 Task: Measure the distance between San Francisco and Portland.
Action: Mouse moved to (215, 51)
Screenshot: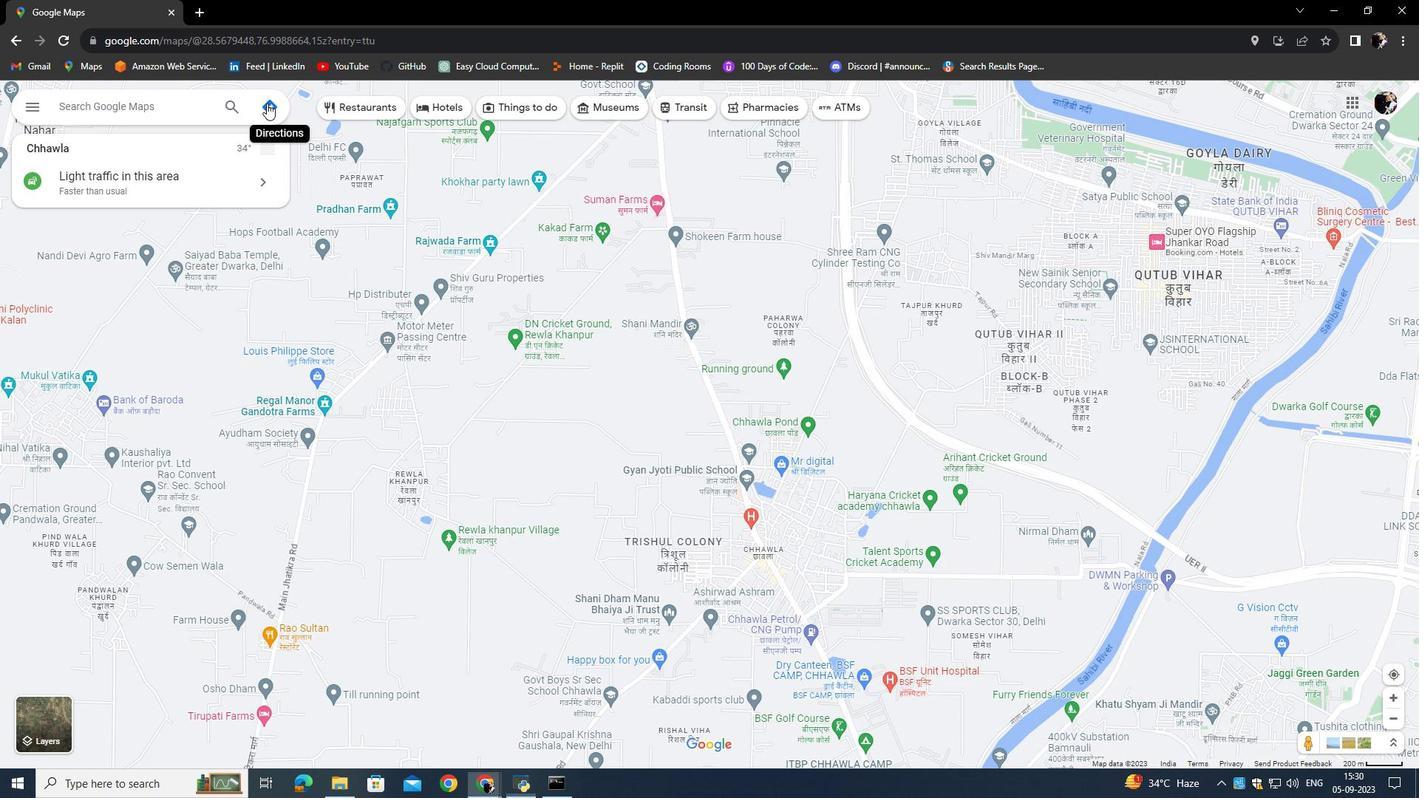 
Action: Mouse pressed left at (215, 51)
Screenshot: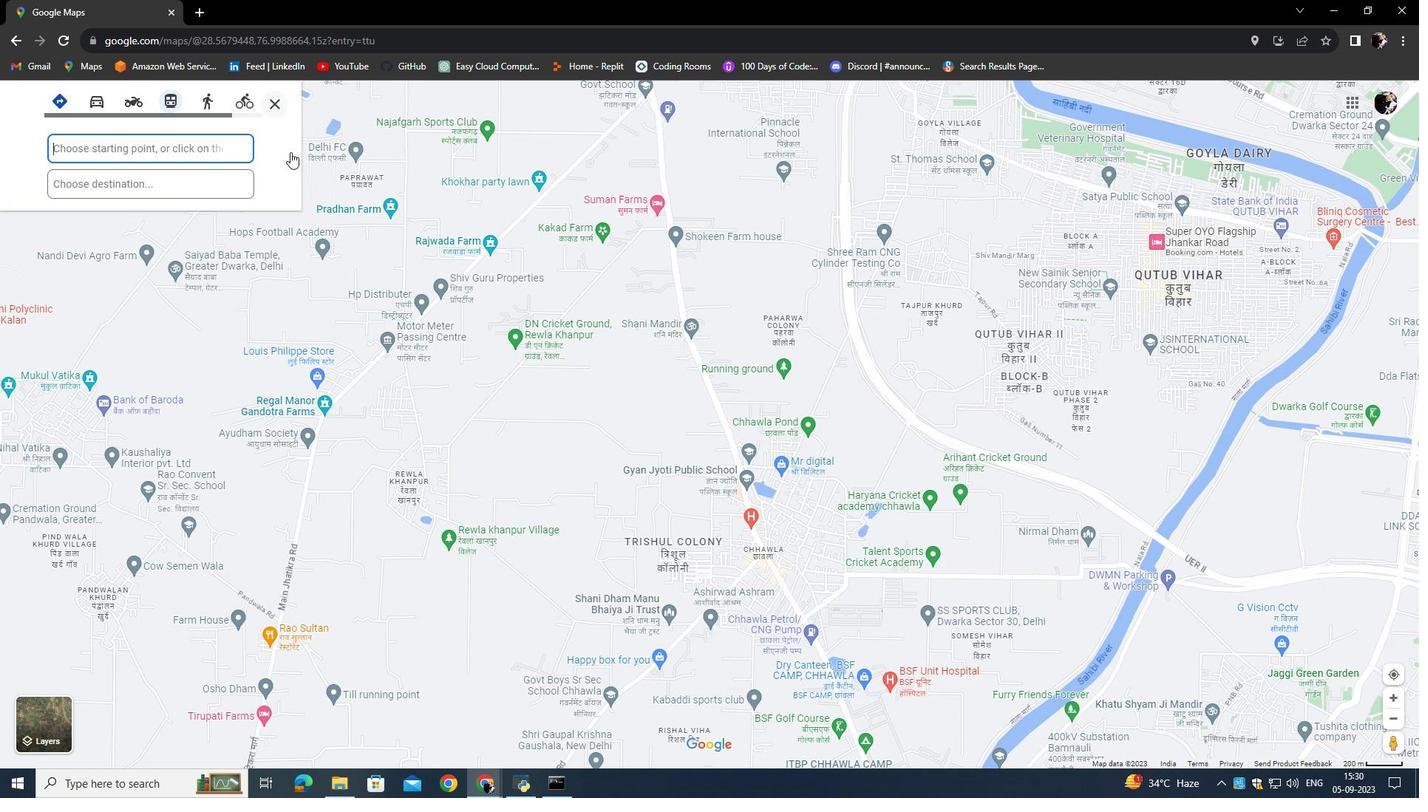 
Action: Mouse moved to (119, 89)
Screenshot: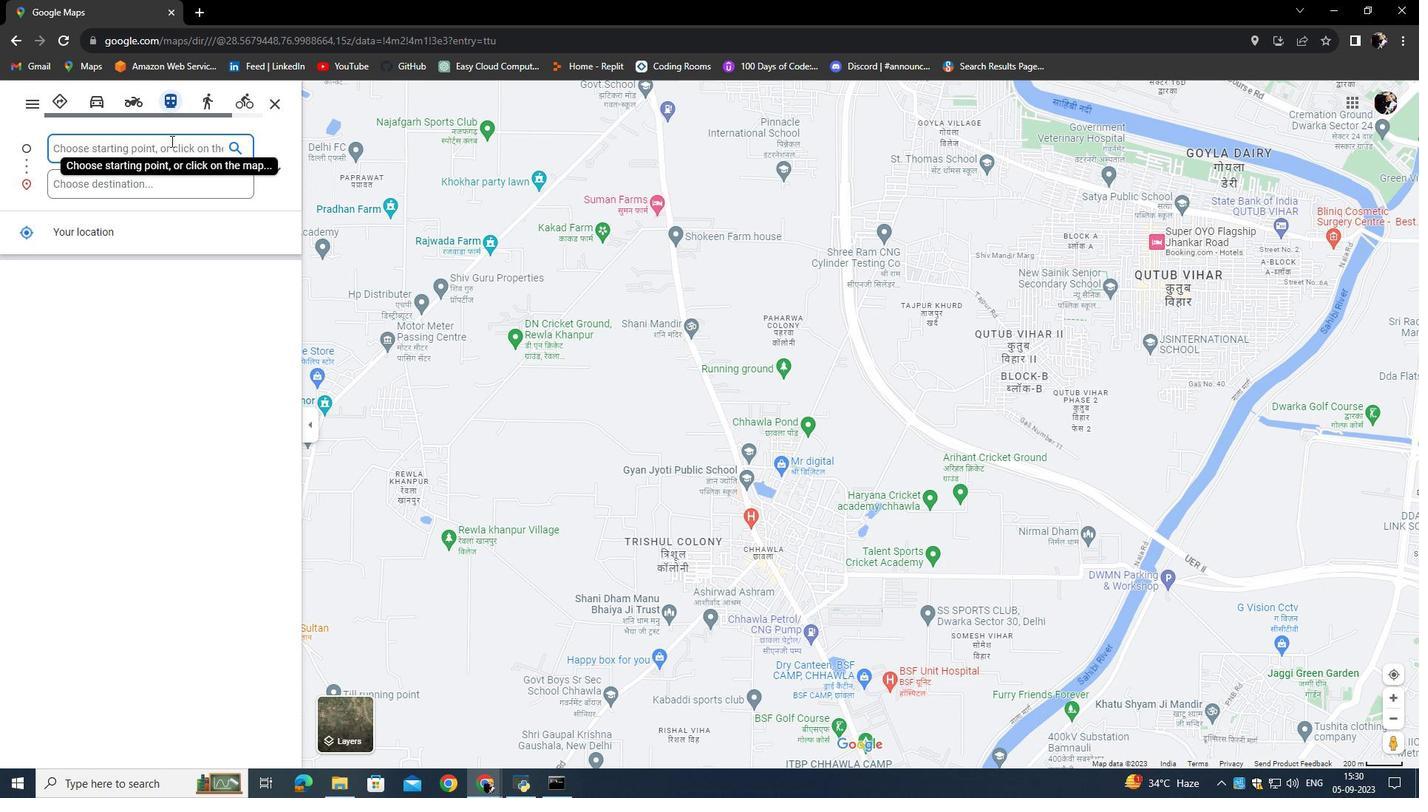 
Action: Mouse pressed left at (119, 89)
Screenshot: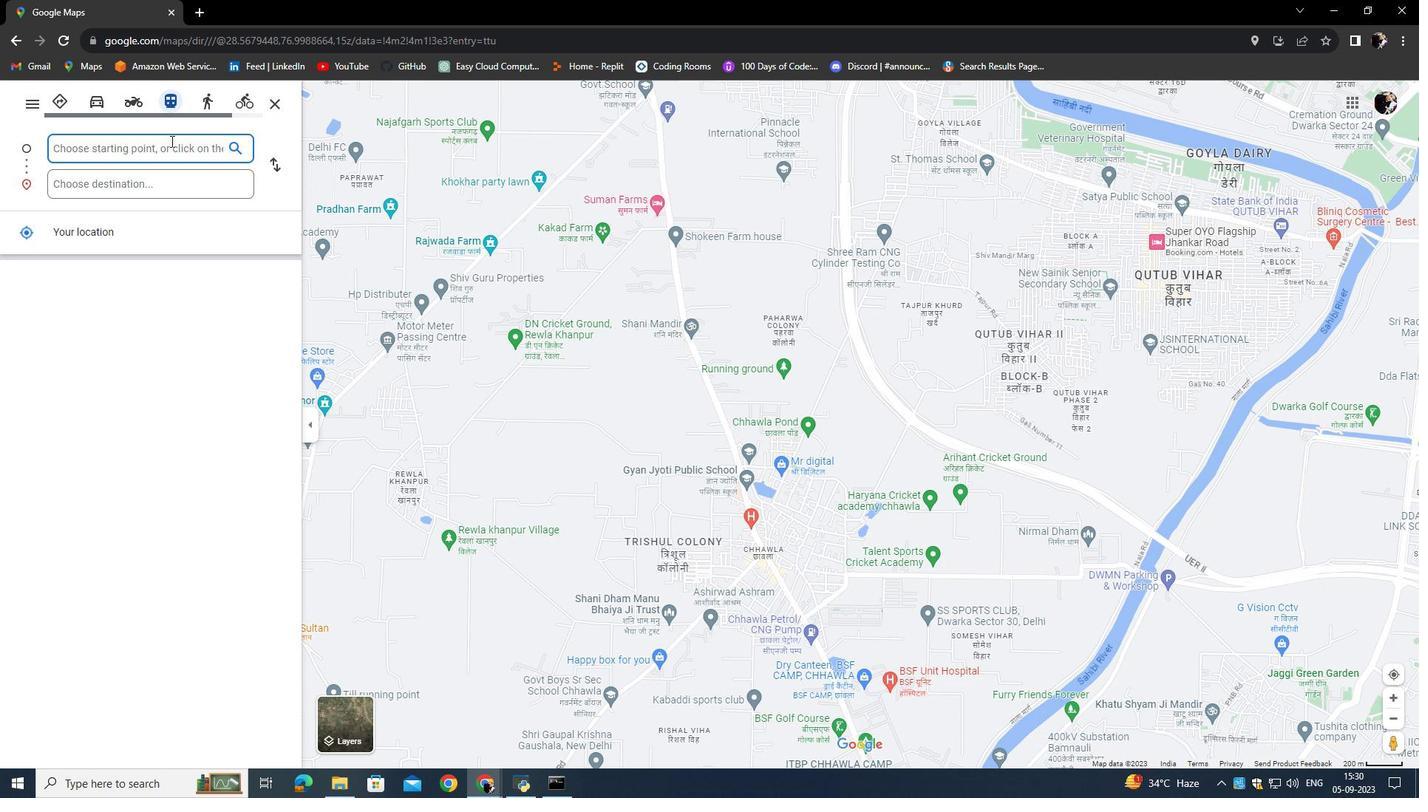
Action: Key pressed <Key.caps_lock>S<Key.caps_lock>an<Key.space><Key.caps_lock>F<Key.caps_lock>ransc<Key.backspace><Key.backspace>cisco<Key.enter><Key.caps_lock>P<Key.caps_lock>ortland<Key.enter>
Screenshot: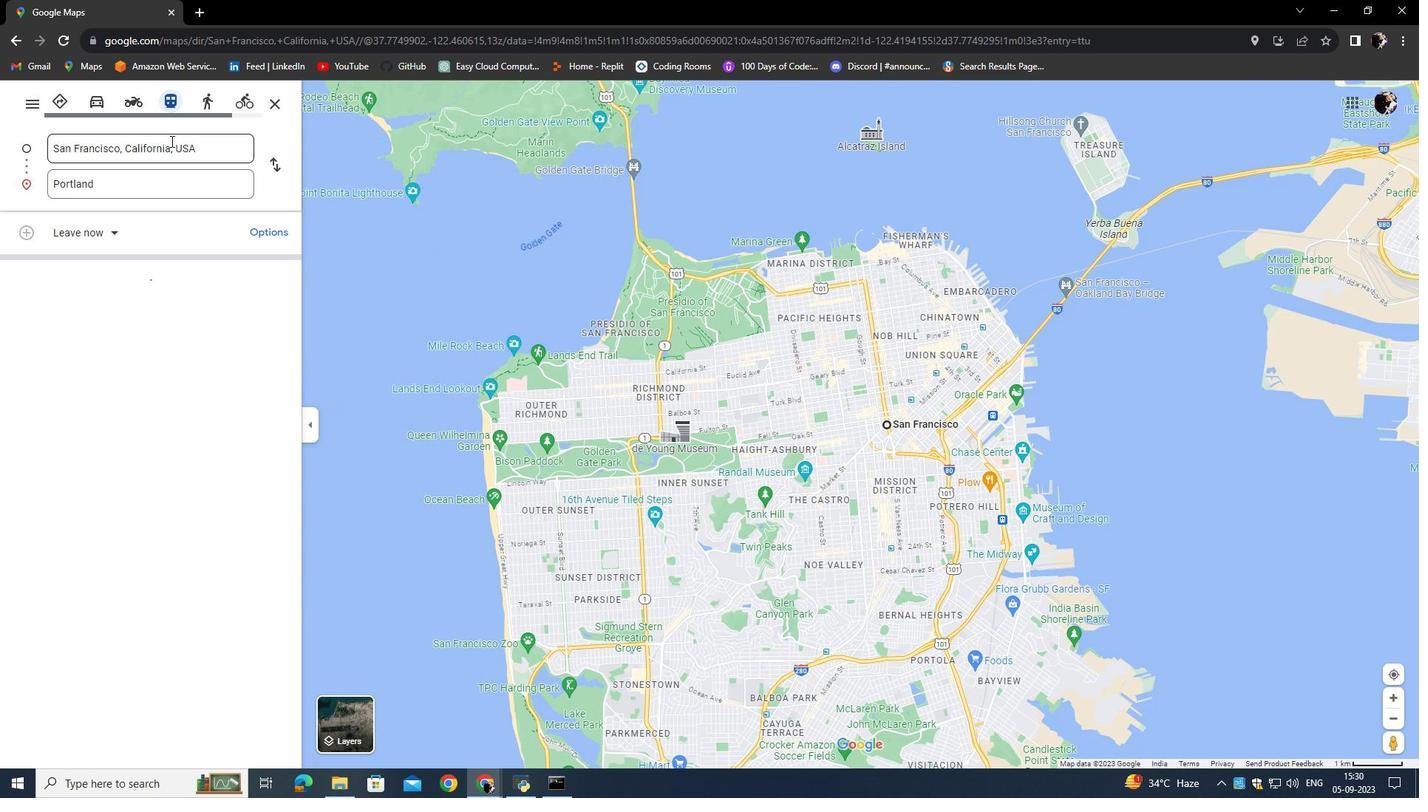 
Action: Mouse moved to (286, 669)
Screenshot: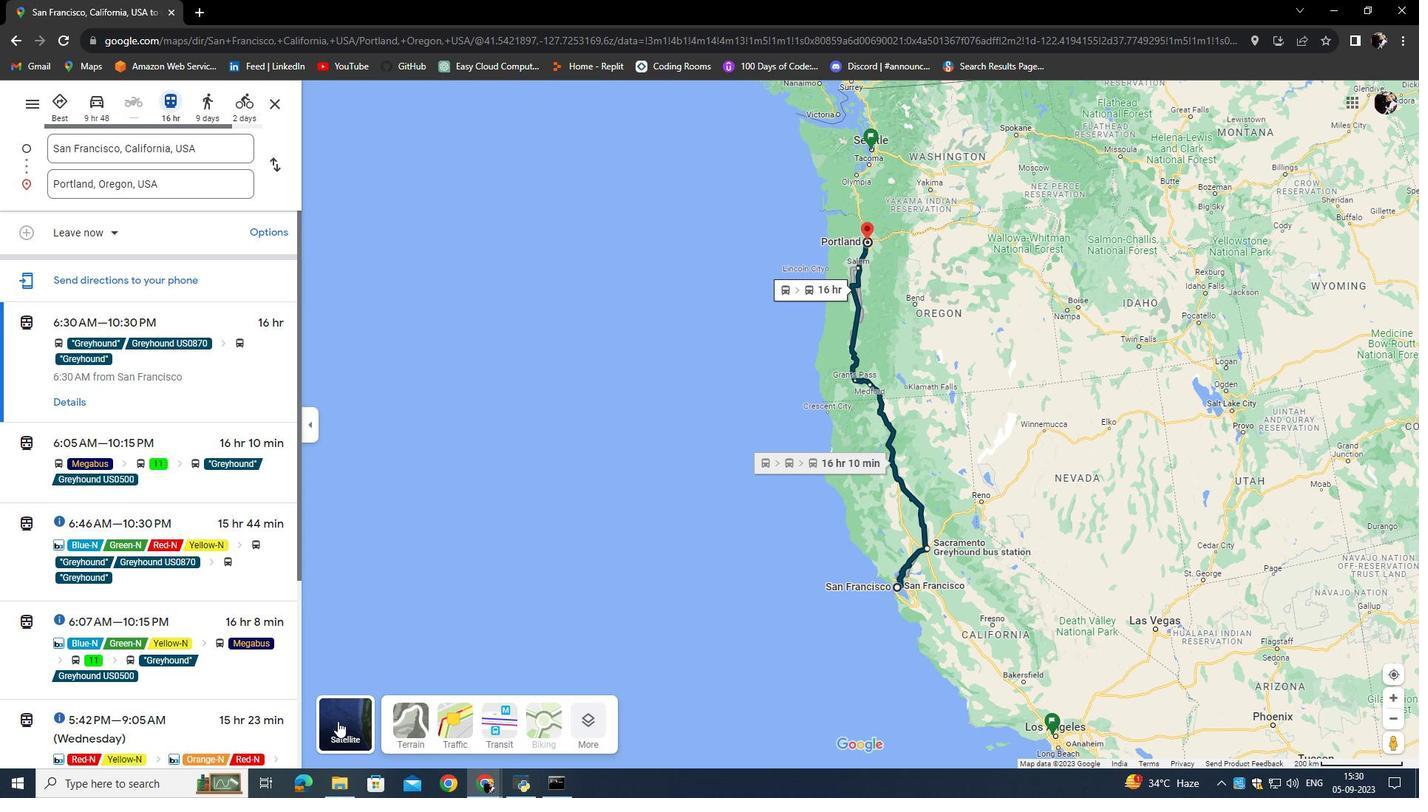 
Action: Mouse pressed left at (286, 669)
Screenshot: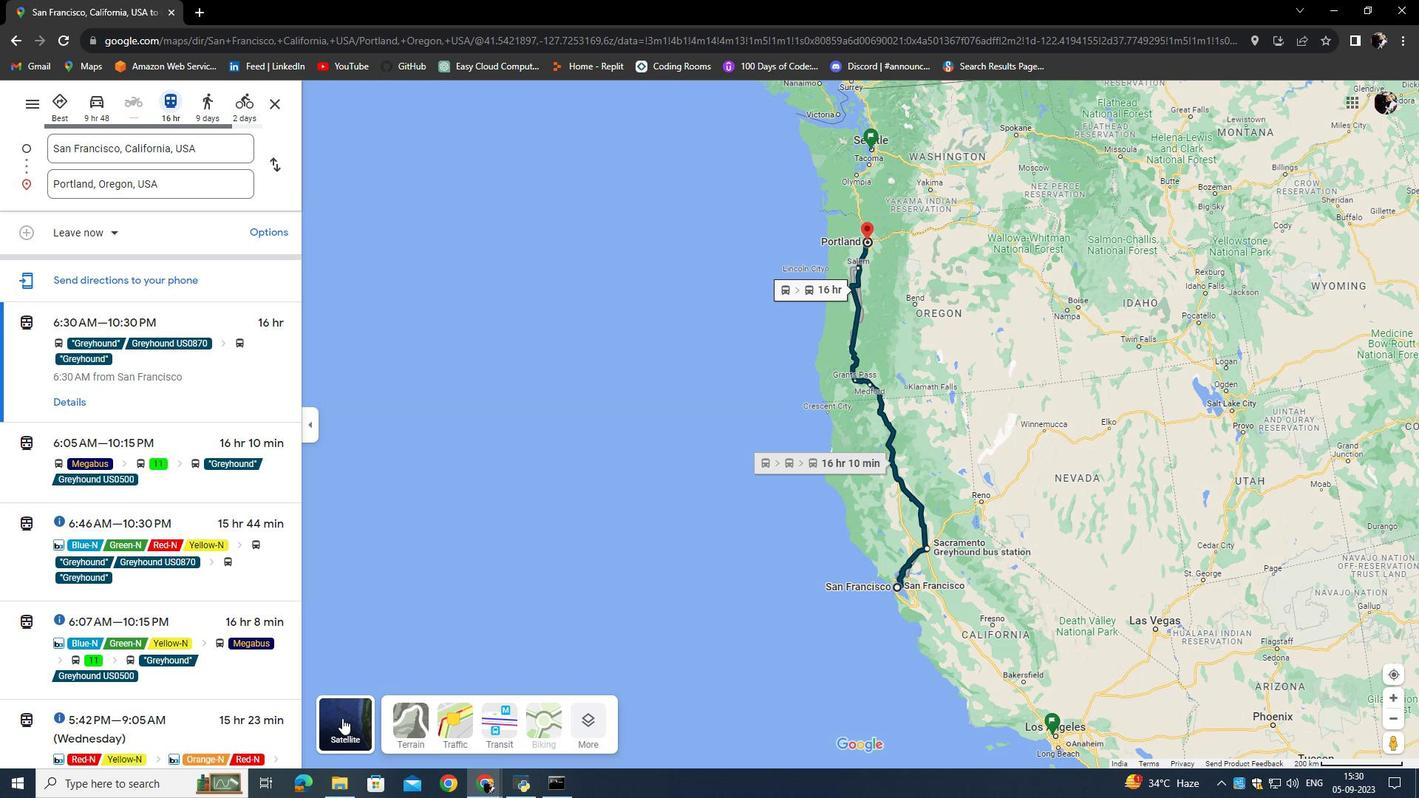 
Action: Mouse moved to (914, 357)
Screenshot: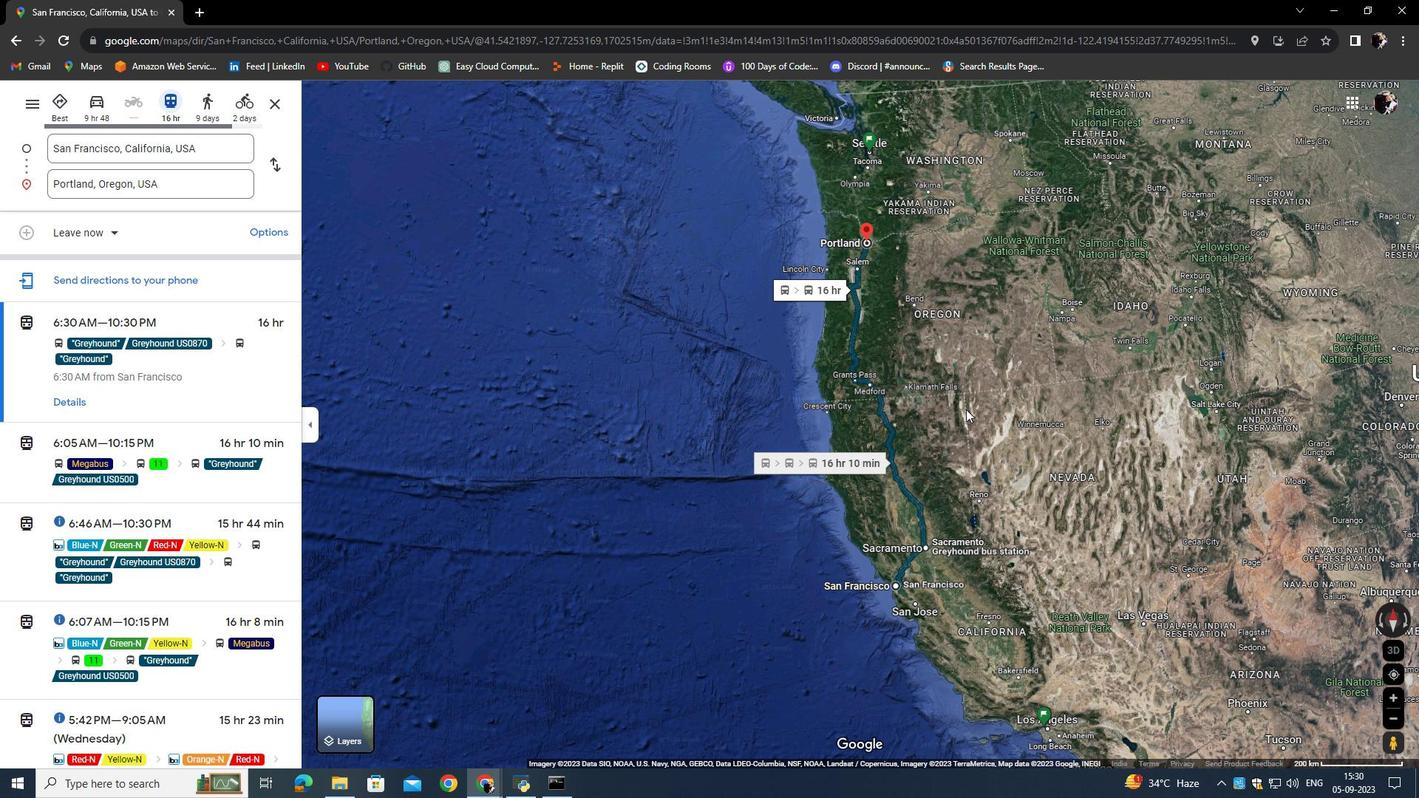
Action: Mouse scrolled (914, 357) with delta (0, 0)
Screenshot: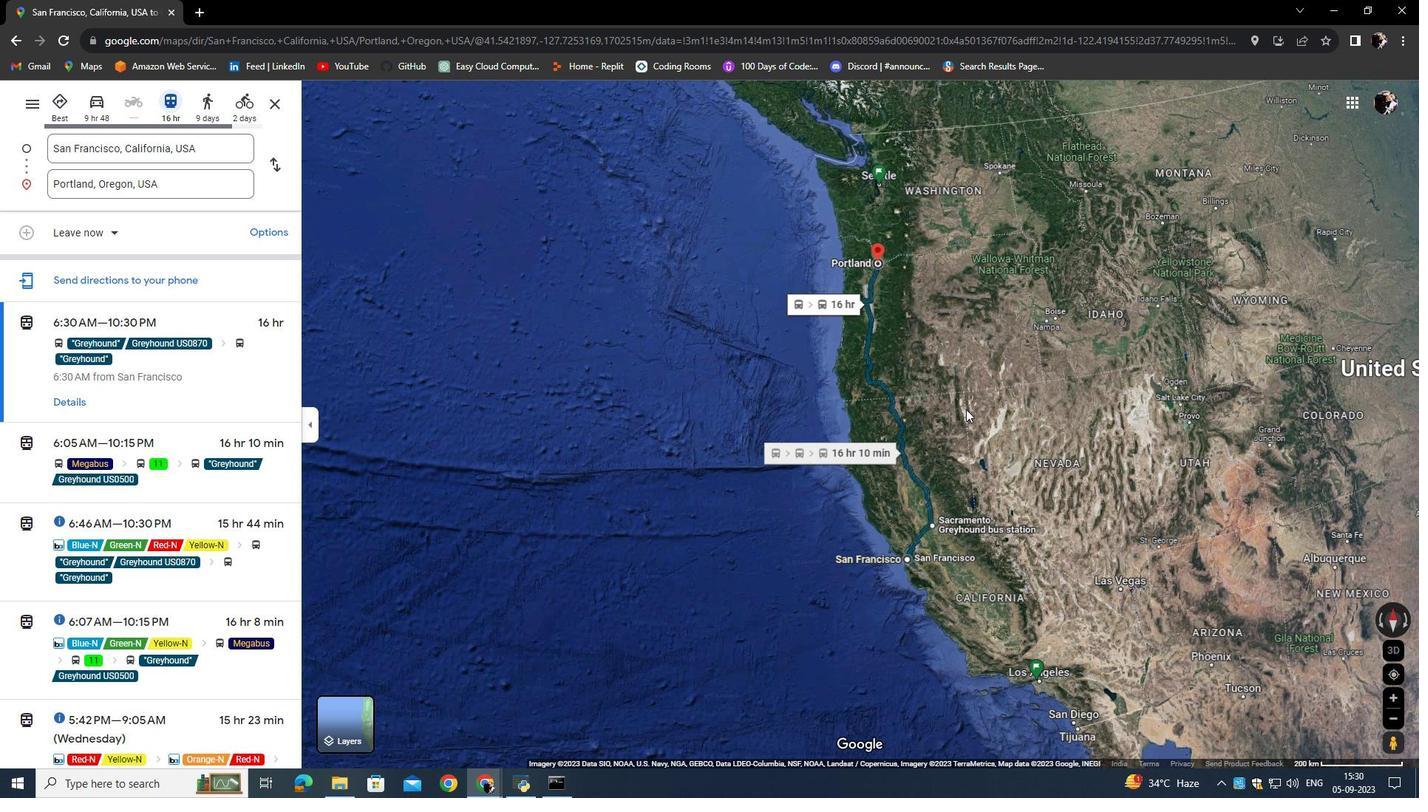 
Action: Mouse moved to (880, 399)
Screenshot: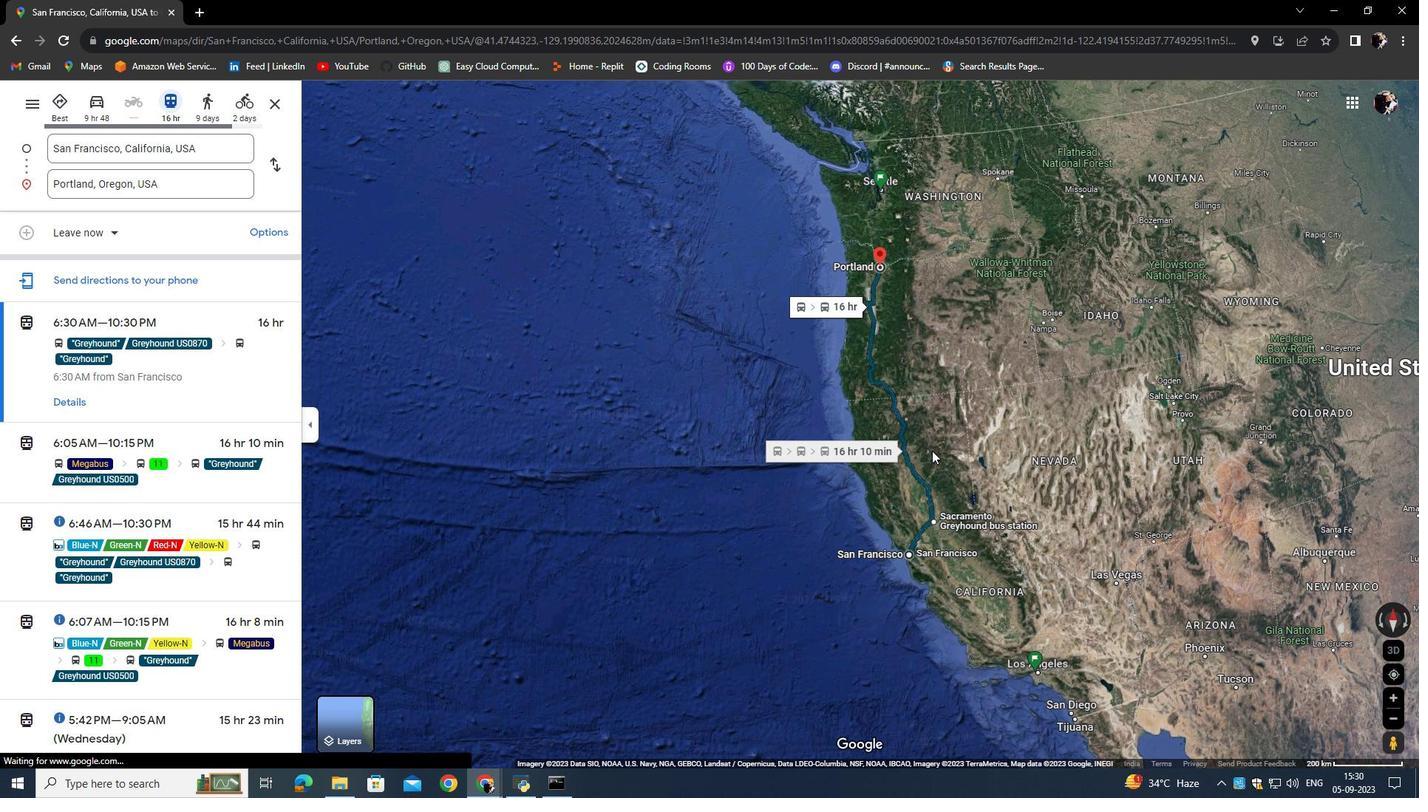 
Action: Mouse scrolled (880, 400) with delta (0, 0)
Screenshot: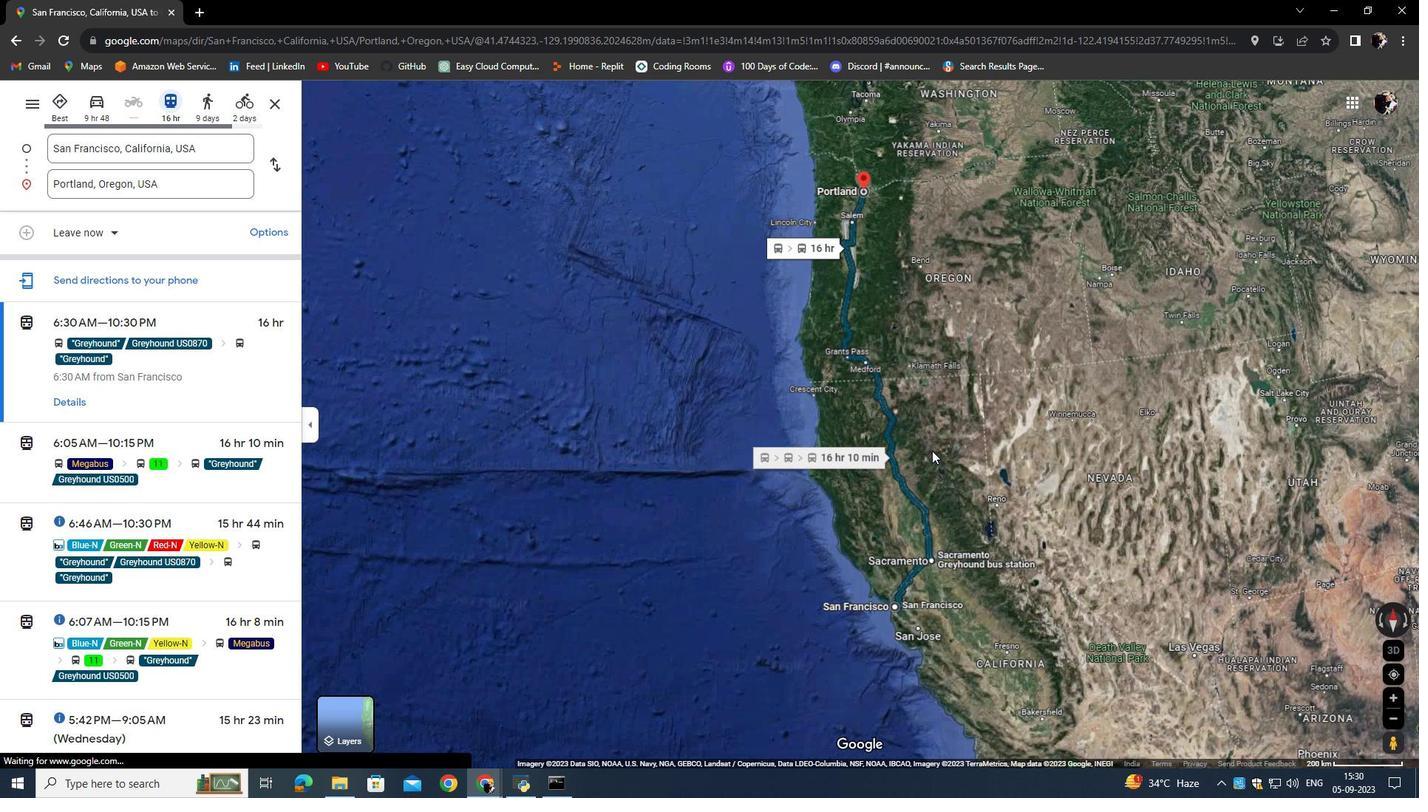 
Action: Mouse scrolled (880, 400) with delta (0, 0)
Screenshot: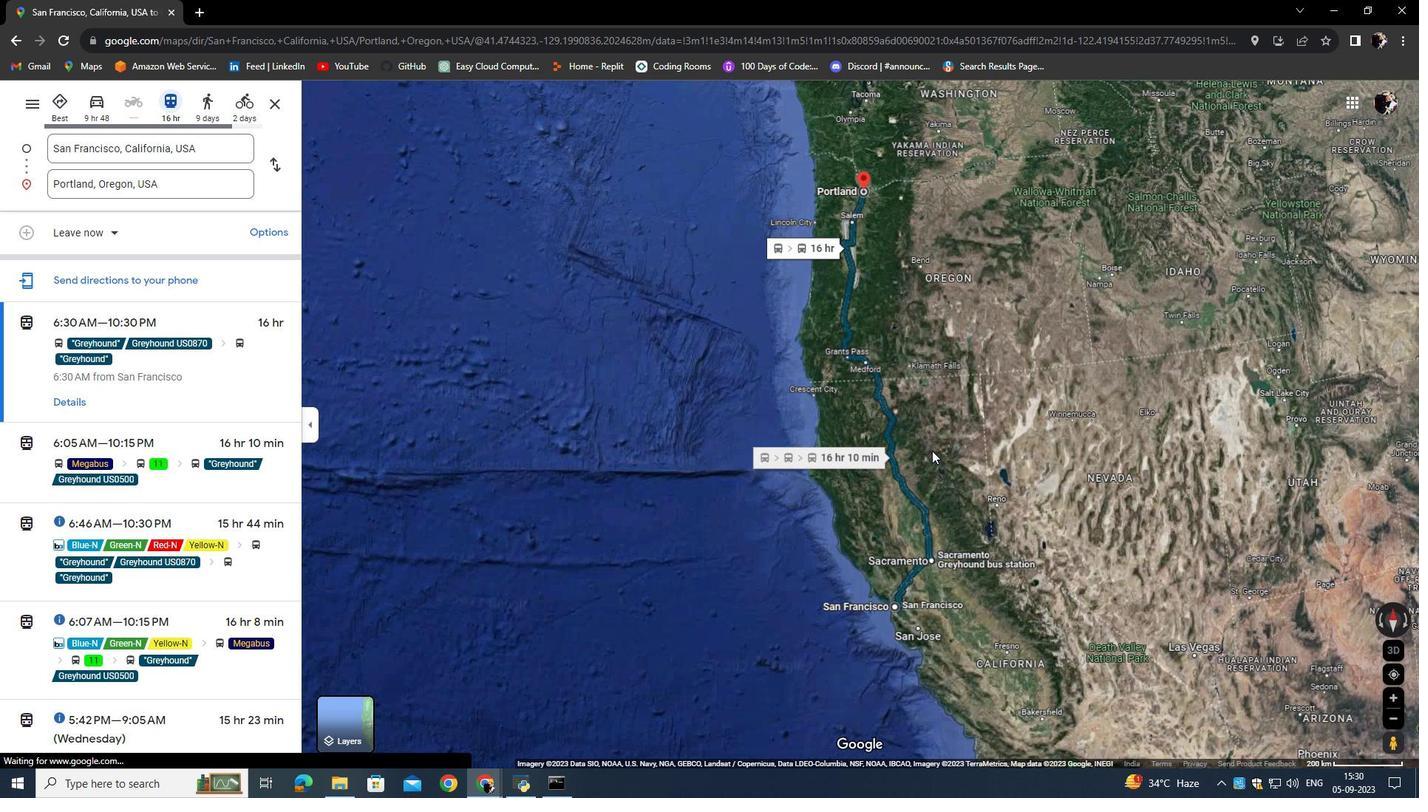 
Action: Mouse scrolled (880, 400) with delta (0, 0)
Screenshot: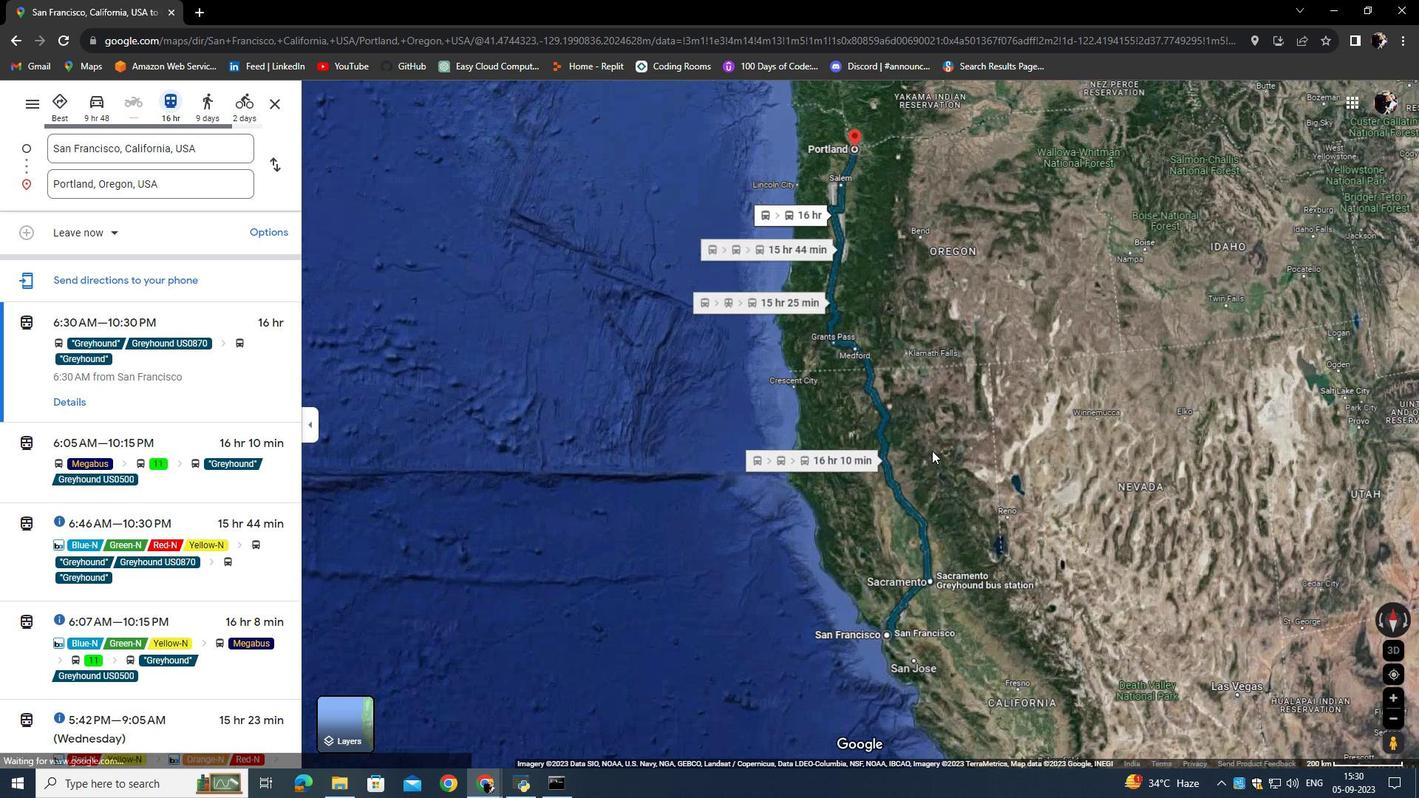 
Action: Mouse moved to (300, 655)
Screenshot: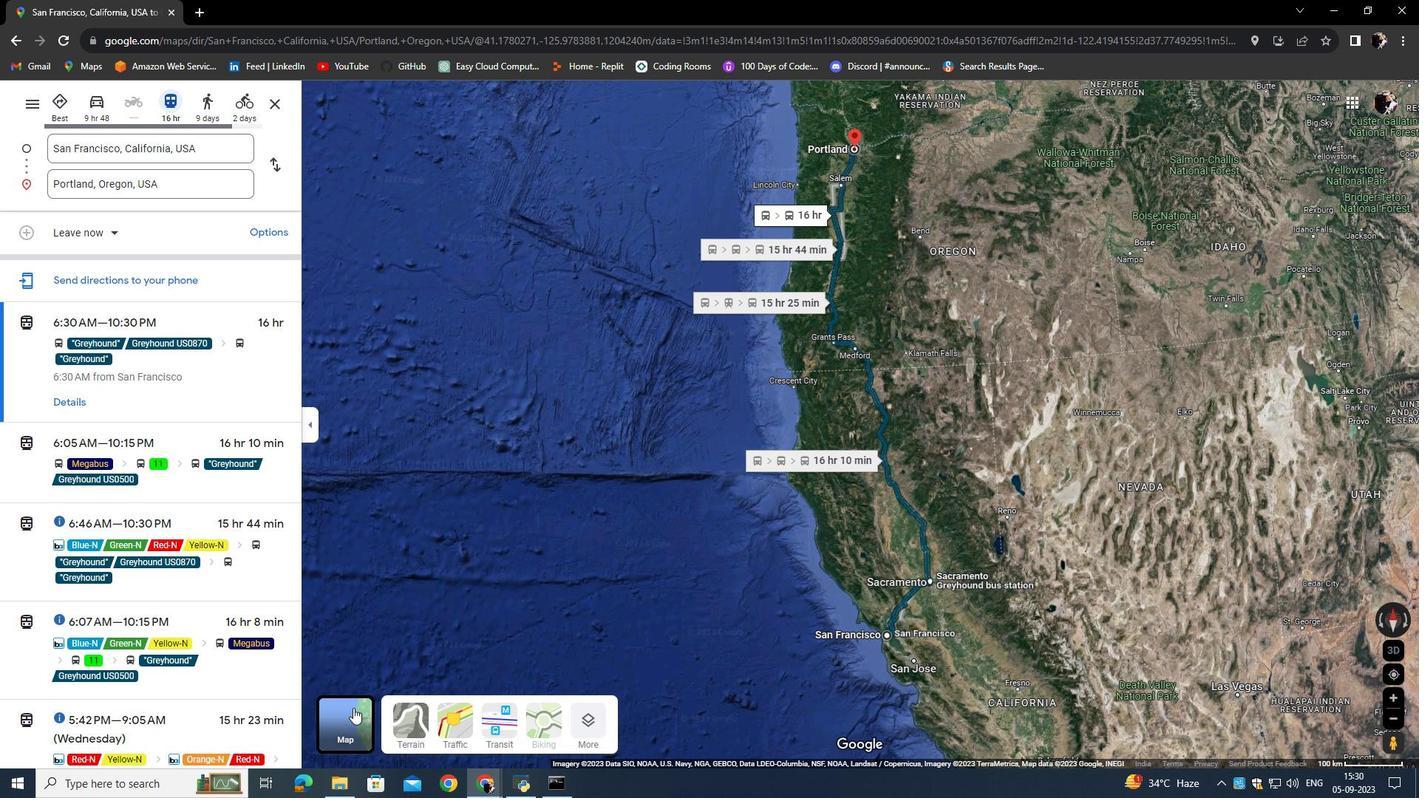
Action: Mouse pressed left at (300, 655)
Screenshot: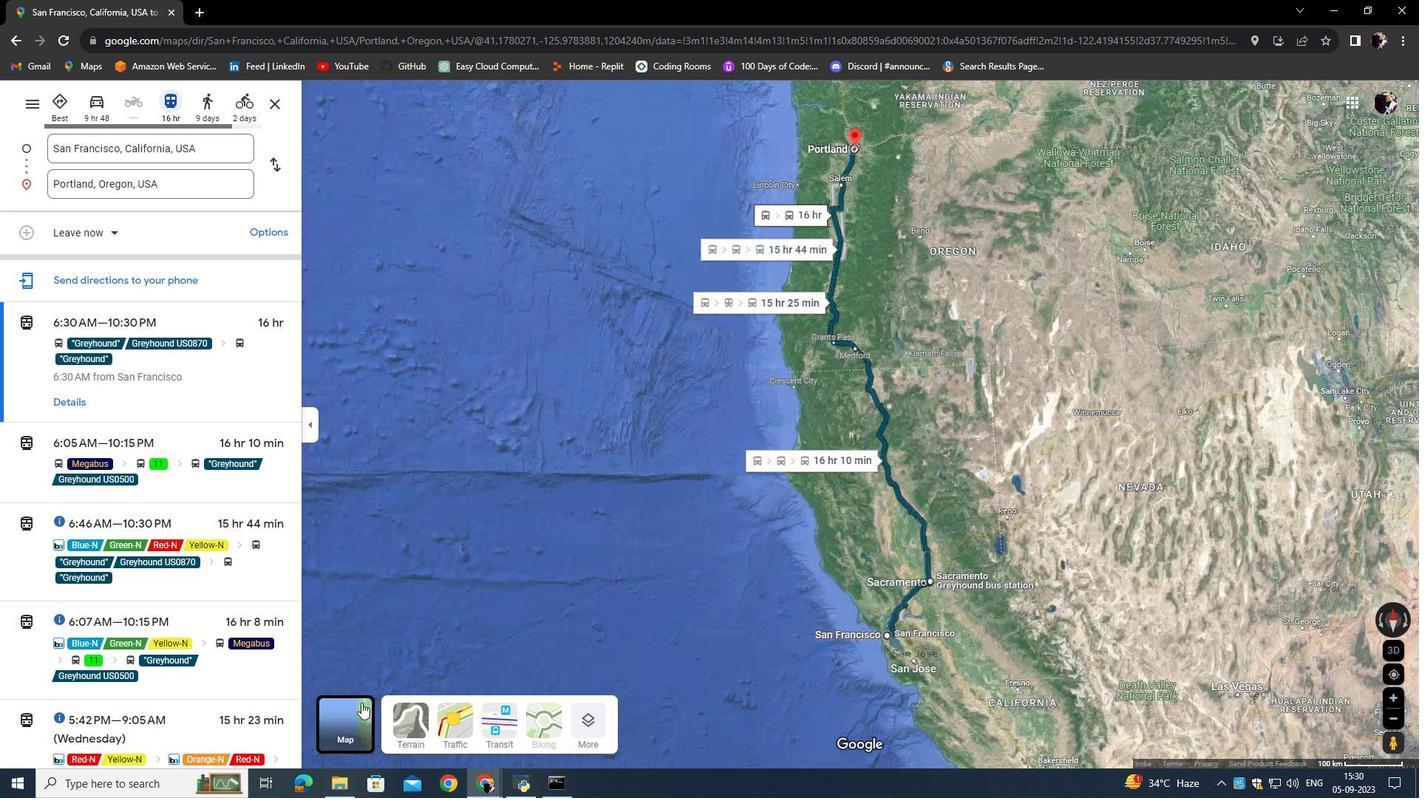 
Action: Mouse moved to (537, 670)
Screenshot: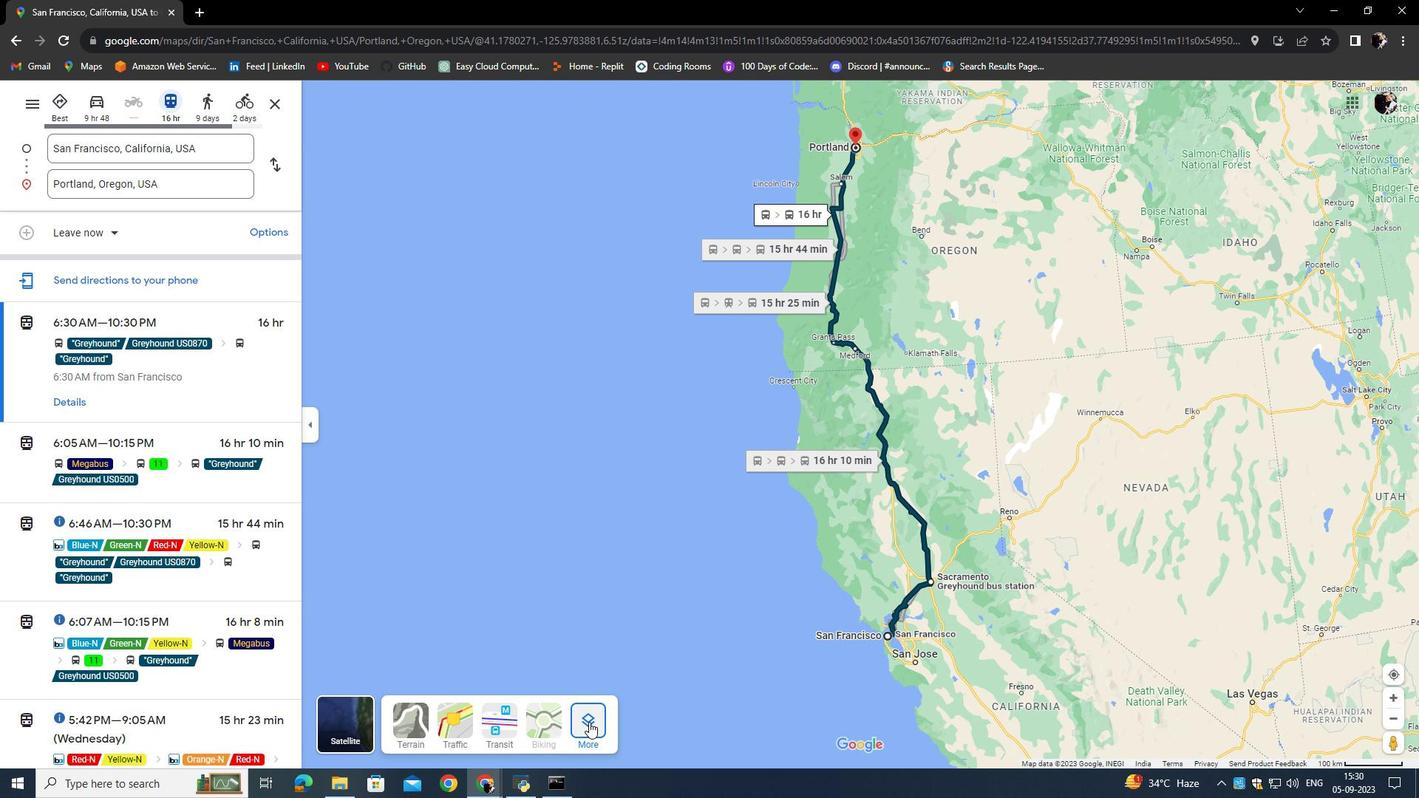 
Action: Mouse pressed left at (537, 670)
Screenshot: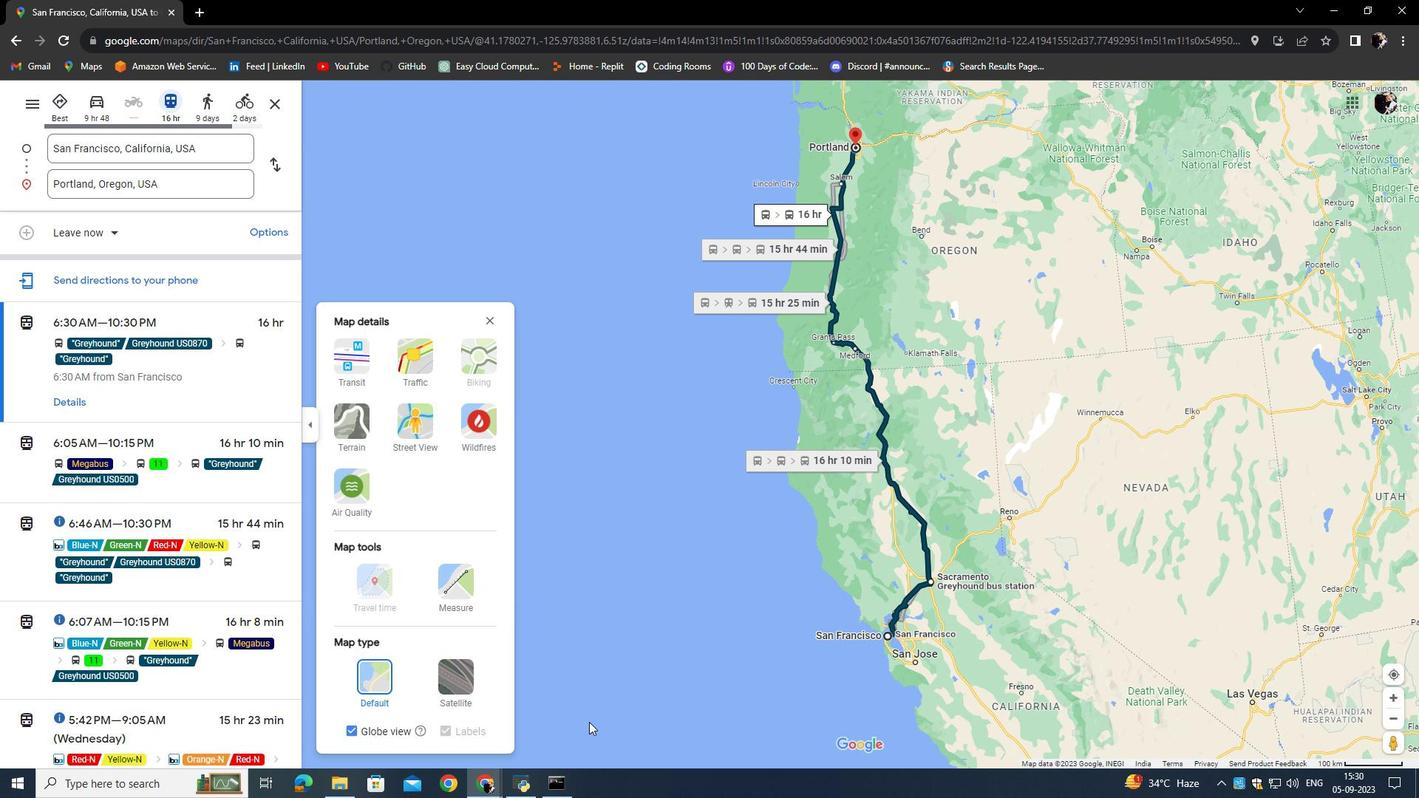 
Action: Mouse moved to (414, 534)
Screenshot: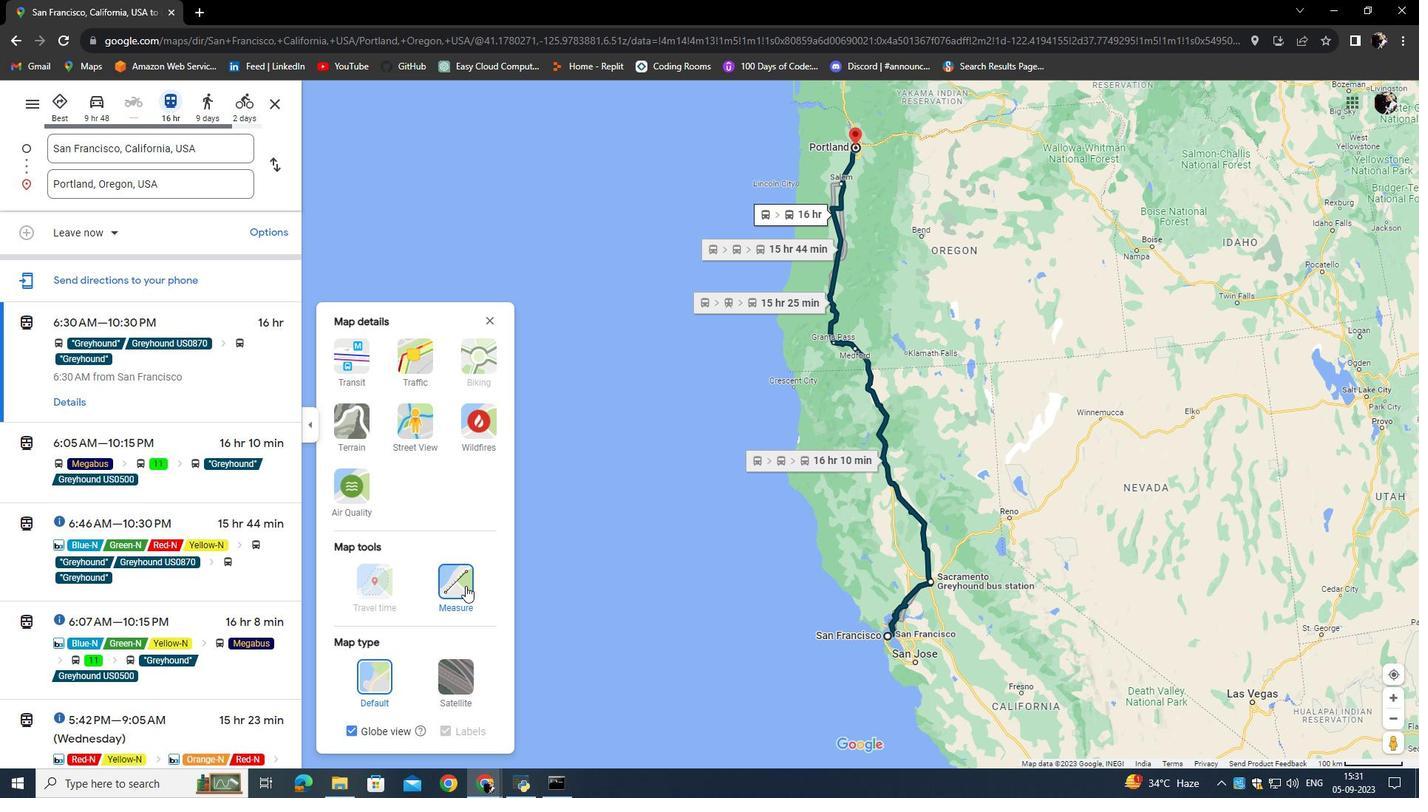 
Action: Mouse pressed left at (414, 534)
Screenshot: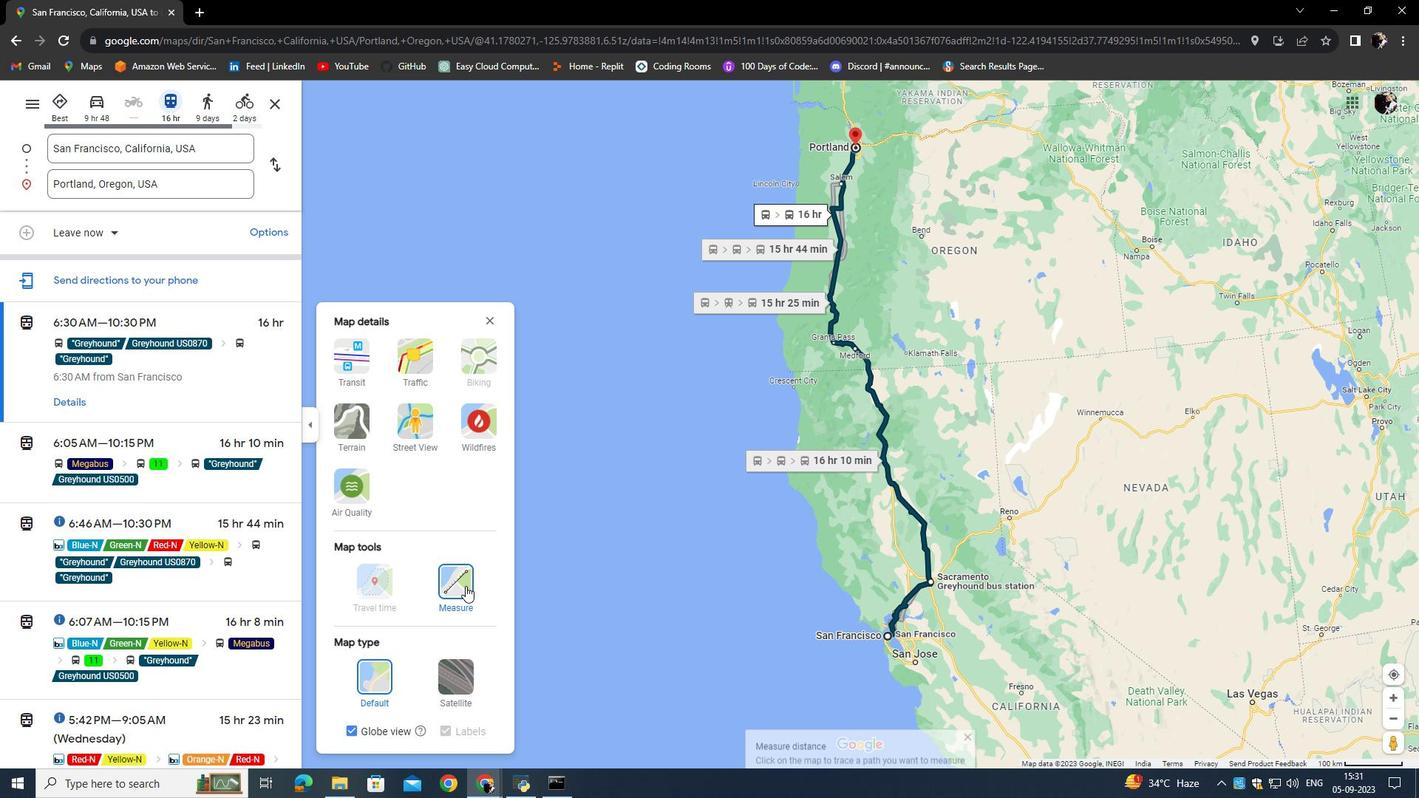 
Action: Mouse moved to (834, 584)
Screenshot: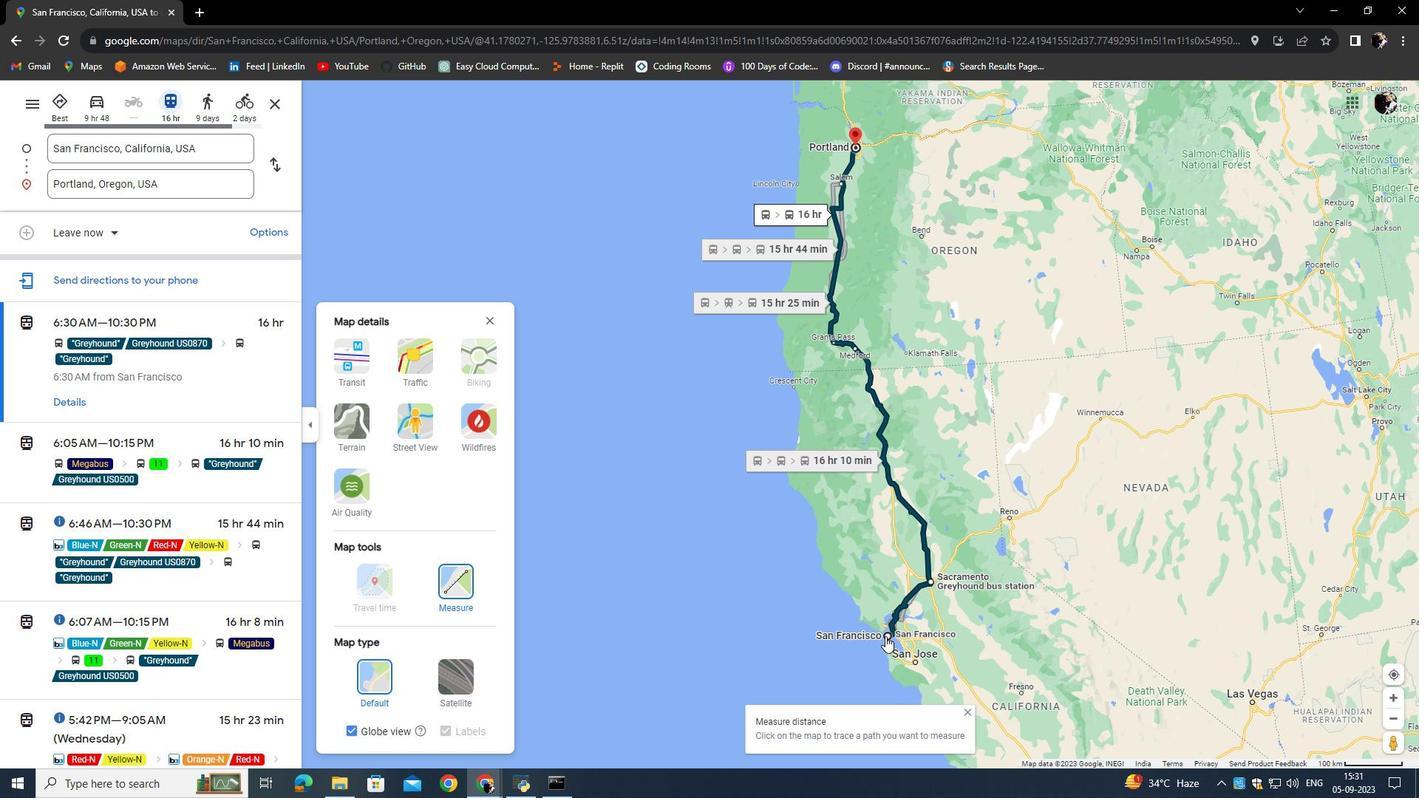 
Action: Mouse pressed left at (834, 584)
Screenshot: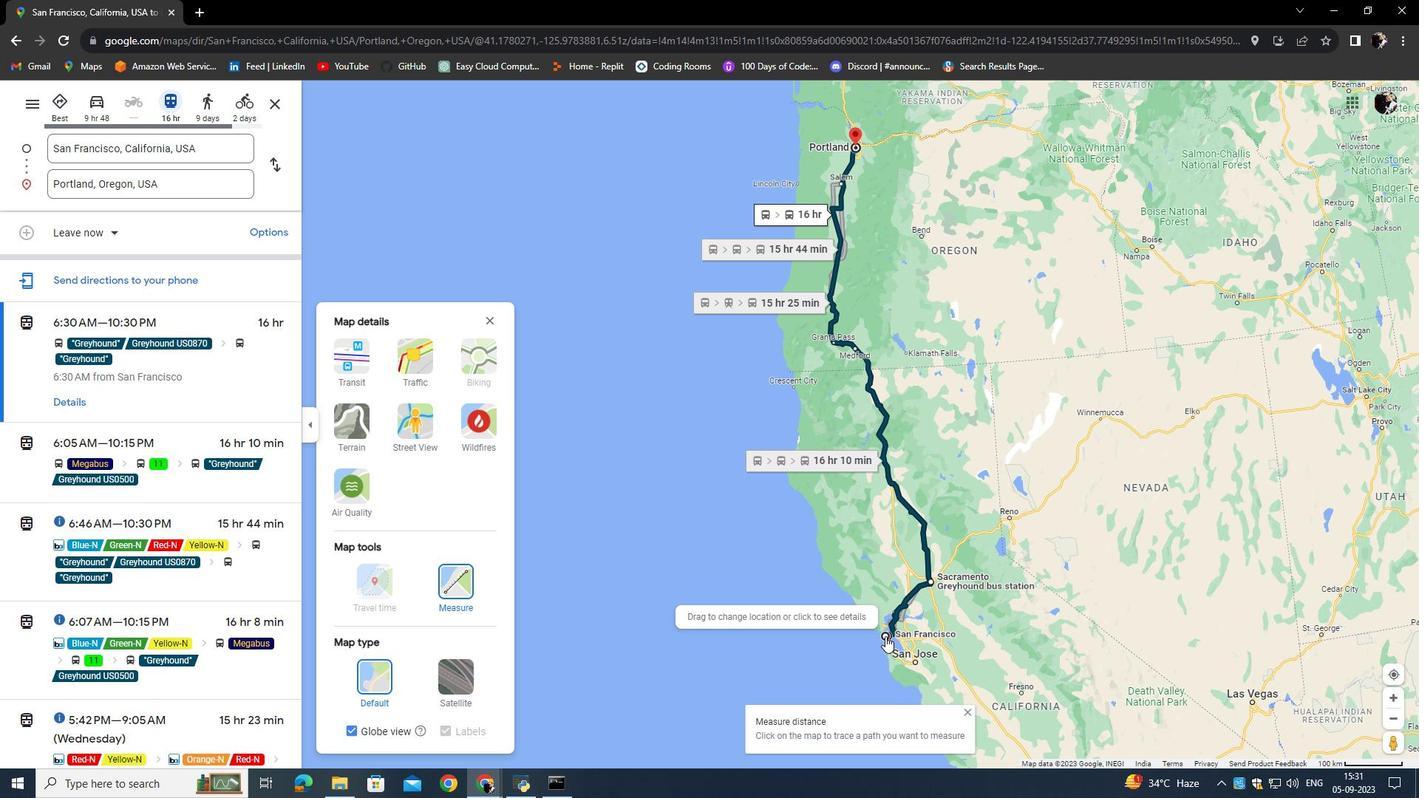 
Action: Mouse moved to (803, 93)
Screenshot: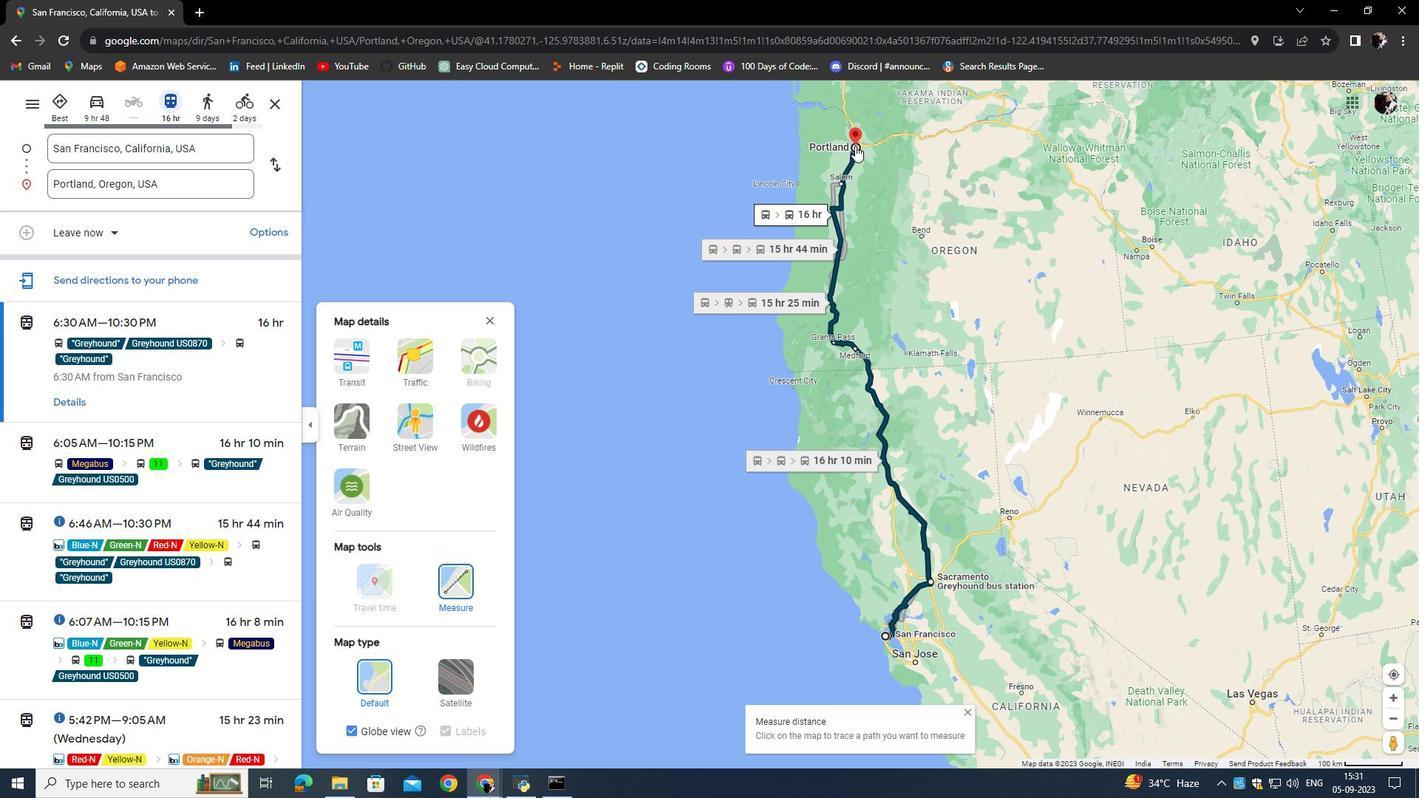 
Action: Mouse pressed left at (803, 93)
Screenshot: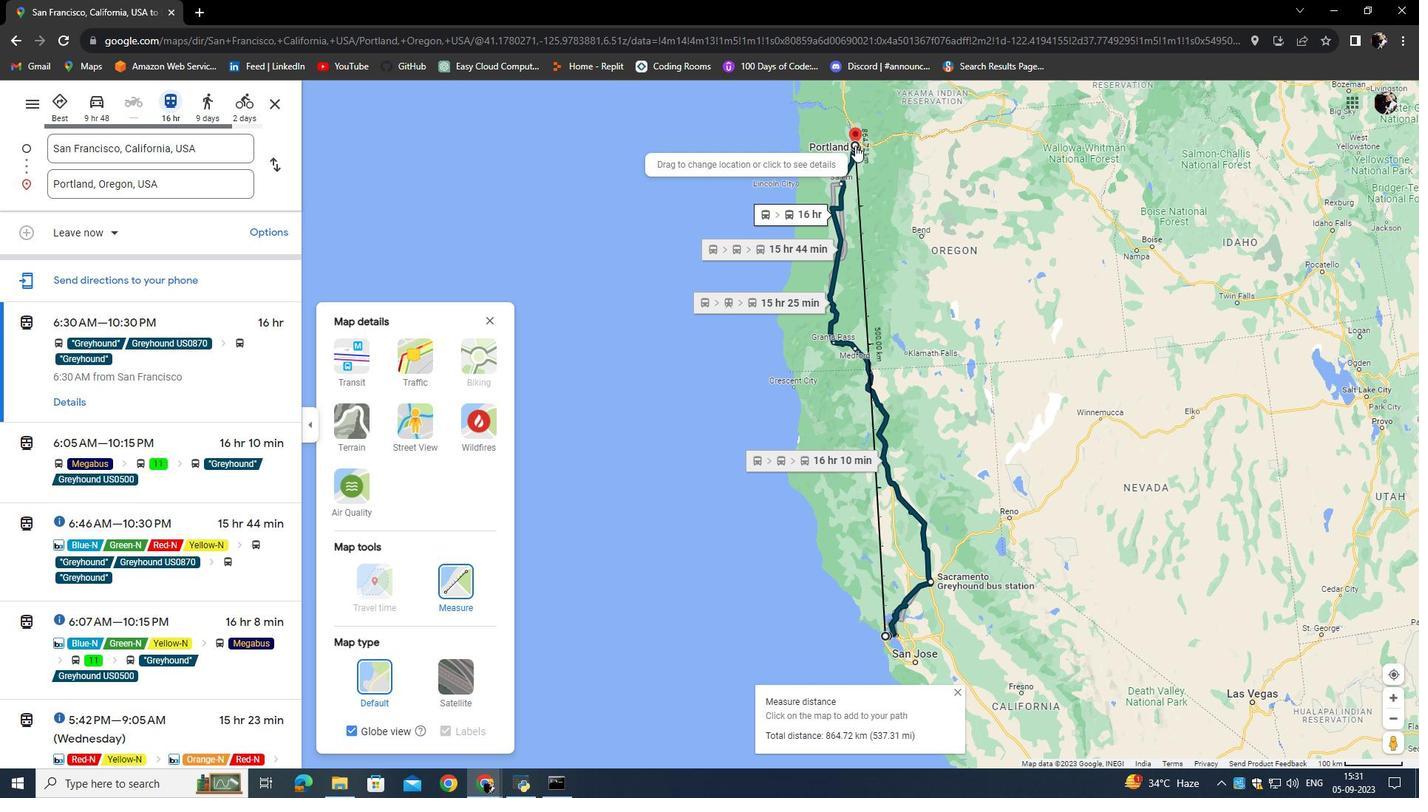 
Action: Mouse moved to (868, 584)
Screenshot: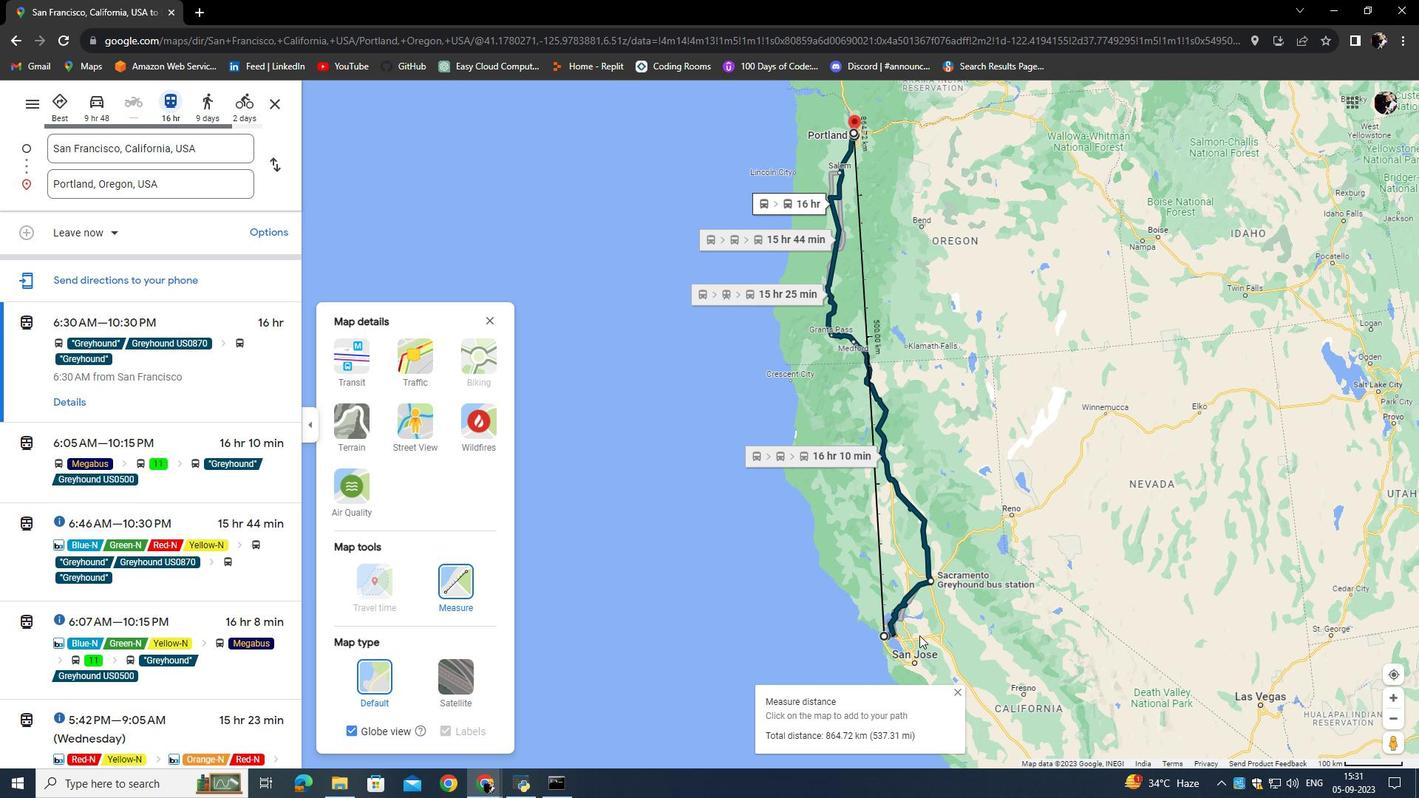 
Action: Mouse scrolled (868, 584) with delta (0, 0)
Screenshot: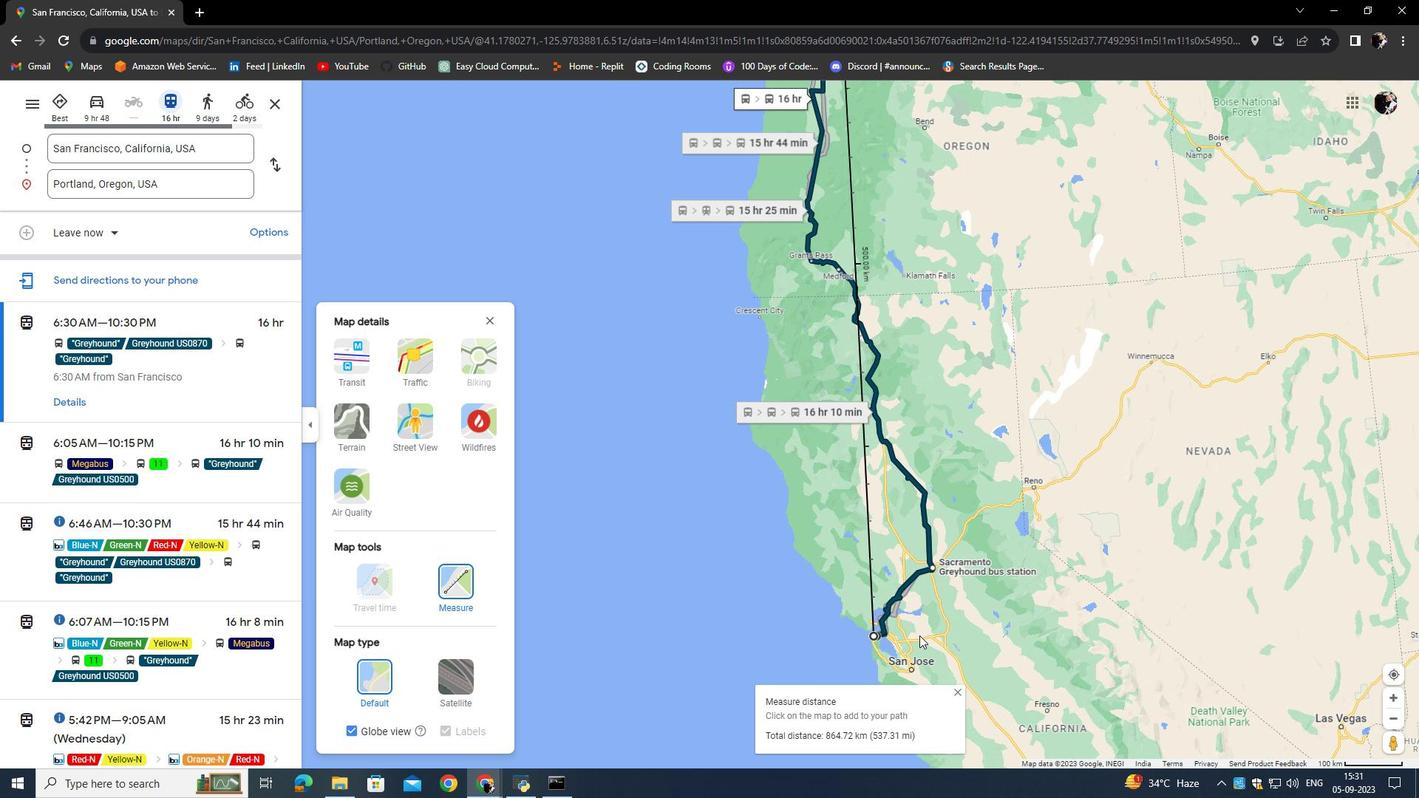 
Action: Mouse scrolled (868, 584) with delta (0, 0)
Screenshot: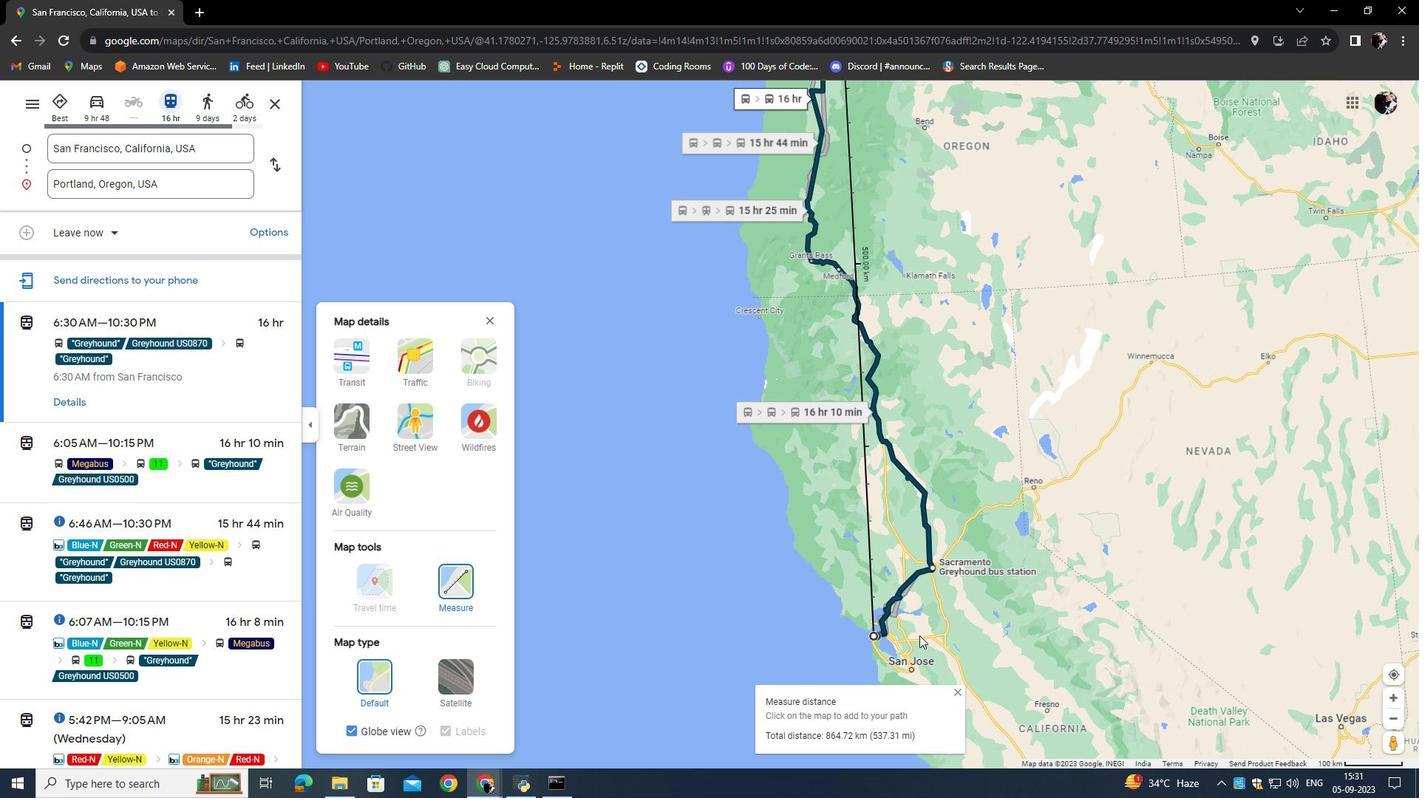 
Action: Mouse scrolled (868, 584) with delta (0, 0)
Screenshot: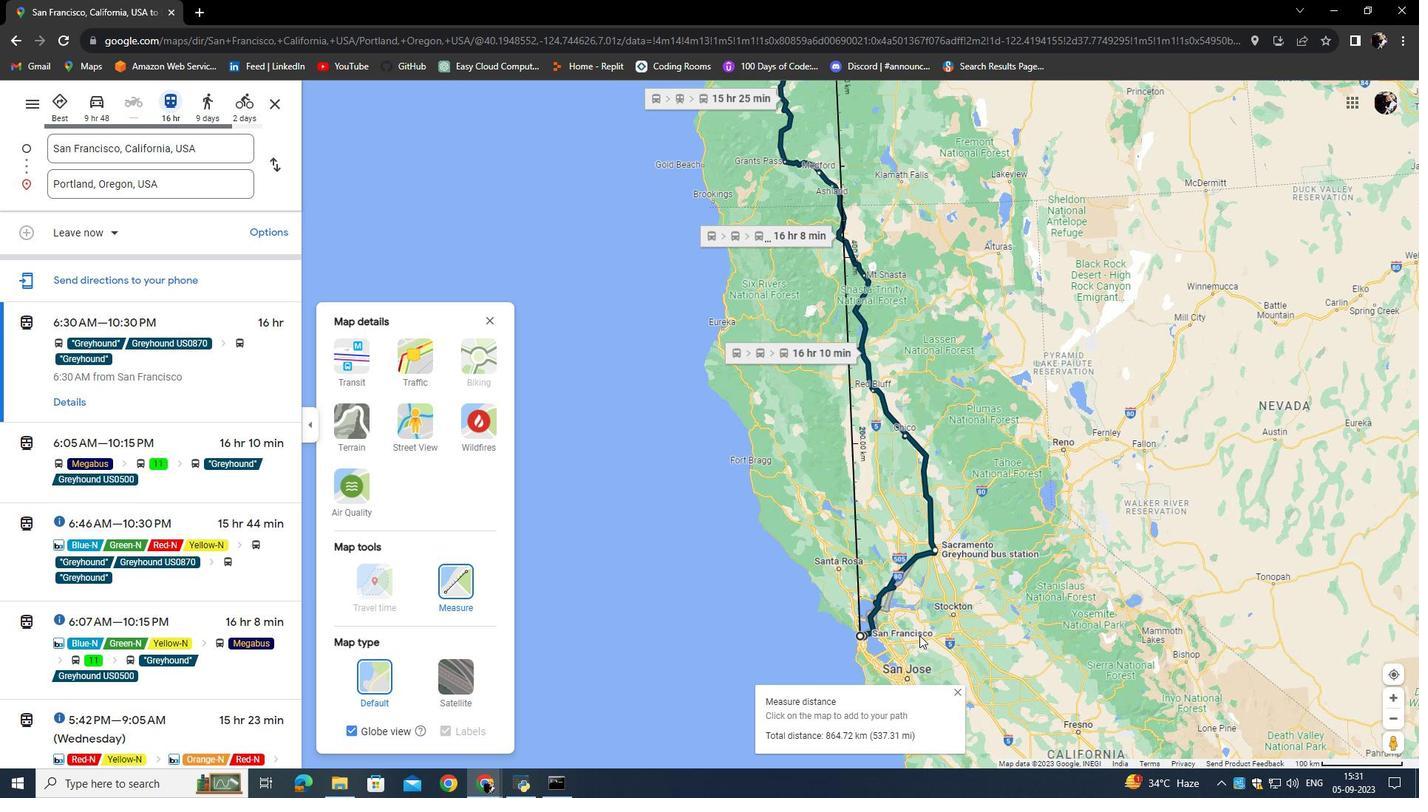 
Action: Mouse scrolled (868, 584) with delta (0, 0)
Screenshot: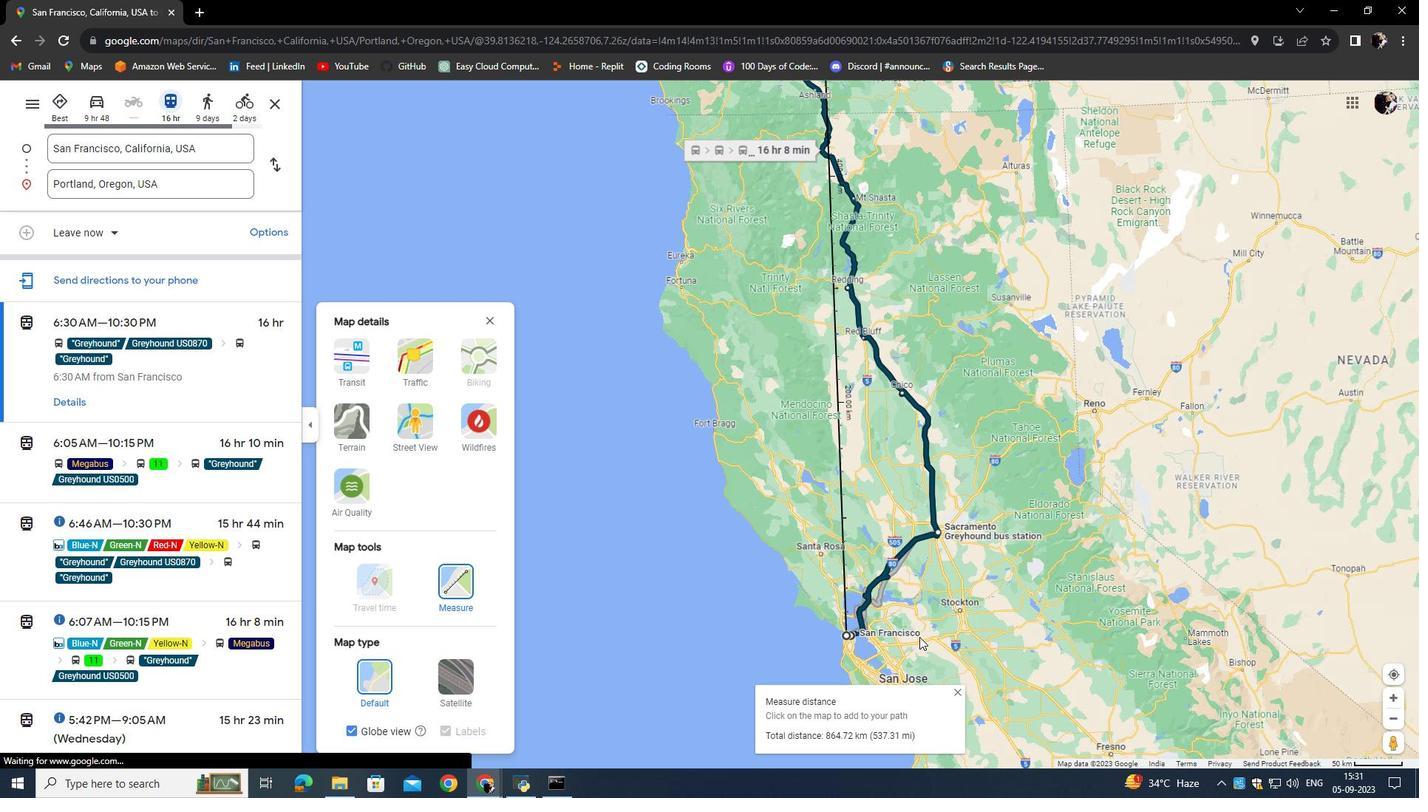 
Action: Mouse moved to (833, 567)
Screenshot: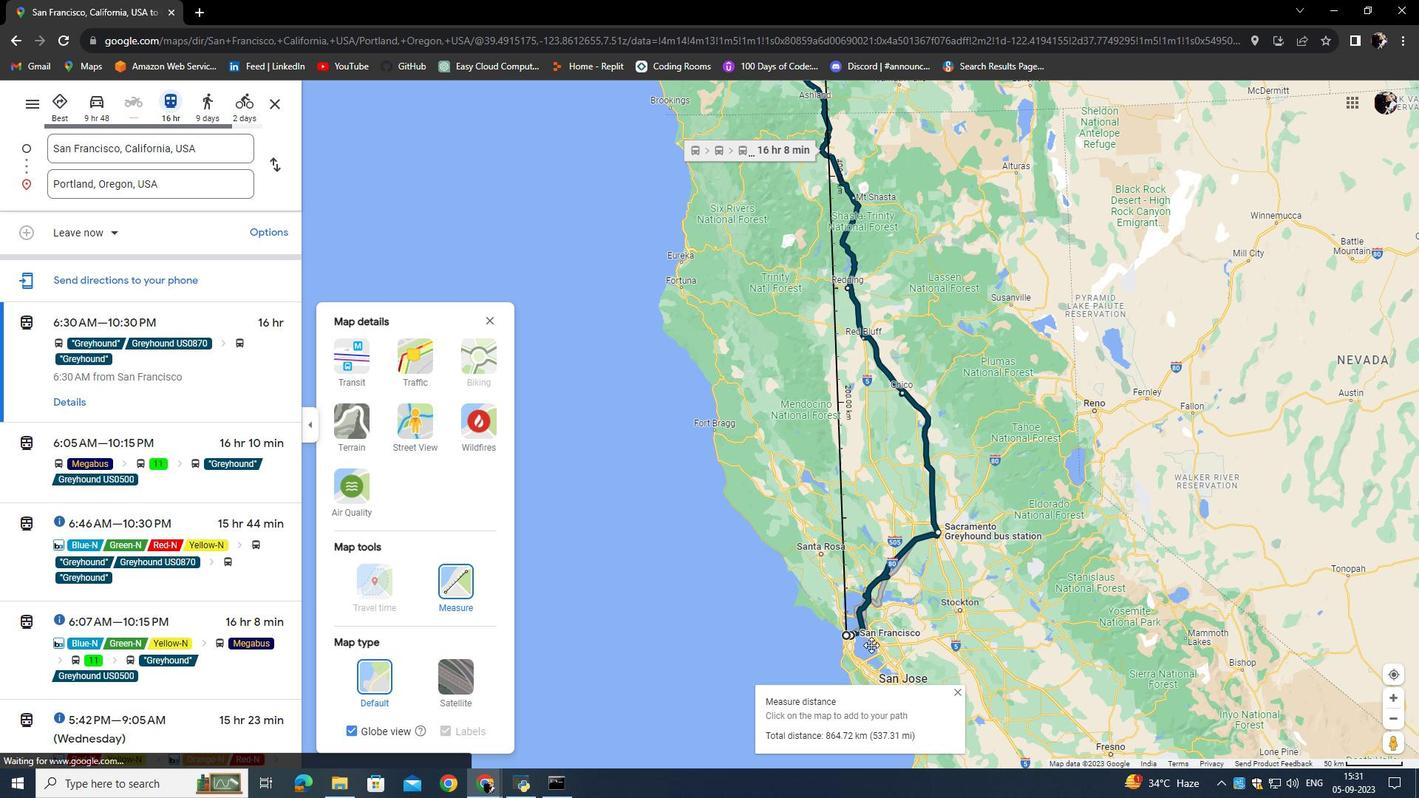 
Action: Mouse pressed left at (833, 567)
Screenshot: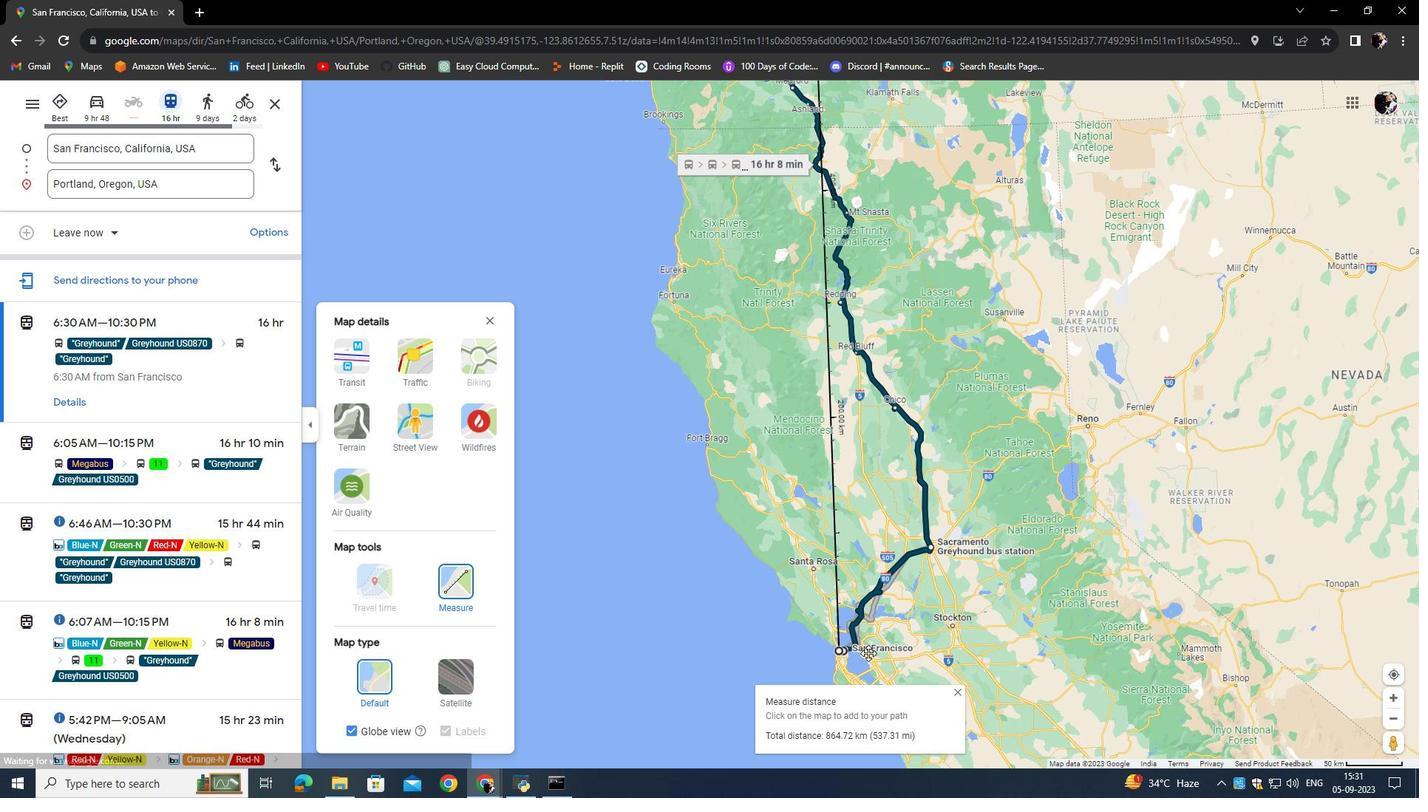 
Action: Mouse moved to (888, 549)
Screenshot: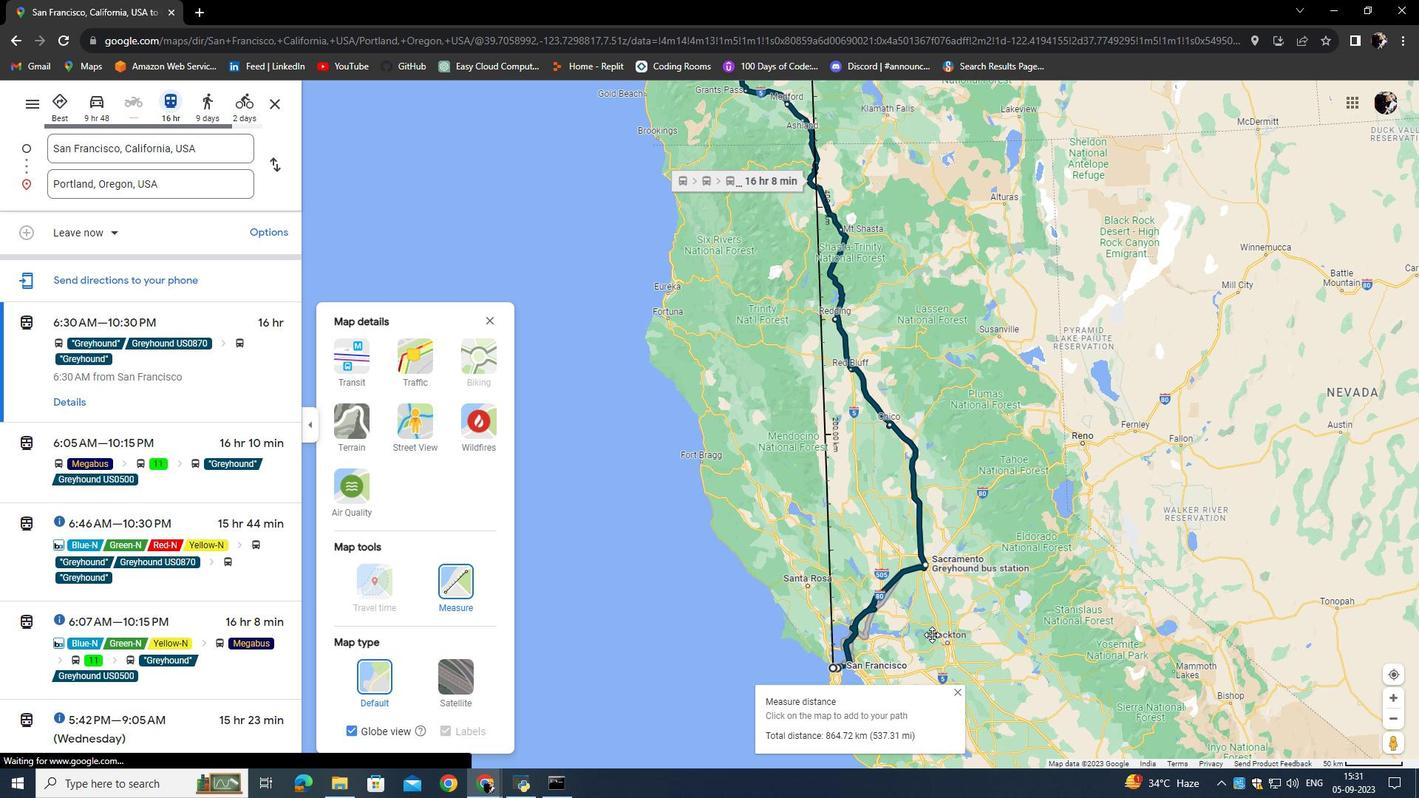 
Action: Mouse pressed left at (888, 549)
Screenshot: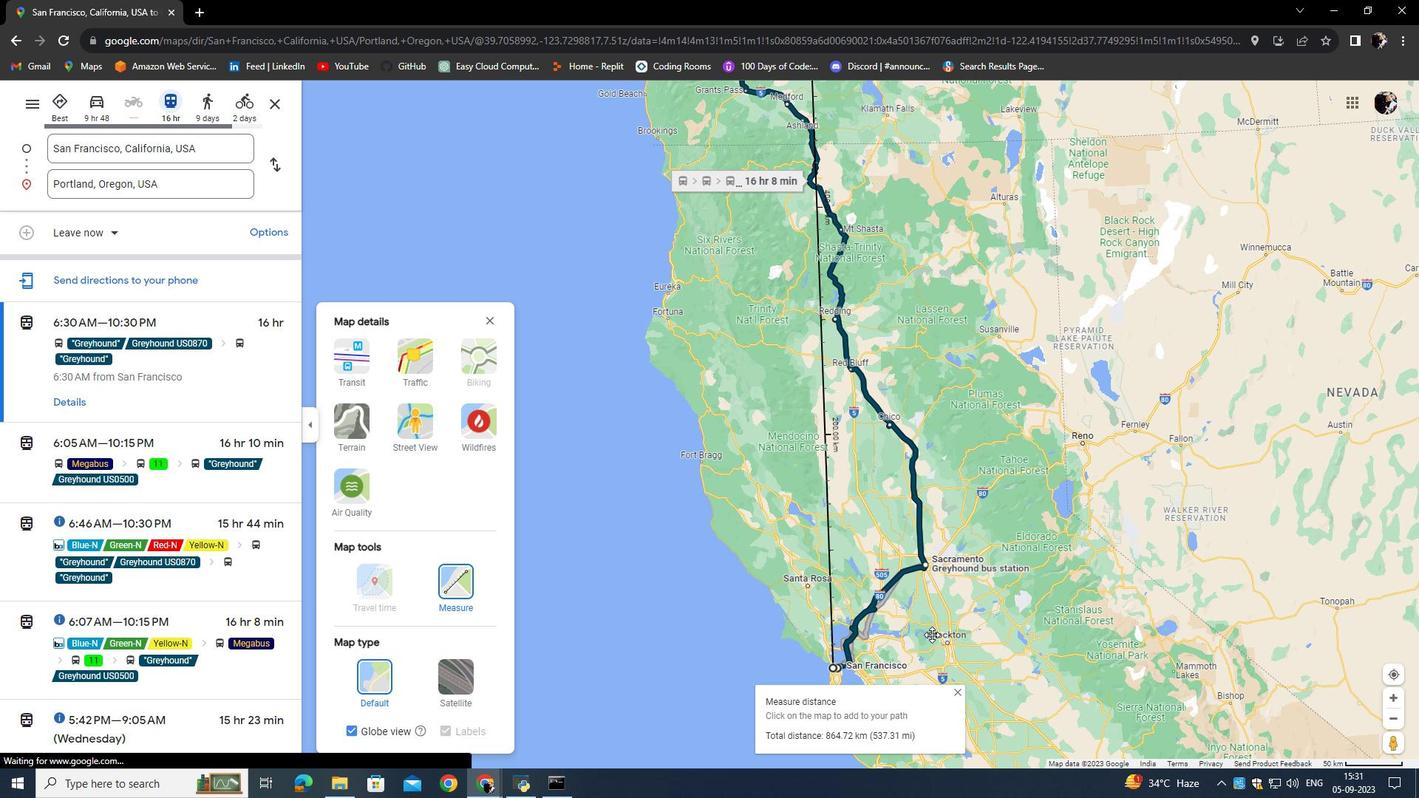 
Action: Mouse moved to (786, 360)
Screenshot: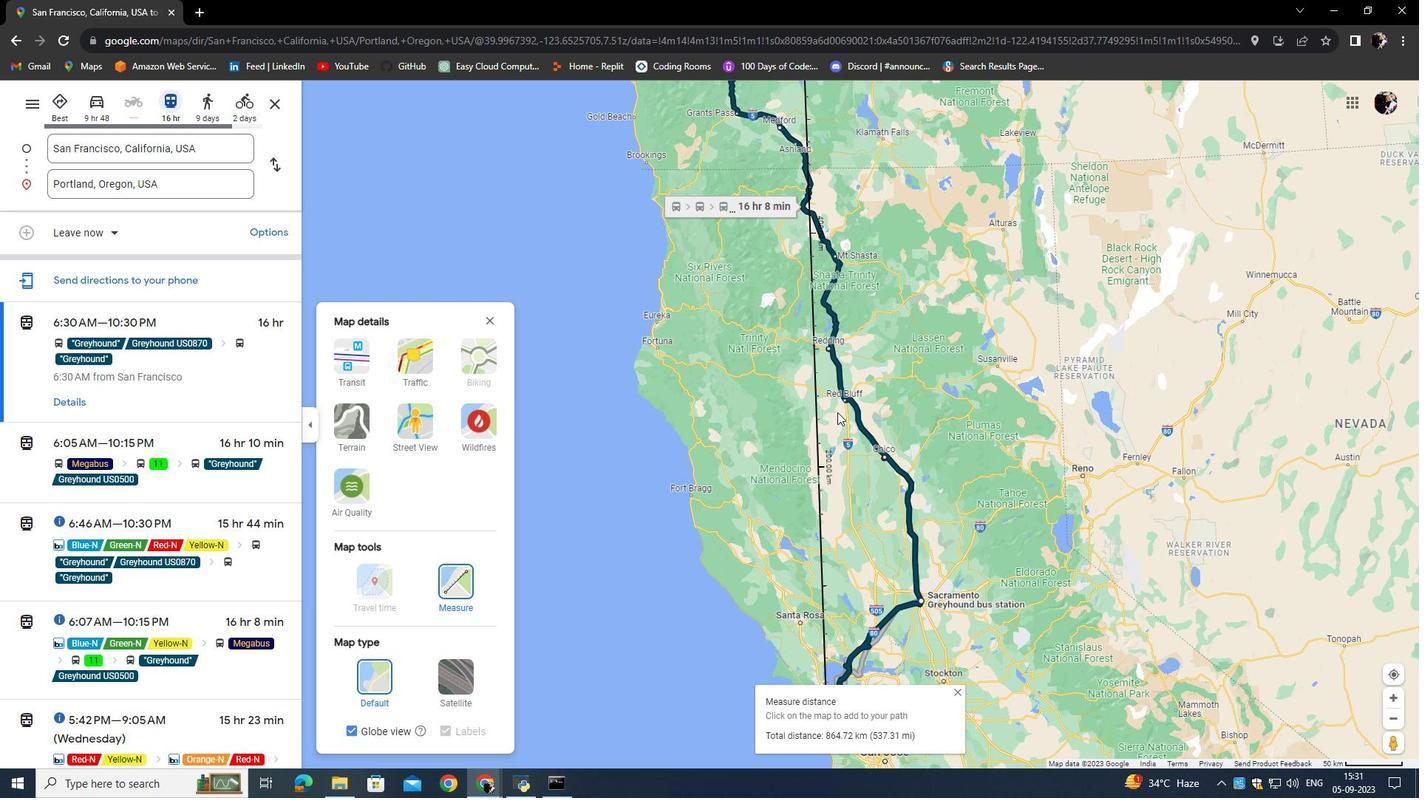 
Action: Mouse scrolled (786, 361) with delta (0, 0)
Screenshot: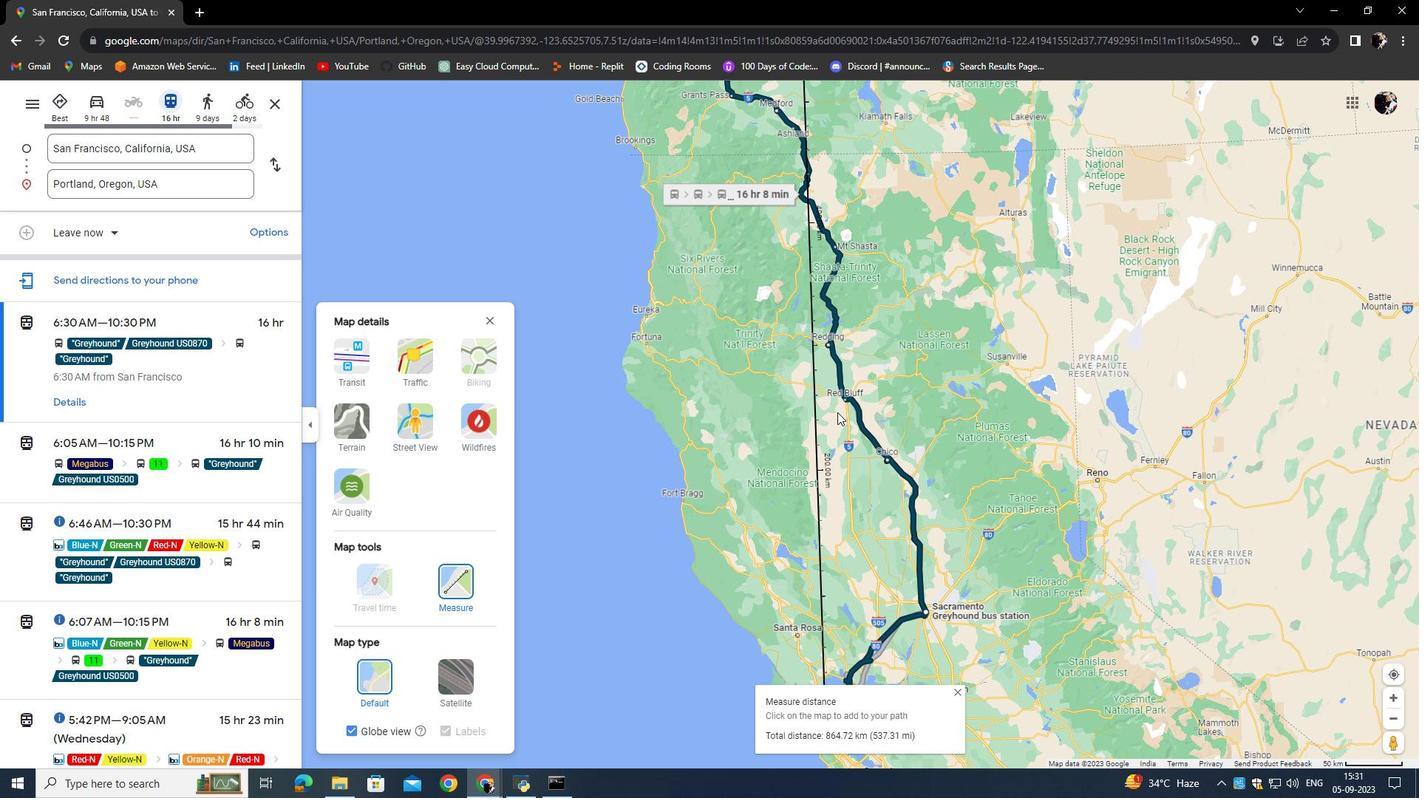 
Action: Mouse scrolled (786, 361) with delta (0, 0)
Screenshot: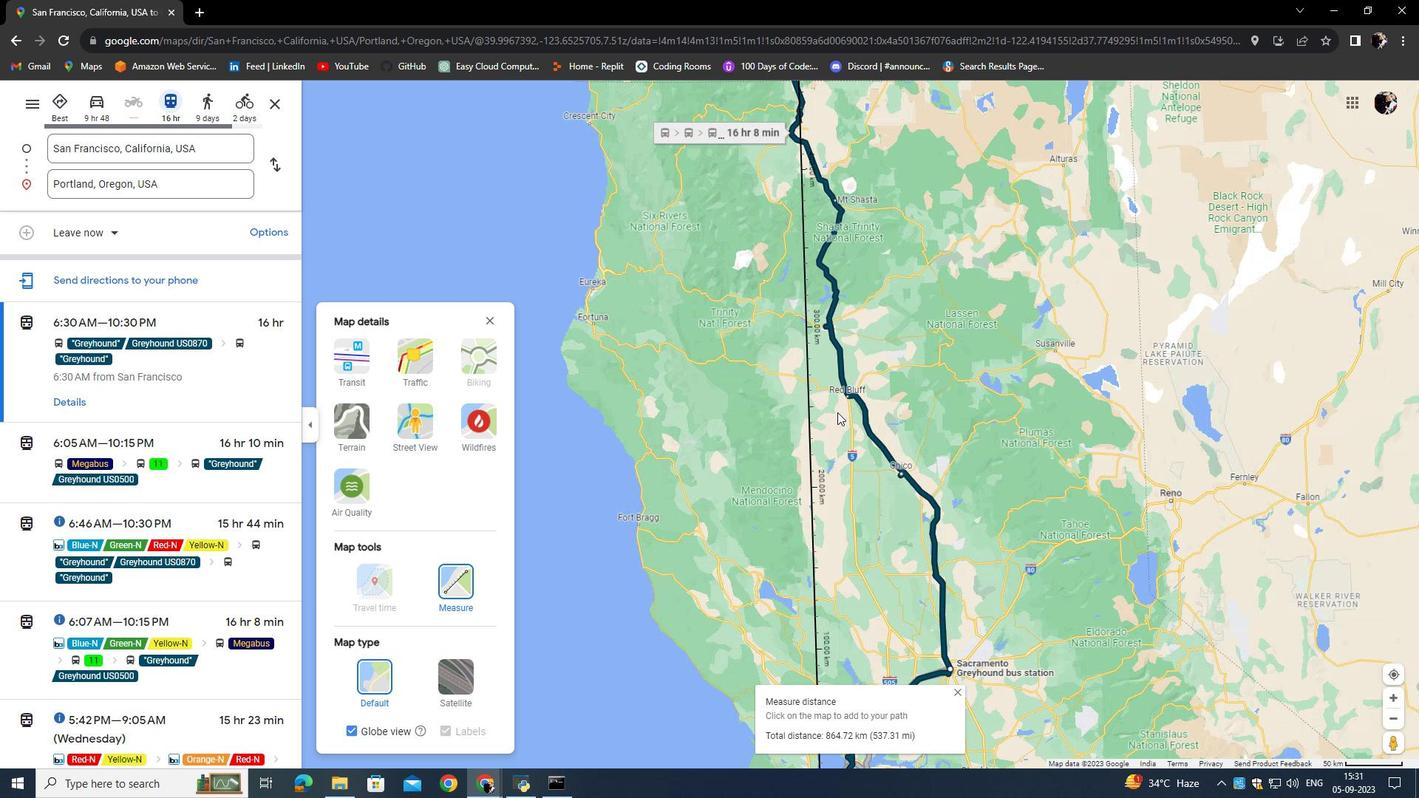 
Action: Mouse scrolled (786, 360) with delta (0, 0)
Screenshot: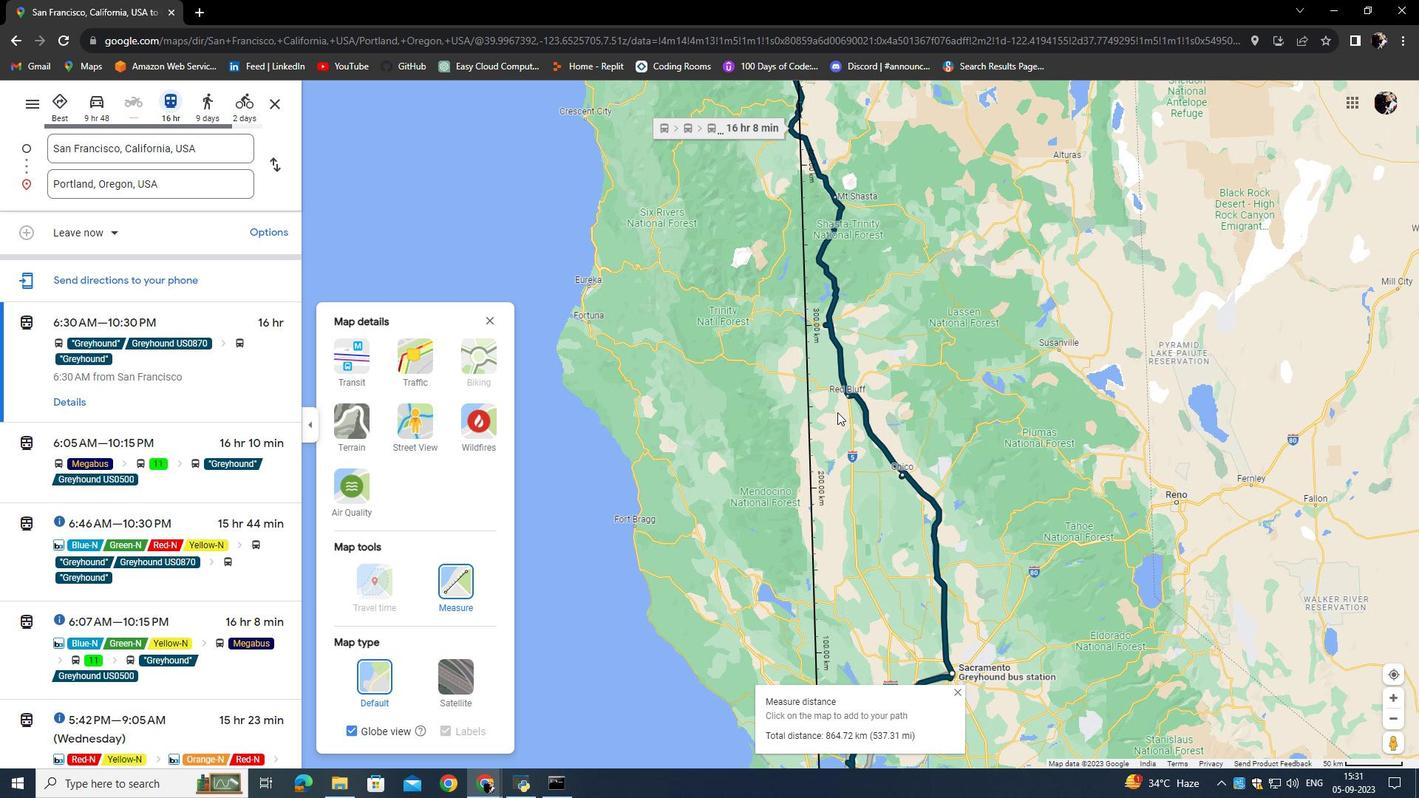 
Action: Mouse scrolled (786, 360) with delta (0, 0)
Screenshot: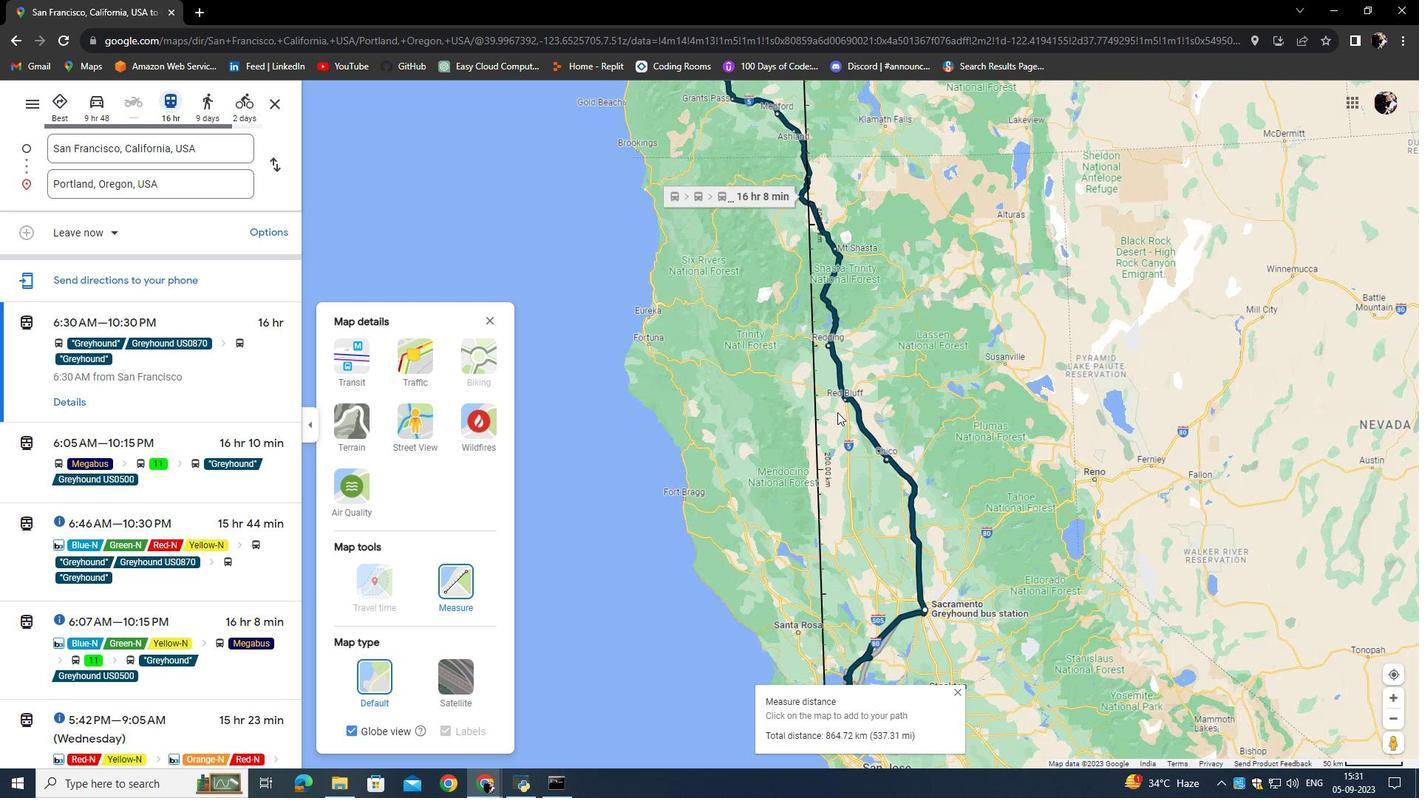 
Action: Mouse scrolled (786, 360) with delta (0, 0)
Screenshot: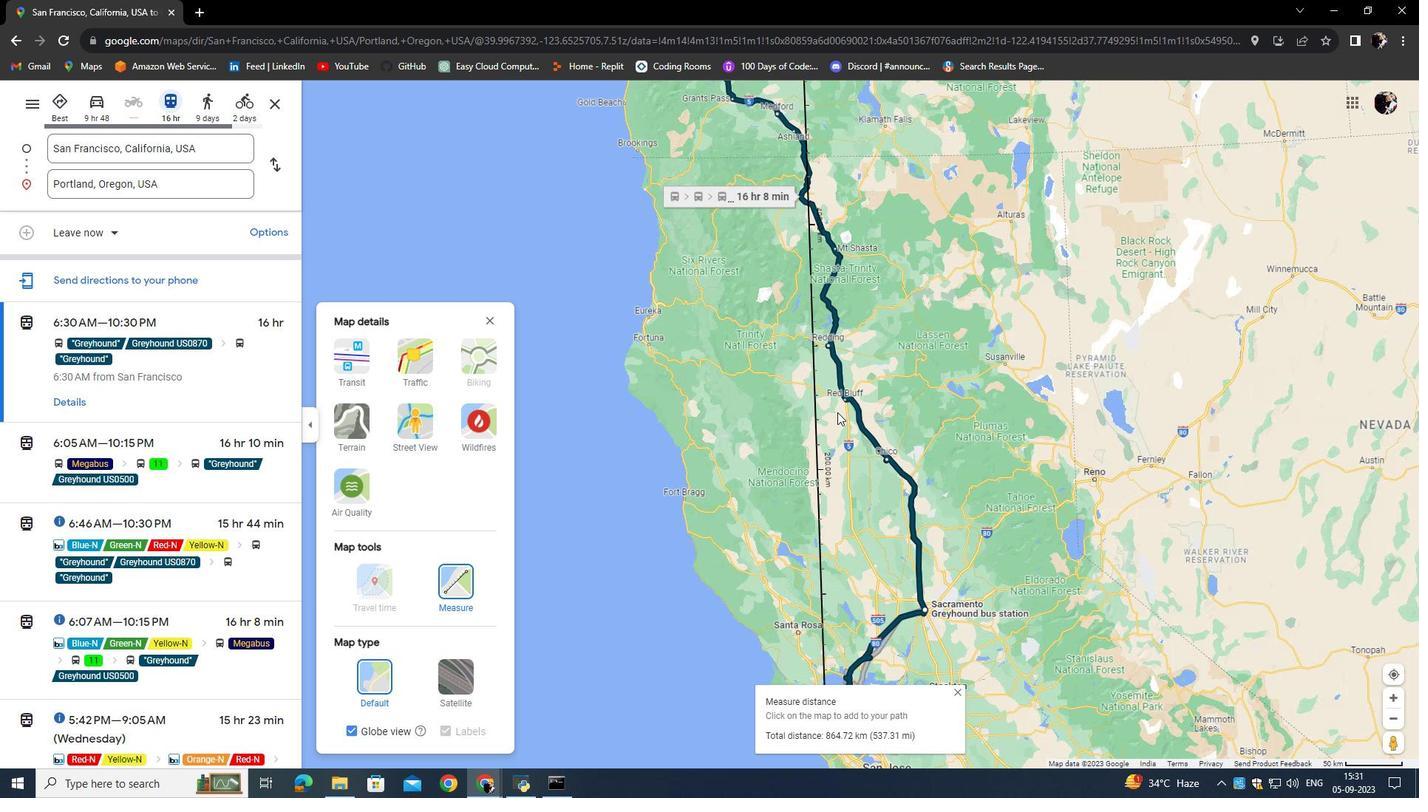 
Action: Mouse scrolled (786, 360) with delta (0, 0)
Screenshot: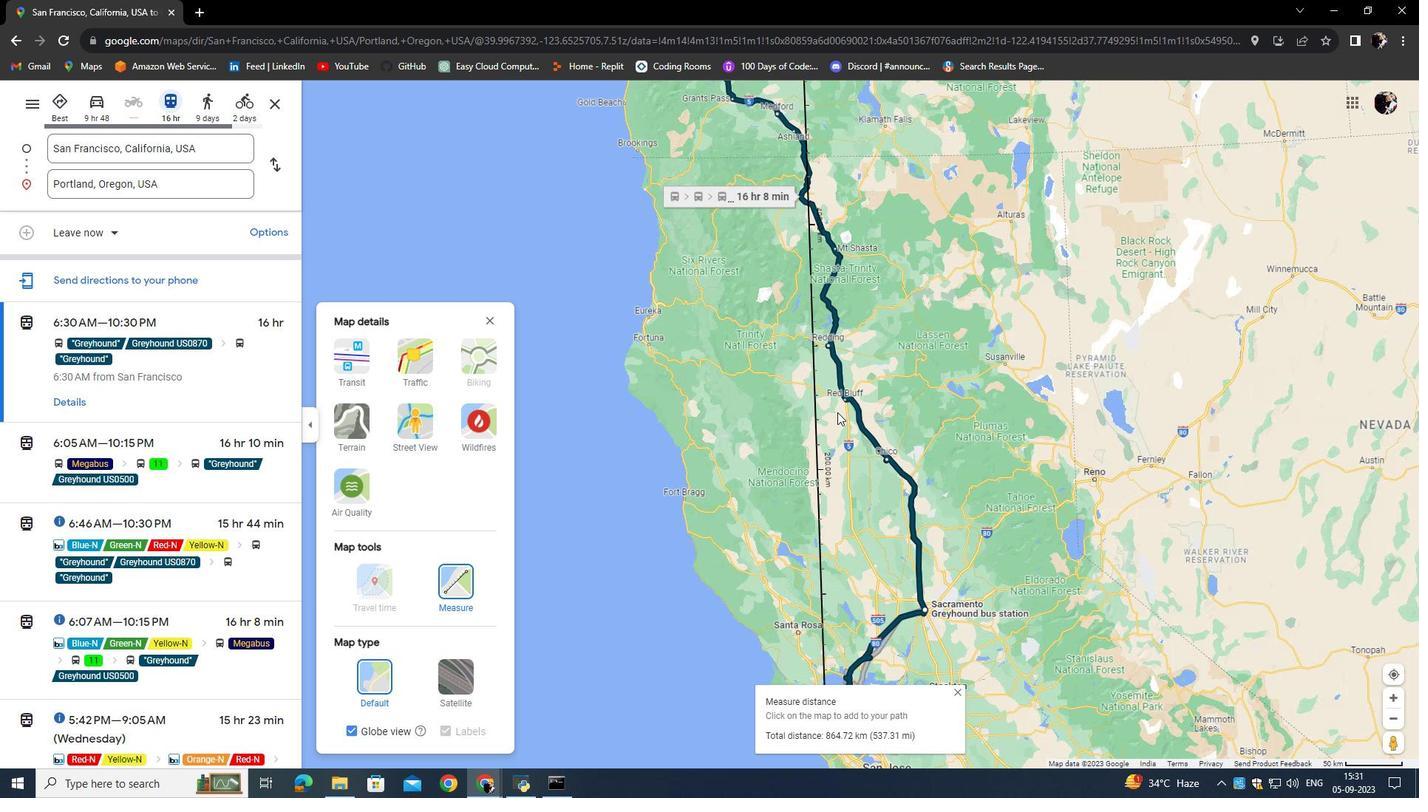 
Action: Mouse scrolled (786, 360) with delta (0, 0)
Screenshot: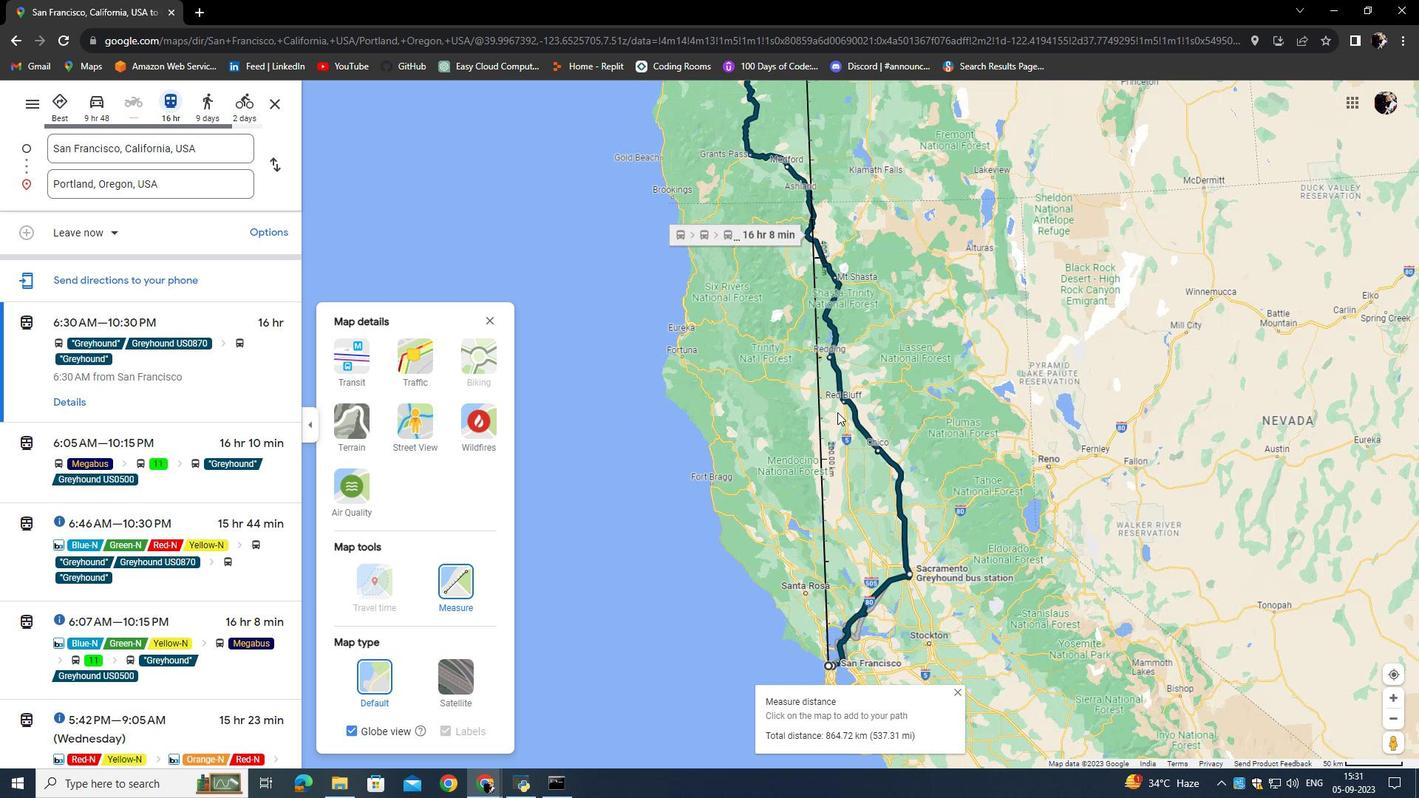 
Action: Mouse scrolled (786, 360) with delta (0, 0)
Screenshot: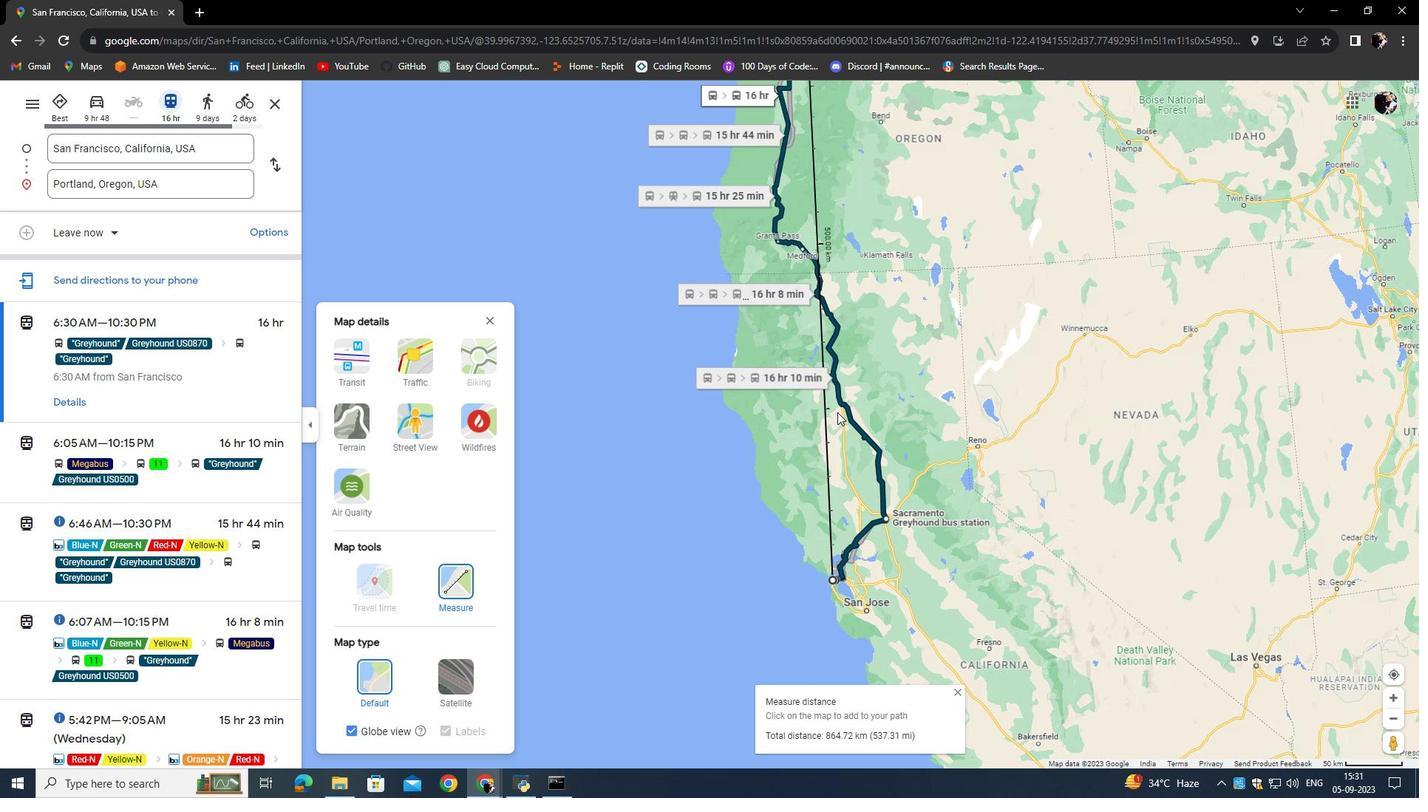 
Action: Mouse scrolled (786, 360) with delta (0, 0)
Screenshot: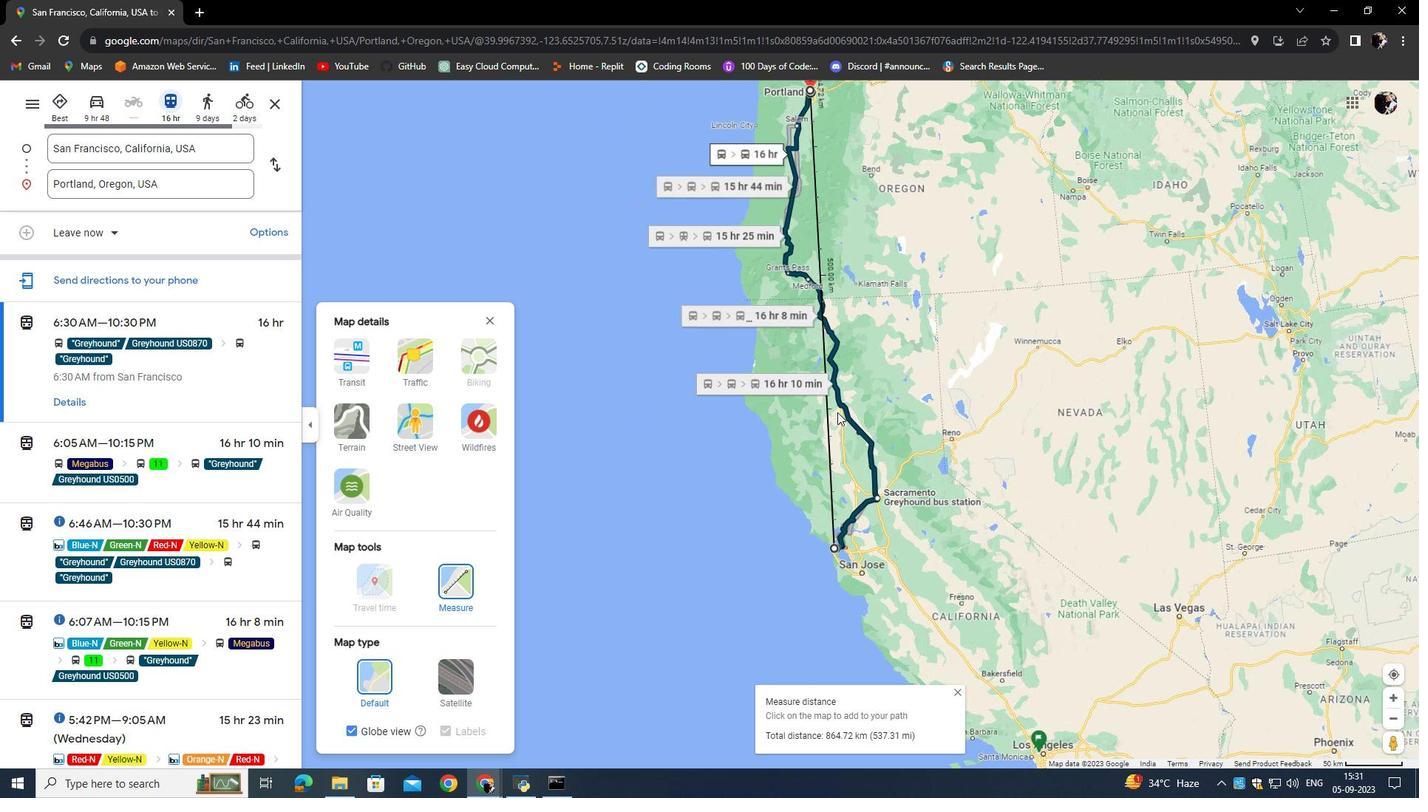 
Action: Mouse scrolled (786, 360) with delta (0, 0)
Screenshot: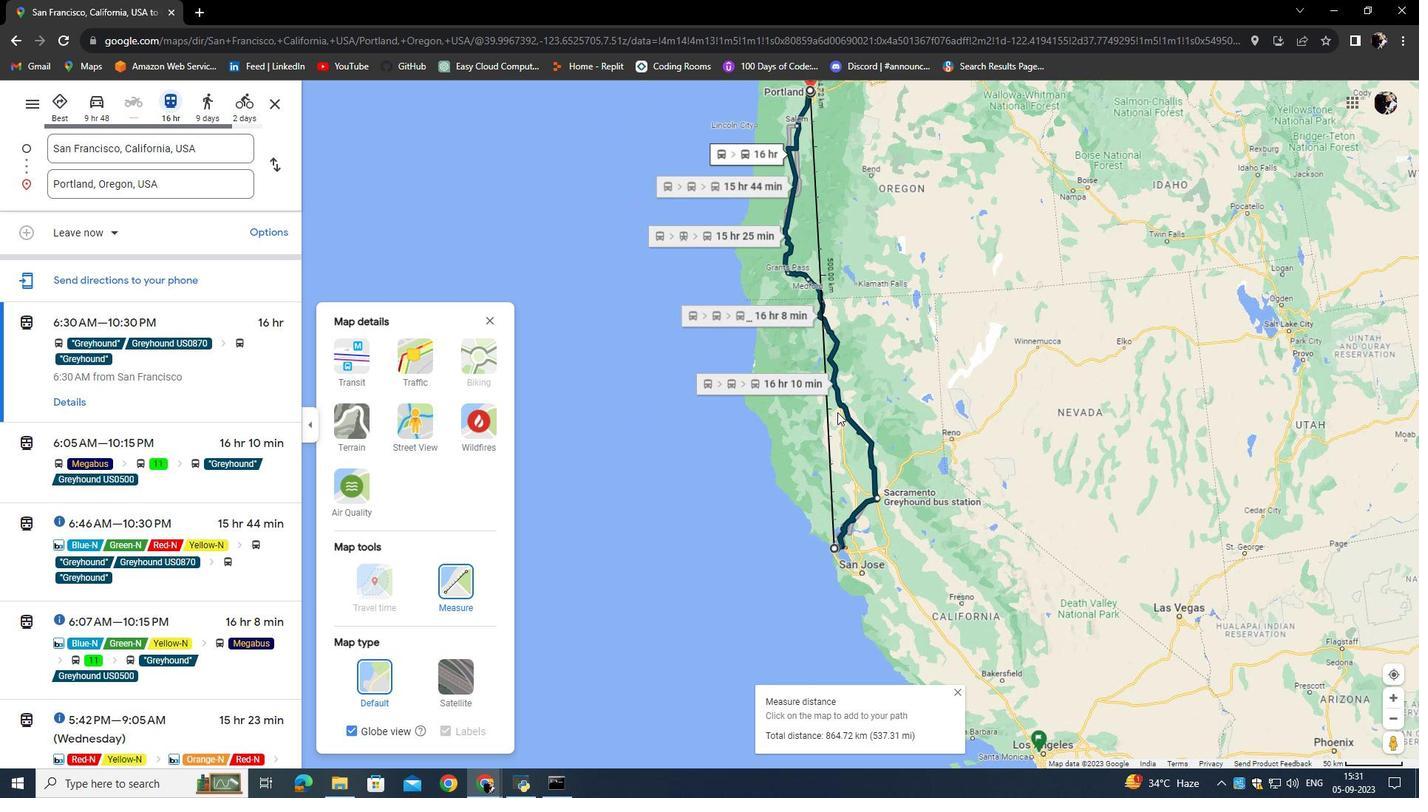 
Action: Mouse moved to (773, 34)
Screenshot: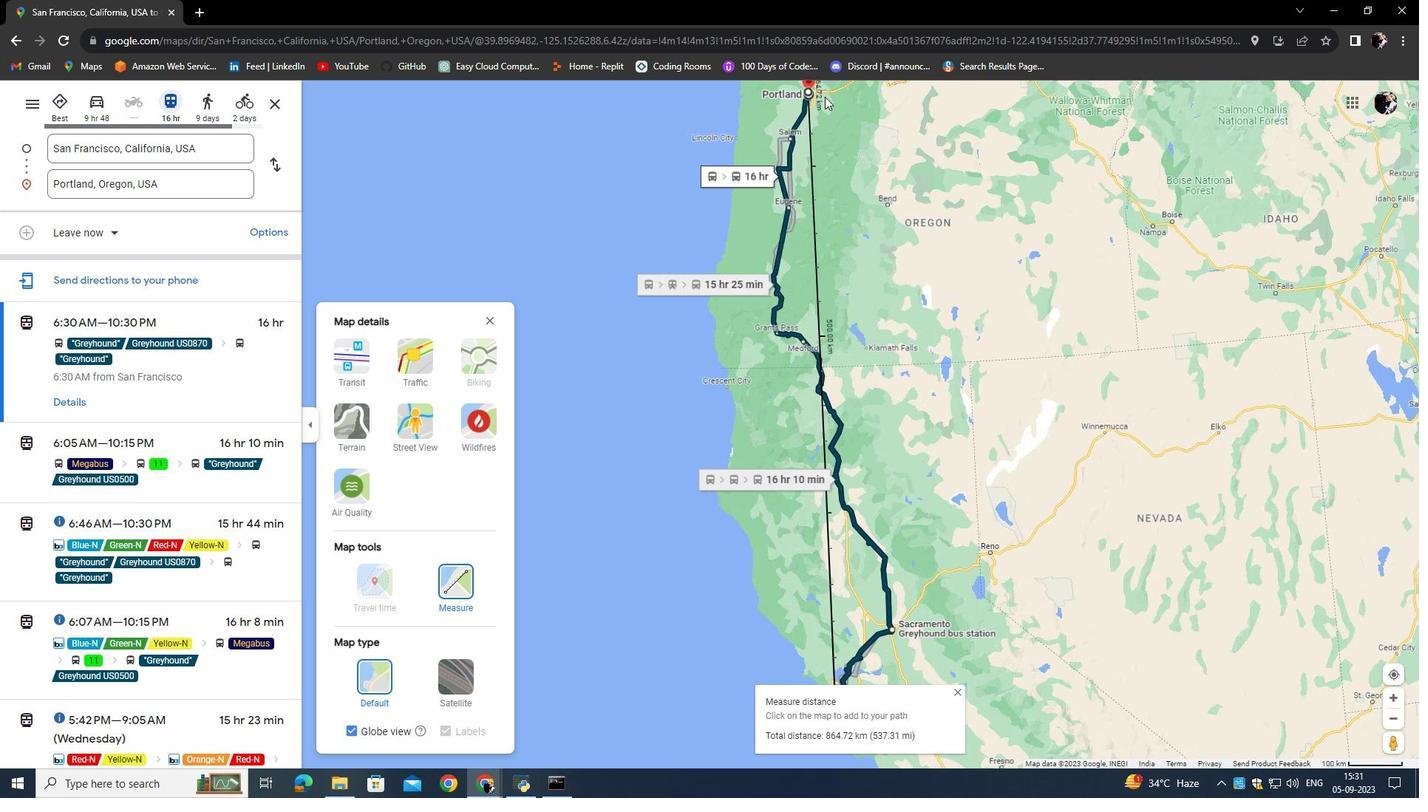 
Action: Mouse scrolled (773, 34) with delta (0, 0)
Screenshot: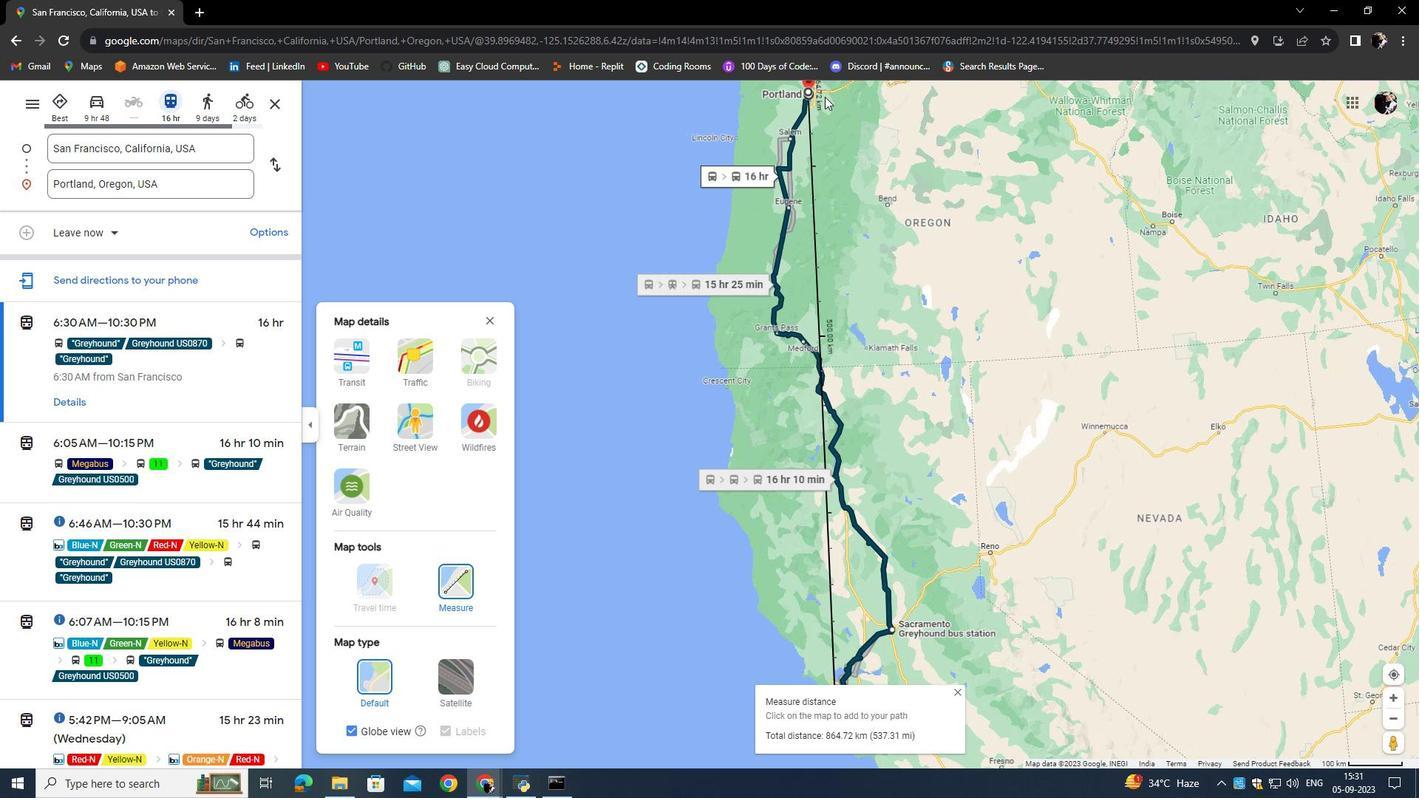 
Action: Mouse scrolled (773, 34) with delta (0, 0)
Screenshot: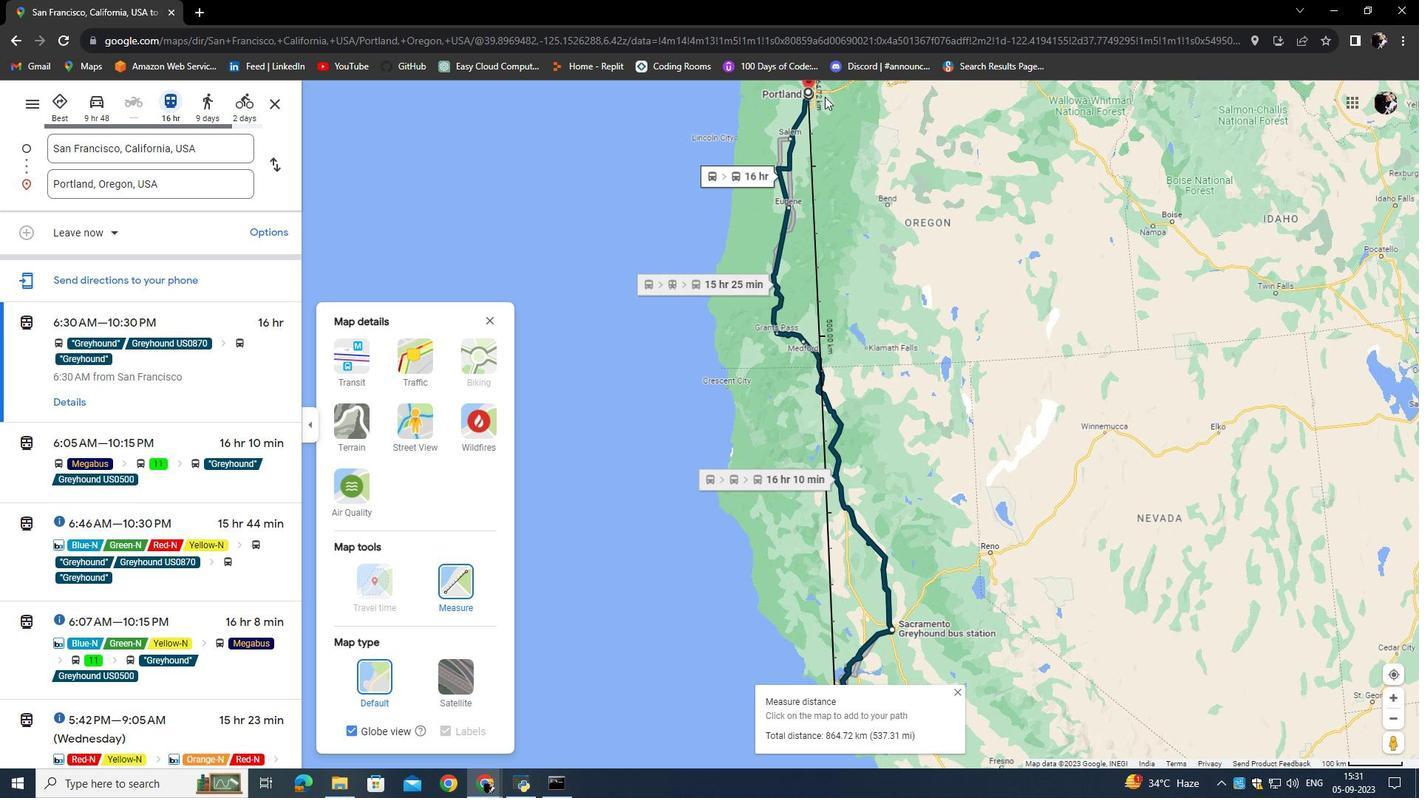 
Action: Mouse moved to (779, 65)
Screenshot: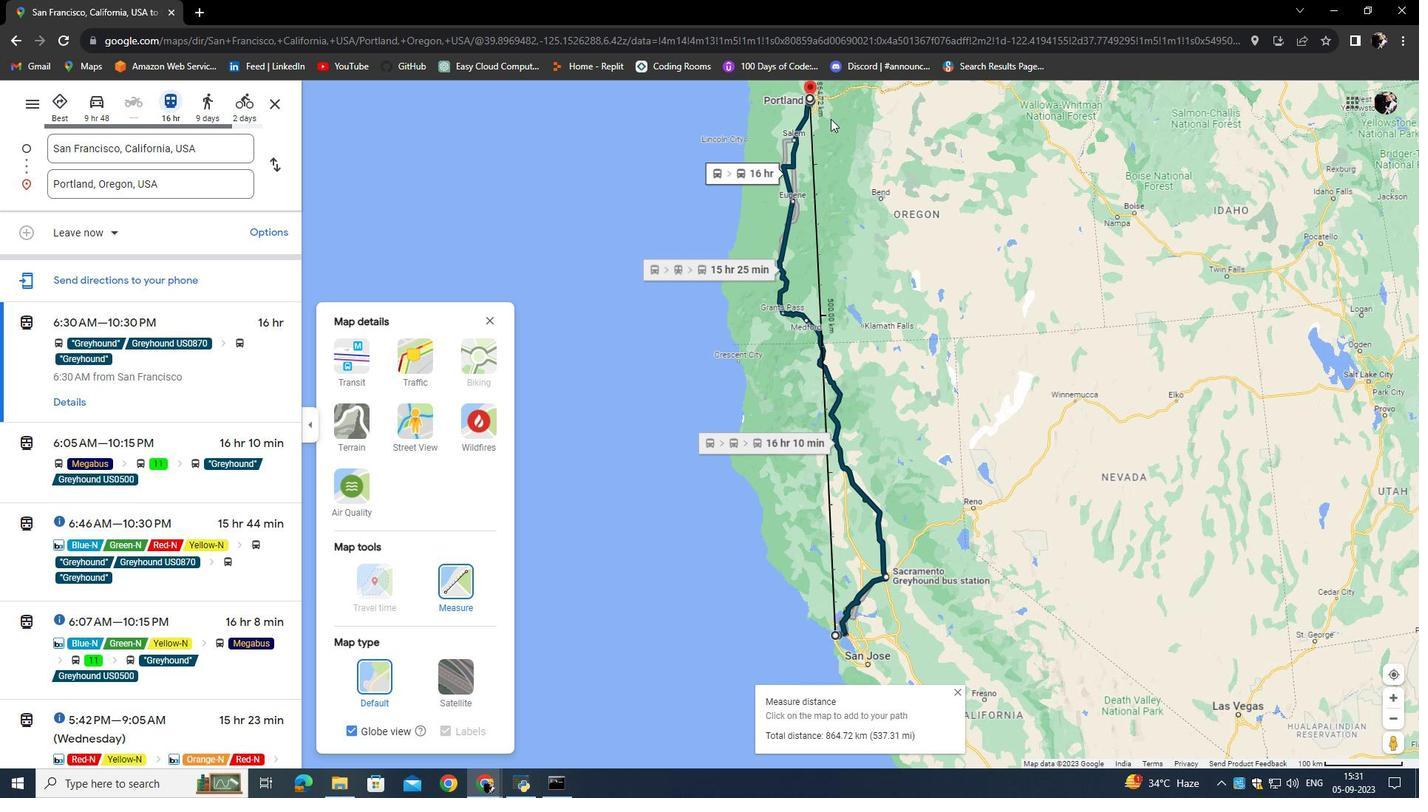 
Action: Mouse scrolled (779, 64) with delta (0, 0)
Screenshot: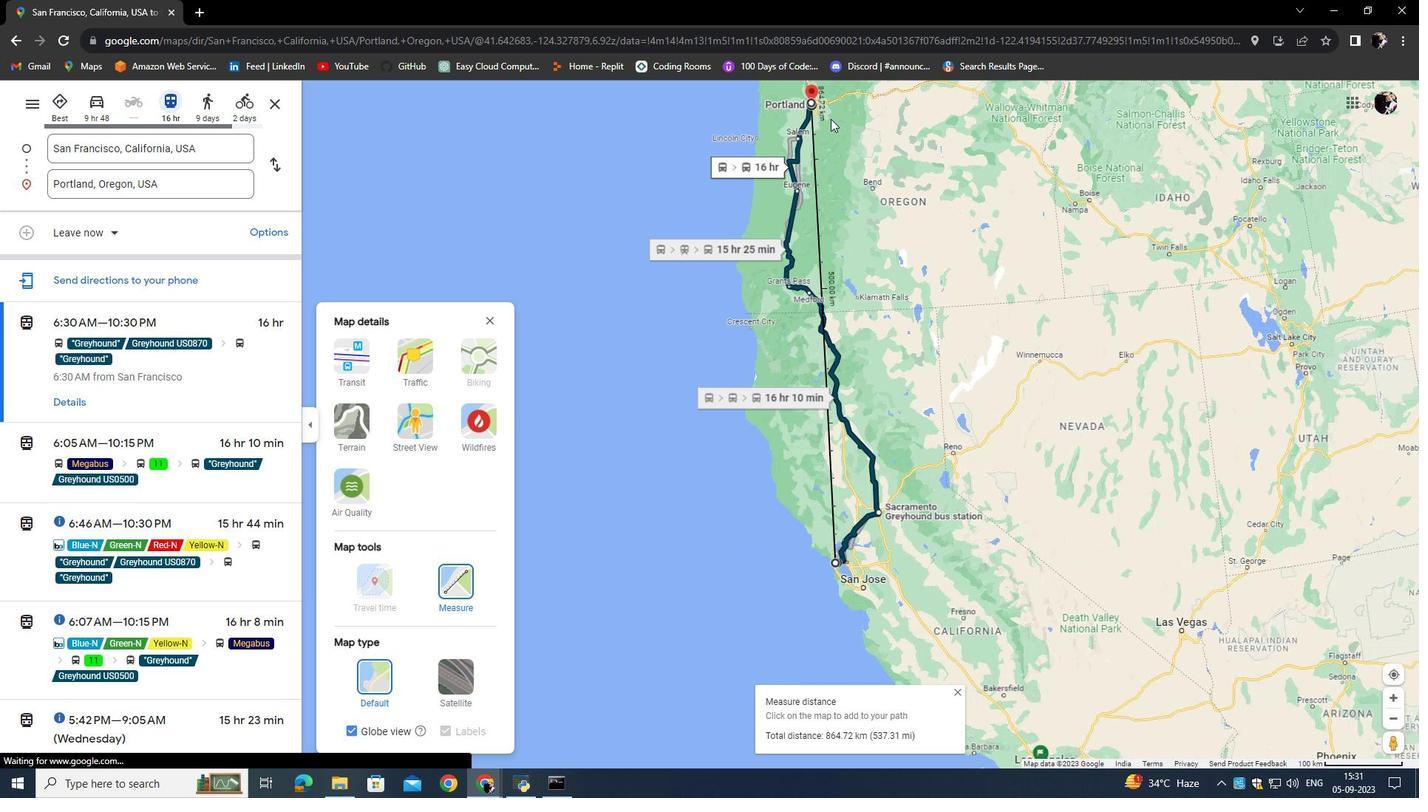 
Action: Mouse scrolled (779, 64) with delta (0, 0)
Screenshot: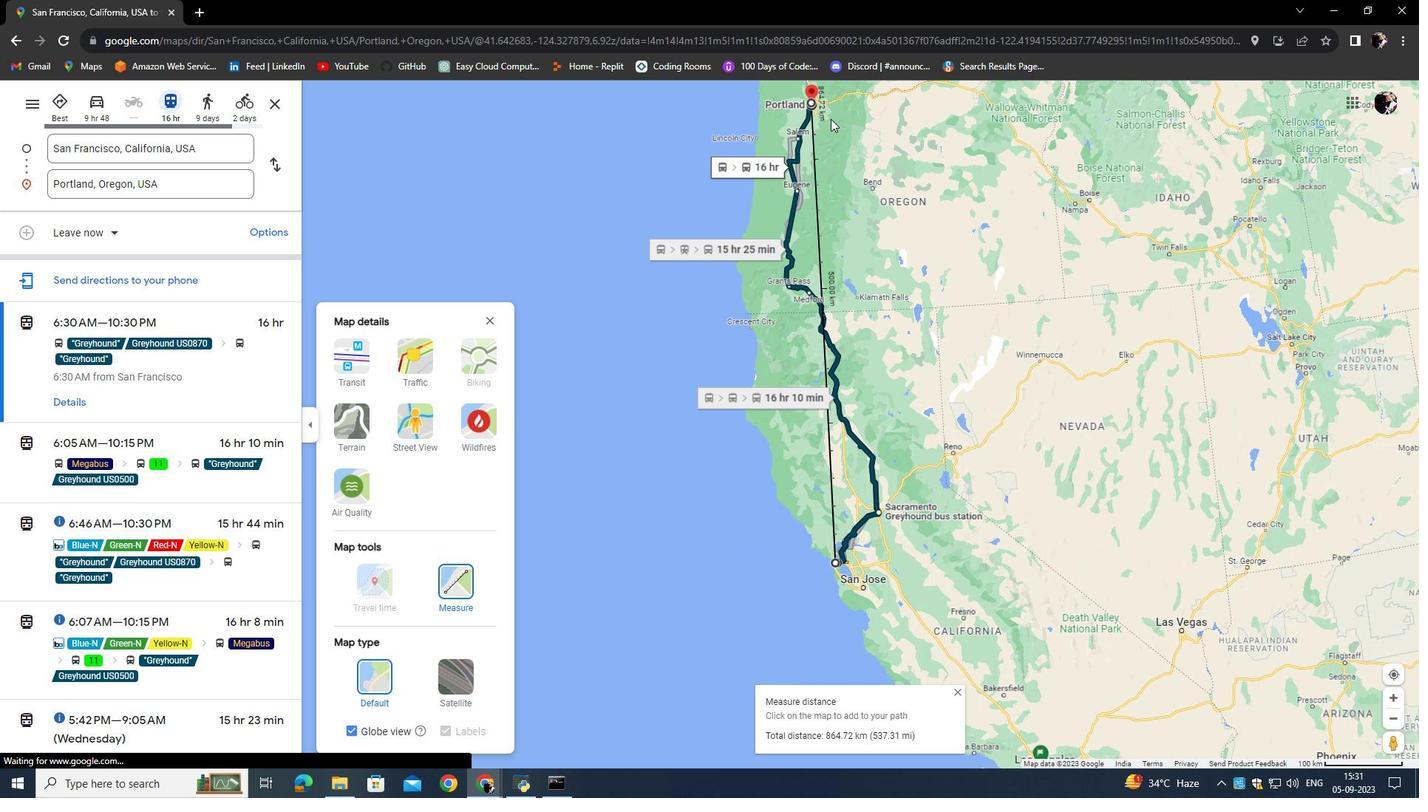 
Action: Mouse moved to (791, 490)
Screenshot: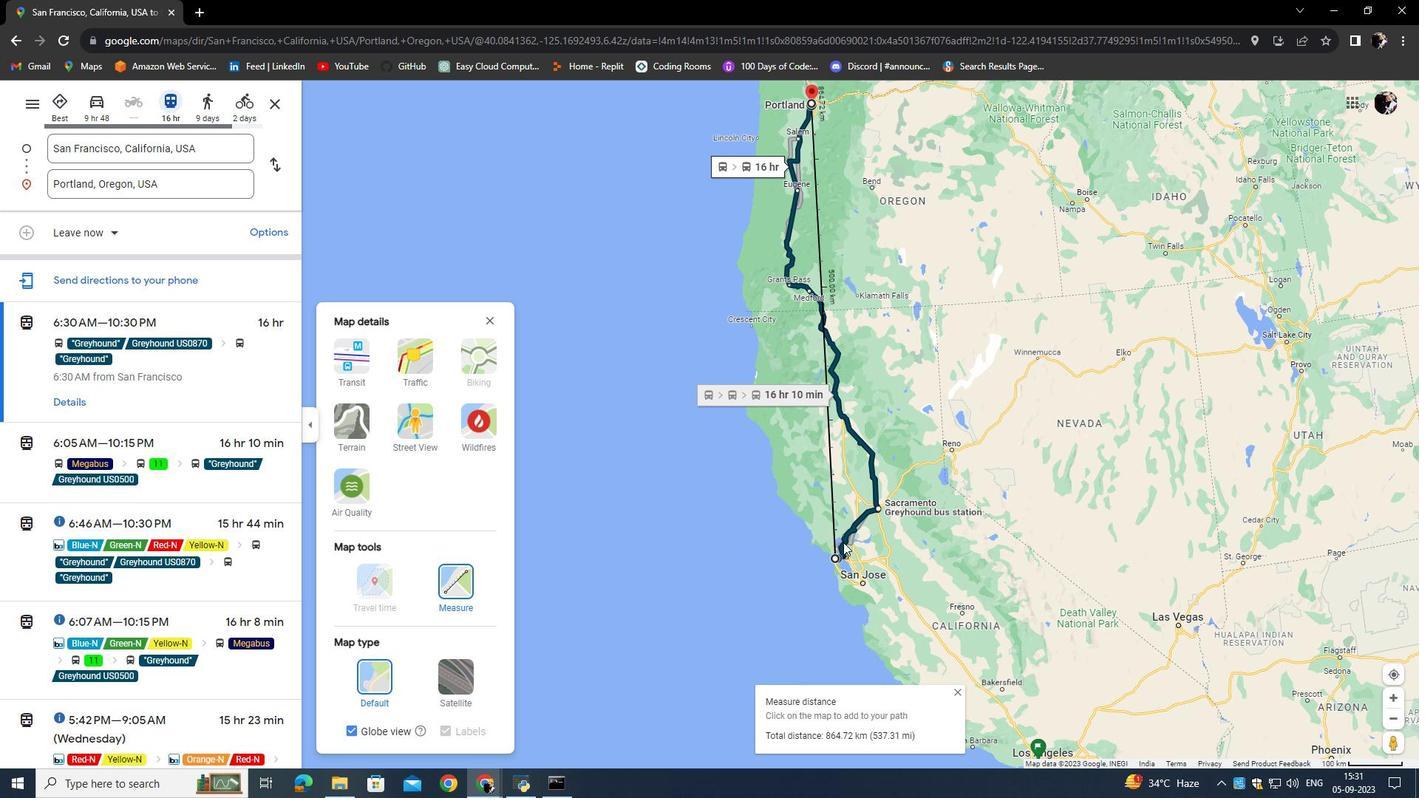 
Action: Mouse pressed left at (791, 490)
Screenshot: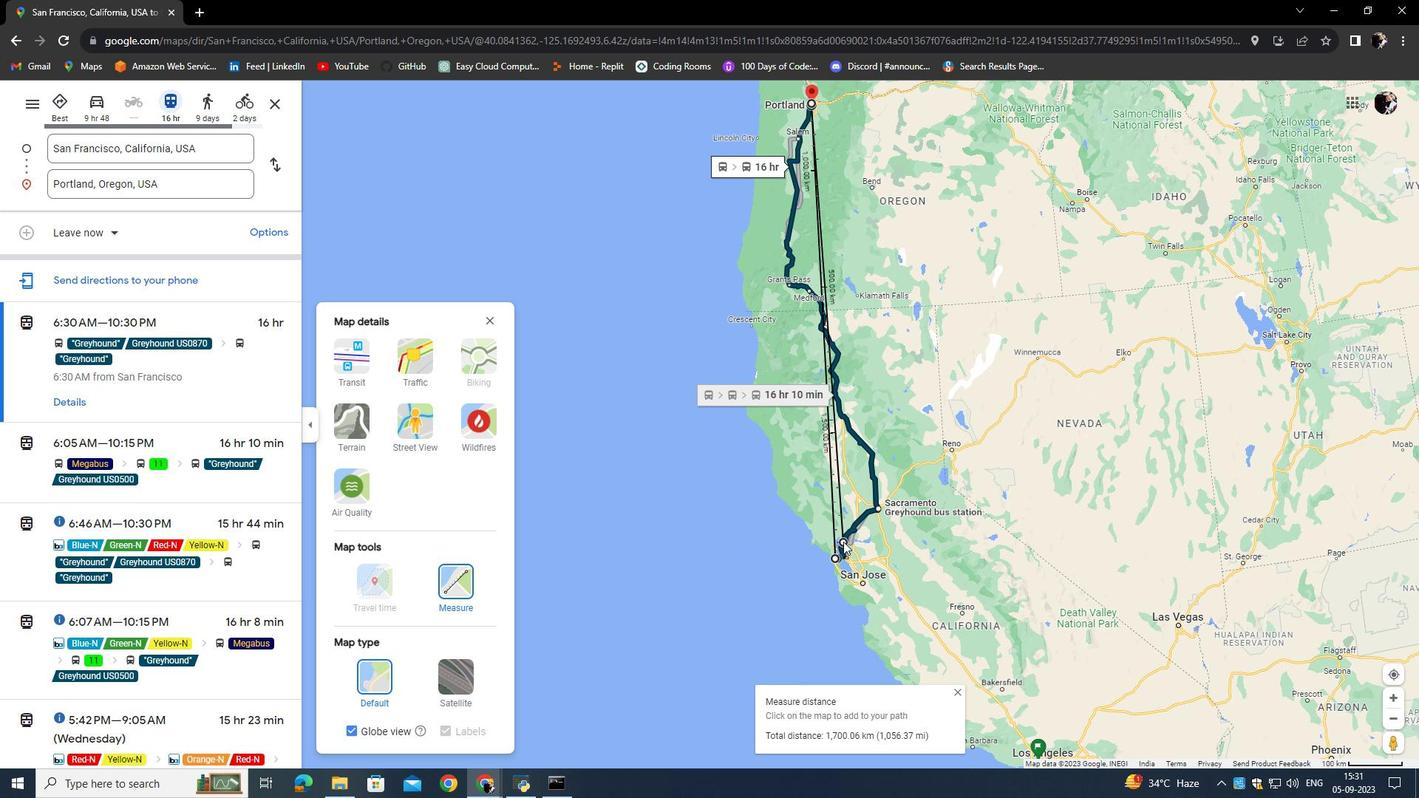 
Action: Mouse moved to (794, 486)
Screenshot: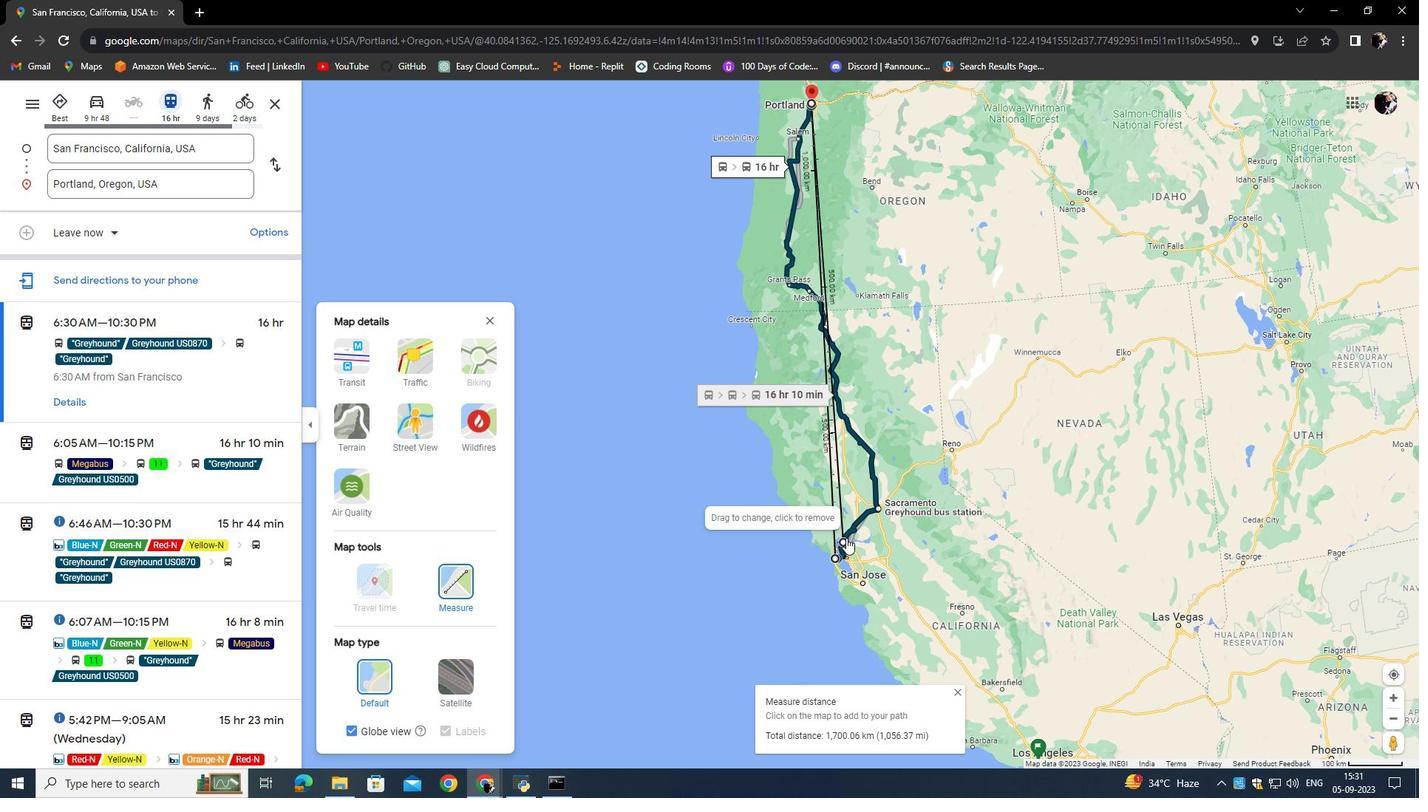 
Action: Mouse pressed left at (794, 486)
Screenshot: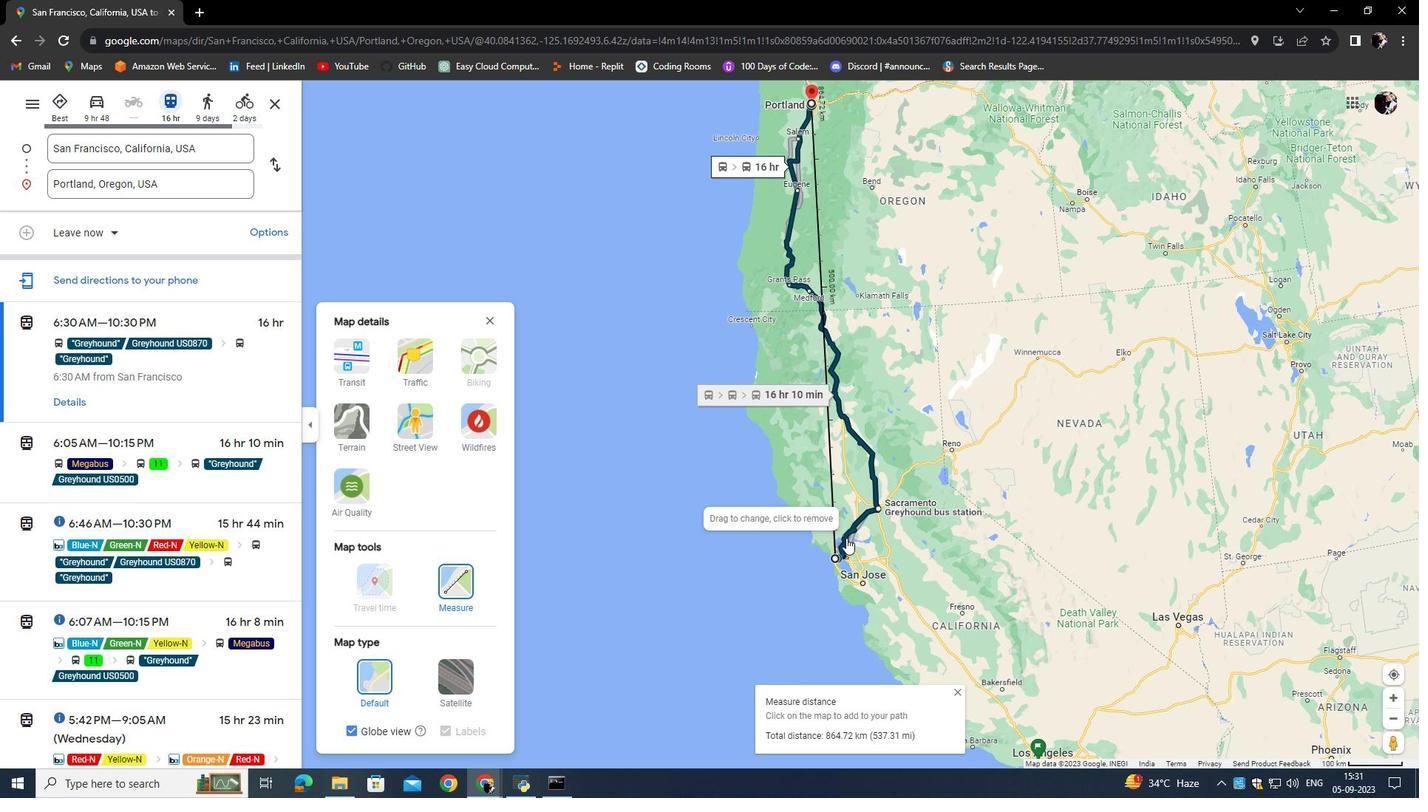 
Action: Mouse moved to (822, 323)
Screenshot: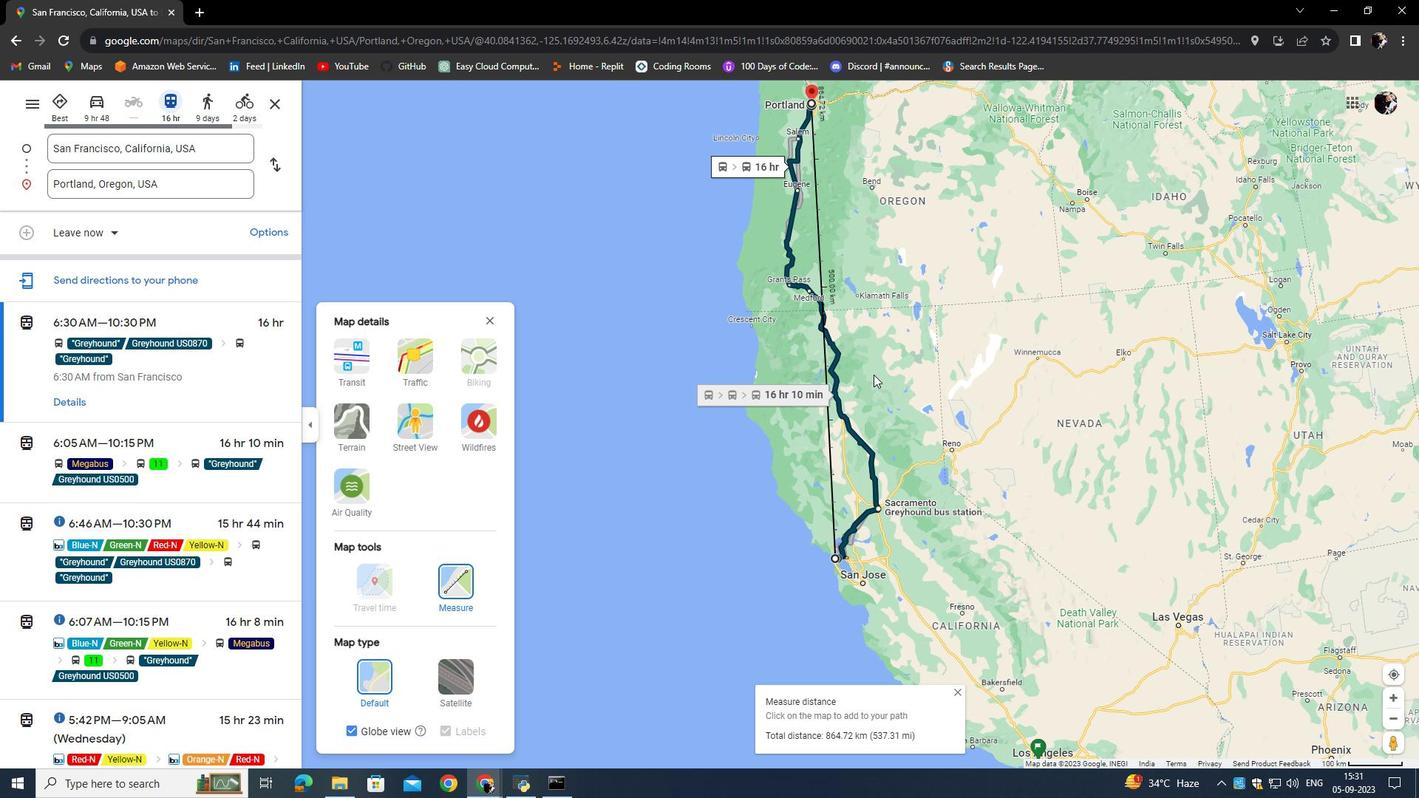 
Action: Mouse scrolled (822, 323) with delta (0, 0)
Screenshot: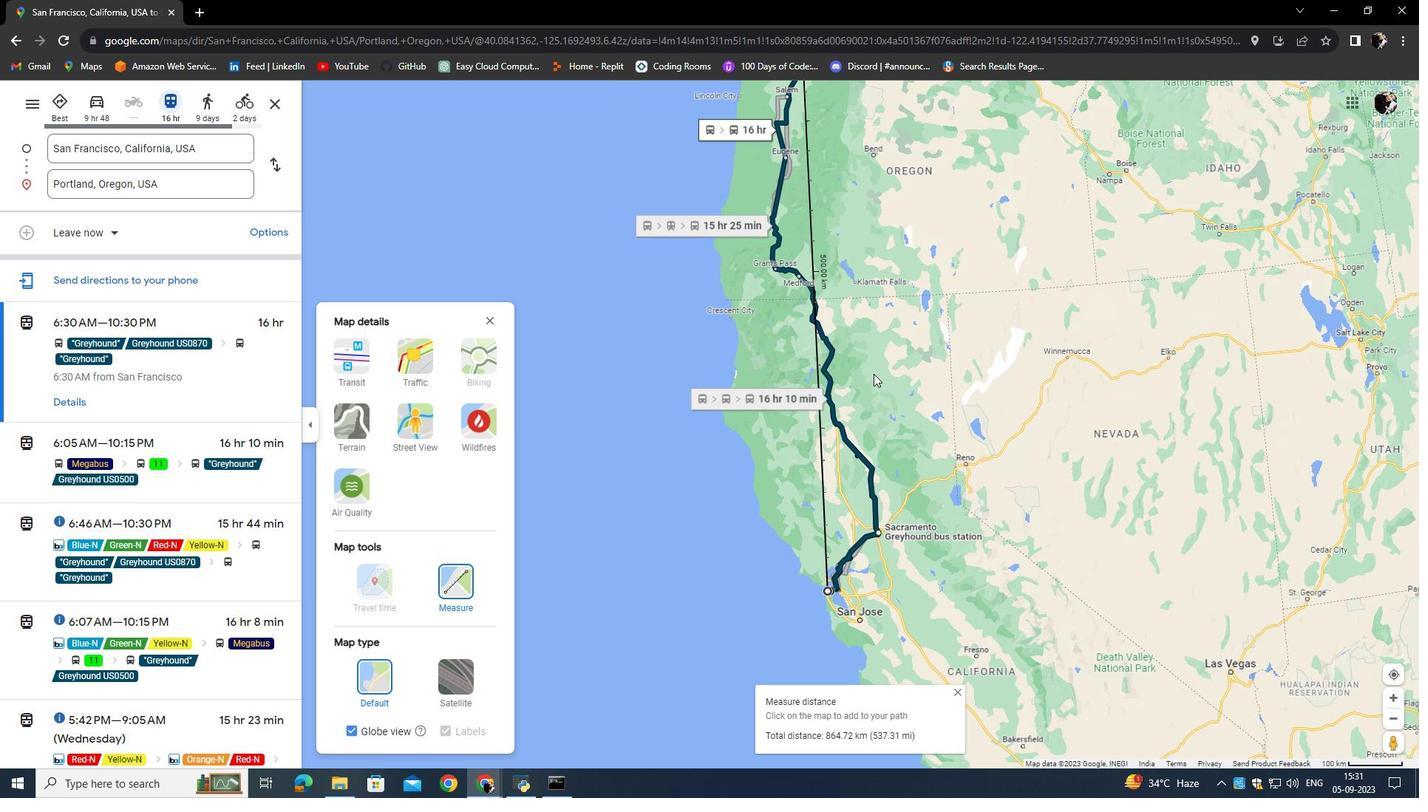 
Action: Mouse moved to (822, 322)
Screenshot: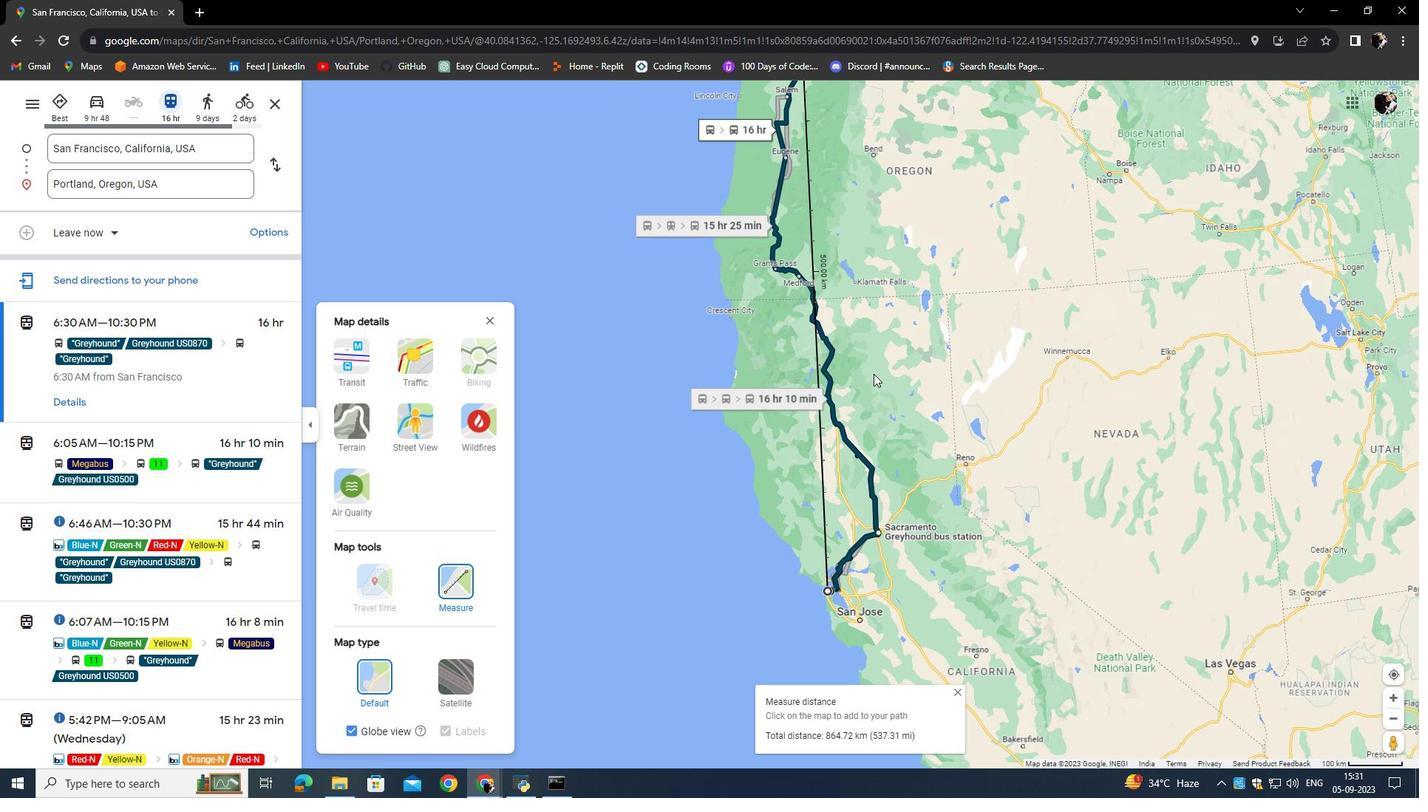 
Action: Mouse scrolled (822, 323) with delta (0, 0)
Screenshot: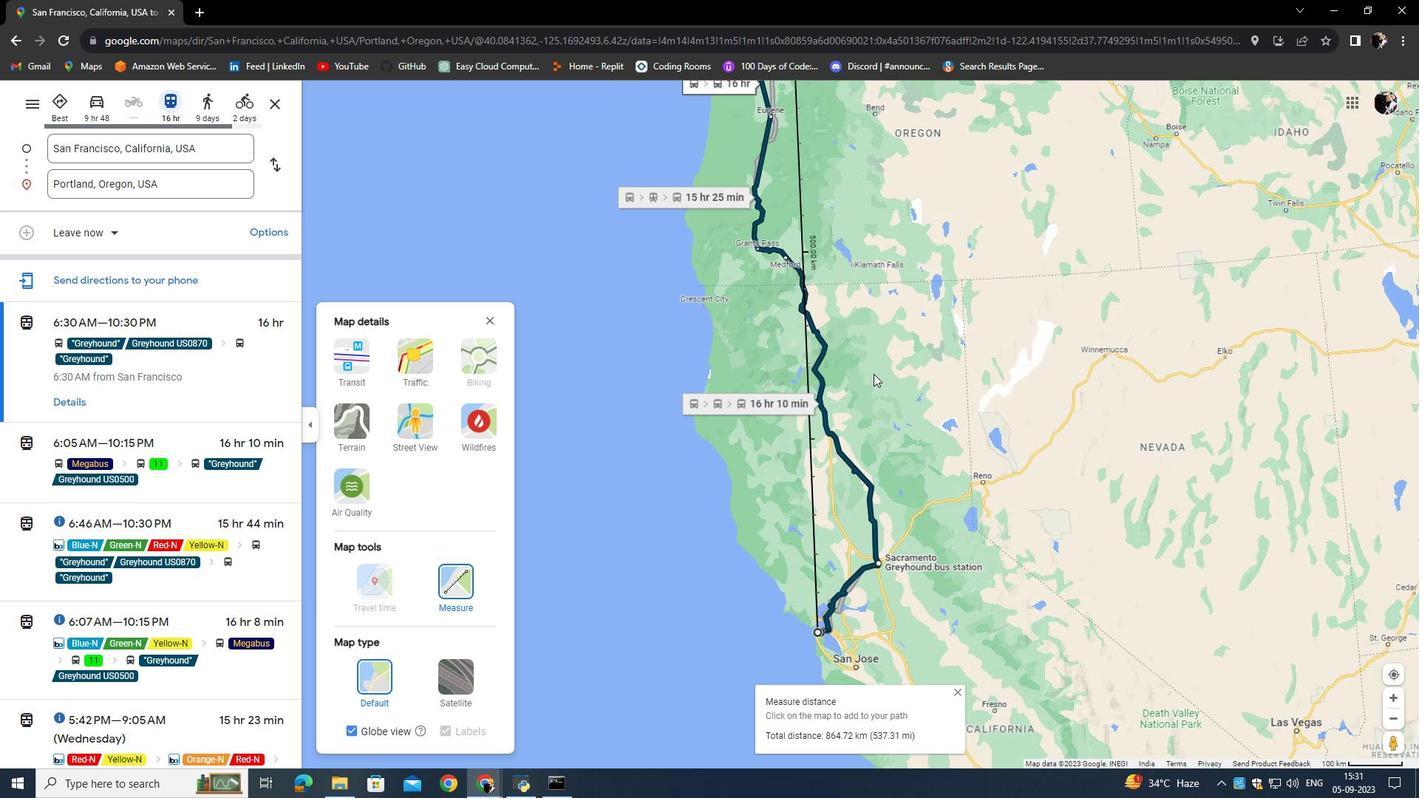 
Action: Mouse scrolled (822, 321) with delta (0, 0)
Screenshot: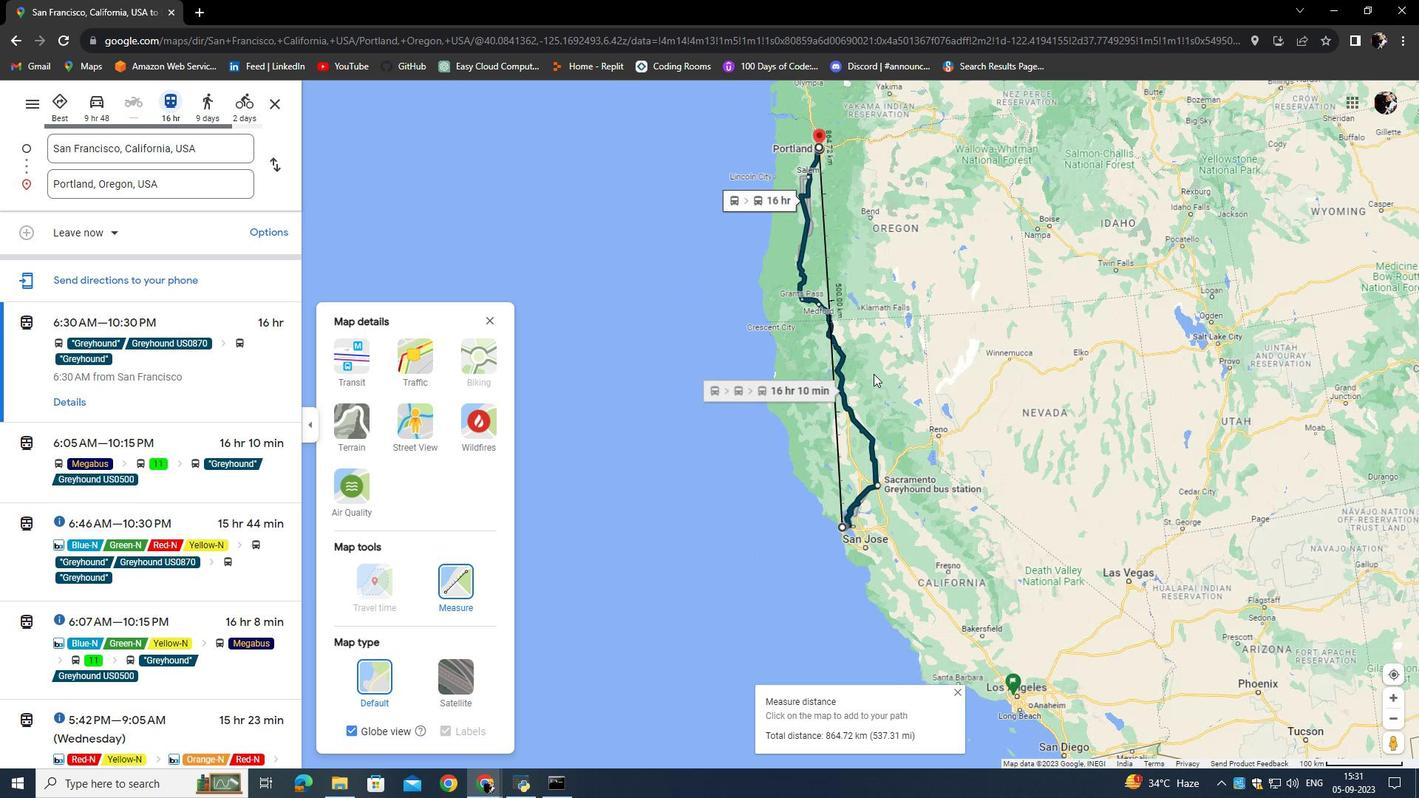 
Action: Mouse scrolled (822, 321) with delta (0, 0)
Screenshot: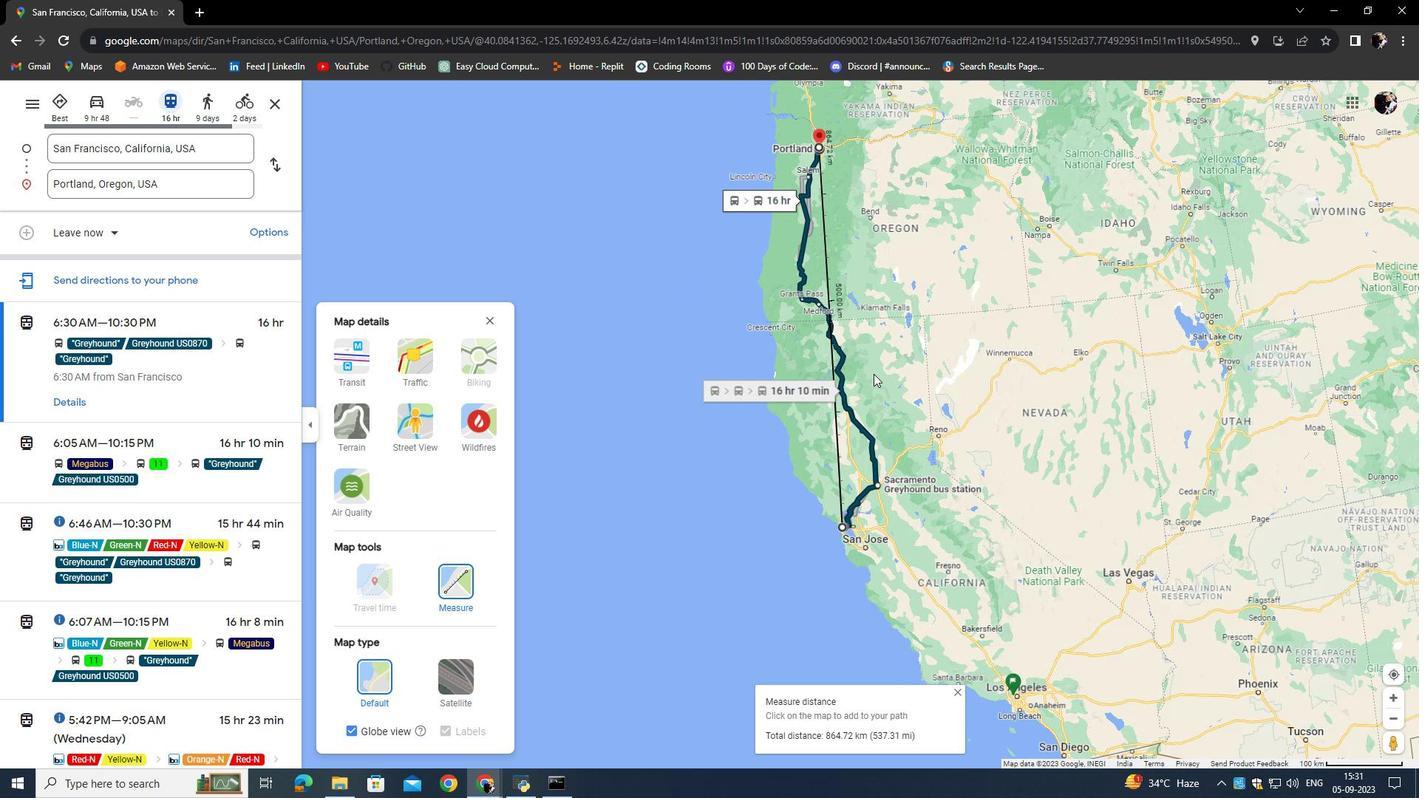 
Action: Mouse scrolled (822, 321) with delta (0, 0)
Screenshot: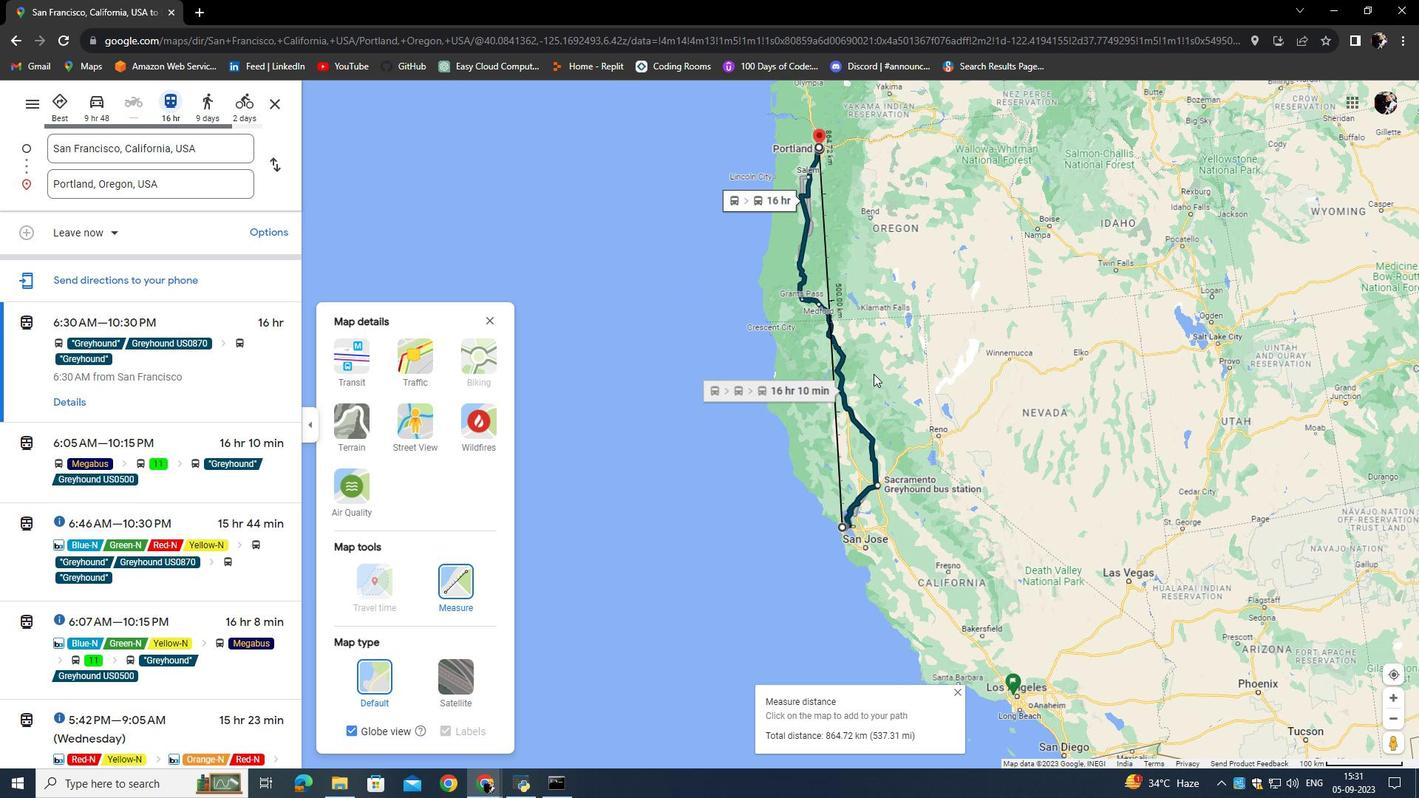 
Action: Mouse scrolled (822, 321) with delta (0, 0)
Screenshot: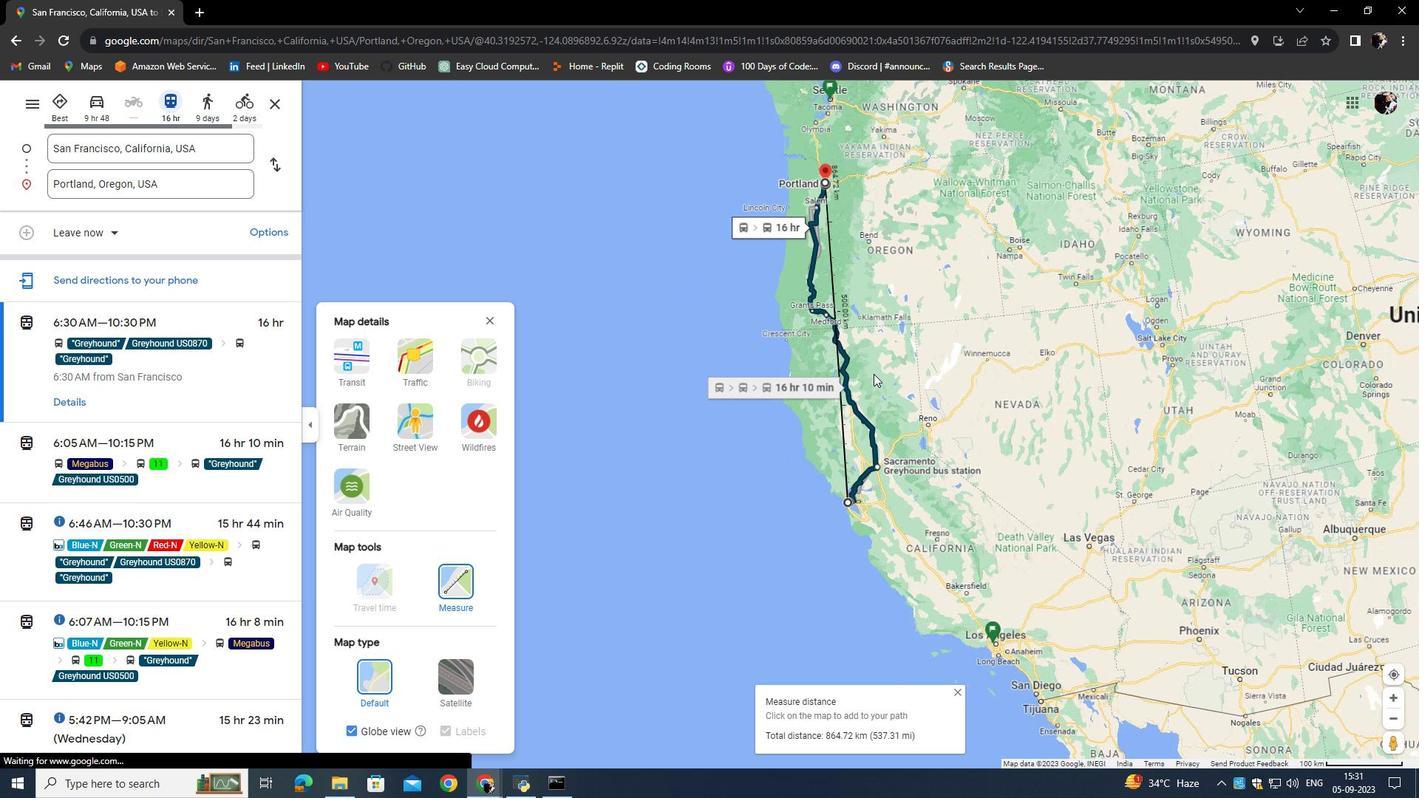 
Action: Mouse scrolled (822, 323) with delta (0, 0)
Screenshot: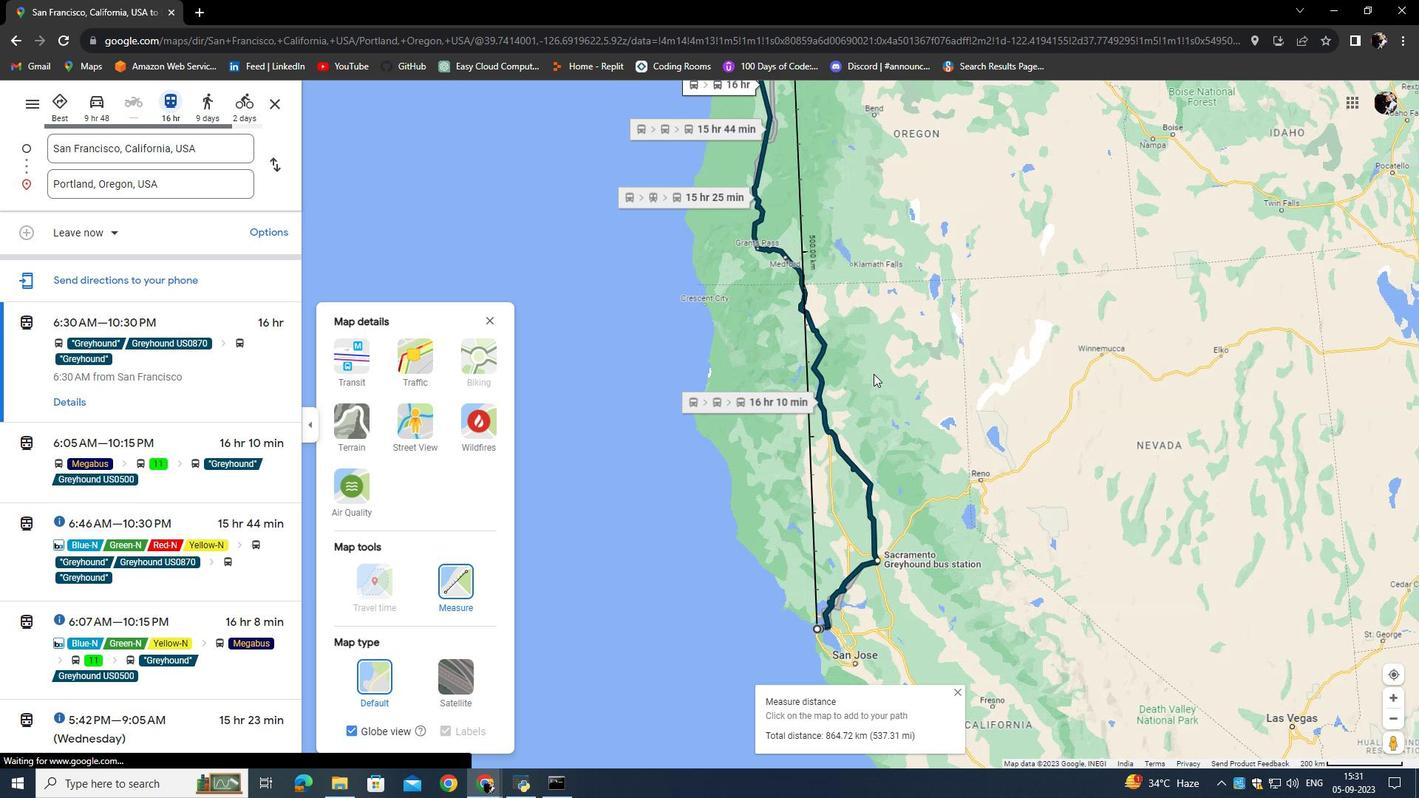 
Action: Mouse scrolled (822, 323) with delta (0, 0)
Screenshot: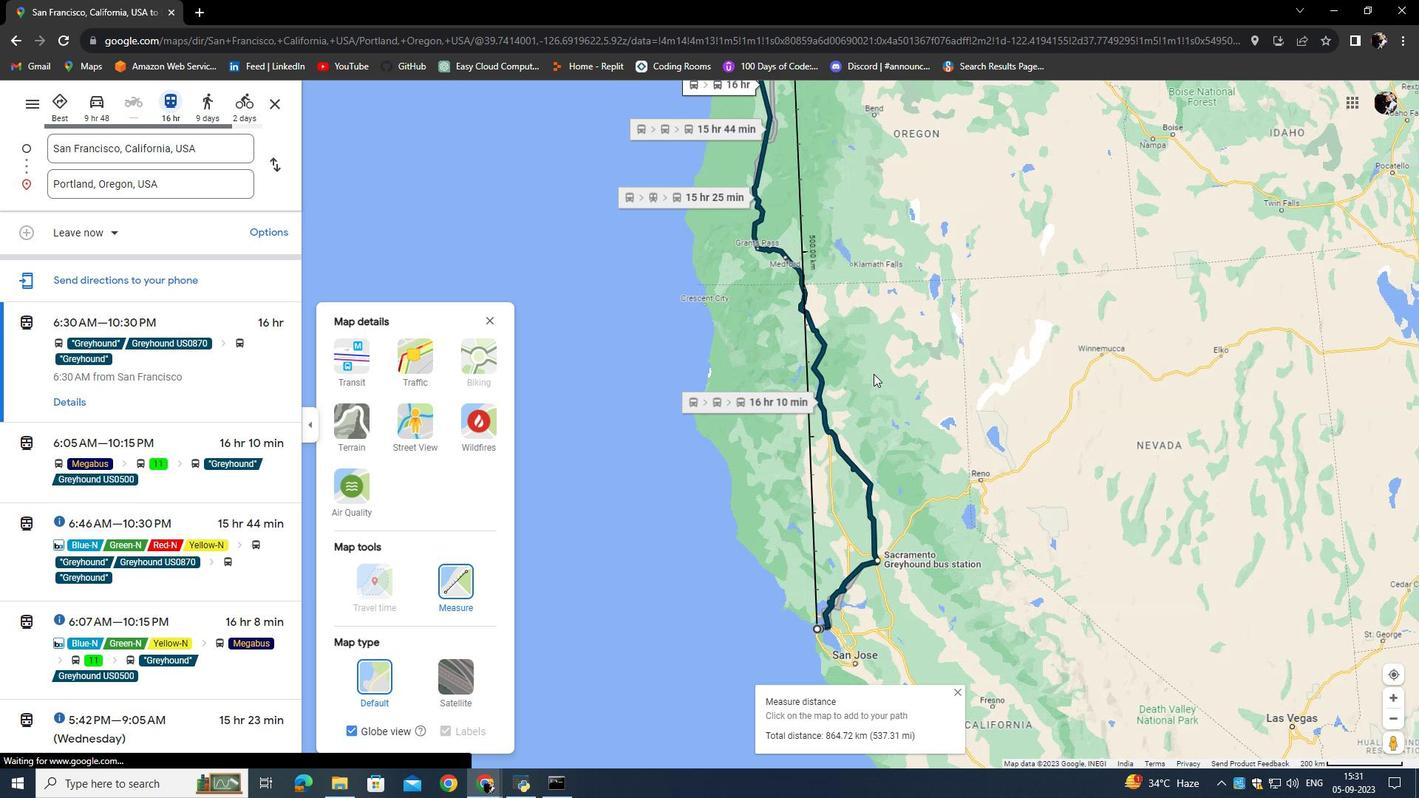 
Action: Mouse scrolled (822, 323) with delta (0, 0)
Screenshot: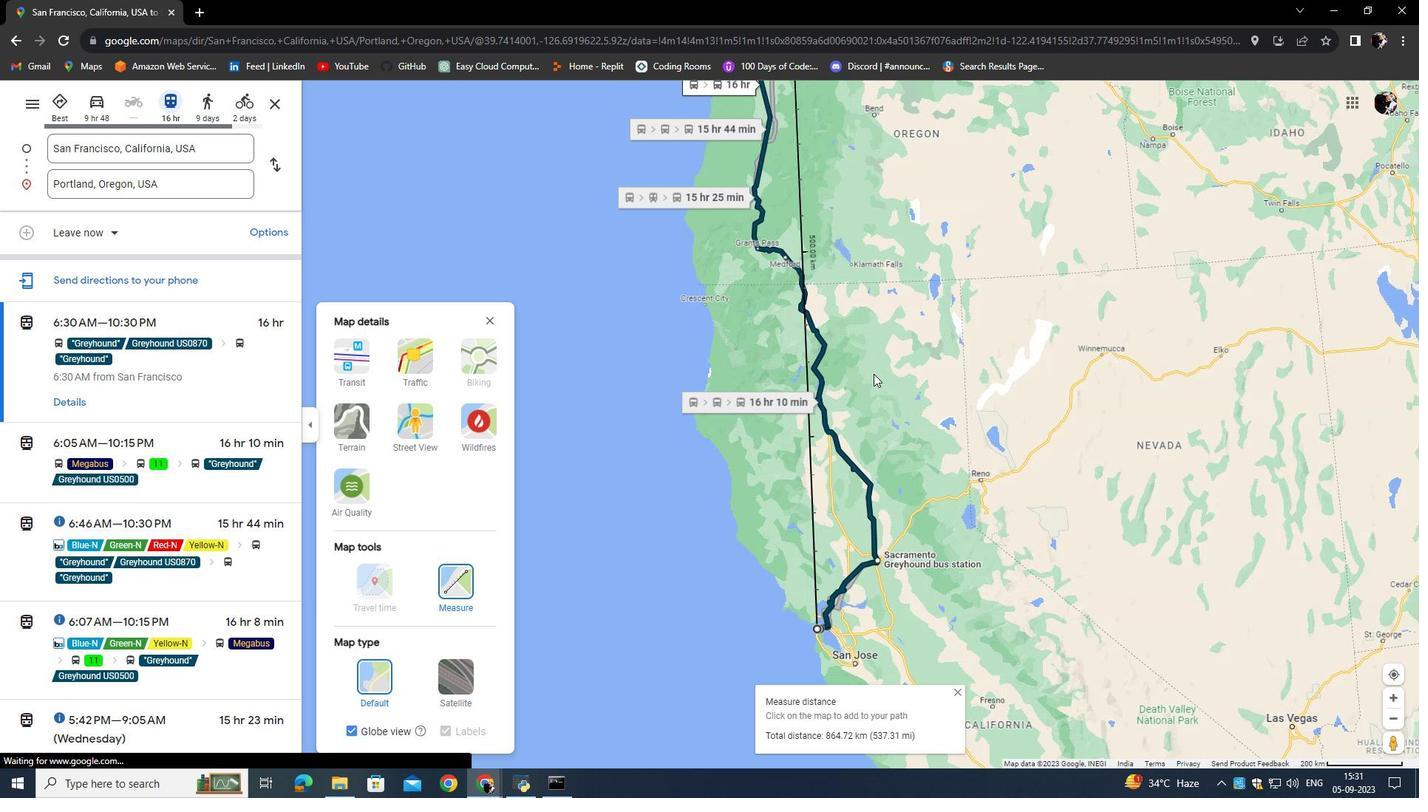 
Action: Mouse scrolled (822, 323) with delta (0, 0)
Screenshot: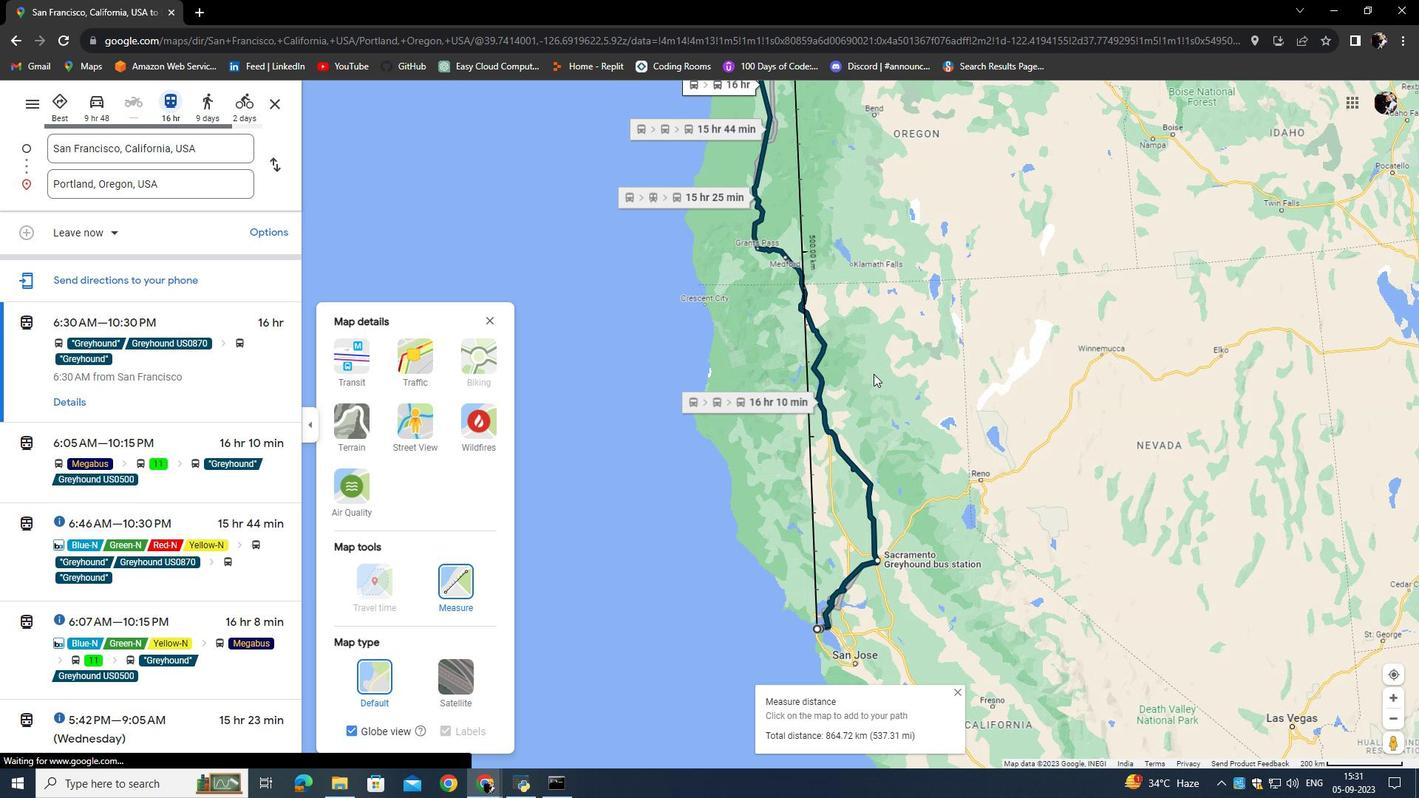 
Action: Mouse scrolled (822, 323) with delta (0, 0)
Screenshot: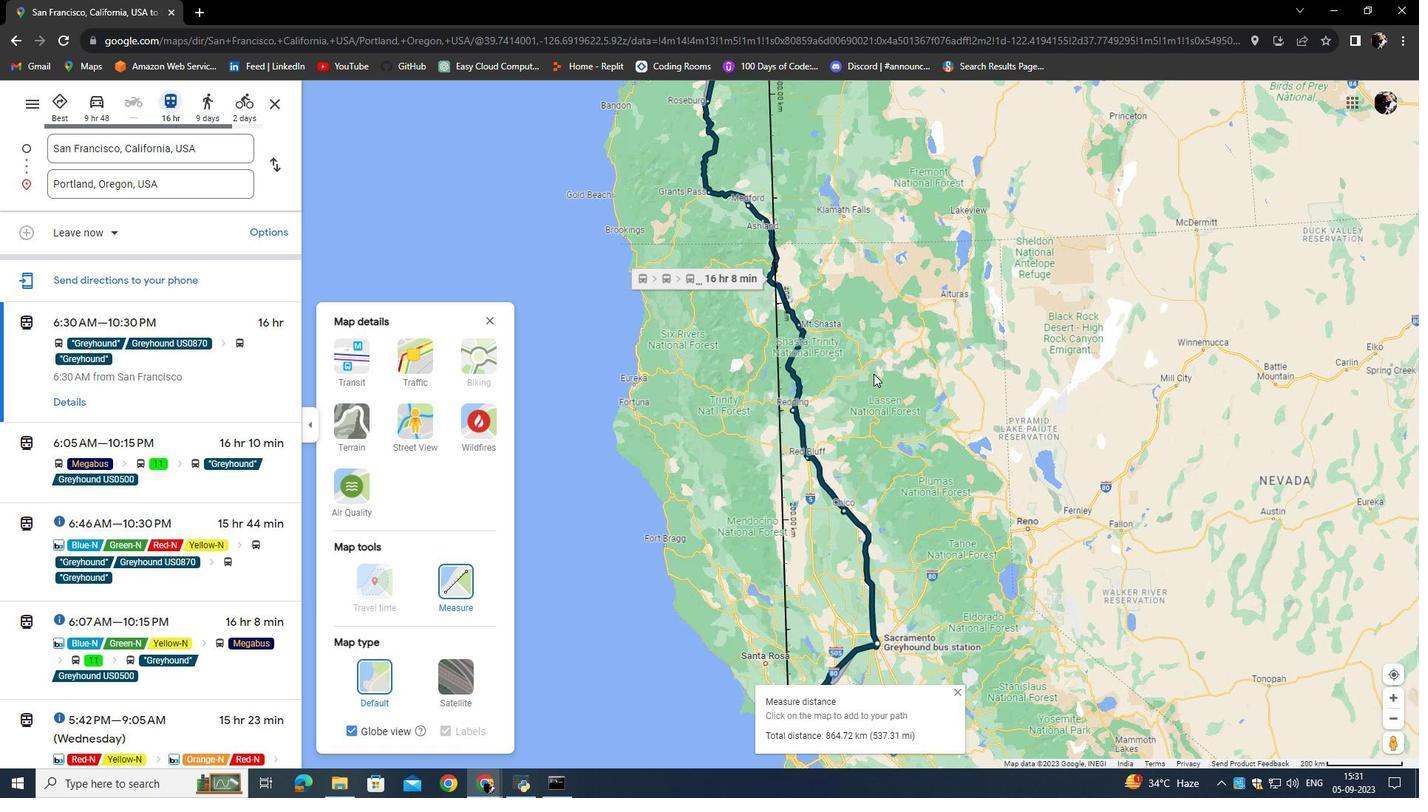 
Action: Mouse scrolled (822, 323) with delta (0, 0)
Screenshot: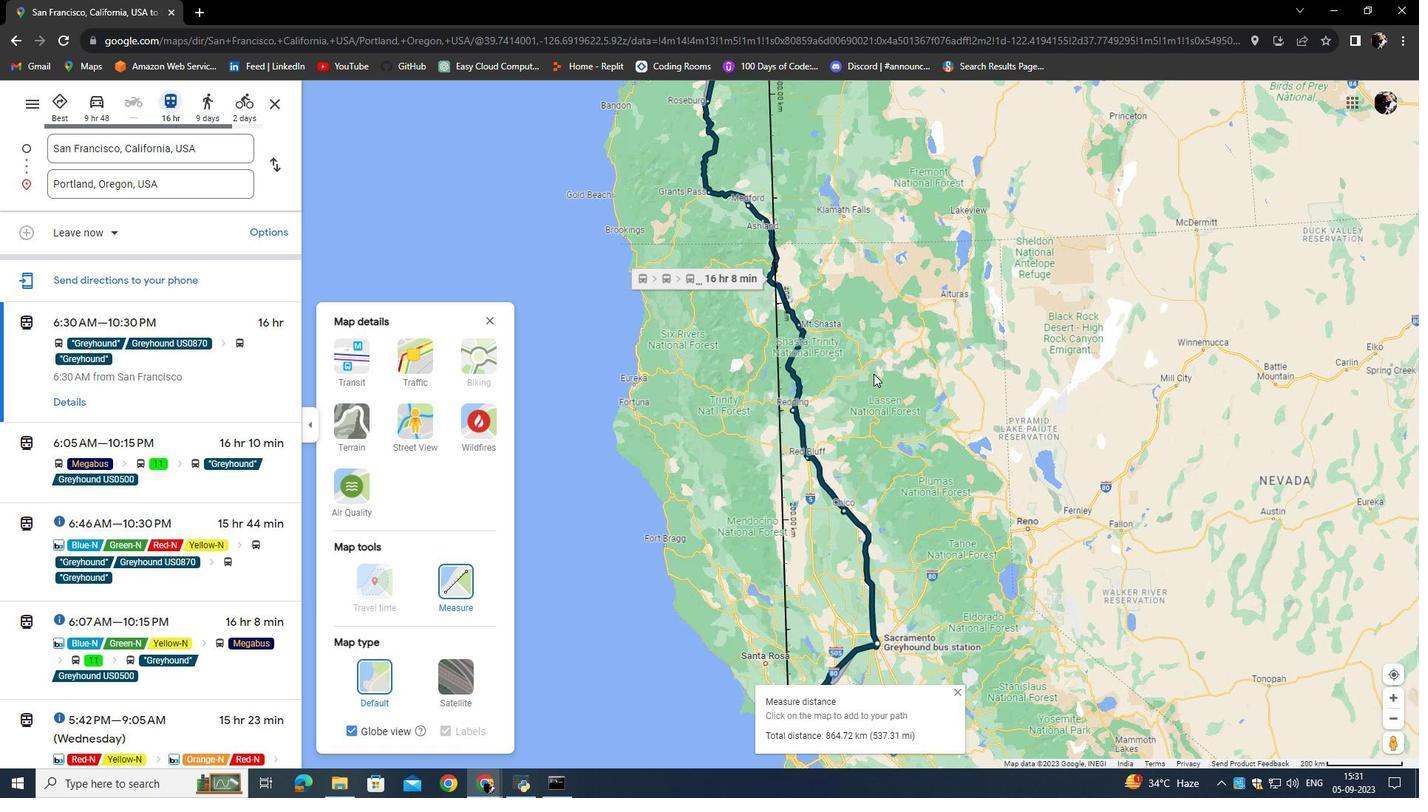 
Action: Mouse moved to (805, 419)
Screenshot: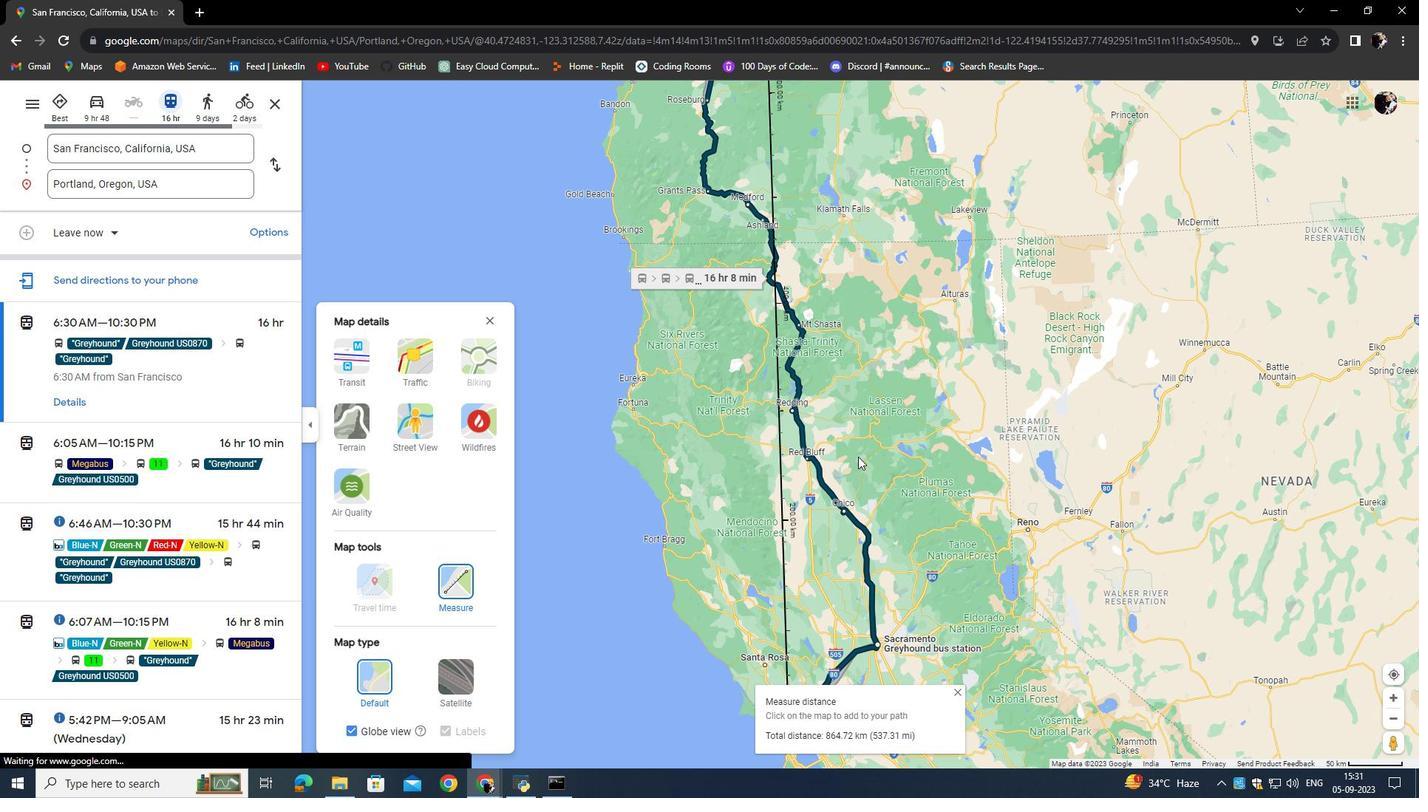 
Action: Mouse pressed left at (805, 419)
Screenshot: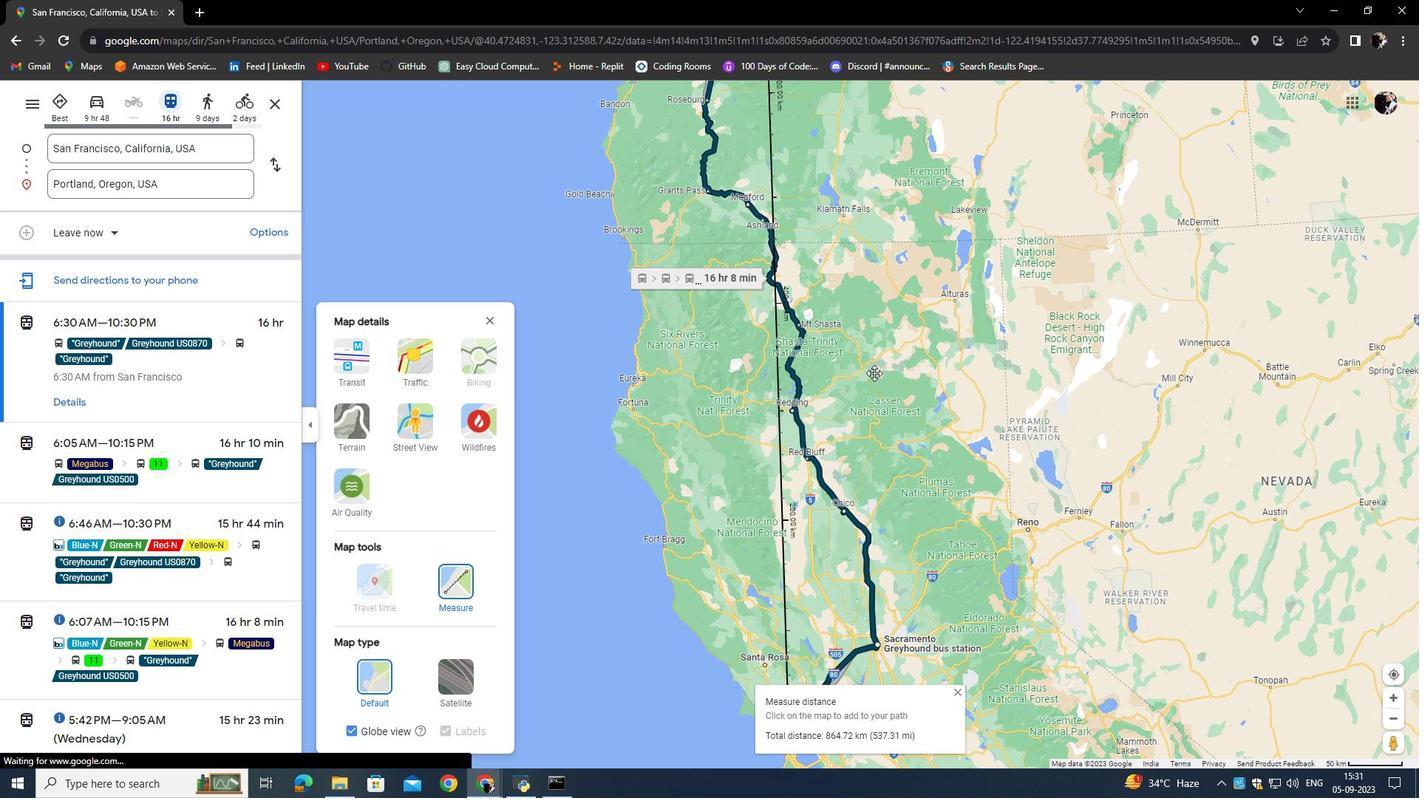 
Action: Mouse moved to (811, 493)
Screenshot: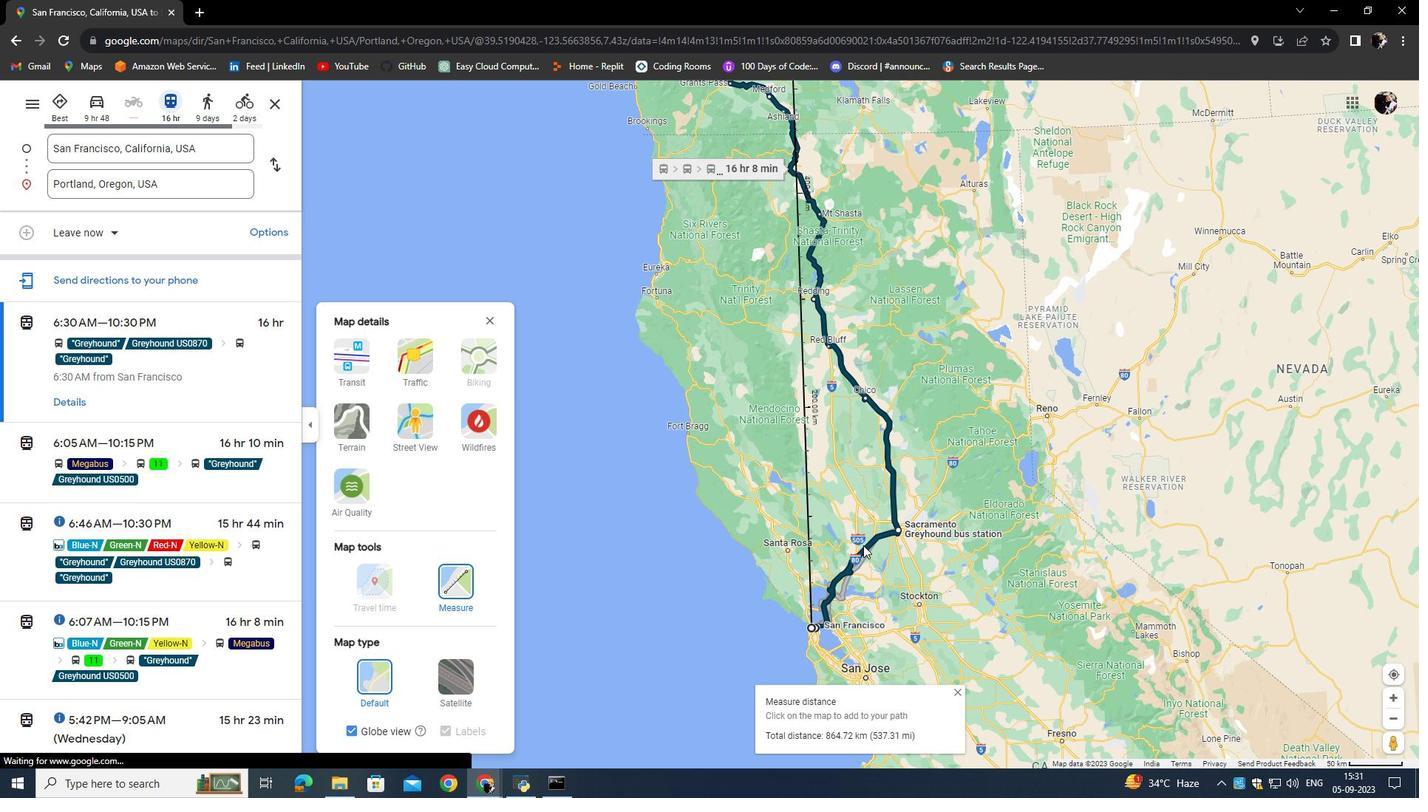 
Action: Mouse scrolled (811, 494) with delta (0, 0)
Screenshot: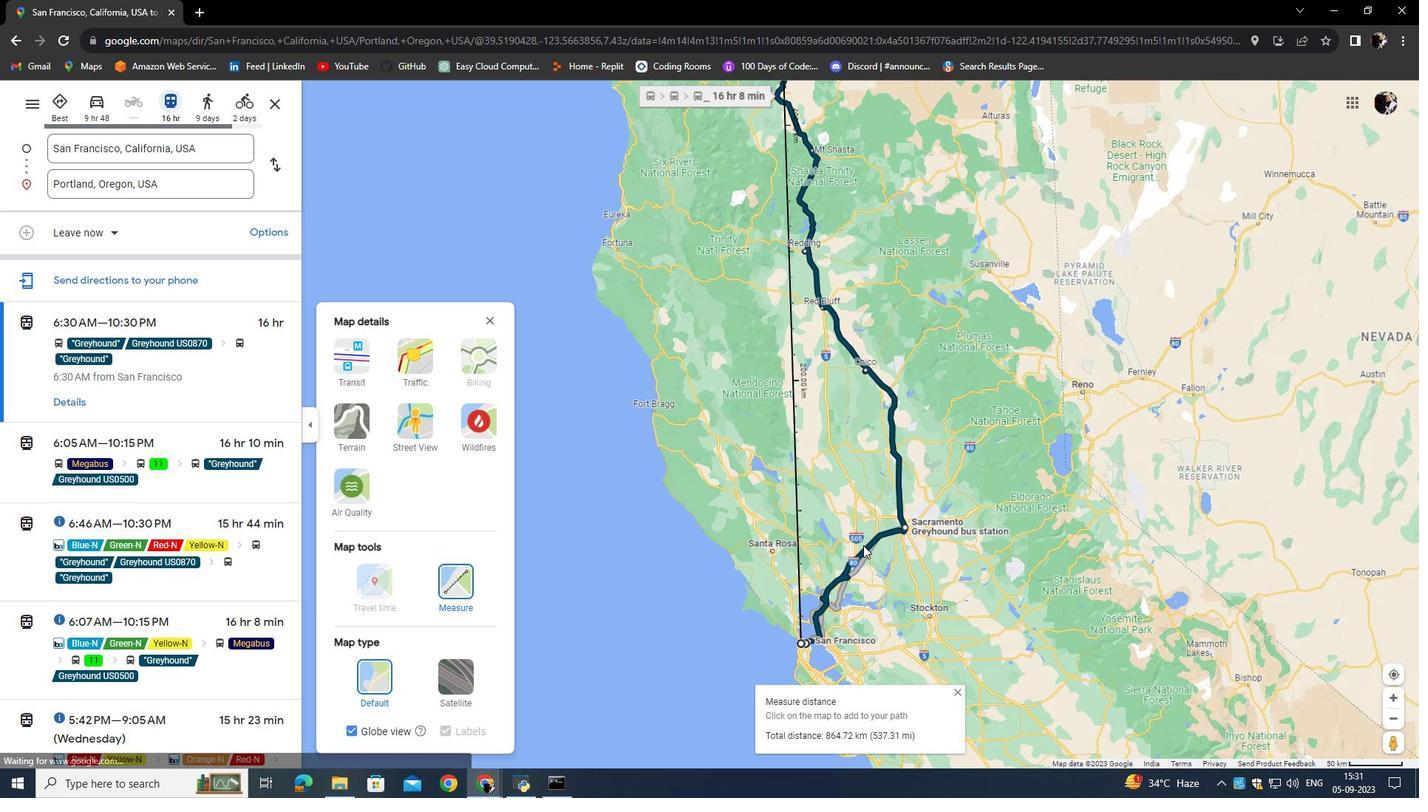 
Action: Mouse scrolled (811, 494) with delta (0, 0)
Screenshot: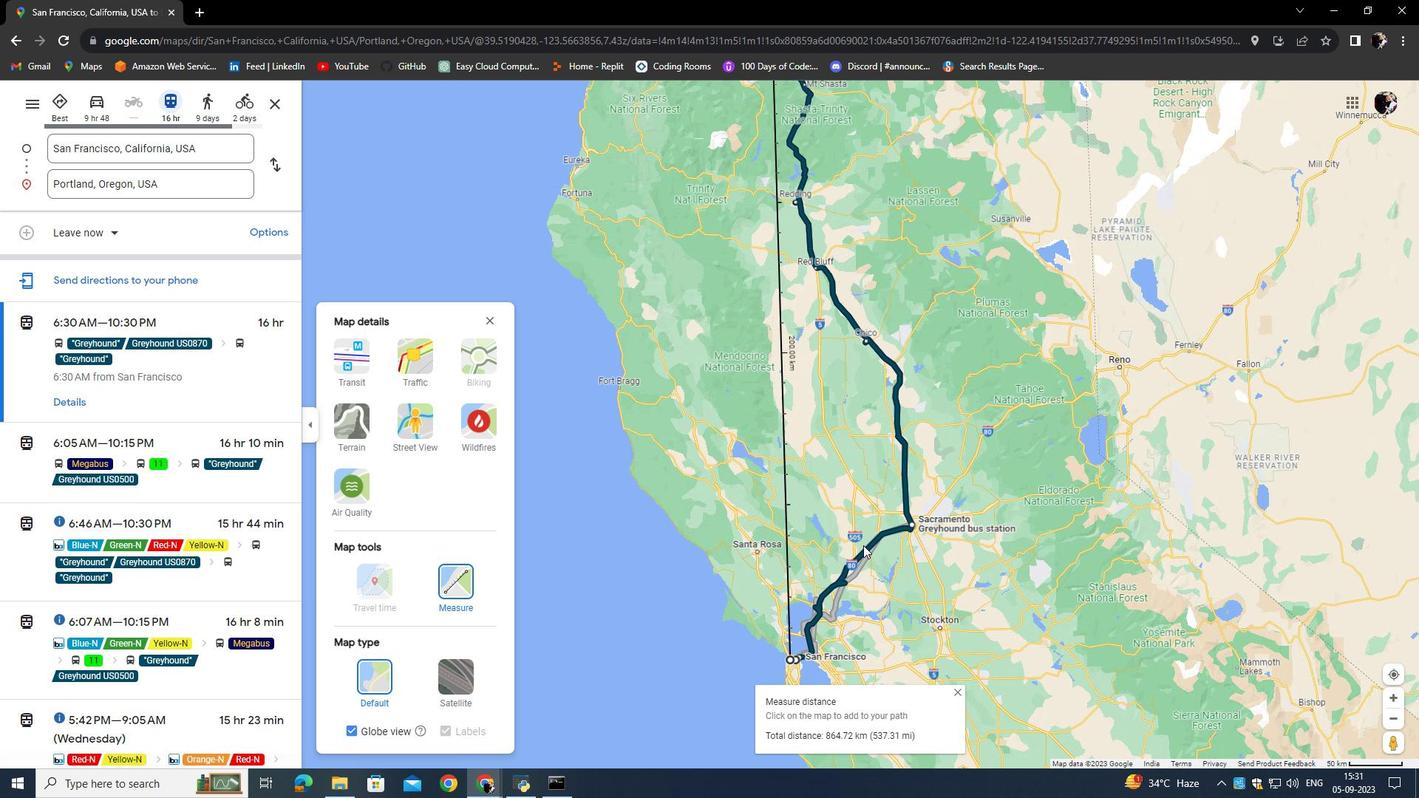 
Action: Mouse moved to (808, 428)
Screenshot: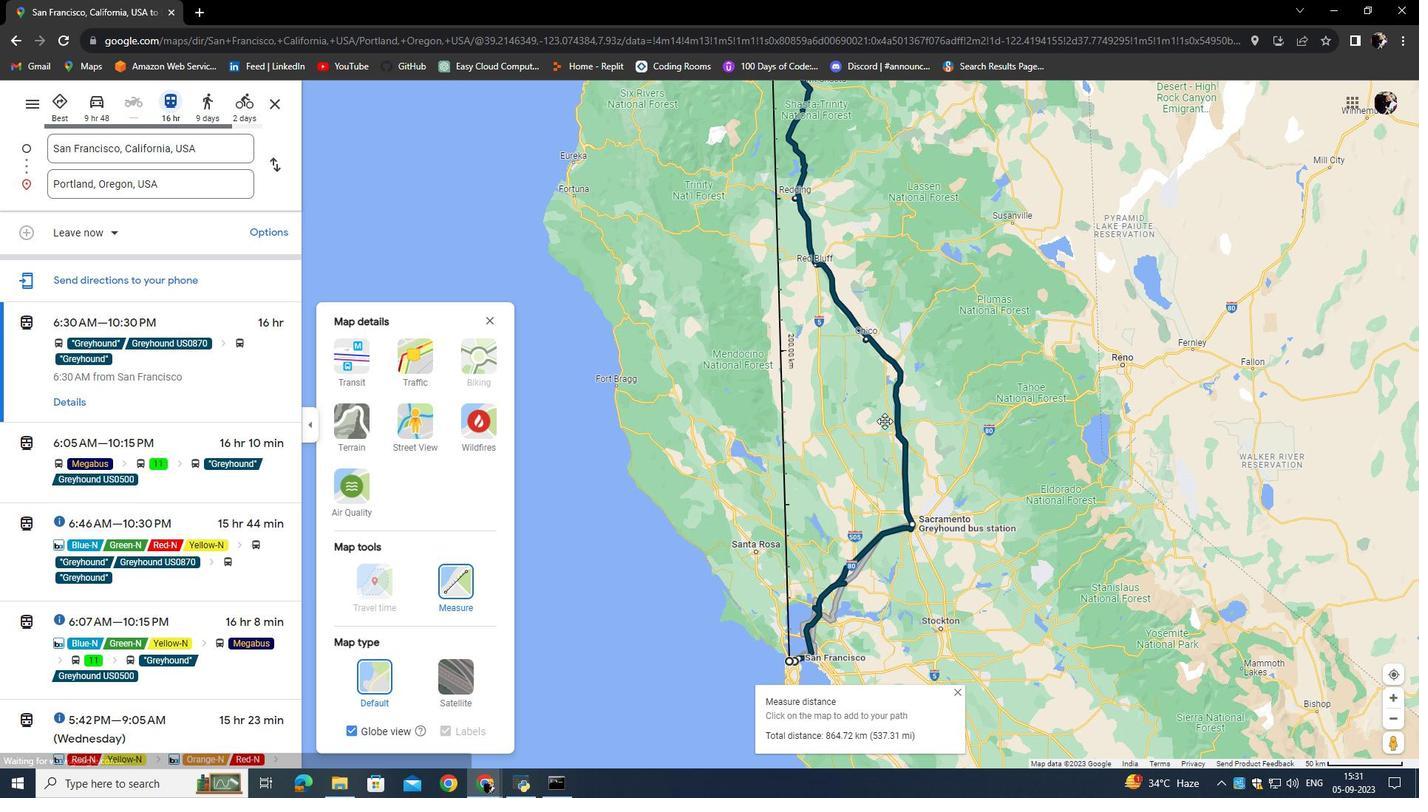 
Action: Mouse pressed left at (808, 428)
Screenshot: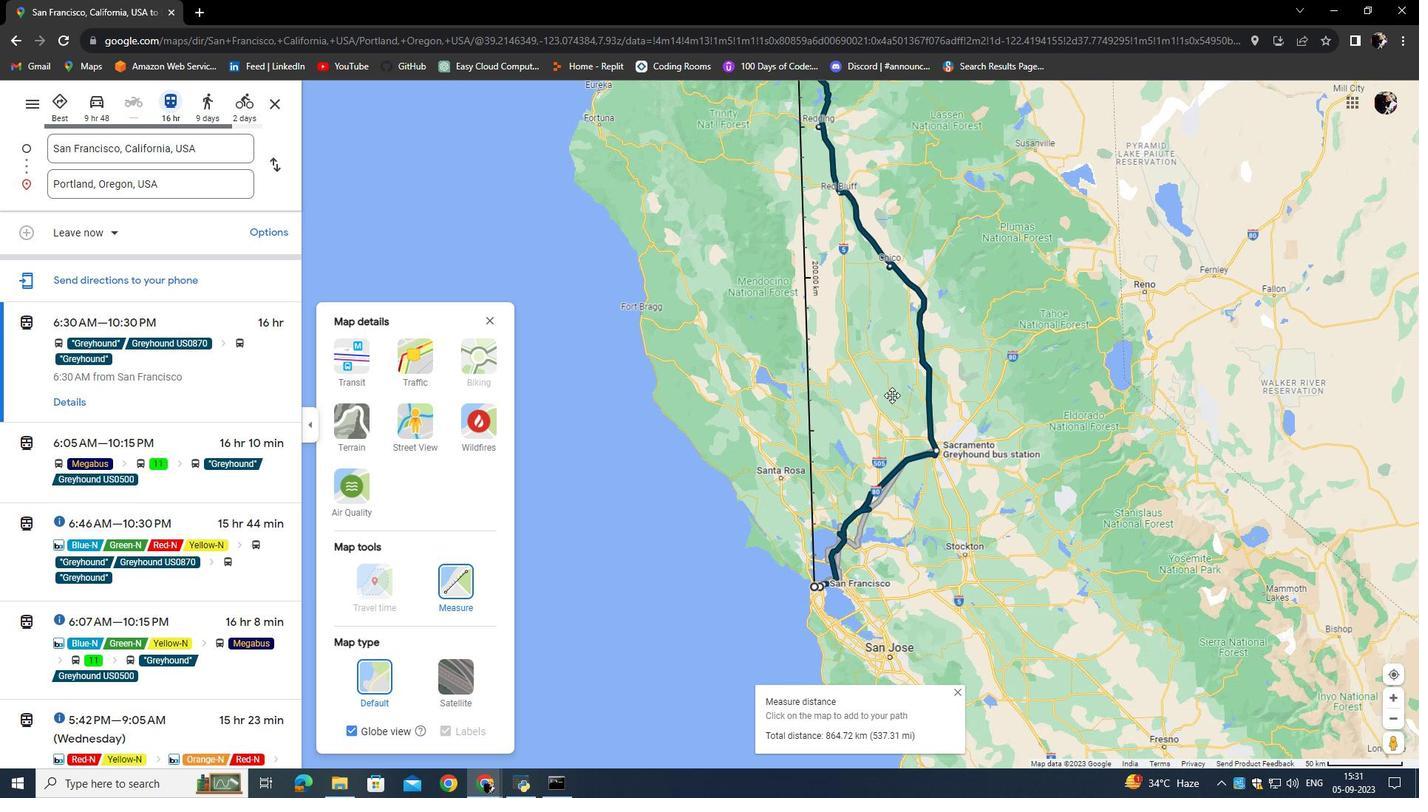 
Action: Mouse moved to (825, 437)
Screenshot: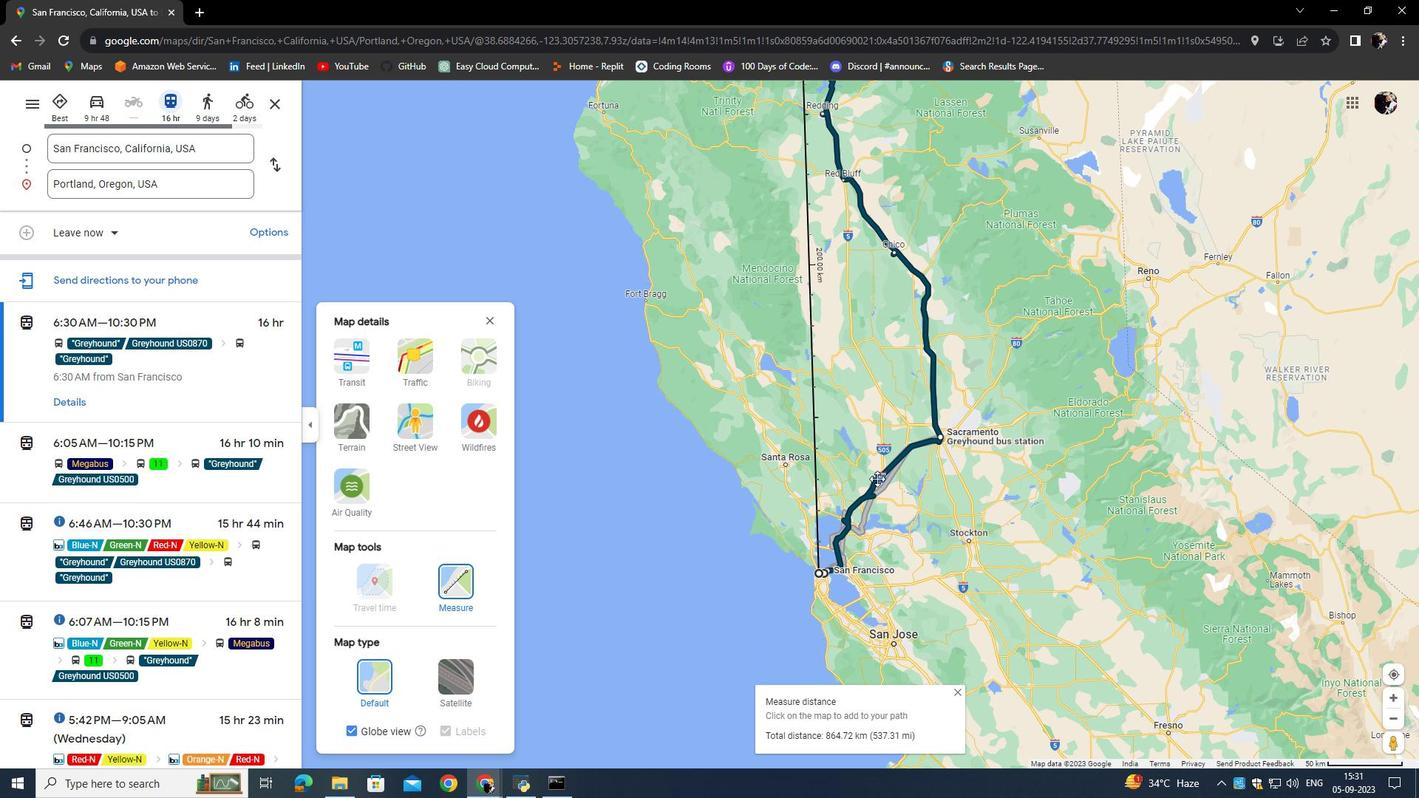 
Action: Mouse pressed left at (825, 437)
Screenshot: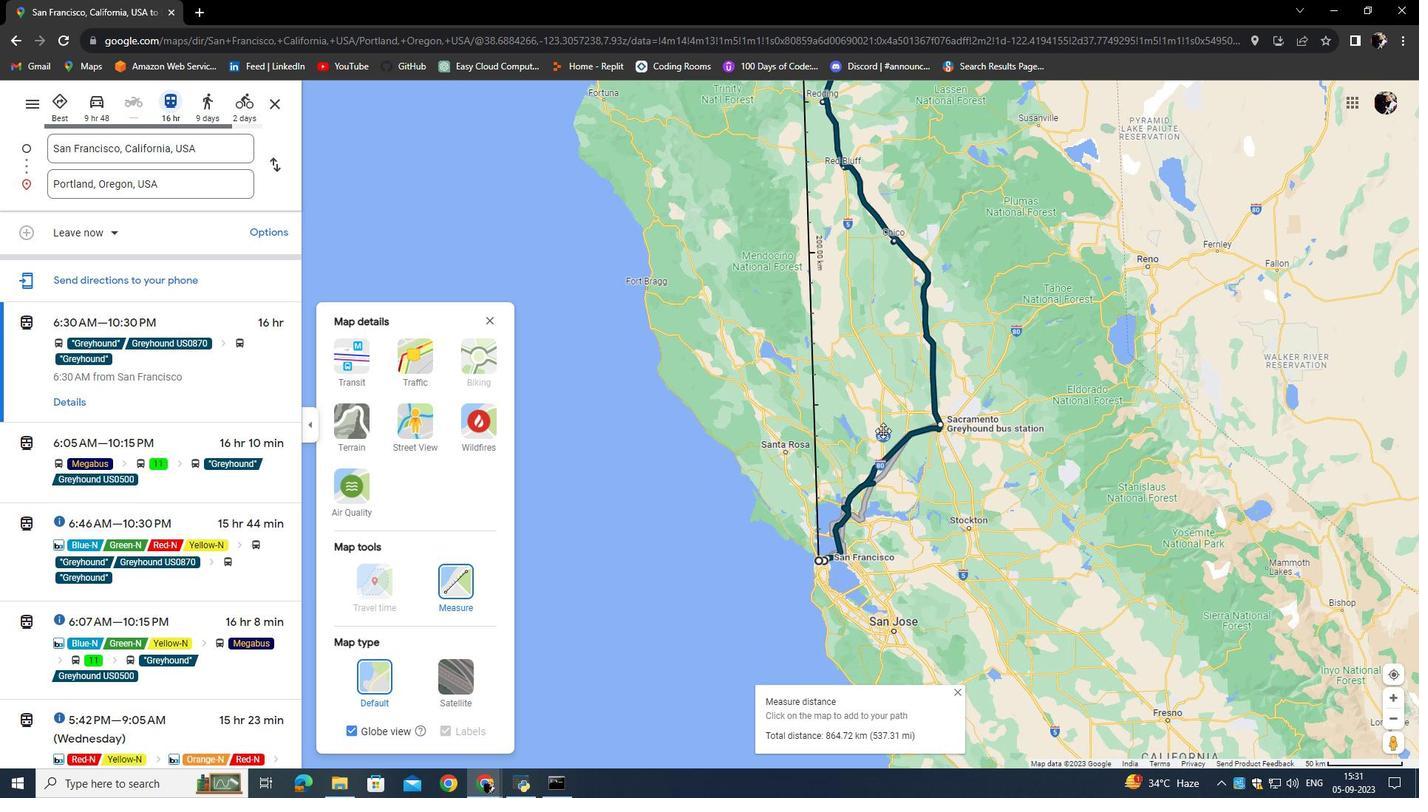 
Action: Mouse moved to (811, 463)
Screenshot: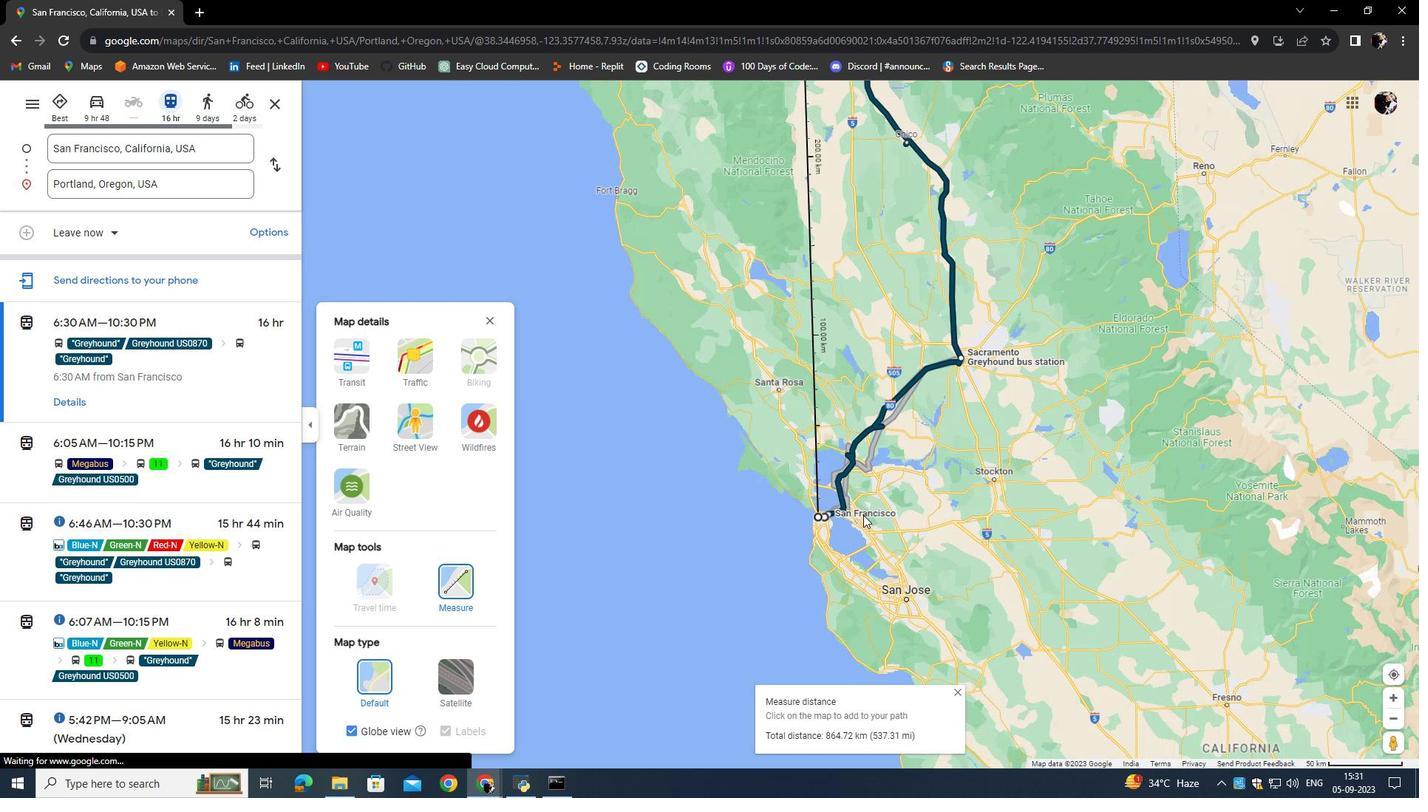 
Action: Mouse scrolled (811, 464) with delta (0, 0)
Screenshot: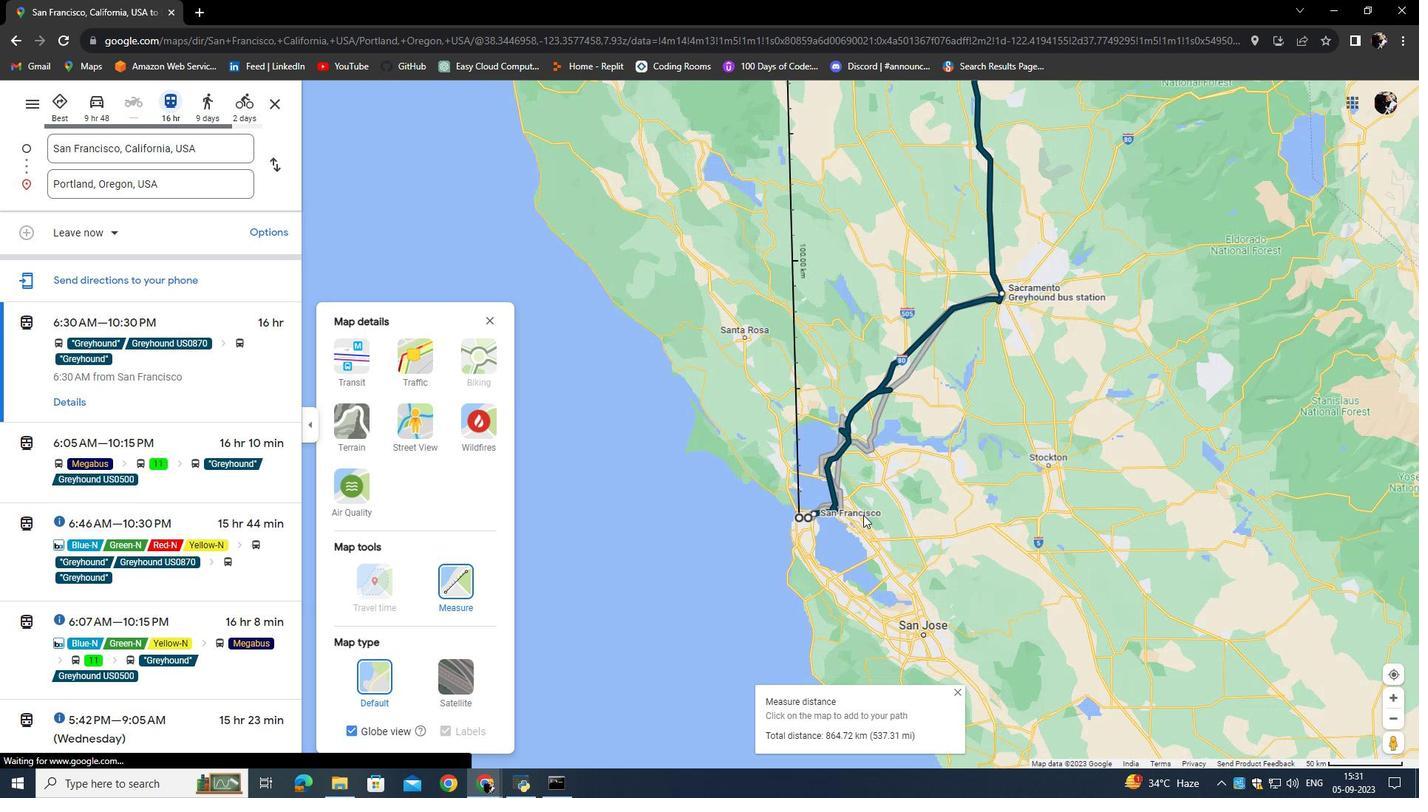 
Action: Mouse scrolled (811, 464) with delta (0, 0)
Screenshot: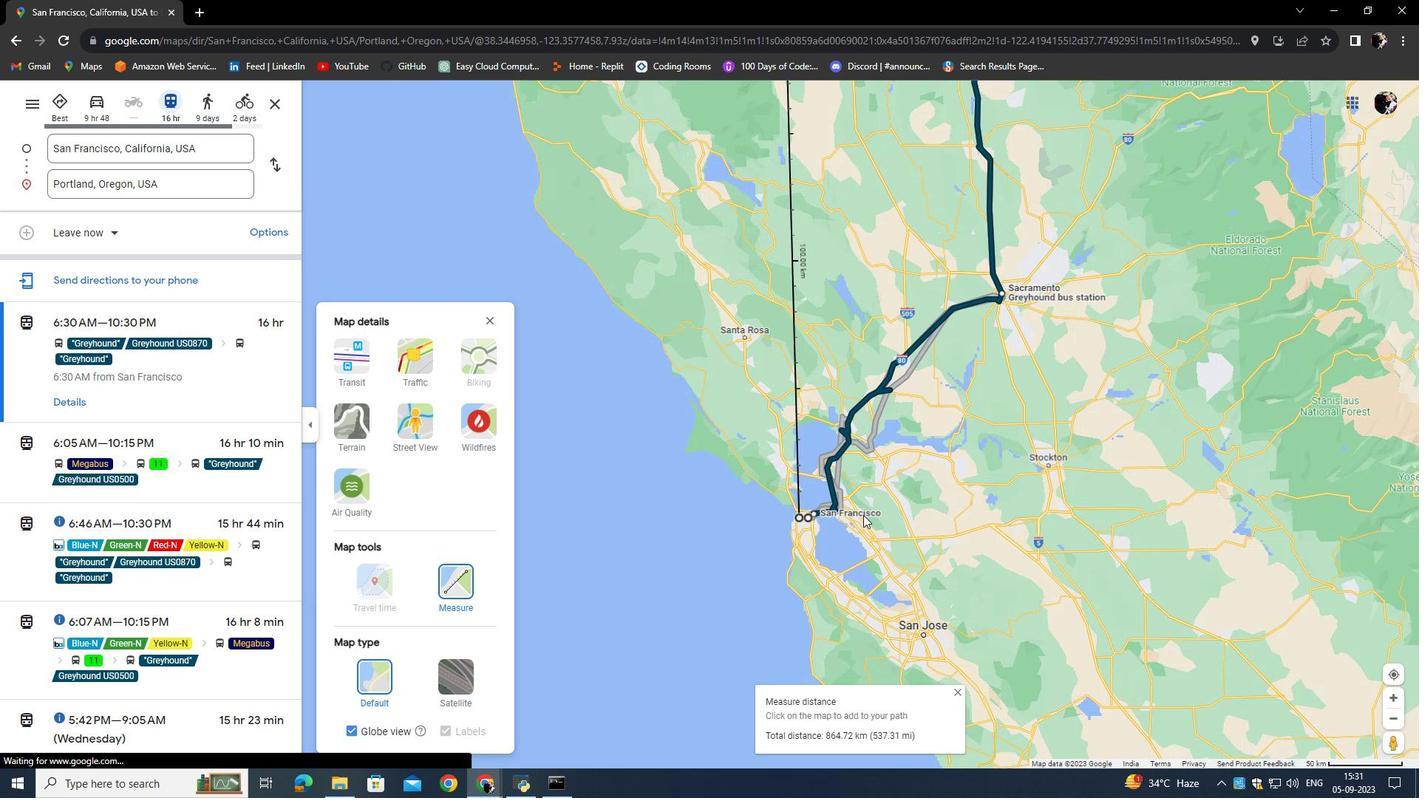 
Action: Mouse scrolled (811, 464) with delta (0, 0)
Screenshot: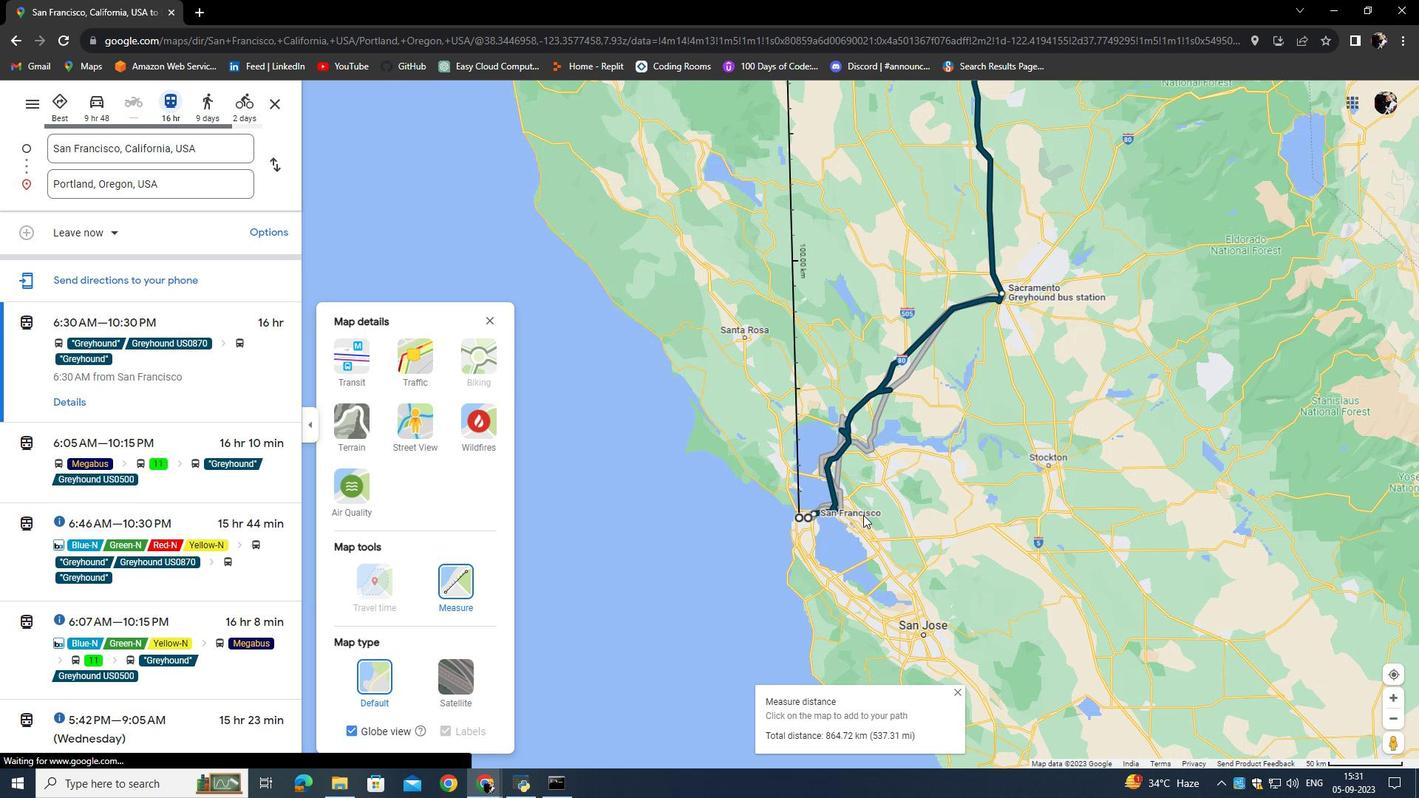 
Action: Mouse scrolled (811, 464) with delta (0, 0)
Screenshot: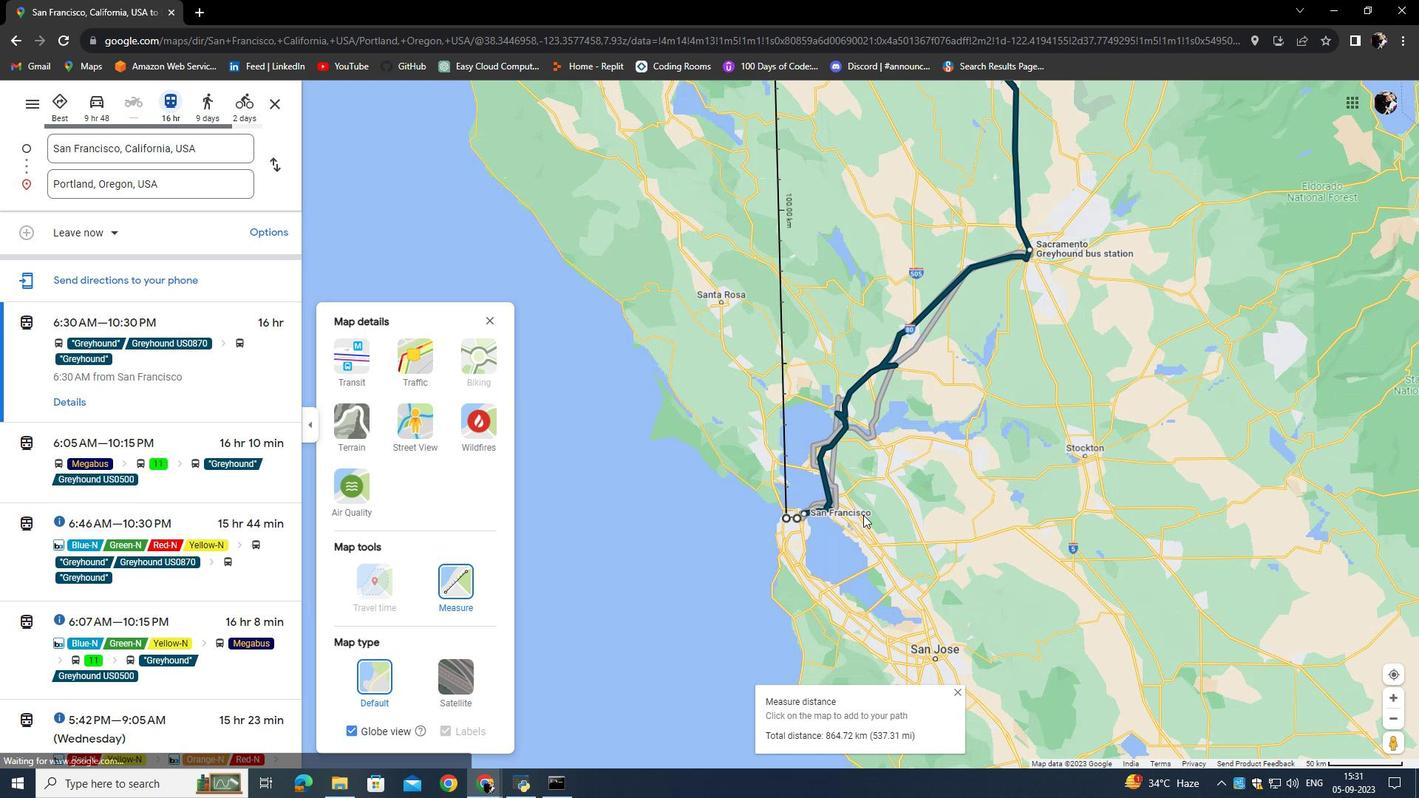 
Action: Mouse scrolled (811, 464) with delta (0, 0)
Screenshot: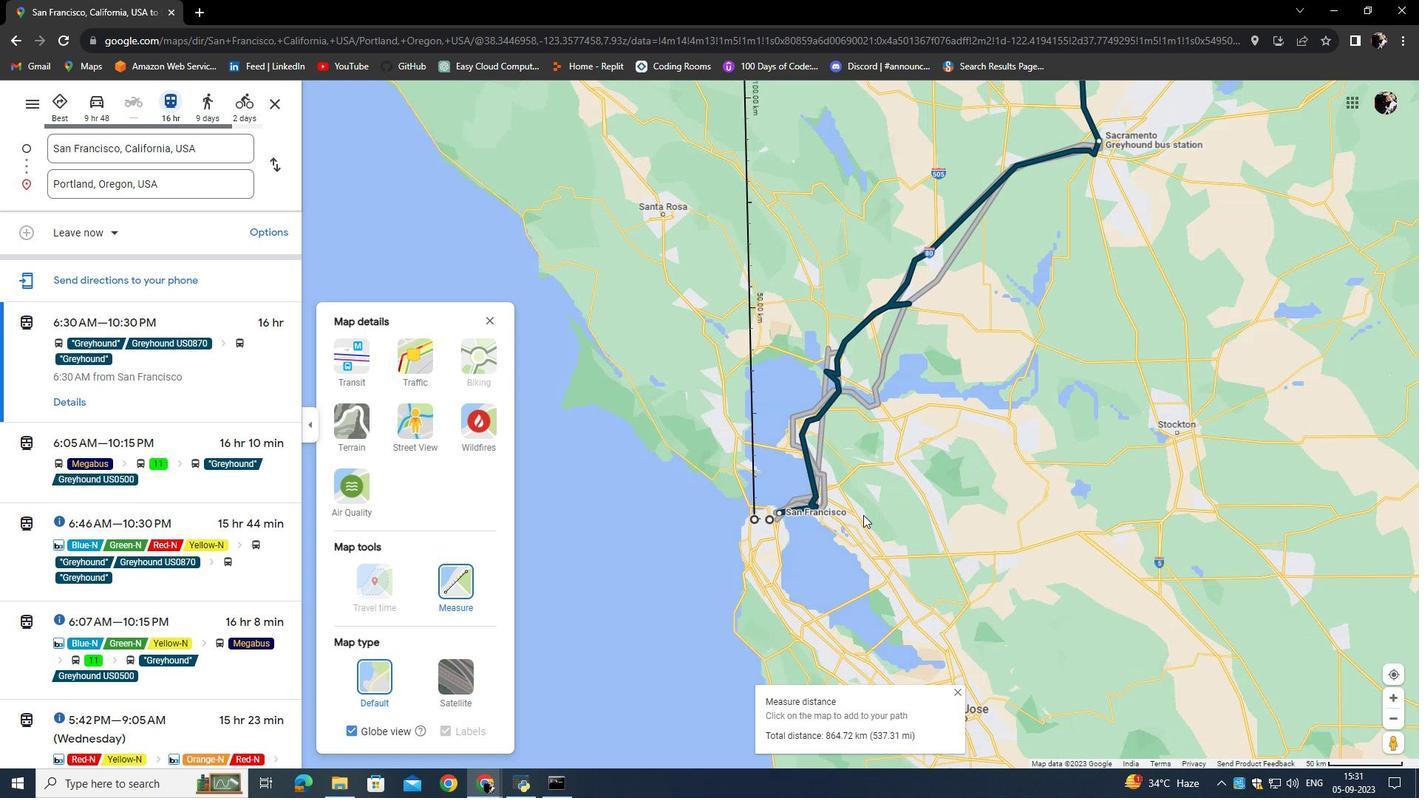 
Action: Mouse scrolled (811, 464) with delta (0, 0)
Screenshot: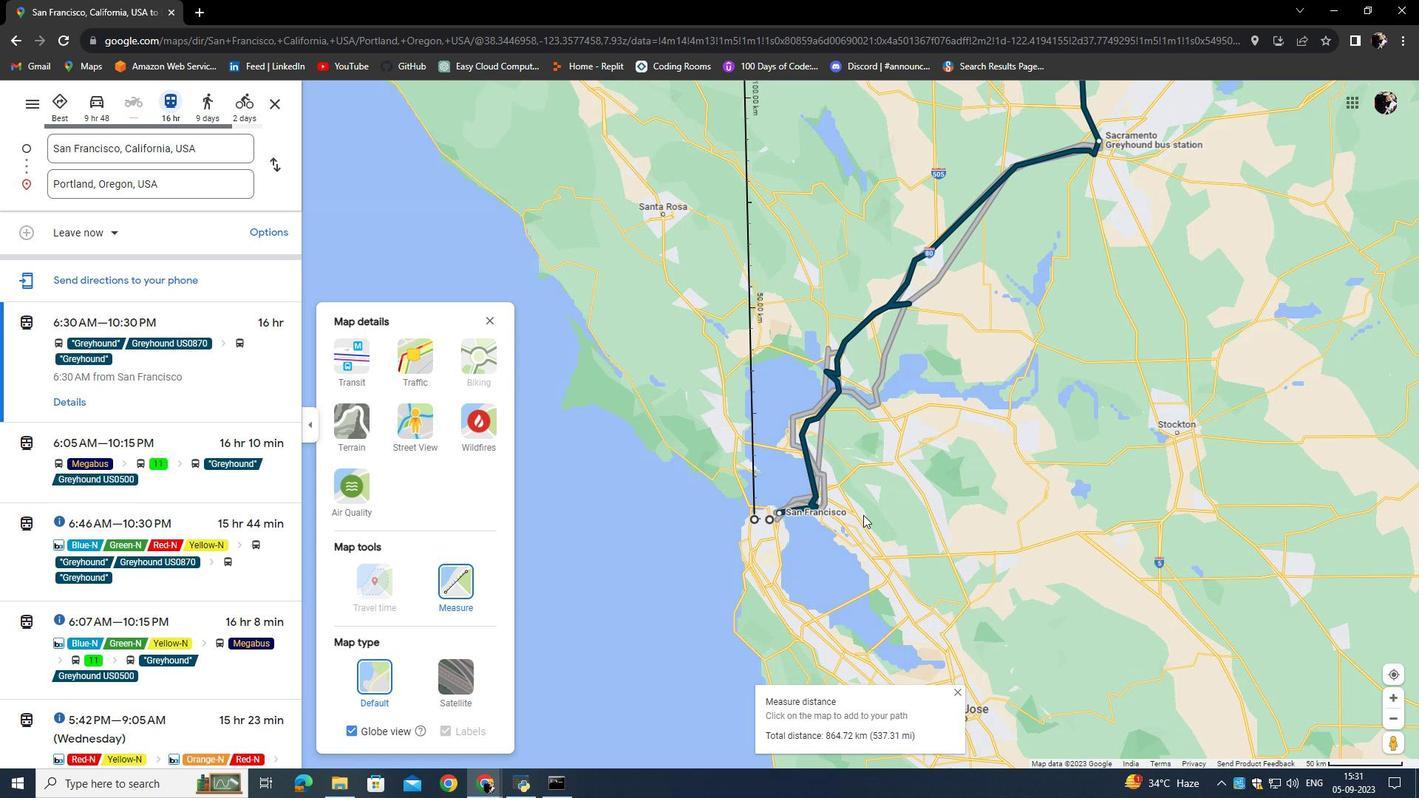 
Action: Mouse moved to (806, 439)
Screenshot: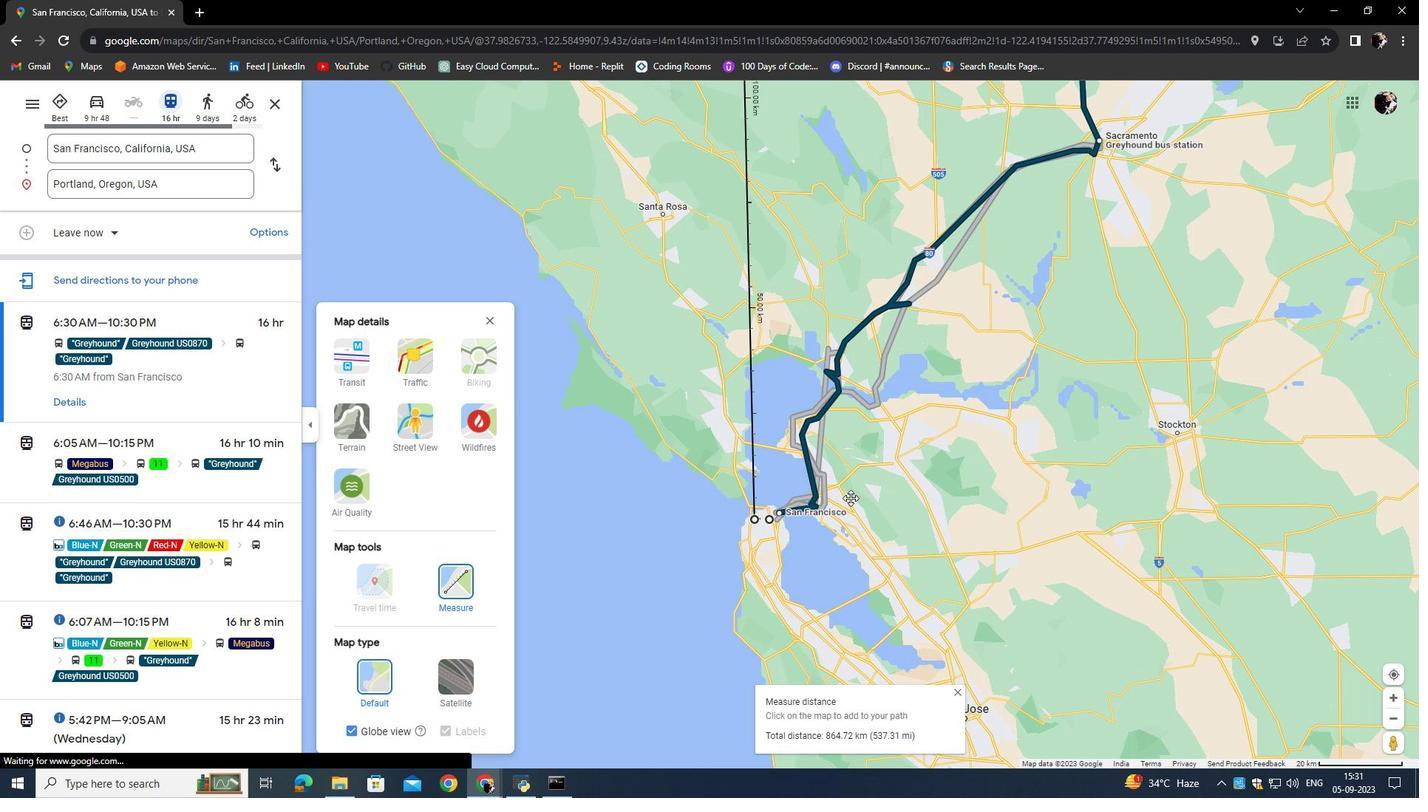 
Action: Mouse pressed left at (806, 439)
Screenshot: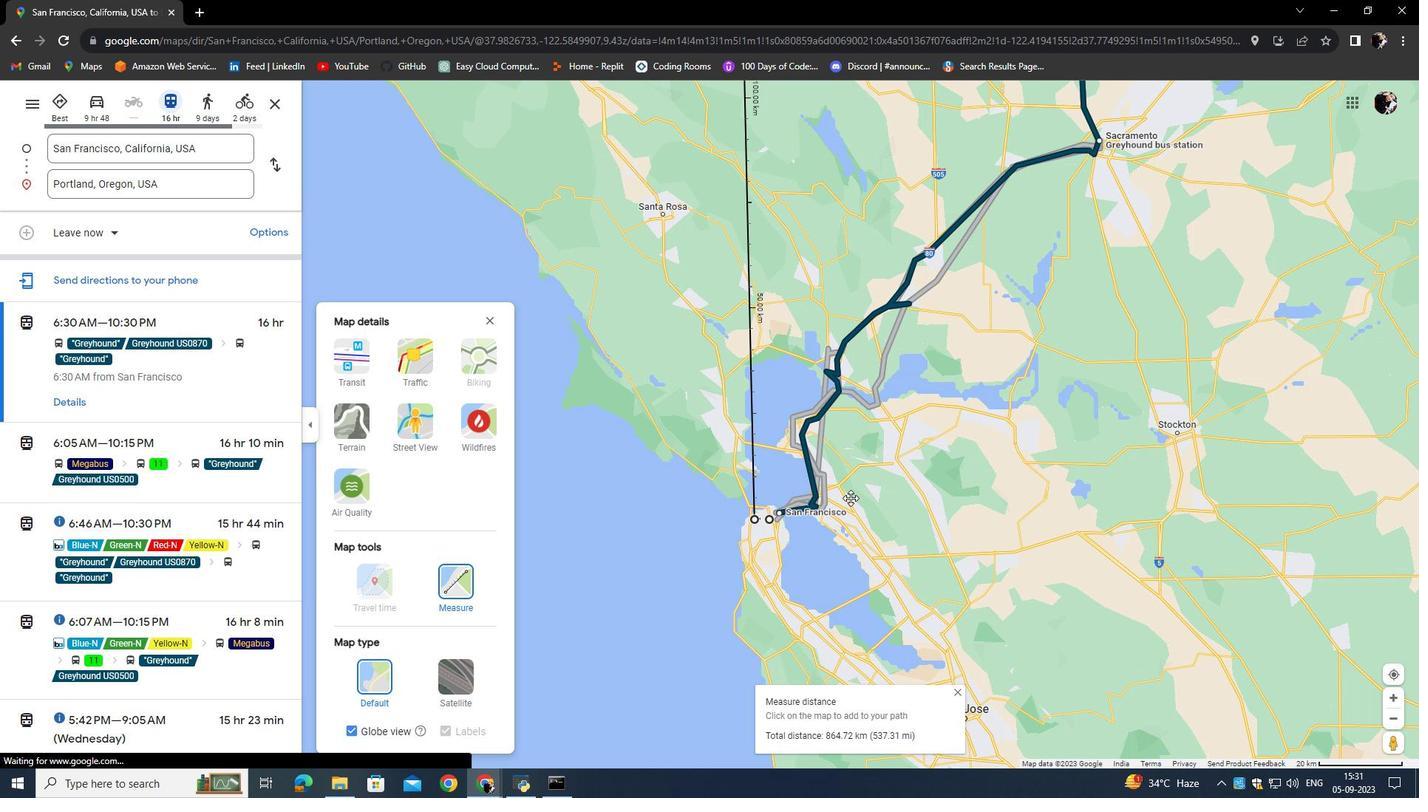 
Action: Mouse moved to (791, 383)
Screenshot: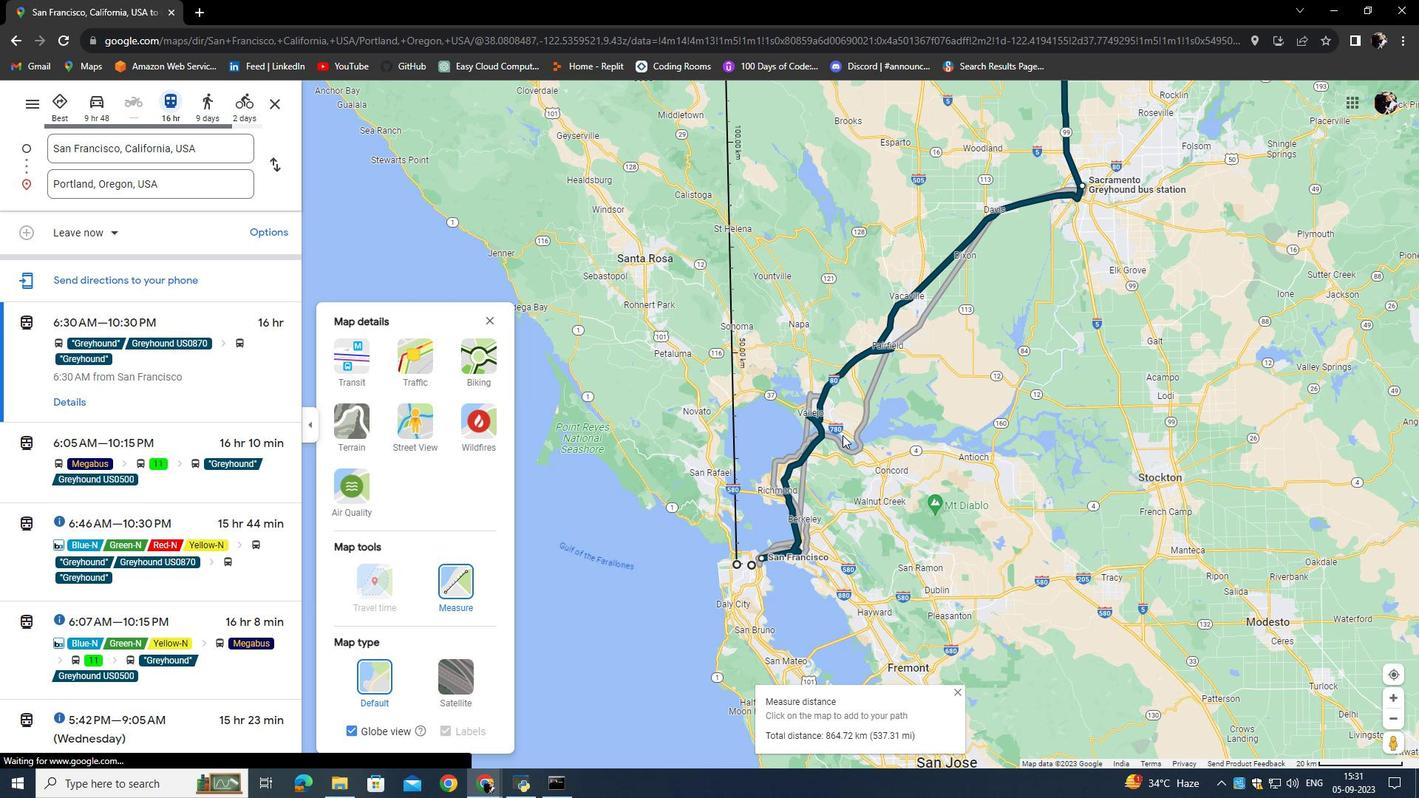 
Action: Mouse pressed left at (791, 383)
Screenshot: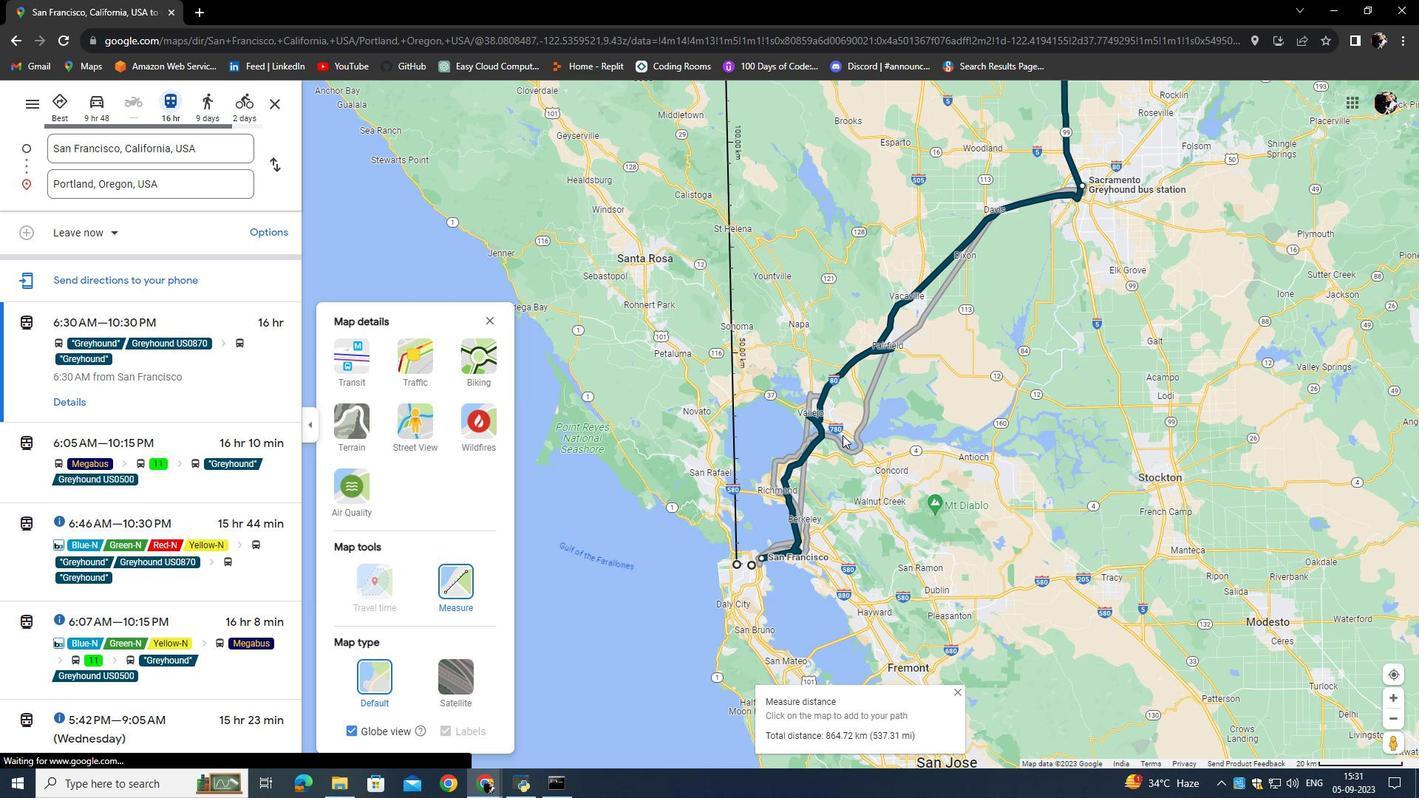 
Action: Mouse pressed left at (791, 383)
Screenshot: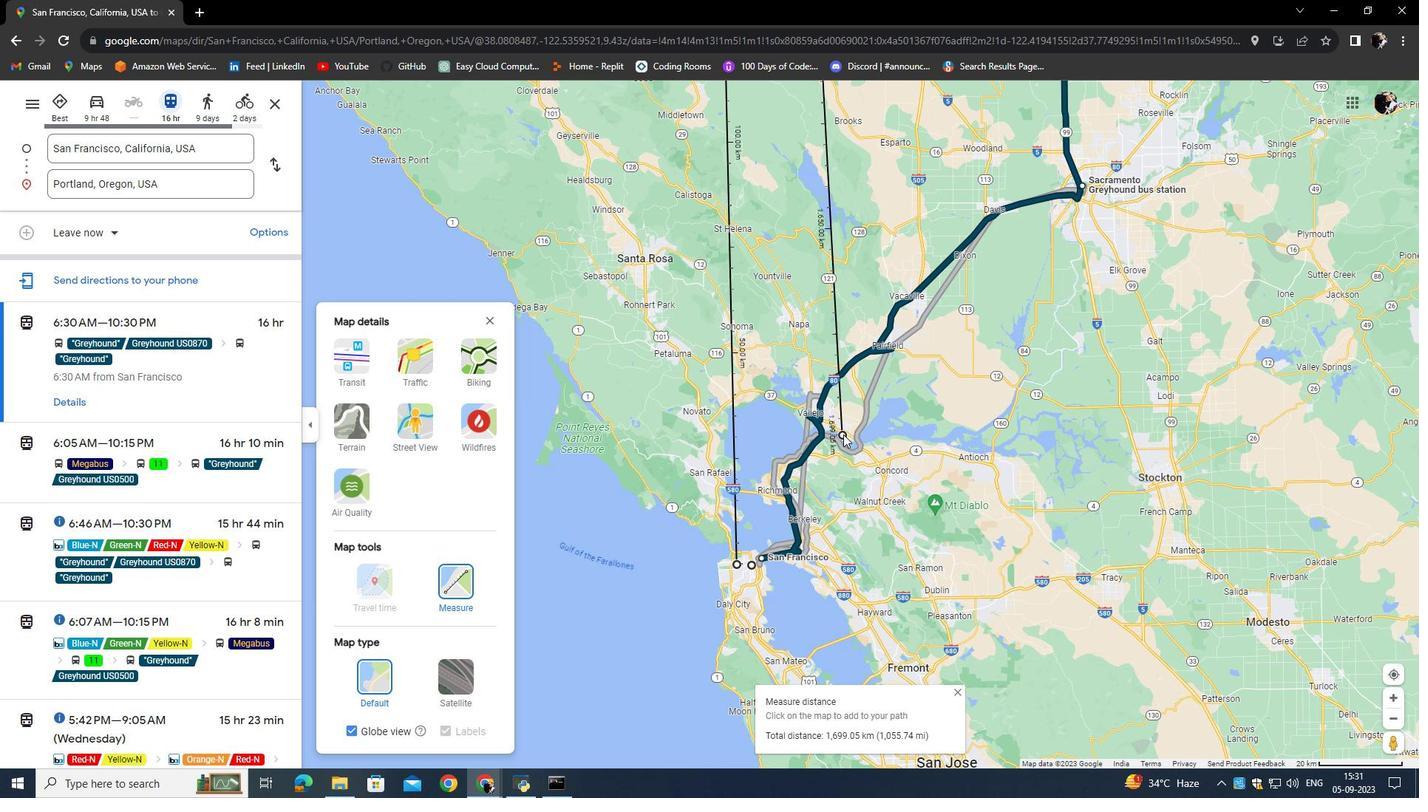 
Action: Mouse moved to (791, 383)
Screenshot: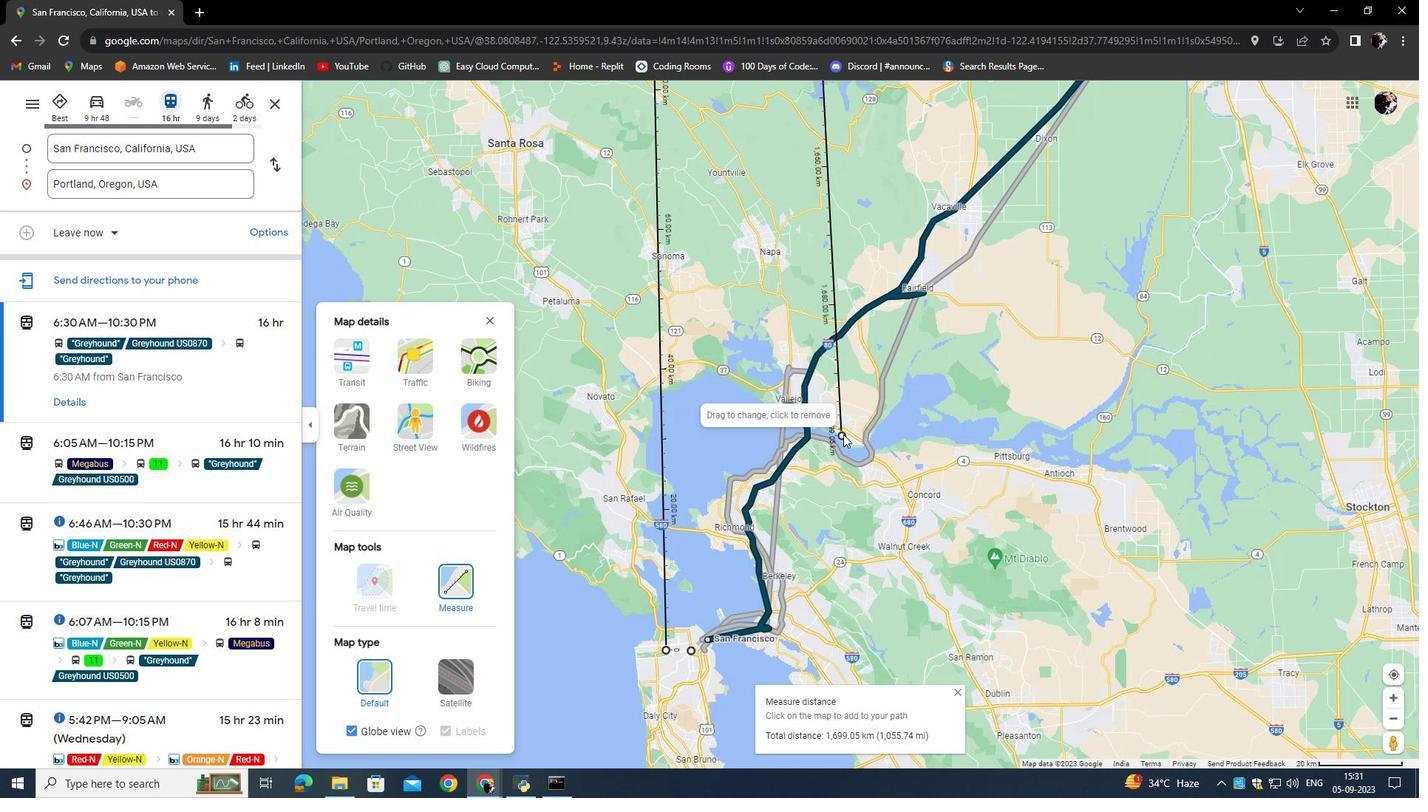 
Action: Mouse pressed left at (791, 383)
Screenshot: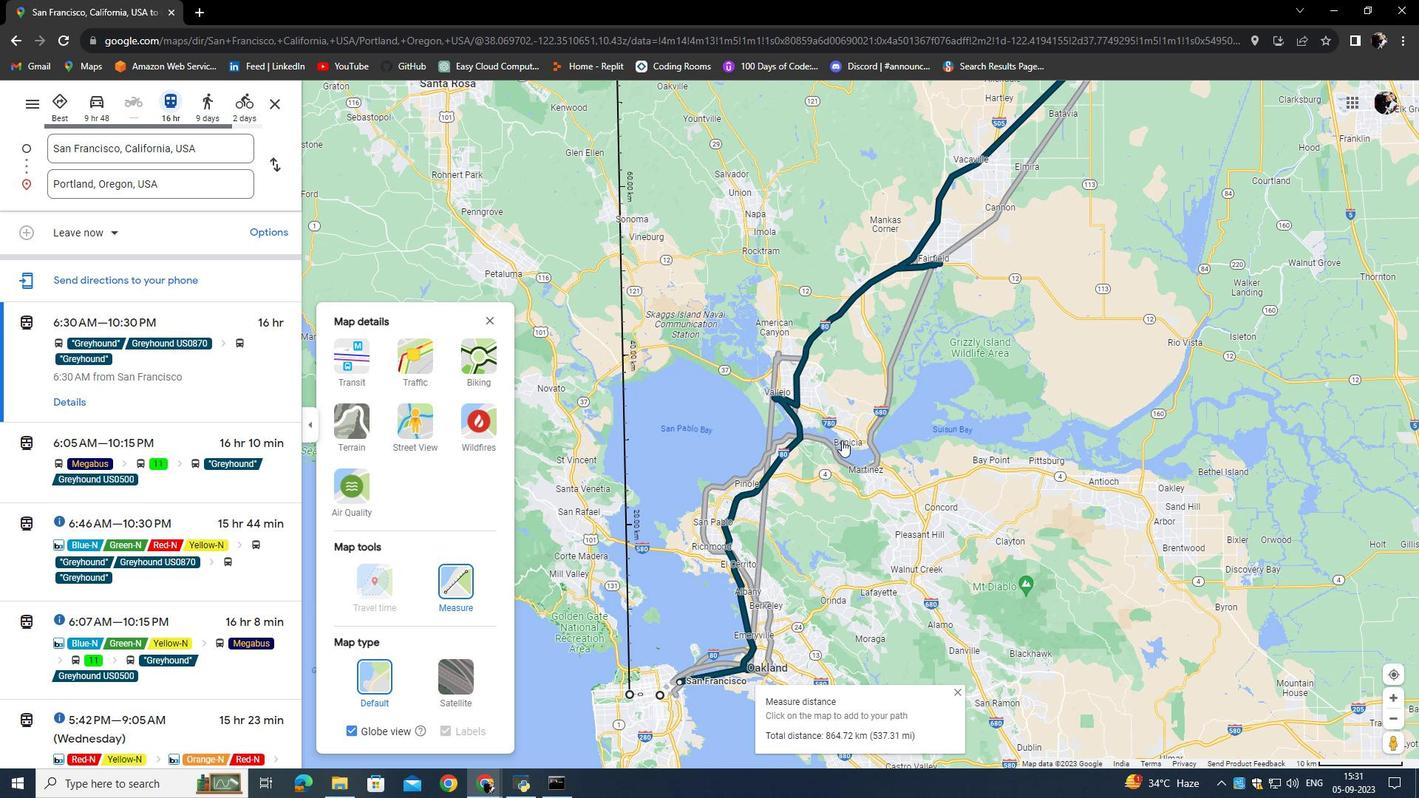 
Action: Mouse moved to (771, 444)
Screenshot: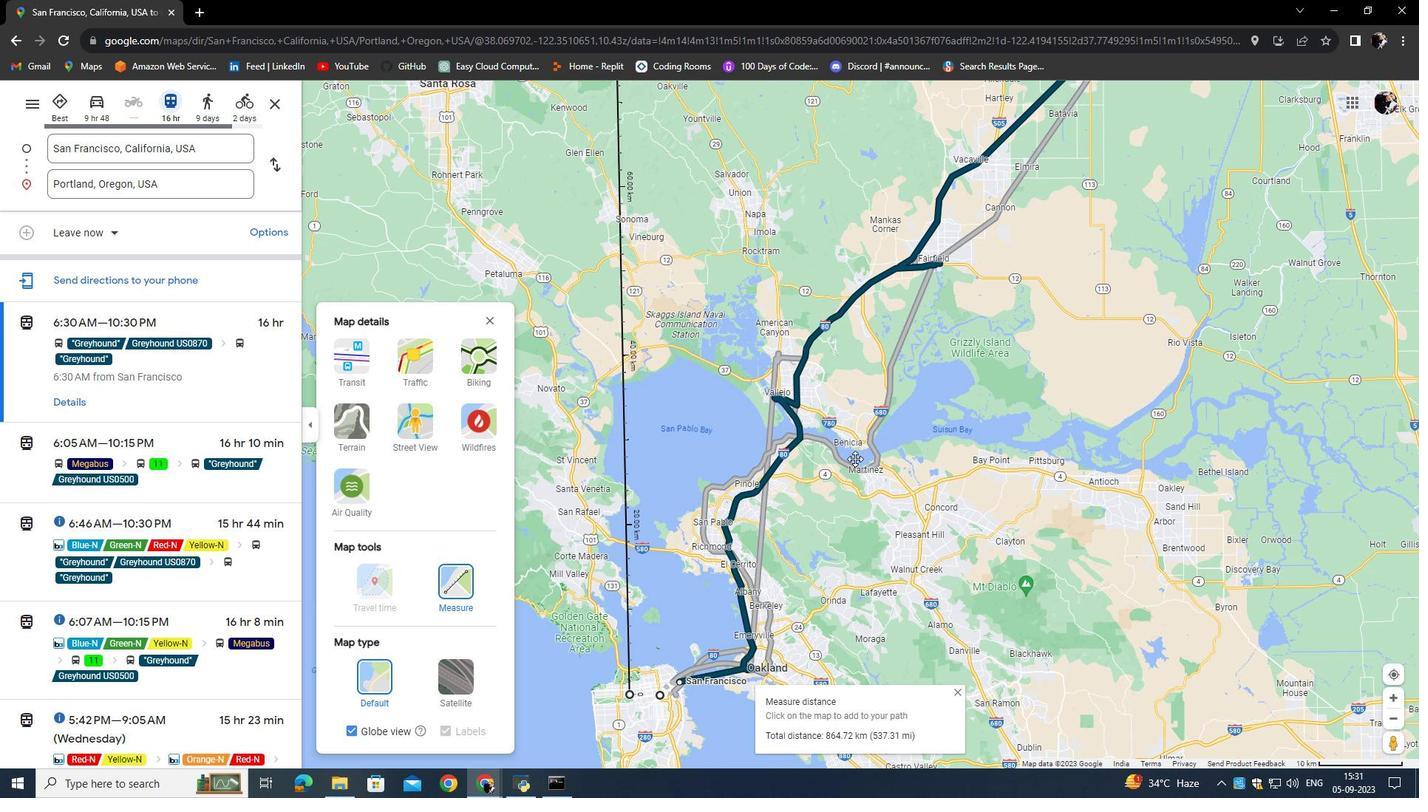 
Action: Mouse pressed left at (771, 444)
Screenshot: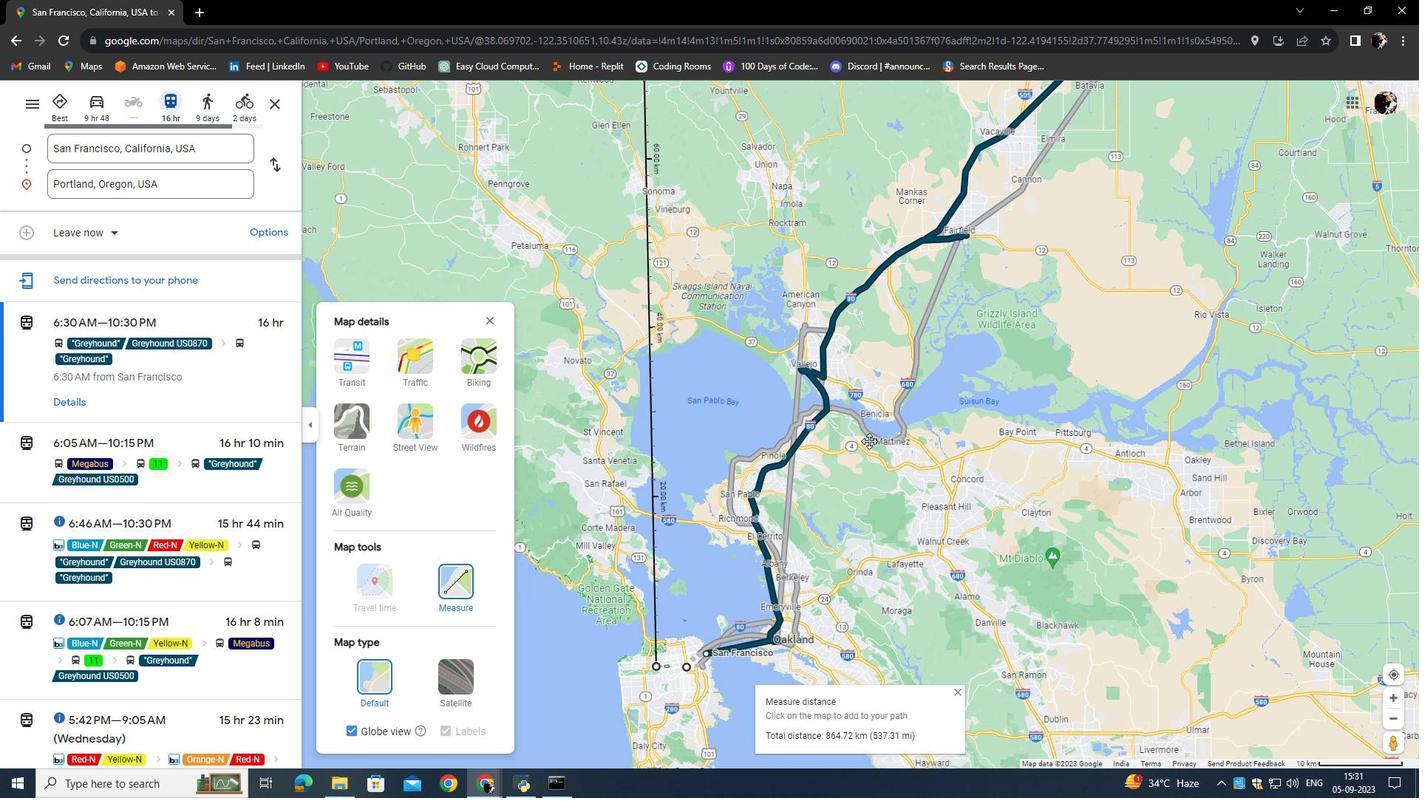 
Action: Mouse moved to (702, 579)
Screenshot: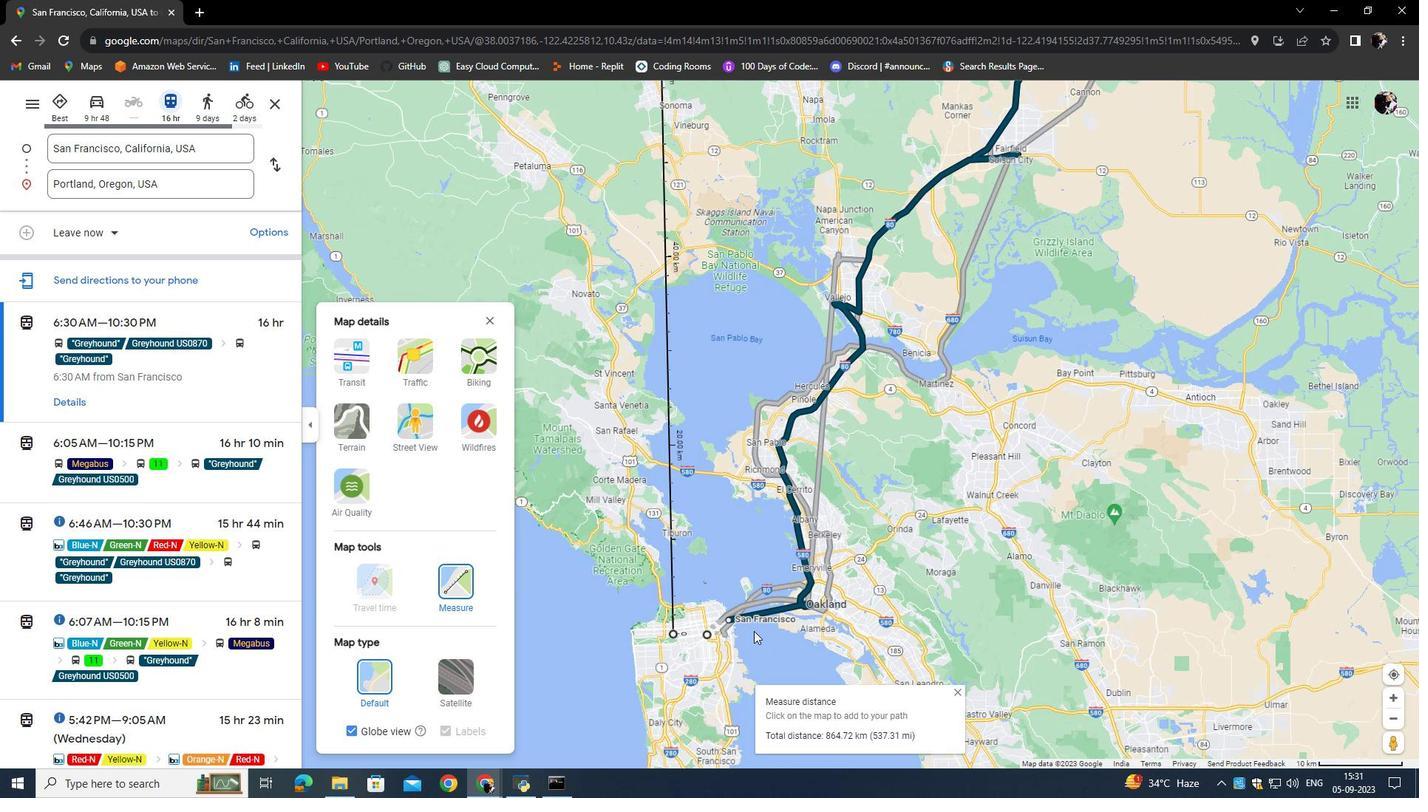 
Action: Mouse scrolled (702, 580) with delta (0, 0)
Screenshot: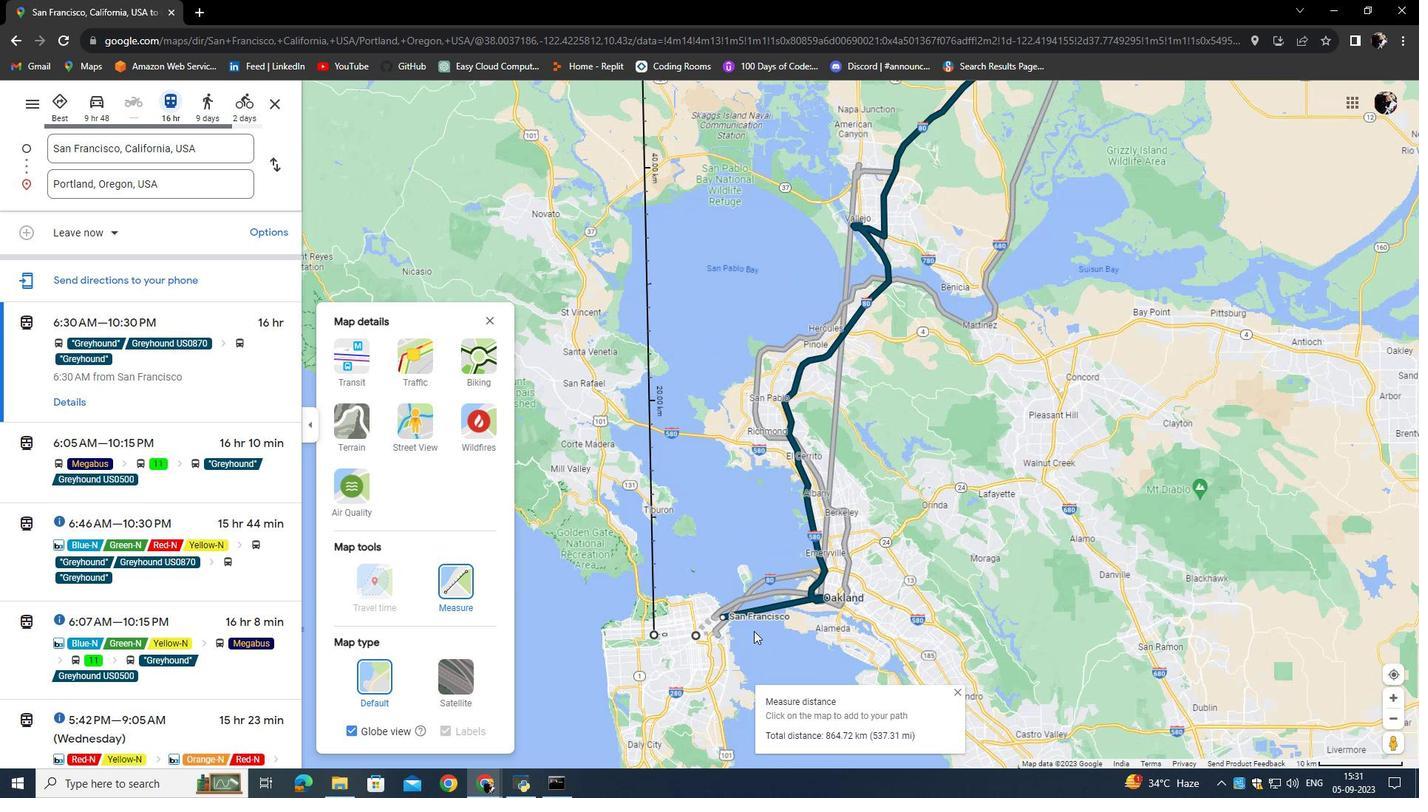 
Action: Mouse scrolled (702, 580) with delta (0, 0)
Screenshot: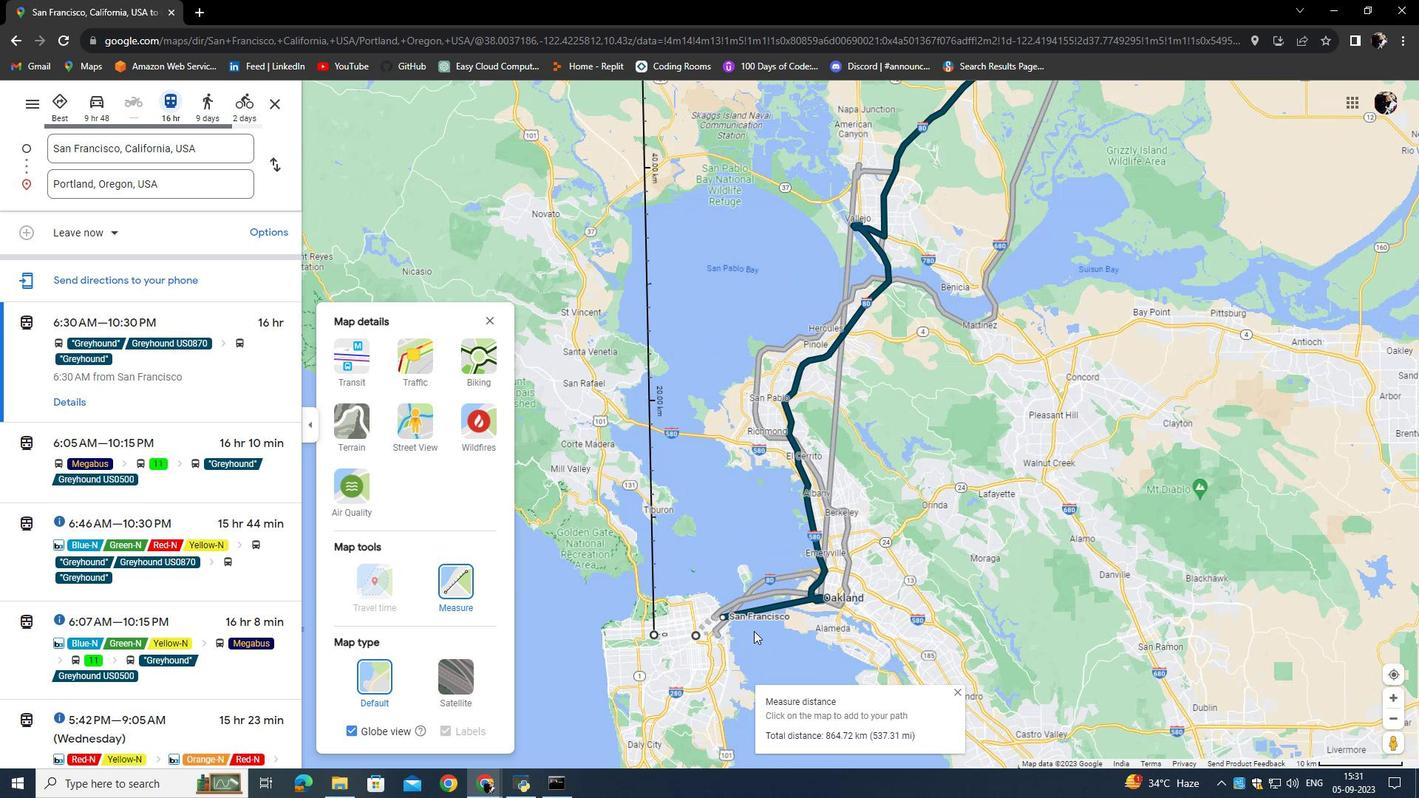 
Action: Mouse scrolled (702, 580) with delta (0, 0)
Screenshot: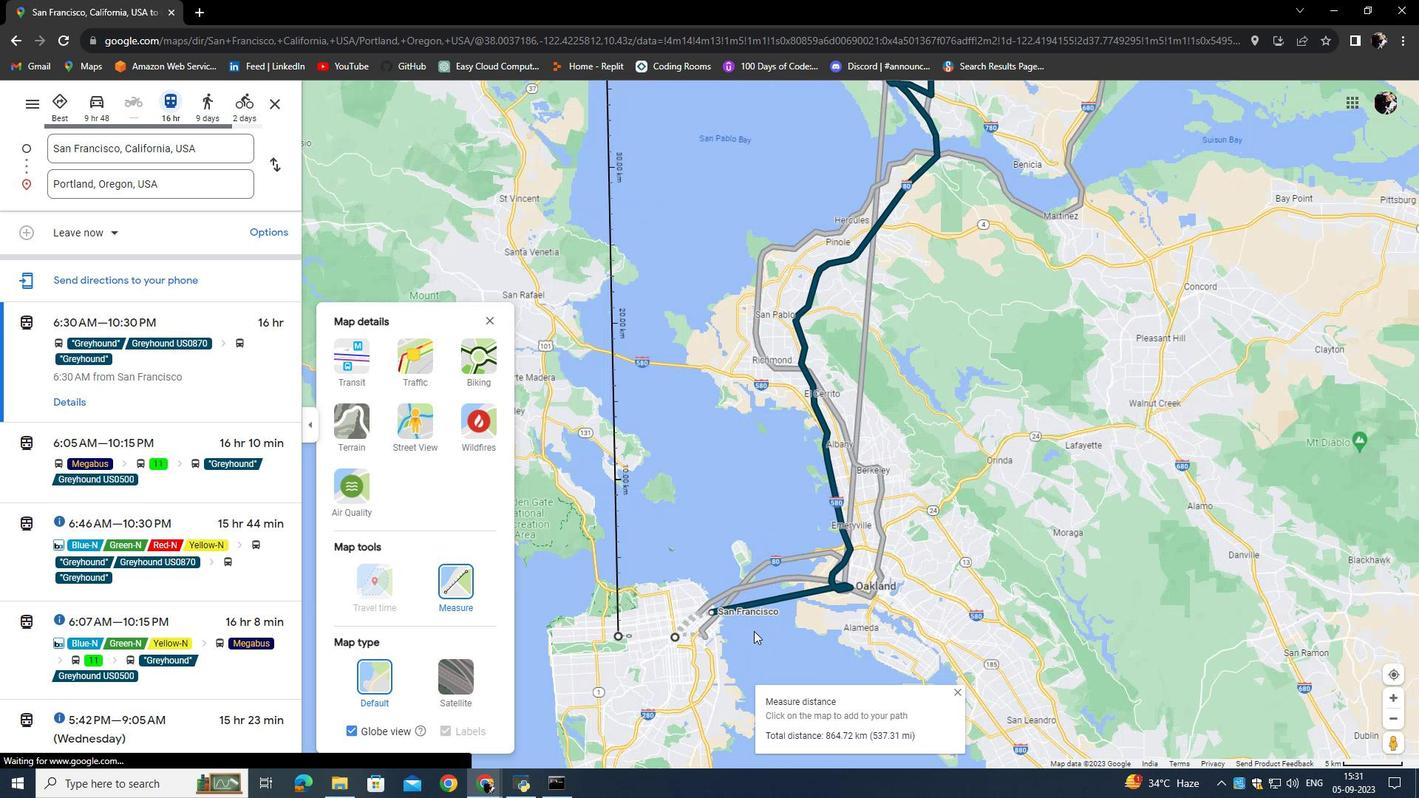 
Action: Mouse scrolled (702, 580) with delta (0, 0)
Screenshot: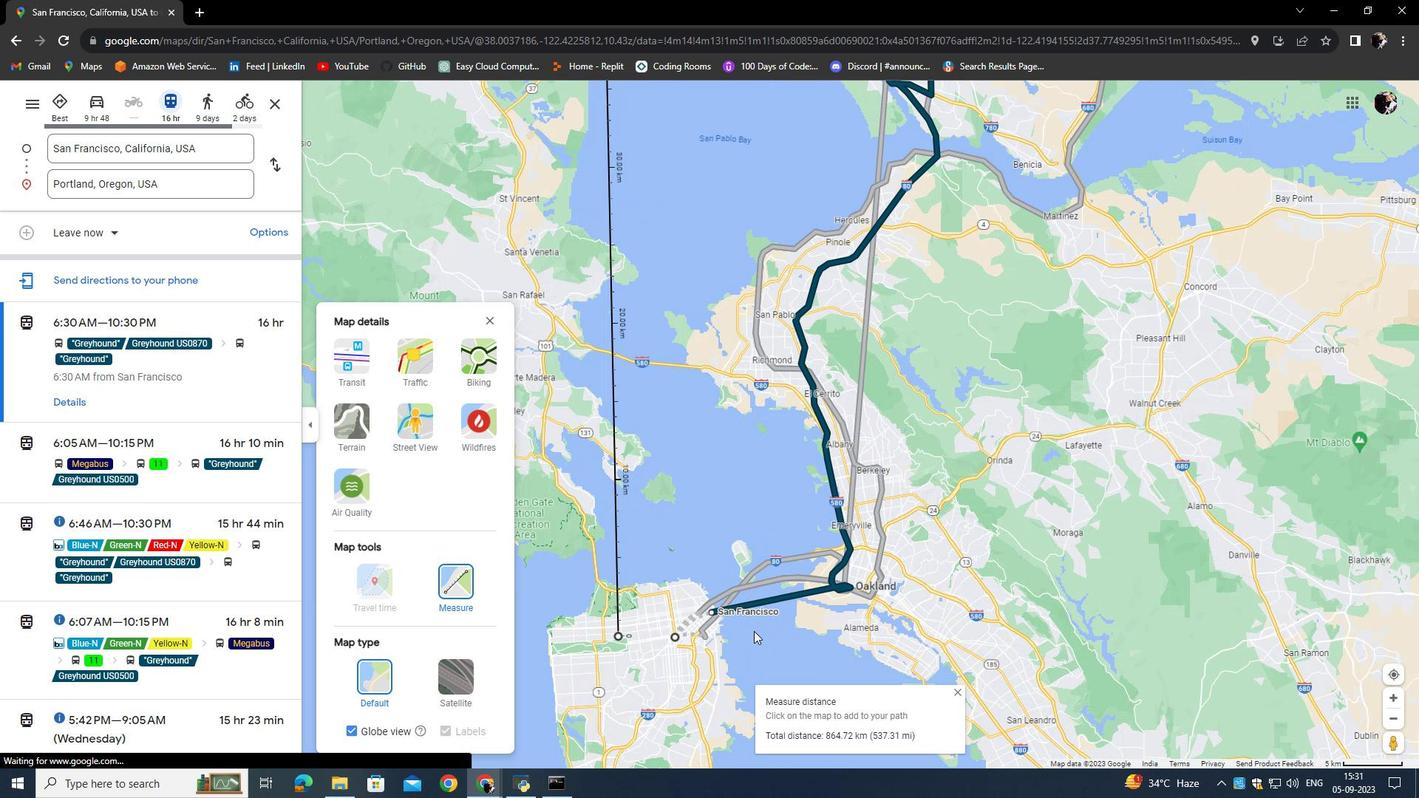 
Action: Mouse moved to (754, 567)
Screenshot: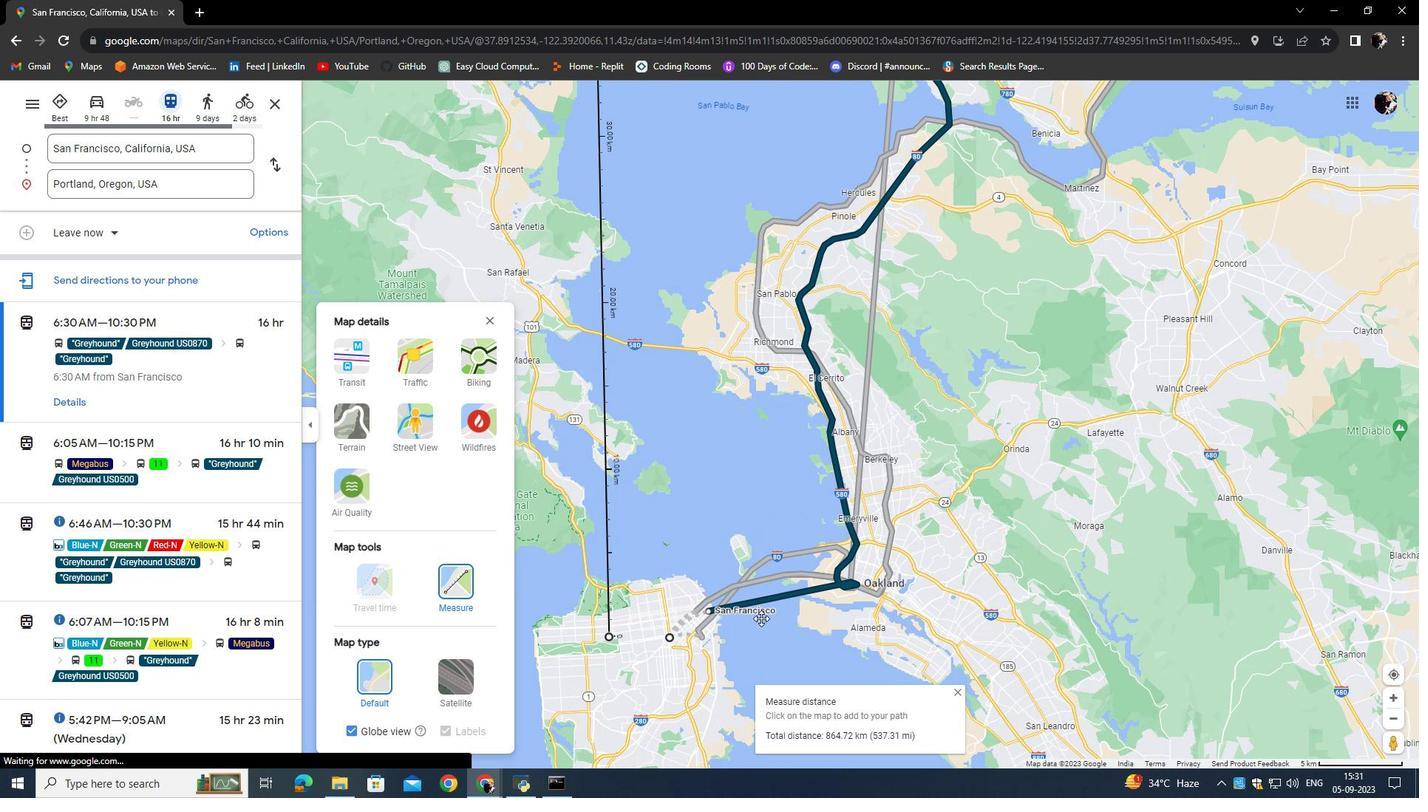 
Action: Mouse pressed left at (754, 567)
Screenshot: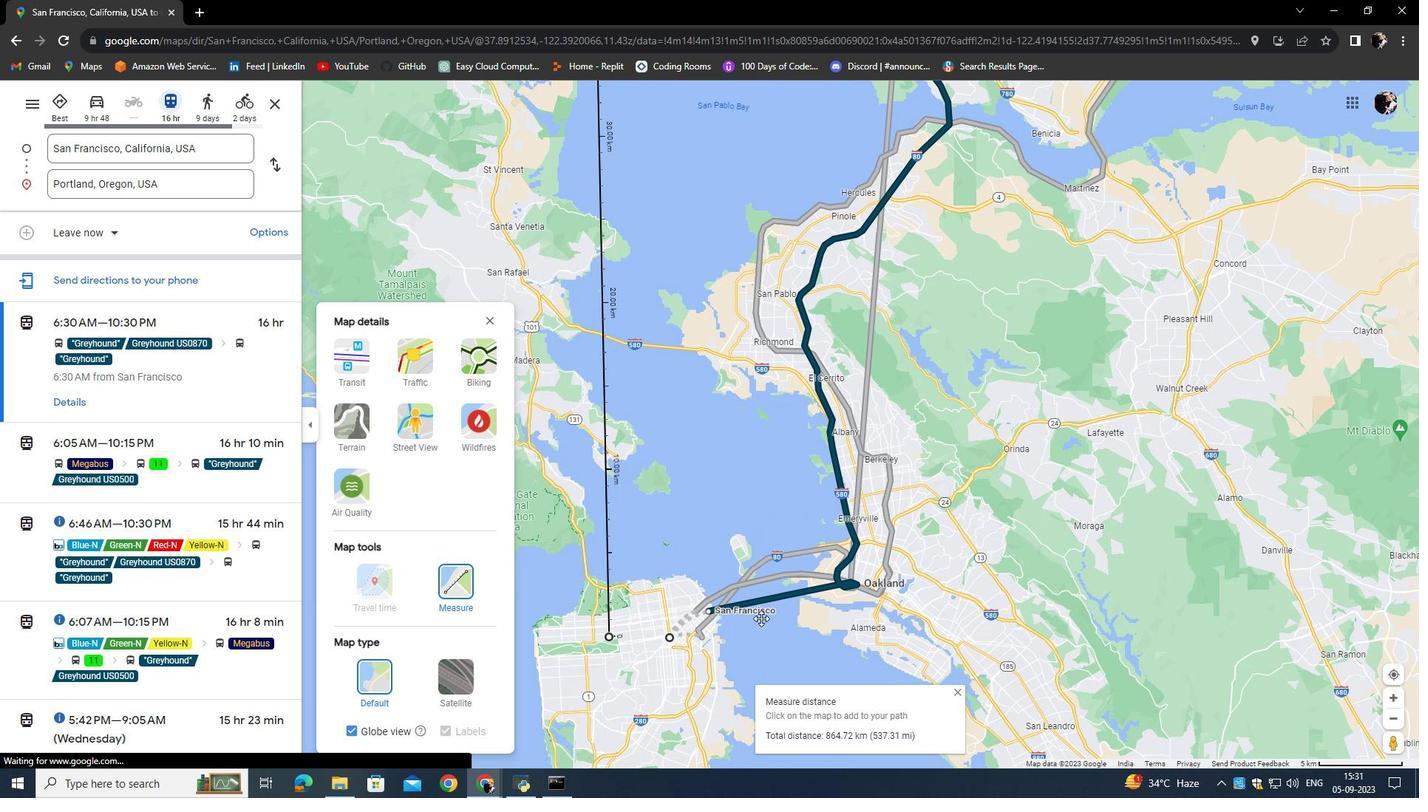 
Action: Mouse moved to (732, 448)
Screenshot: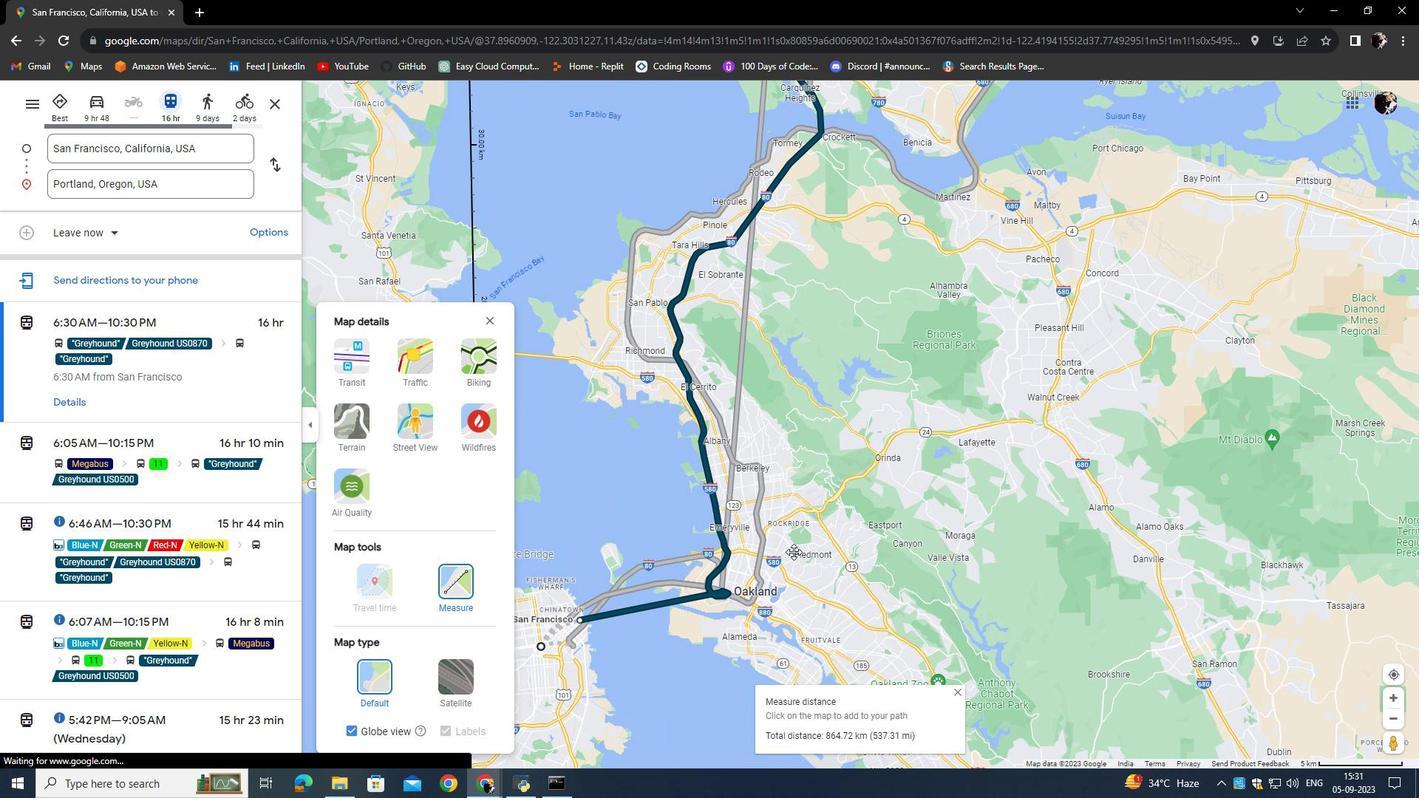 
Action: Mouse pressed left at (732, 448)
Screenshot: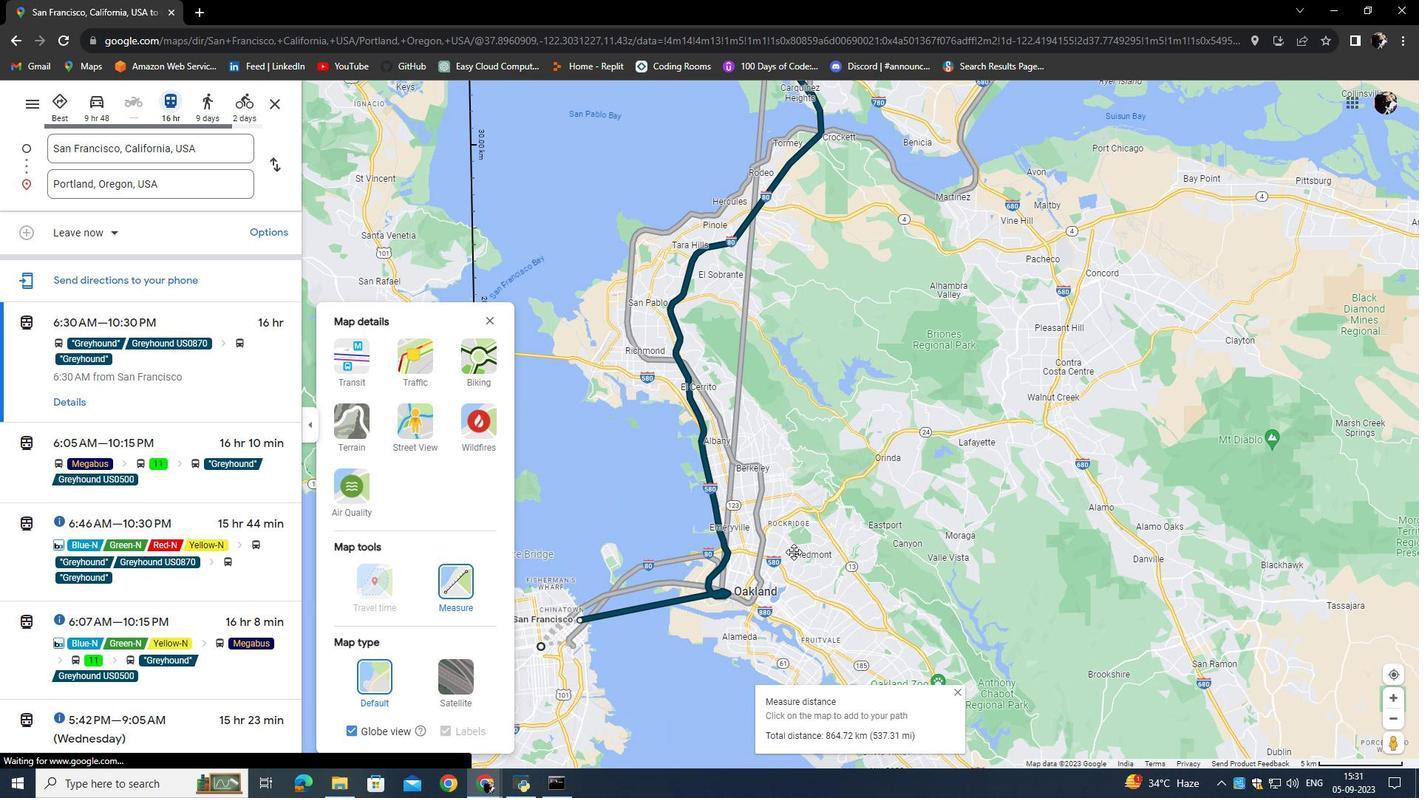 
Action: Mouse moved to (710, 412)
Screenshot: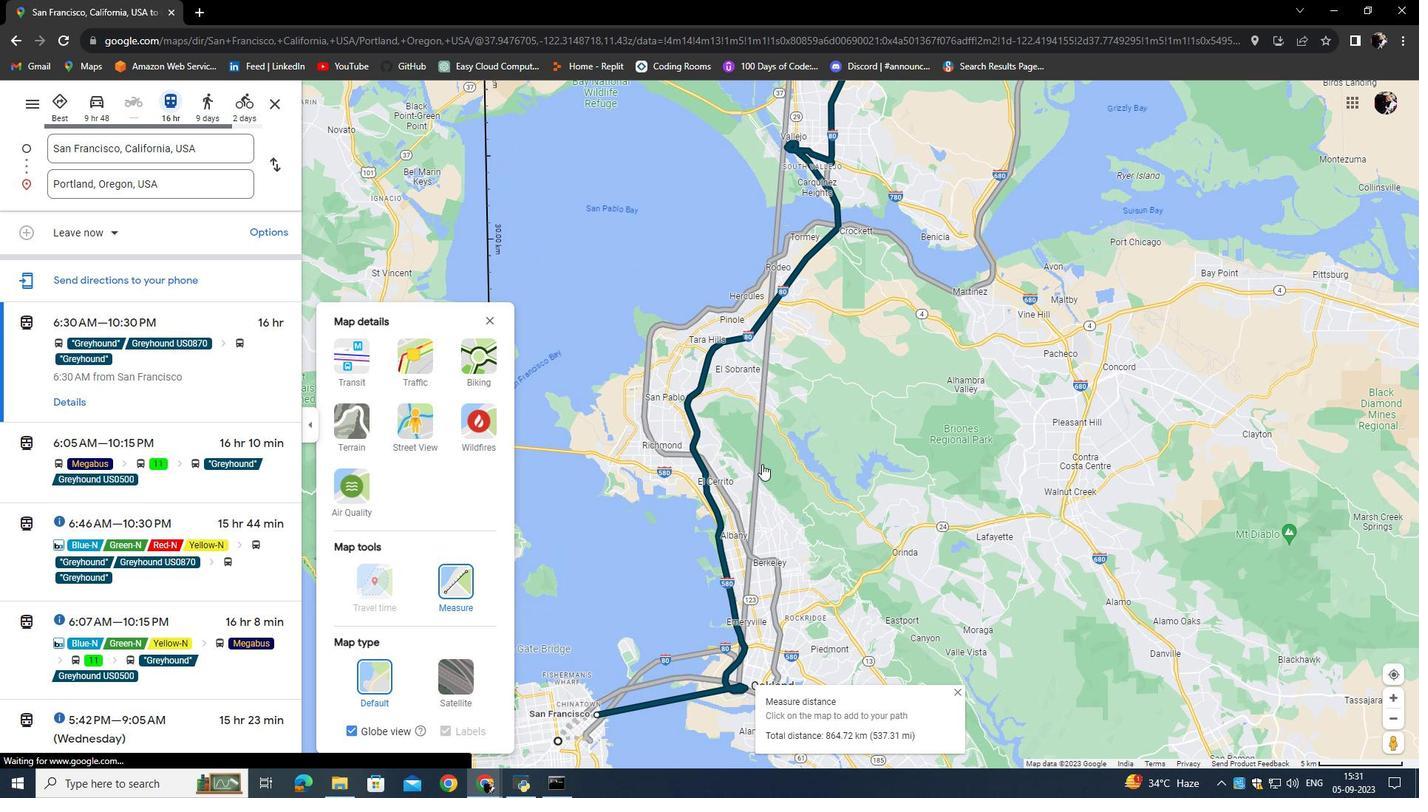
Action: Mouse scrolled (710, 413) with delta (0, 0)
Screenshot: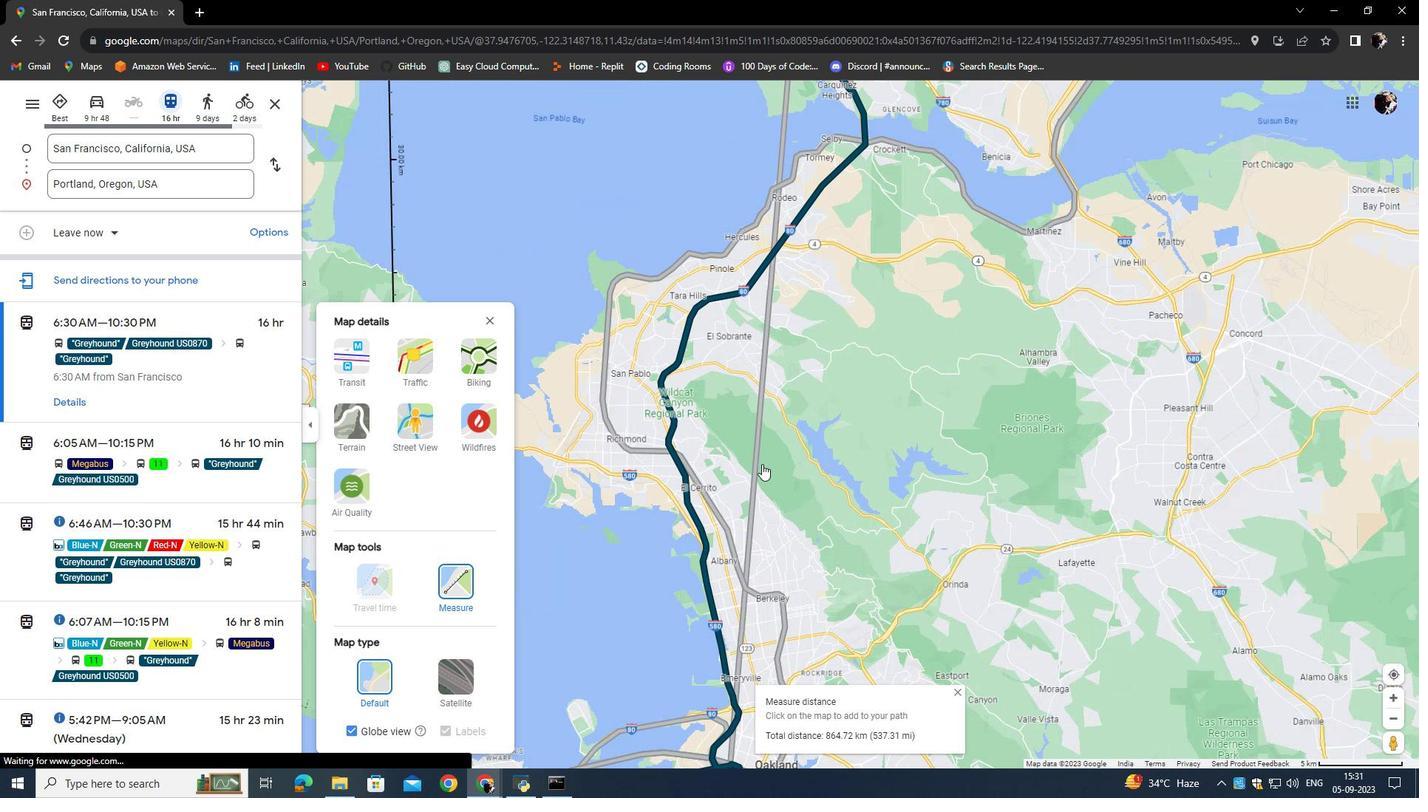
Action: Mouse scrolled (710, 413) with delta (0, 0)
Screenshot: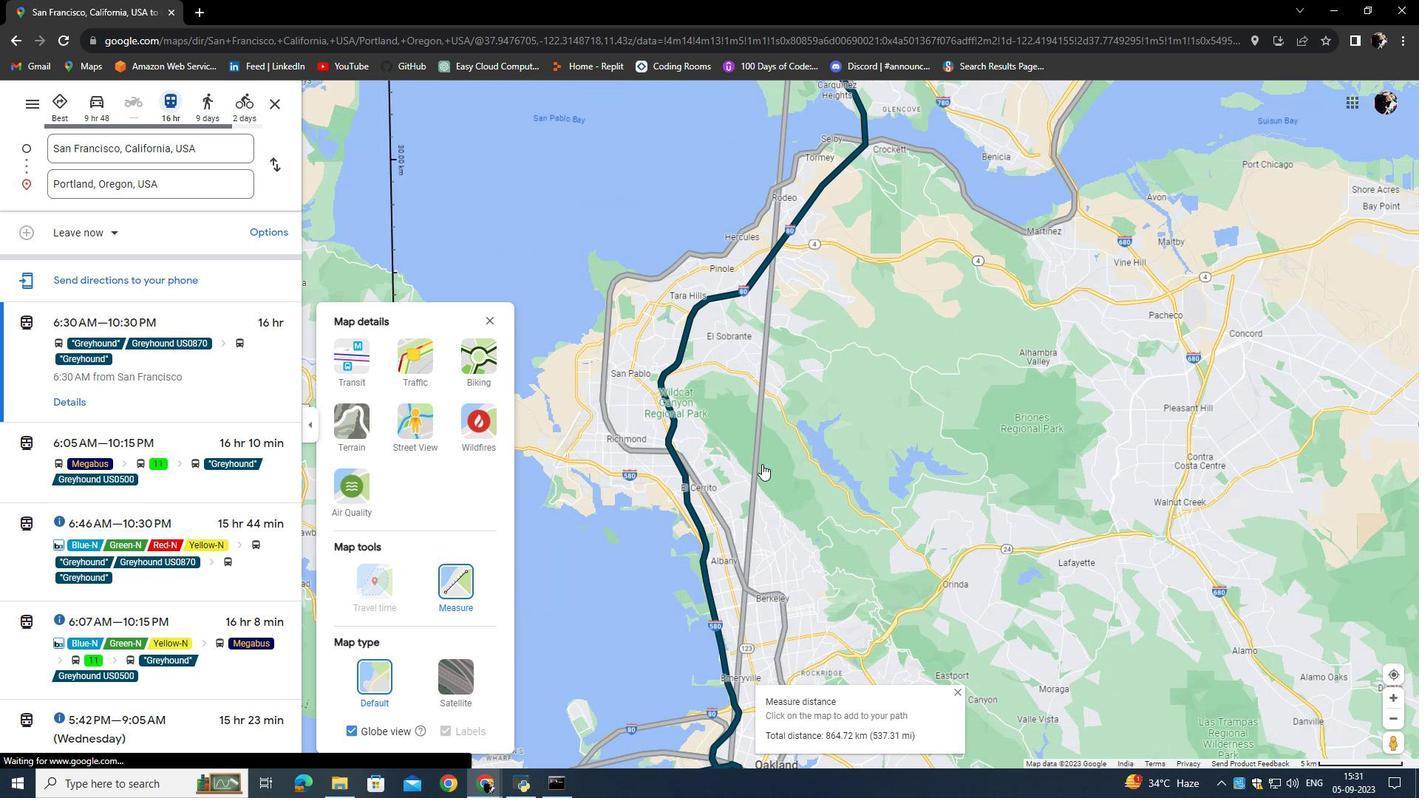 
Action: Mouse moved to (649, 391)
Screenshot: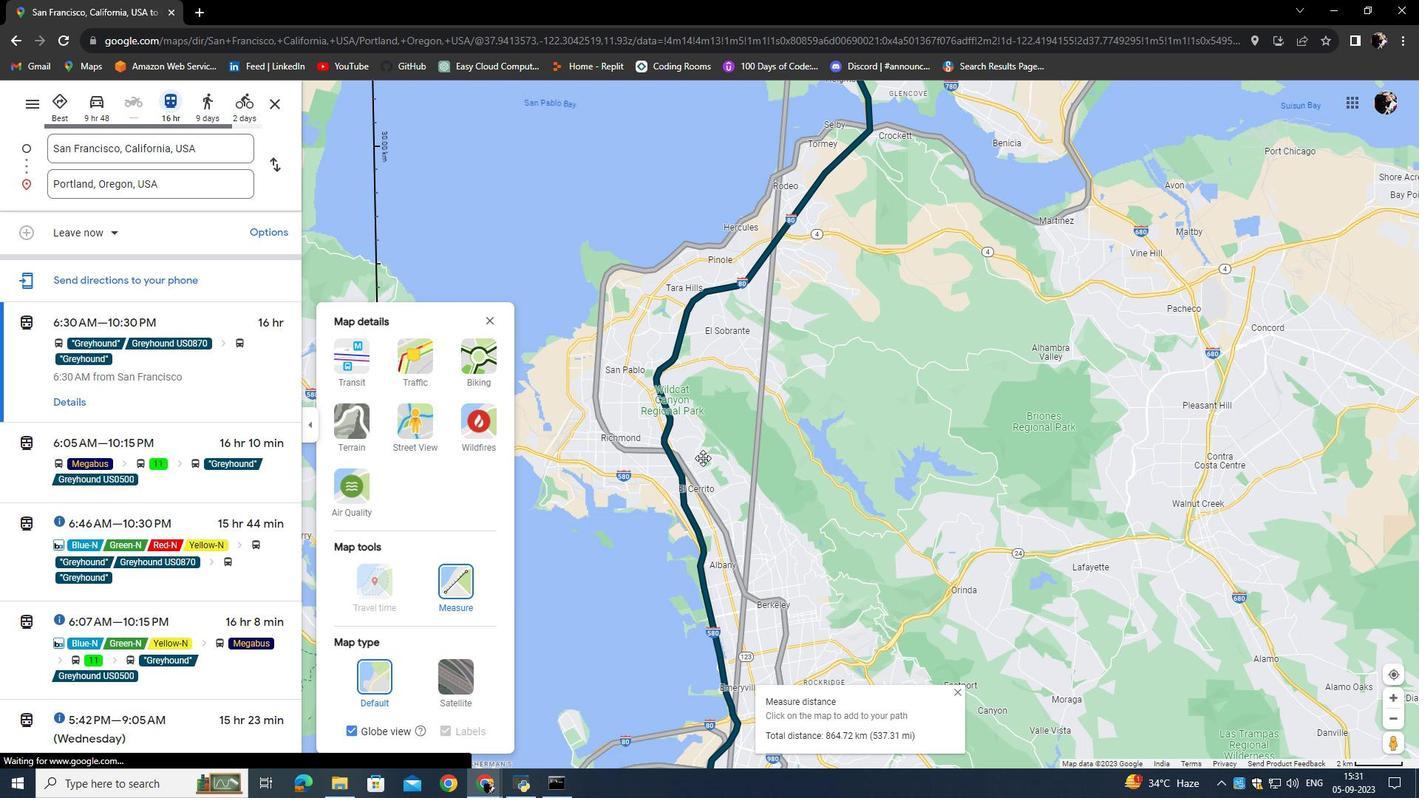 
Action: Mouse pressed left at (649, 391)
Screenshot: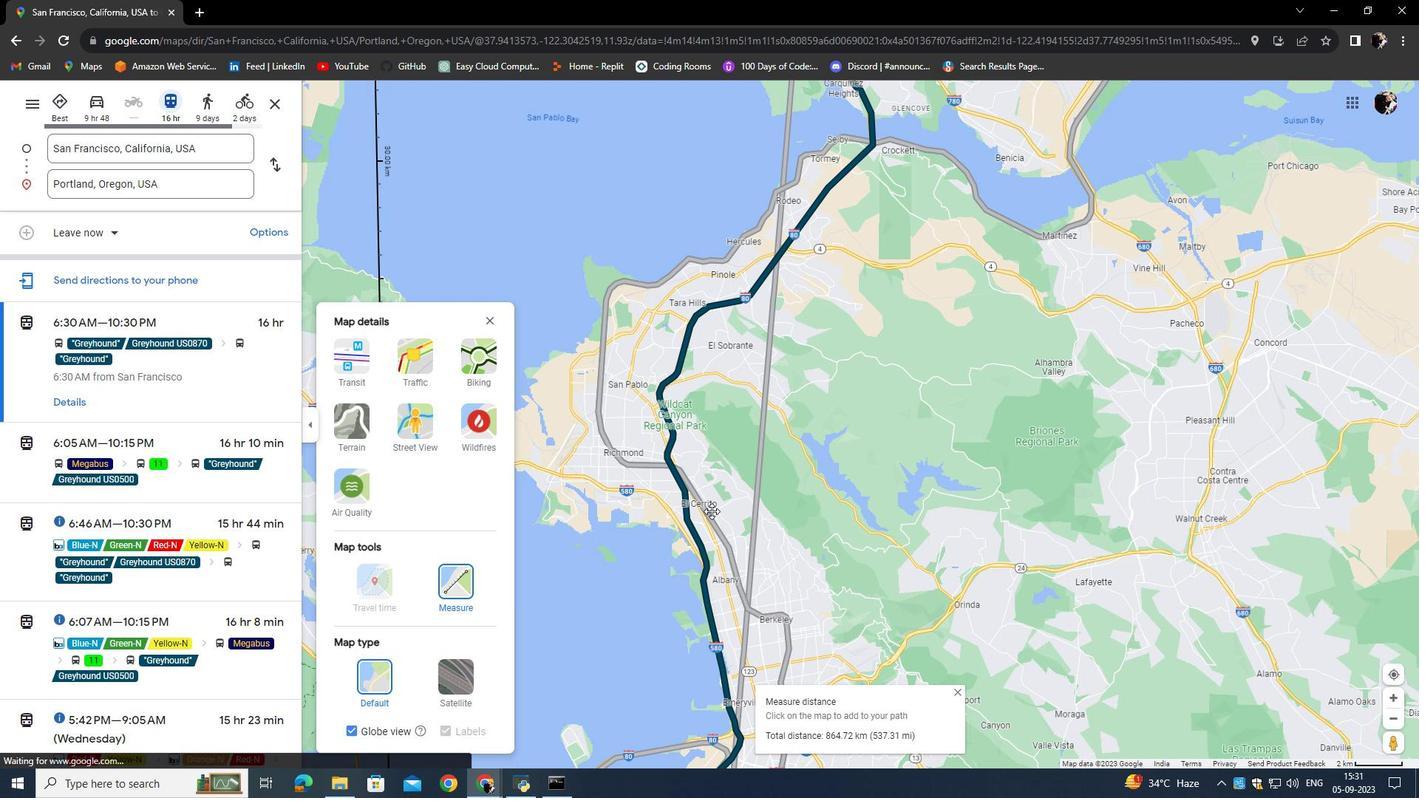 
Action: Mouse moved to (715, 401)
Screenshot: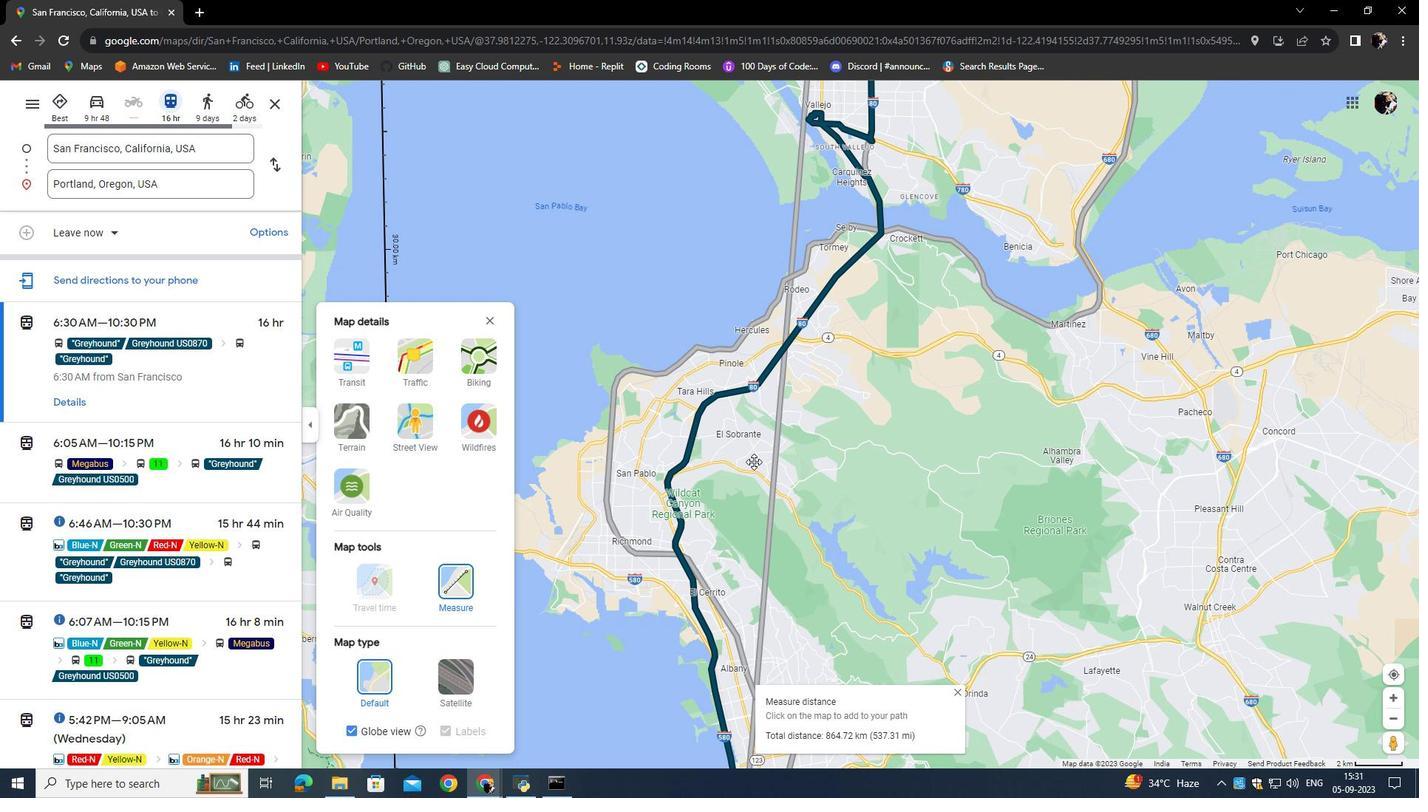
Action: Mouse pressed left at (715, 401)
Screenshot: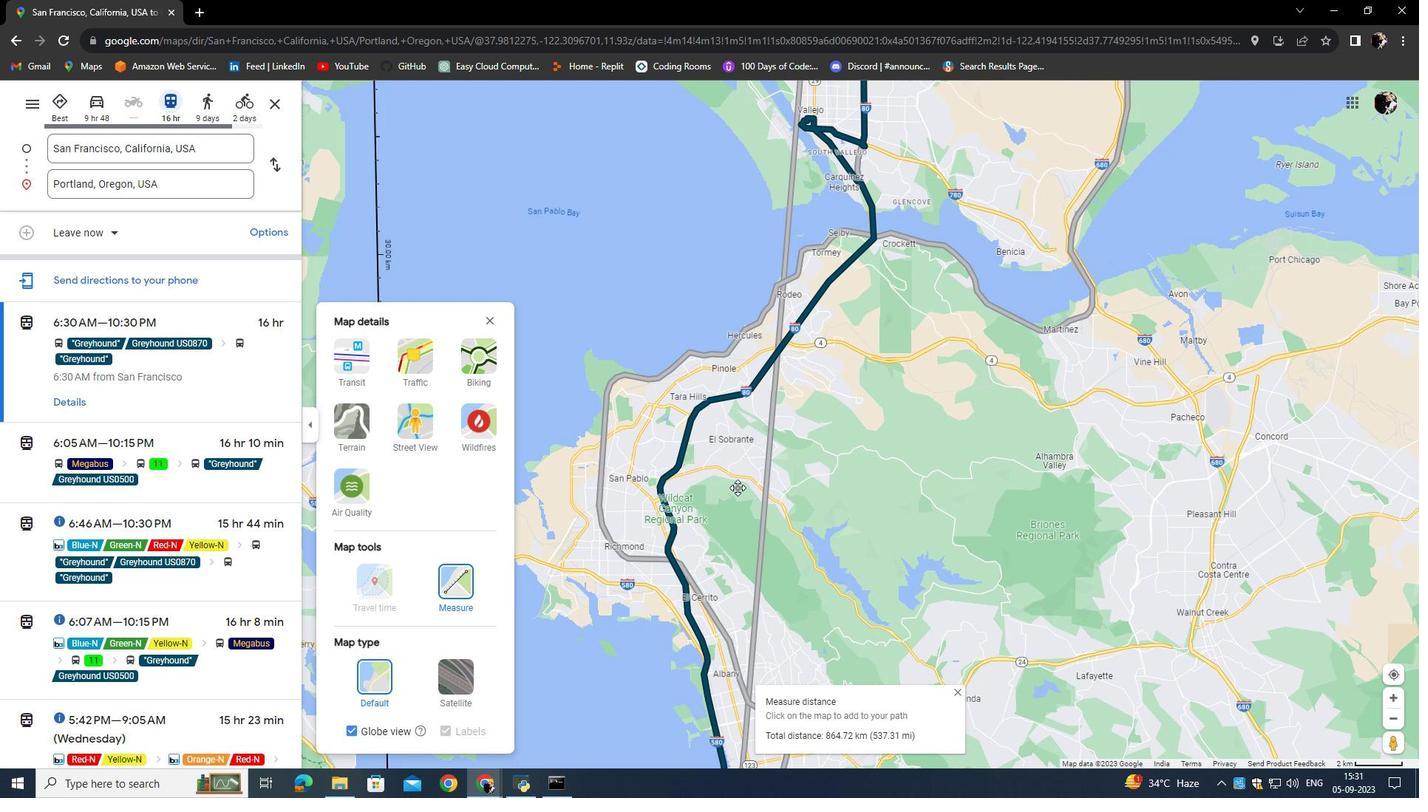 
Action: Mouse moved to (776, 379)
Screenshot: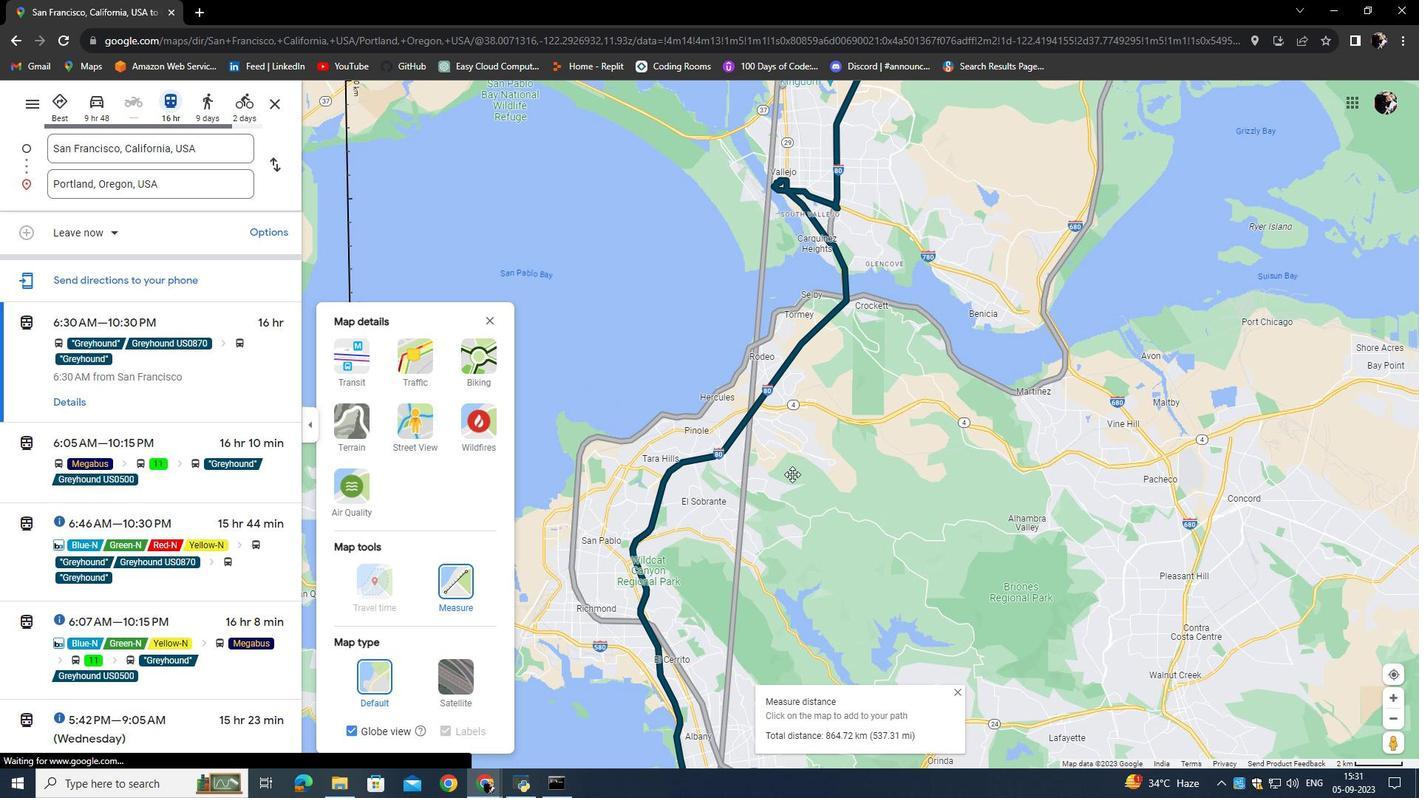 
Action: Mouse pressed left at (776, 379)
Screenshot: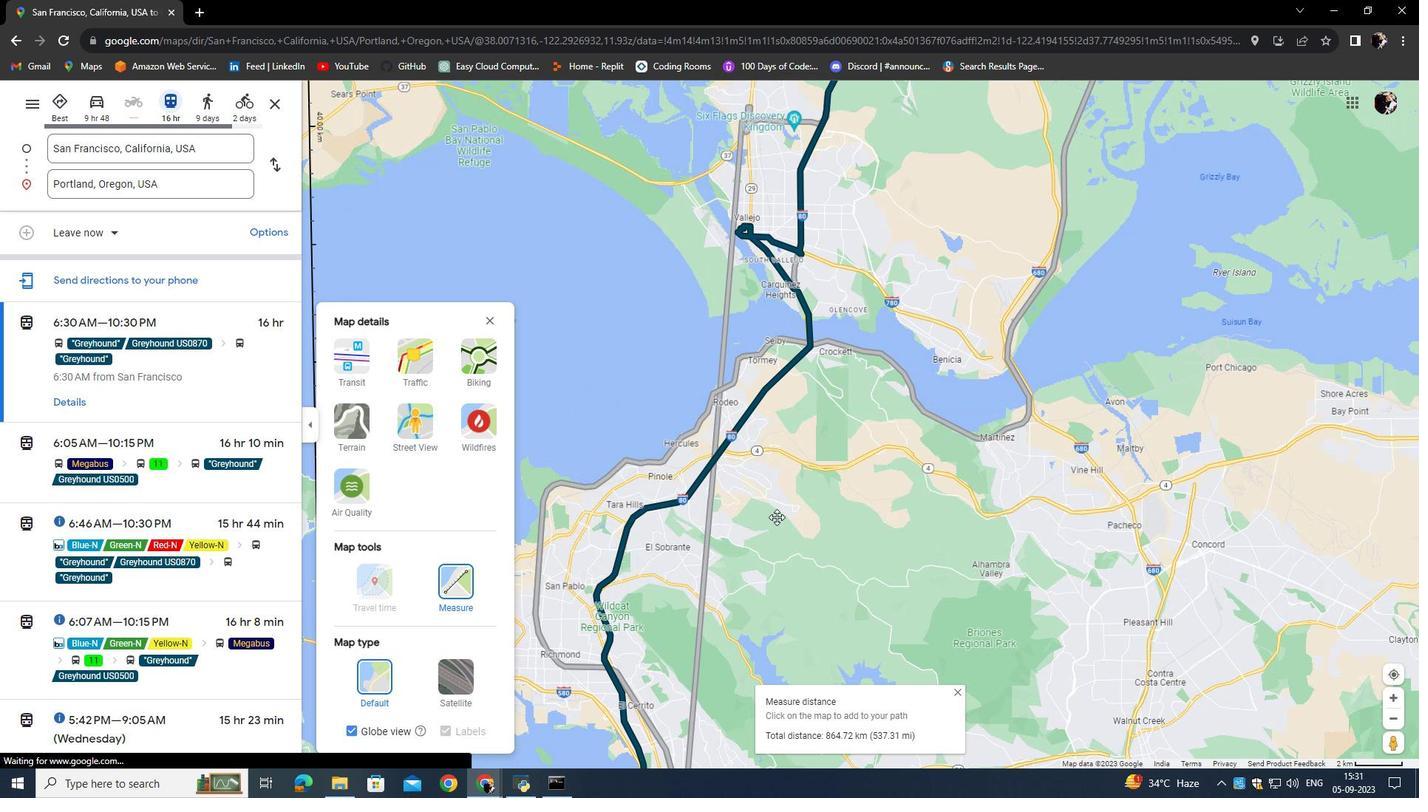 
Action: Mouse moved to (757, 368)
Screenshot: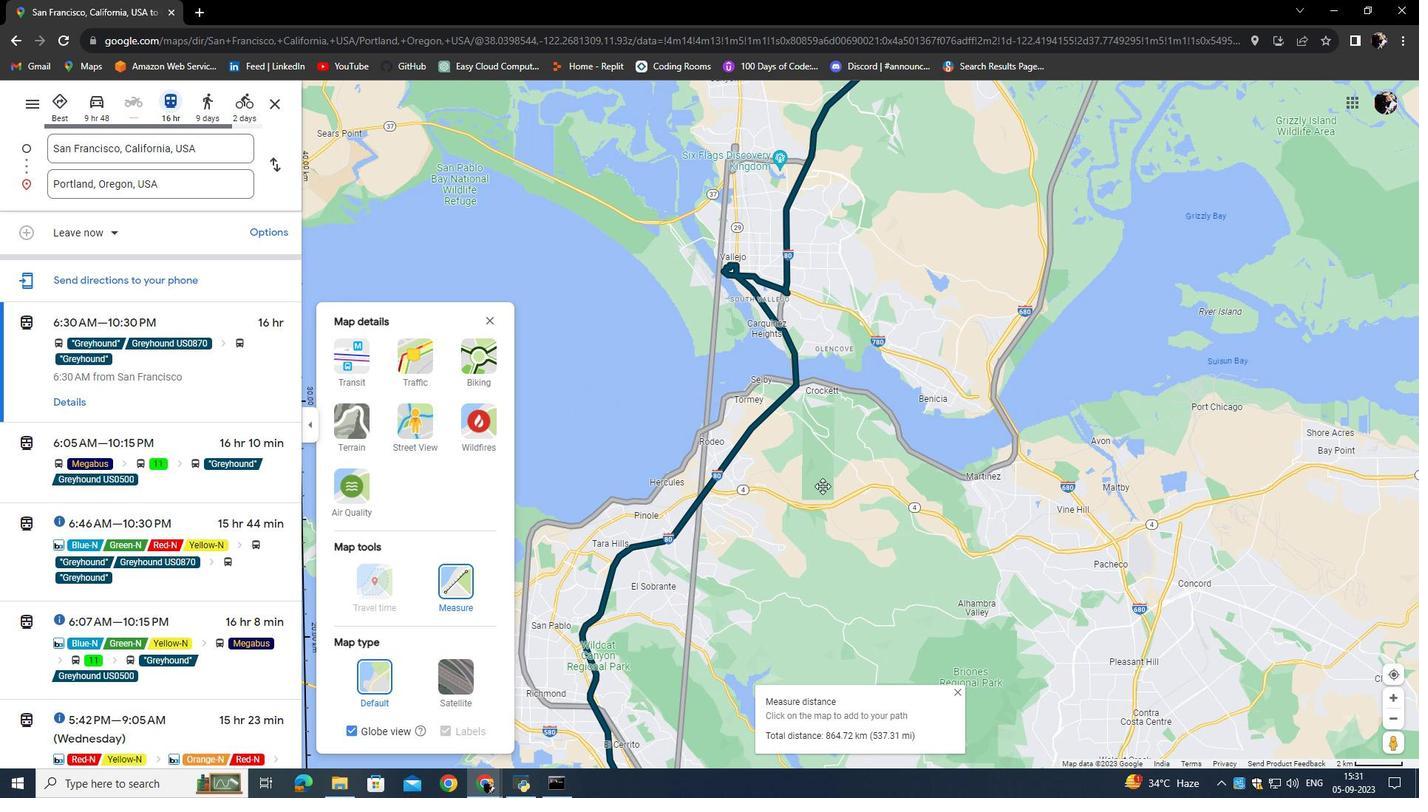 
Action: Mouse pressed left at (757, 368)
Screenshot: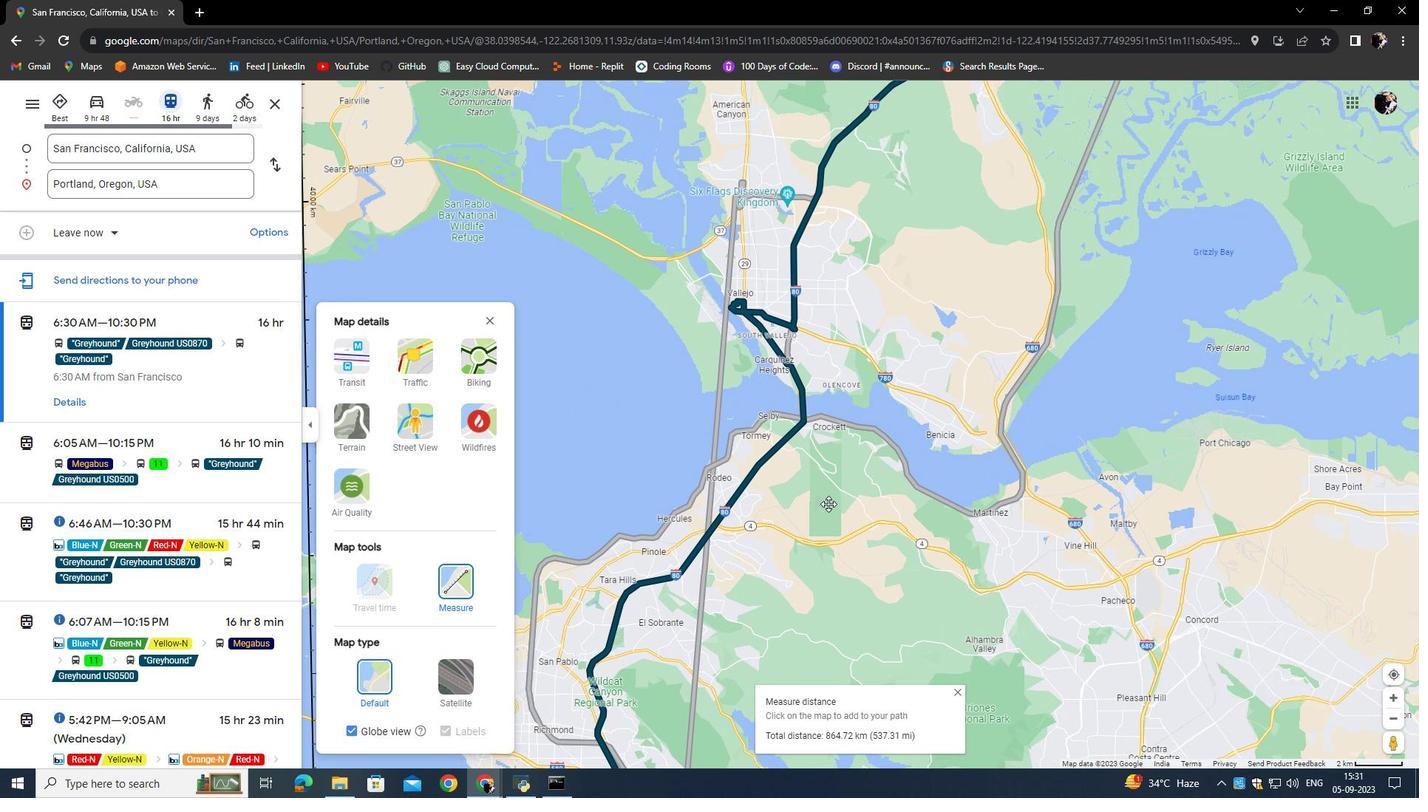 
Action: Mouse moved to (800, 362)
Screenshot: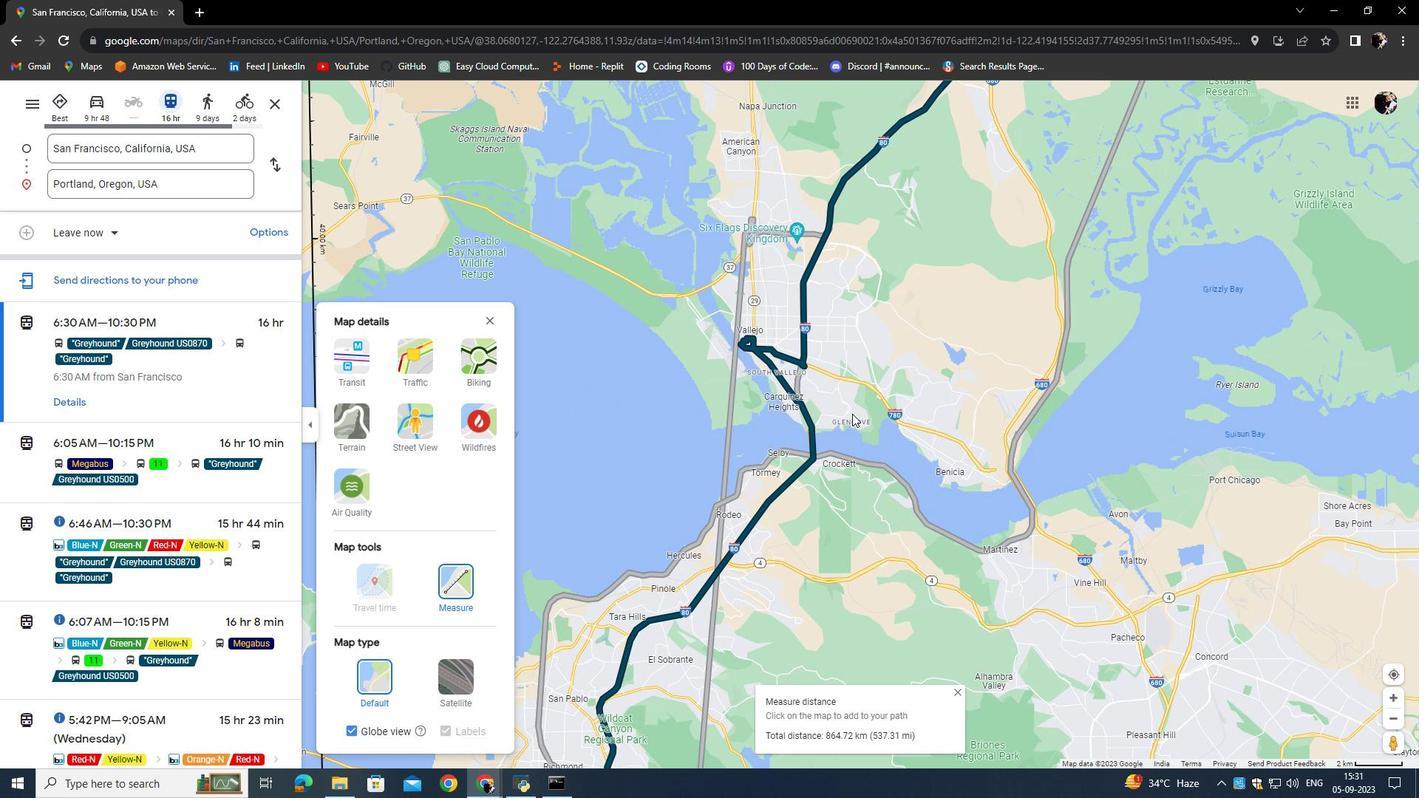 
Action: Mouse pressed left at (800, 362)
Screenshot: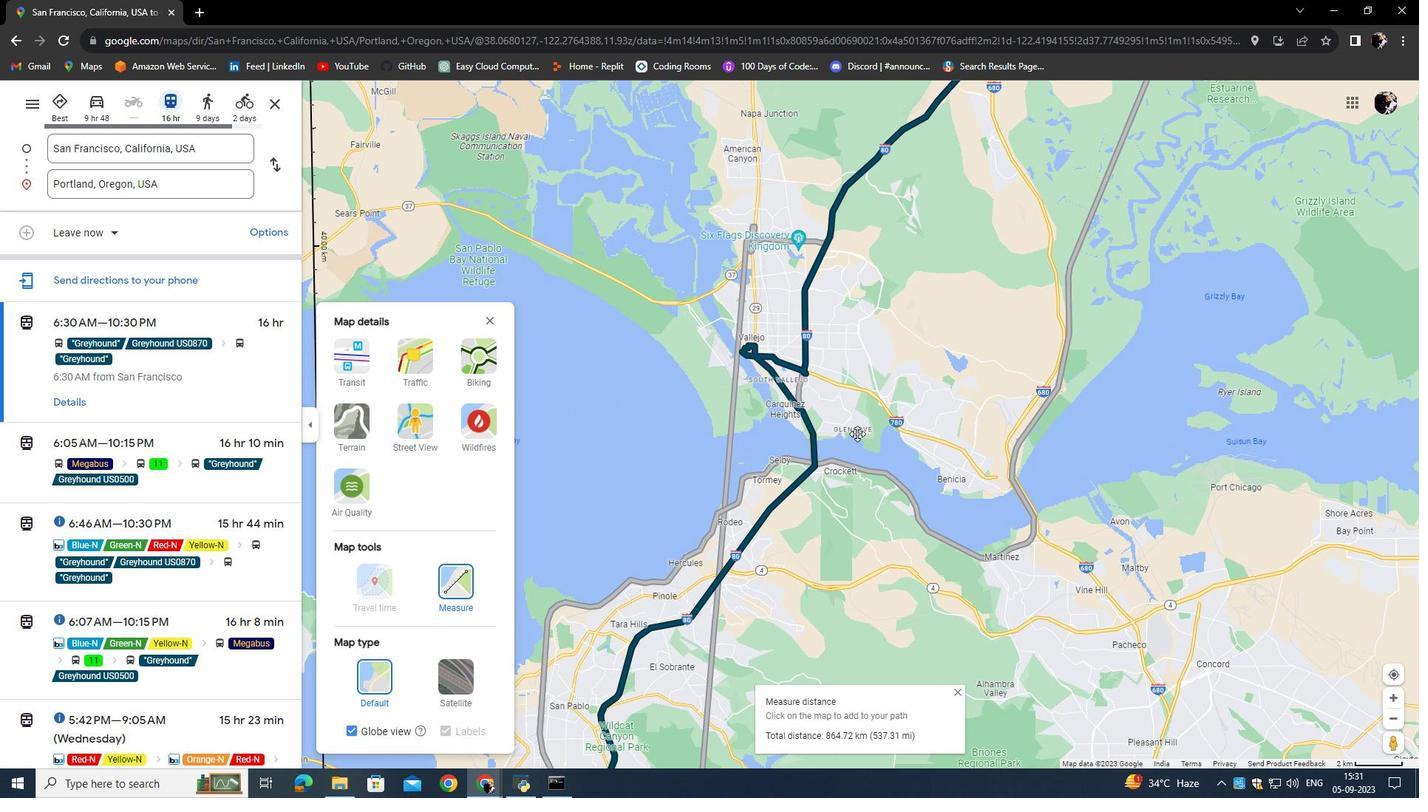 
Action: Mouse moved to (788, 369)
Screenshot: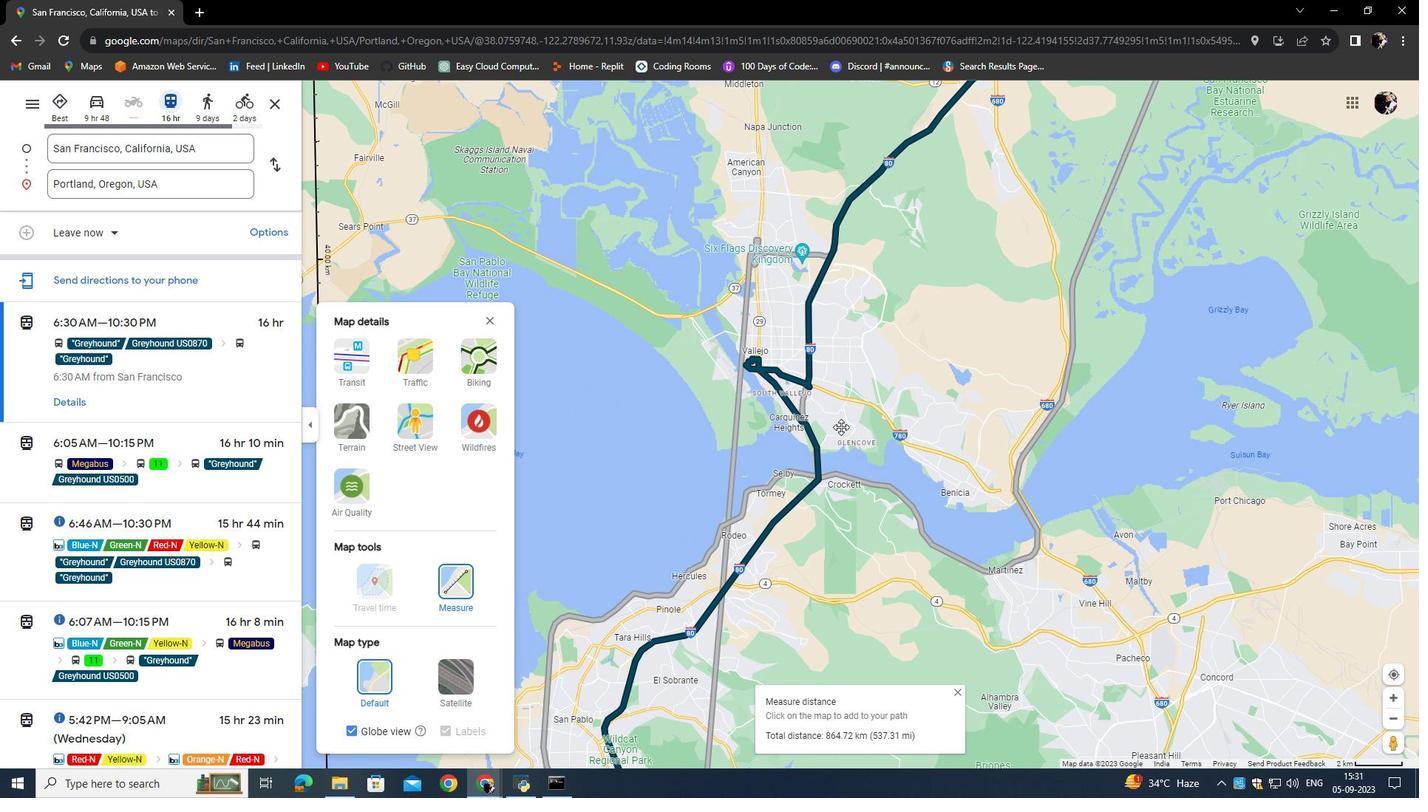 
Action: Mouse pressed left at (788, 369)
Screenshot: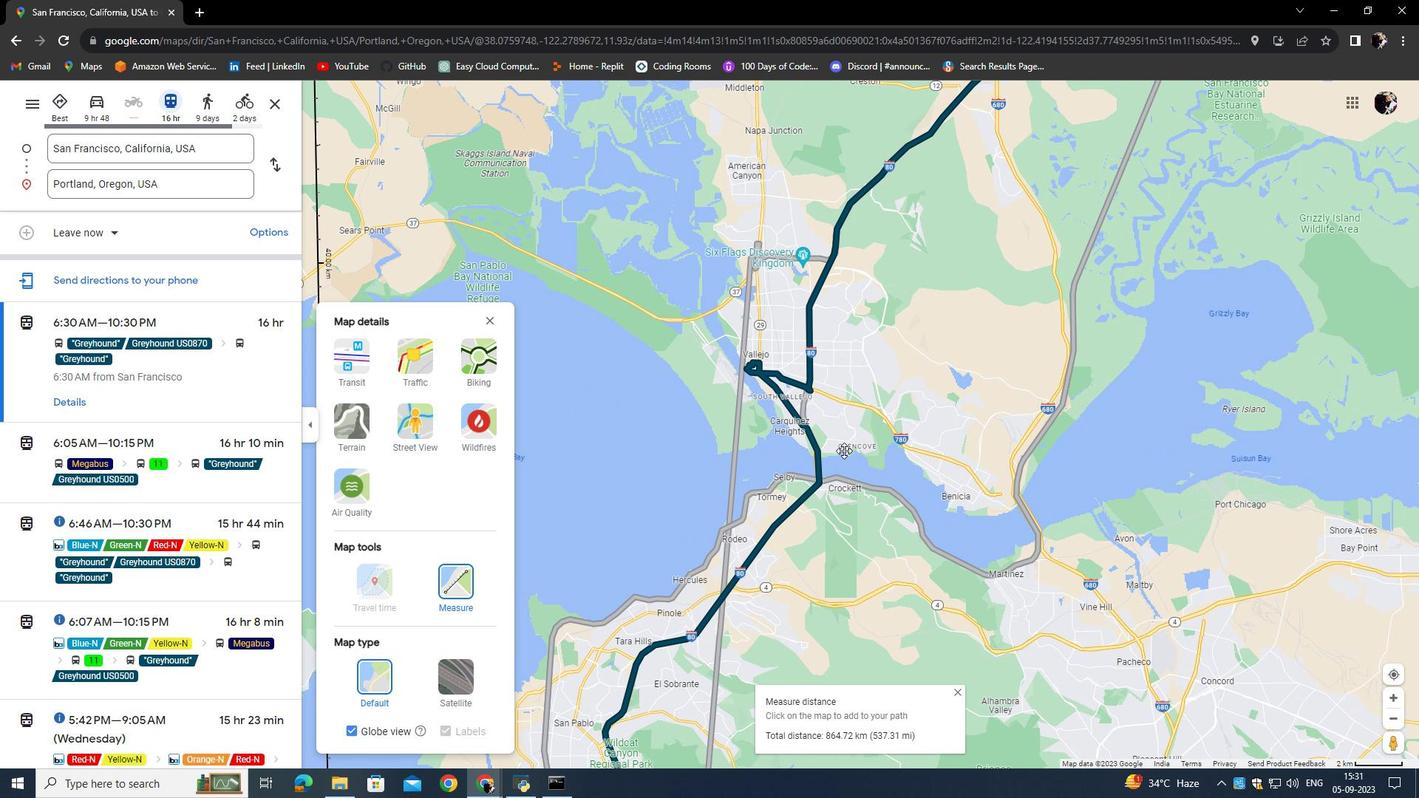 
Action: Mouse moved to (365, 306)
Screenshot: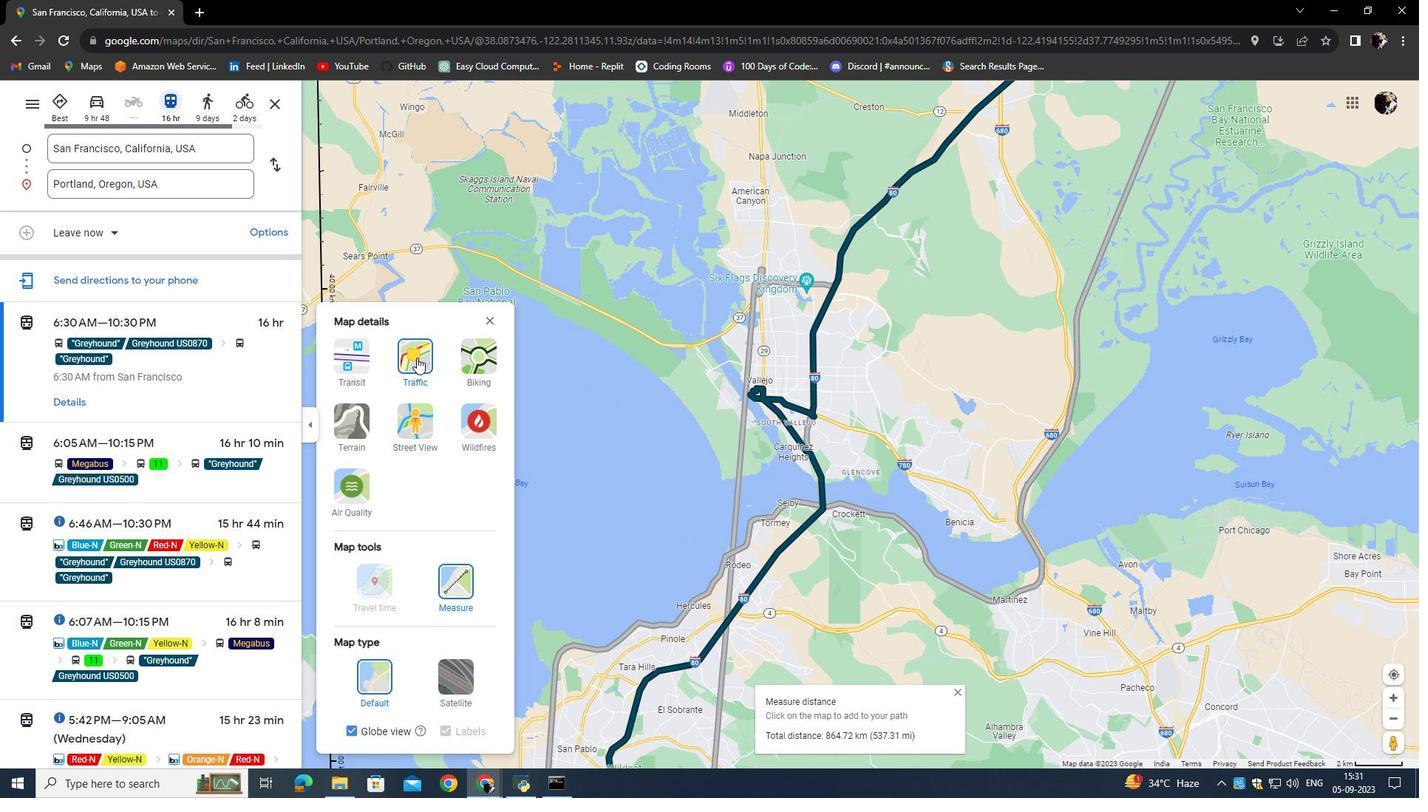 
Action: Mouse pressed left at (365, 306)
Screenshot: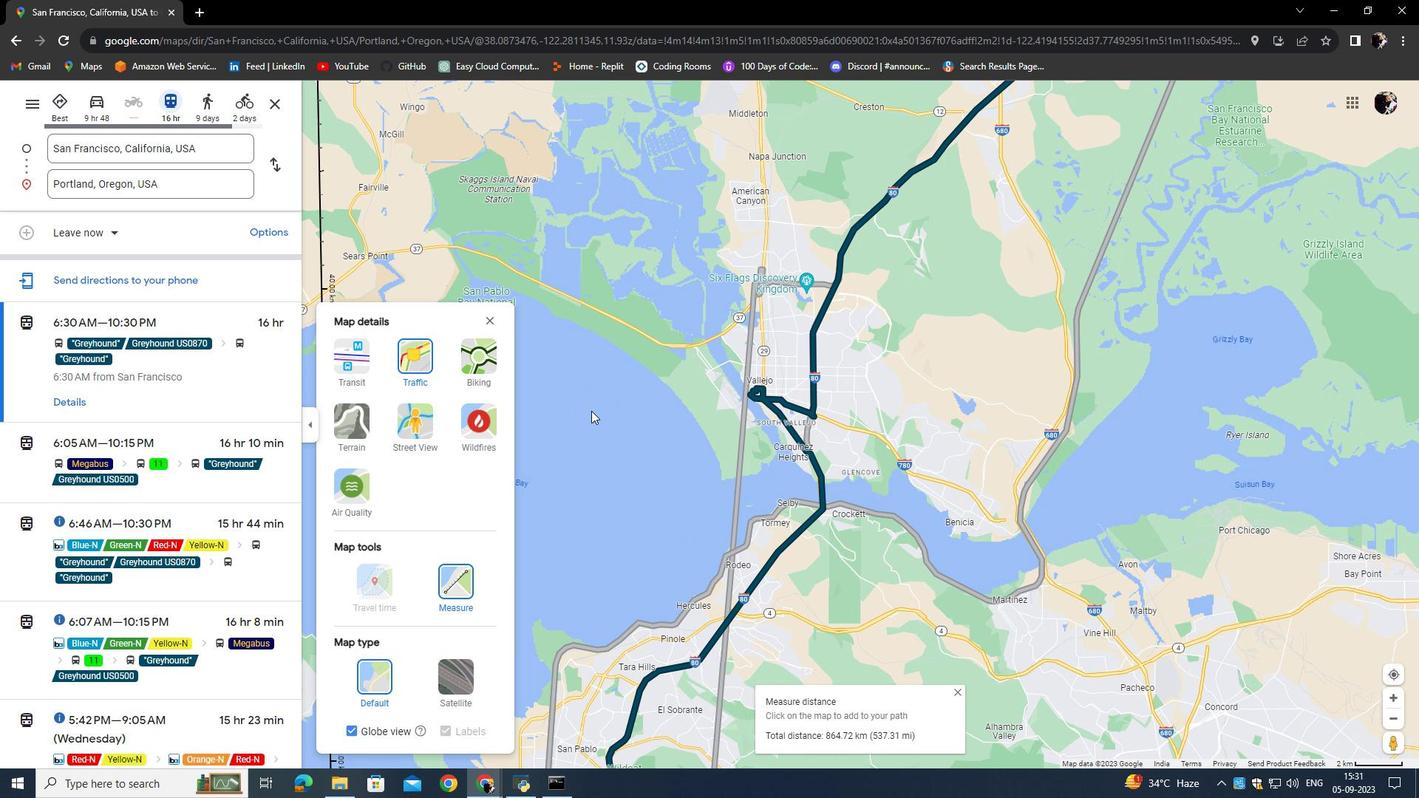 
Action: Mouse moved to (803, 385)
Screenshot: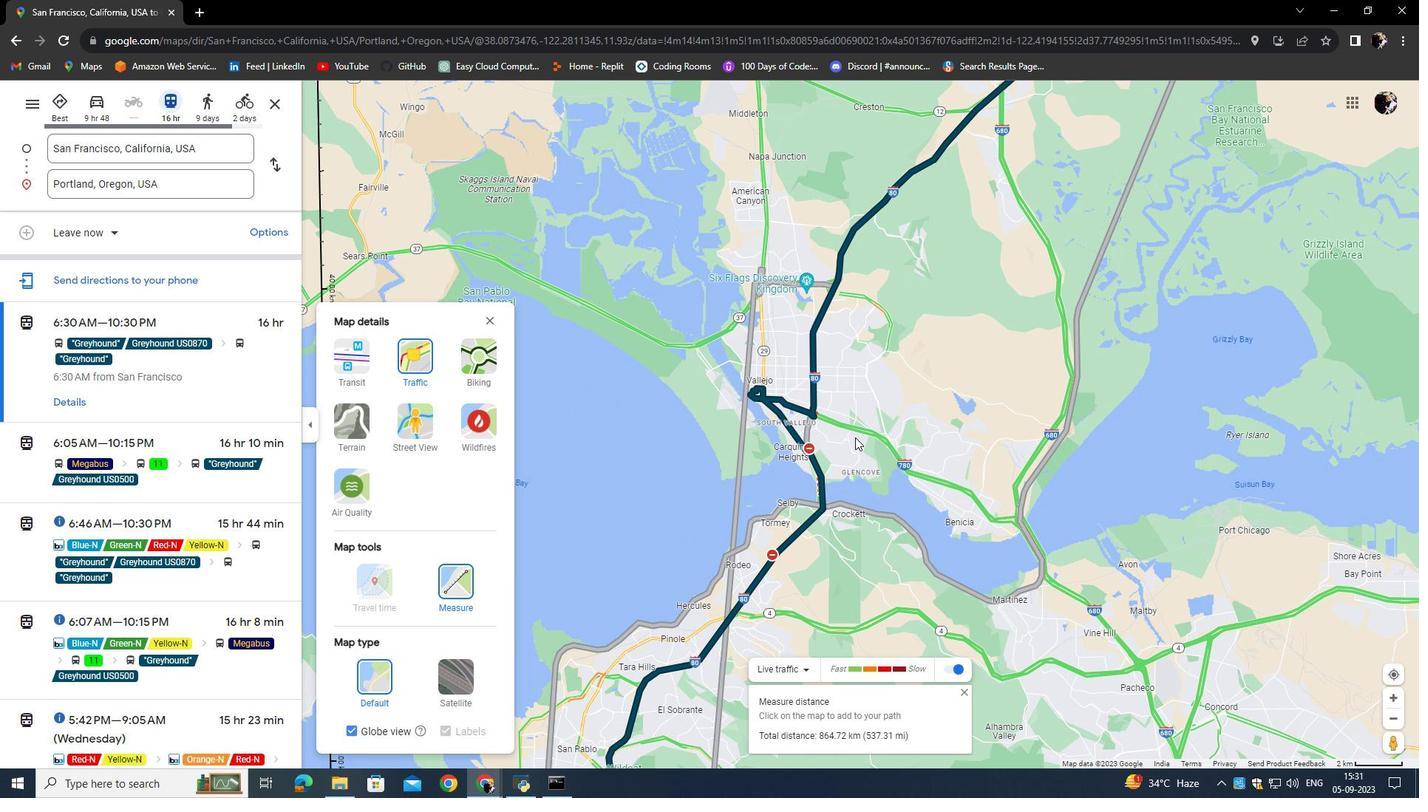 
Action: Mouse scrolled (803, 385) with delta (0, 0)
Screenshot: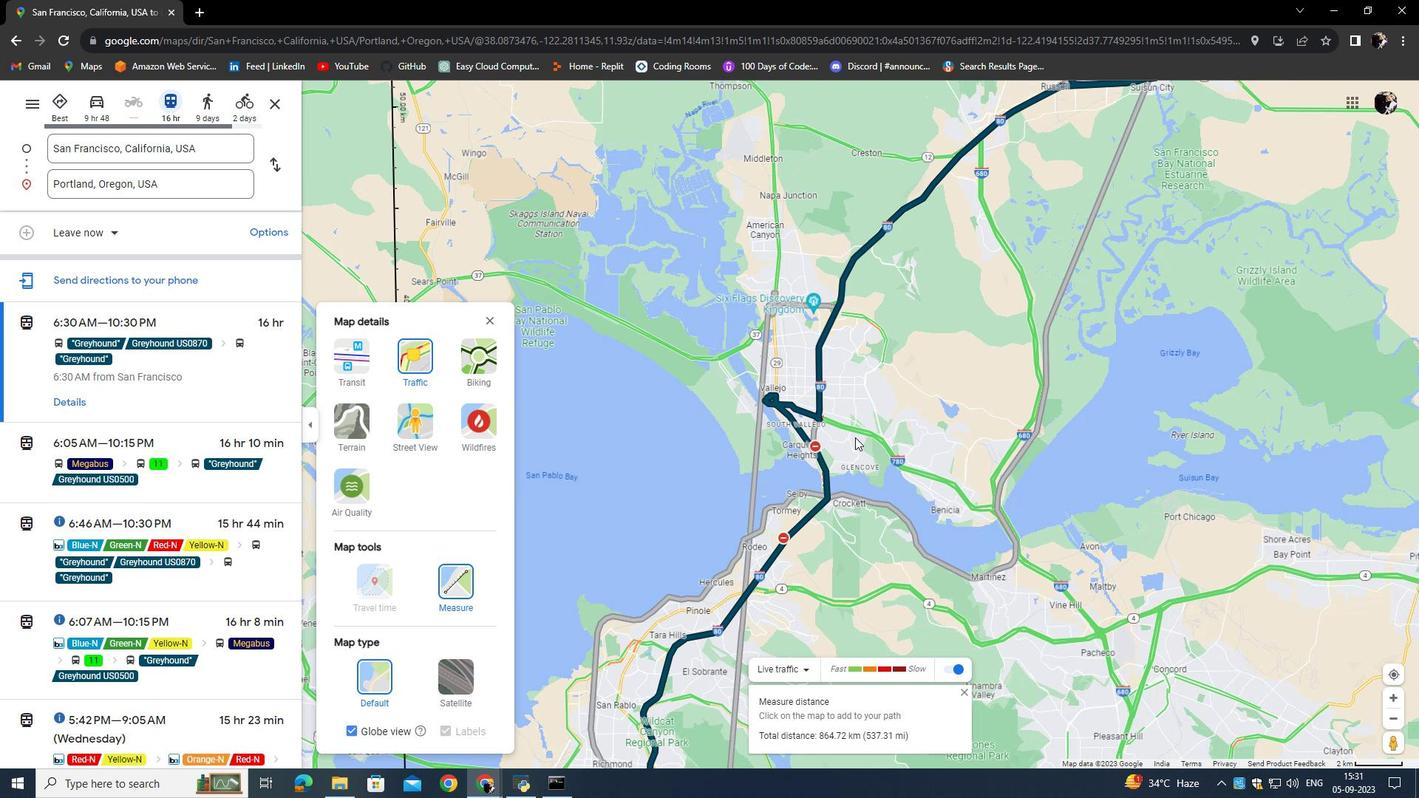 
Action: Mouse scrolled (803, 386) with delta (0, 0)
Screenshot: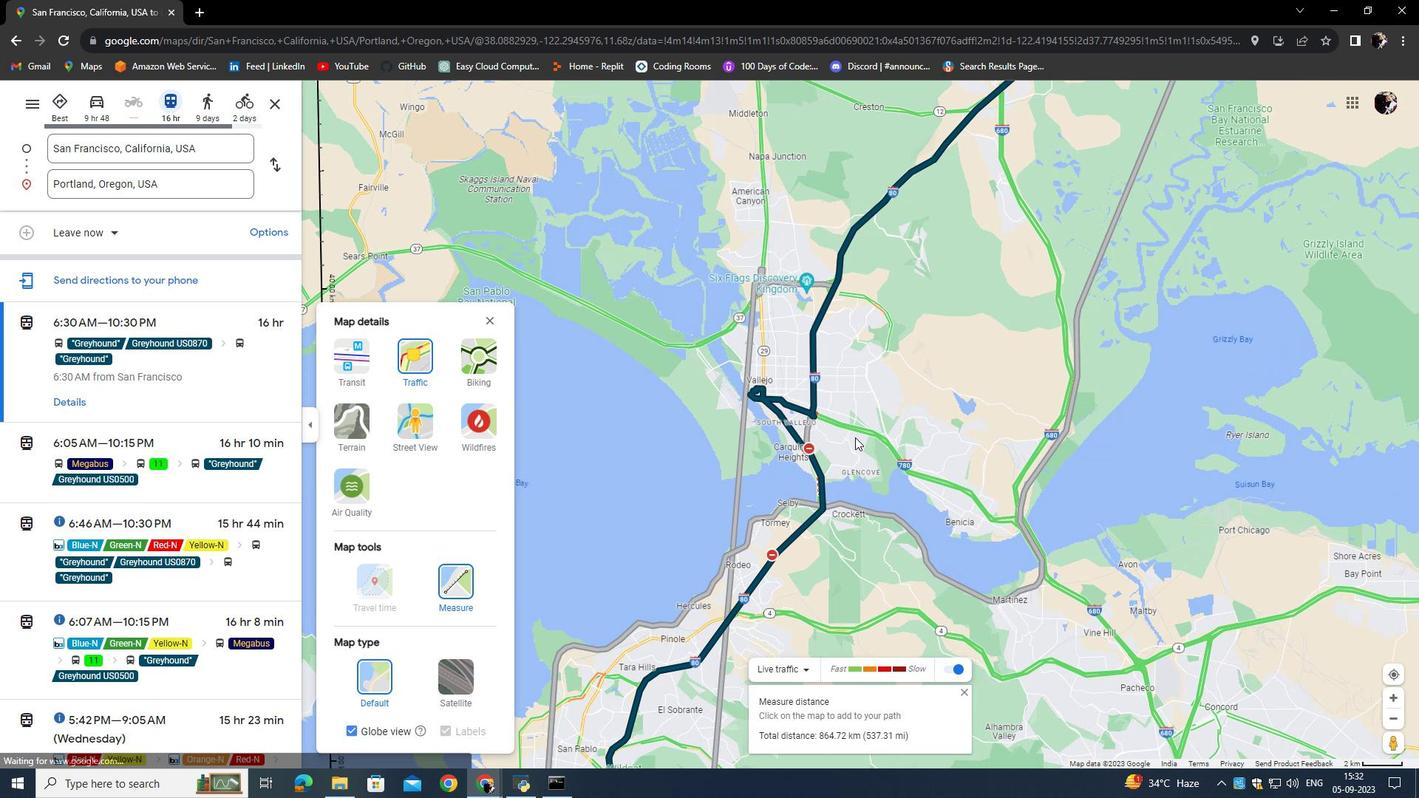 
Action: Mouse pressed left at (803, 385)
Screenshot: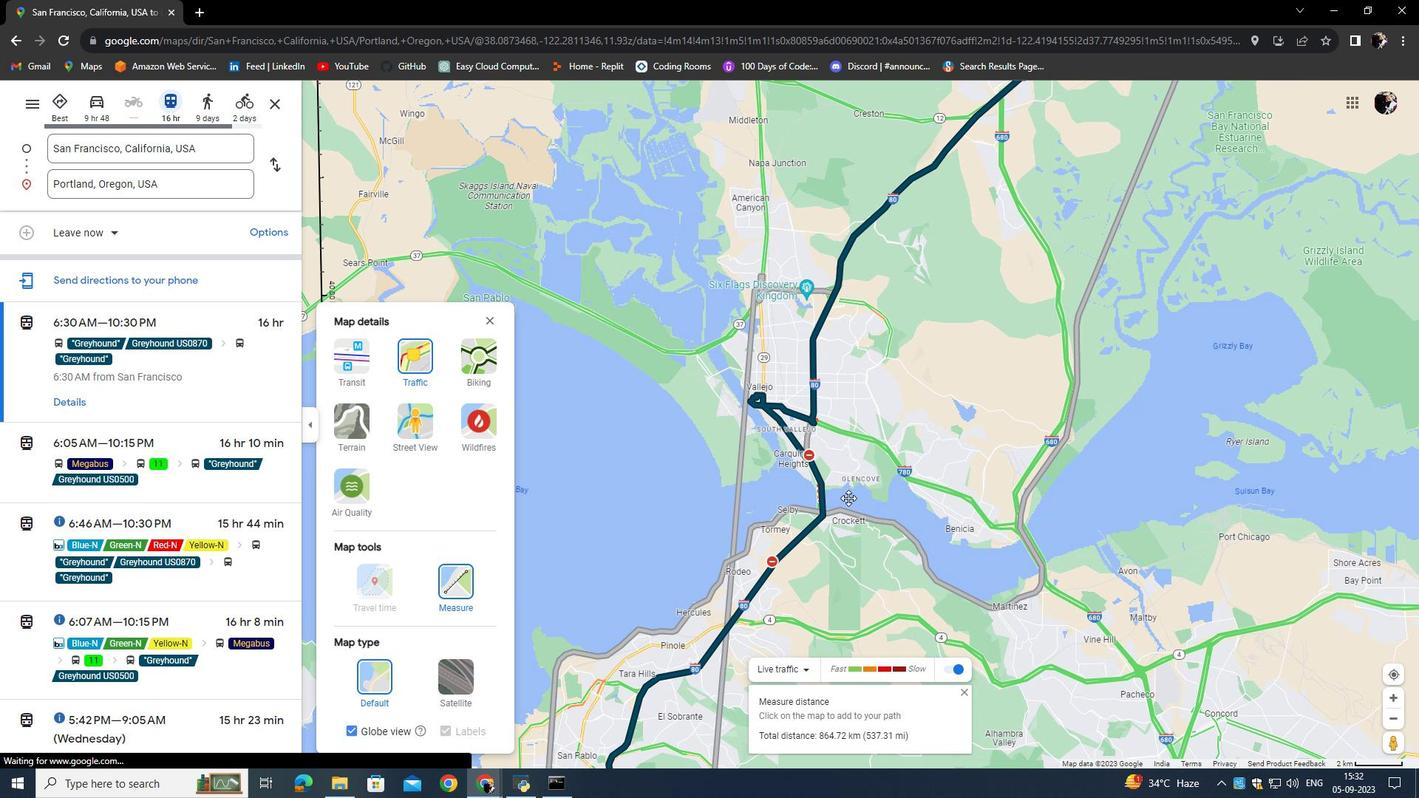 
Action: Mouse moved to (781, 419)
Screenshot: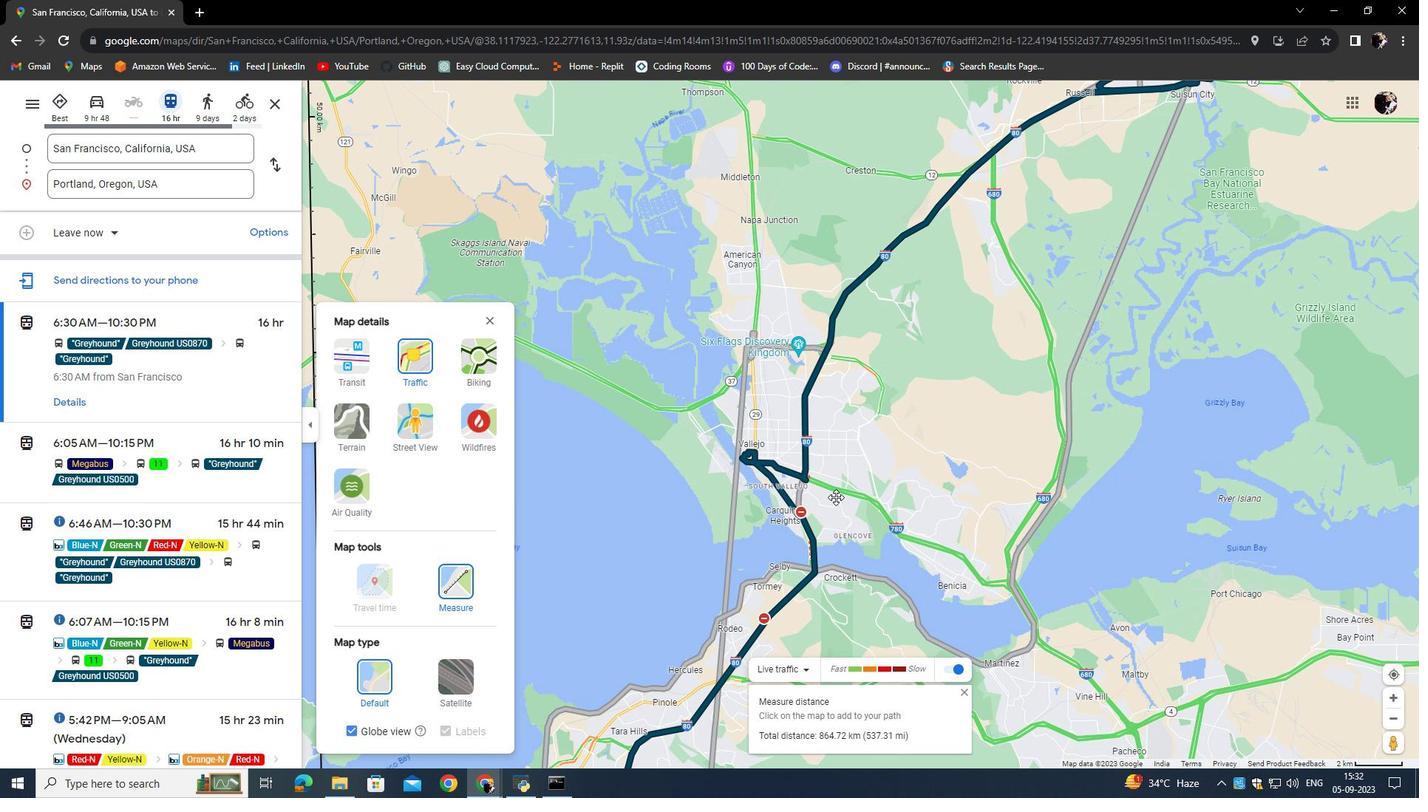 
Action: Mouse pressed left at (781, 419)
Screenshot: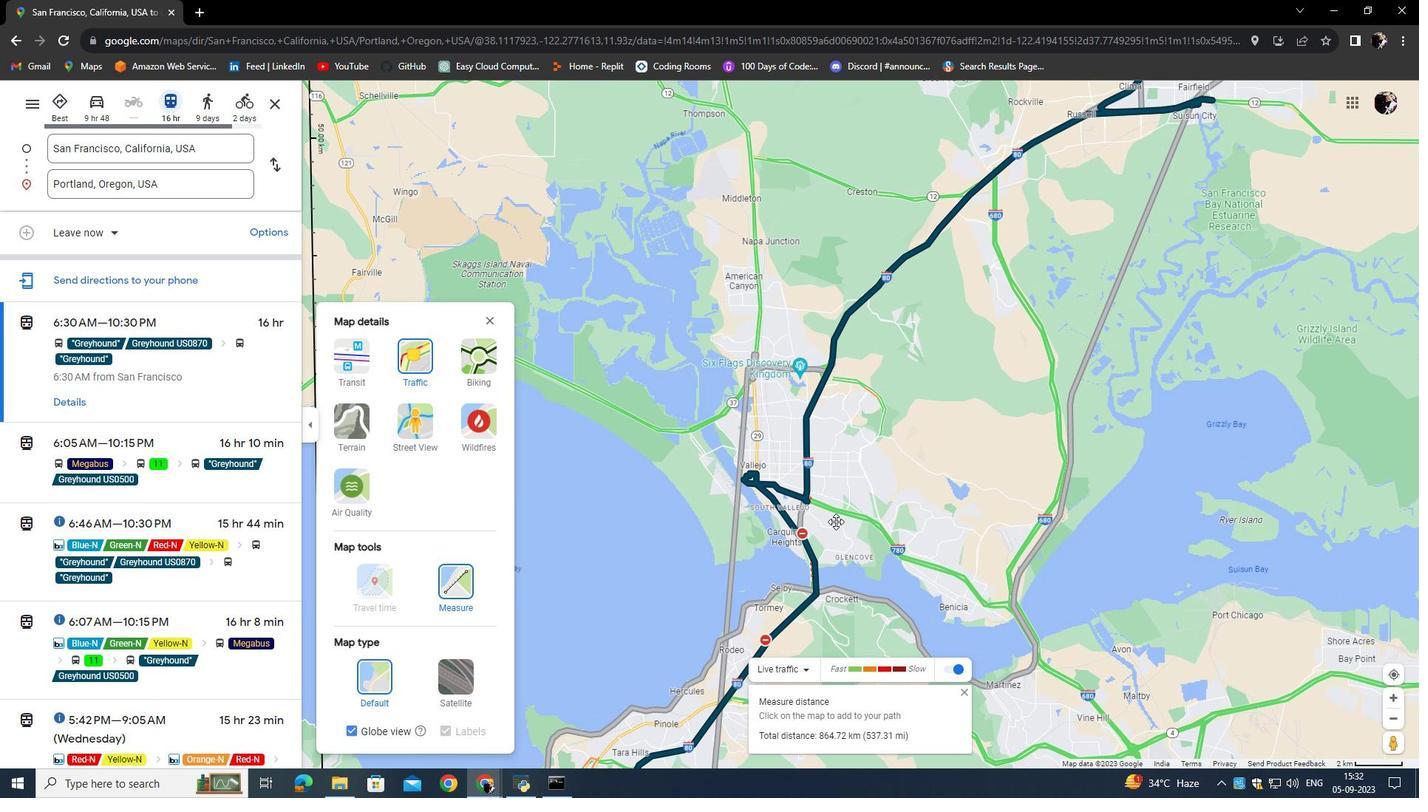 
Action: Mouse moved to (811, 414)
Screenshot: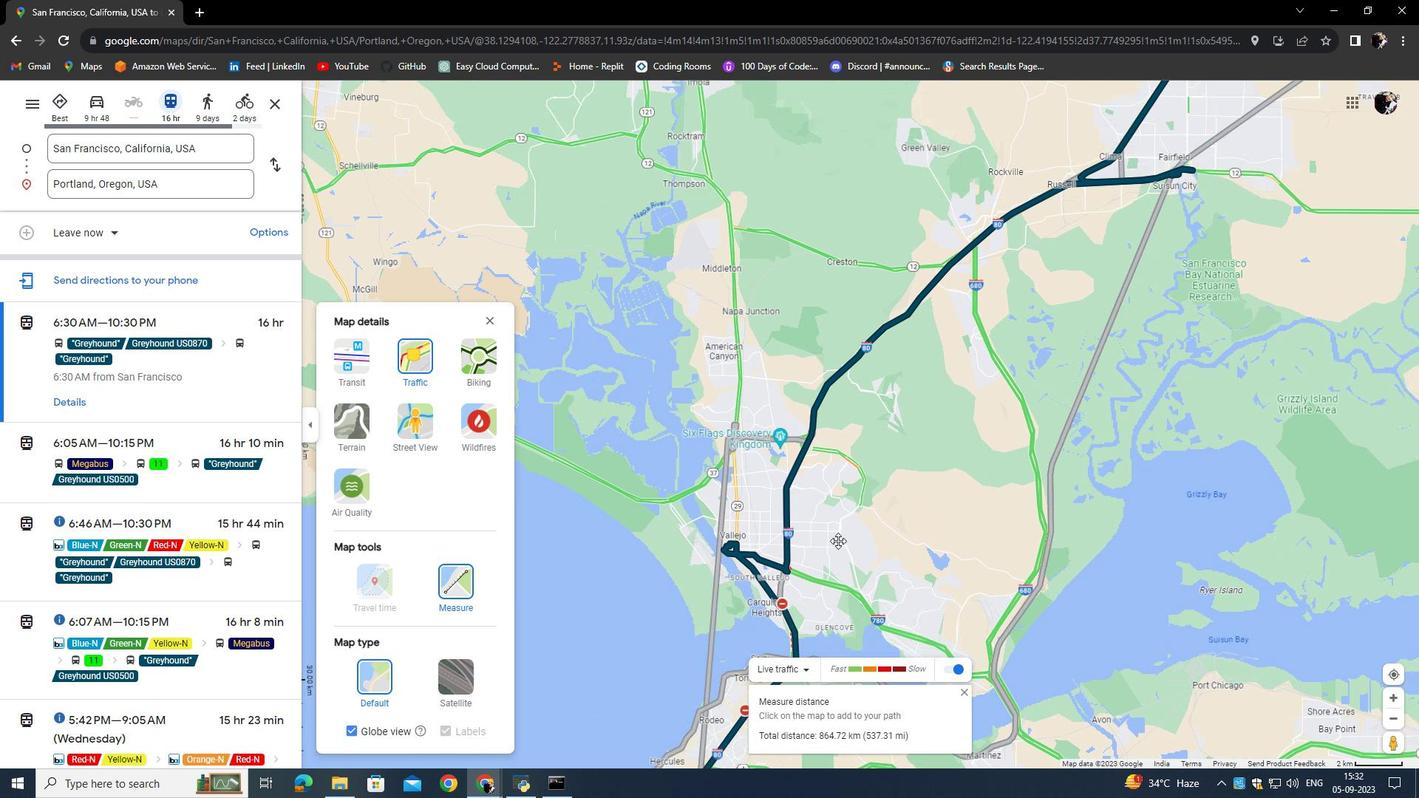 
Action: Mouse pressed left at (811, 414)
Screenshot: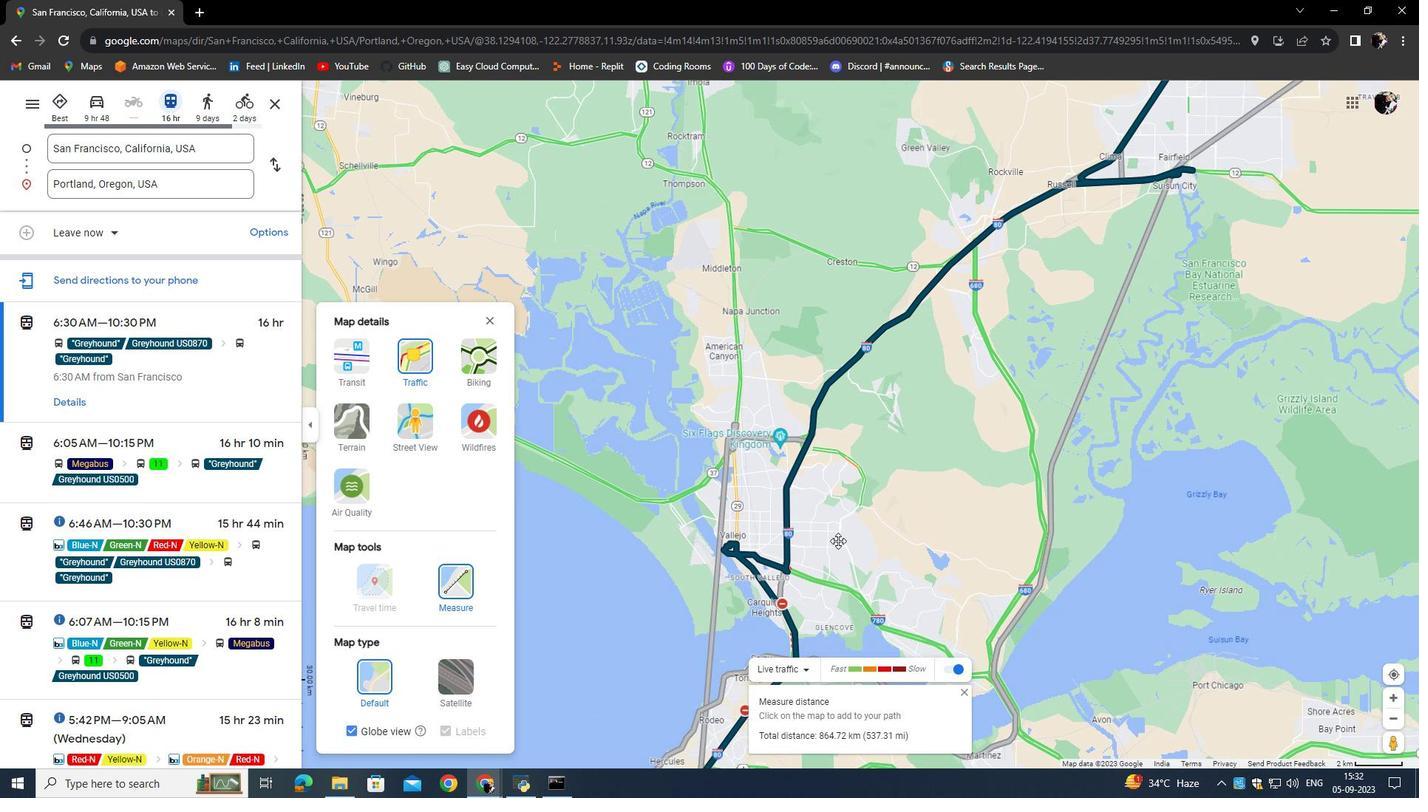 
Action: Mouse moved to (838, 398)
Screenshot: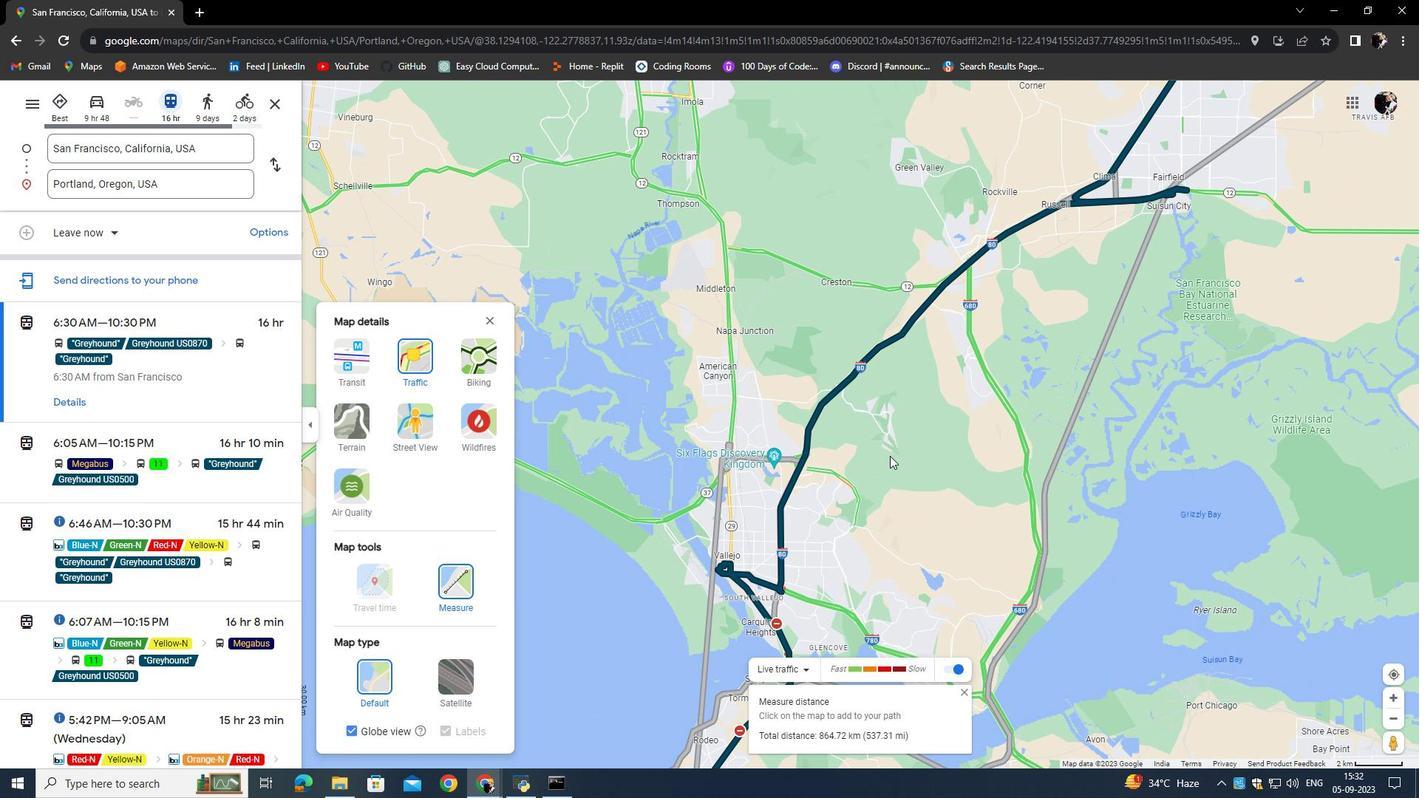 
Action: Mouse pressed left at (838, 398)
Screenshot: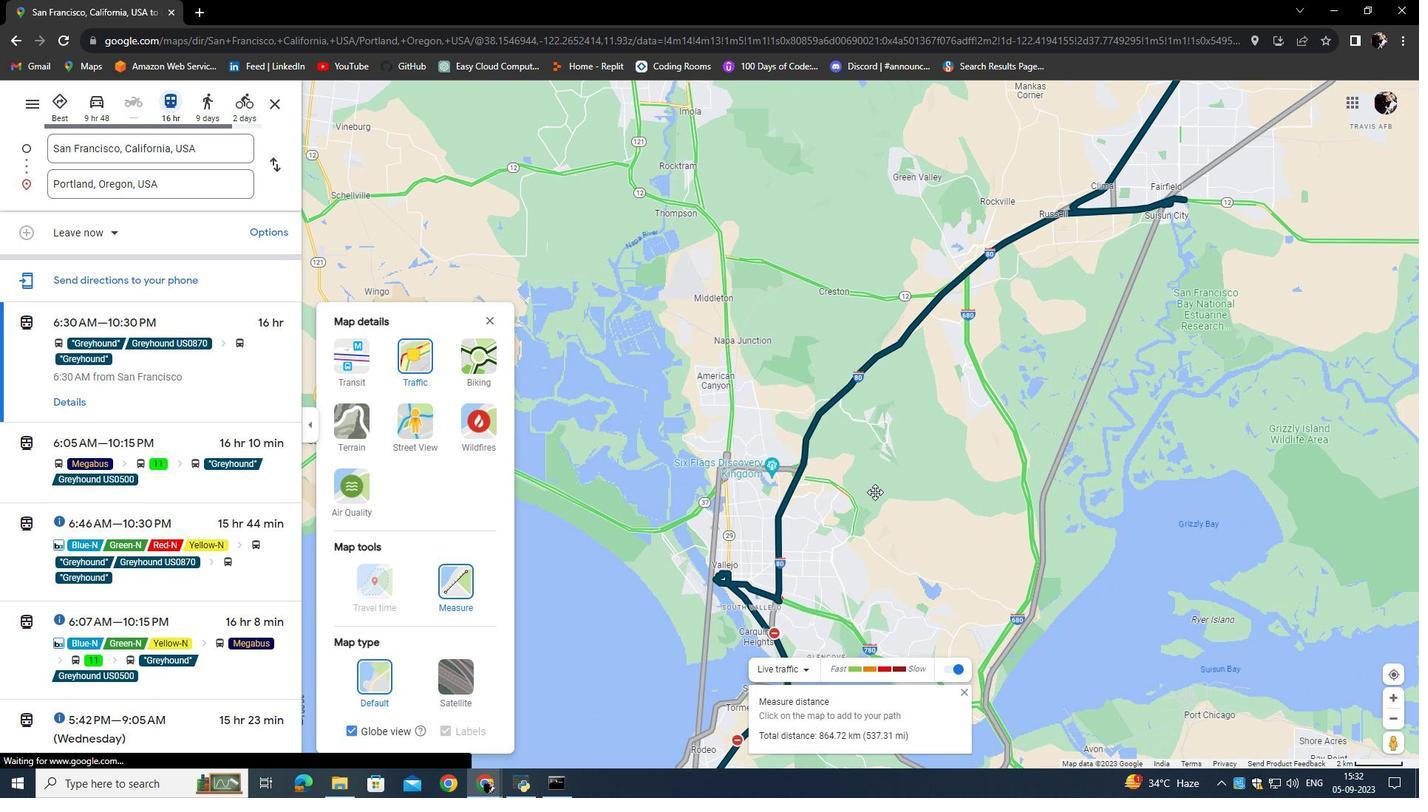 
Action: Mouse moved to (872, 394)
Screenshot: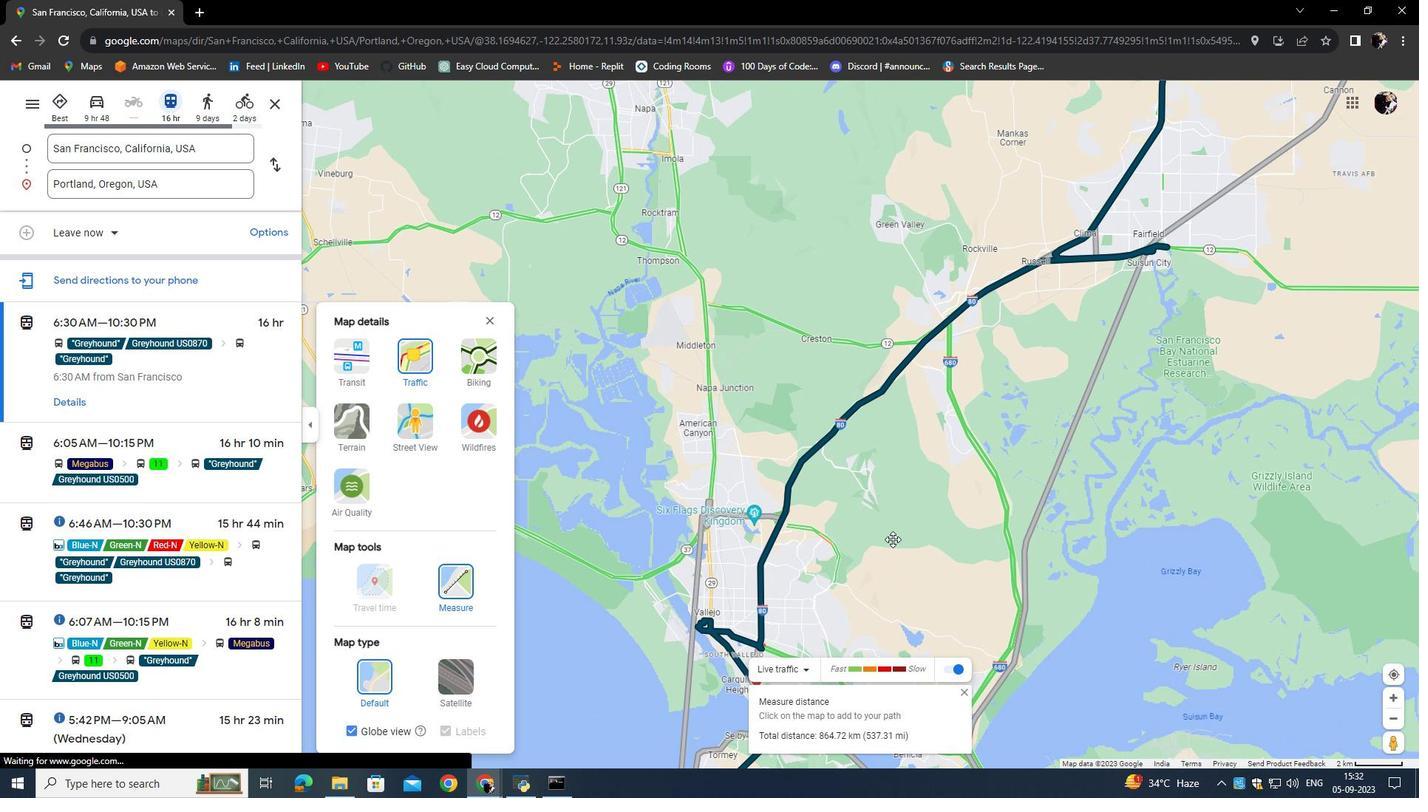 
Action: Mouse pressed left at (872, 394)
Screenshot: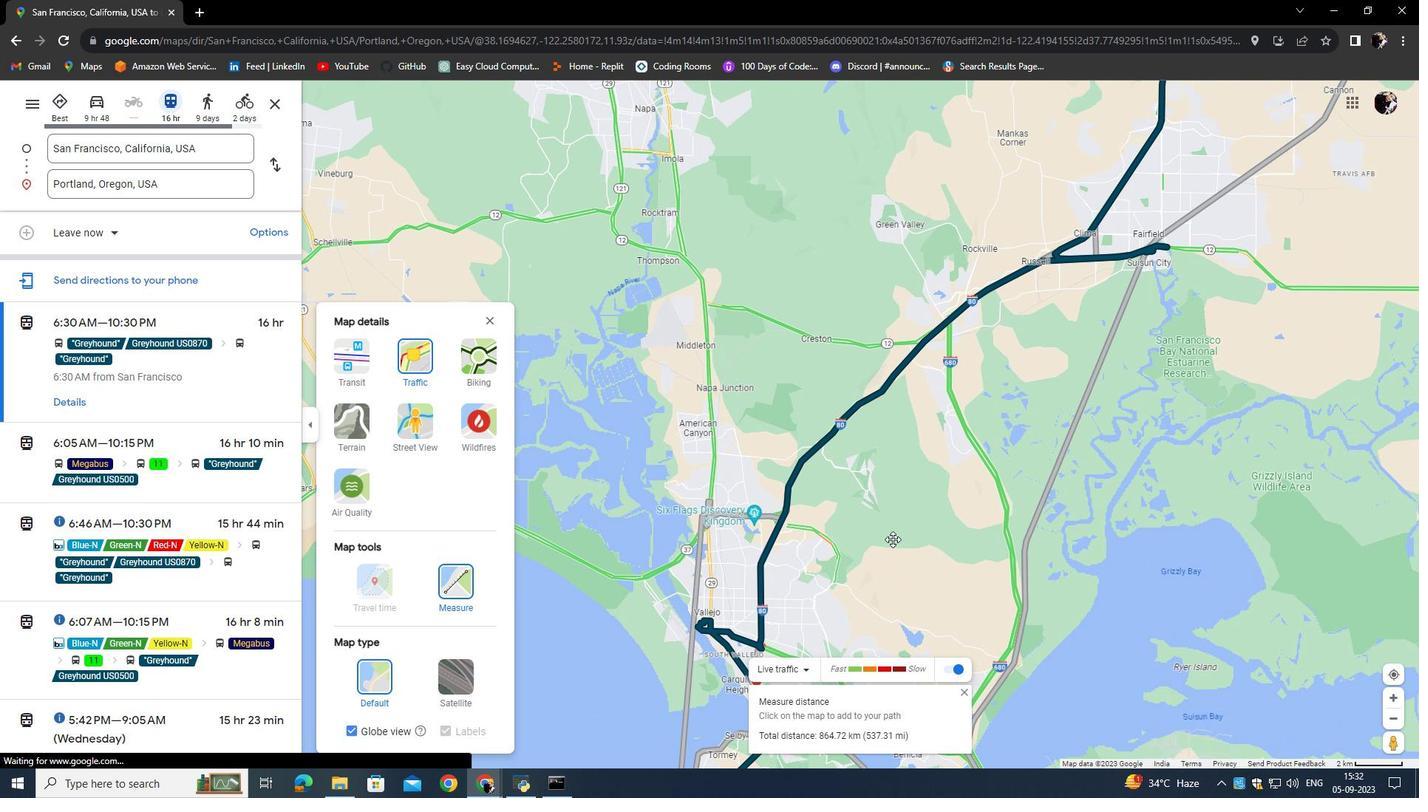 
Action: Mouse moved to (953, 366)
Screenshot: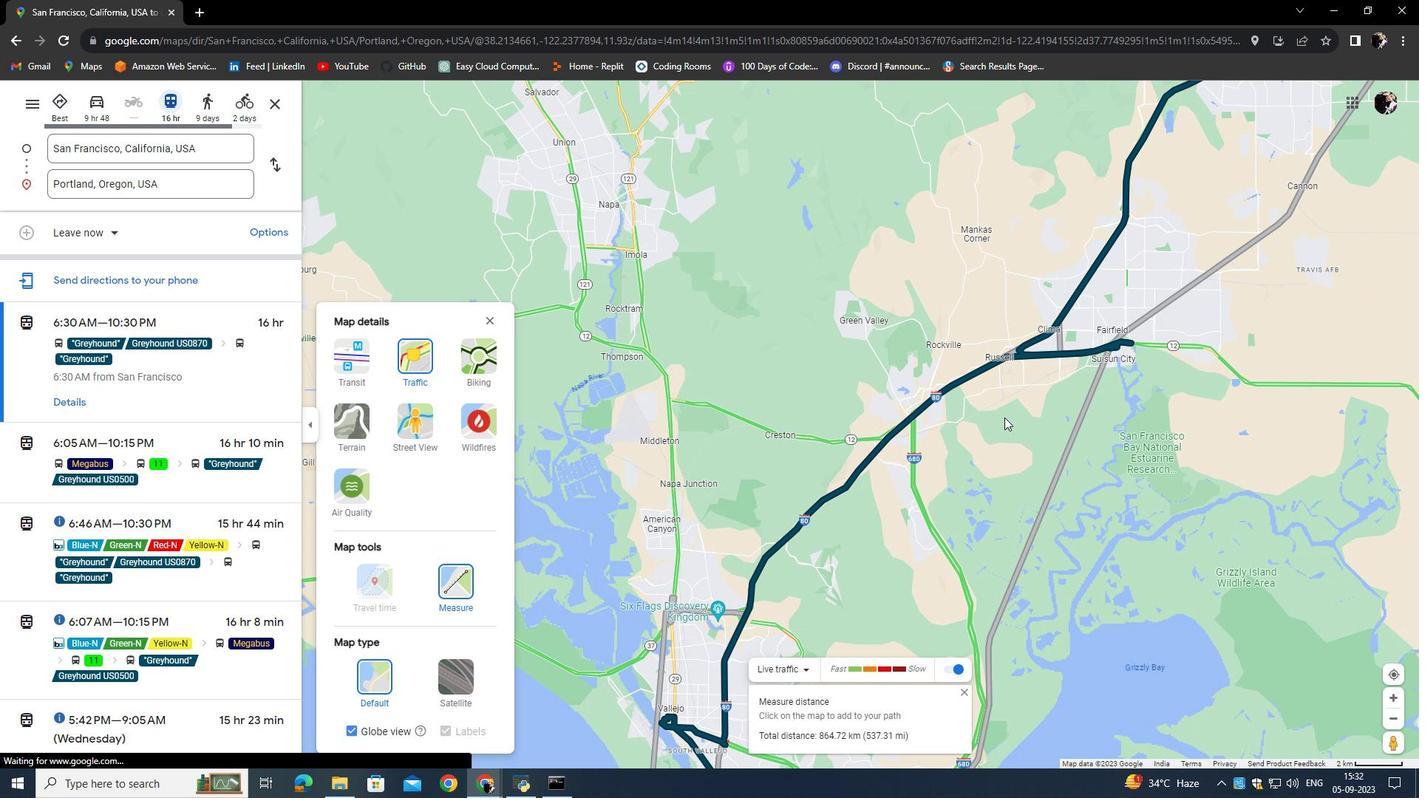 
Action: Mouse pressed left at (953, 366)
Screenshot: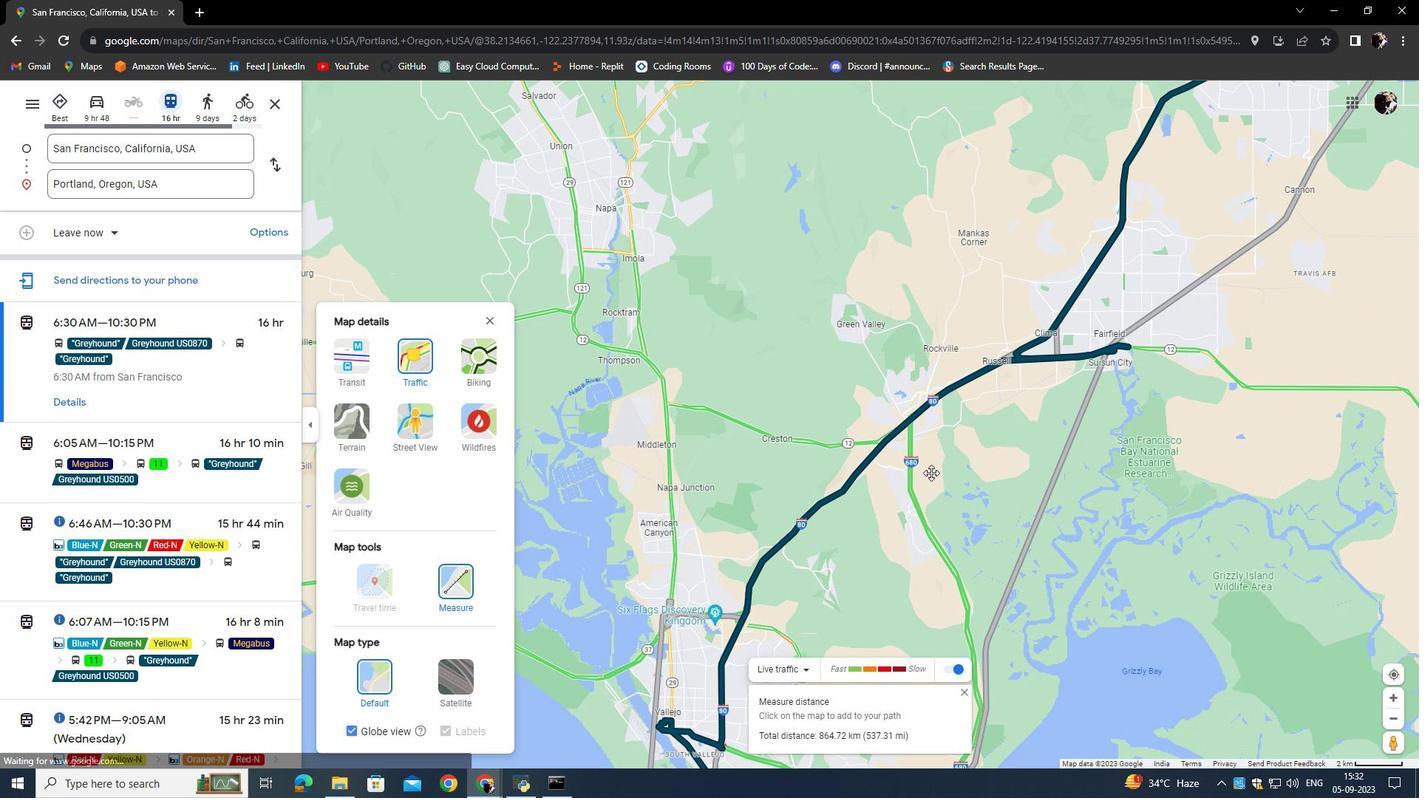
Action: Mouse moved to (965, 374)
Screenshot: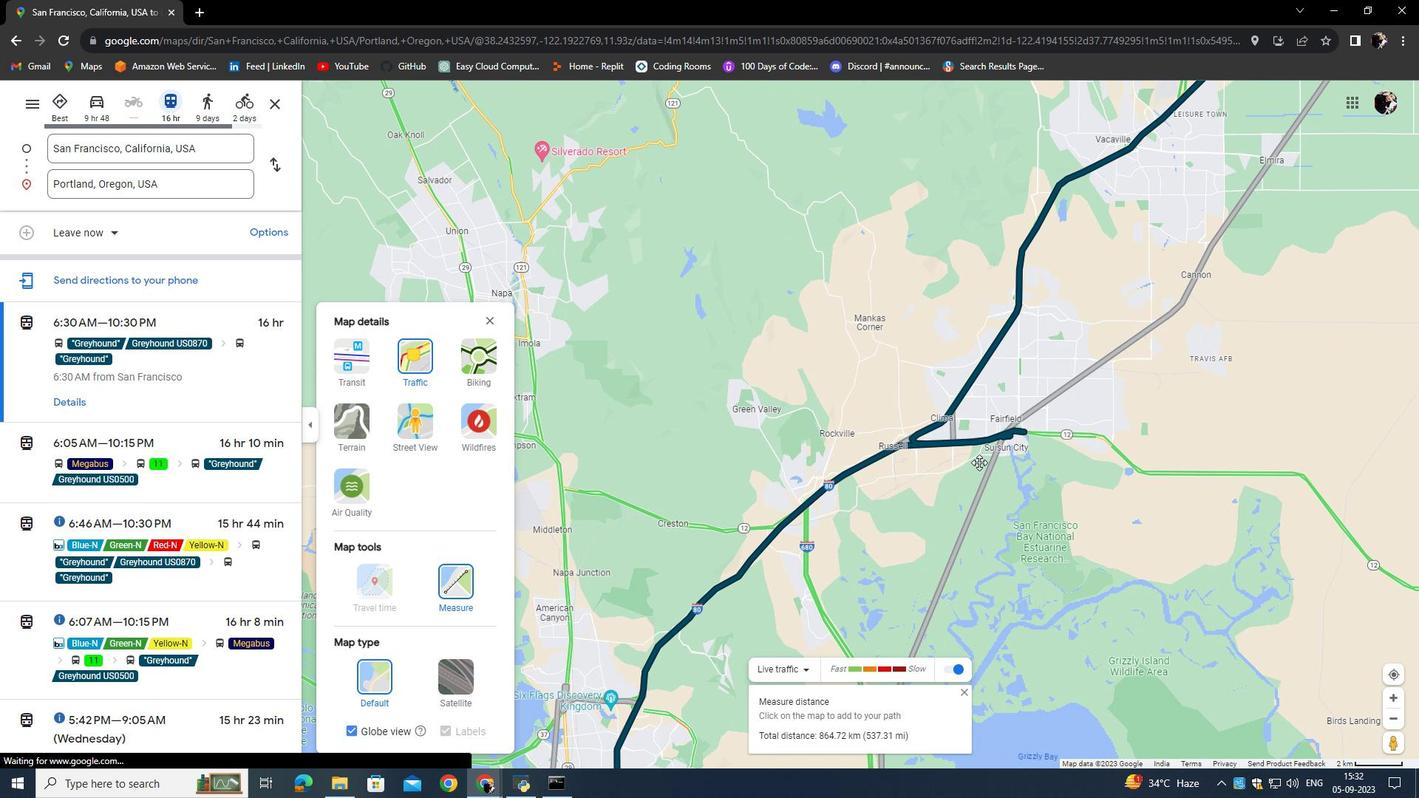 
Action: Mouse pressed left at (965, 374)
Screenshot: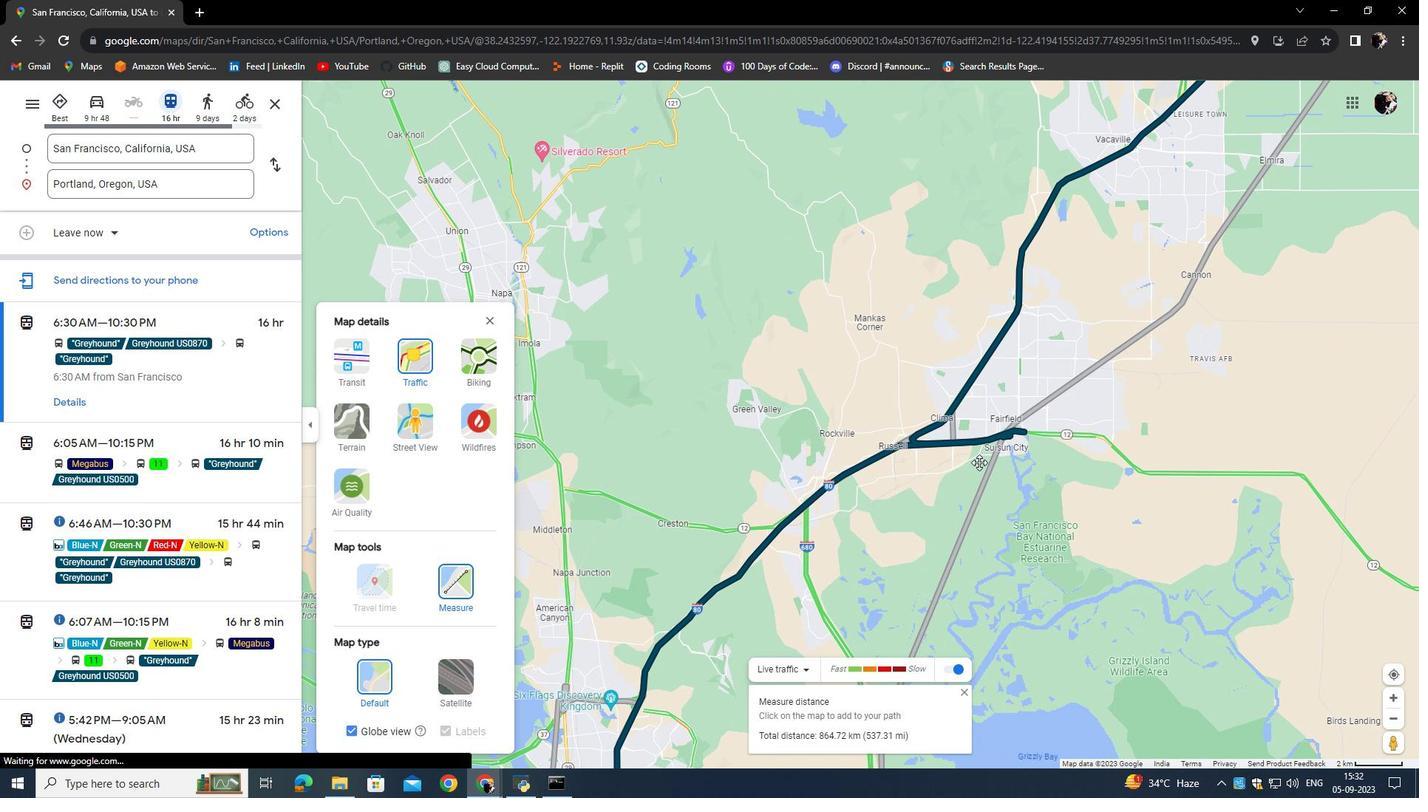 
Action: Mouse moved to (949, 367)
Screenshot: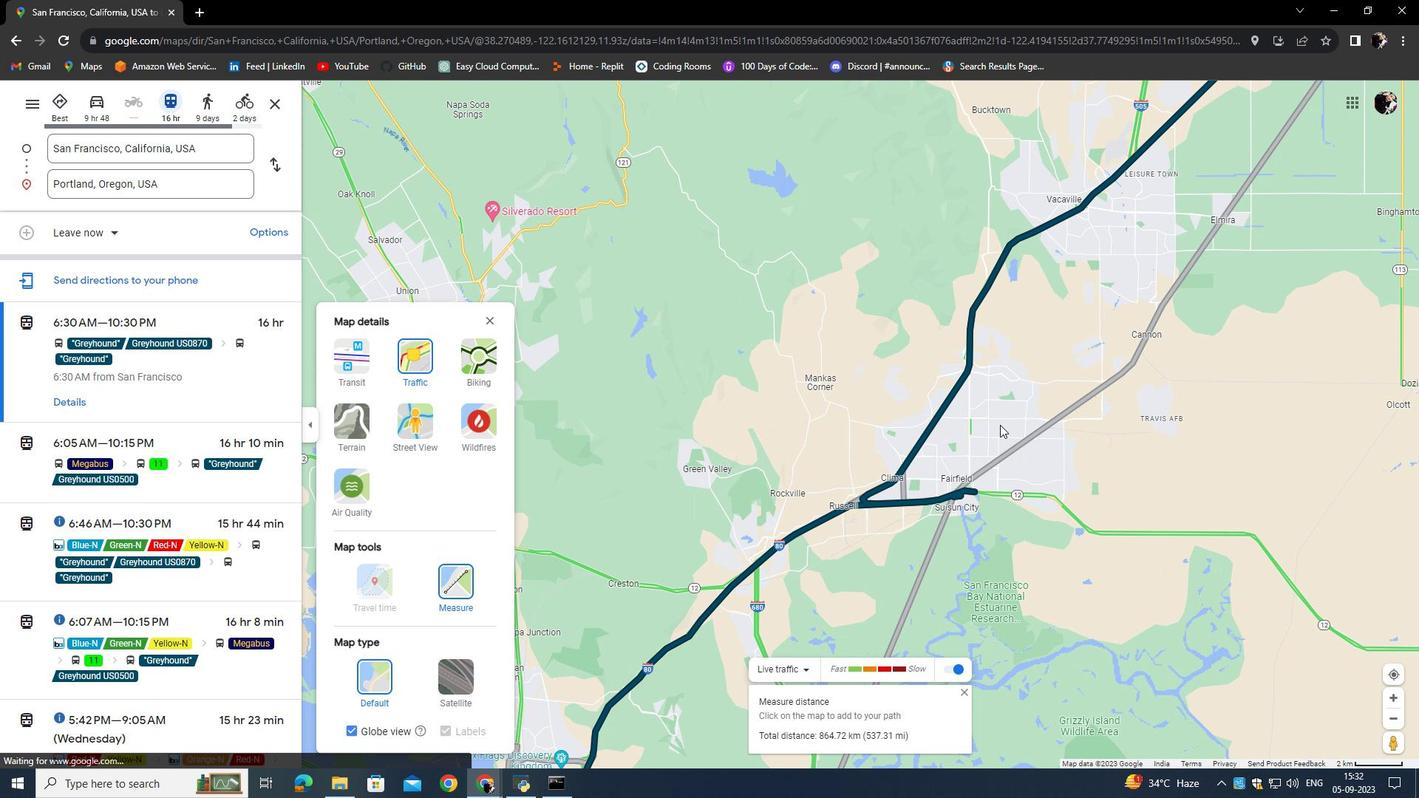 
Action: Mouse pressed left at (949, 367)
Screenshot: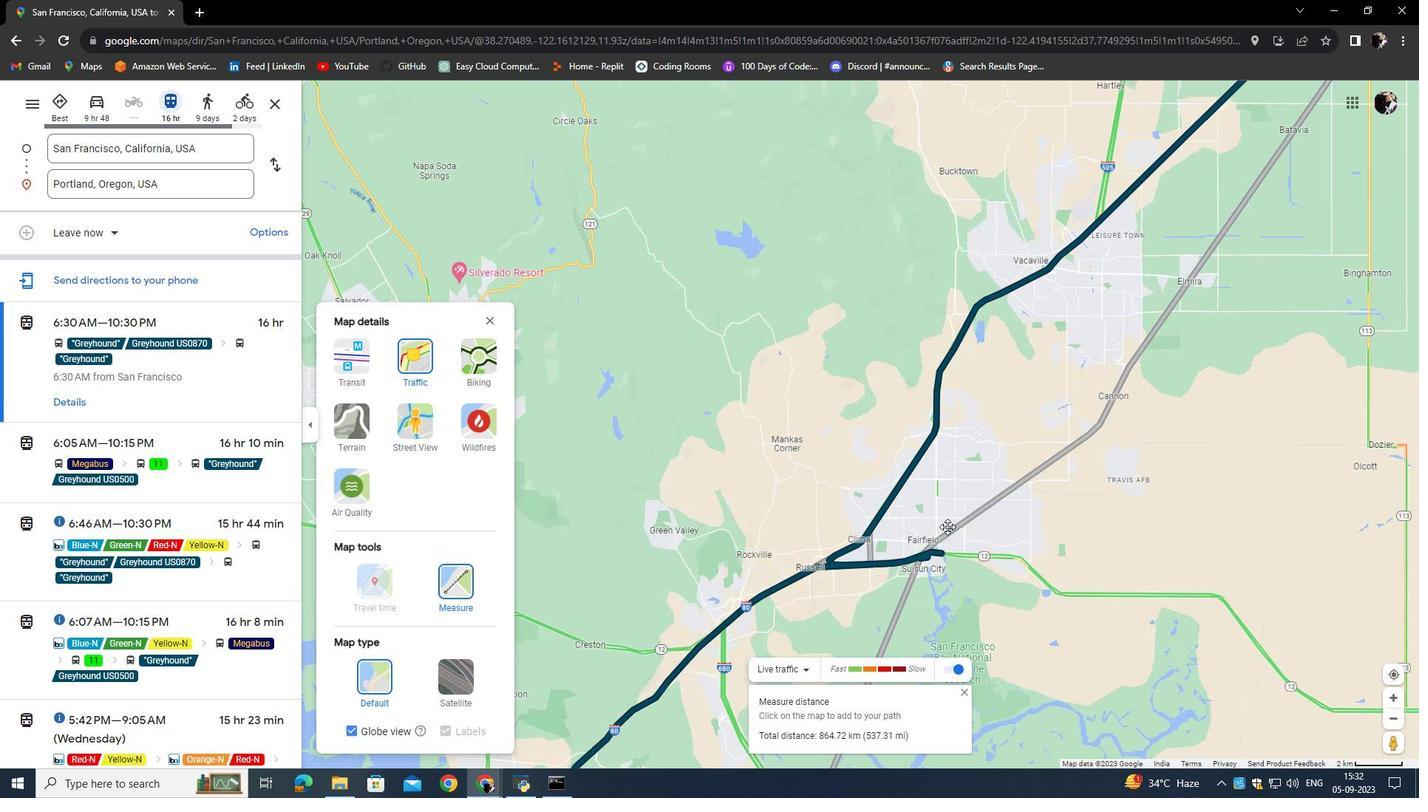 
Action: Mouse moved to (927, 383)
Screenshot: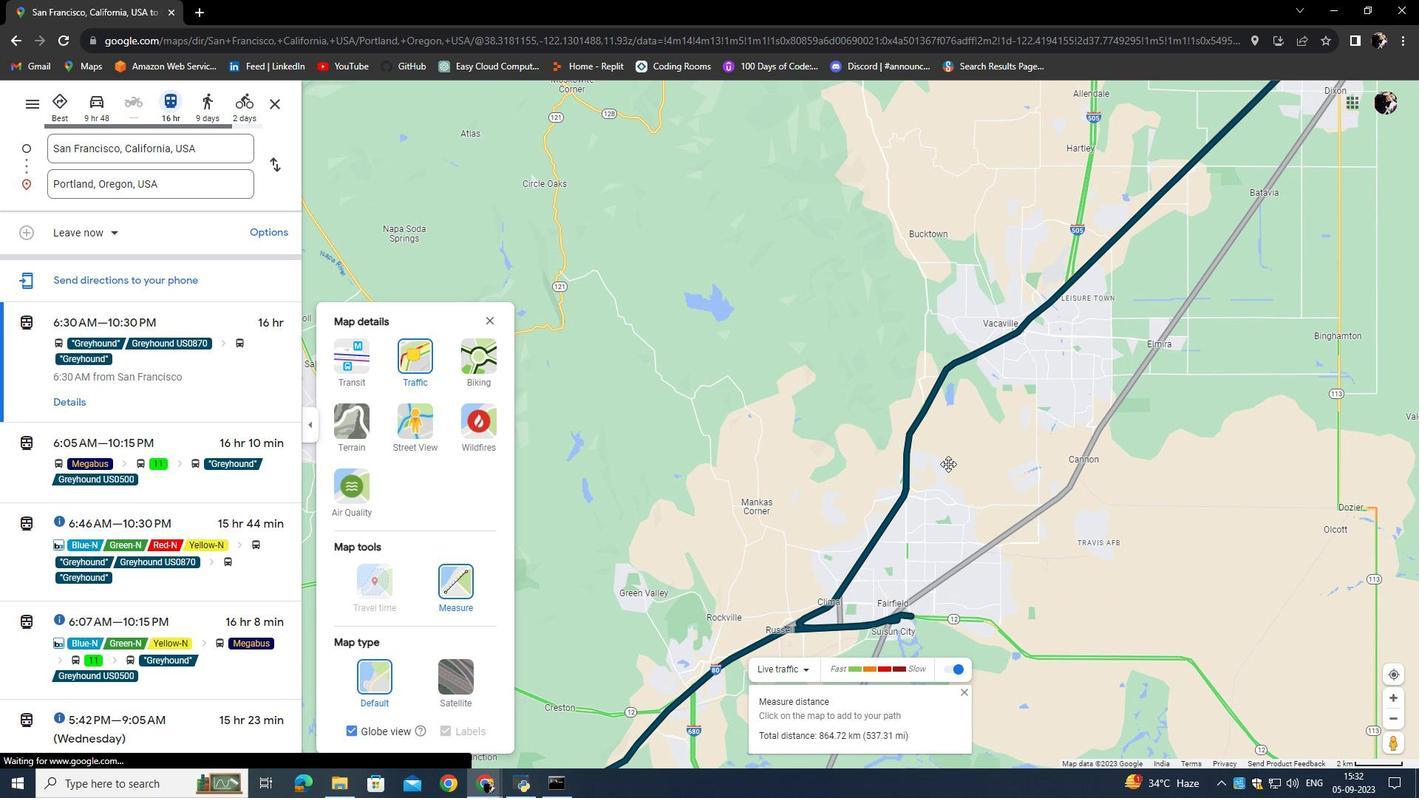 
Action: Mouse pressed left at (927, 383)
Screenshot: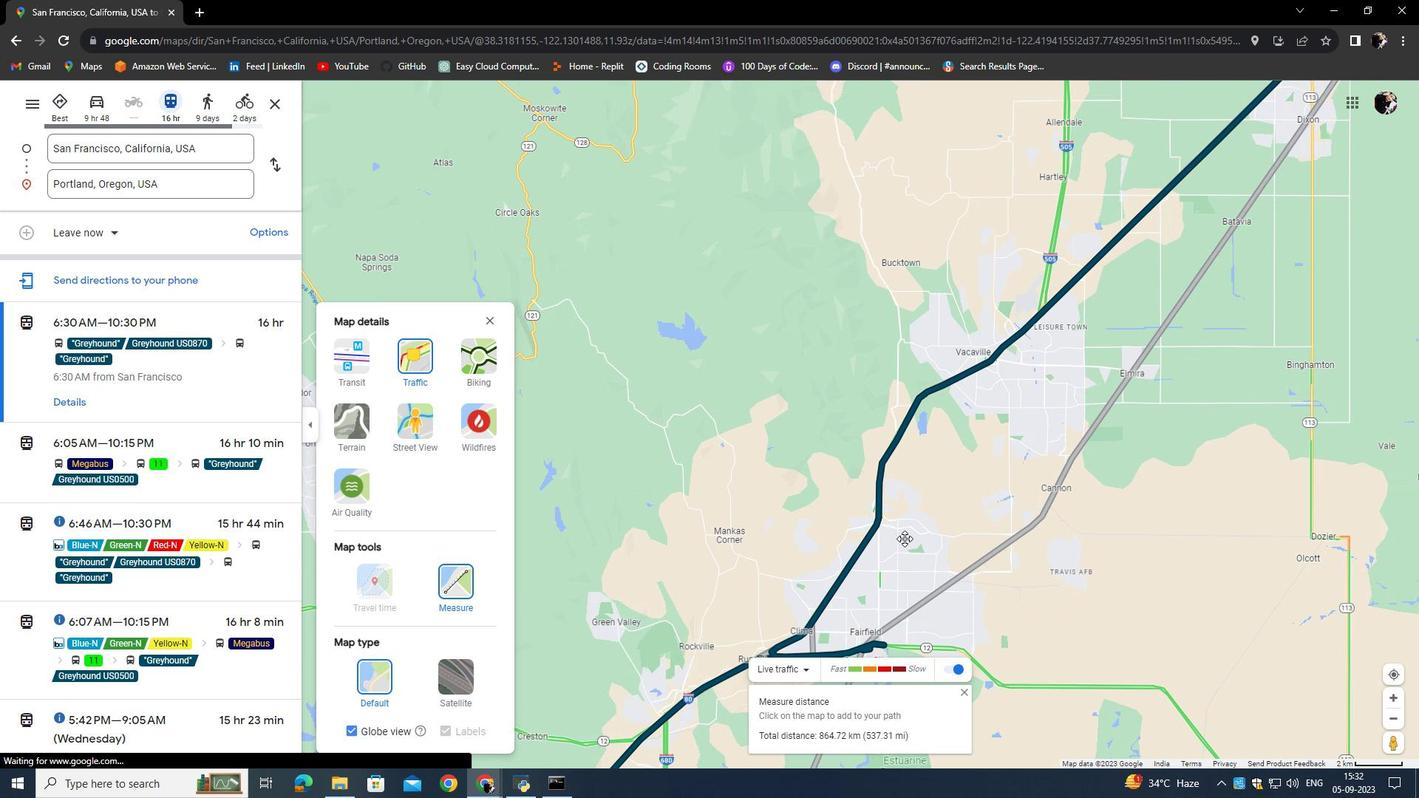 
Action: Mouse moved to (959, 405)
Screenshot: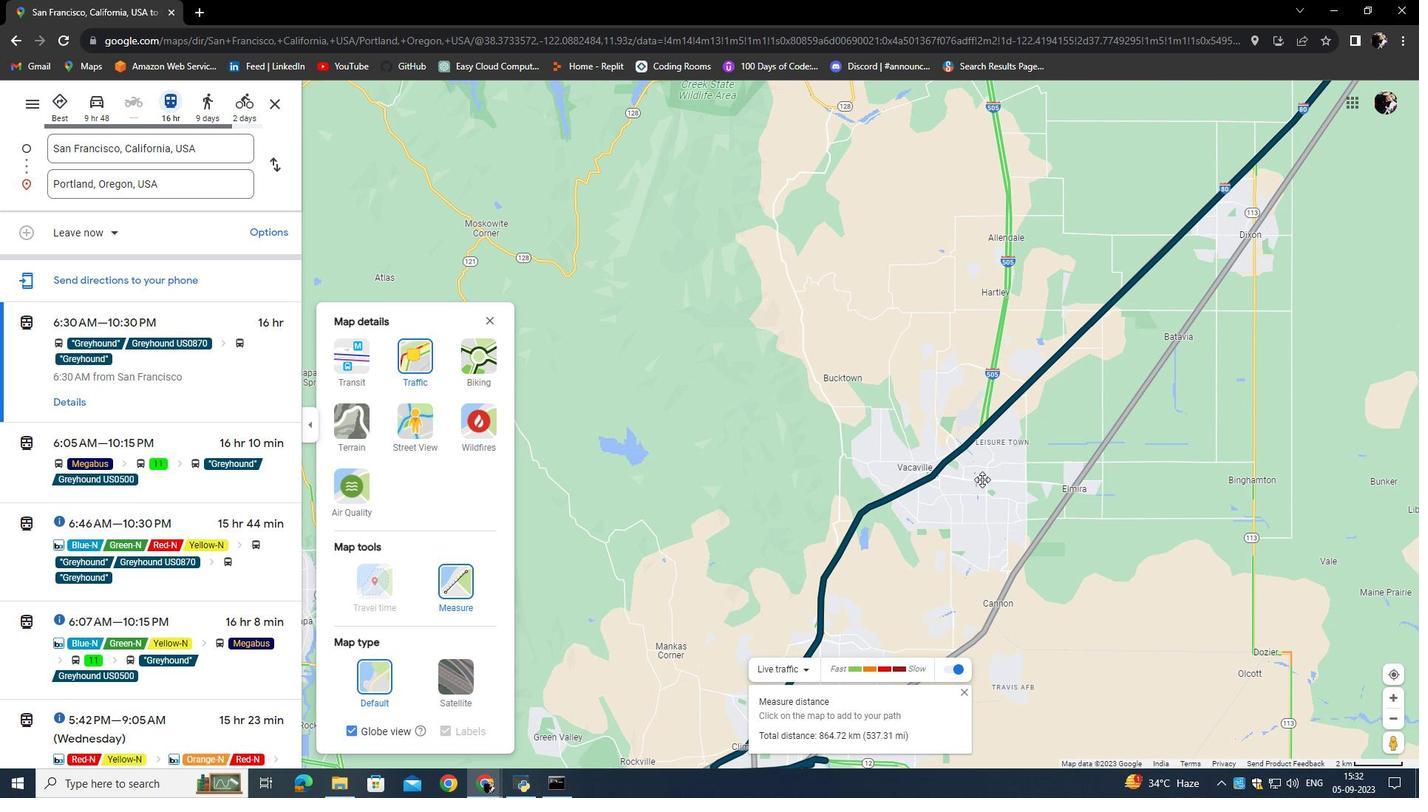 
Action: Mouse pressed left at (959, 405)
Screenshot: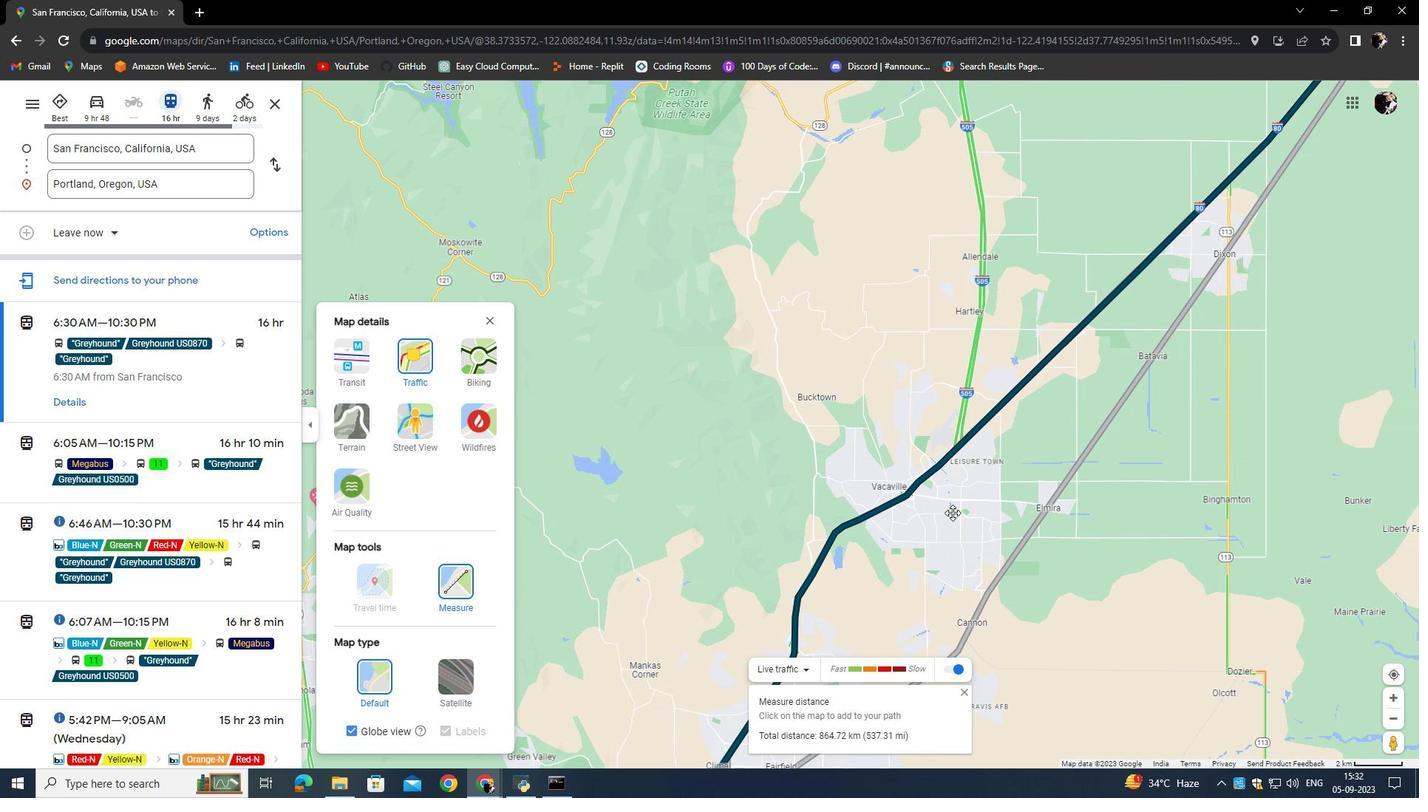 
Action: Mouse moved to (964, 401)
Screenshot: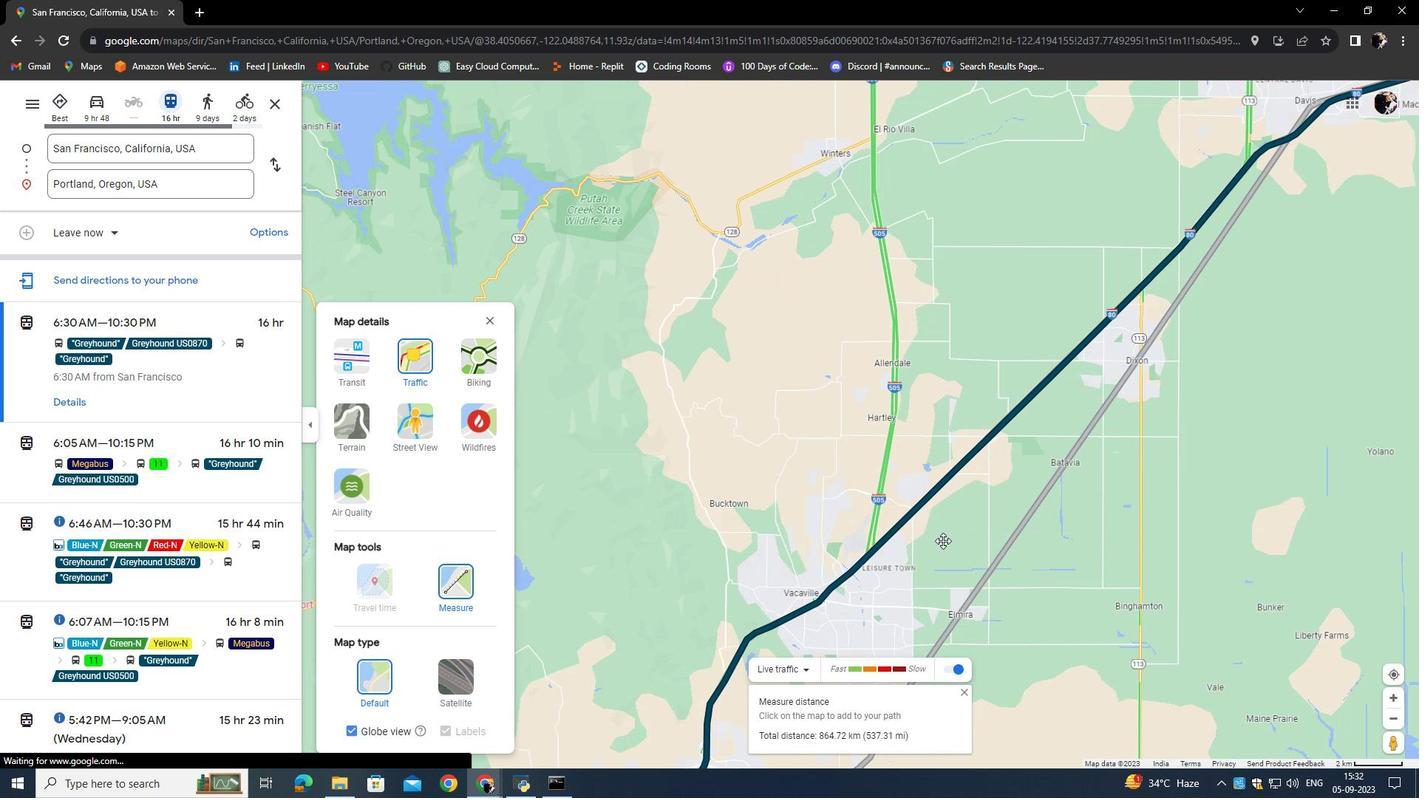 
Action: Mouse pressed left at (964, 401)
Screenshot: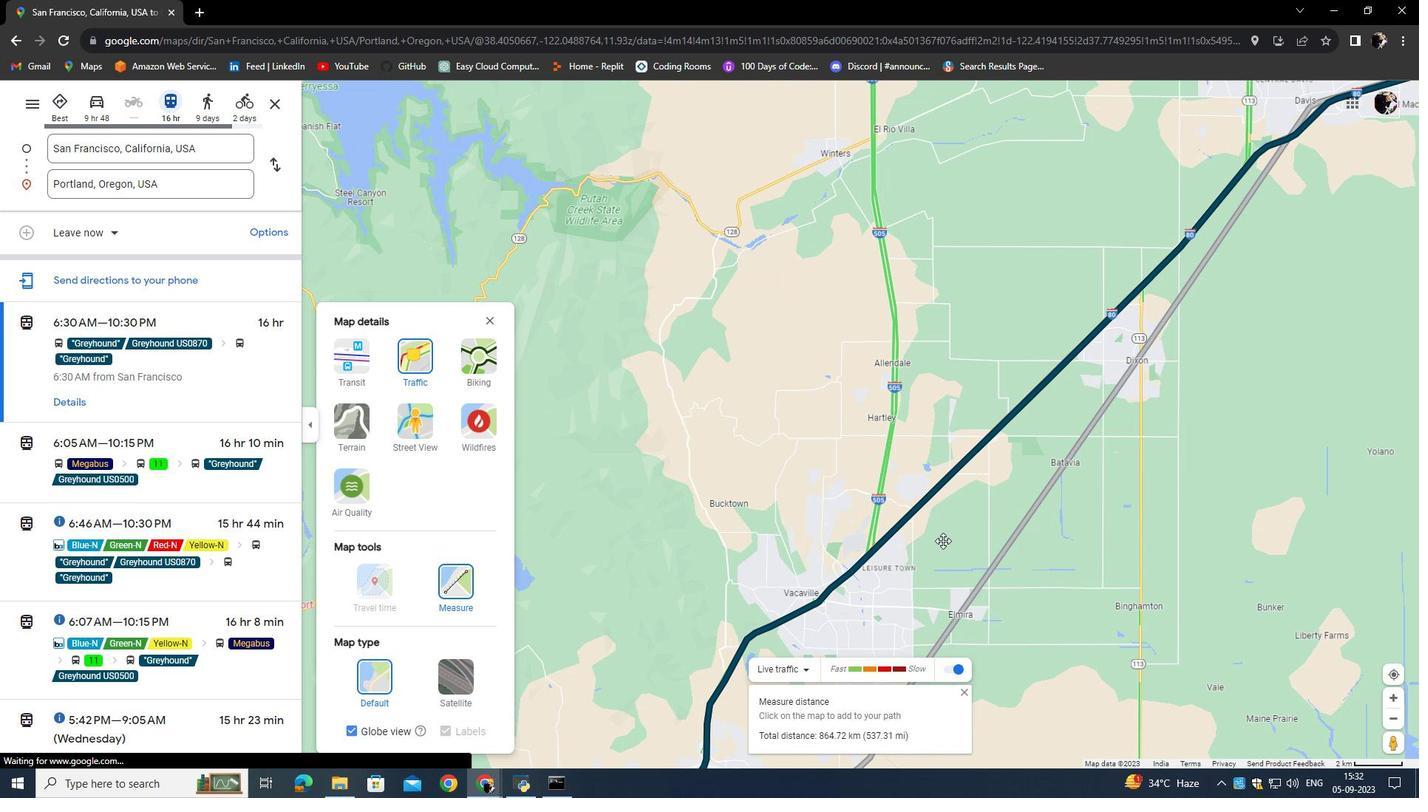 
Action: Mouse moved to (1015, 397)
Screenshot: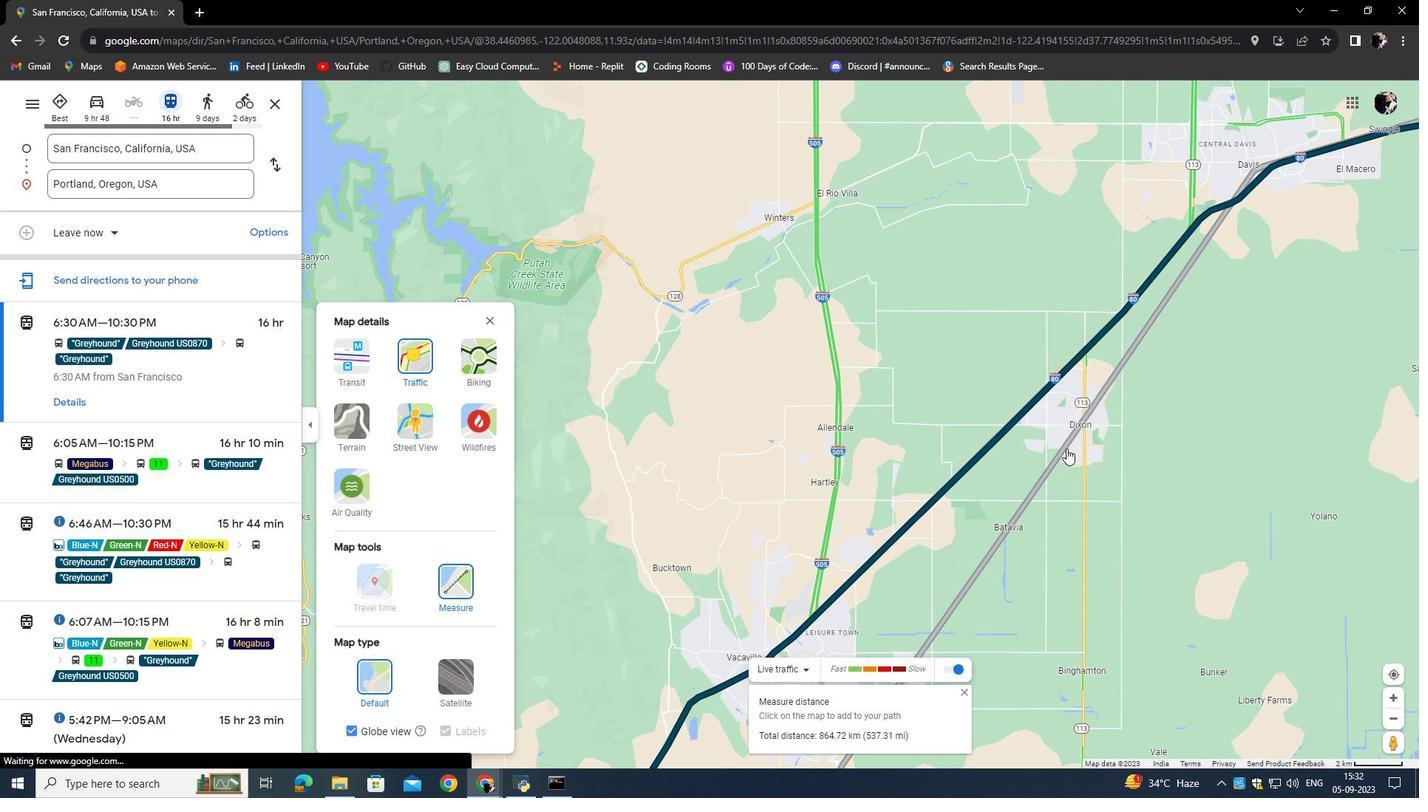 
Action: Mouse pressed left at (1015, 397)
Screenshot: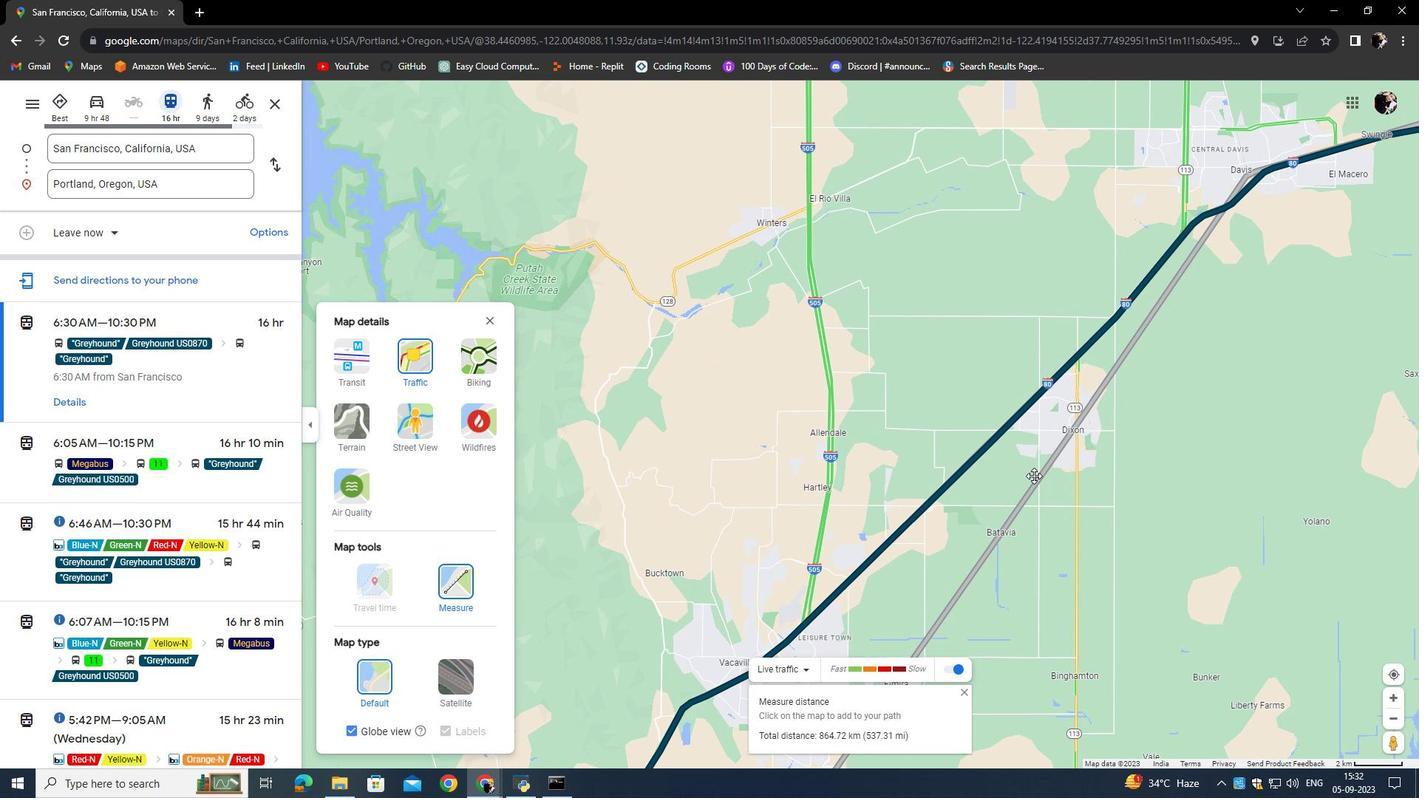 
Action: Mouse moved to (1079, 340)
Screenshot: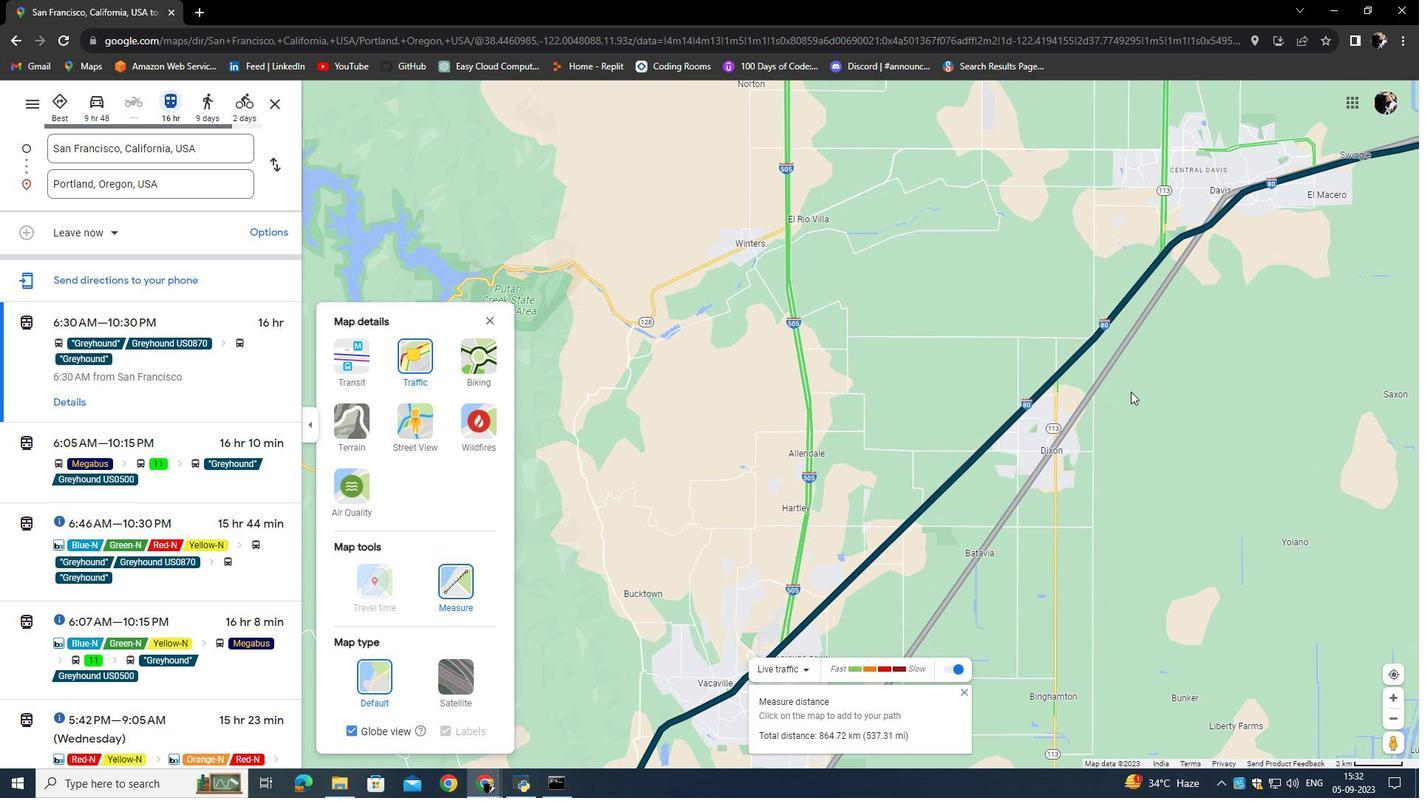 
Action: Mouse pressed left at (1079, 340)
Screenshot: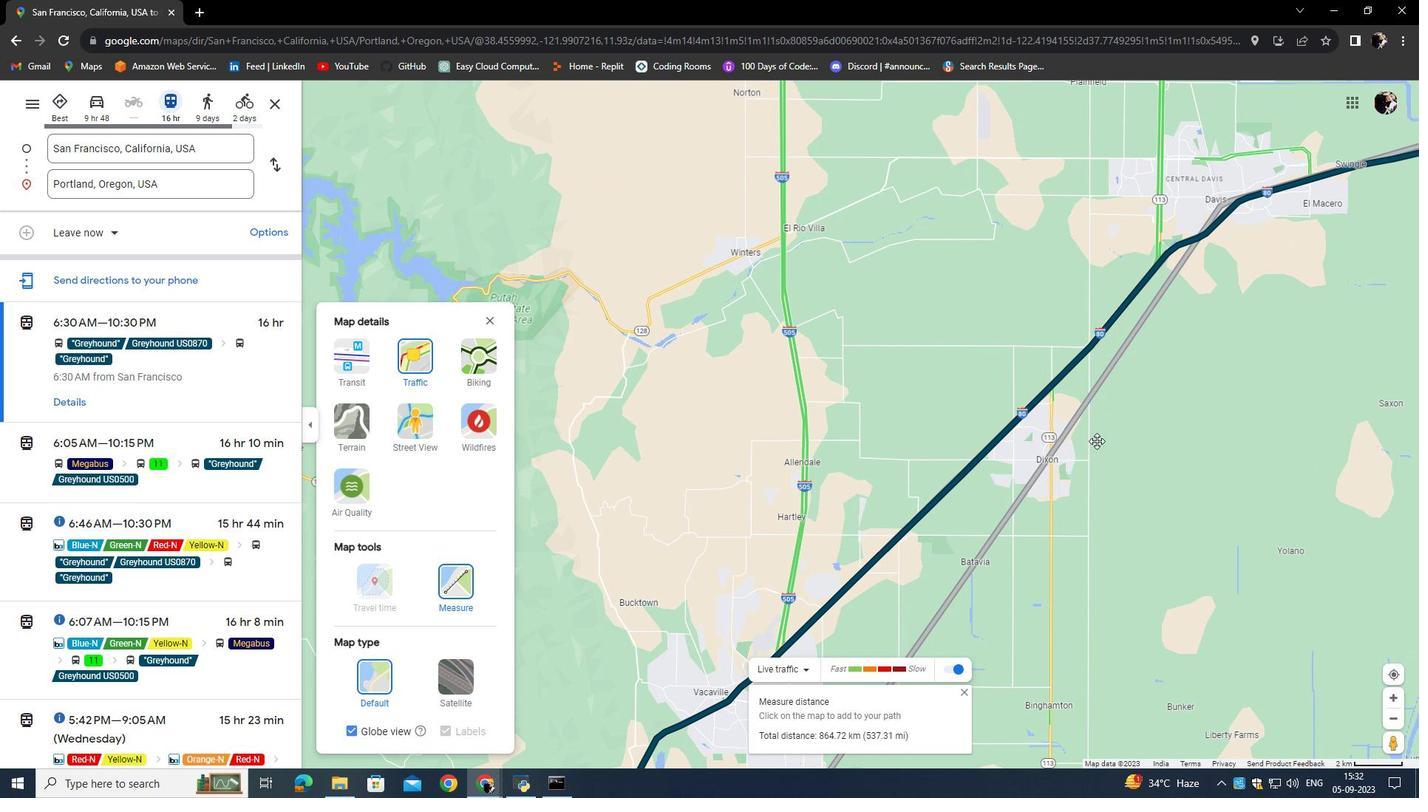 
Action: Mouse moved to (1022, 416)
Screenshot: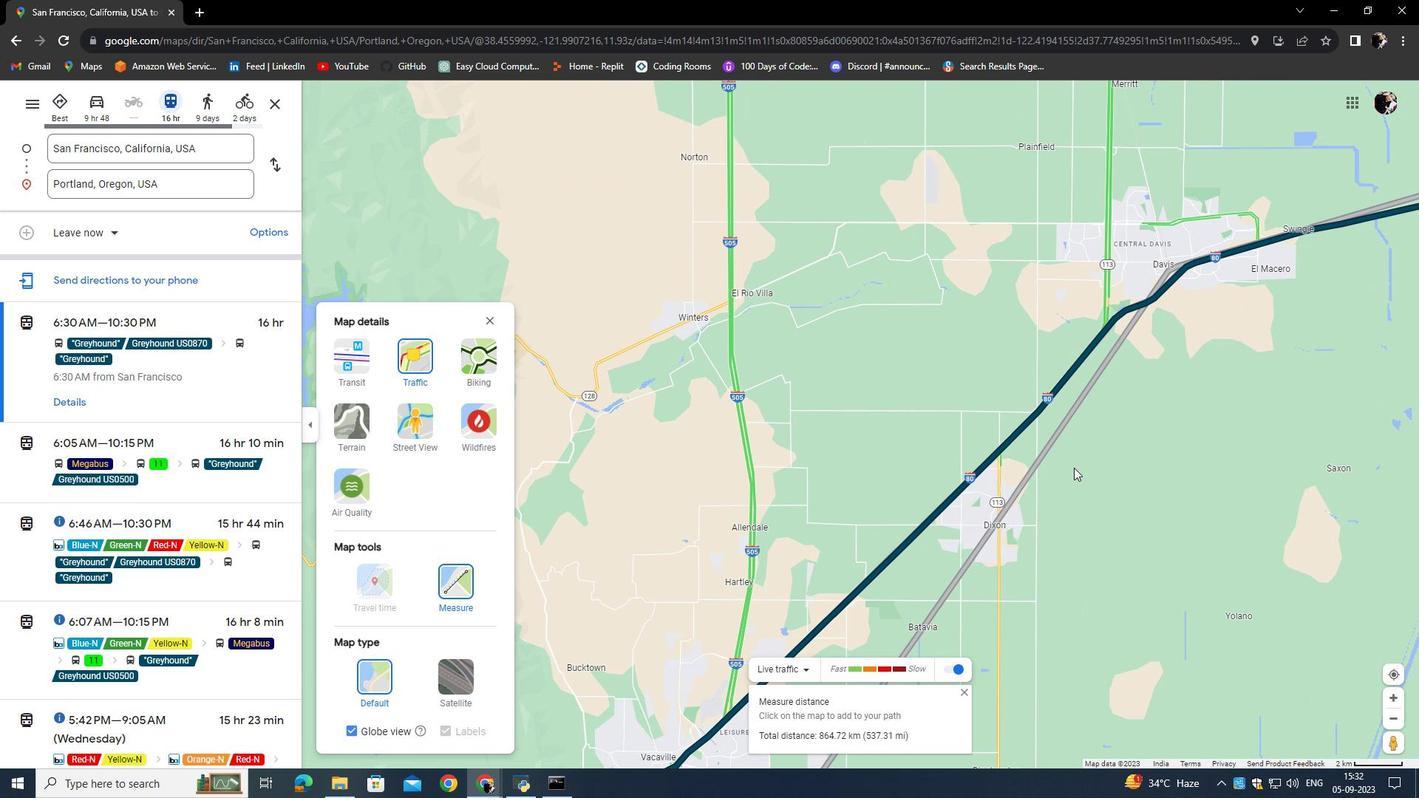 
Action: Mouse pressed left at (1022, 416)
Screenshot: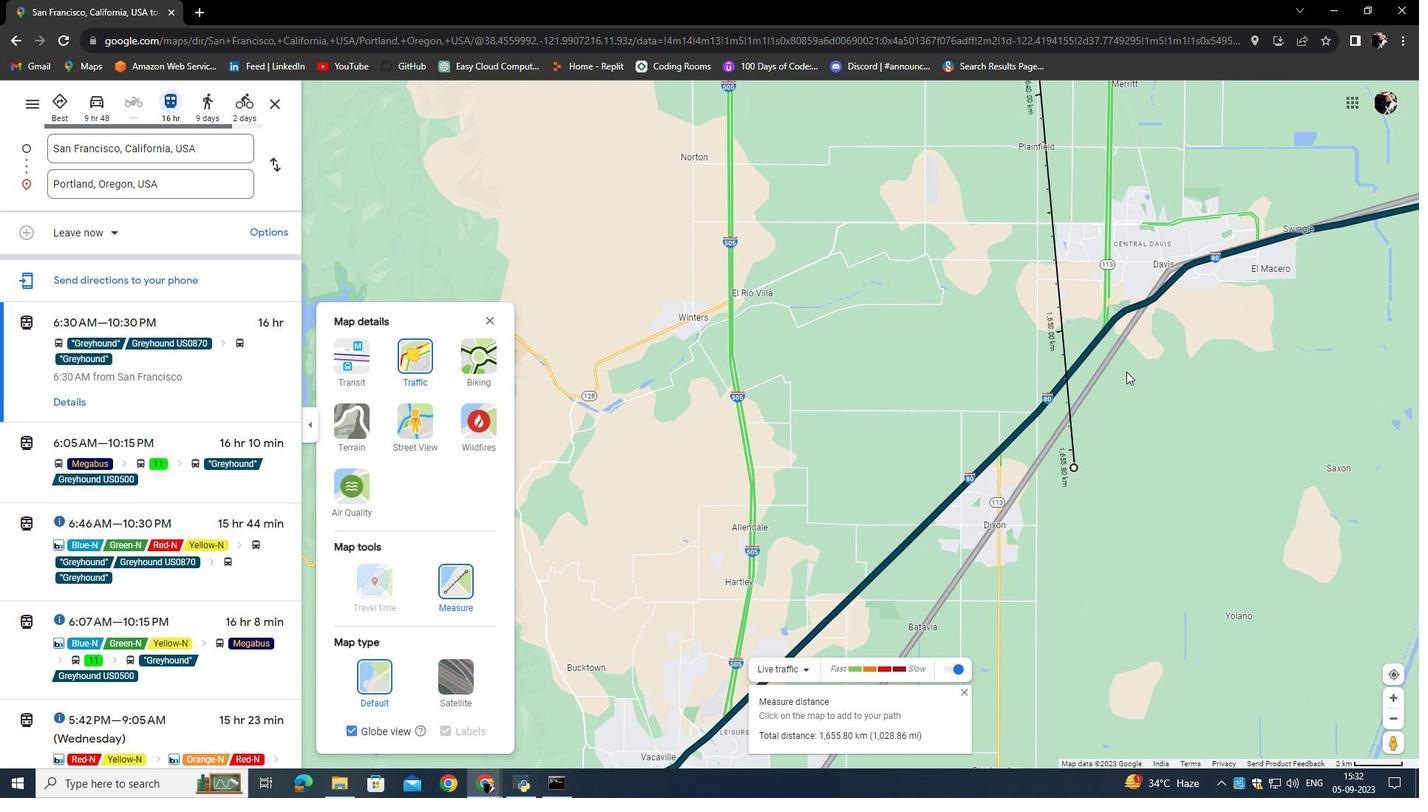 
Action: Mouse moved to (1075, 319)
Screenshot: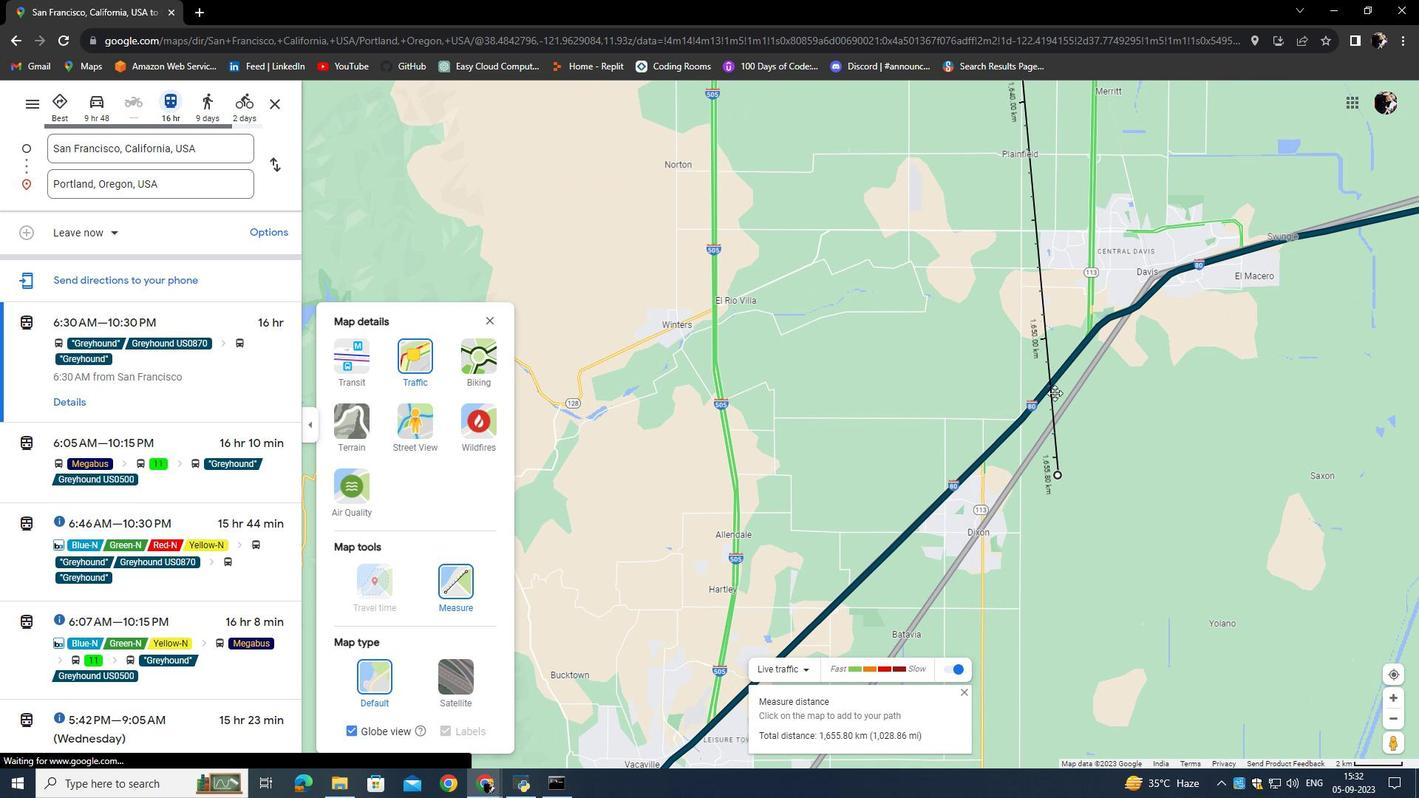 
Action: Mouse pressed left at (1075, 319)
Screenshot: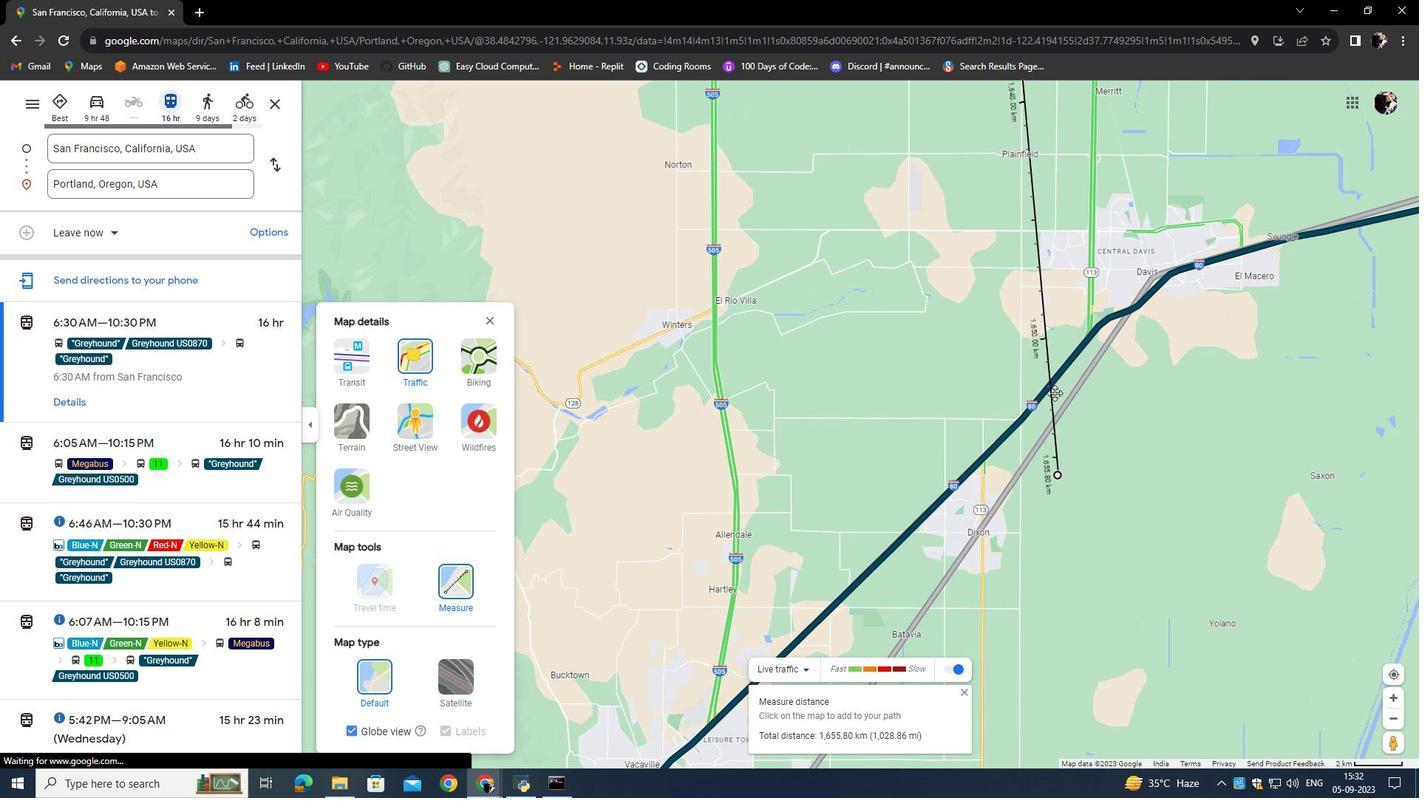 
Action: Mouse moved to (1044, 307)
Screenshot: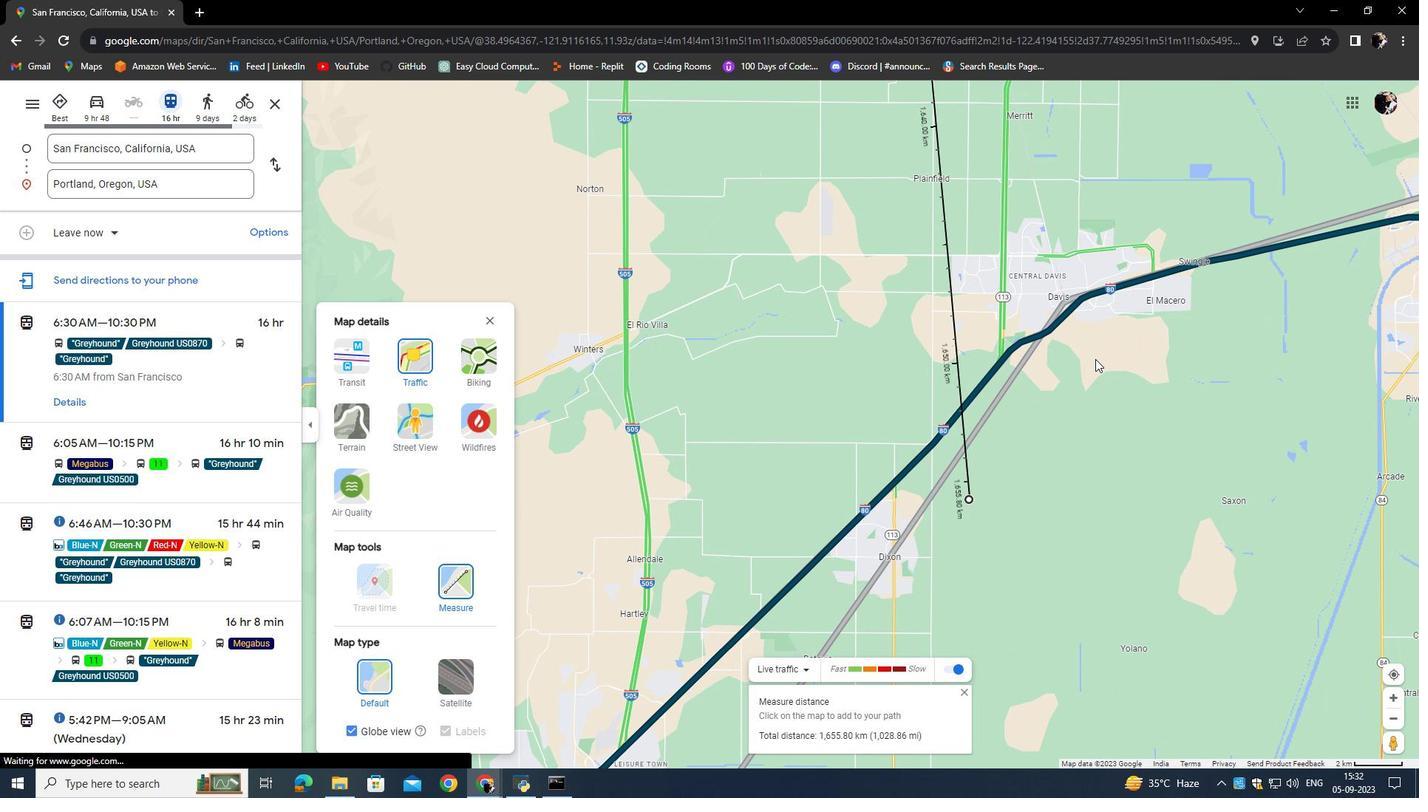 
Action: Mouse pressed left at (1044, 307)
Screenshot: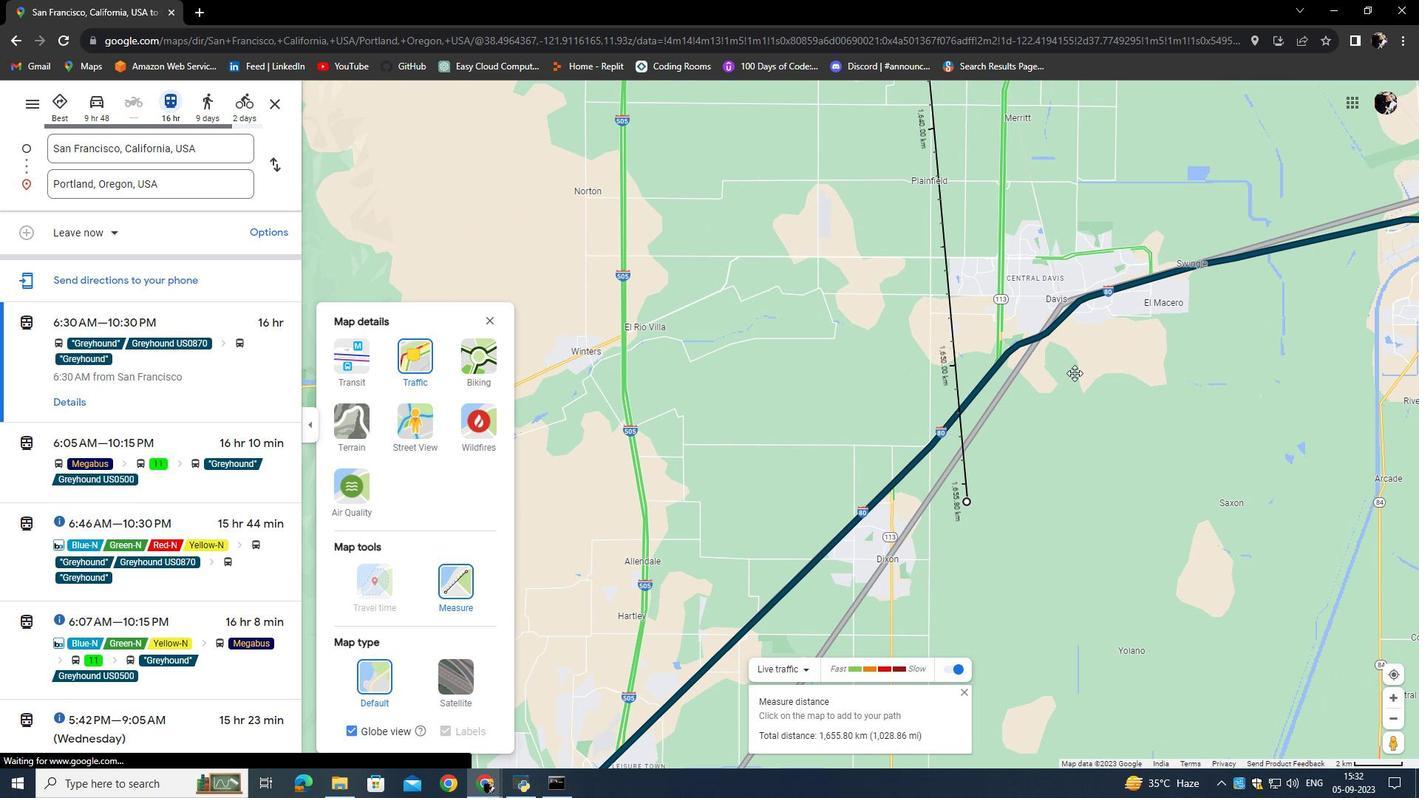 
Action: Mouse moved to (954, 357)
Screenshot: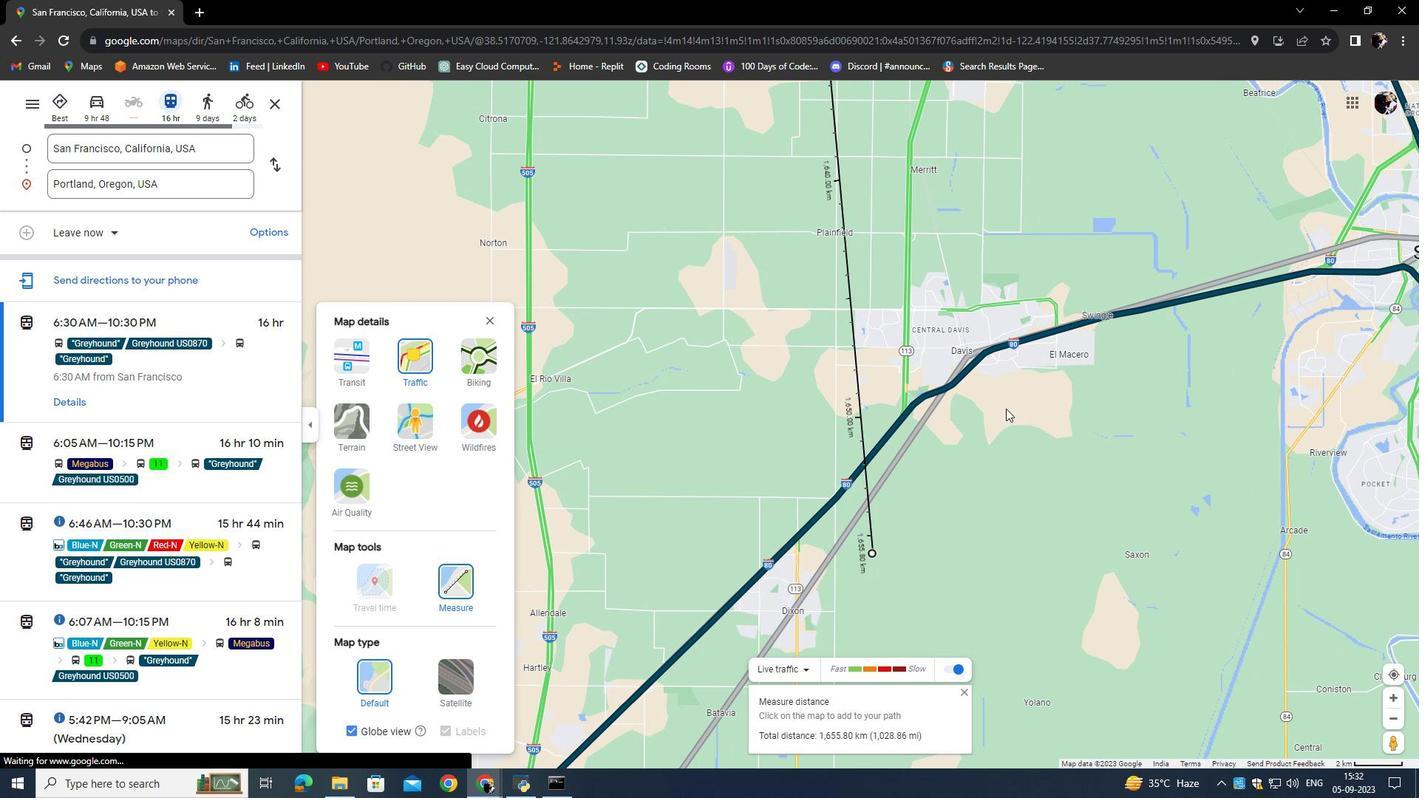 
Action: Mouse pressed left at (954, 357)
Screenshot: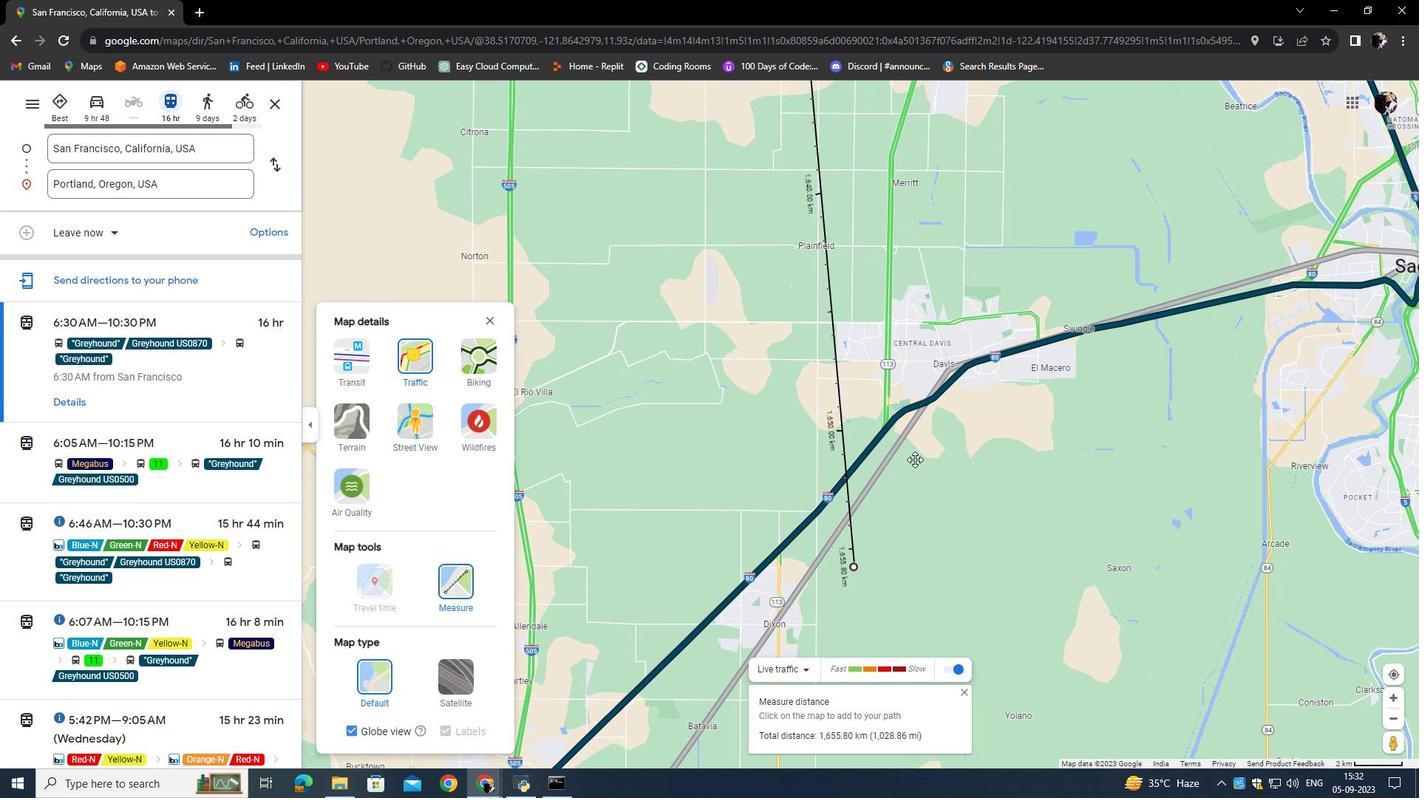
Action: Mouse moved to (1014, 359)
Screenshot: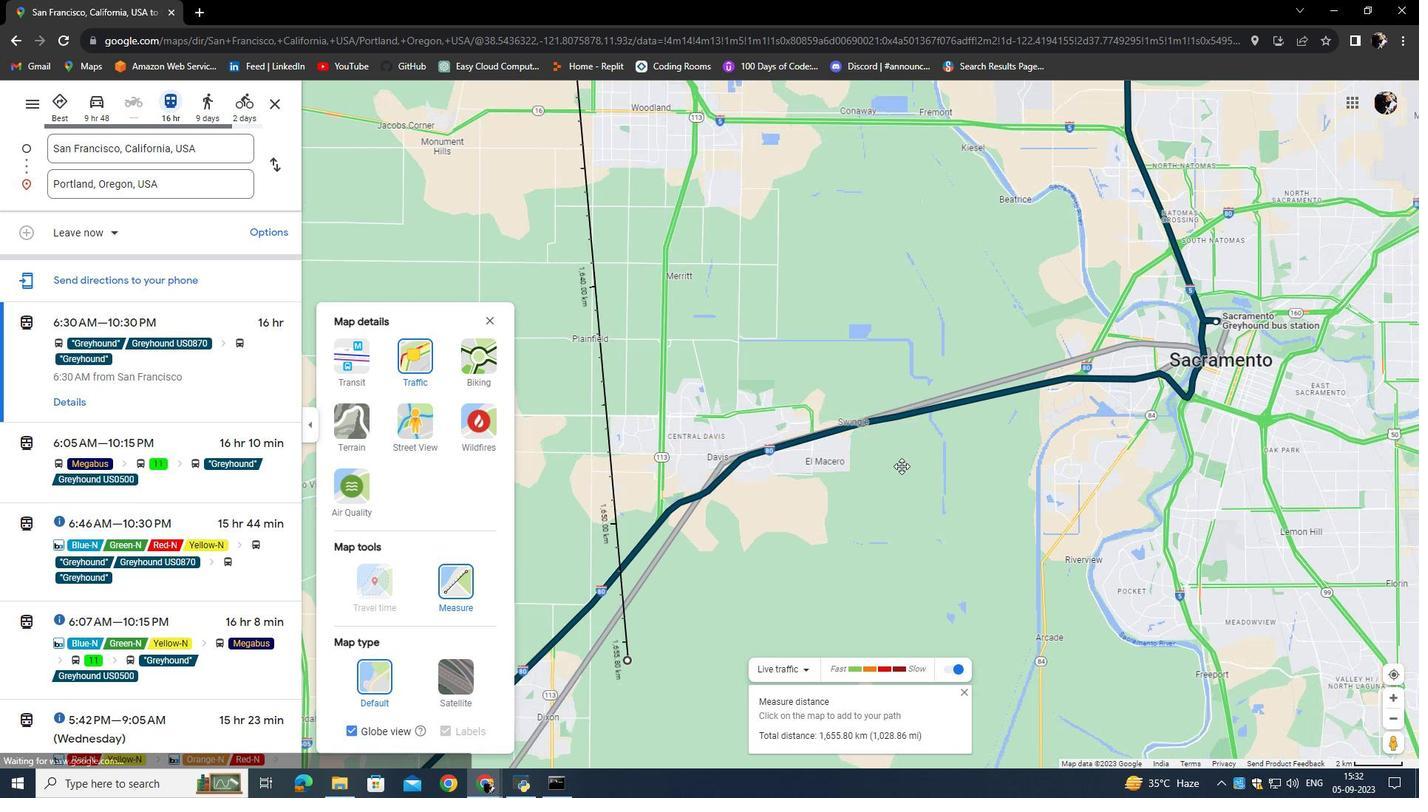 
Action: Mouse pressed left at (1014, 359)
Screenshot: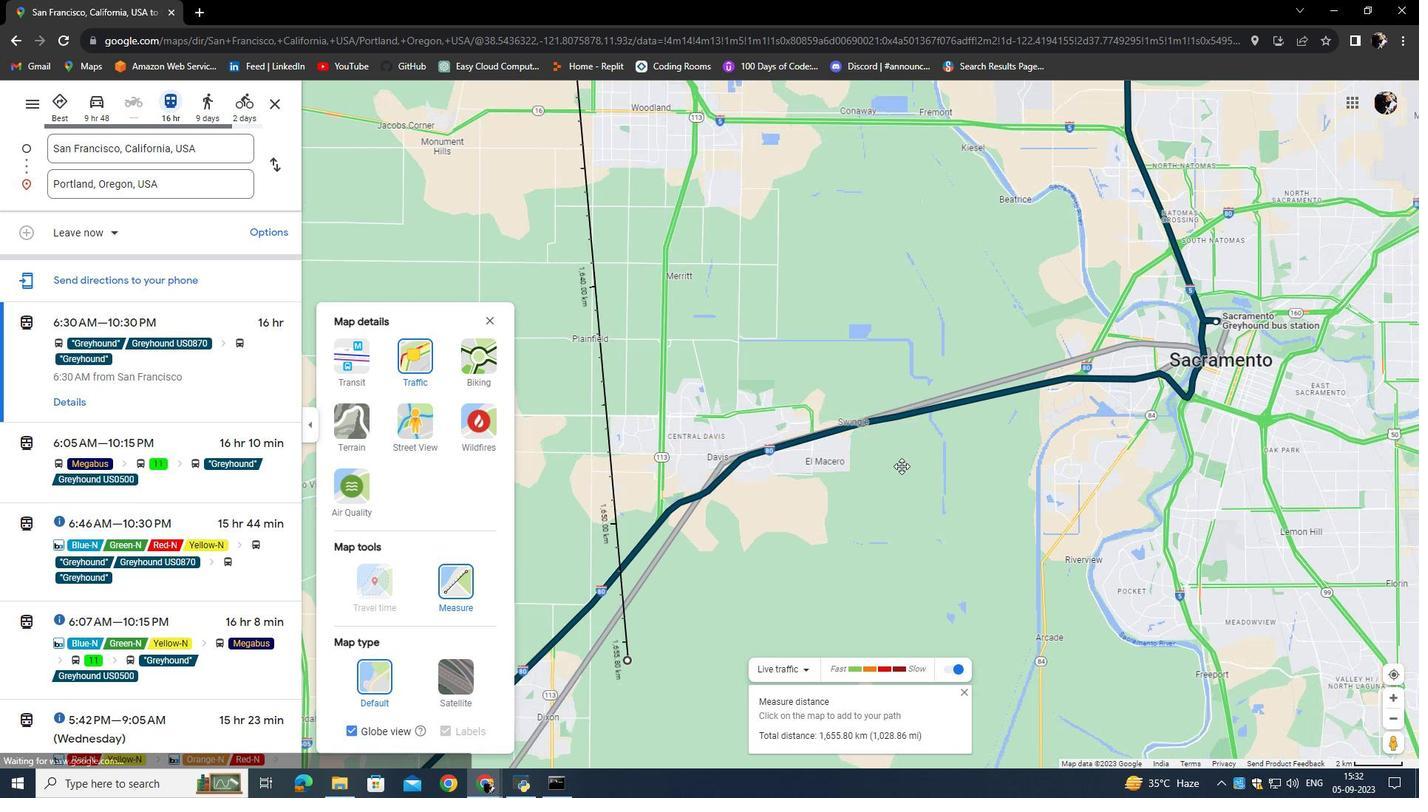 
Action: Mouse moved to (1036, 374)
Screenshot: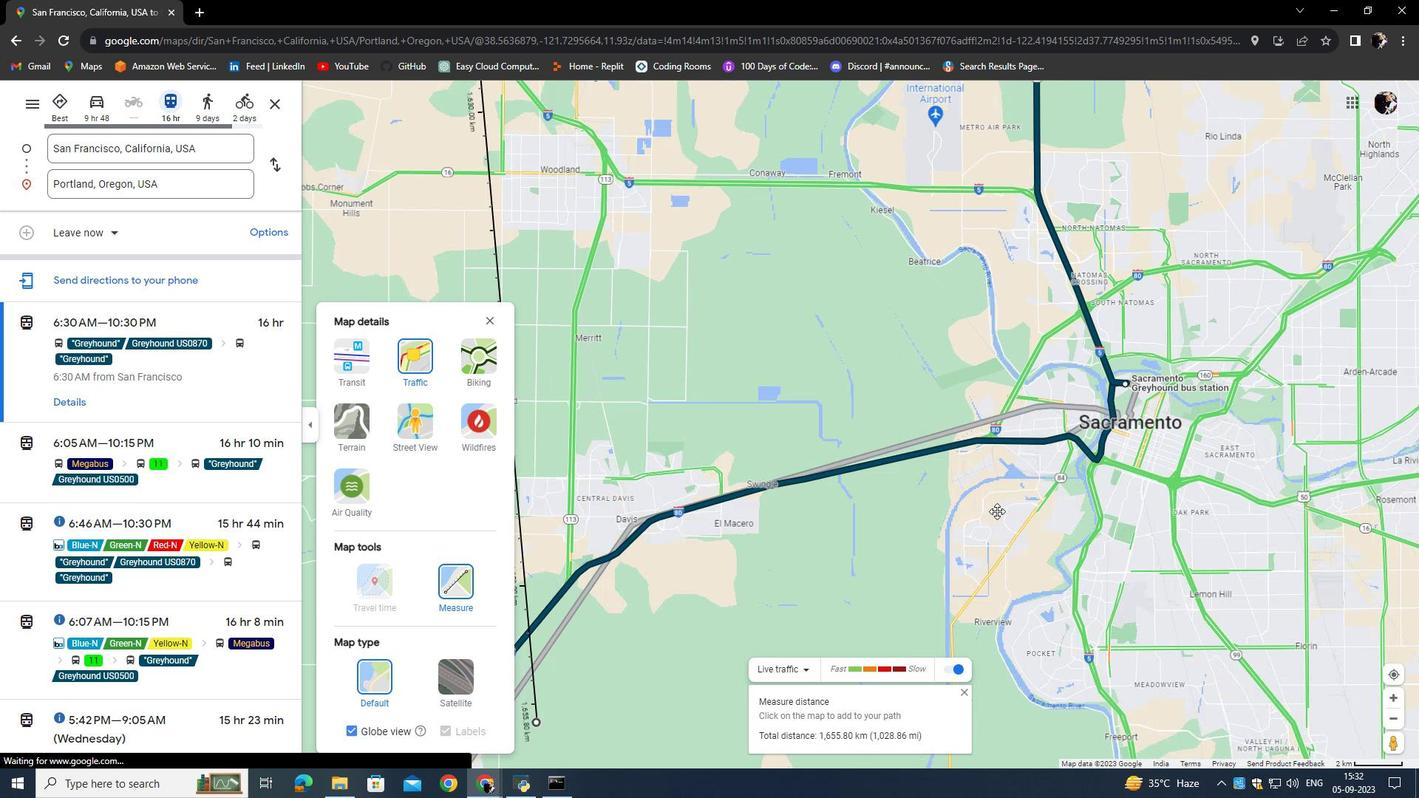 
Action: Mouse pressed left at (1036, 374)
Screenshot: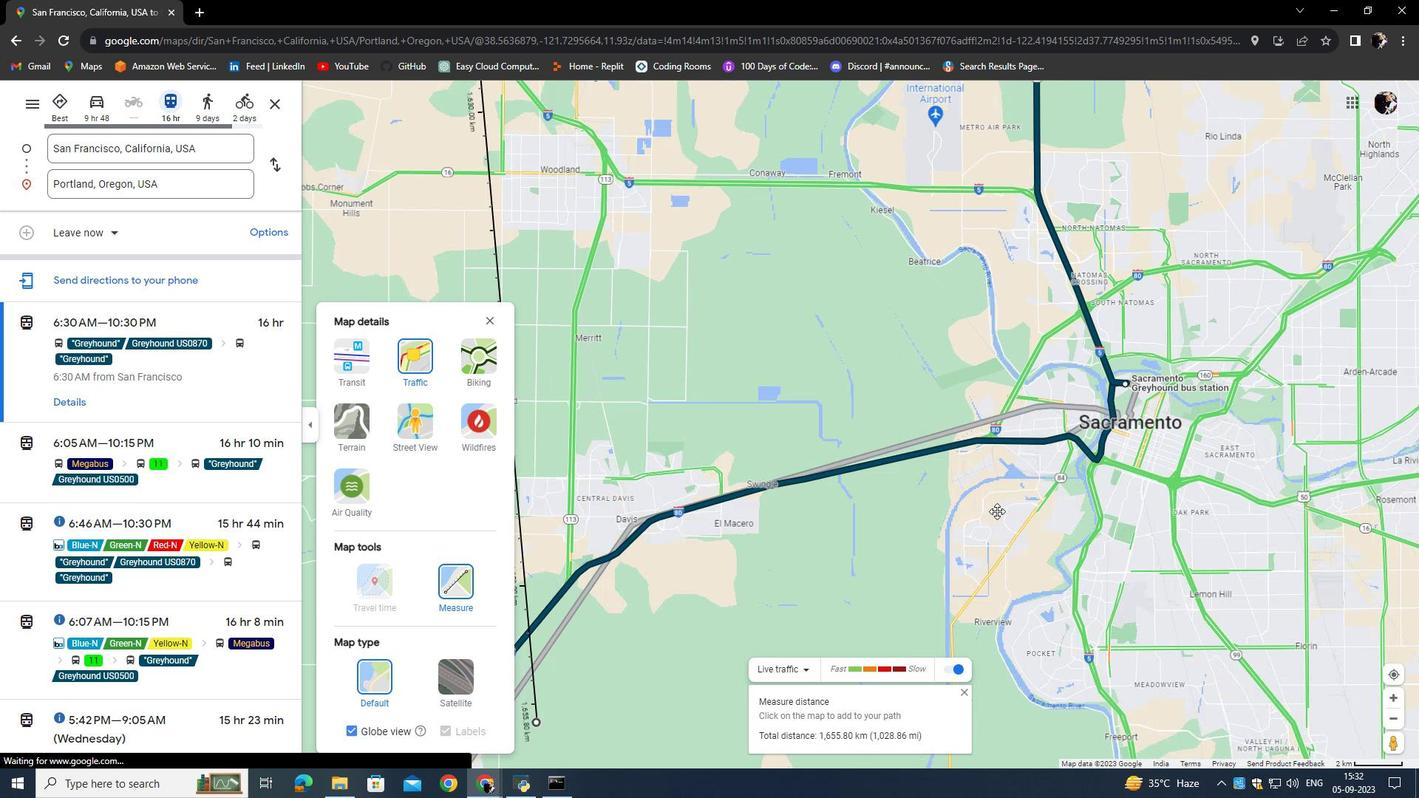 
Action: Mouse moved to (780, 376)
Screenshot: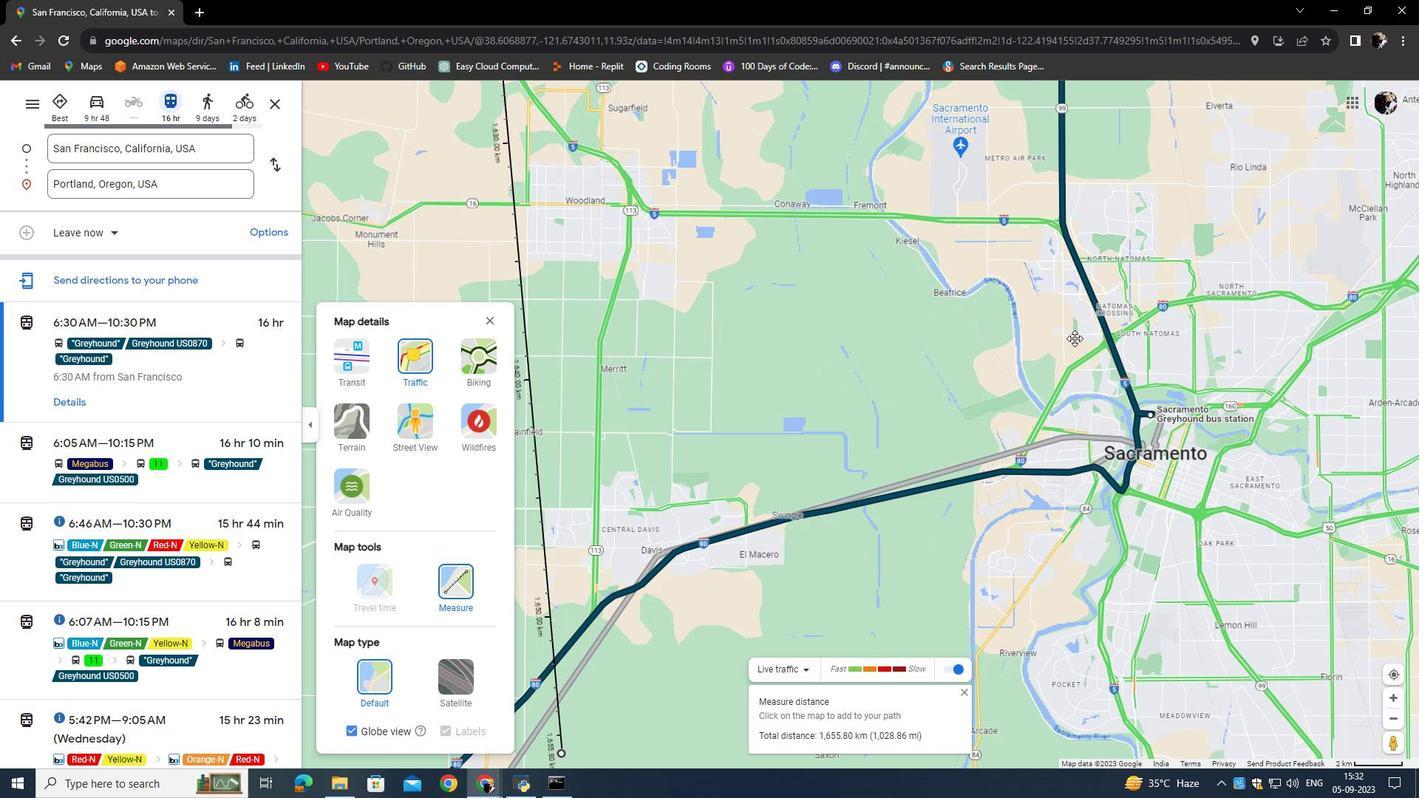 
Action: Mouse pressed left at (780, 376)
Screenshot: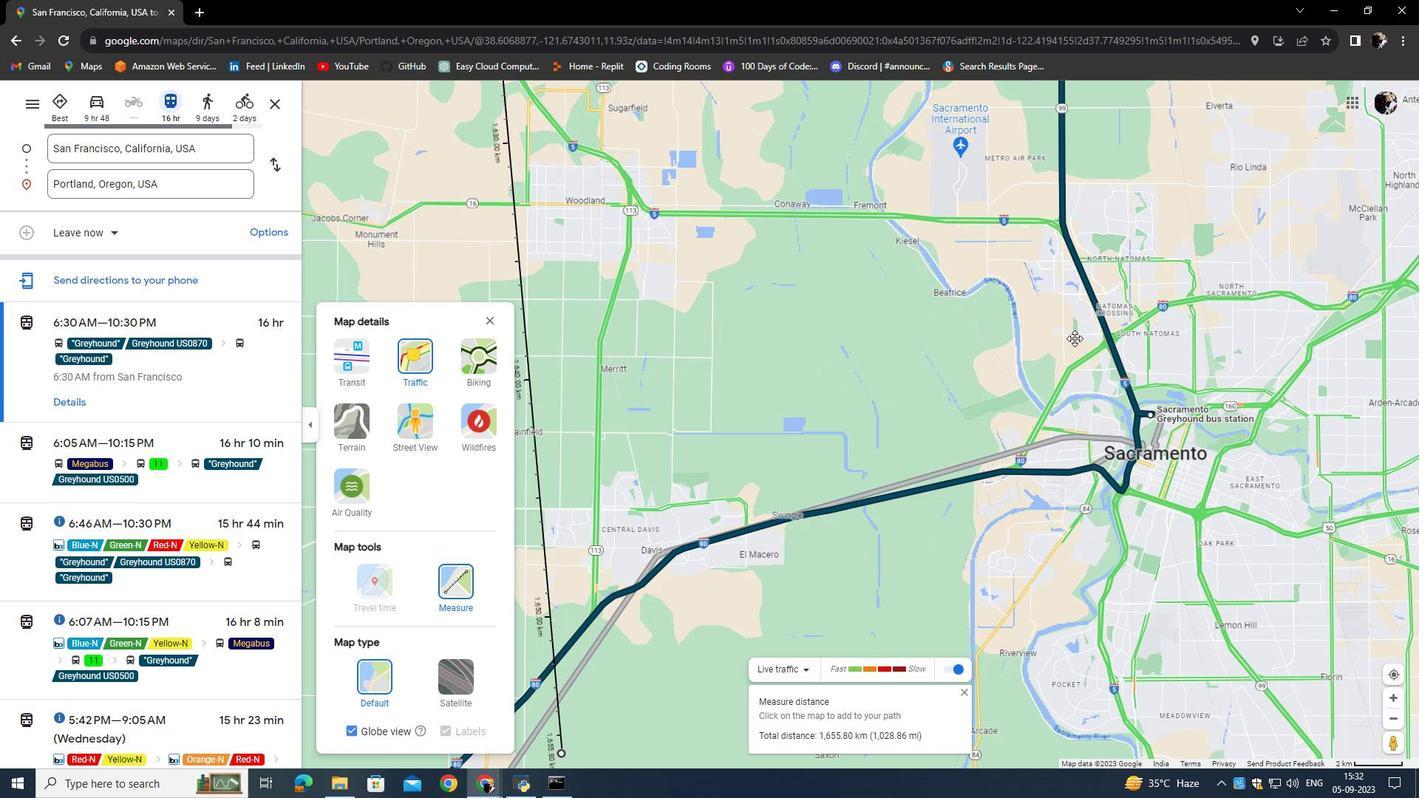 
Action: Mouse moved to (775, 536)
Screenshot: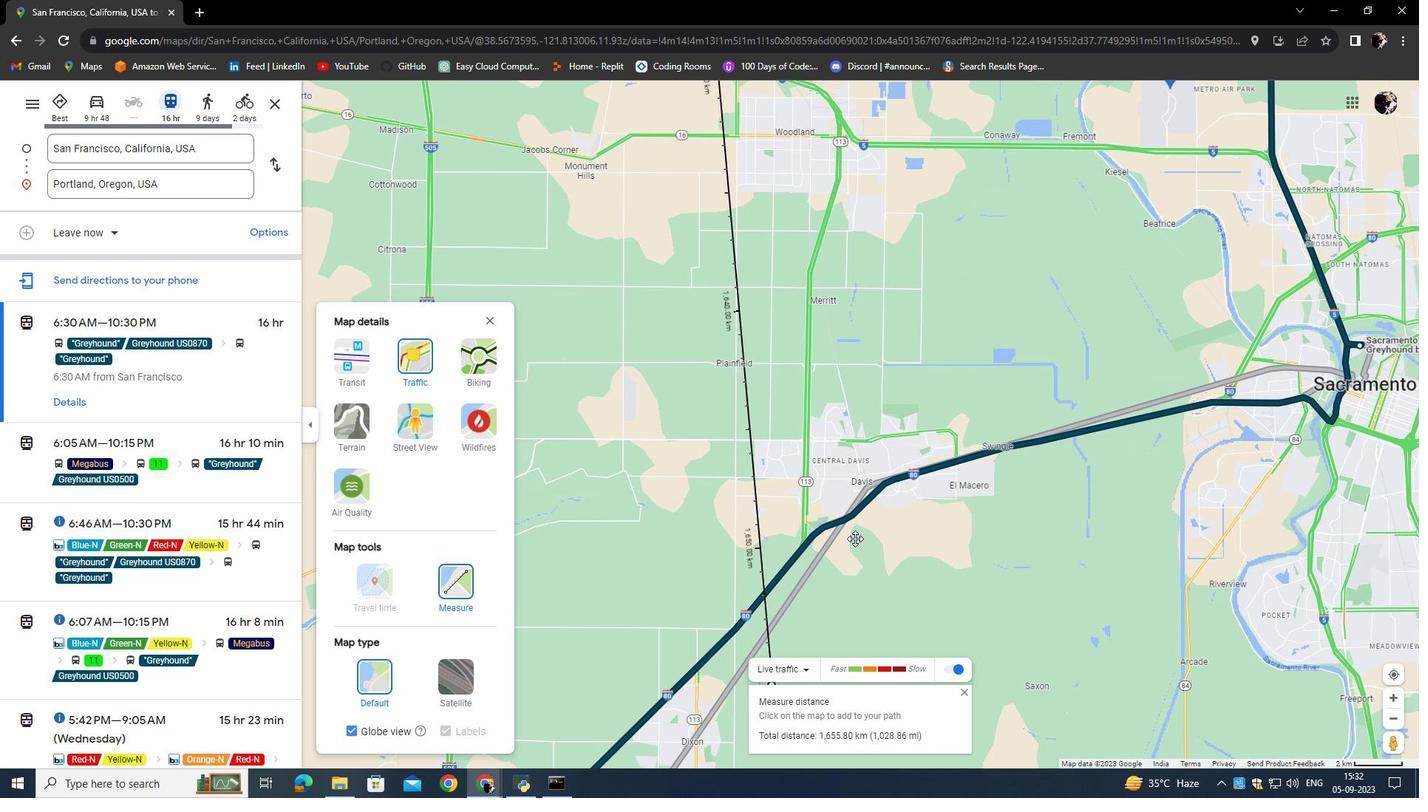 
Action: Mouse pressed left at (775, 536)
Screenshot: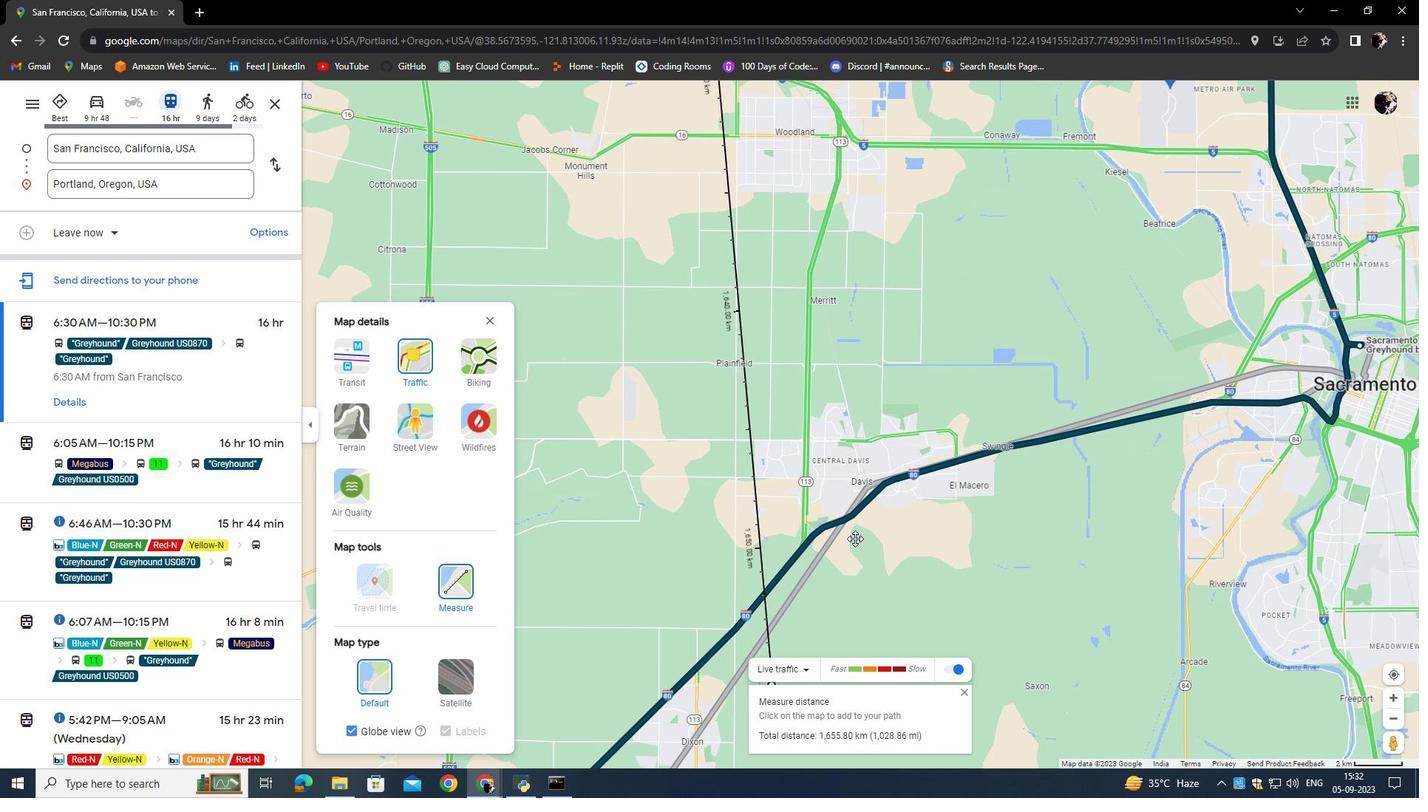 
Action: Mouse moved to (752, 564)
Screenshot: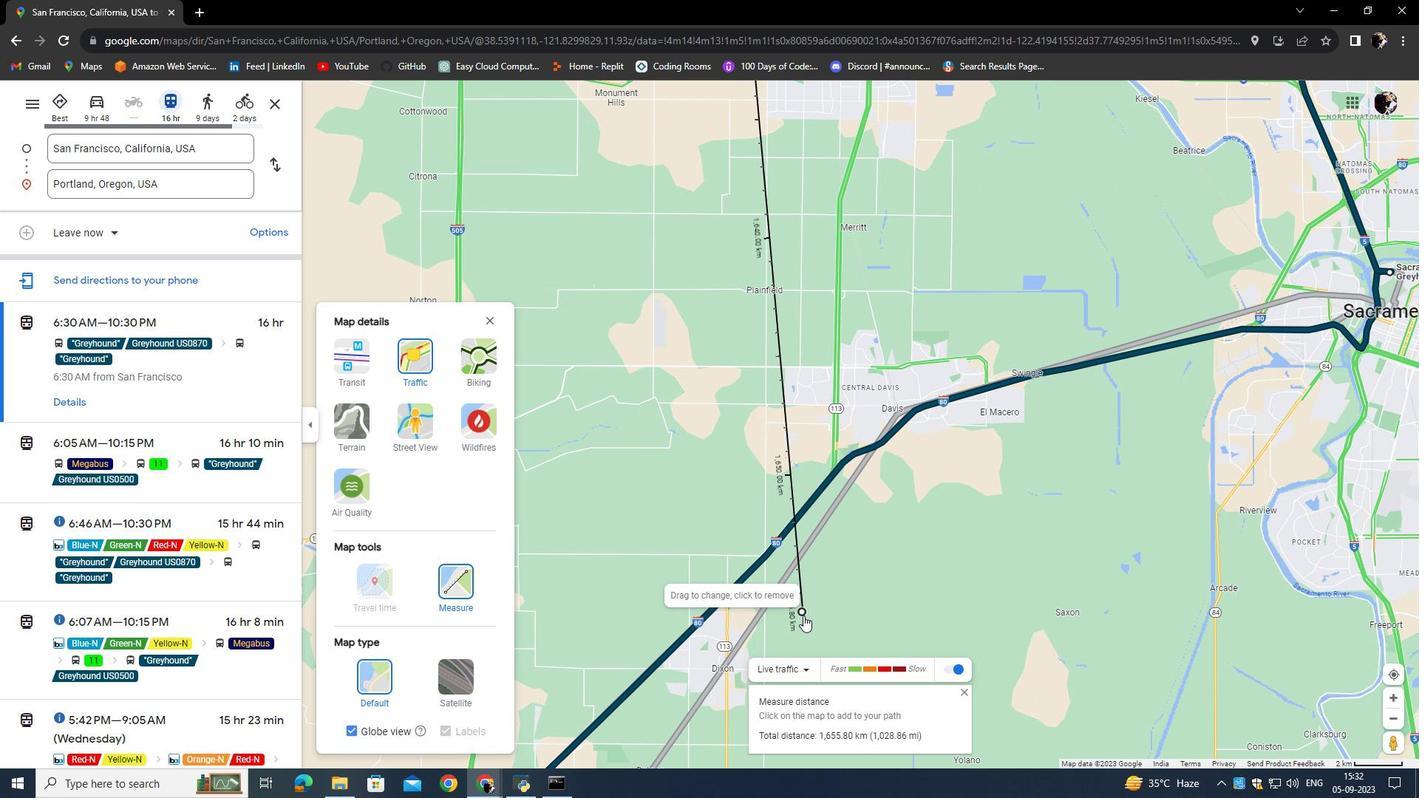 
Action: Mouse pressed left at (752, 564)
Screenshot: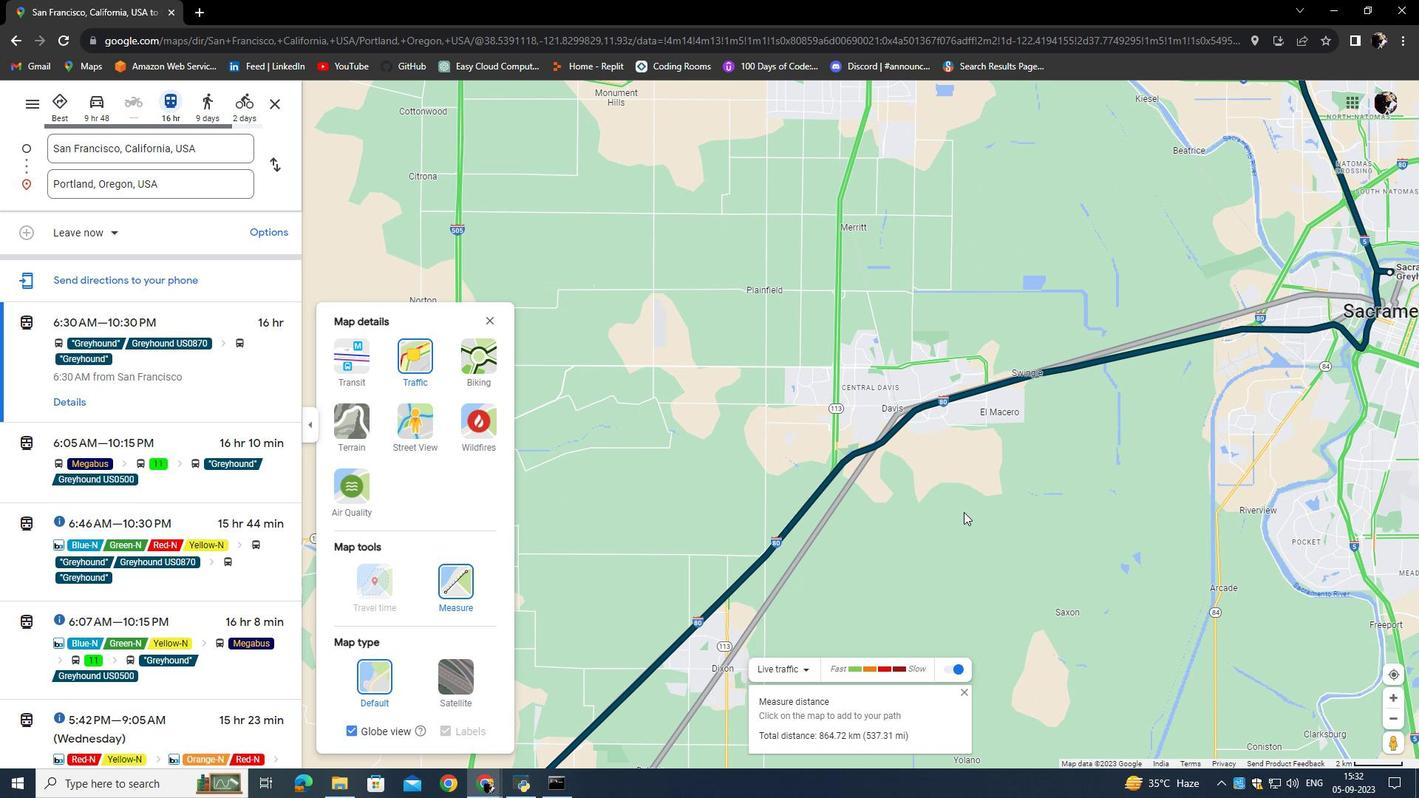 
Action: Mouse moved to (922, 448)
Screenshot: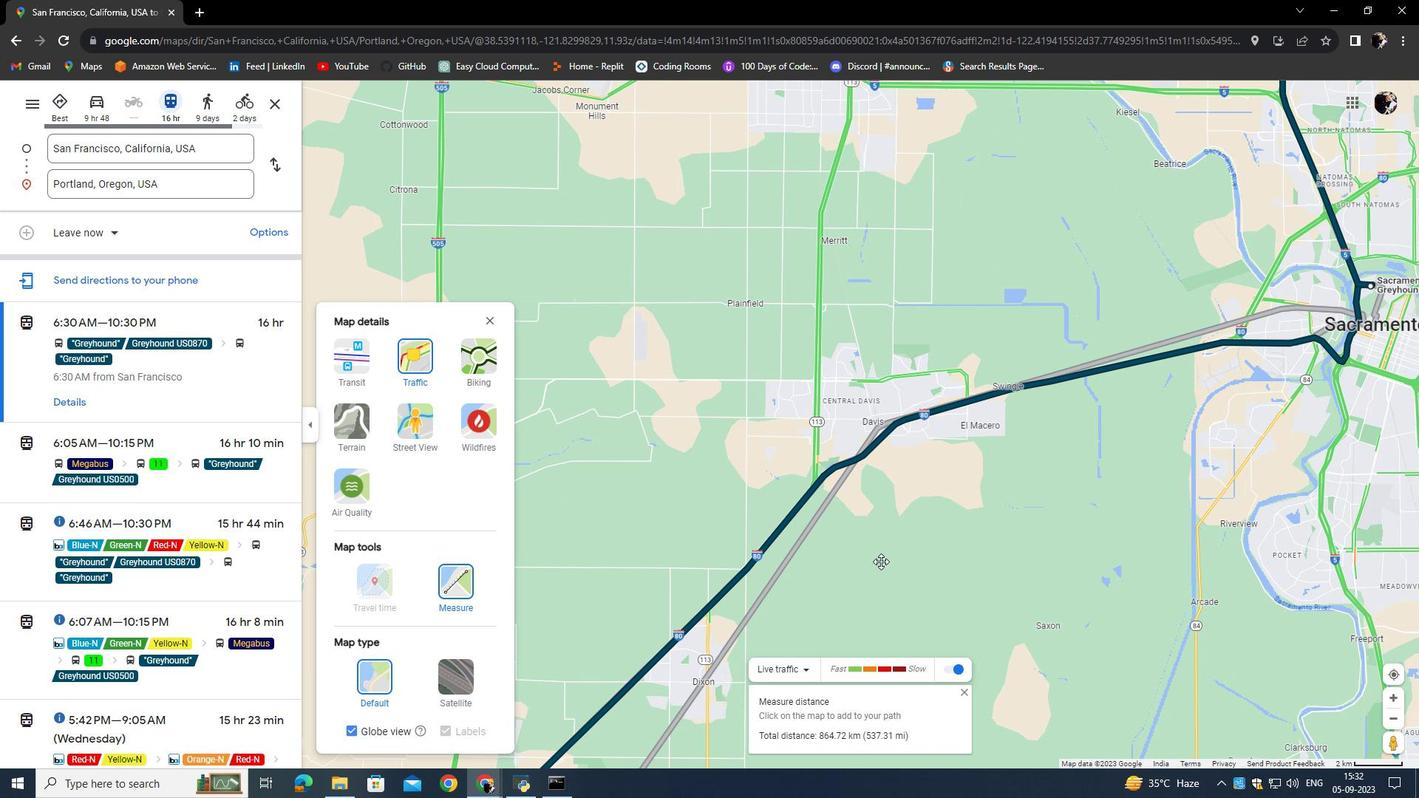 
Action: Mouse pressed left at (922, 448)
Screenshot: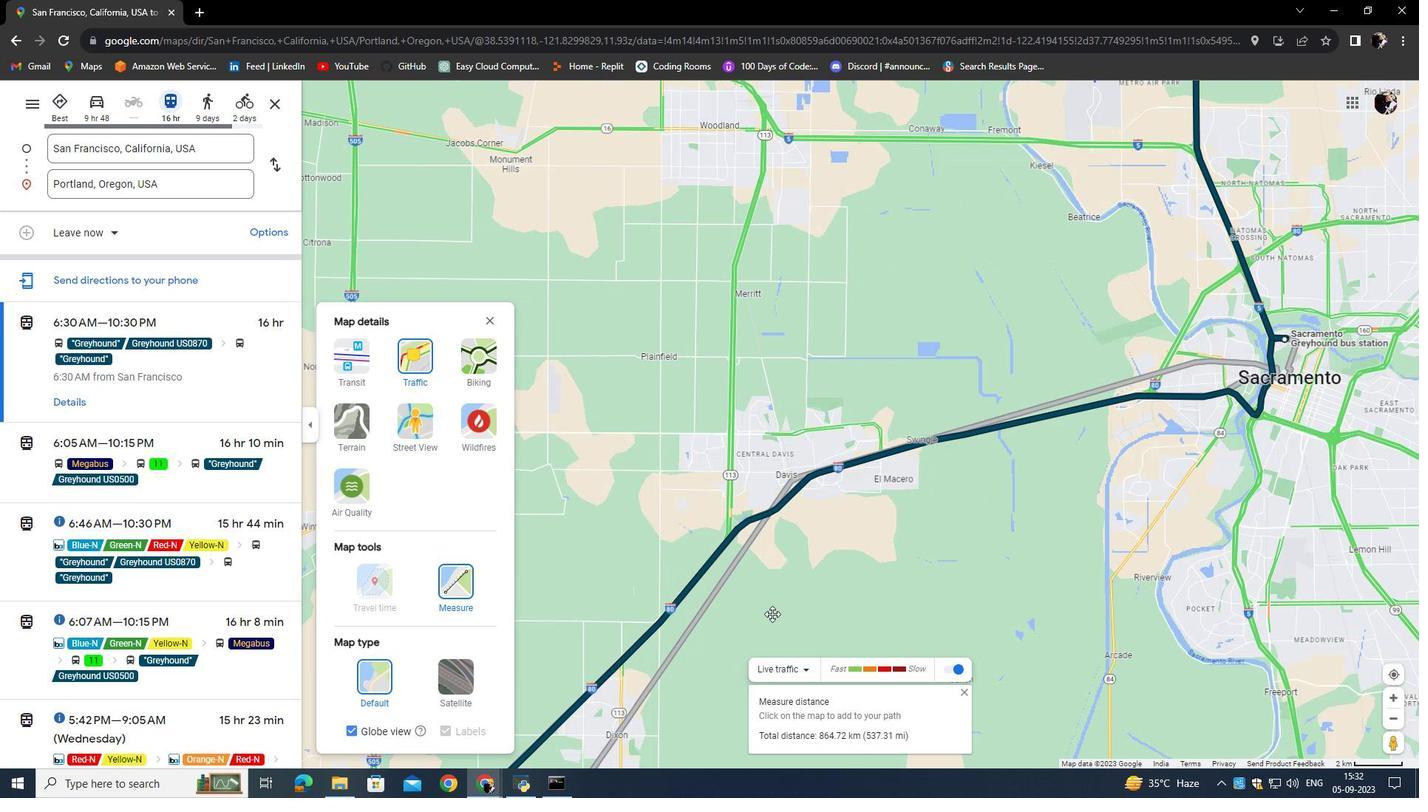 
Action: Mouse moved to (1069, 471)
Screenshot: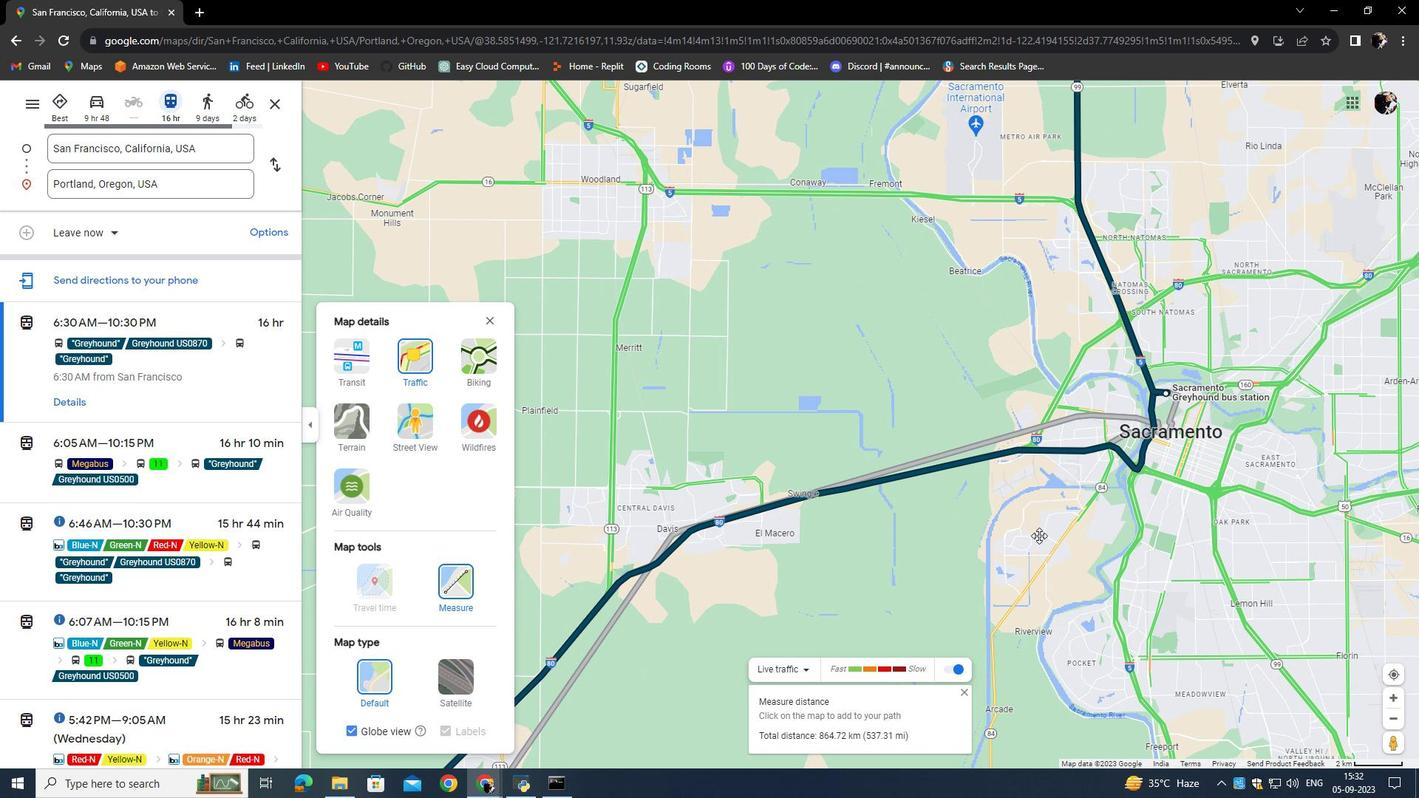 
Action: Mouse pressed left at (1069, 471)
Screenshot: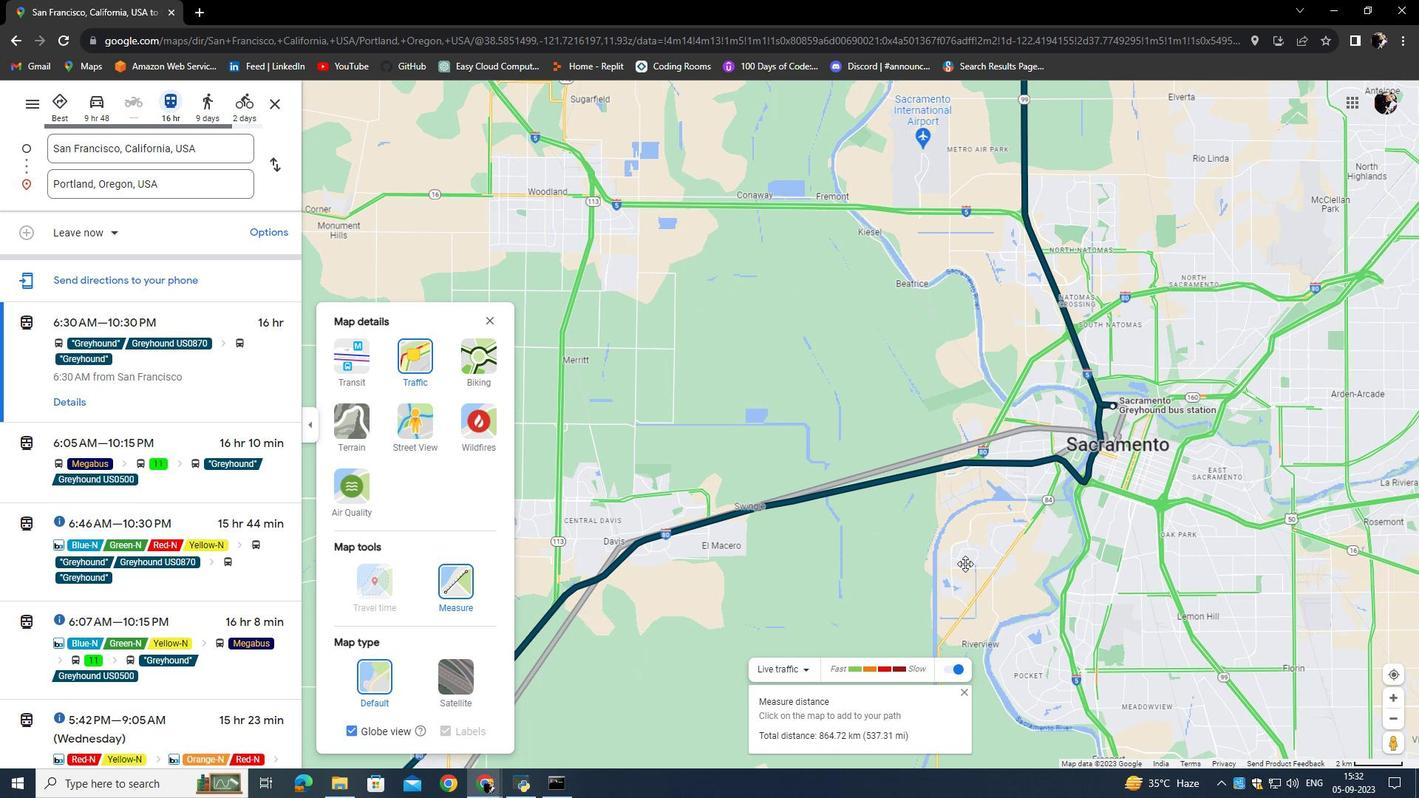 
Action: Mouse moved to (930, 358)
Screenshot: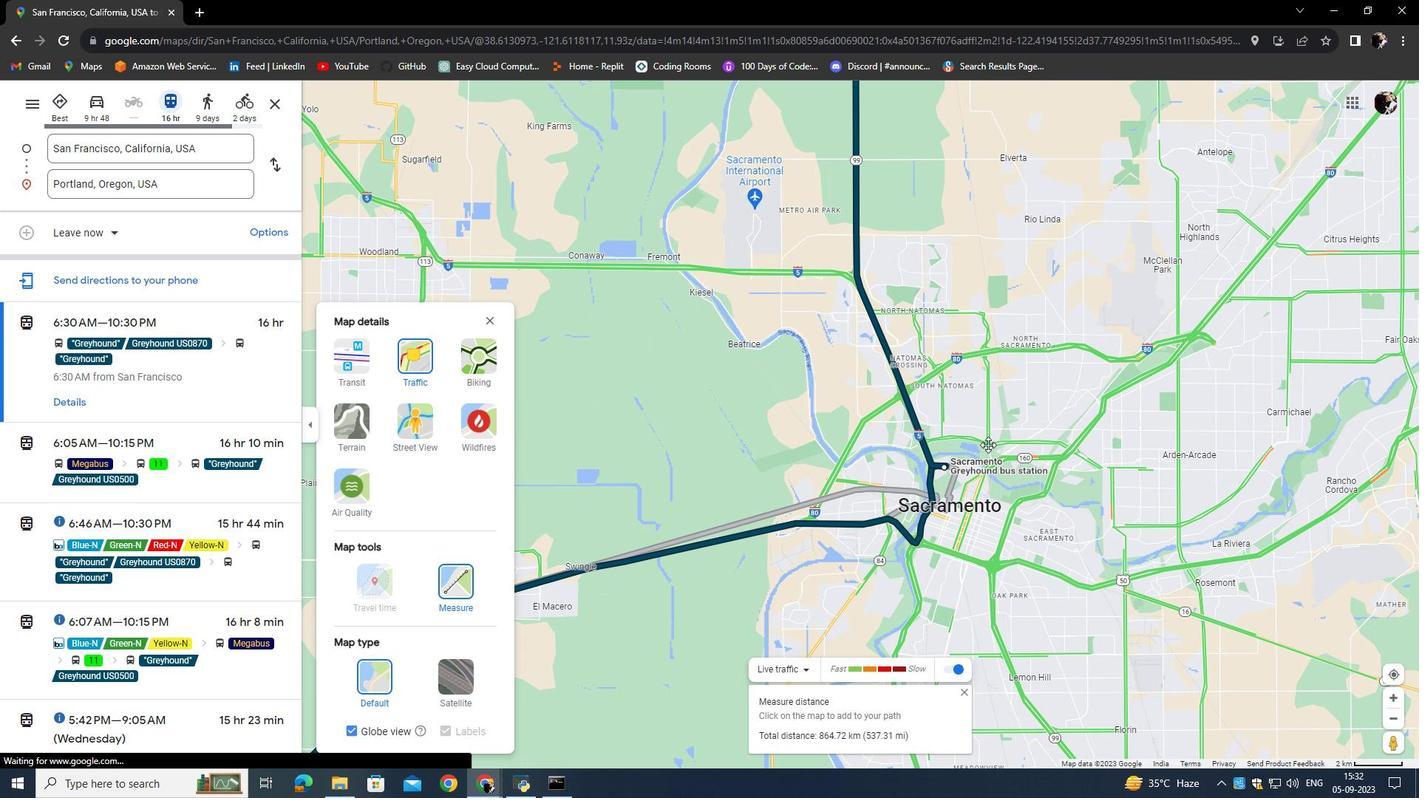 
Action: Mouse pressed left at (930, 358)
Screenshot: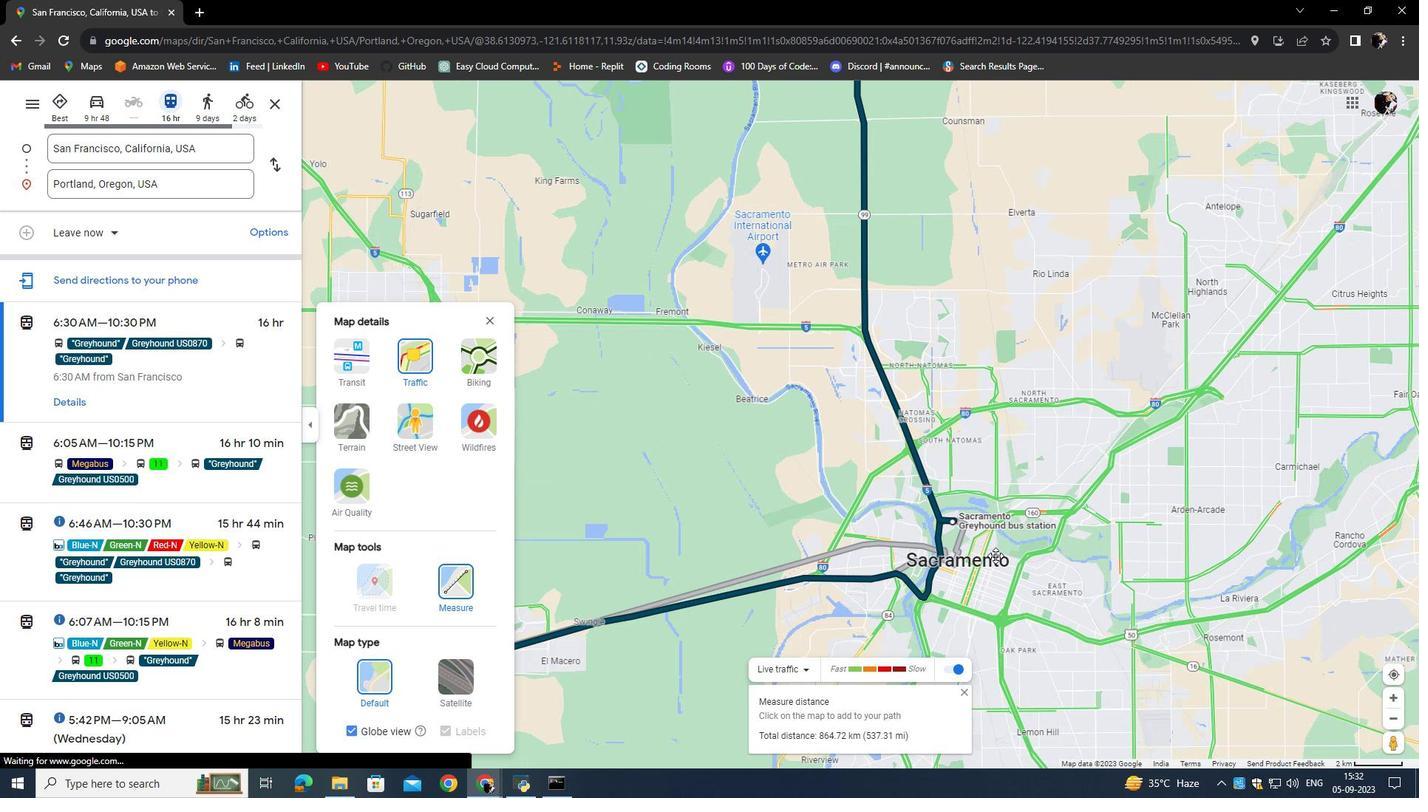 
Action: Mouse moved to (915, 351)
Screenshot: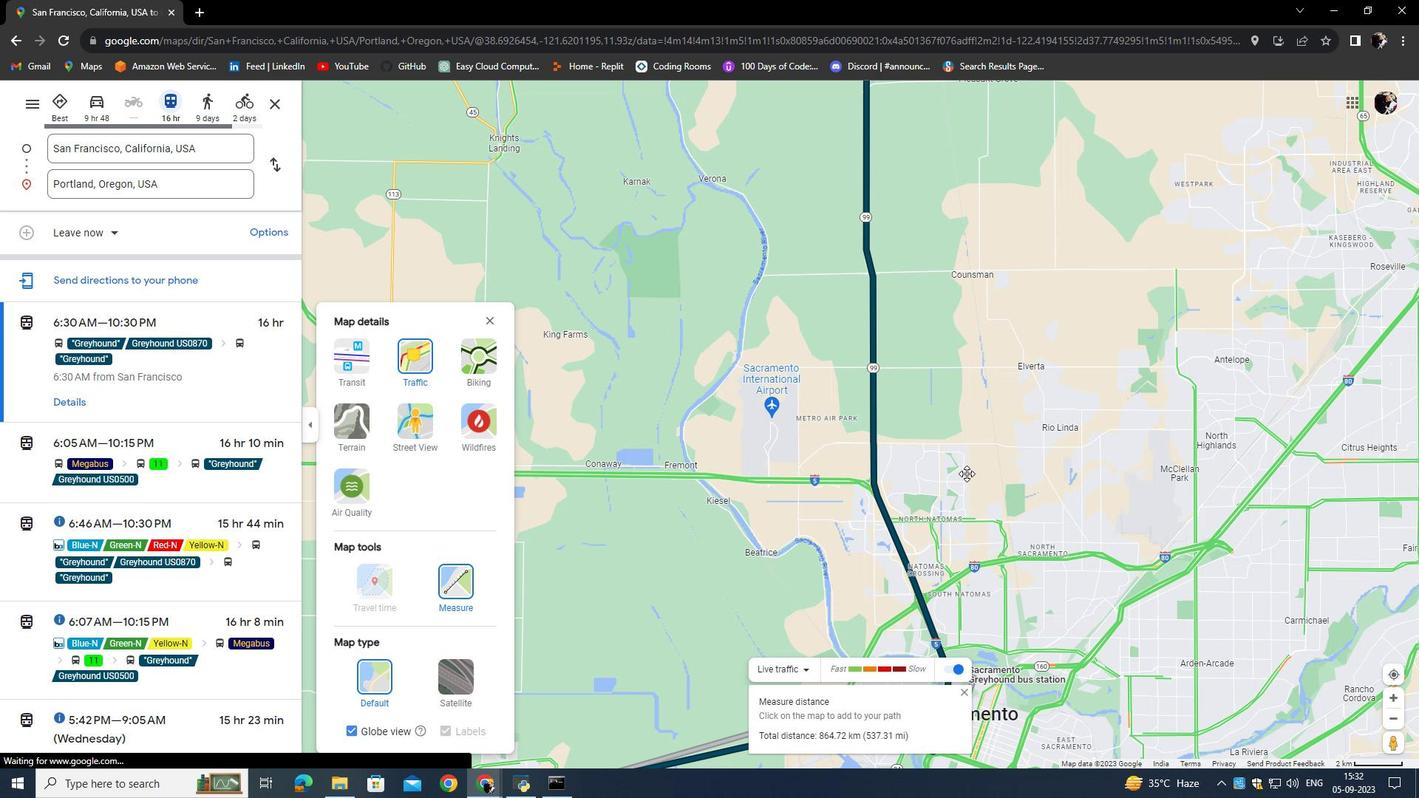 
Action: Mouse pressed left at (915, 351)
Screenshot: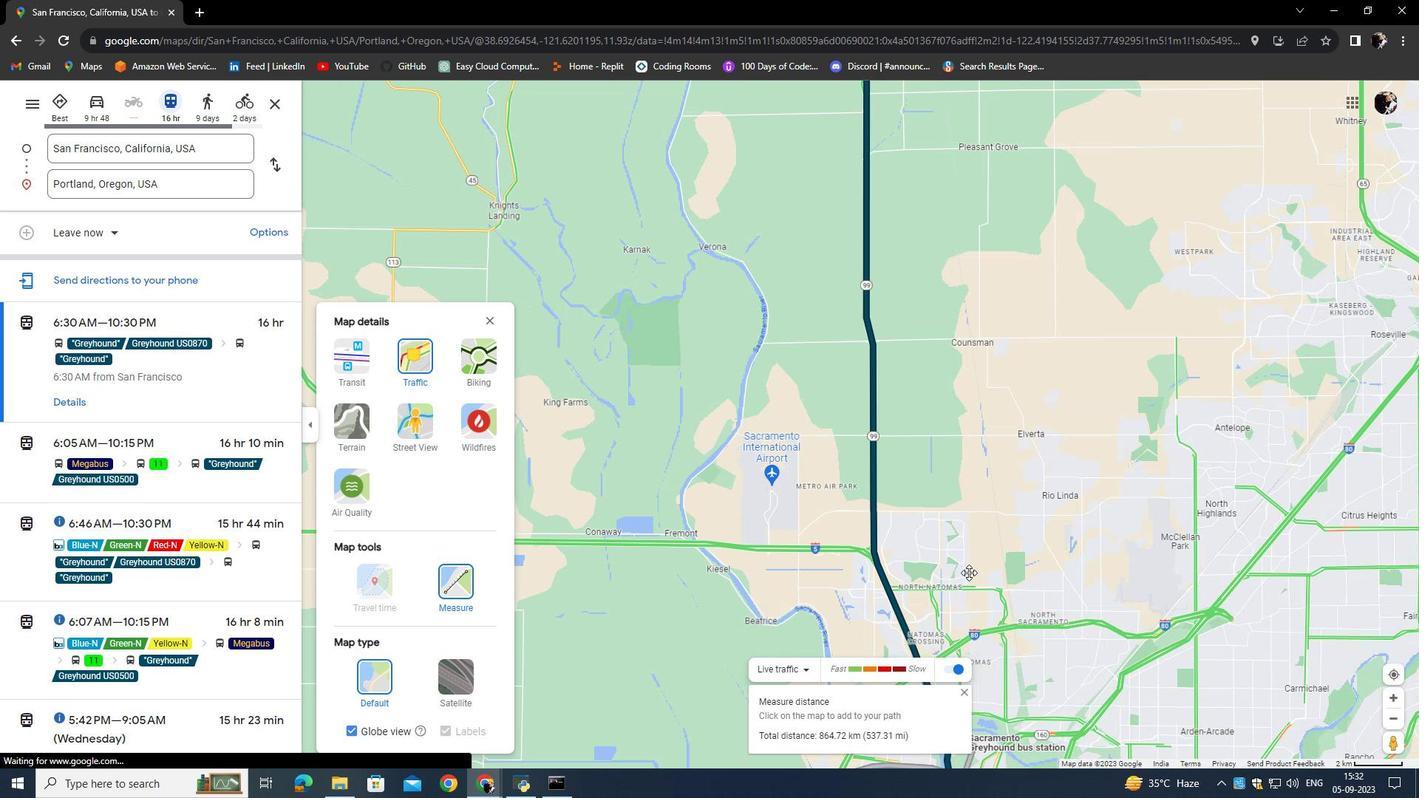 
Action: Mouse moved to (905, 382)
Screenshot: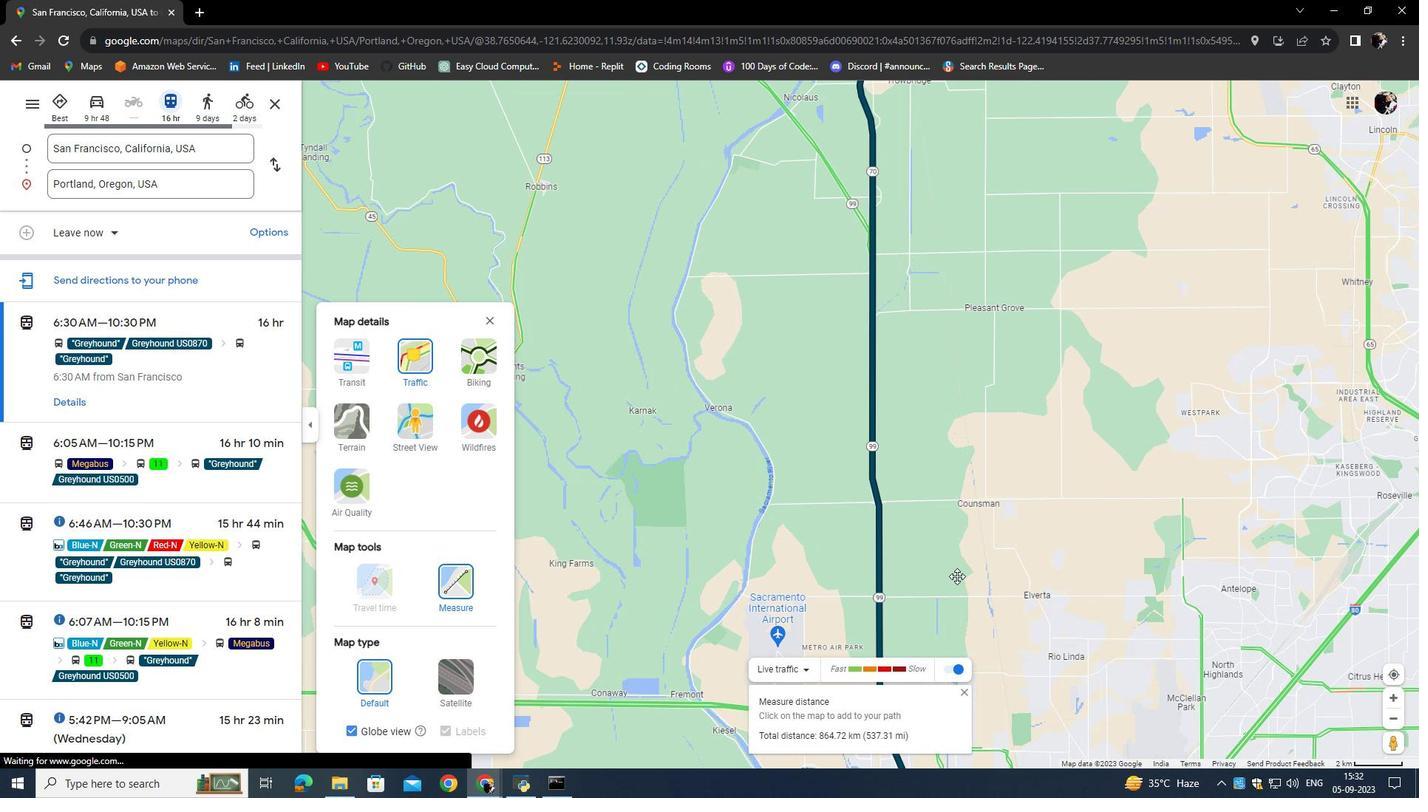 
Action: Mouse pressed left at (905, 382)
Screenshot: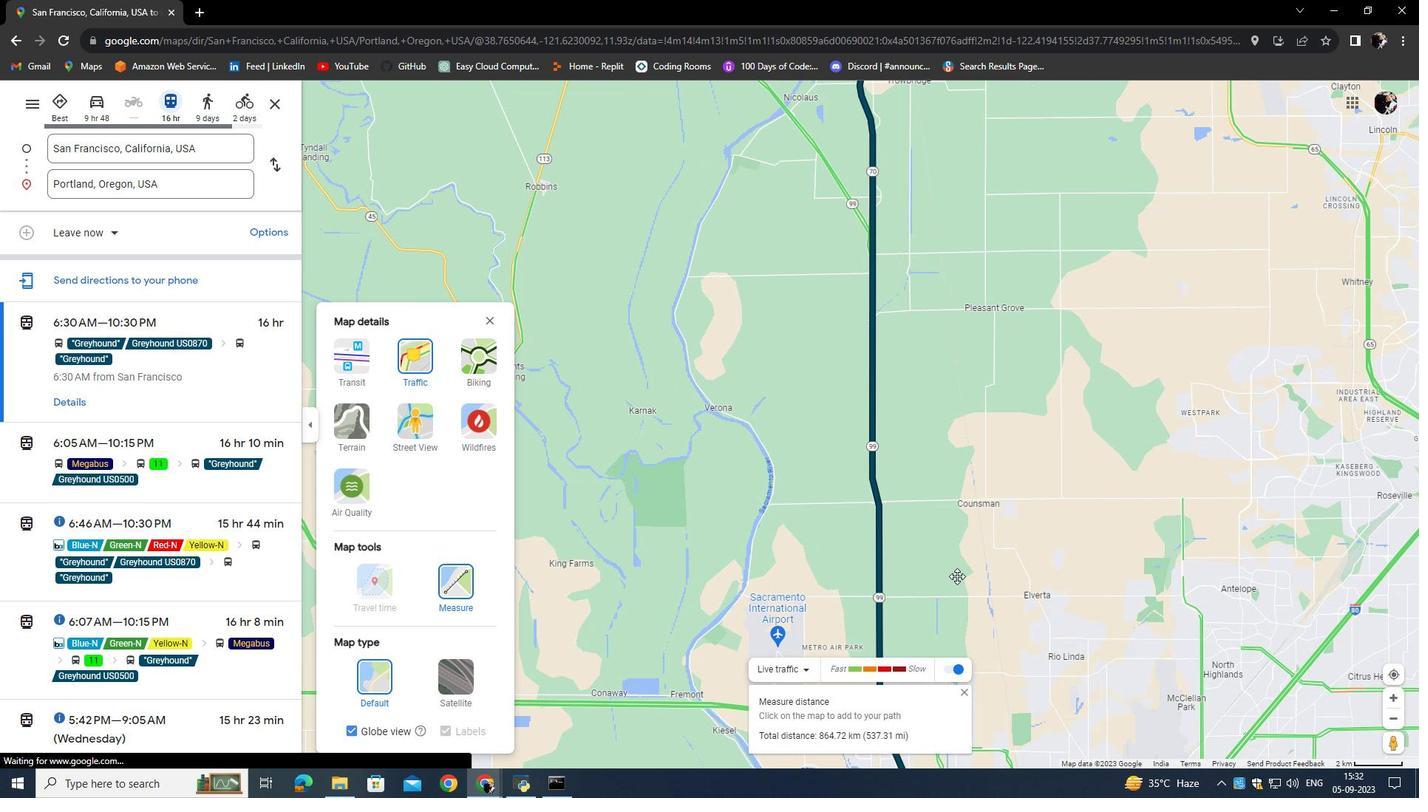 
Action: Mouse moved to (879, 391)
Screenshot: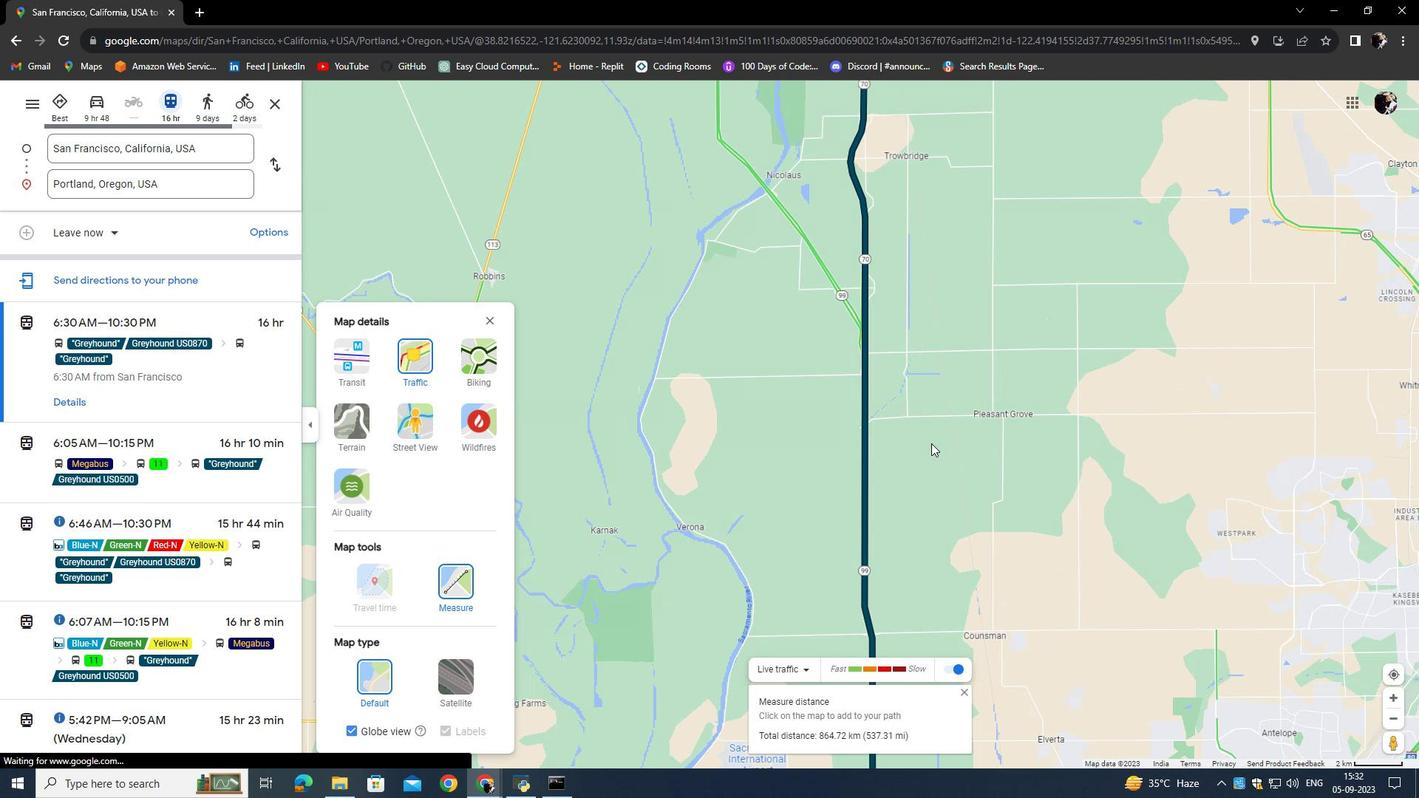 
Action: Mouse scrolled (879, 392) with delta (0, 0)
Screenshot: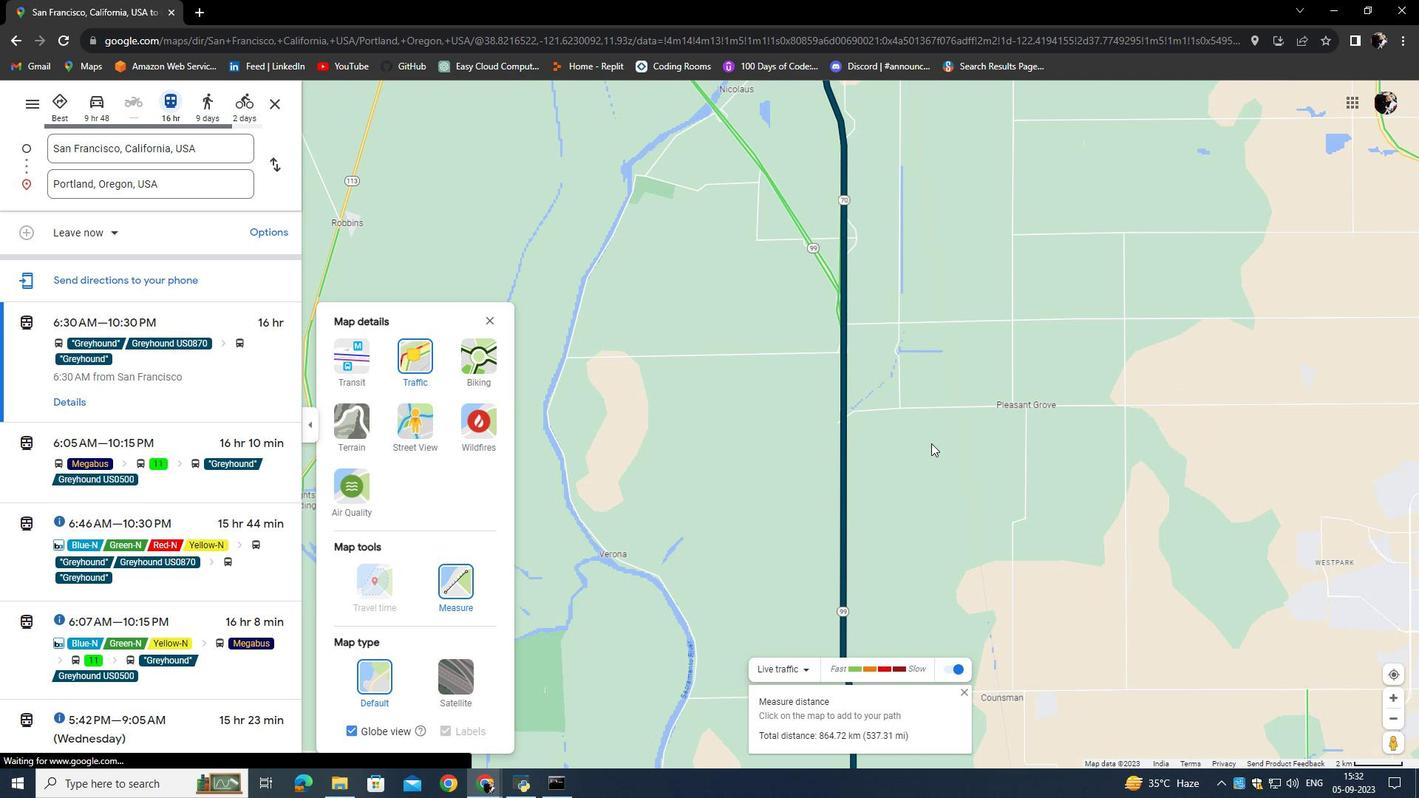 
Action: Mouse scrolled (879, 392) with delta (0, 0)
Screenshot: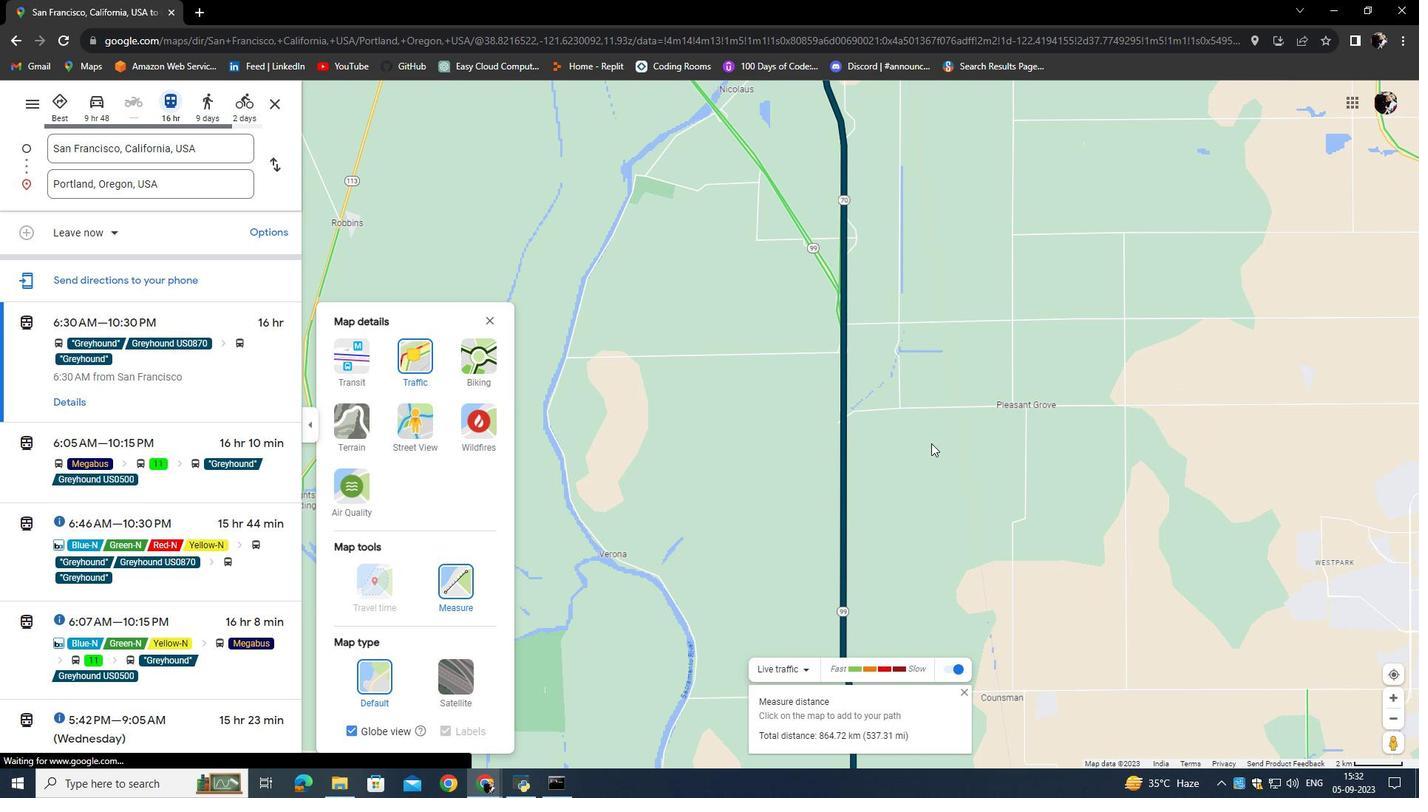 
Action: Mouse scrolled (879, 392) with delta (0, 0)
Screenshot: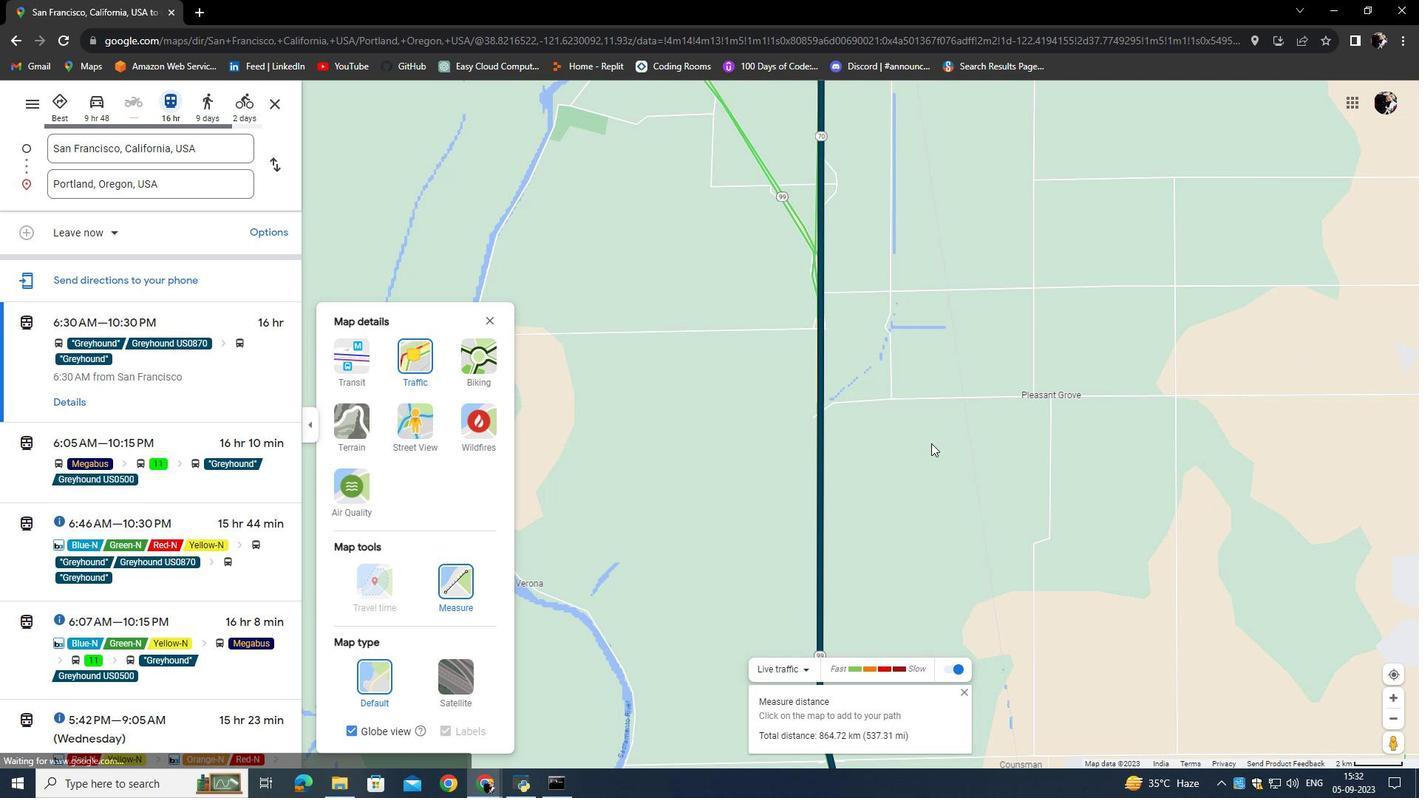 
Action: Mouse scrolled (879, 392) with delta (0, 0)
Screenshot: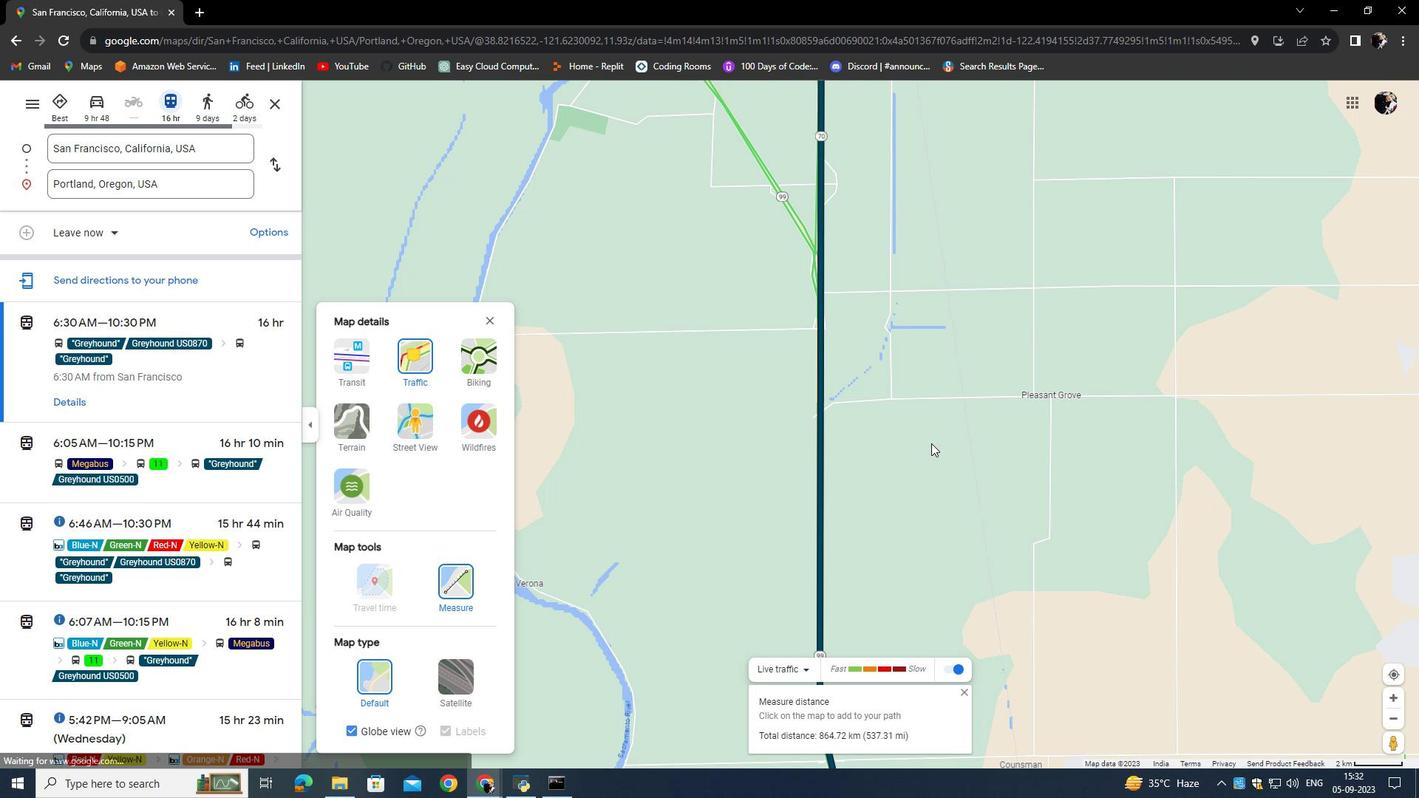 
Action: Mouse scrolled (879, 391) with delta (0, 0)
Screenshot: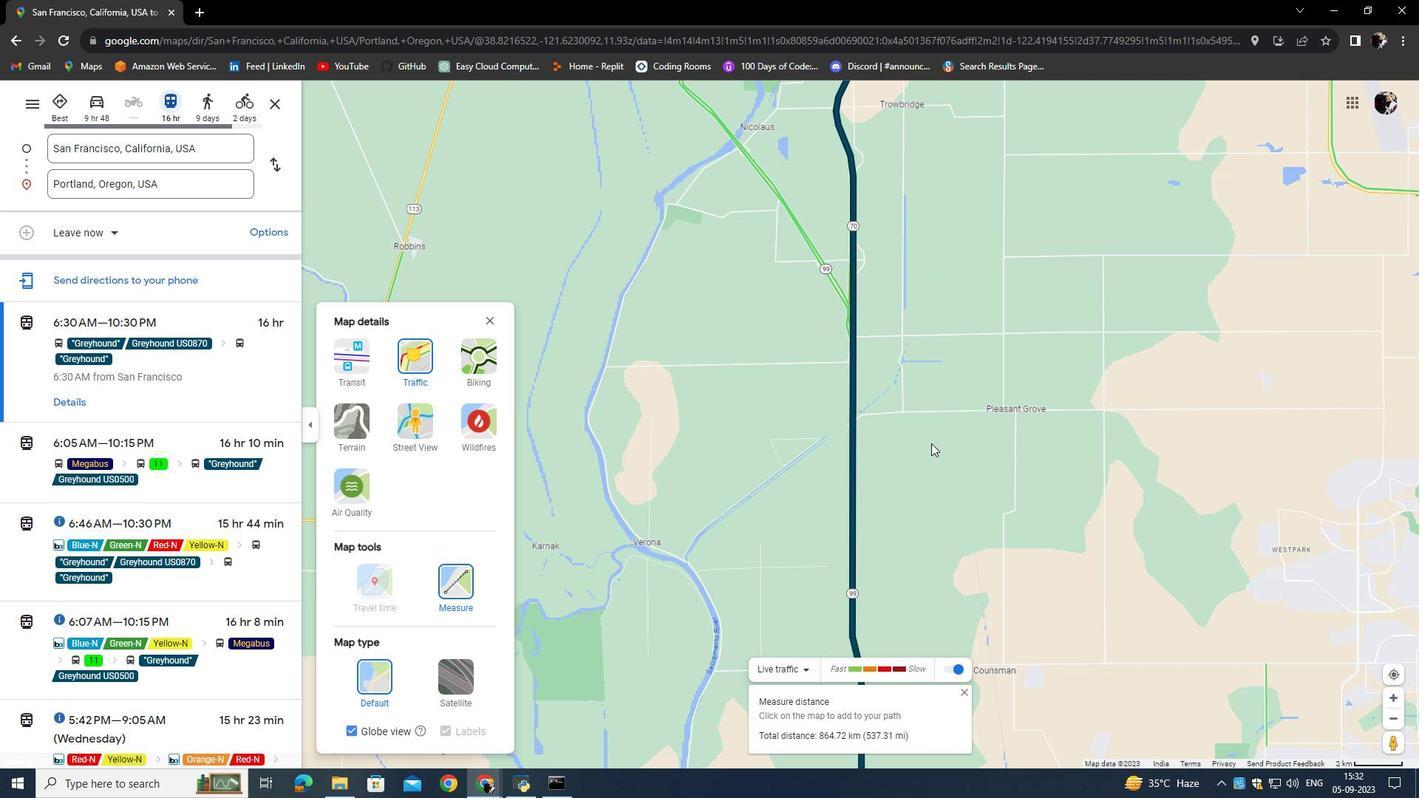 
Action: Mouse scrolled (879, 391) with delta (0, 0)
Screenshot: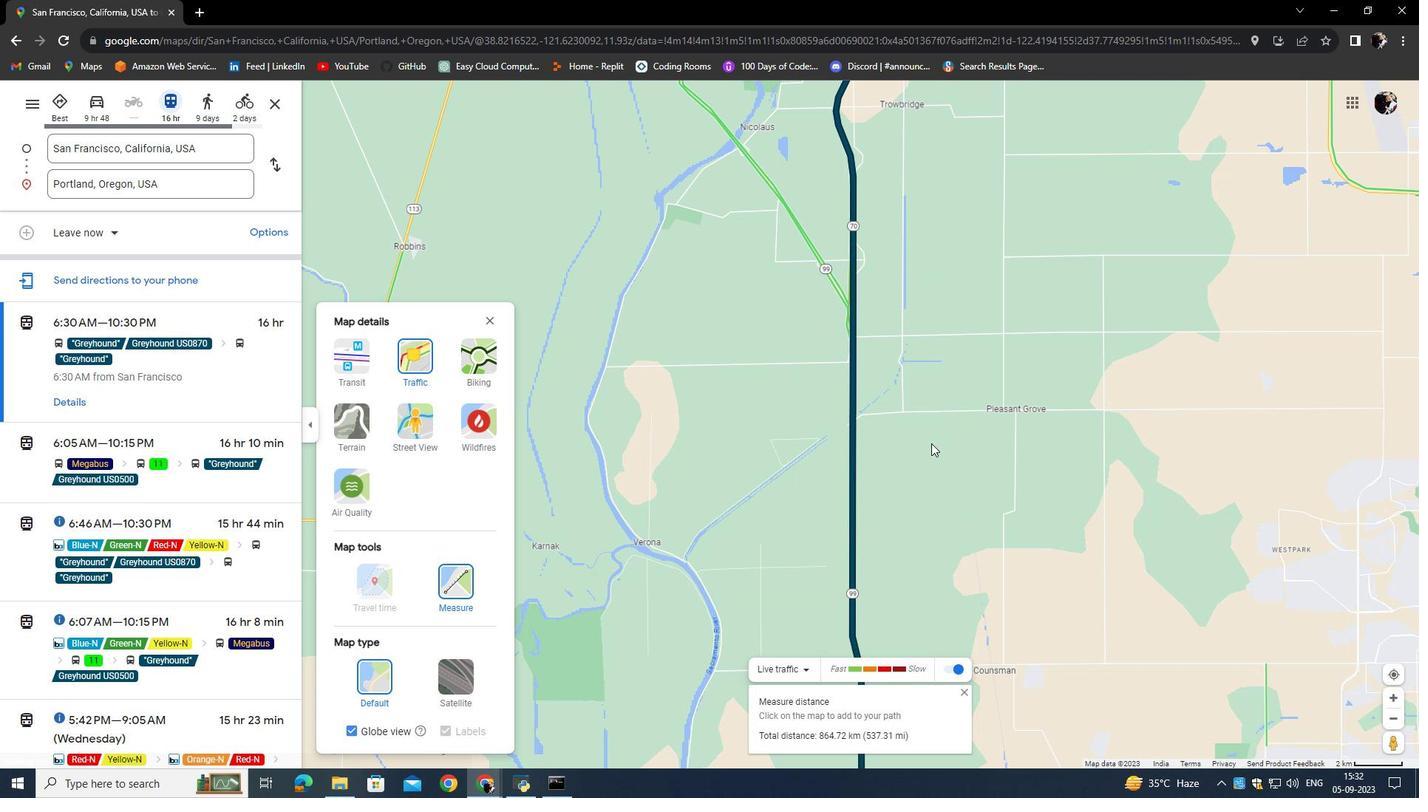 
Action: Mouse scrolled (879, 391) with delta (0, 0)
Screenshot: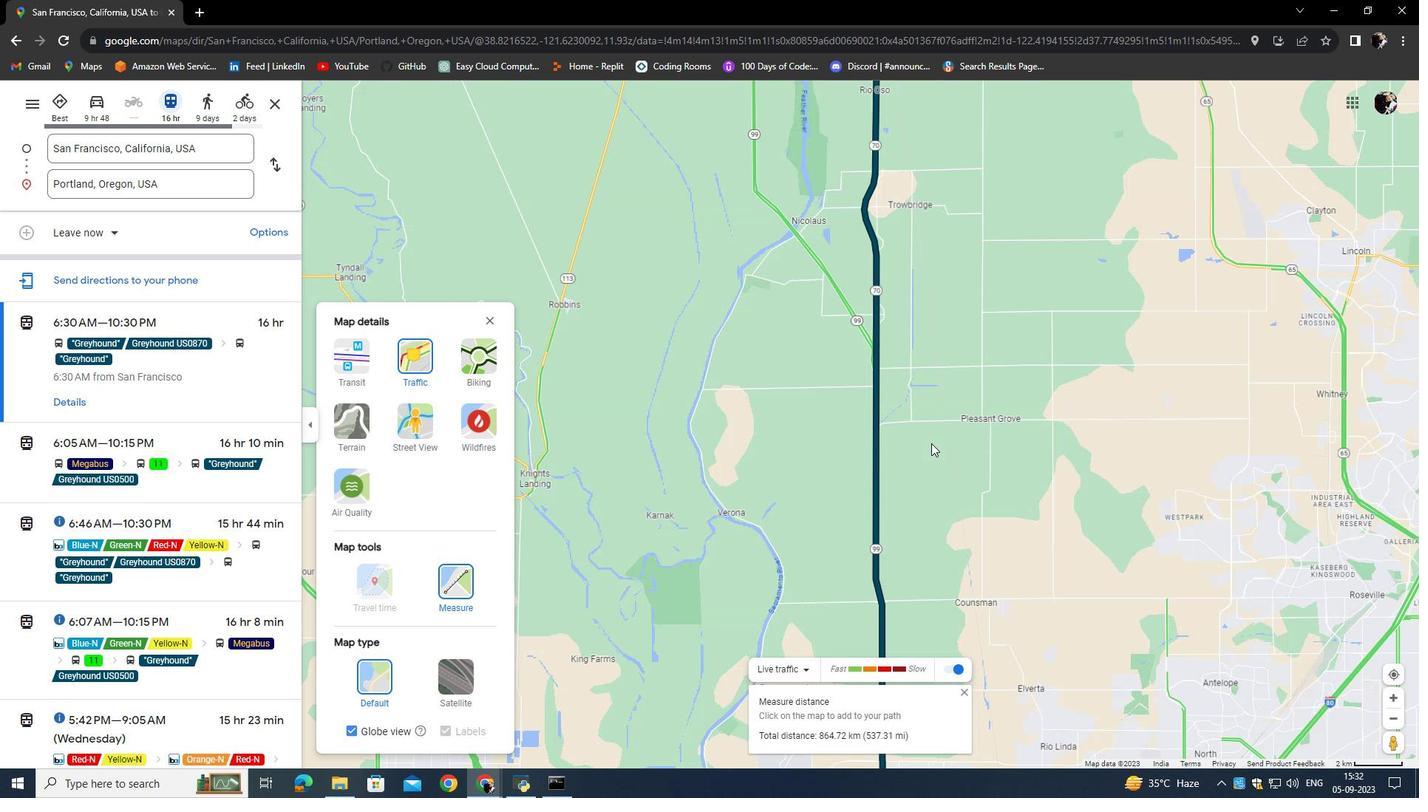 
Action: Mouse scrolled (879, 391) with delta (0, 0)
Screenshot: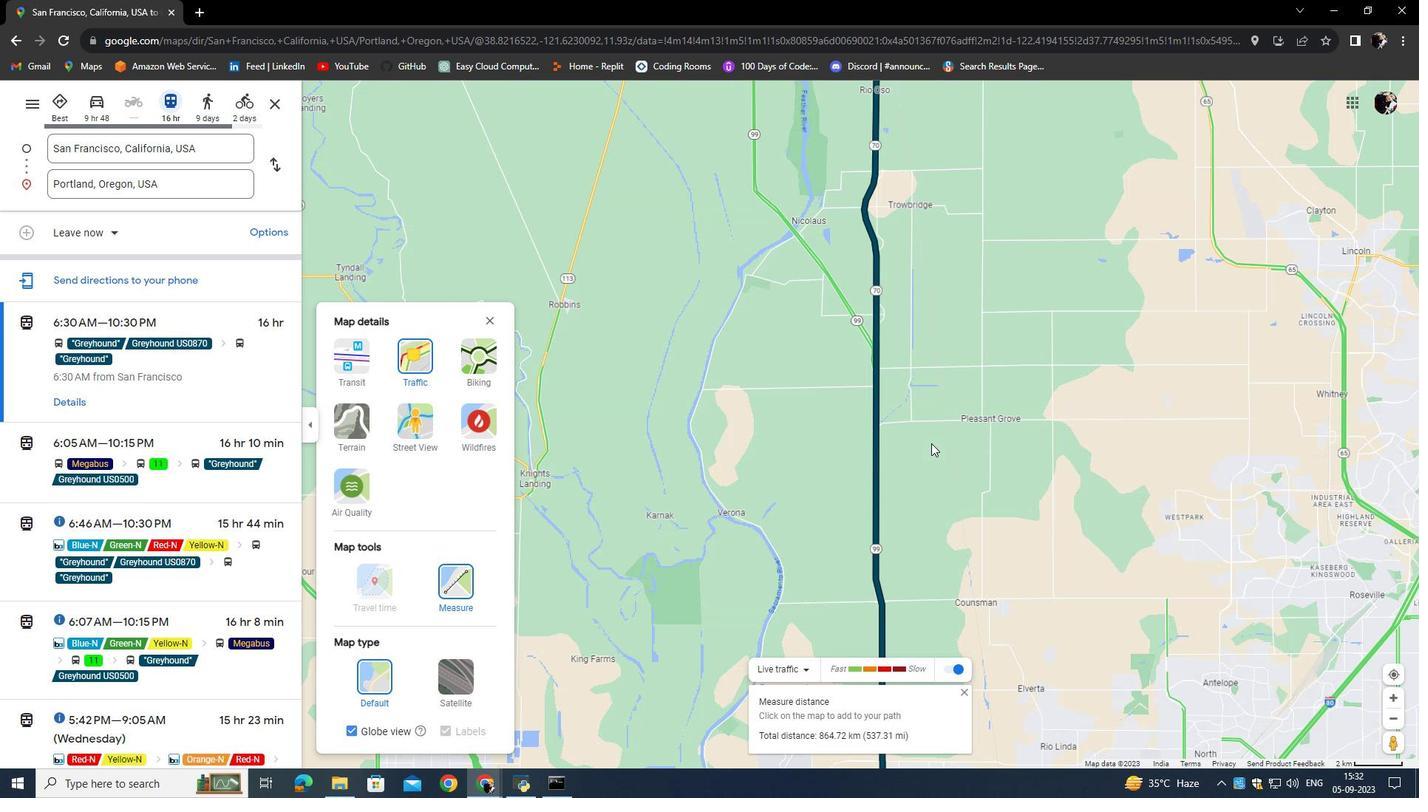 
Action: Mouse scrolled (879, 391) with delta (0, 0)
Screenshot: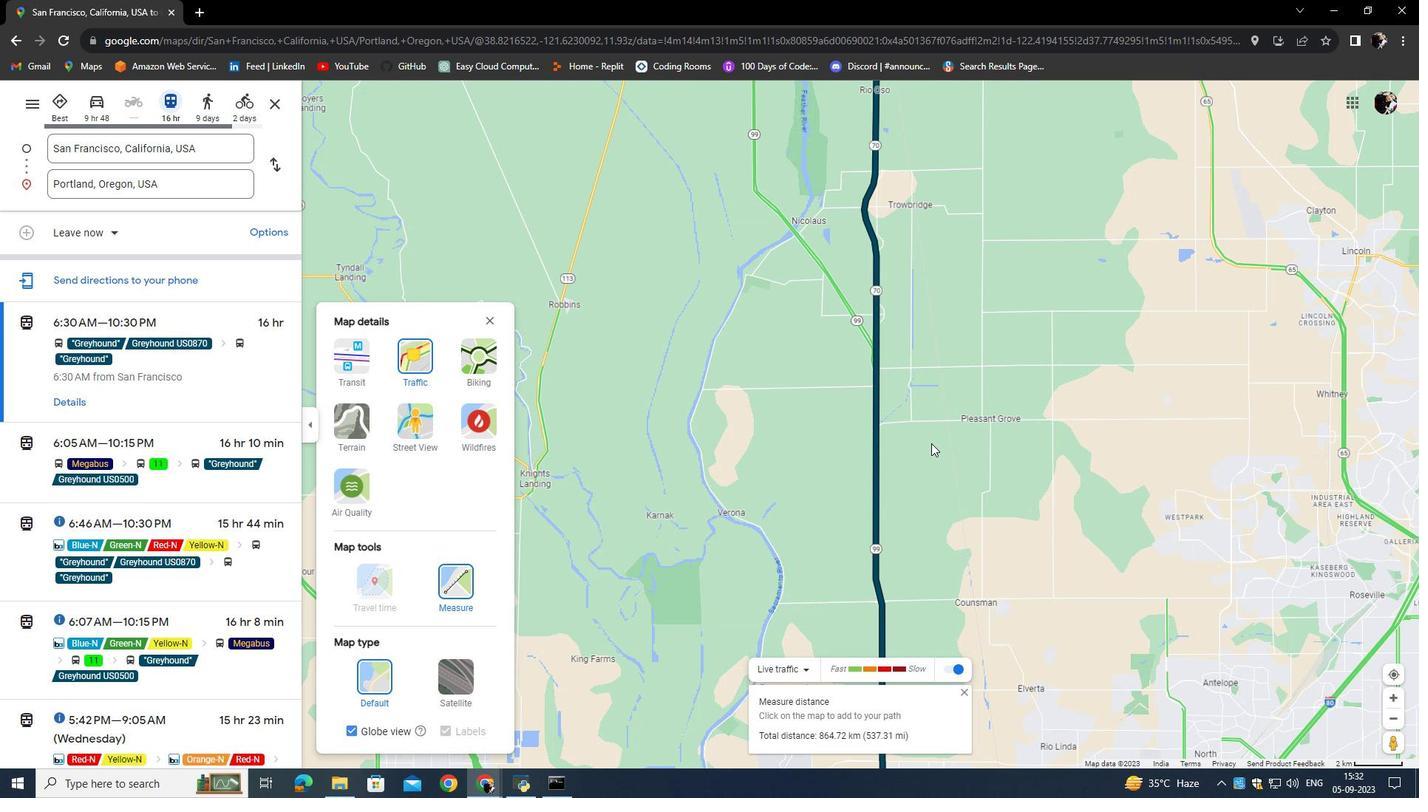 
Action: Mouse scrolled (879, 391) with delta (0, 0)
Screenshot: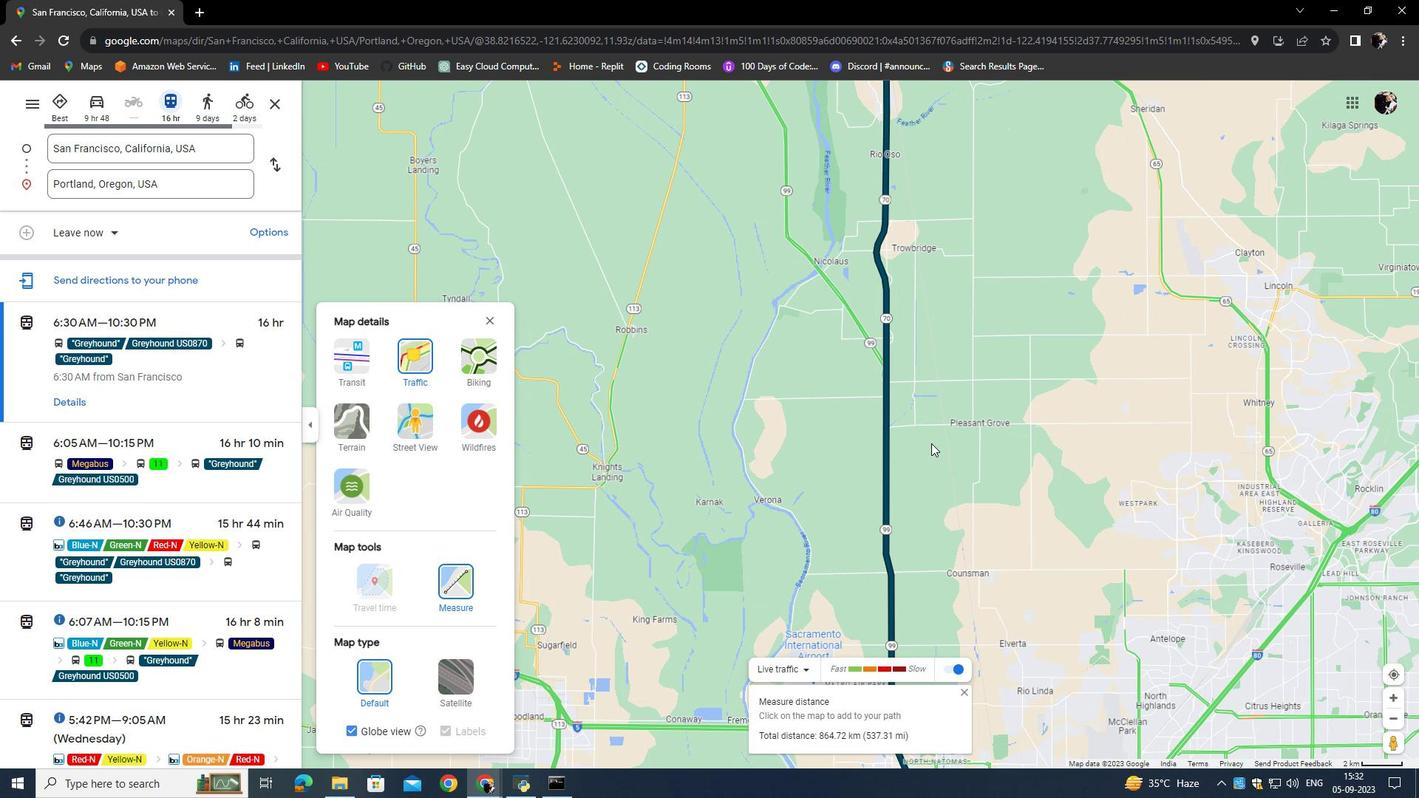 
Action: Mouse scrolled (879, 391) with delta (0, 0)
Screenshot: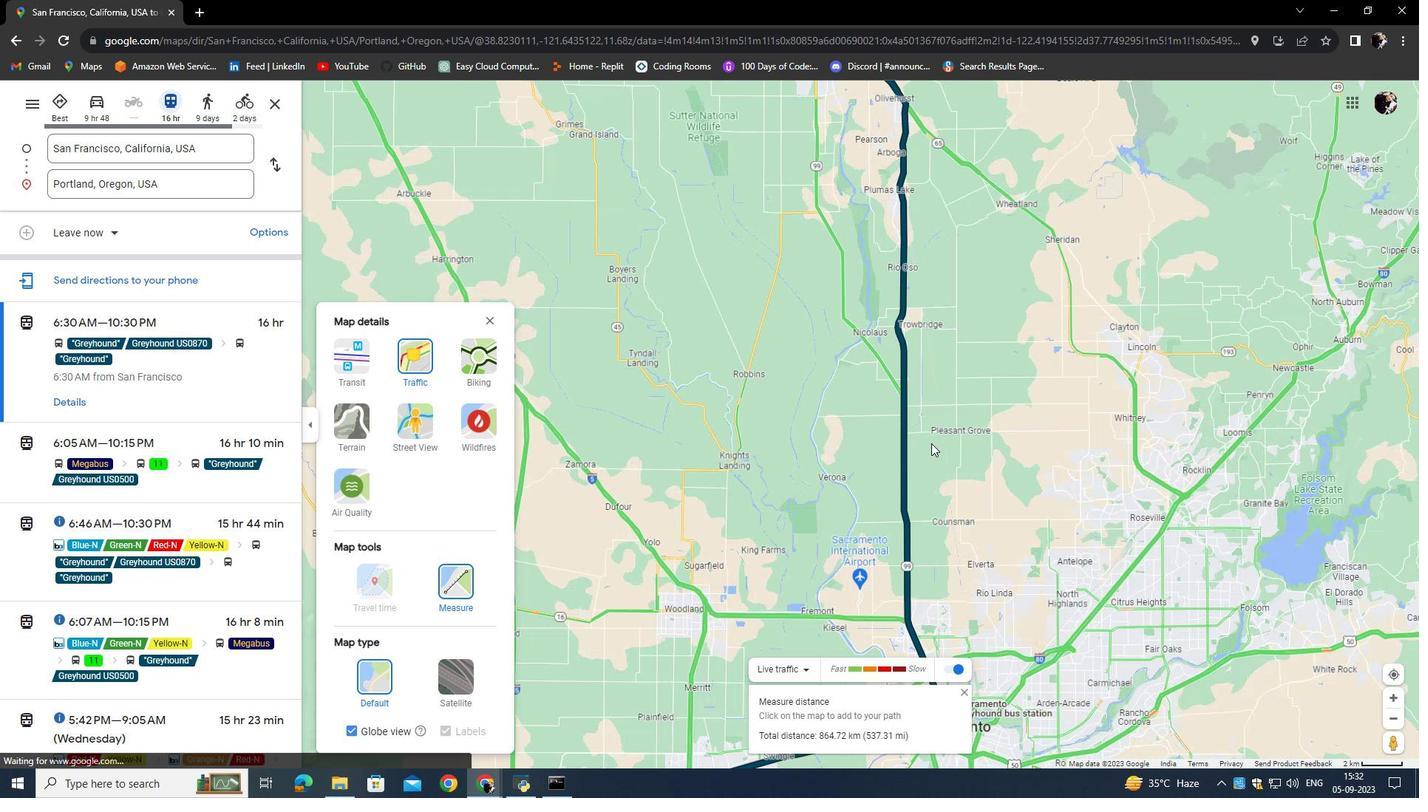 
Action: Mouse scrolled (879, 391) with delta (0, 0)
Screenshot: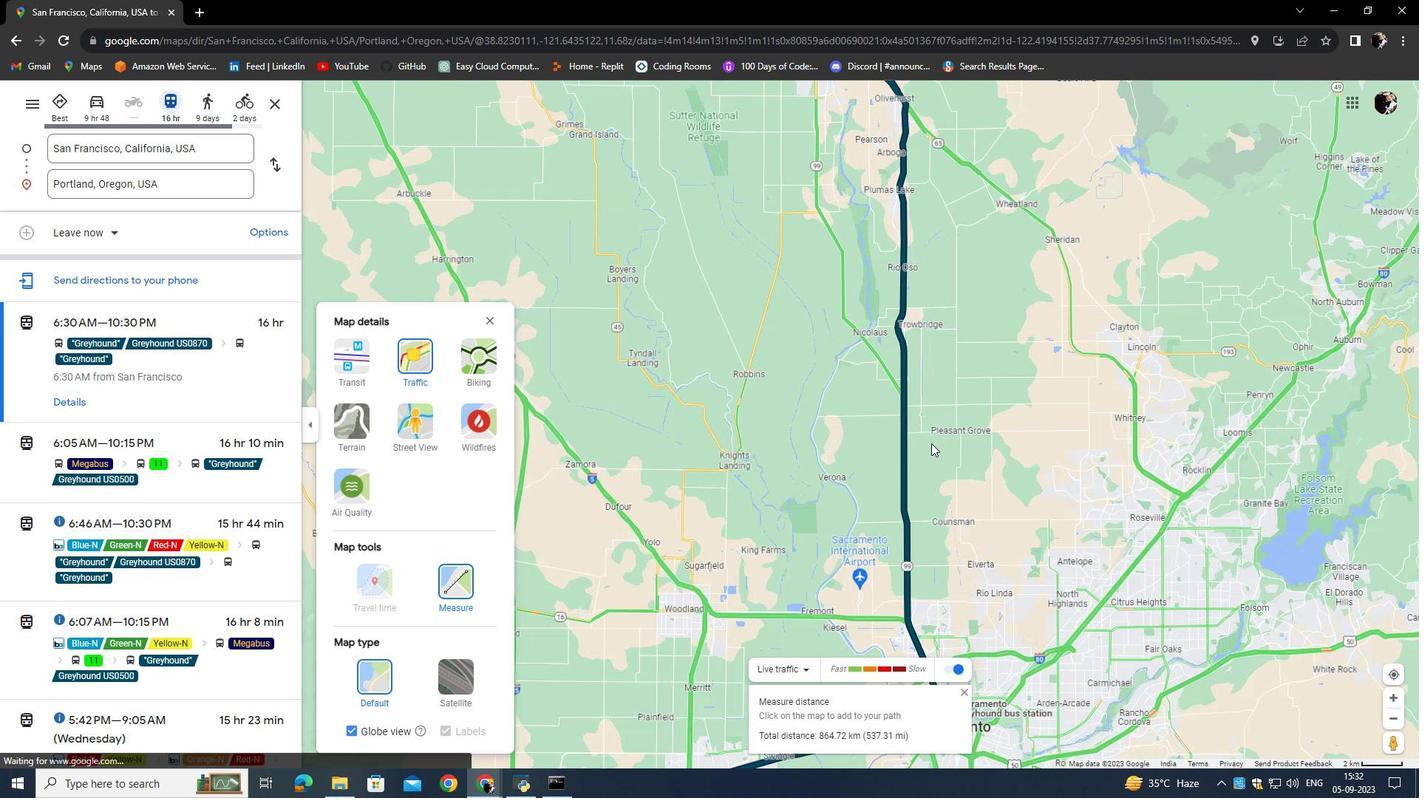 
Action: Mouse scrolled (879, 391) with delta (0, 0)
Screenshot: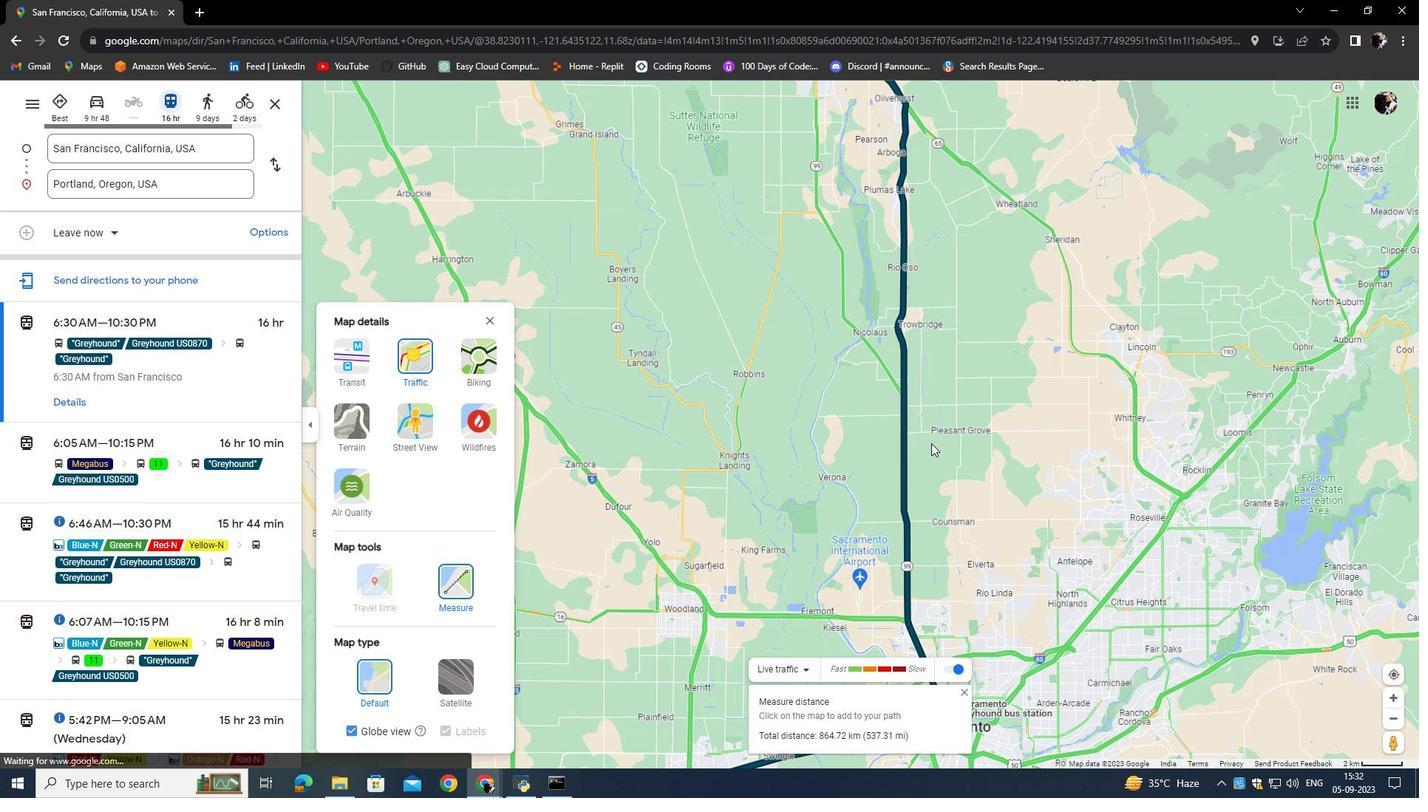 
Action: Mouse moved to (874, 365)
Screenshot: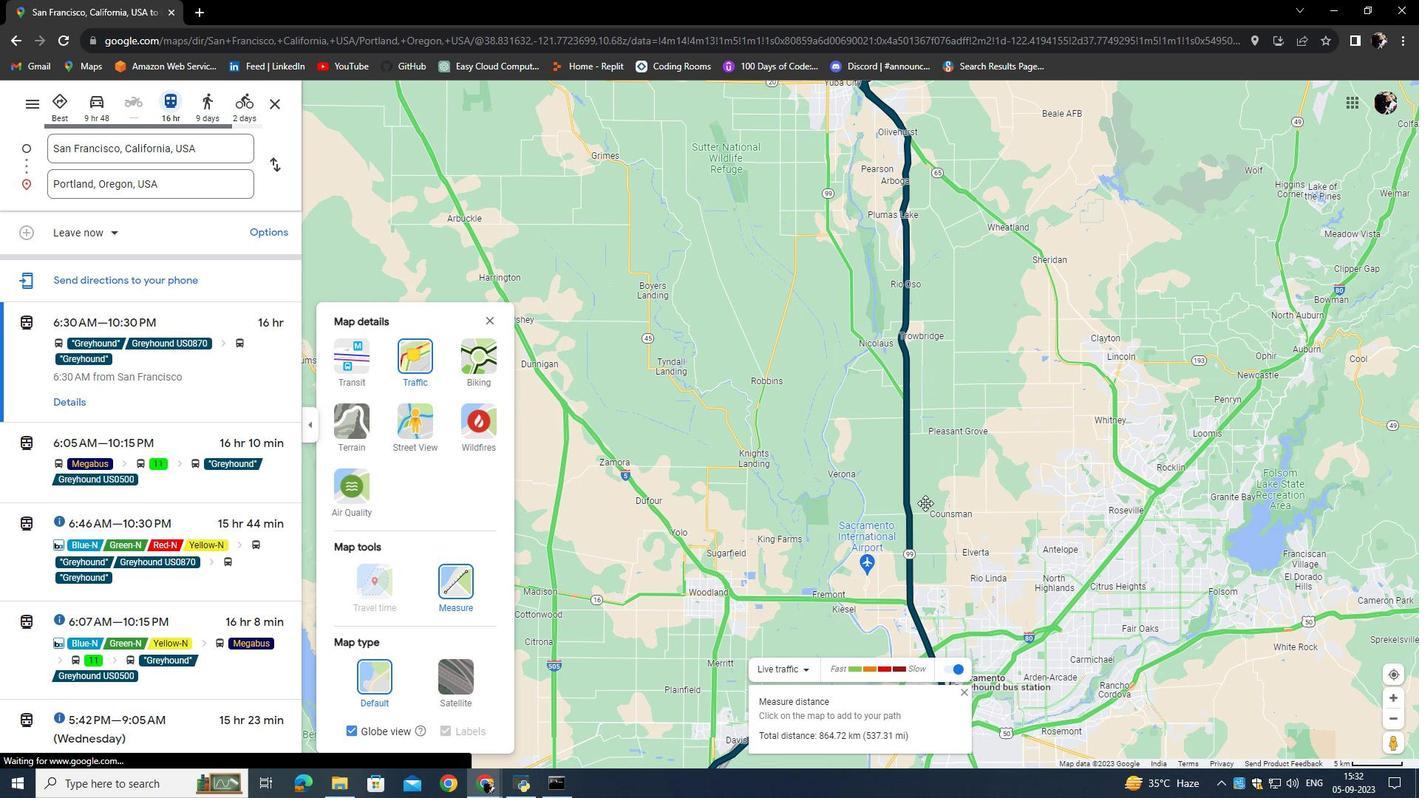 
Action: Mouse pressed left at (874, 365)
Screenshot: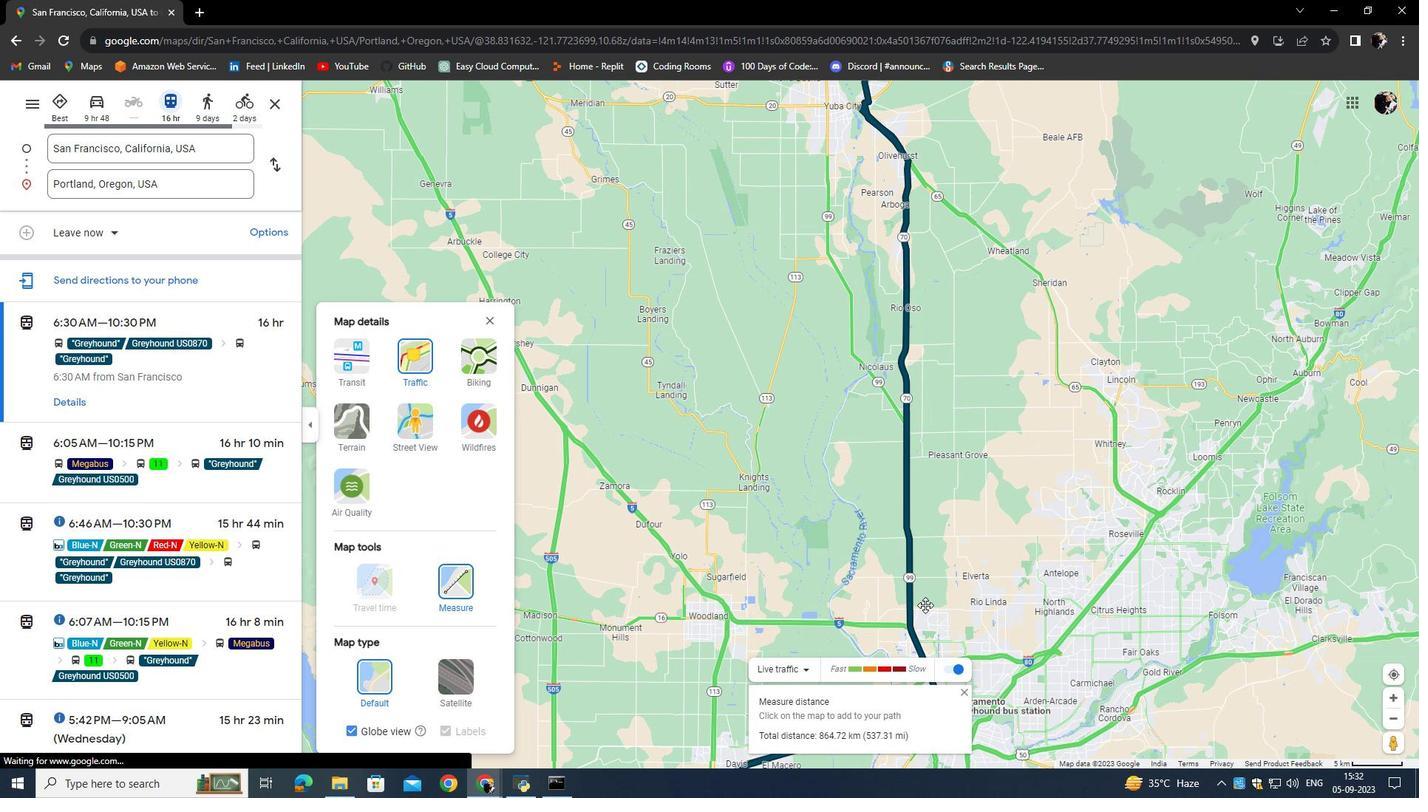 
Action: Mouse moved to (891, 307)
Screenshot: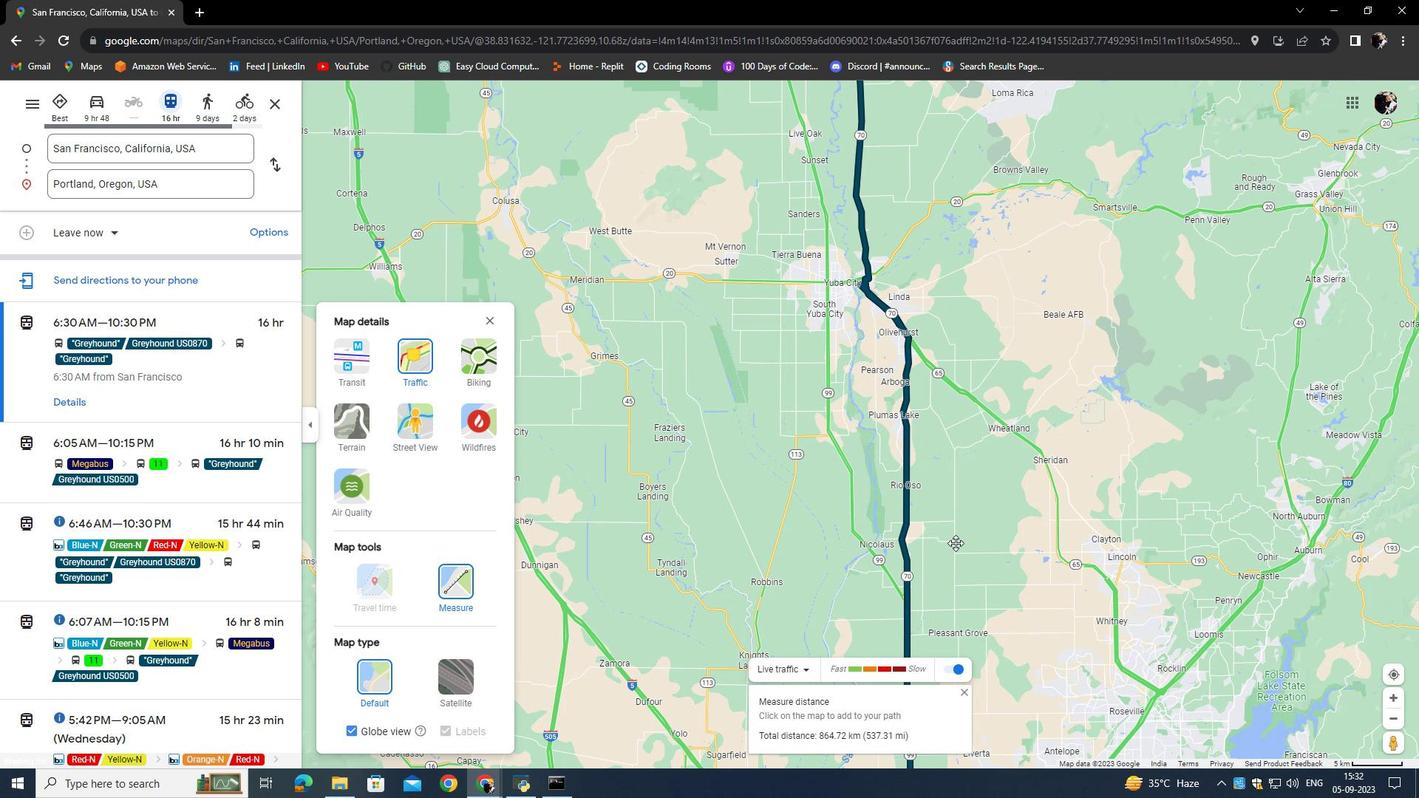 
Action: Mouse pressed left at (891, 307)
Screenshot: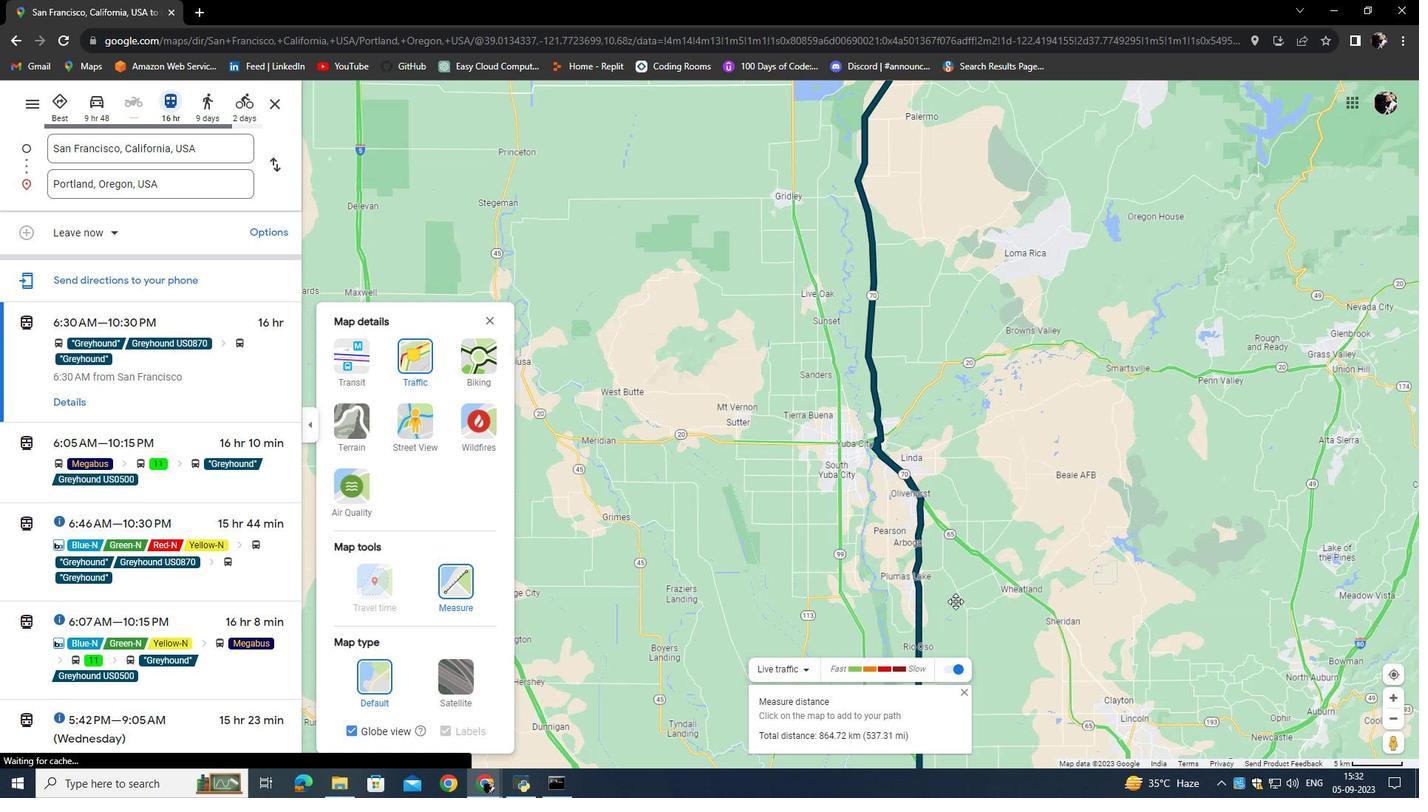 
Action: Mouse moved to (887, 255)
Screenshot: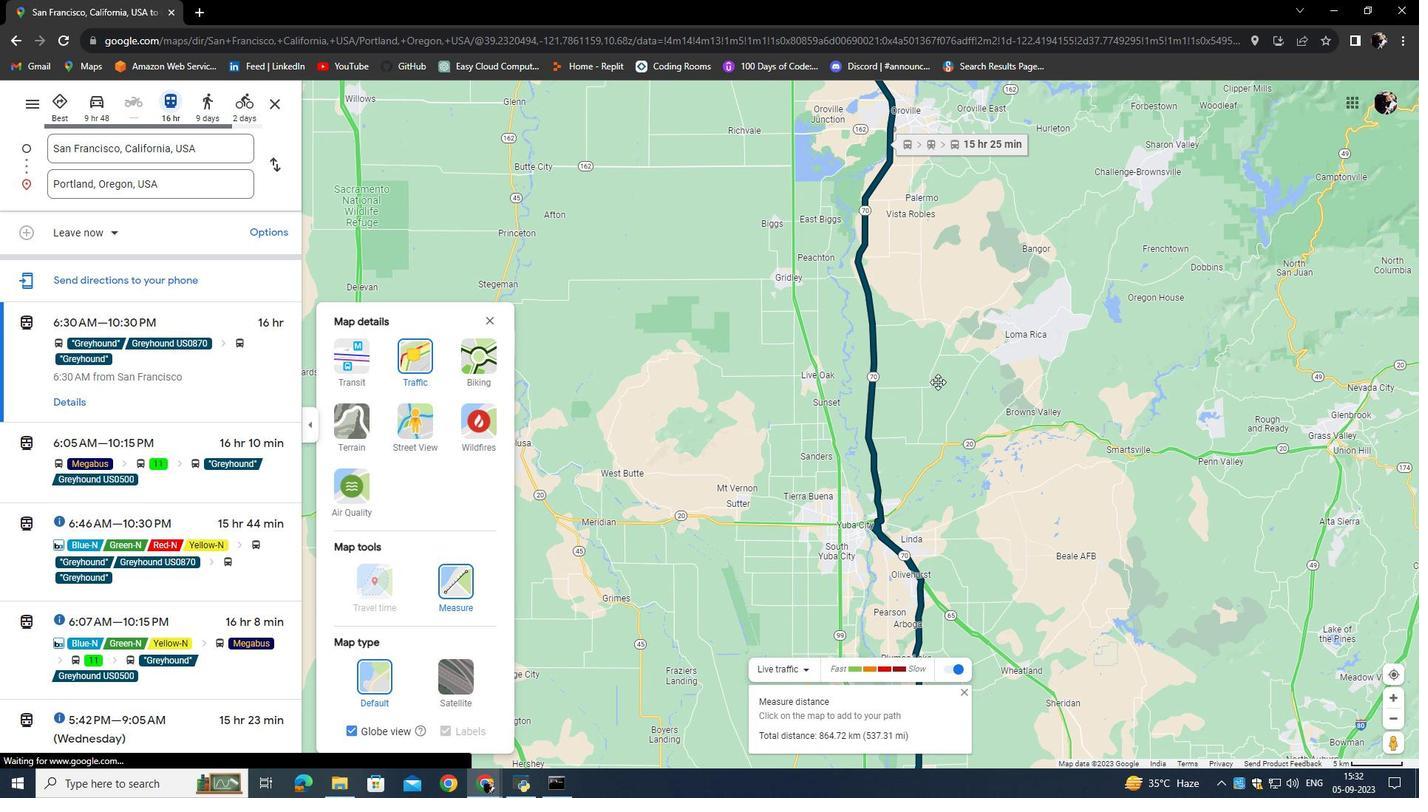 
Action: Mouse pressed left at (887, 255)
Screenshot: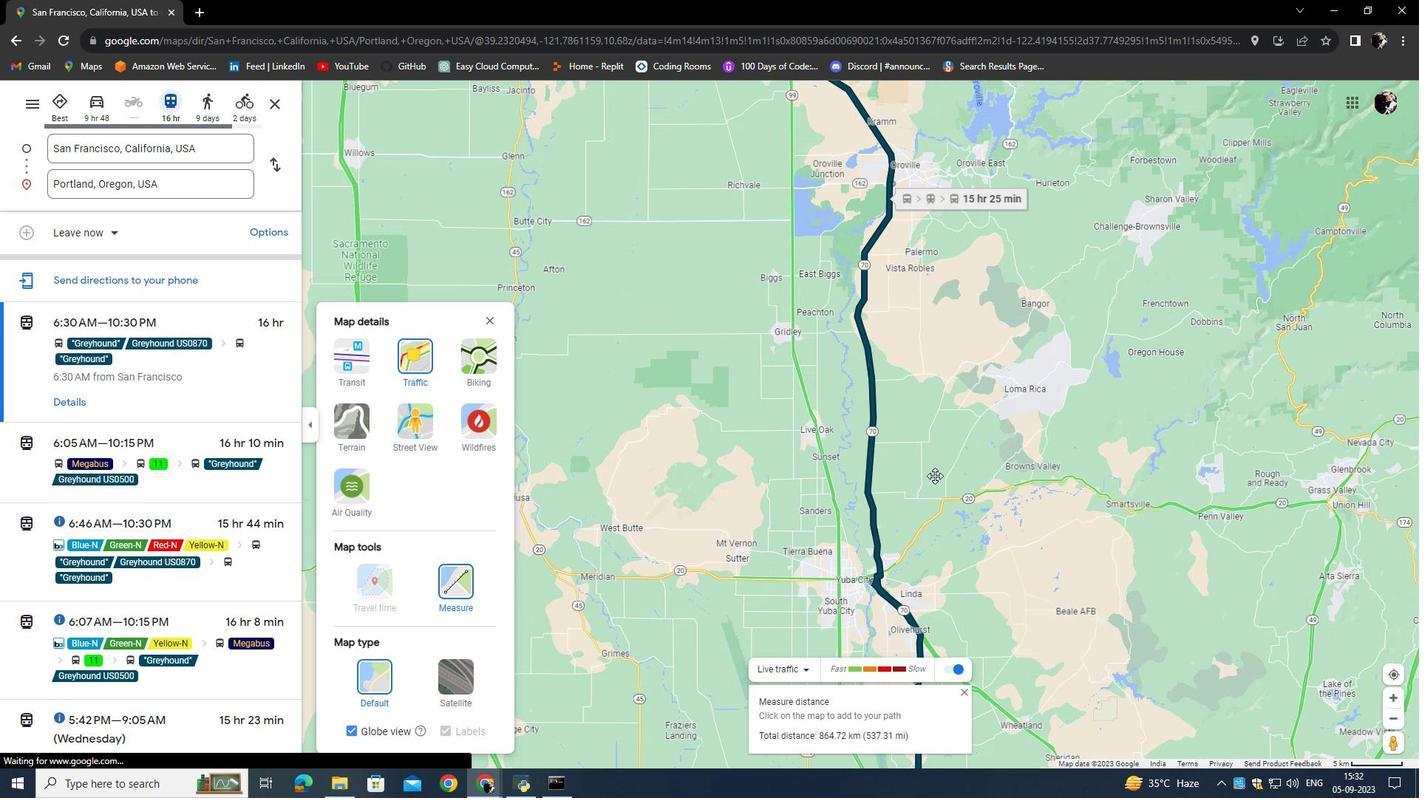 
Action: Mouse moved to (859, 249)
Screenshot: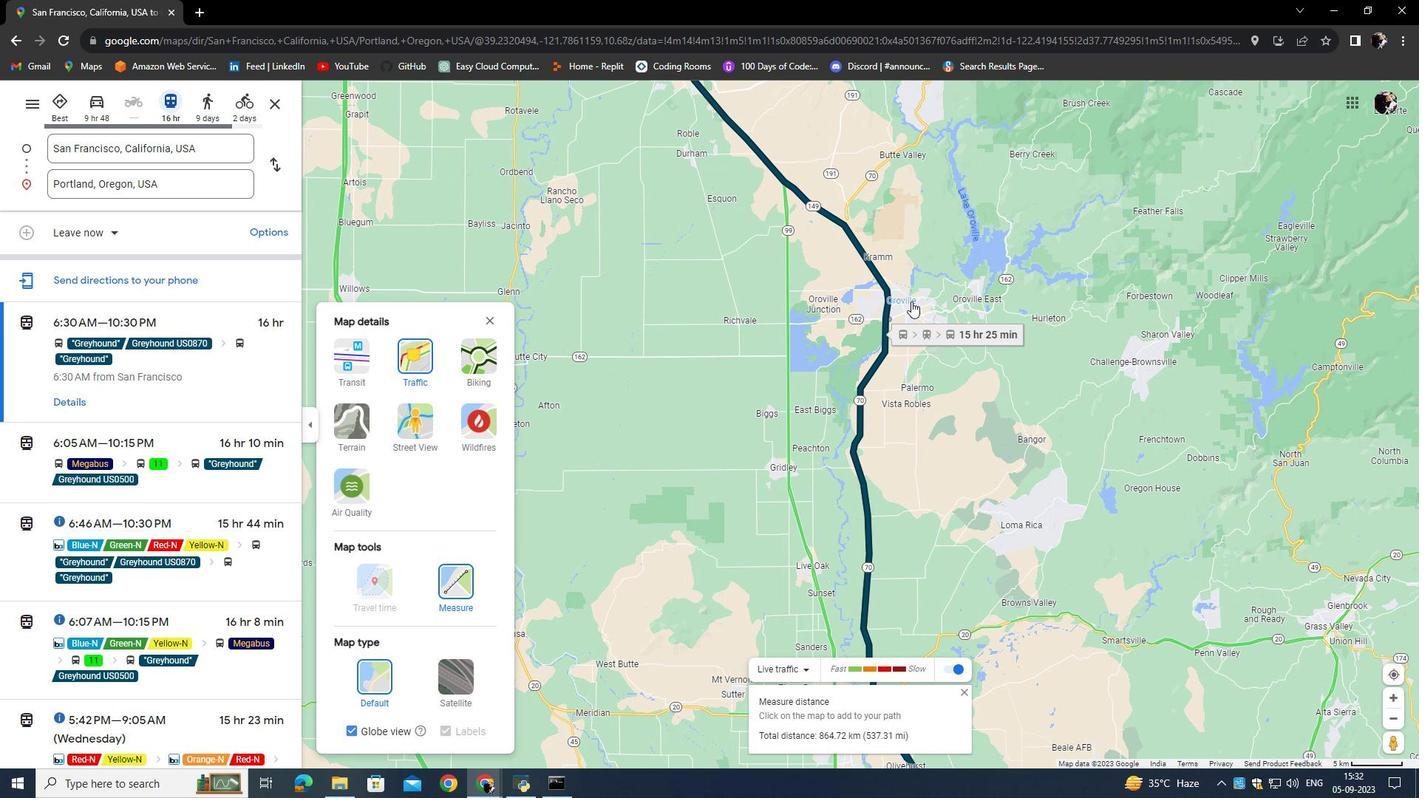 
Action: Mouse pressed left at (859, 249)
Screenshot: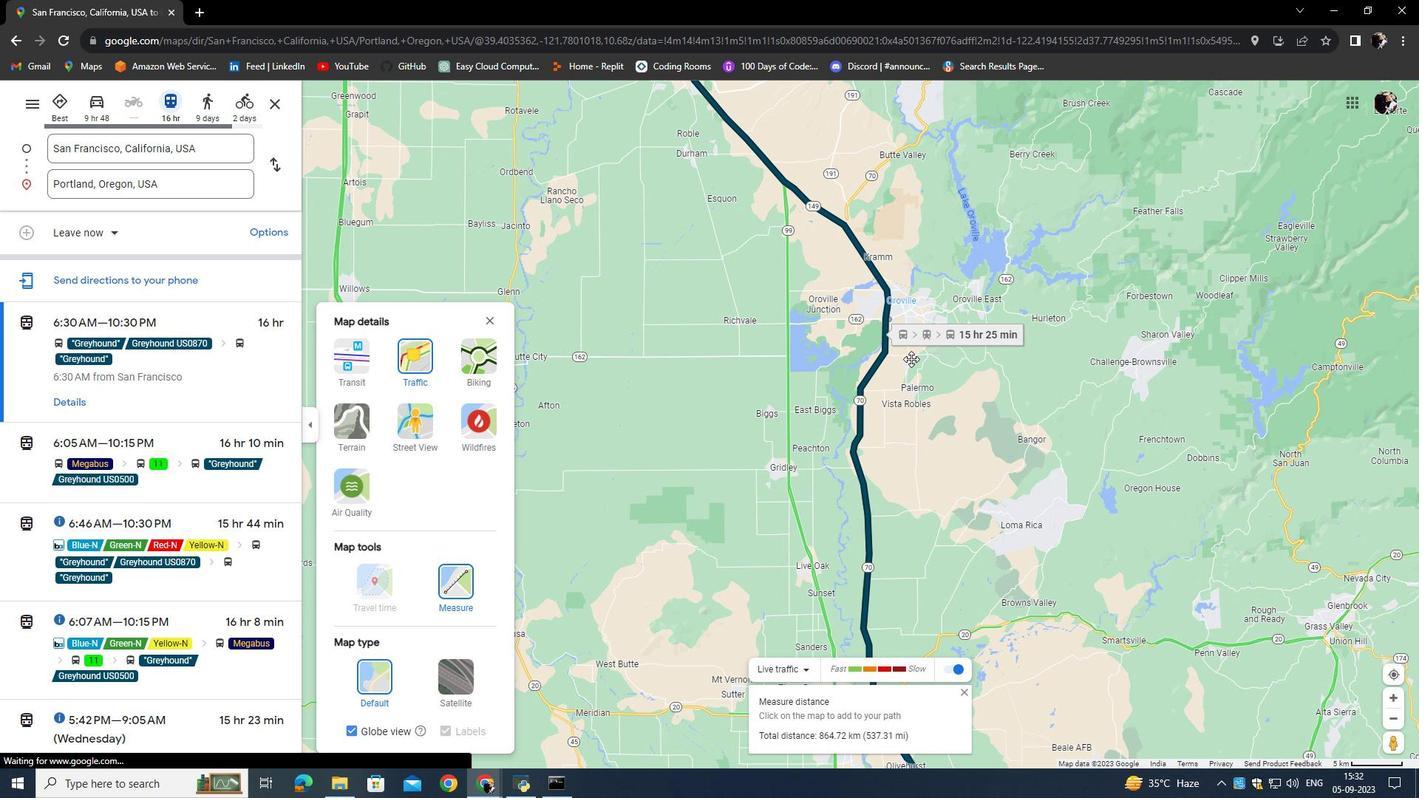 
Action: Mouse moved to (777, 255)
Screenshot: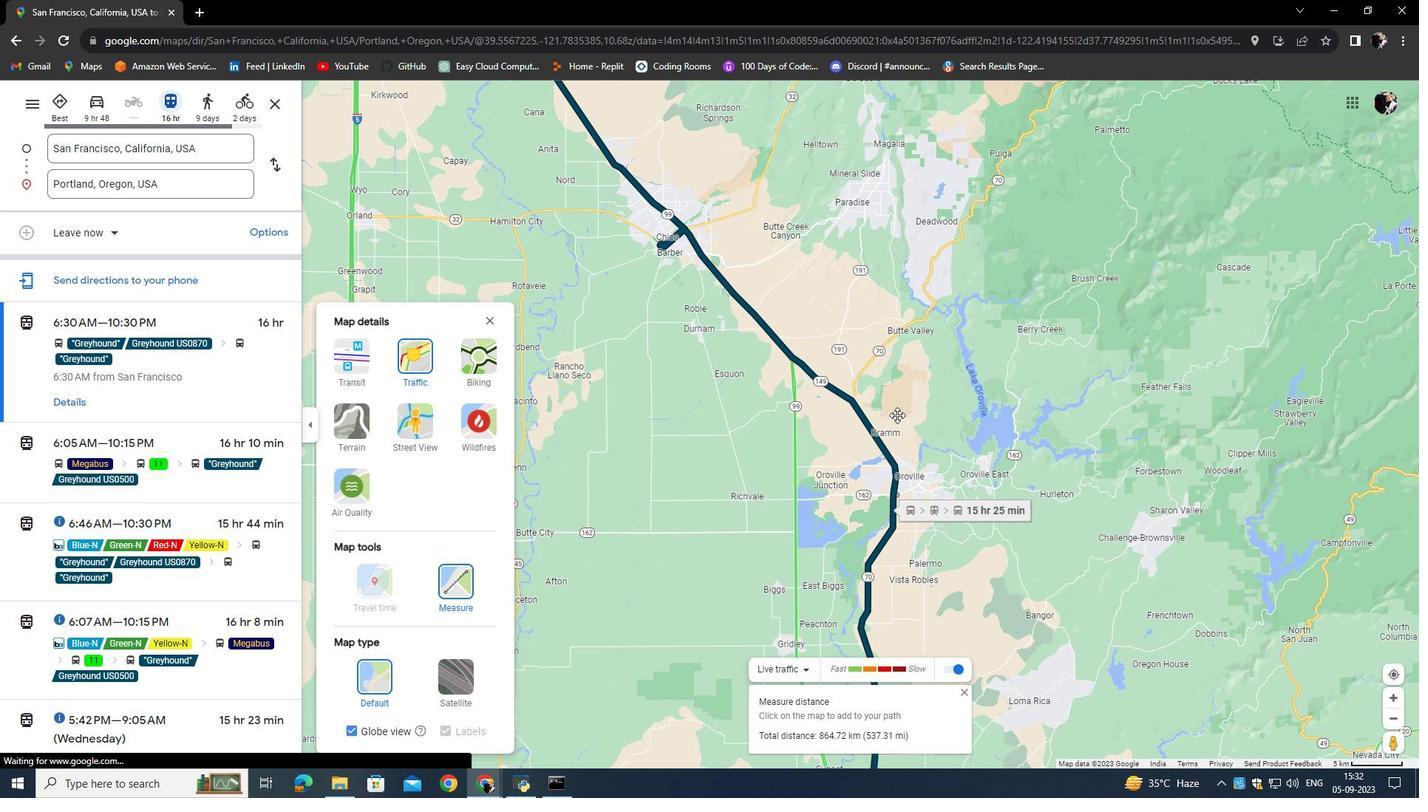 
Action: Mouse pressed left at (777, 255)
Screenshot: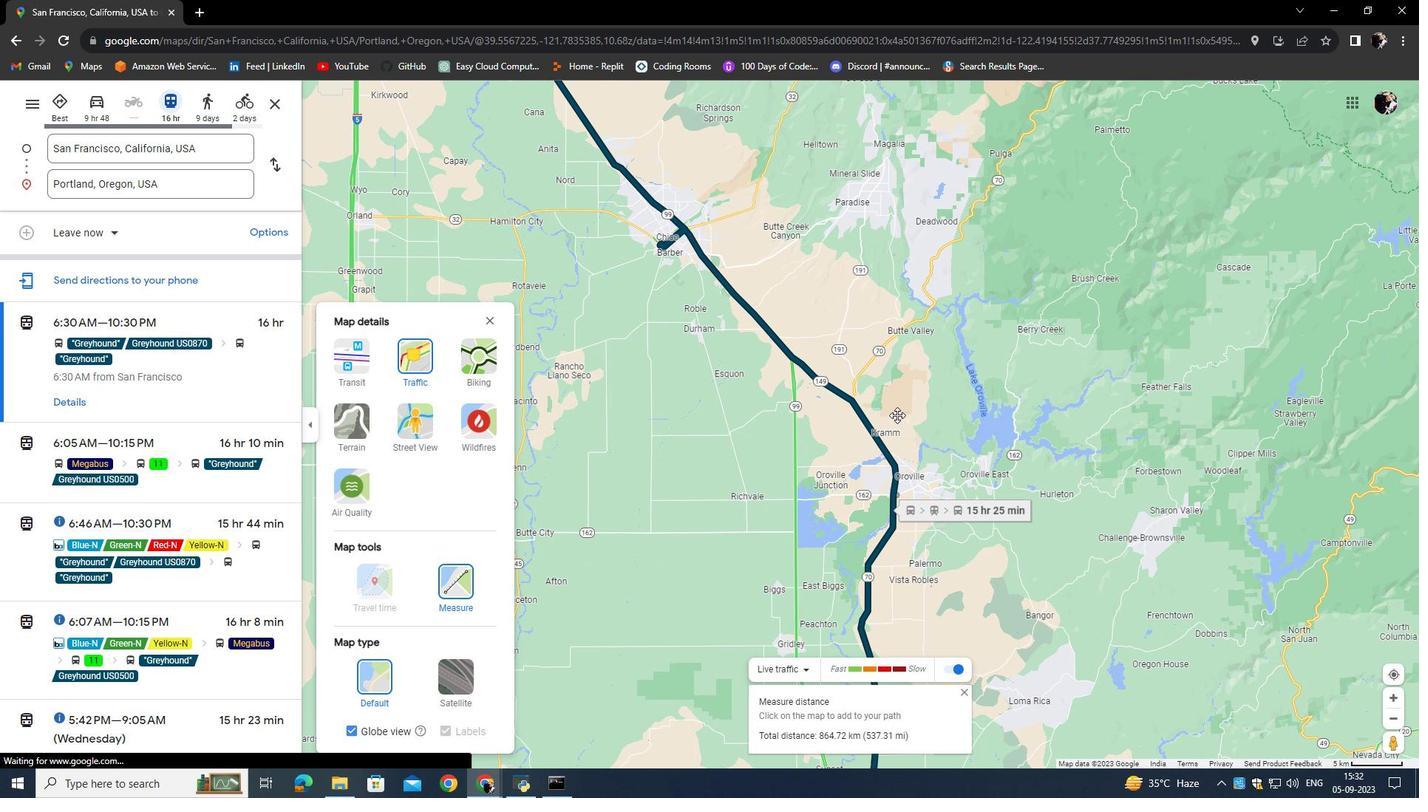 
Action: Mouse moved to (722, 242)
Screenshot: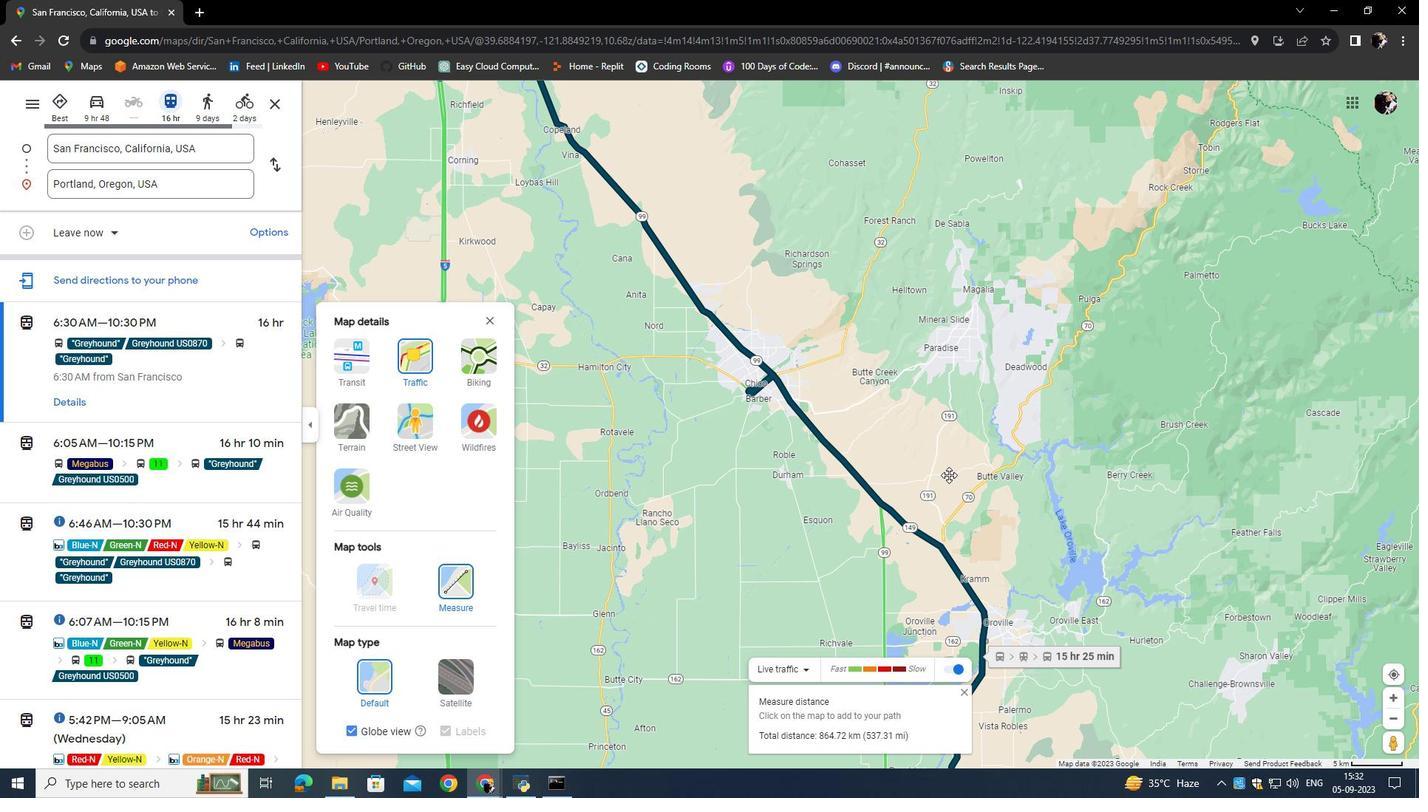 
Action: Mouse pressed left at (722, 242)
Screenshot: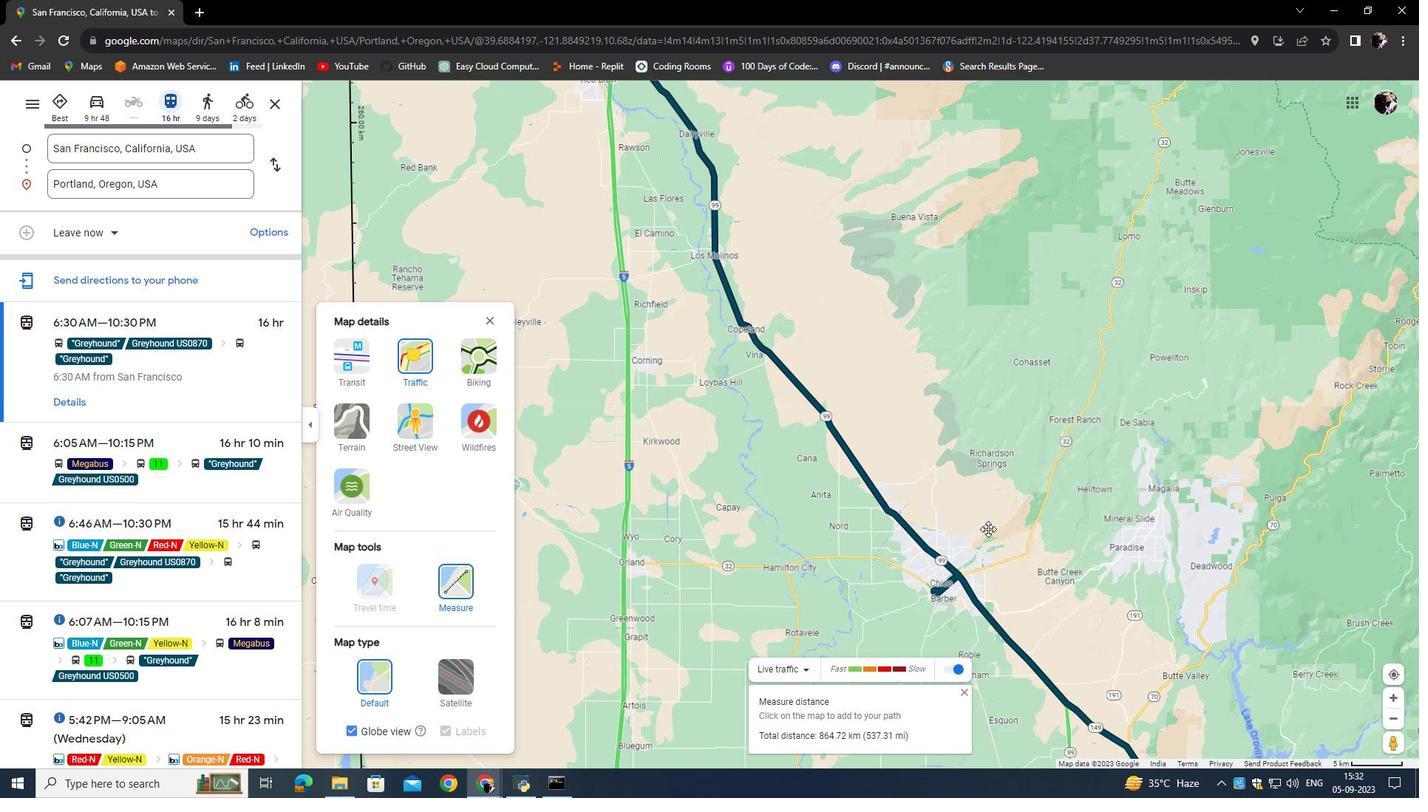 
Action: Mouse moved to (787, 338)
Screenshot: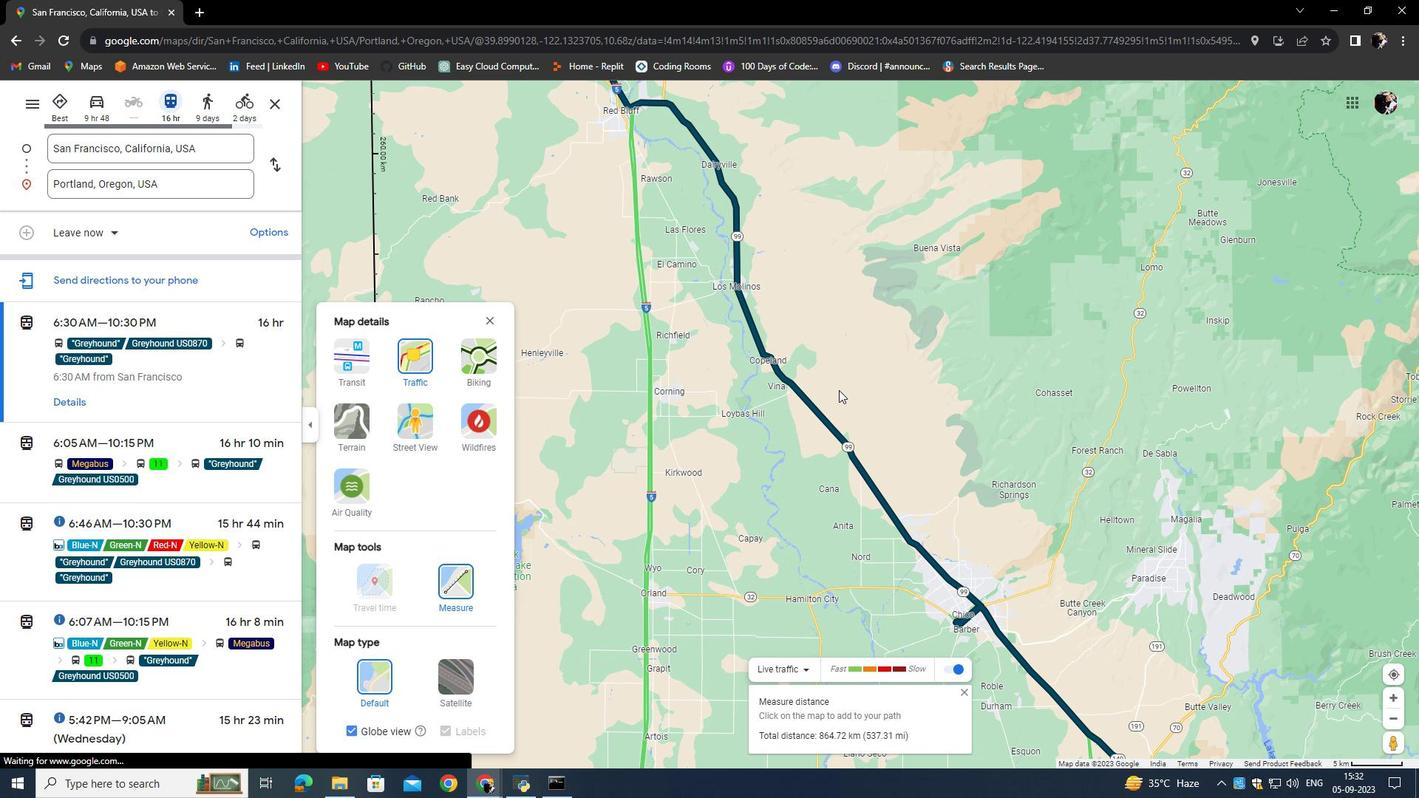 
Action: Mouse scrolled (787, 337) with delta (0, 0)
Screenshot: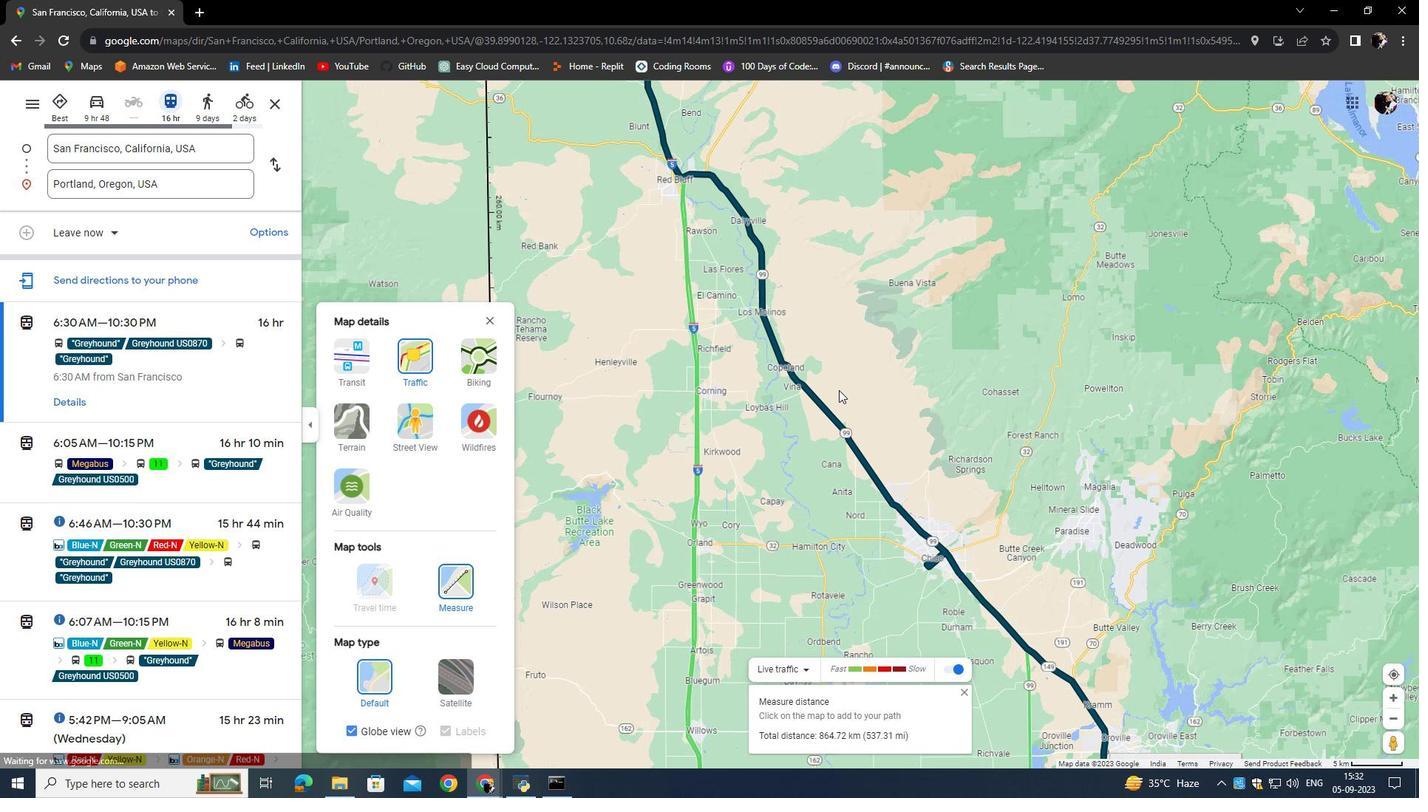 
Action: Mouse scrolled (787, 337) with delta (0, 0)
Screenshot: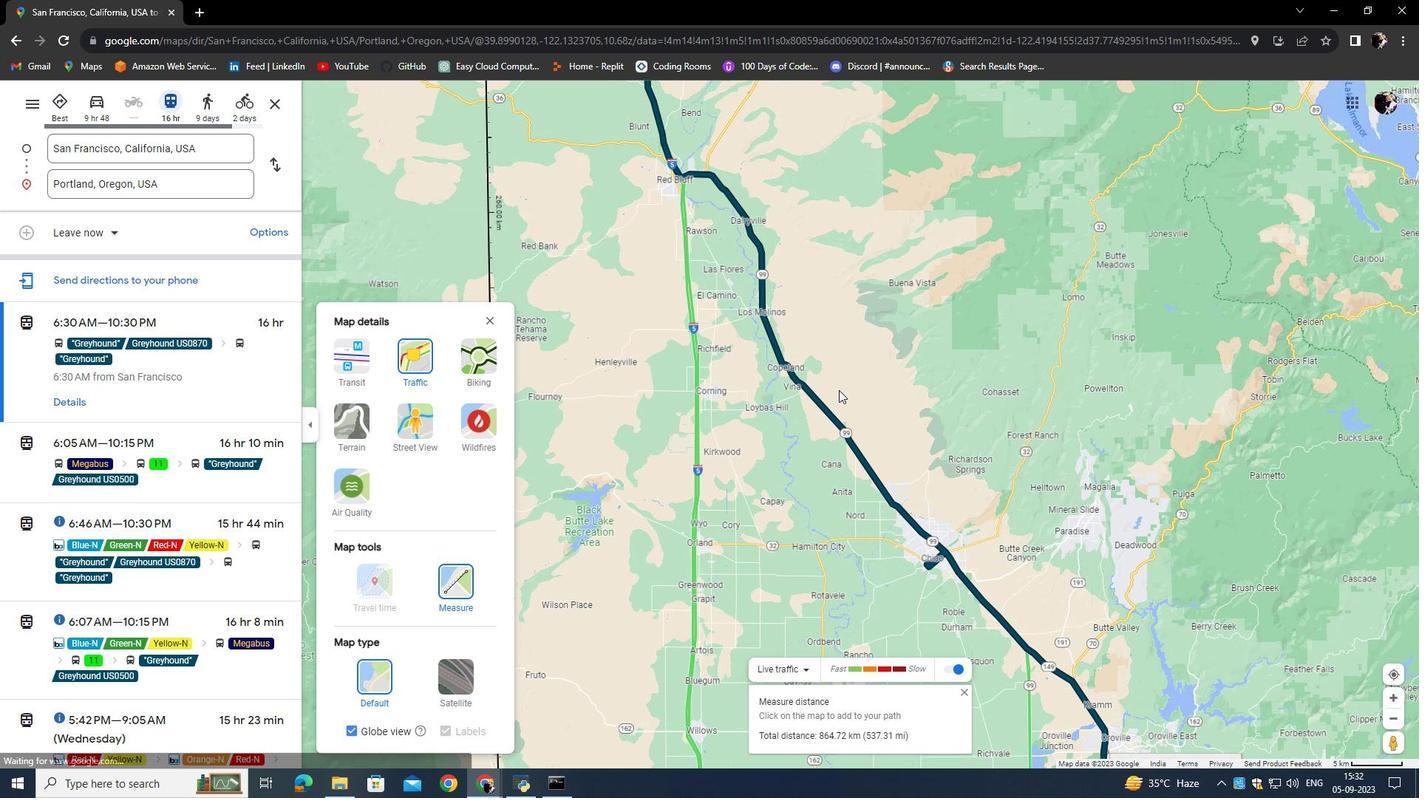 
Action: Mouse scrolled (787, 337) with delta (0, 0)
Screenshot: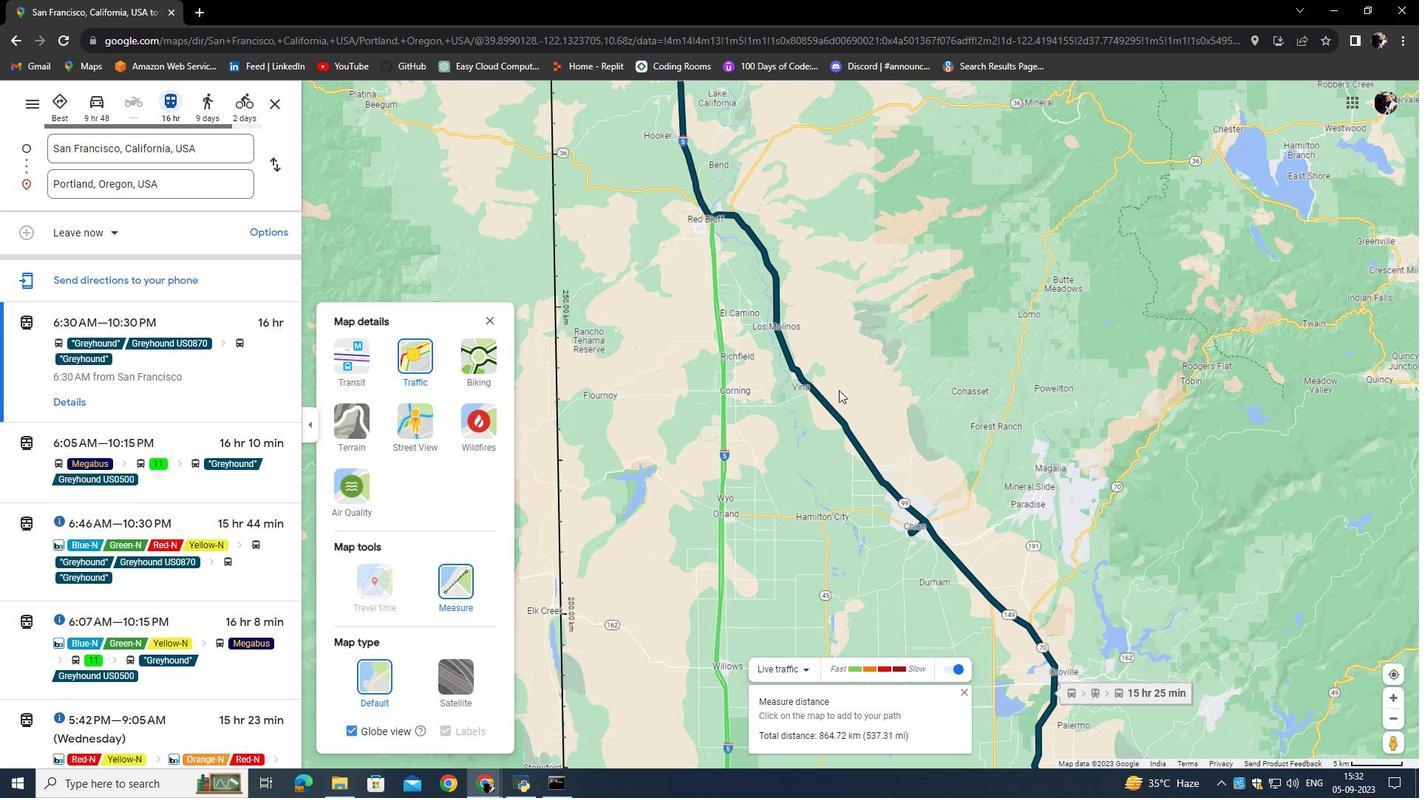 
Action: Mouse scrolled (787, 337) with delta (0, 0)
Screenshot: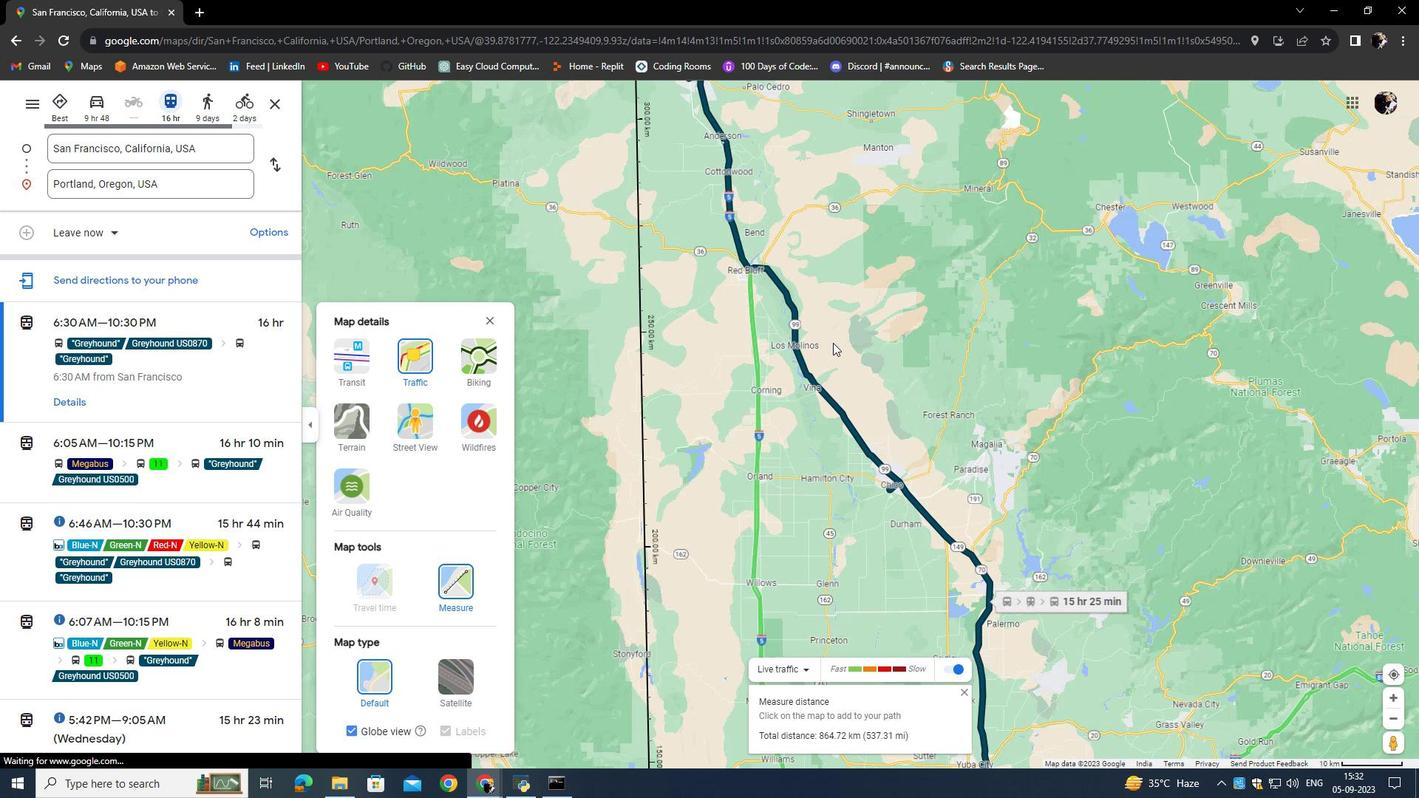 
Action: Mouse scrolled (787, 337) with delta (0, 0)
Screenshot: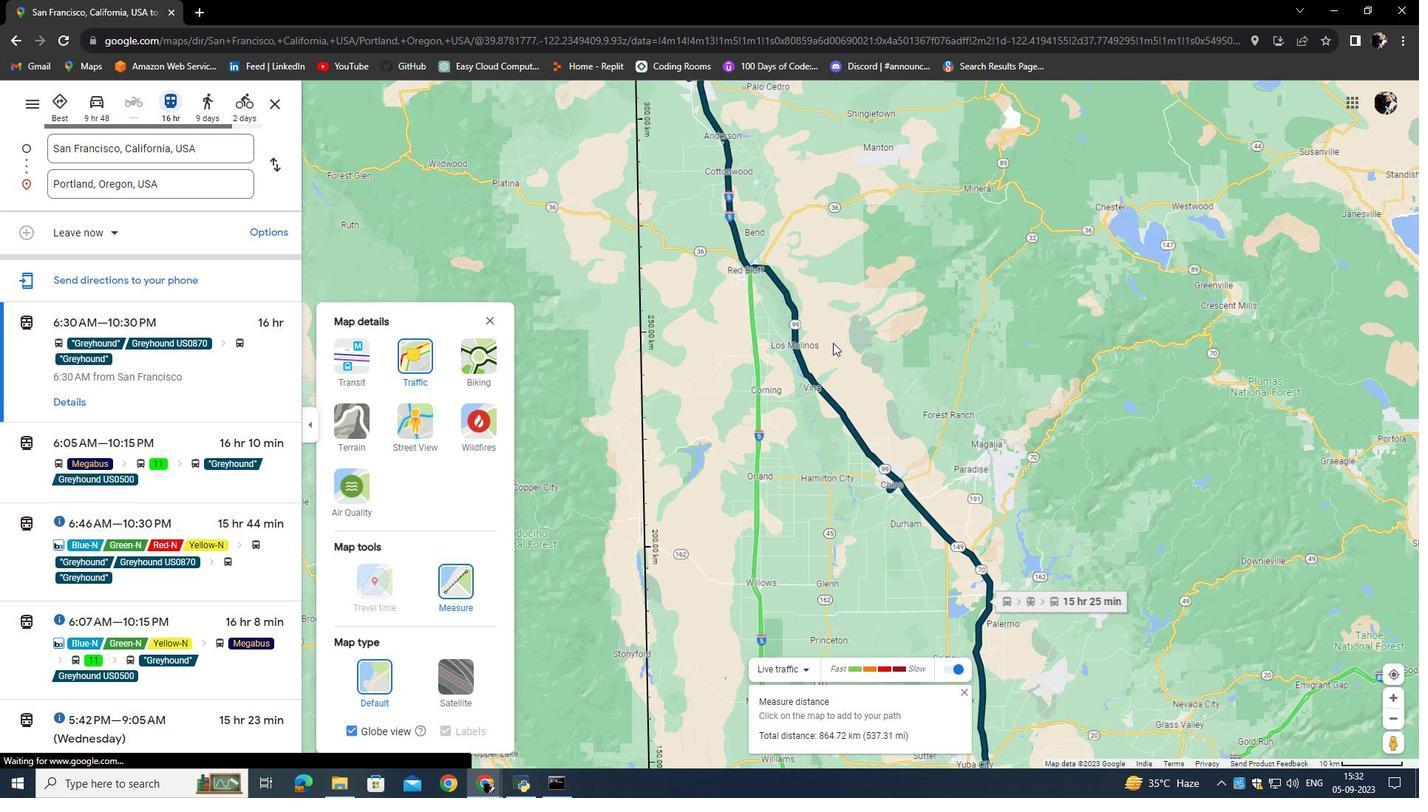 
Action: Mouse moved to (780, 263)
Screenshot: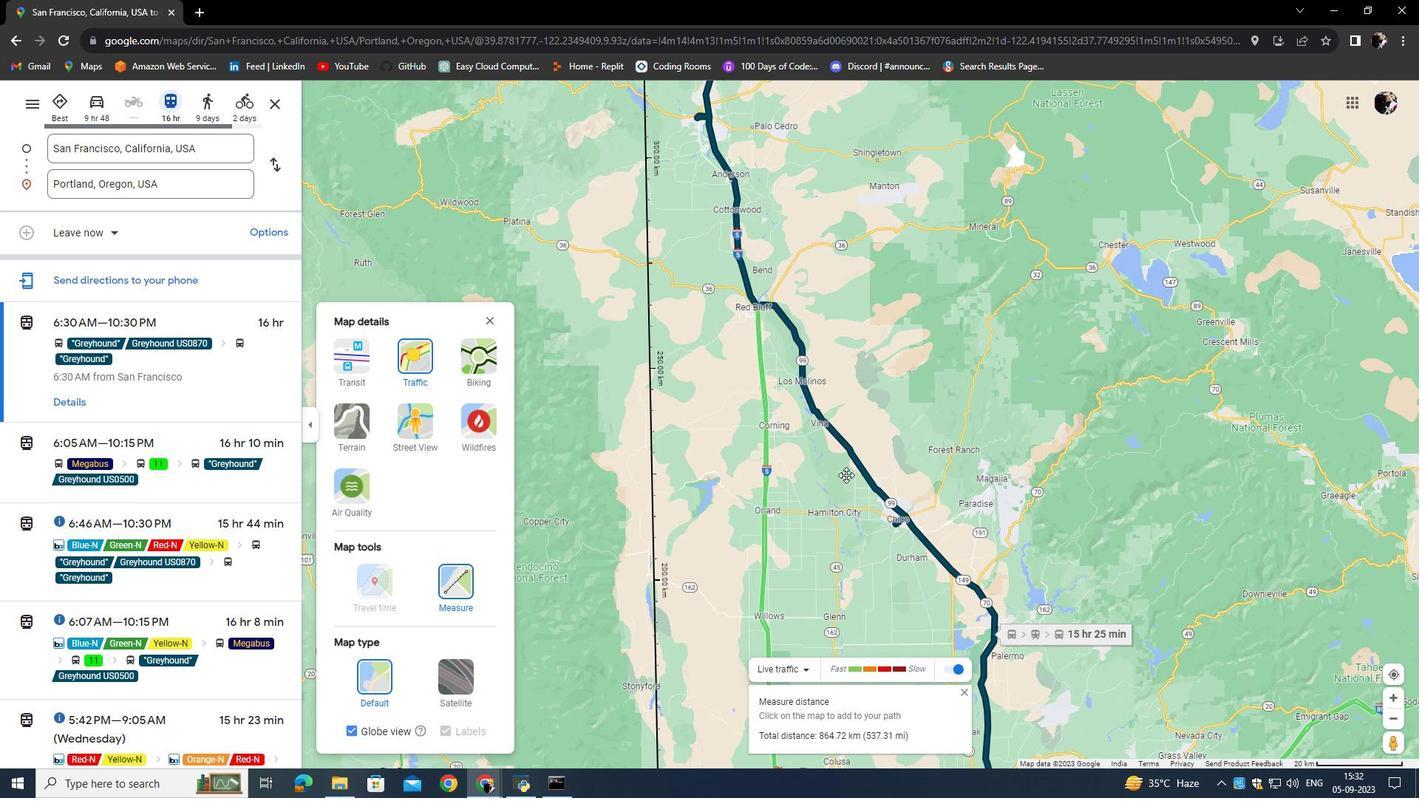 
Action: Mouse pressed left at (780, 263)
Screenshot: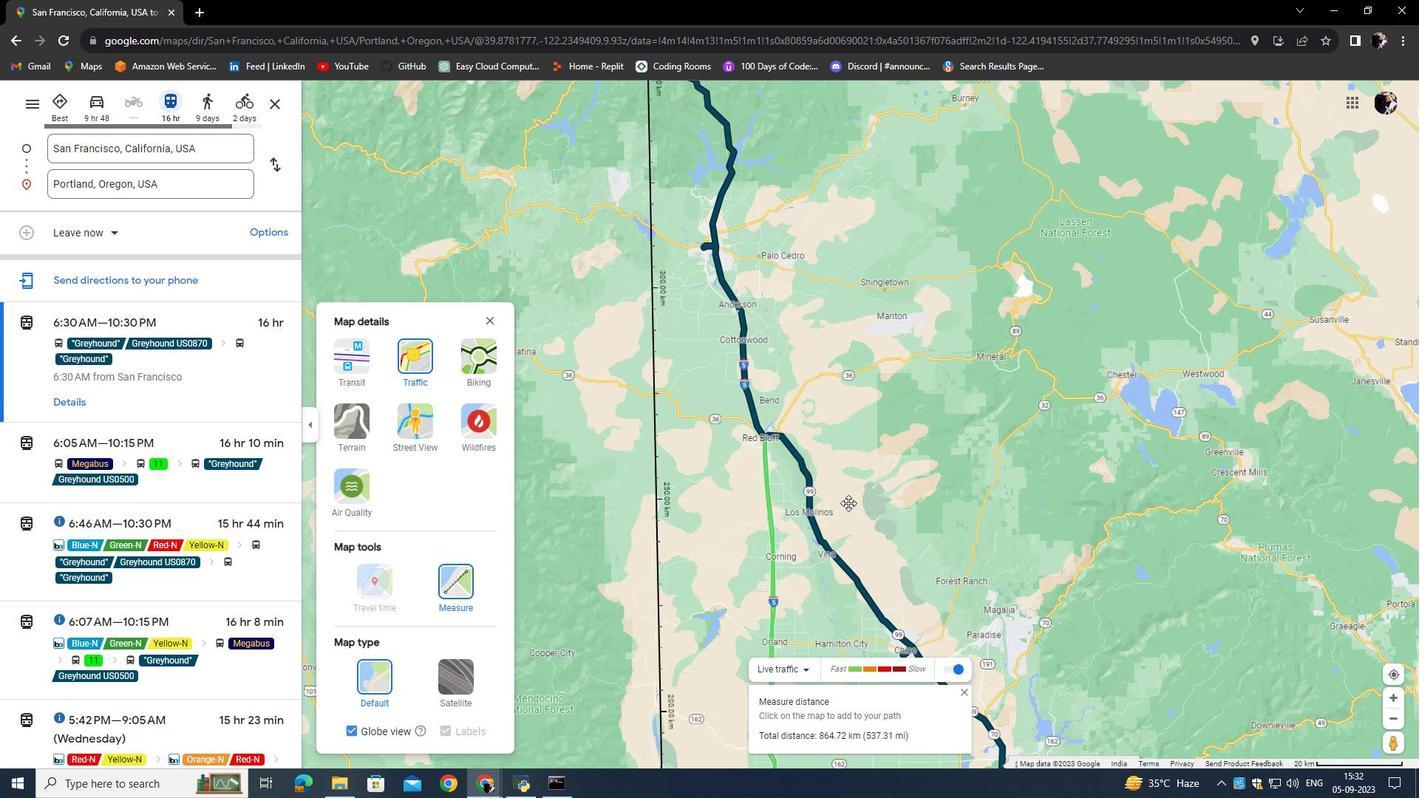 
Action: Mouse moved to (748, 261)
Screenshot: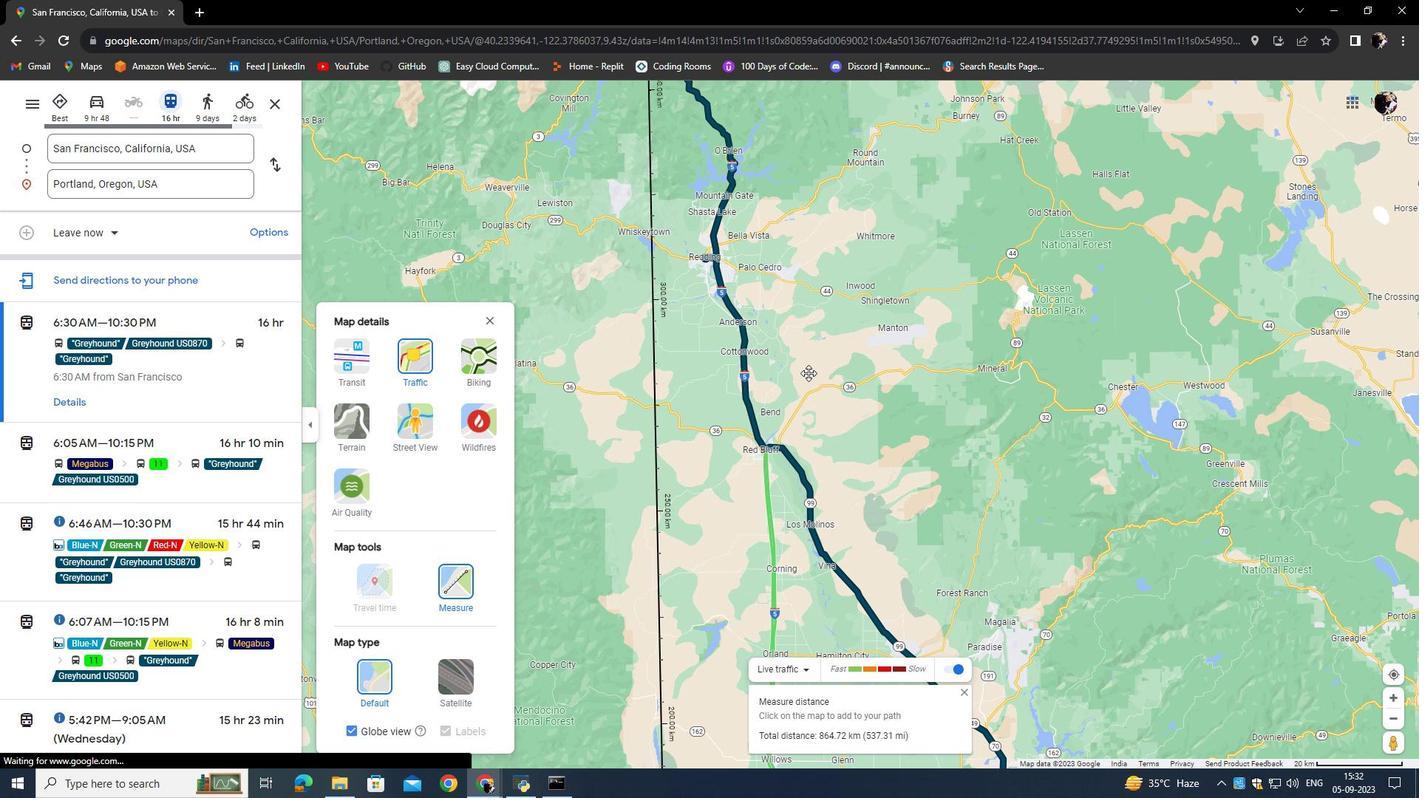 
Action: Mouse pressed left at (748, 261)
Screenshot: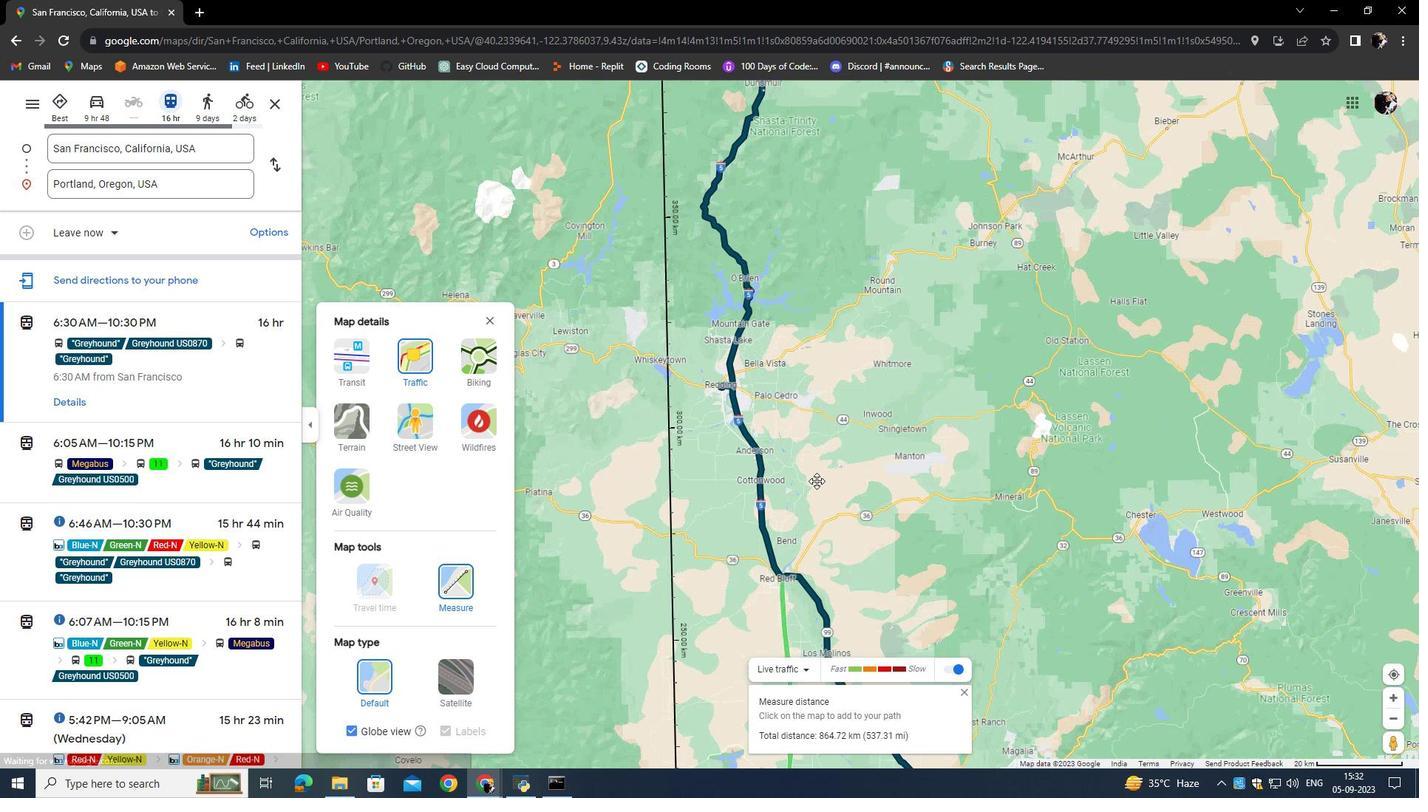 
Action: Mouse moved to (717, 256)
Screenshot: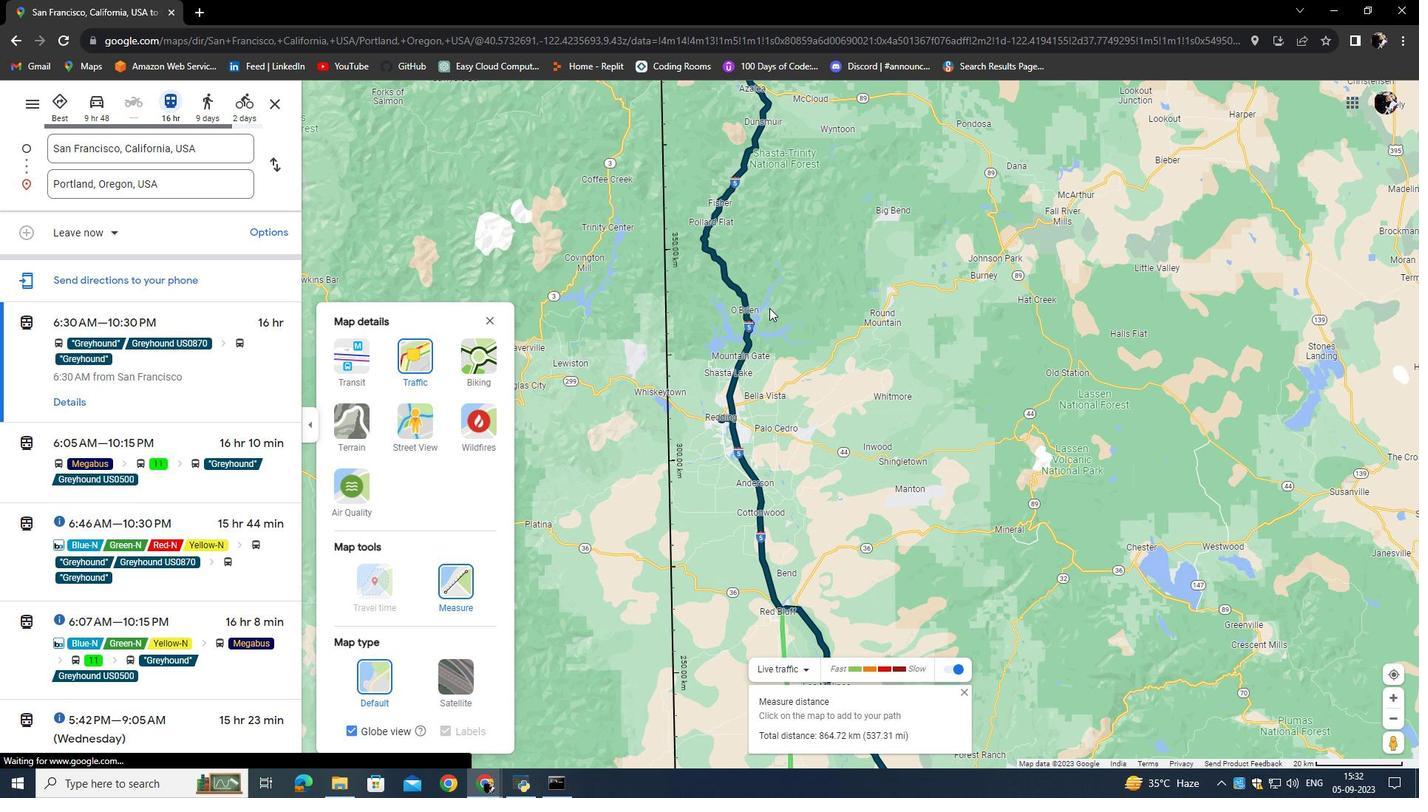
Action: Mouse pressed left at (717, 256)
Screenshot: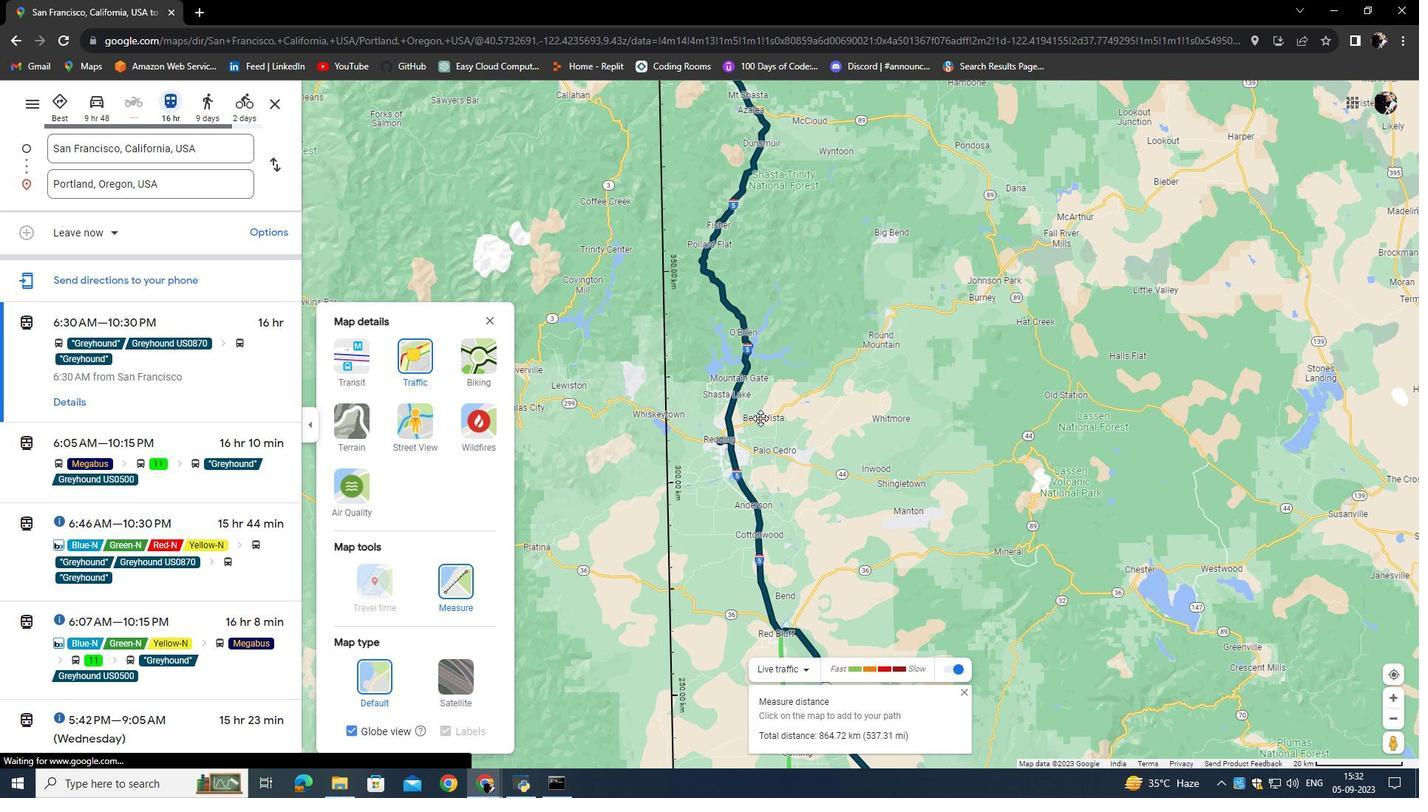 
Action: Mouse moved to (717, 199)
Screenshot: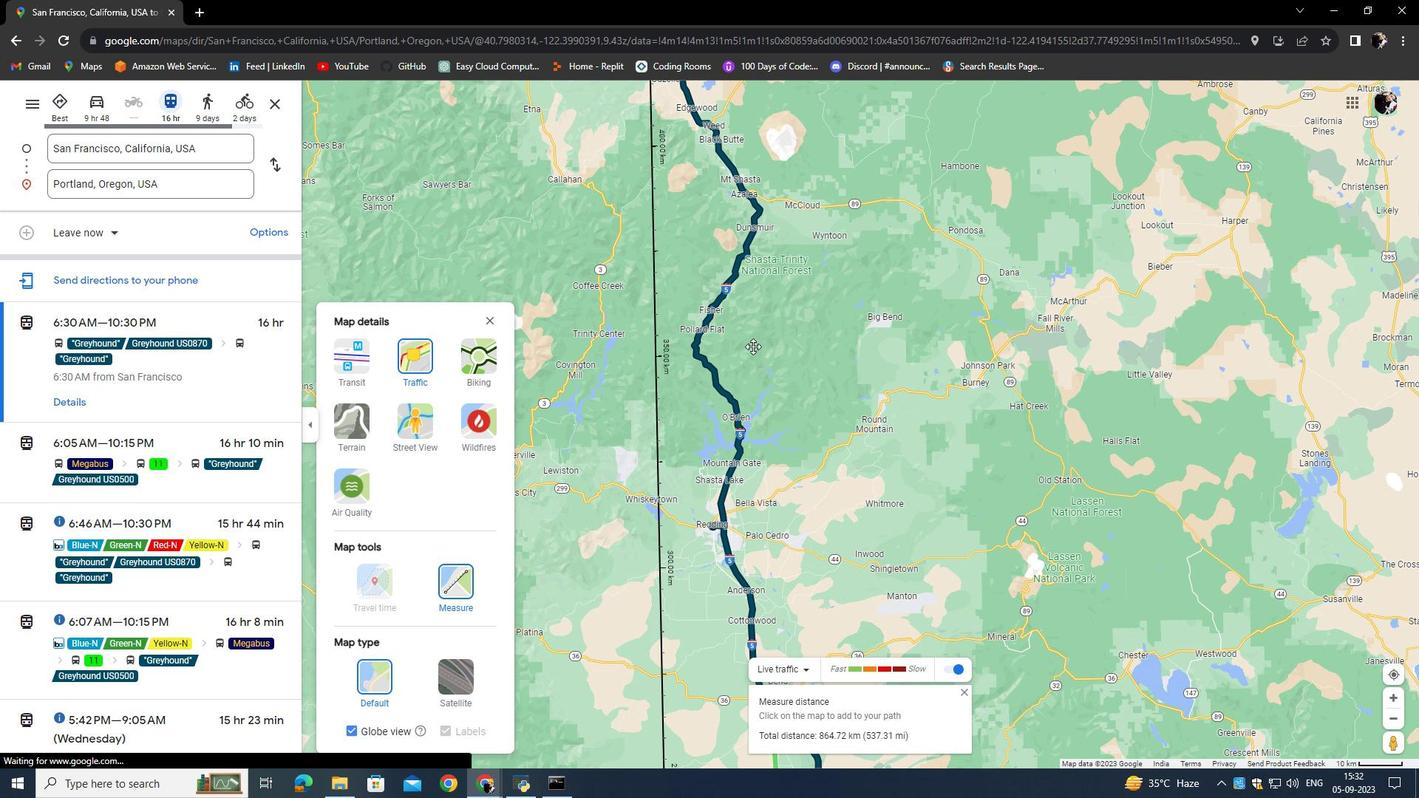 
Action: Mouse pressed left at (717, 199)
Screenshot: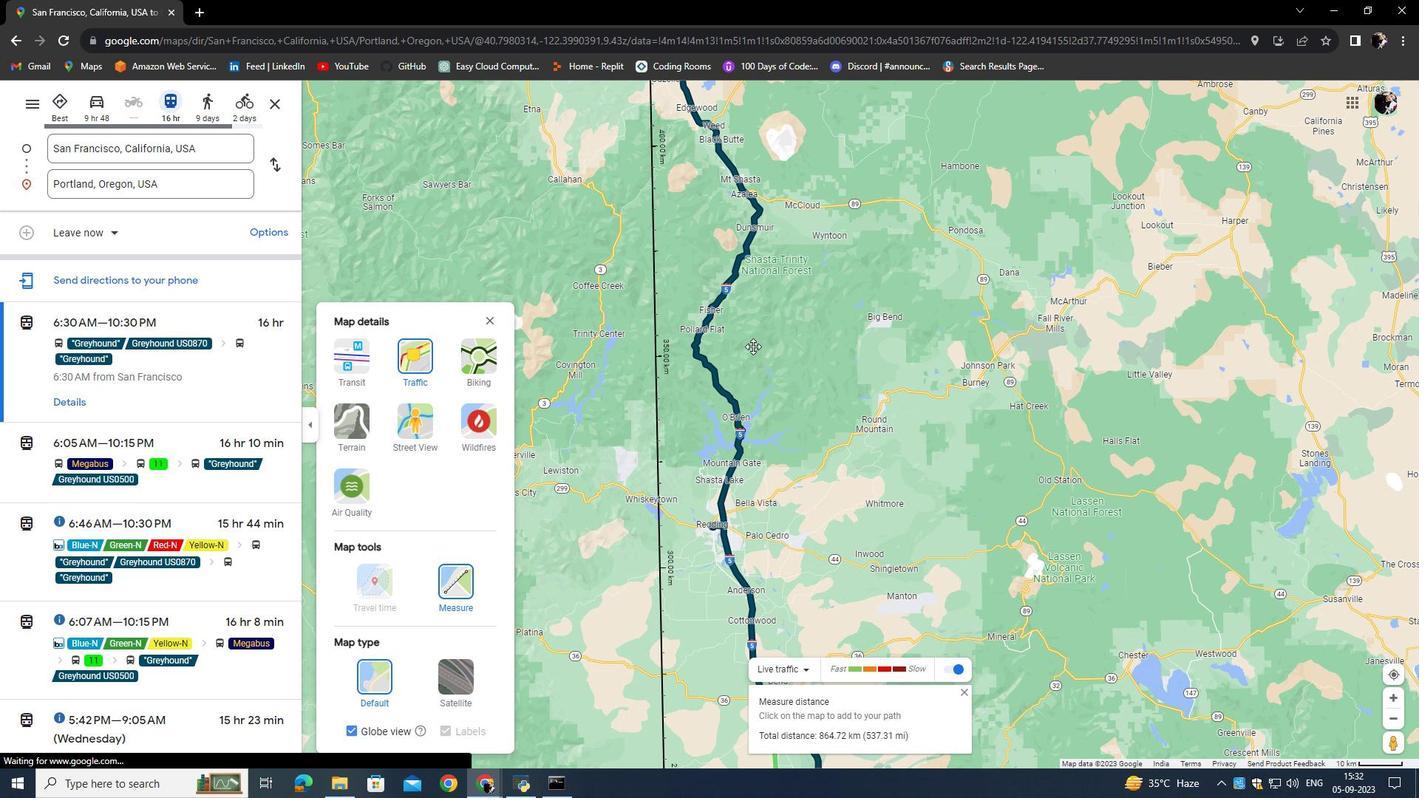 
Action: Mouse moved to (681, 178)
Screenshot: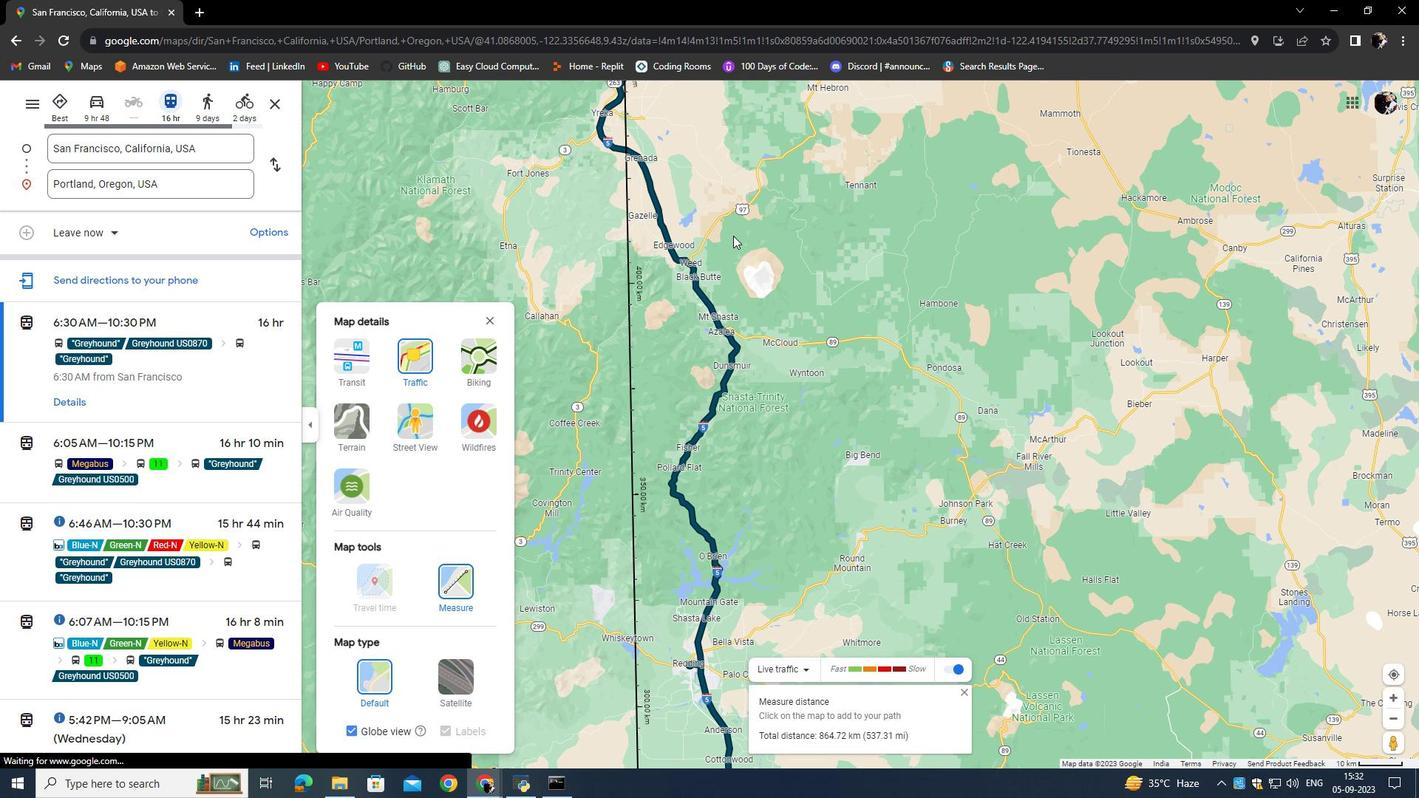 
Action: Mouse pressed left at (681, 178)
Screenshot: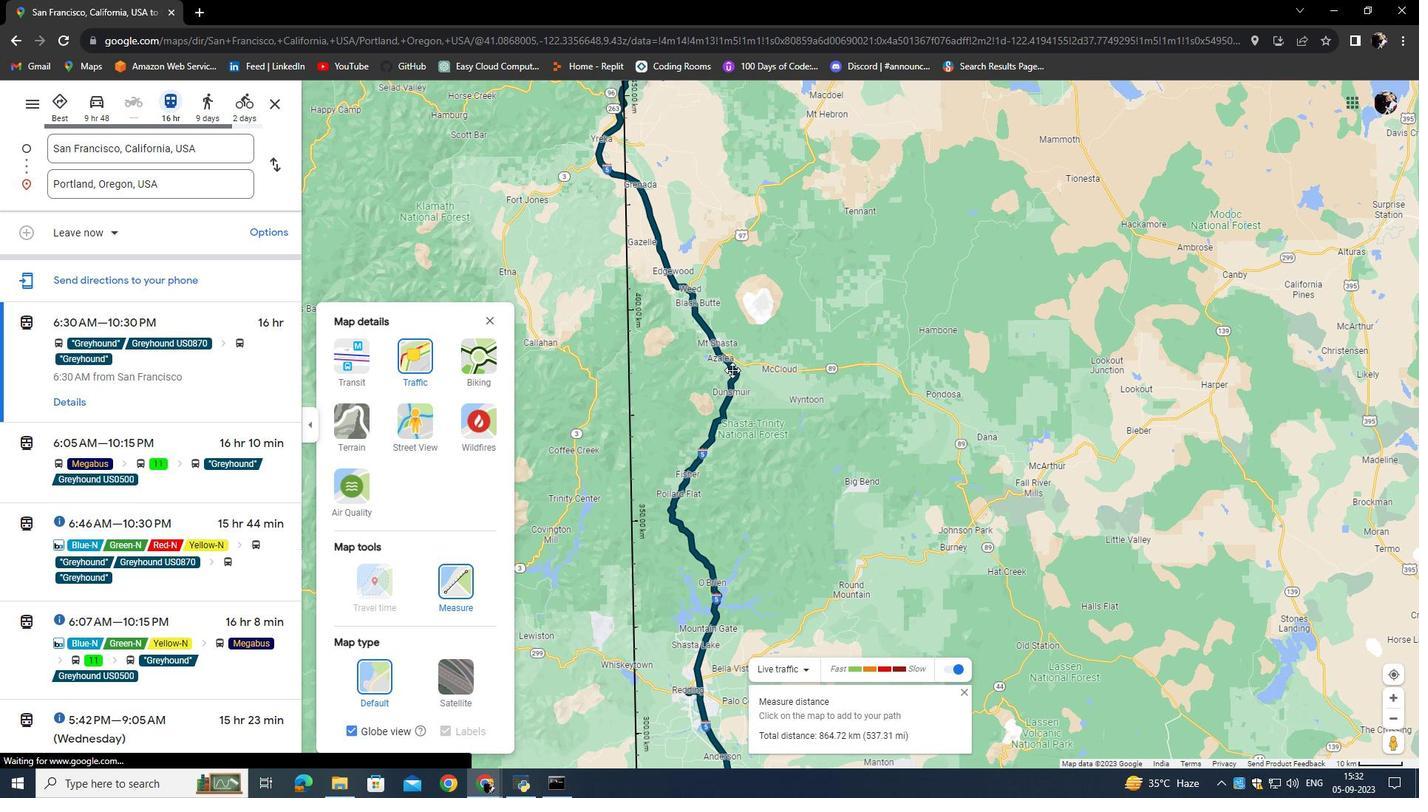 
Action: Mouse moved to (647, 195)
Screenshot: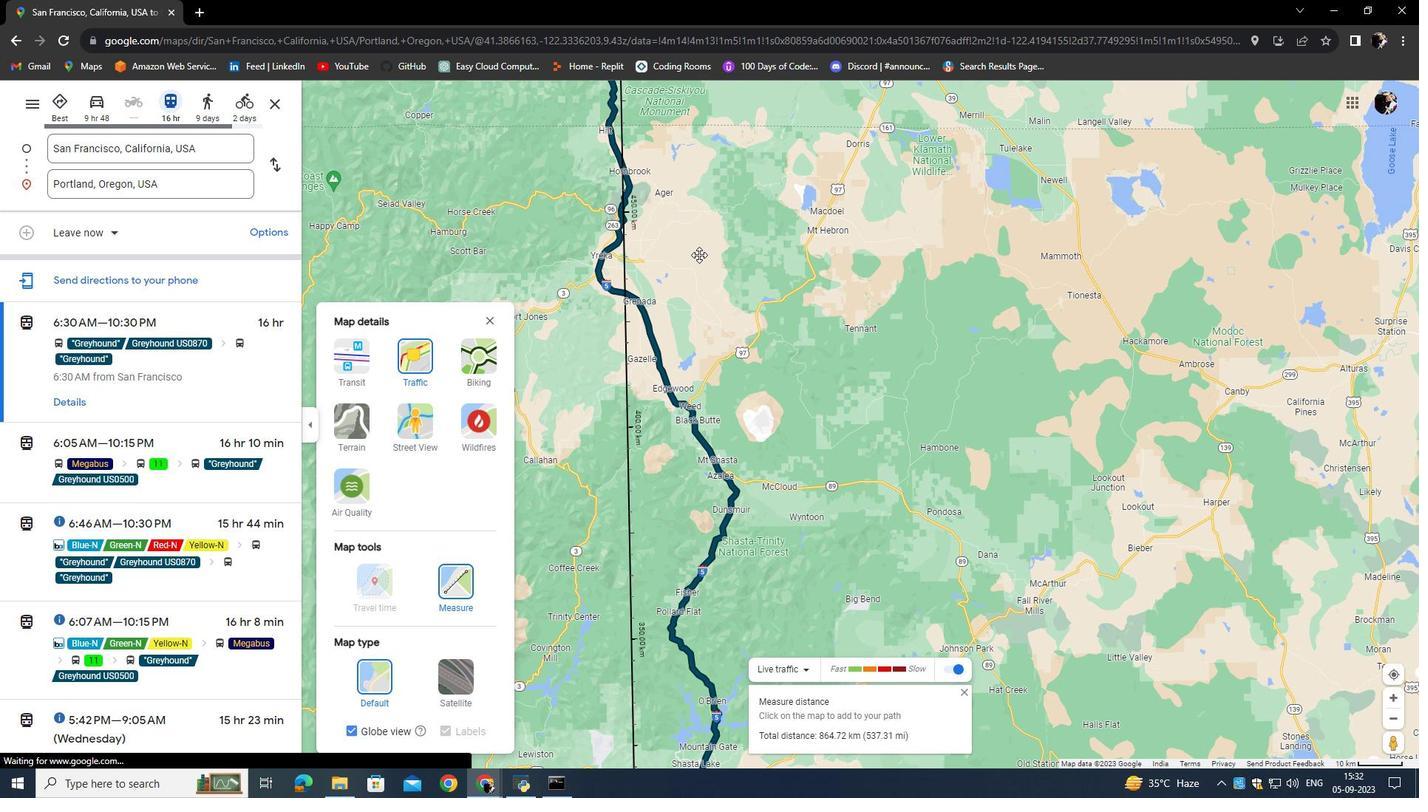 
Action: Mouse pressed left at (647, 195)
Screenshot: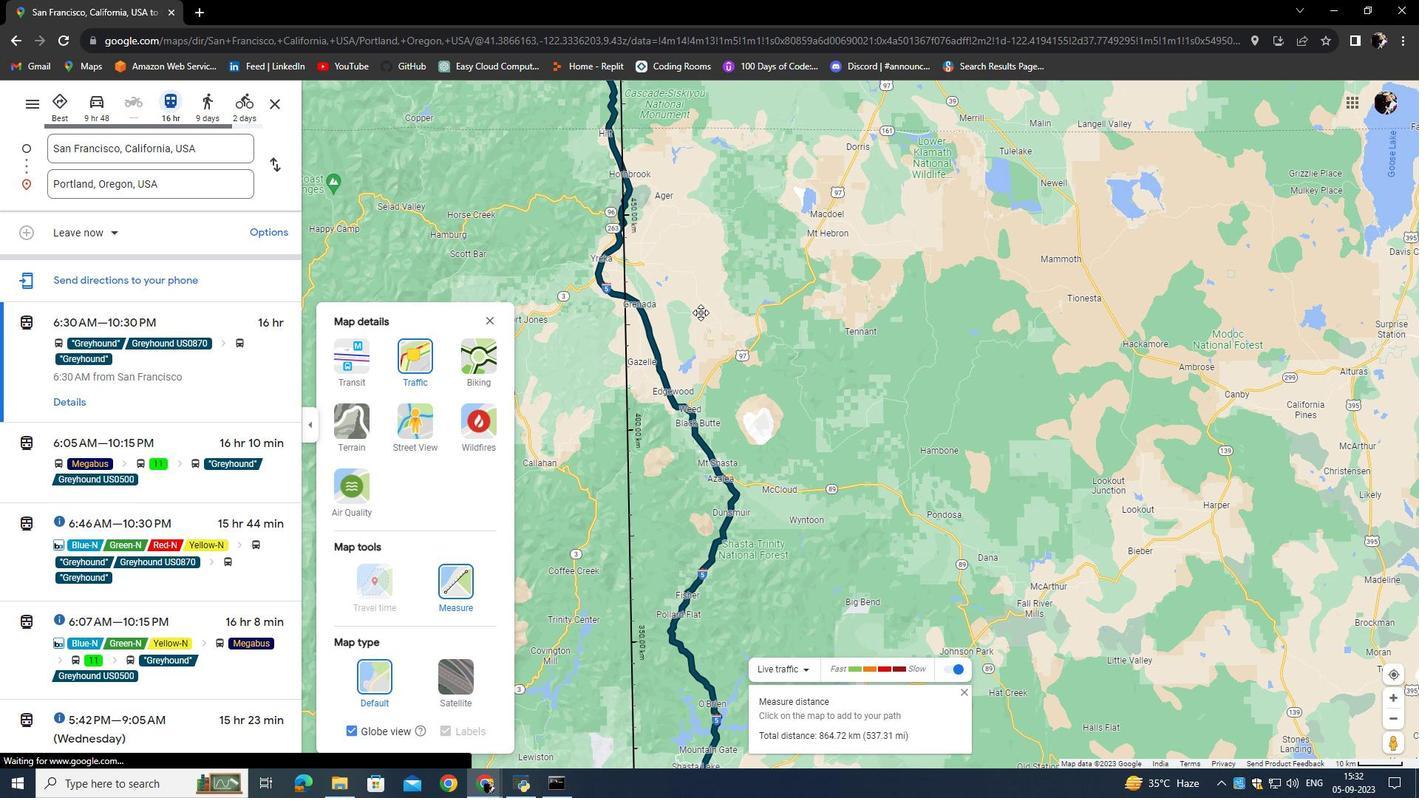 
Action: Mouse moved to (626, 206)
Screenshot: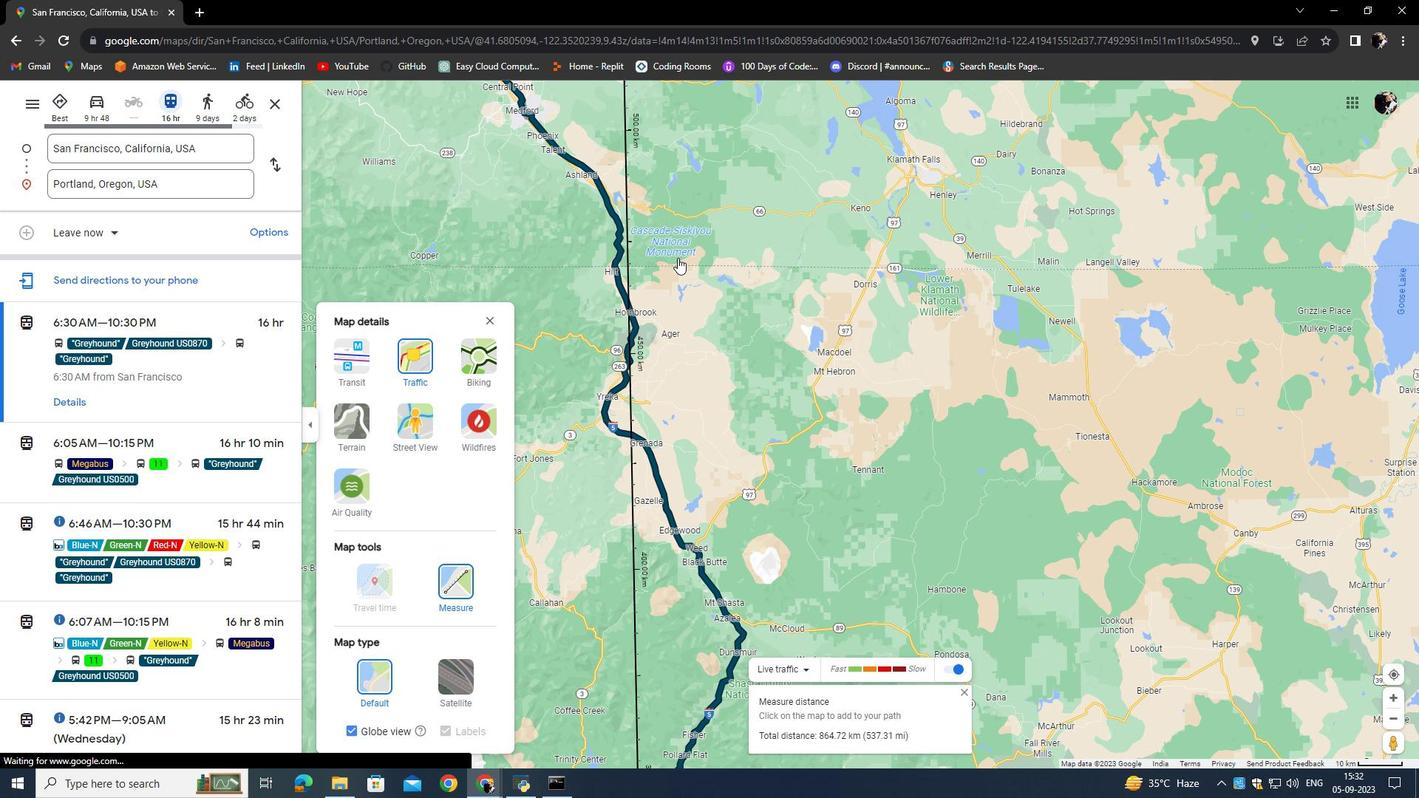 
Action: Mouse pressed left at (626, 206)
Screenshot: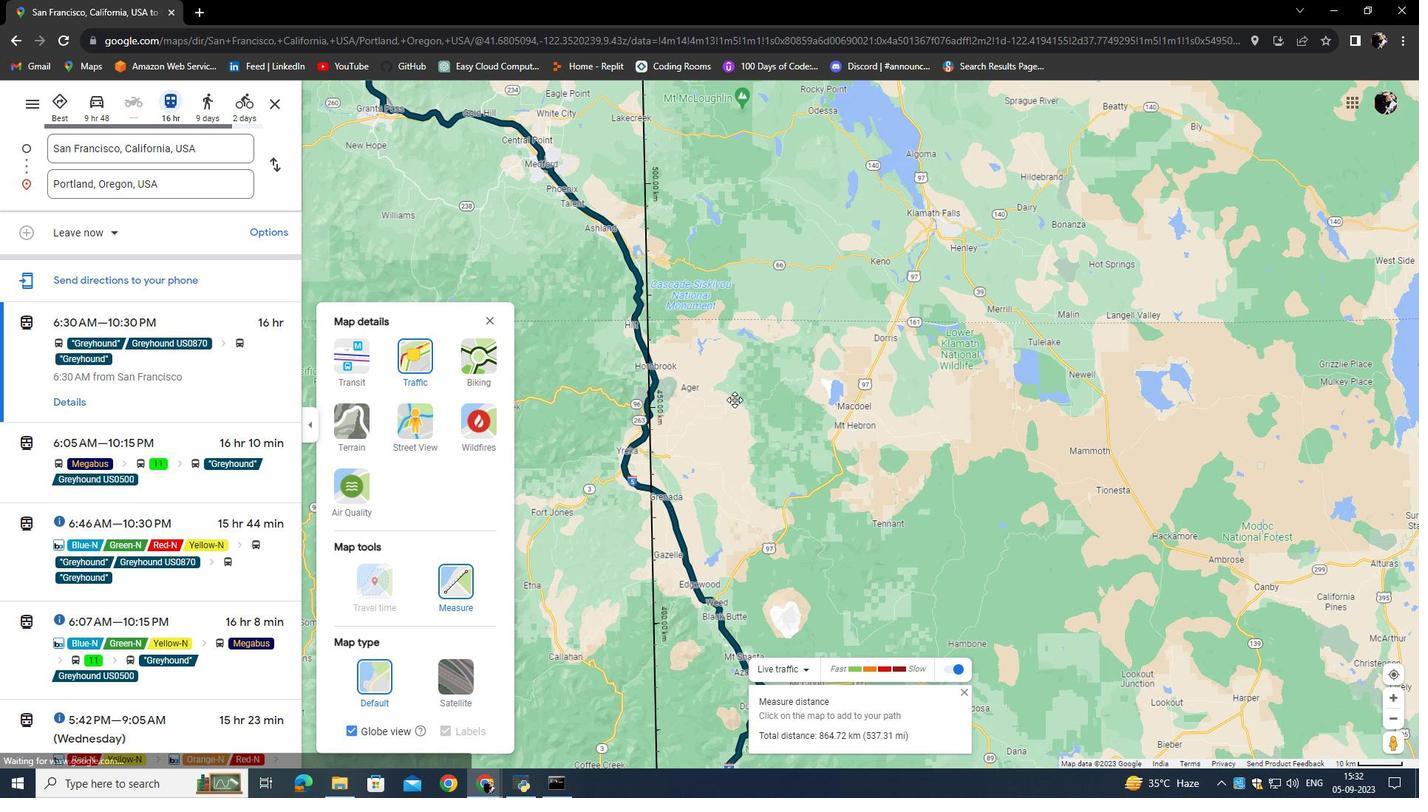 
Action: Mouse moved to (604, 208)
Screenshot: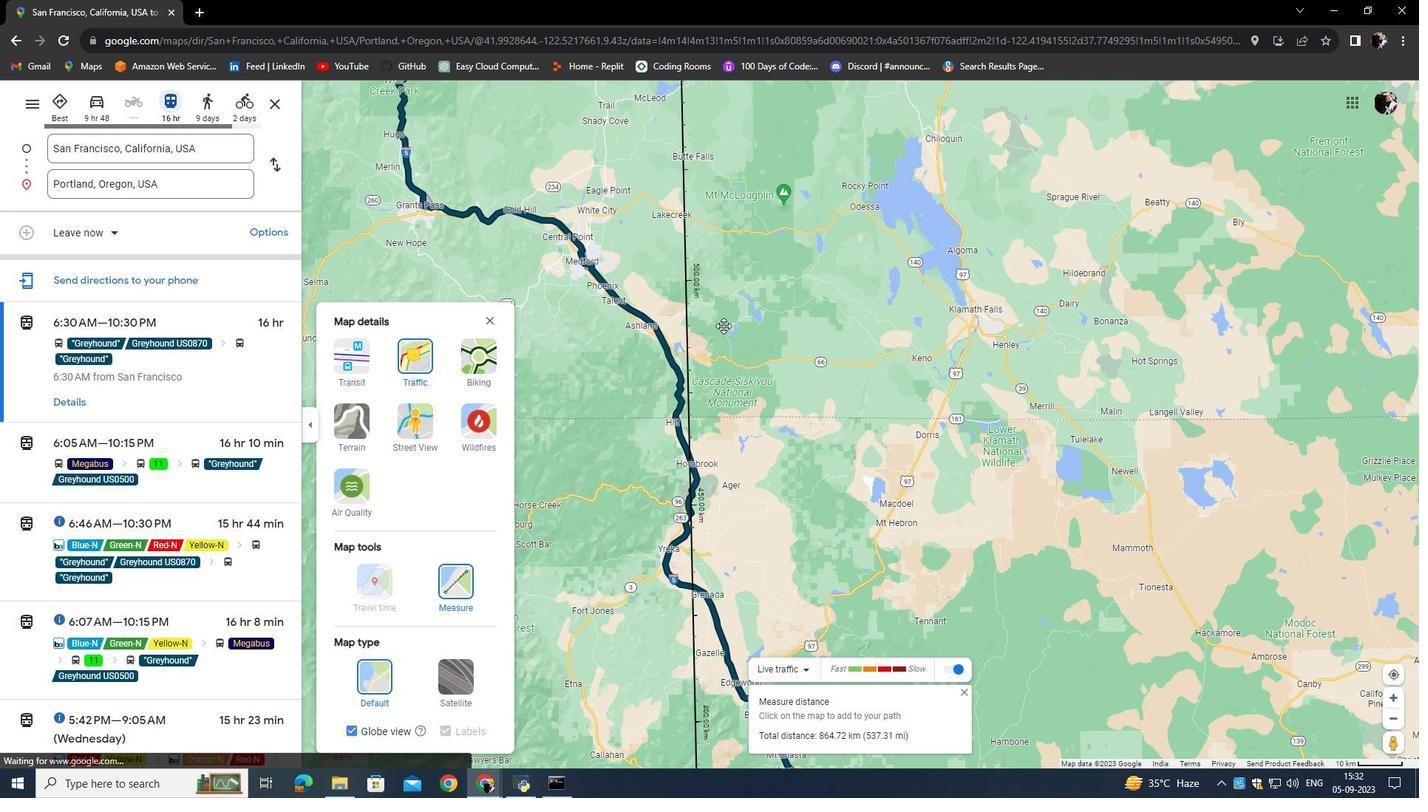 
Action: Mouse pressed left at (604, 208)
Screenshot: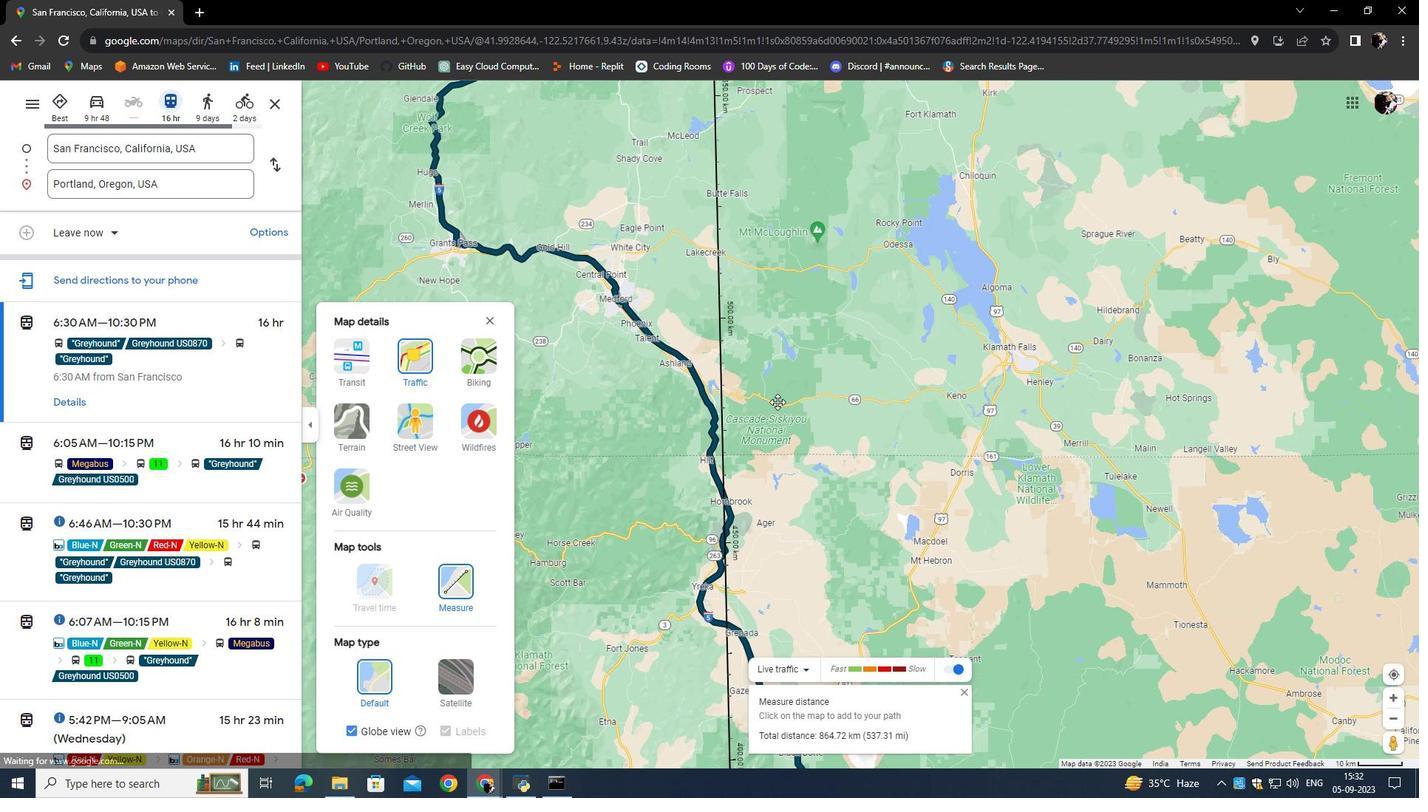 
Action: Mouse moved to (657, 256)
Screenshot: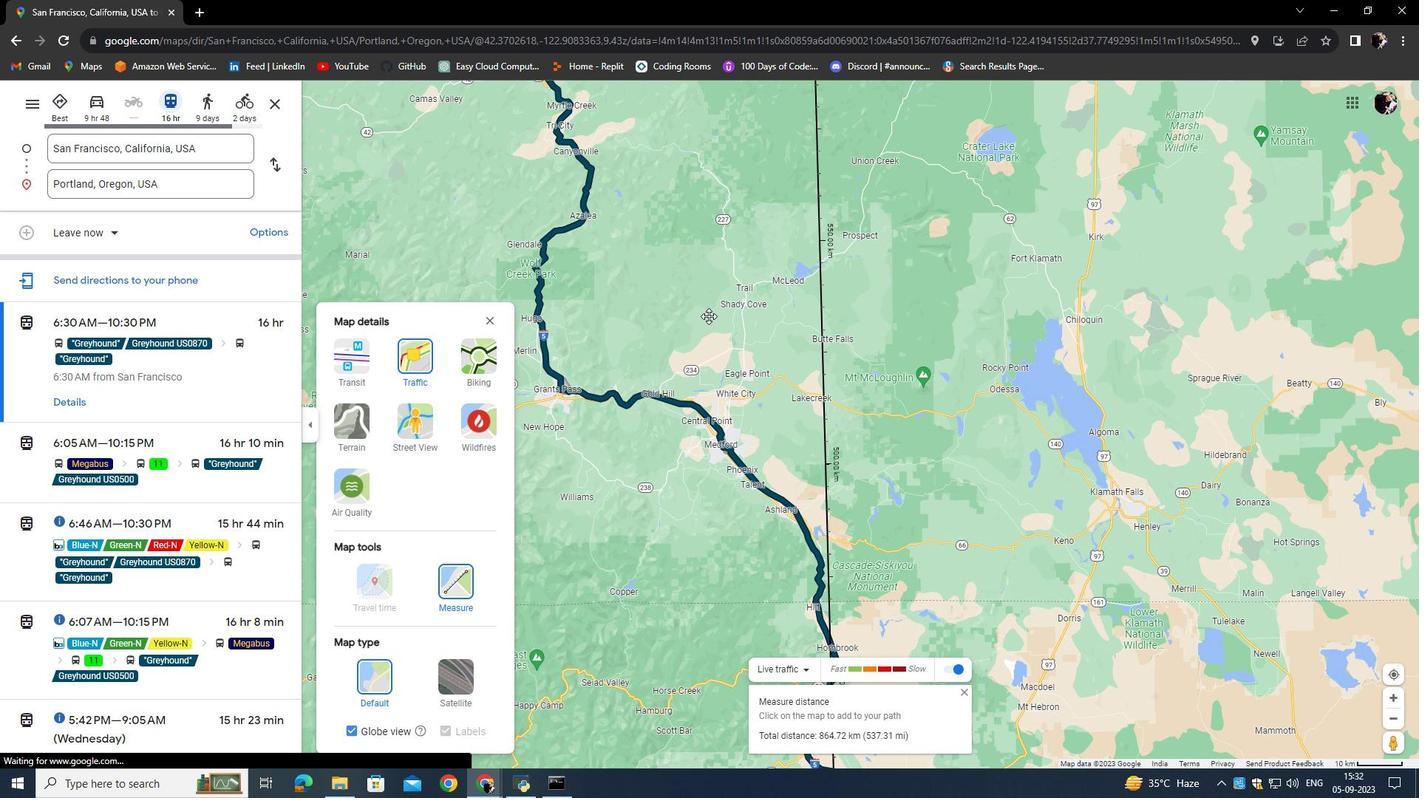 
Action: Mouse pressed left at (657, 256)
Screenshot: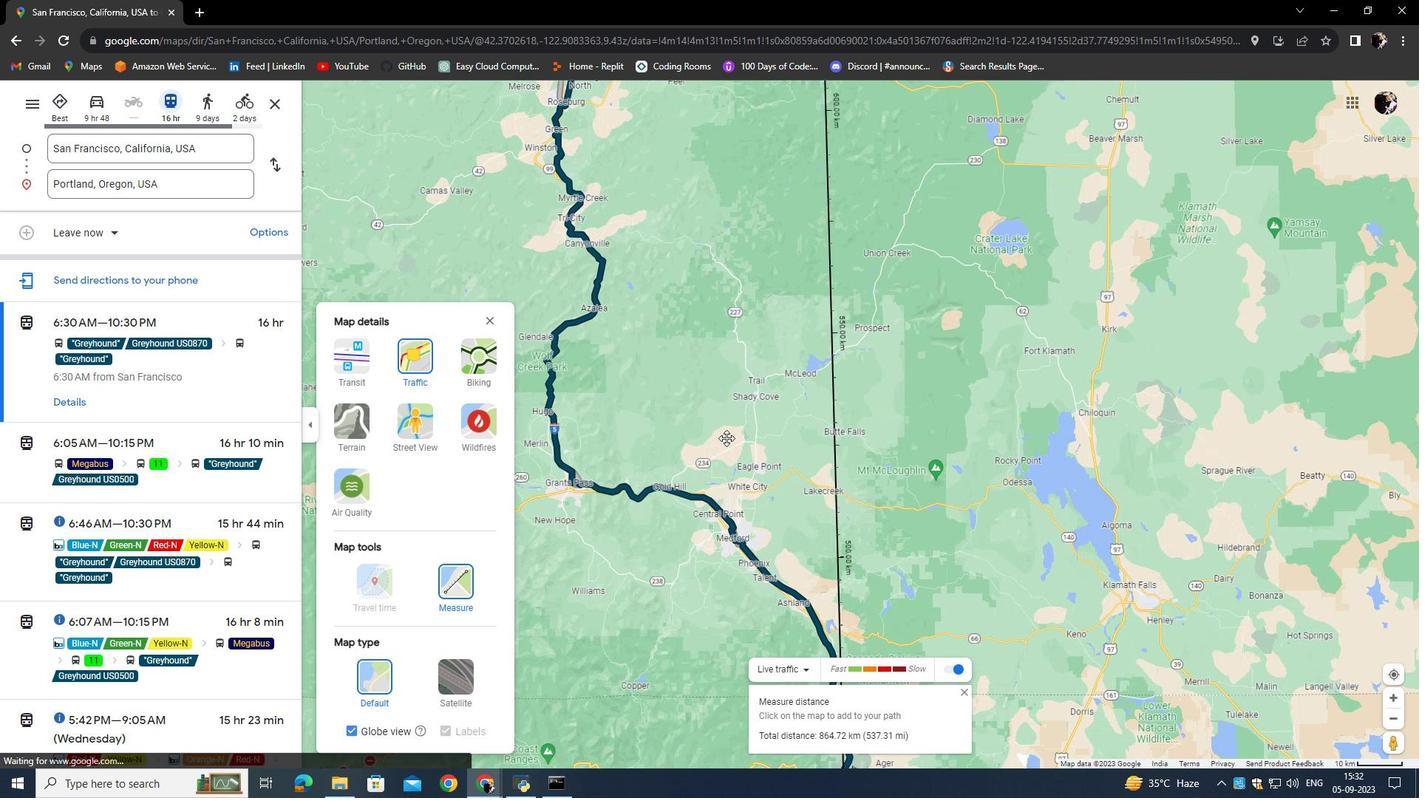 
Action: Mouse moved to (636, 262)
Screenshot: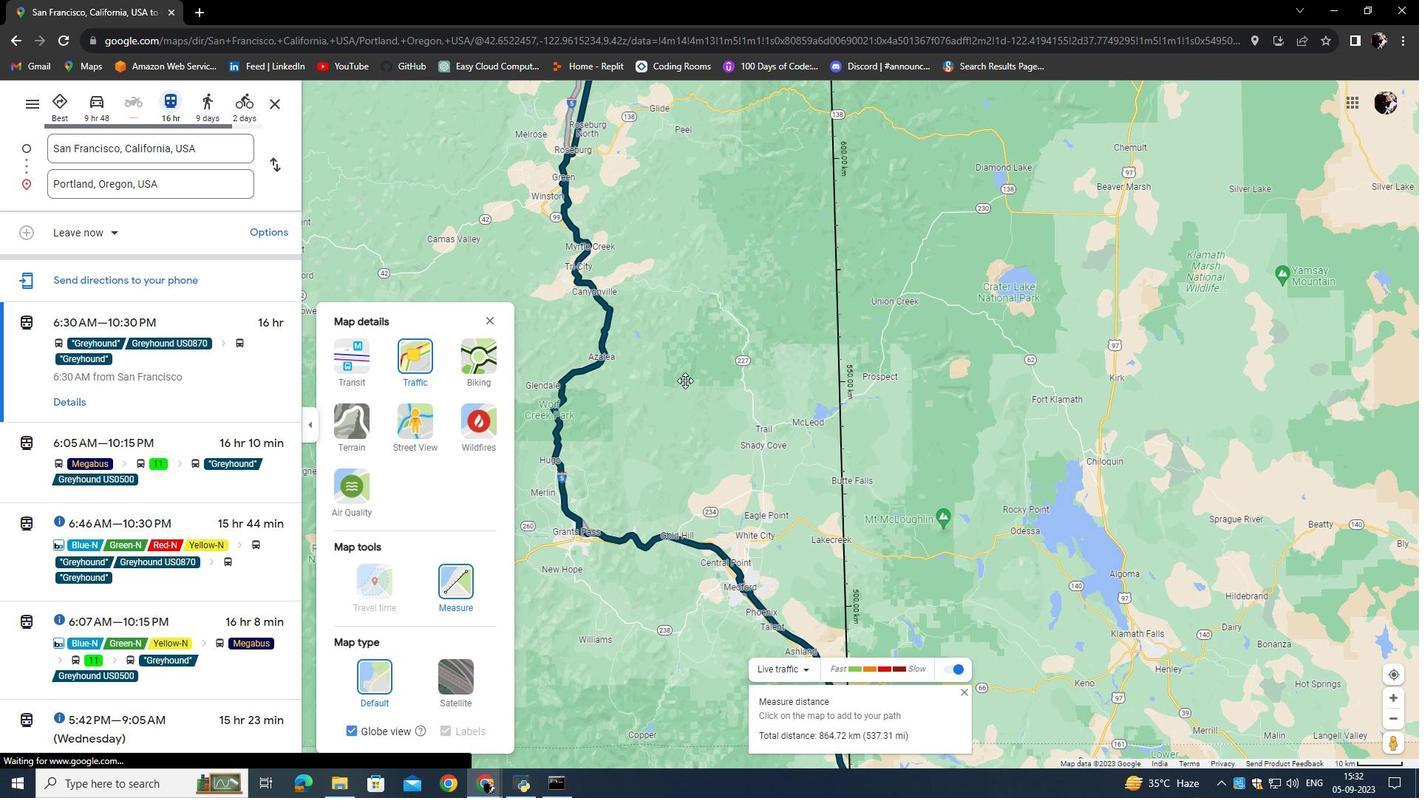 
Action: Mouse pressed left at (636, 262)
Screenshot: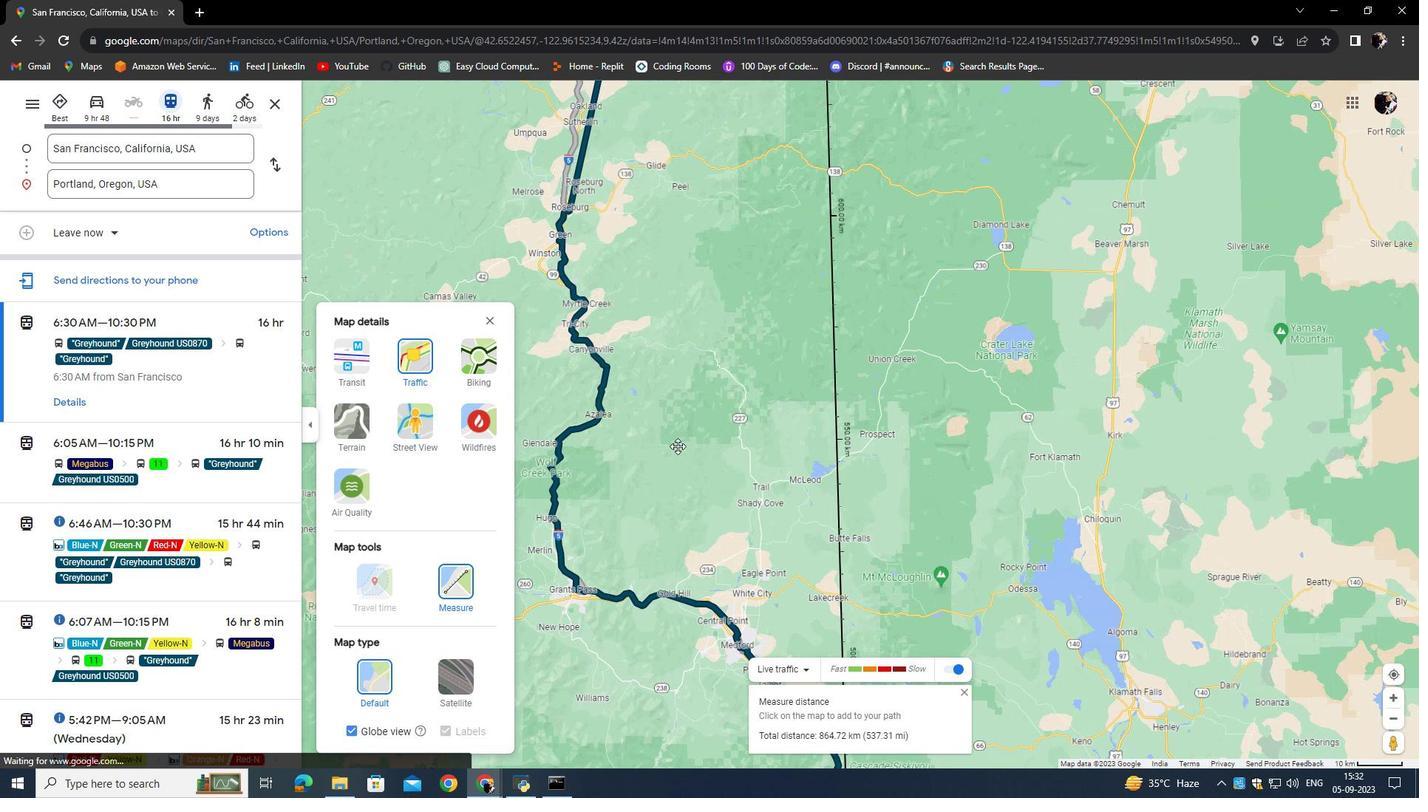 
Action: Mouse moved to (616, 349)
Screenshot: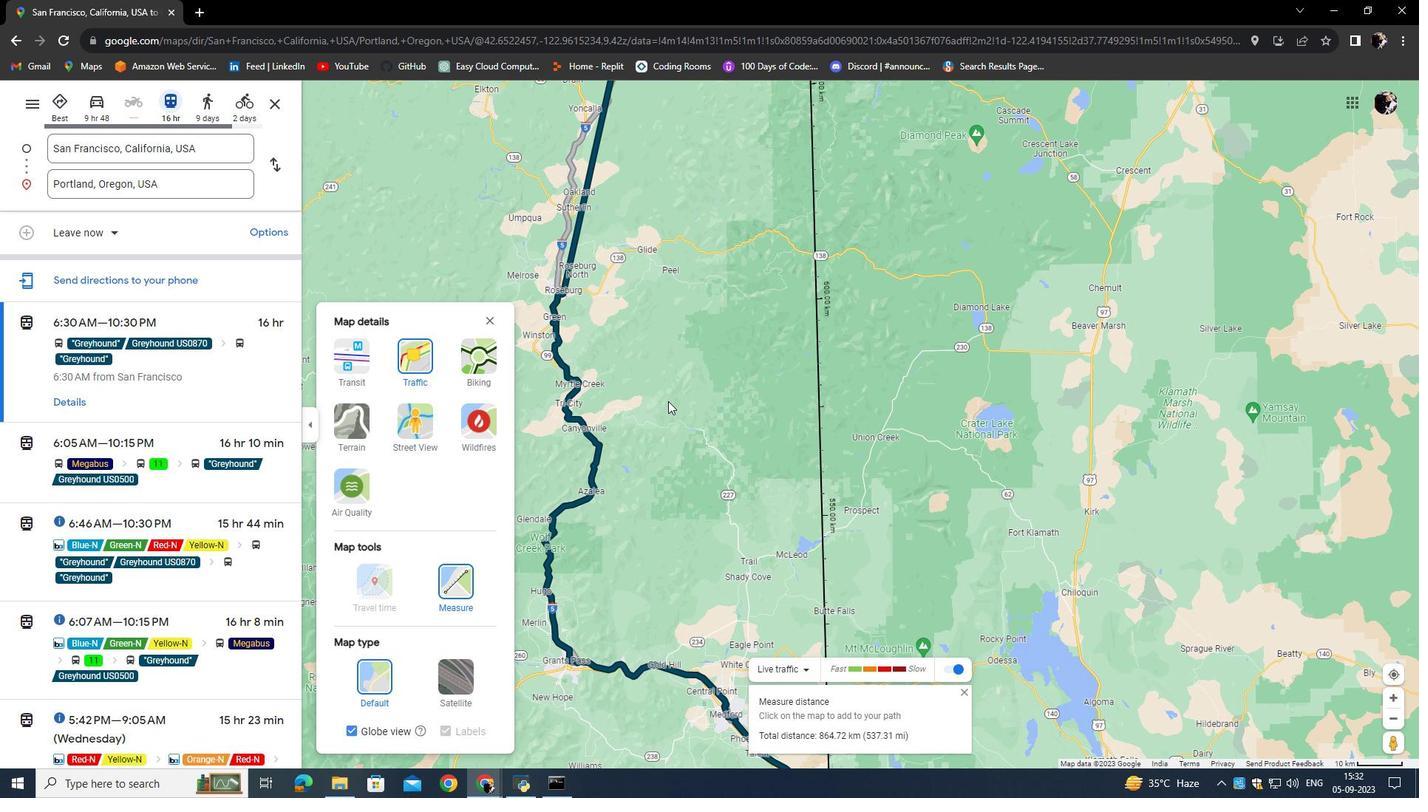 
Action: Mouse scrolled (616, 349) with delta (0, 0)
Screenshot: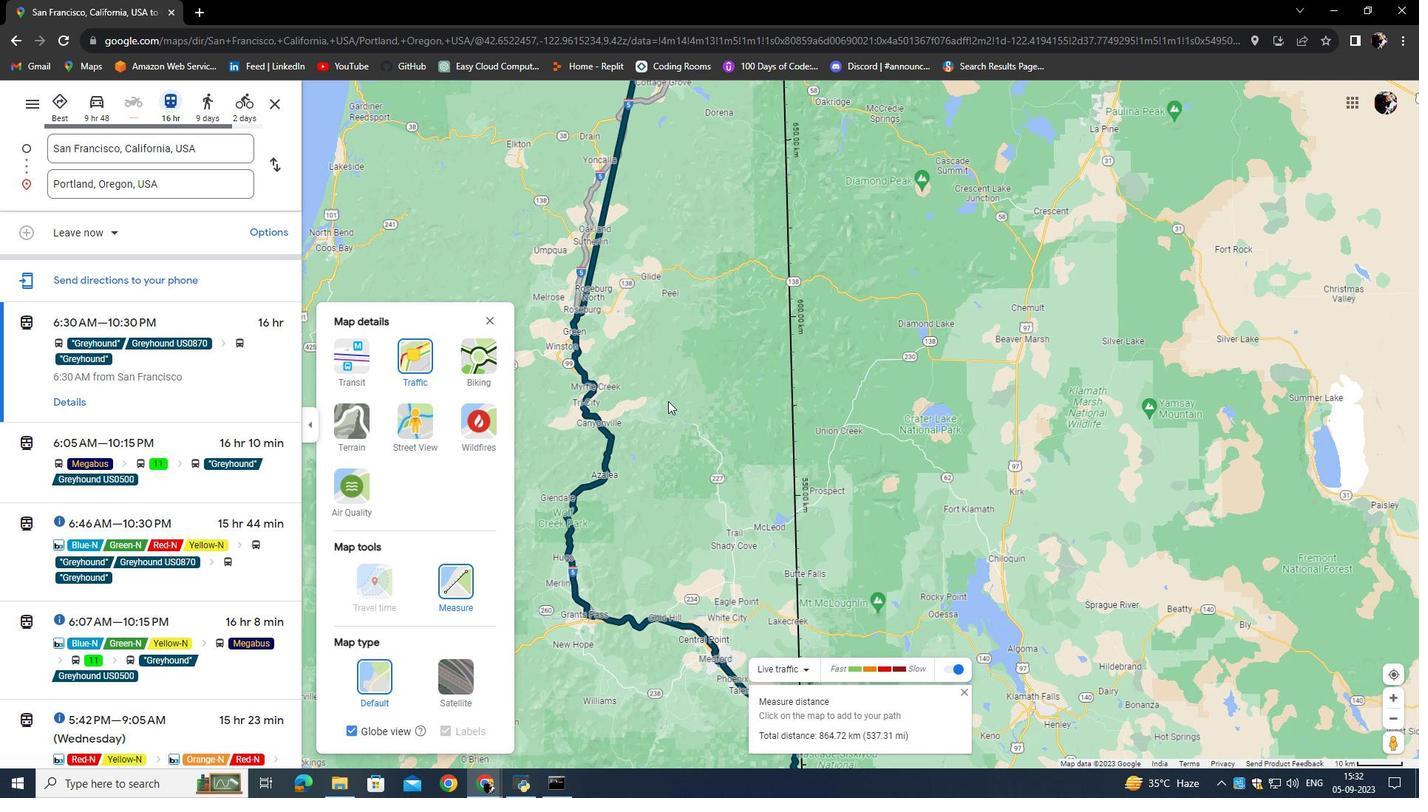 
Action: Mouse scrolled (616, 349) with delta (0, 0)
Screenshot: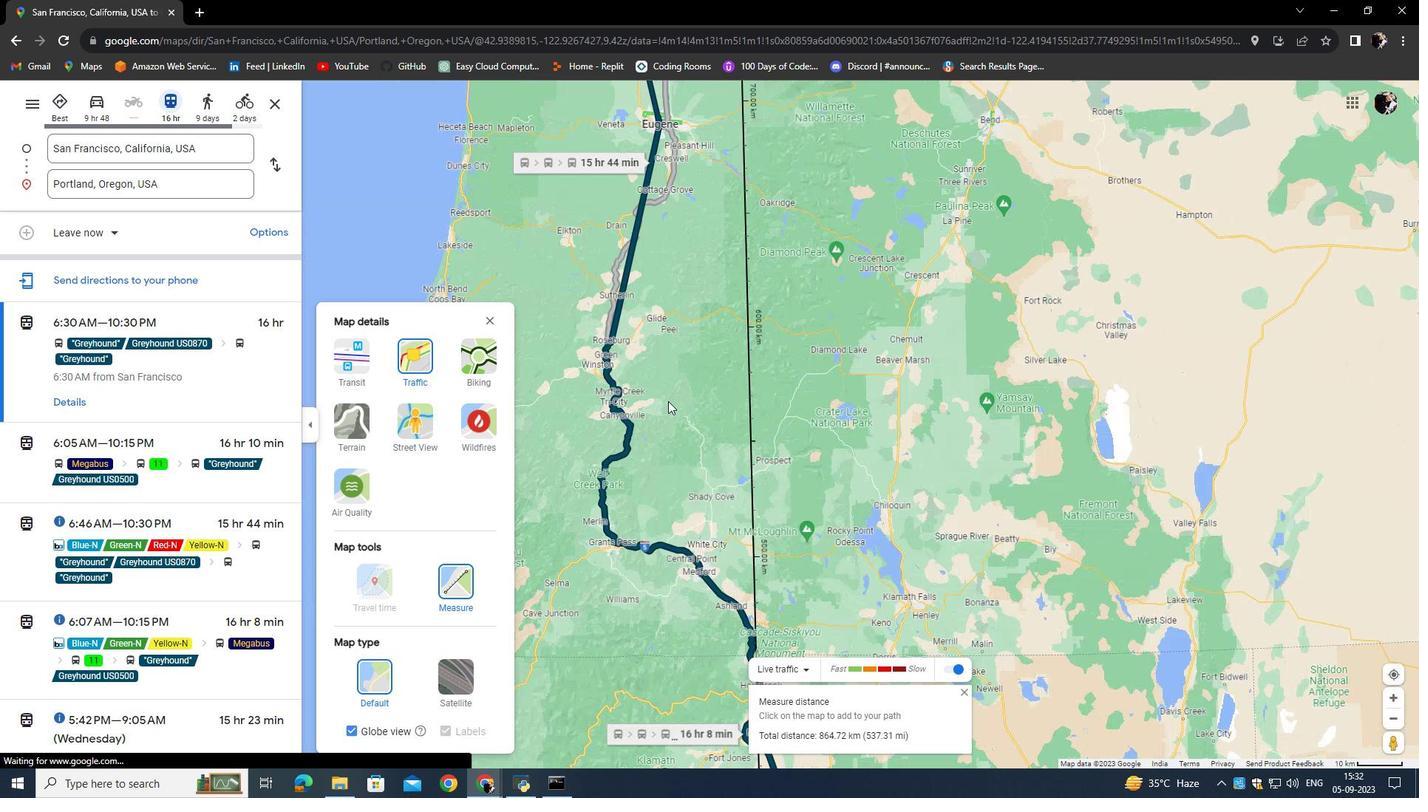 
Action: Mouse scrolled (616, 349) with delta (0, 0)
Screenshot: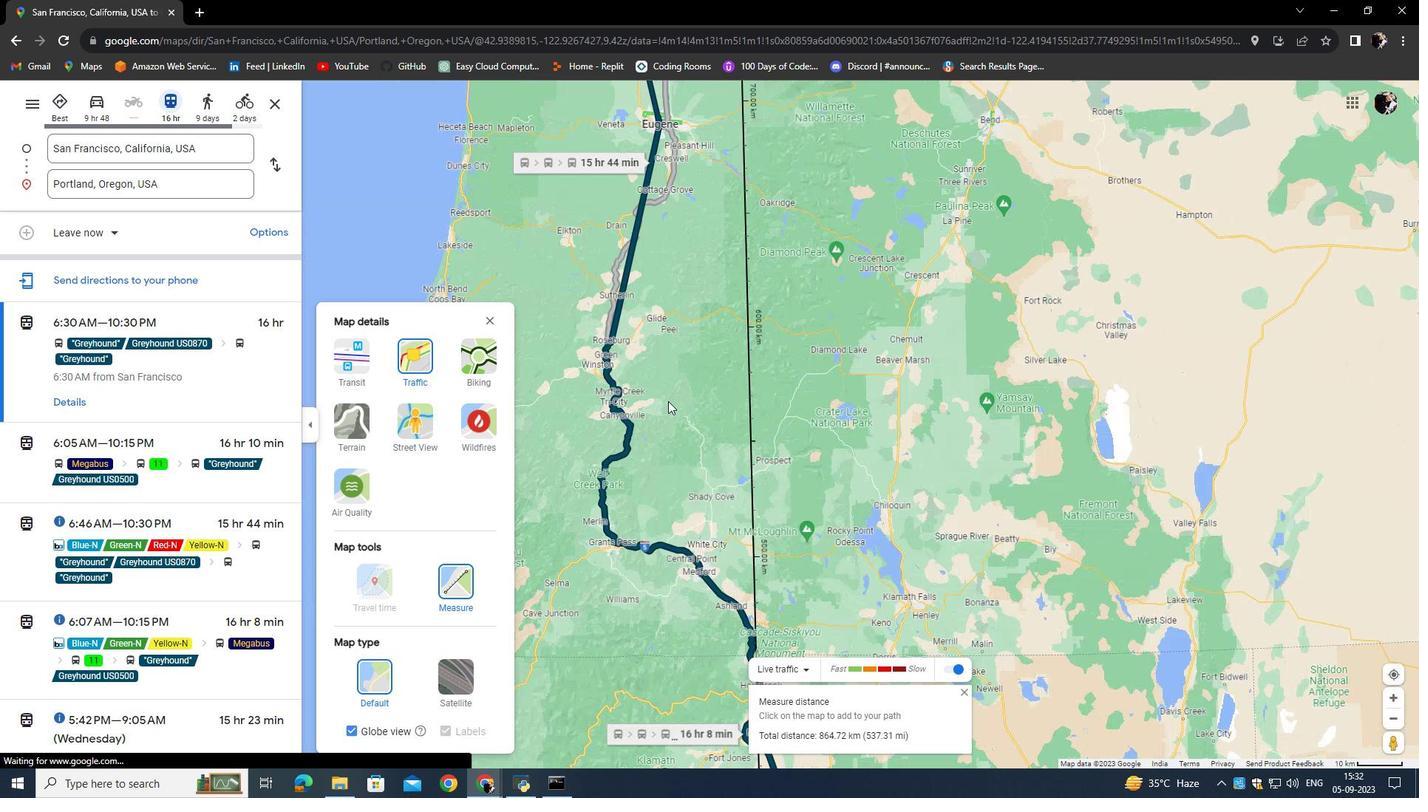 
Action: Mouse scrolled (616, 349) with delta (0, 0)
Screenshot: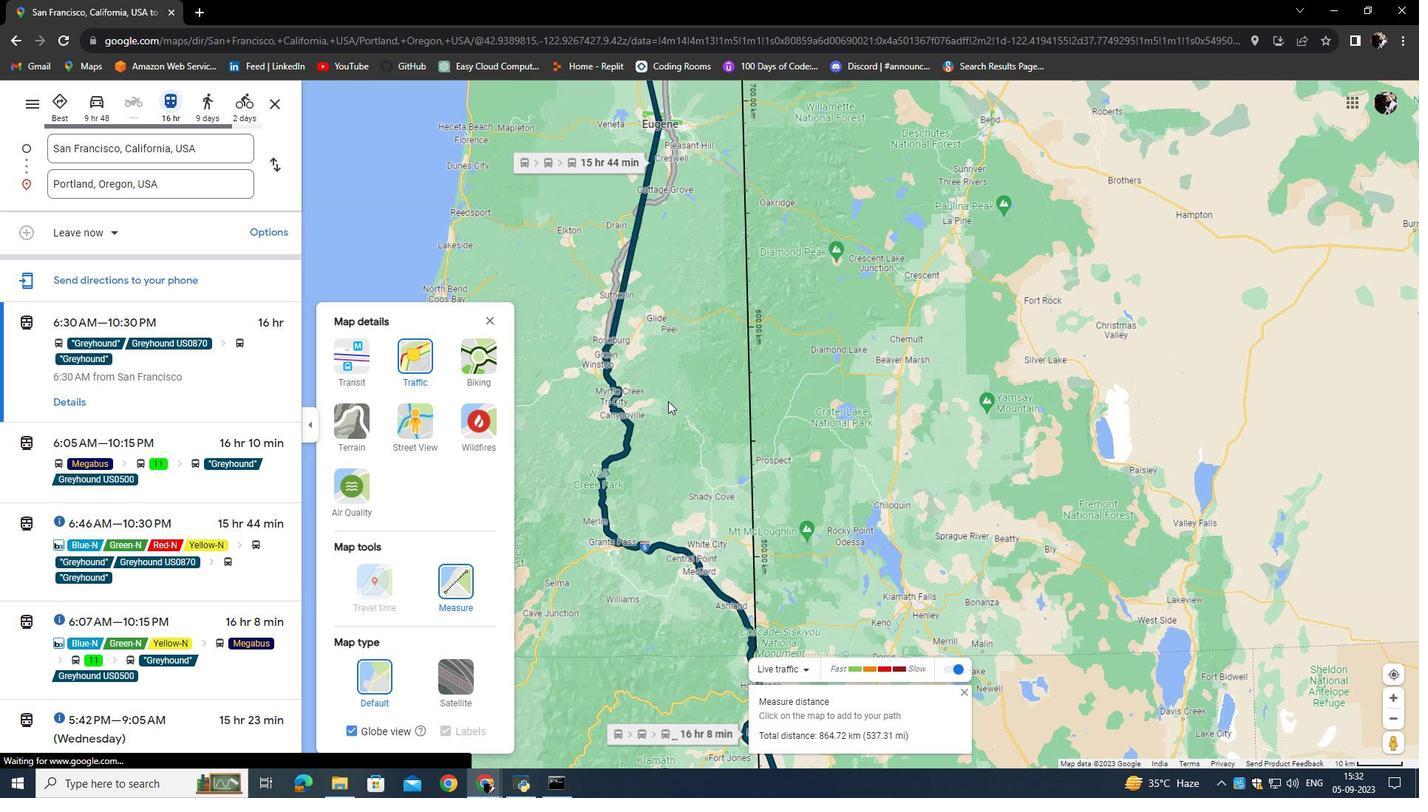 
Action: Mouse scrolled (616, 349) with delta (0, 0)
Screenshot: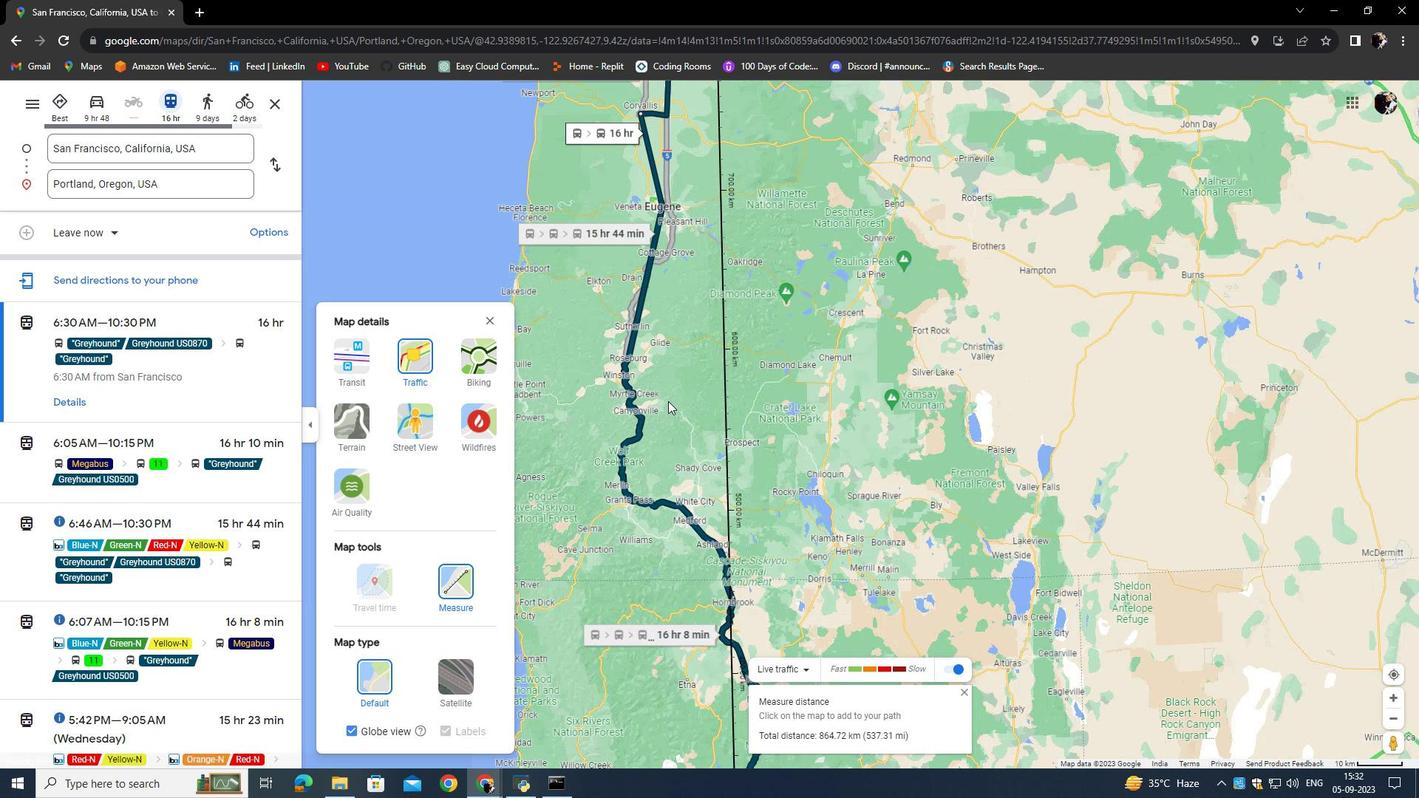
Action: Mouse scrolled (616, 349) with delta (0, 0)
Screenshot: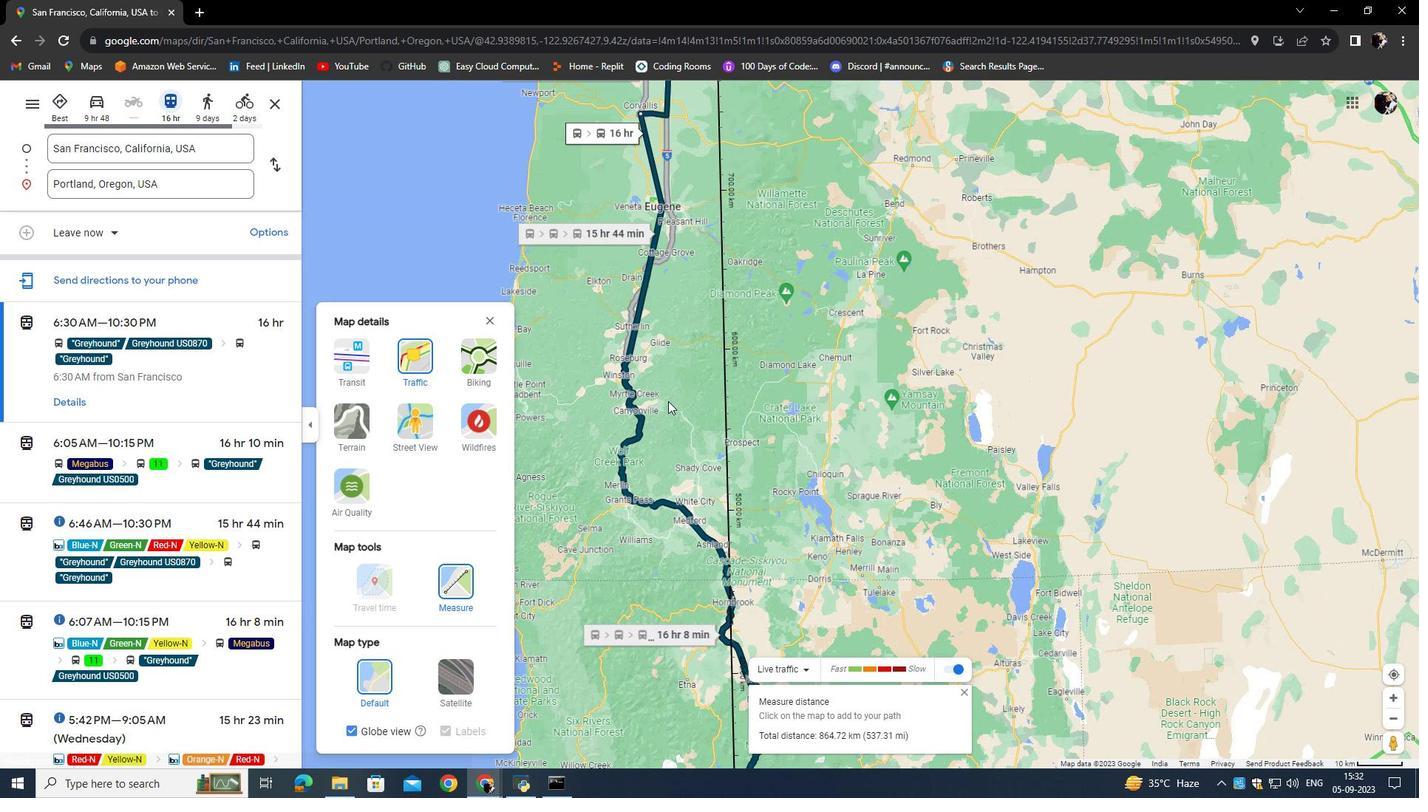 
Action: Mouse pressed left at (616, 349)
Screenshot: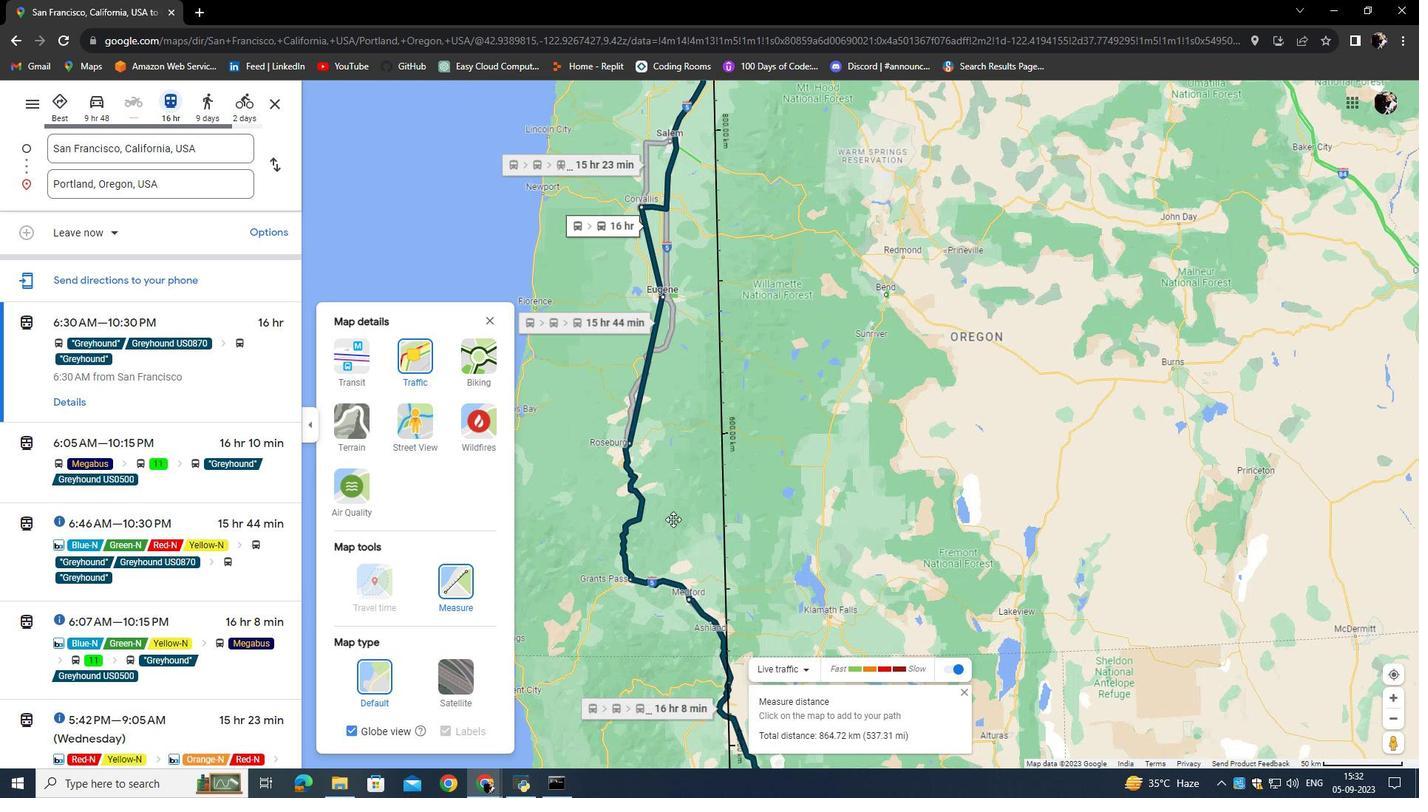 
Action: Mouse moved to (647, 261)
Screenshot: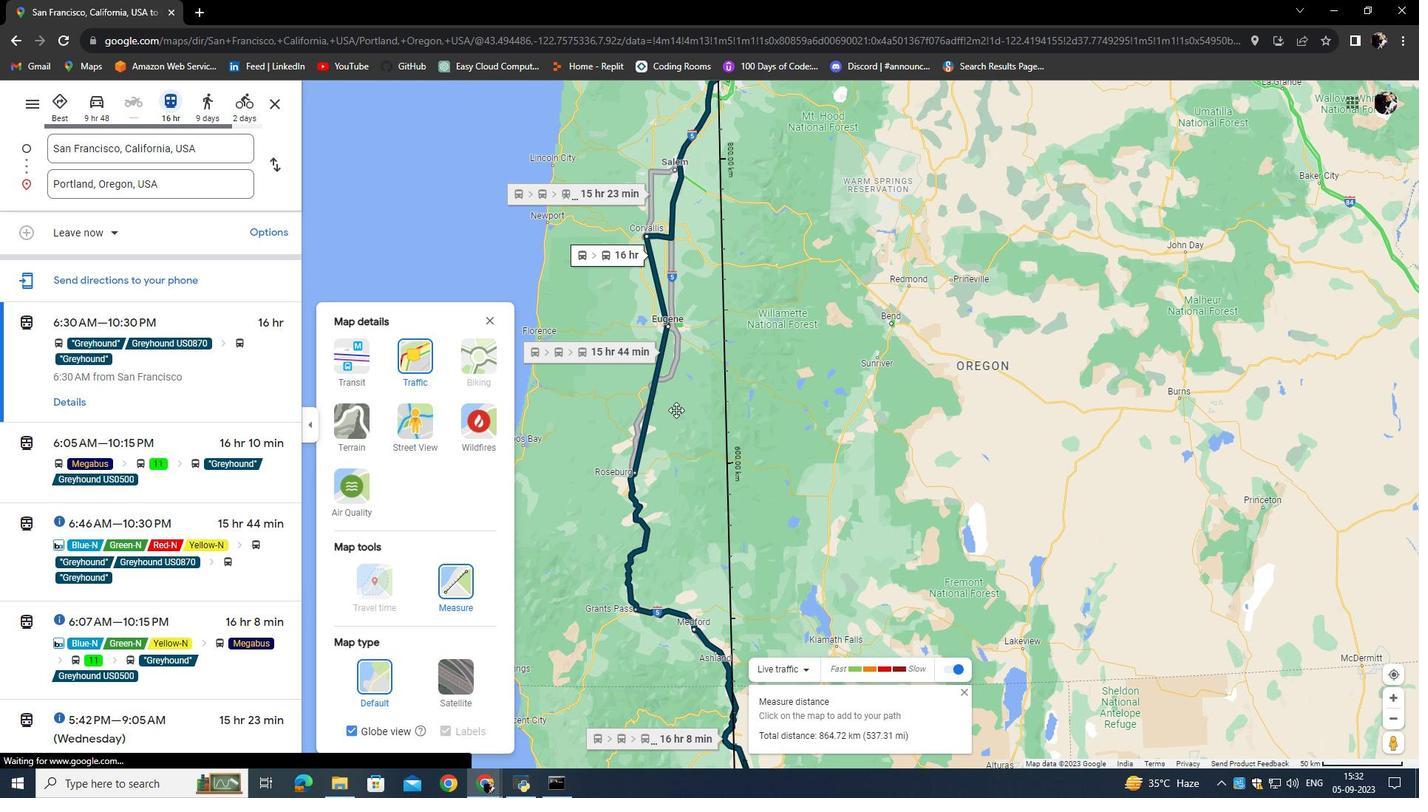 
Action: Mouse pressed left at (647, 261)
Screenshot: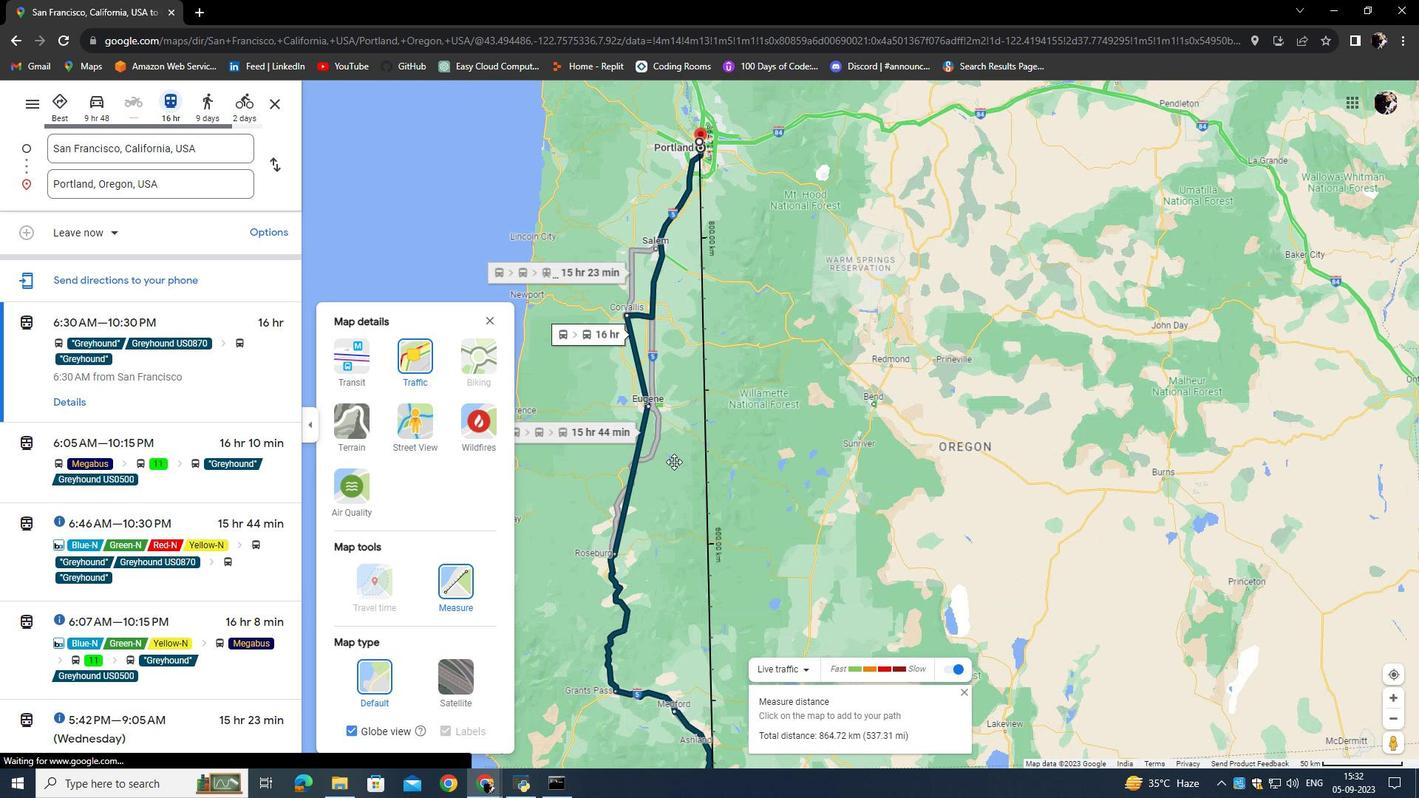 
Action: Mouse moved to (615, 261)
Screenshot: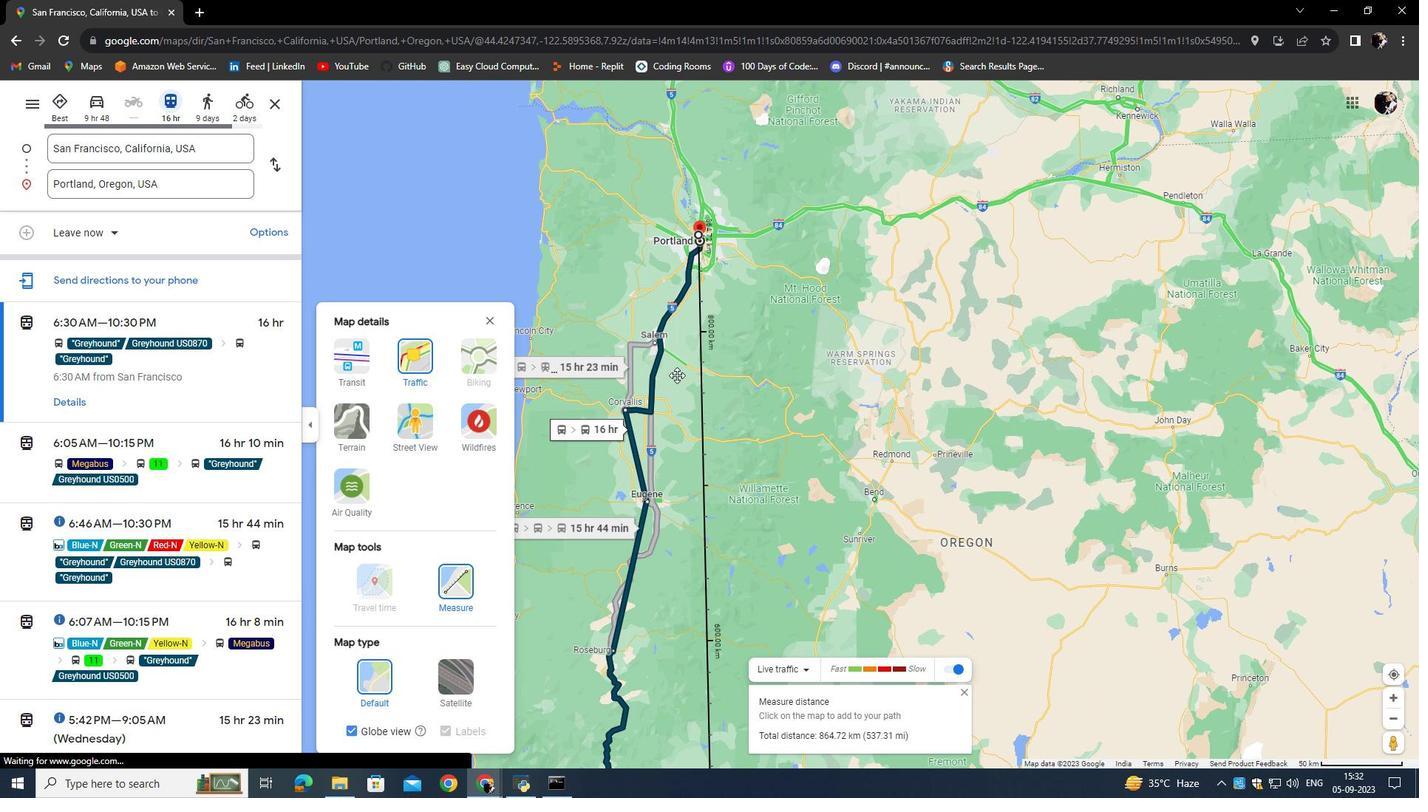 
Action: Mouse pressed left at (615, 261)
Screenshot: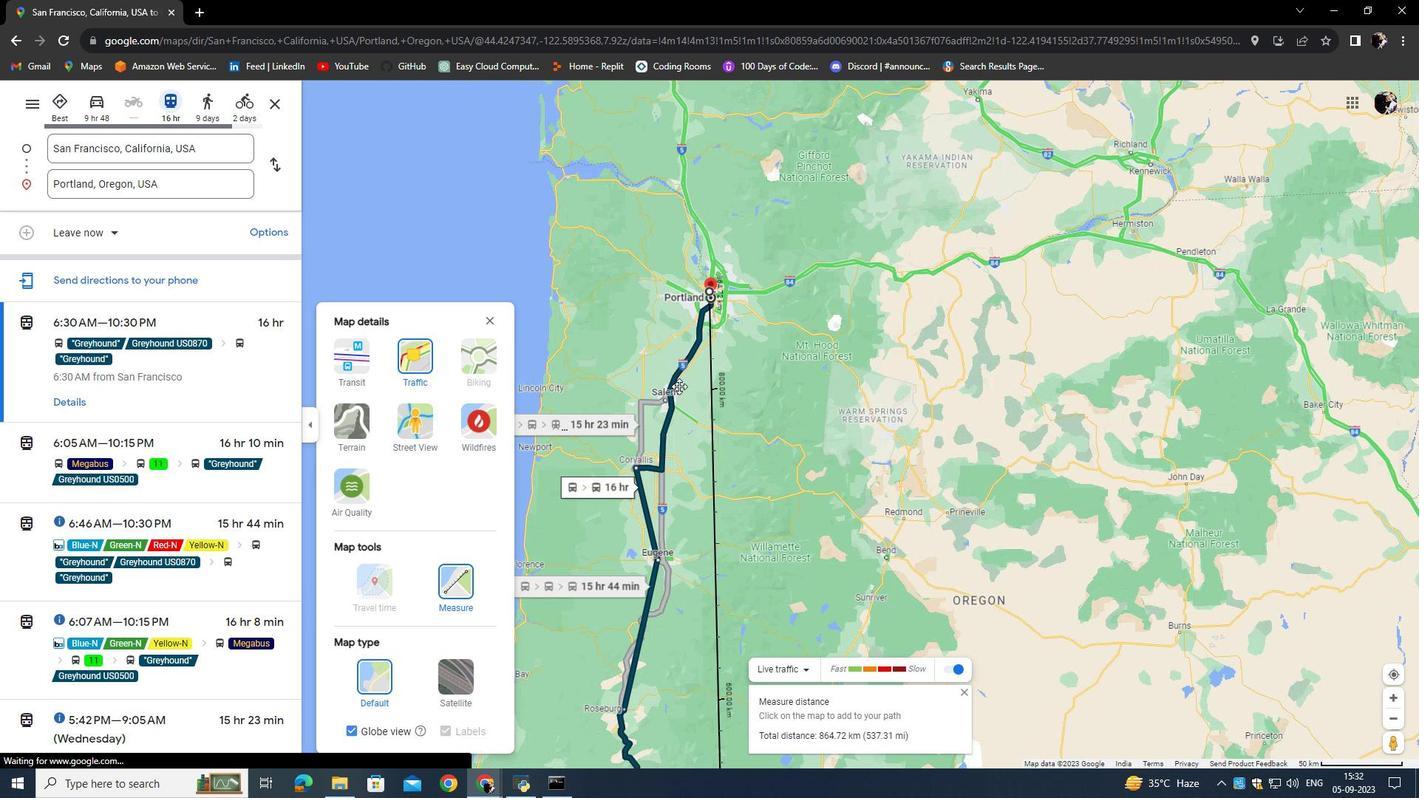 
Action: Mouse moved to (647, 290)
Screenshot: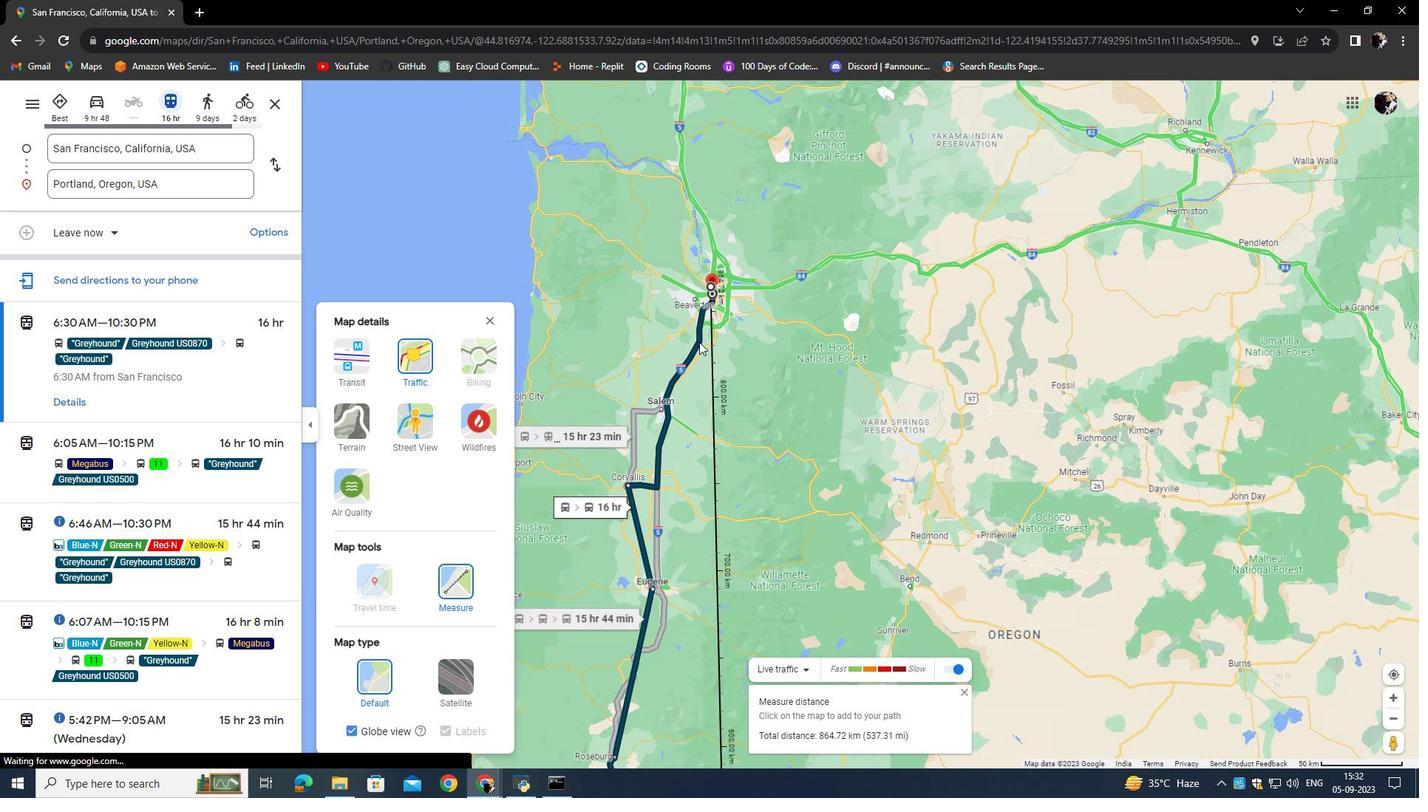 
Action: Mouse scrolled (647, 291) with delta (0, 0)
Screenshot: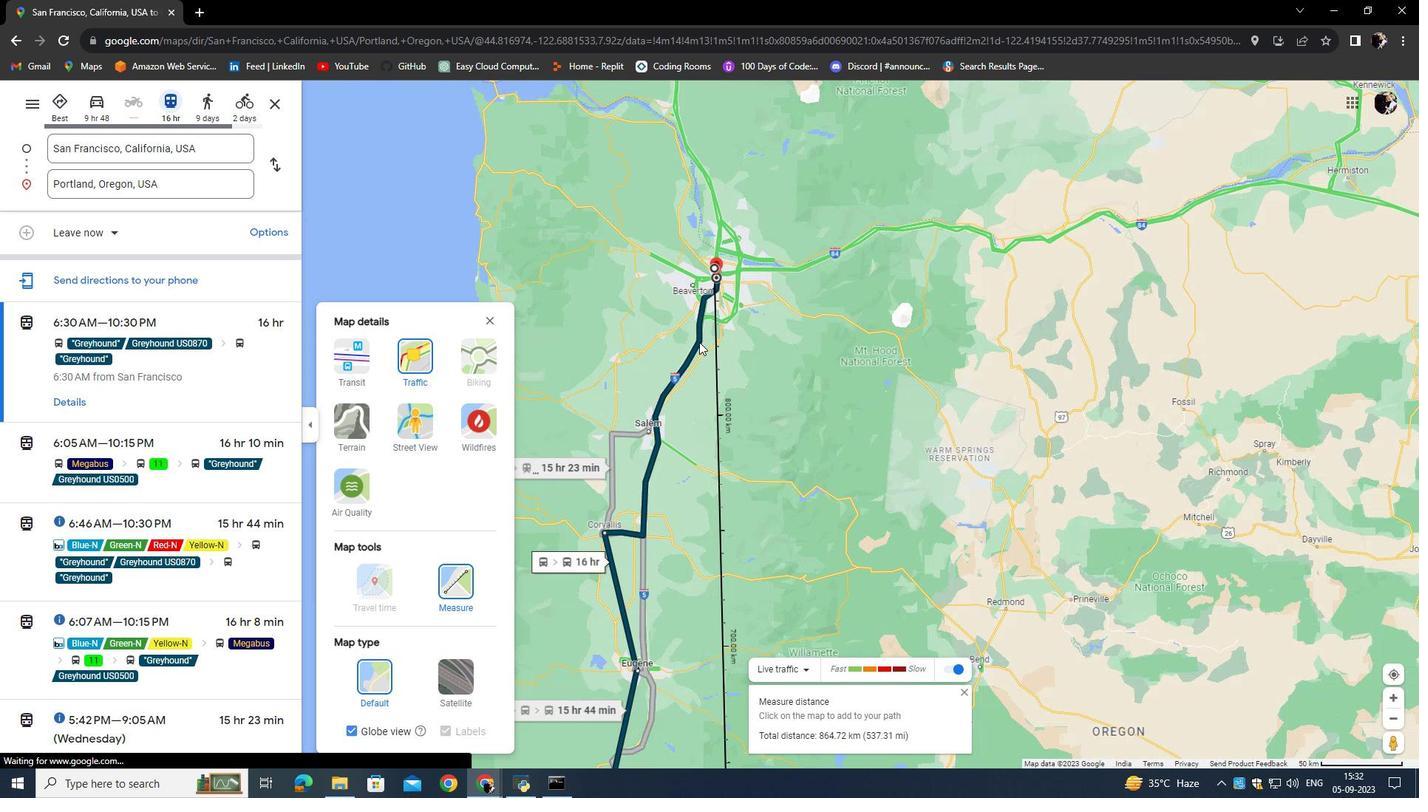 
Action: Mouse scrolled (647, 291) with delta (0, 0)
Screenshot: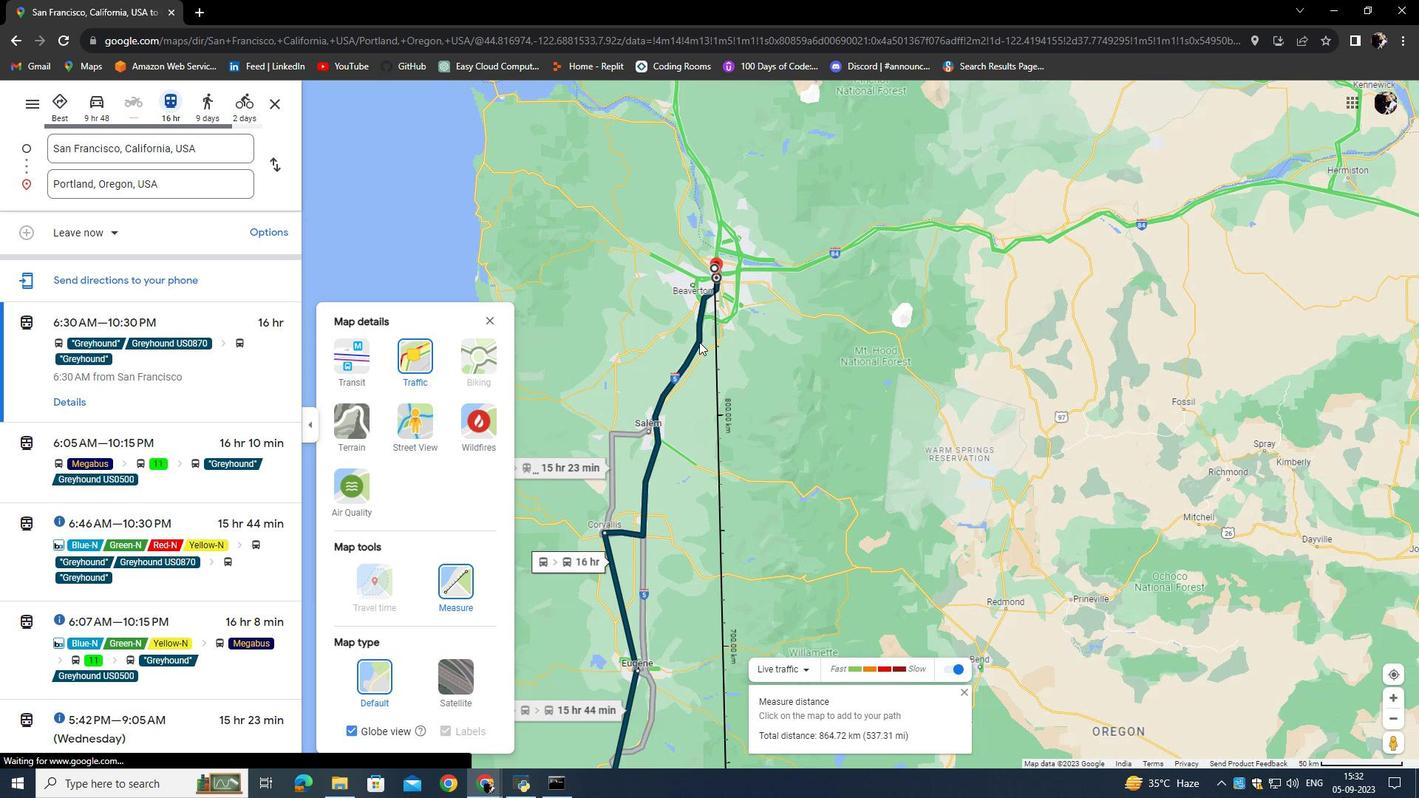 
Action: Mouse scrolled (647, 291) with delta (0, 0)
Screenshot: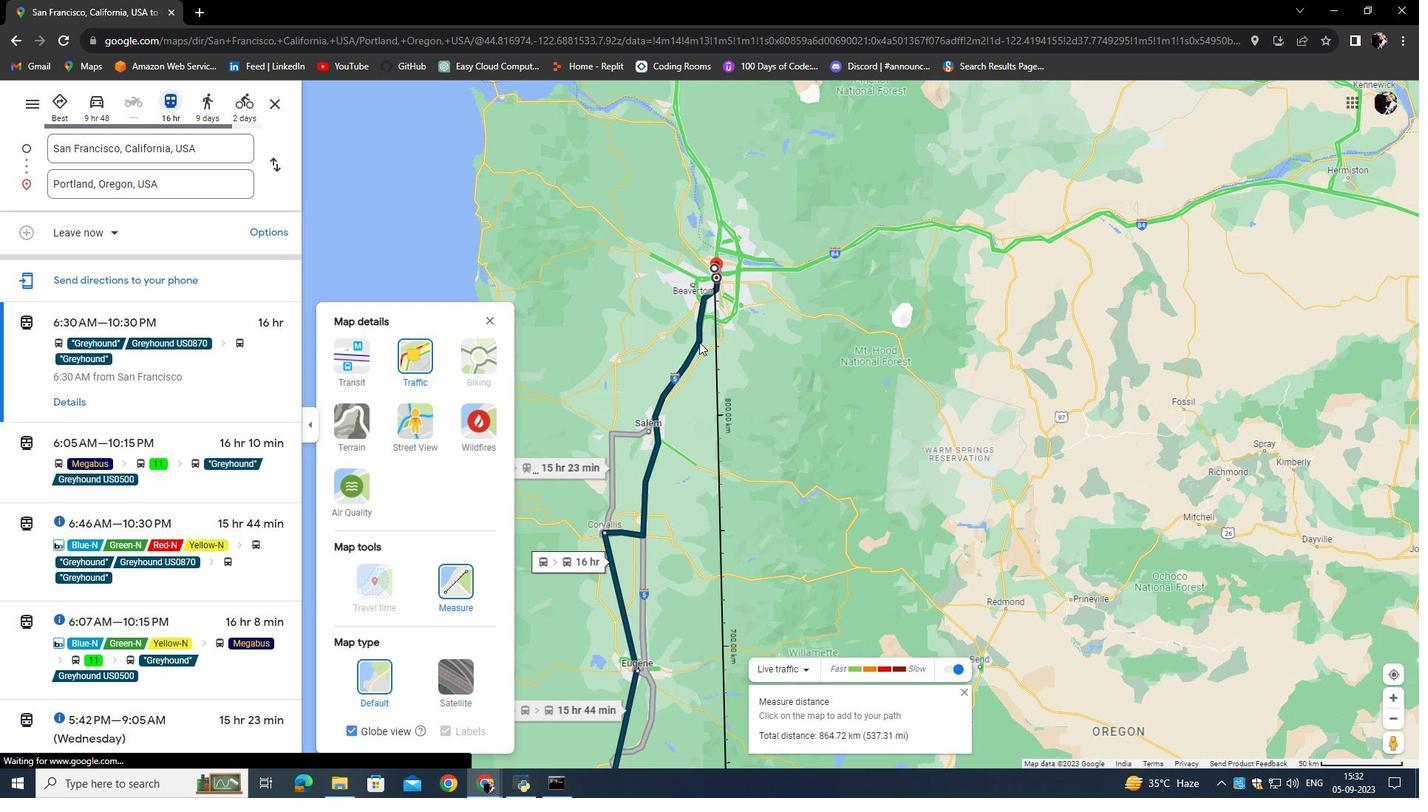 
Action: Mouse scrolled (647, 291) with delta (0, 0)
Screenshot: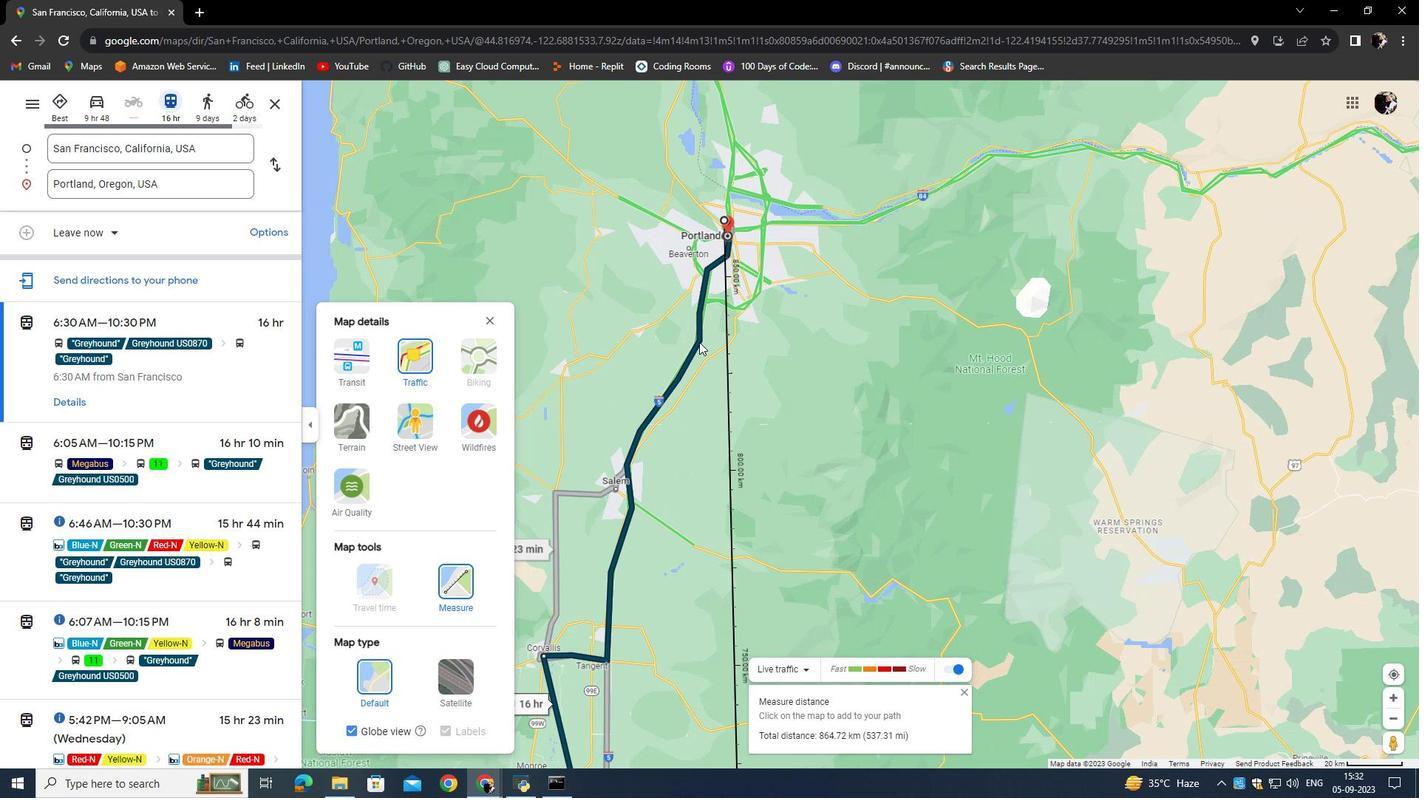 
Action: Mouse scrolled (647, 291) with delta (0, 0)
Screenshot: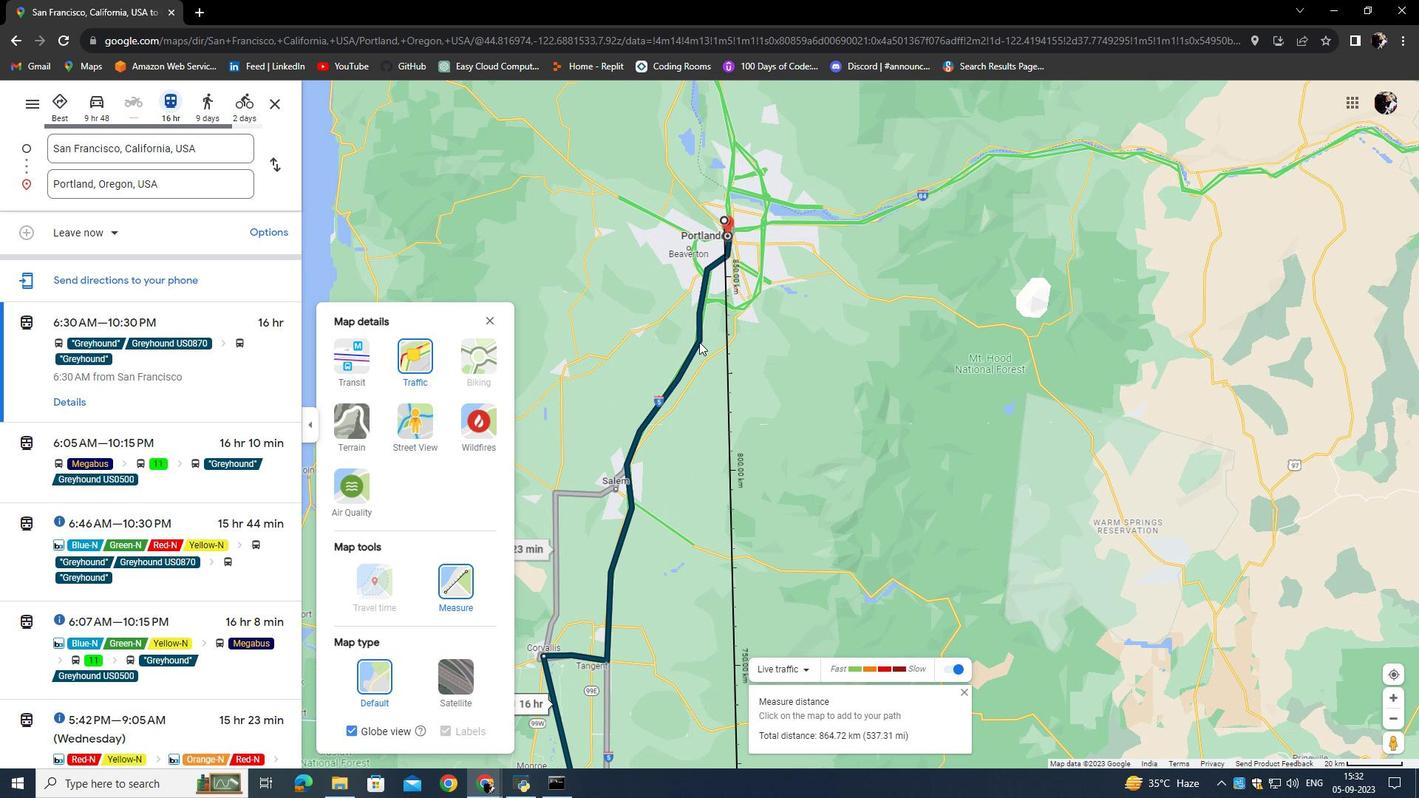 
Action: Mouse scrolled (647, 291) with delta (0, 0)
Screenshot: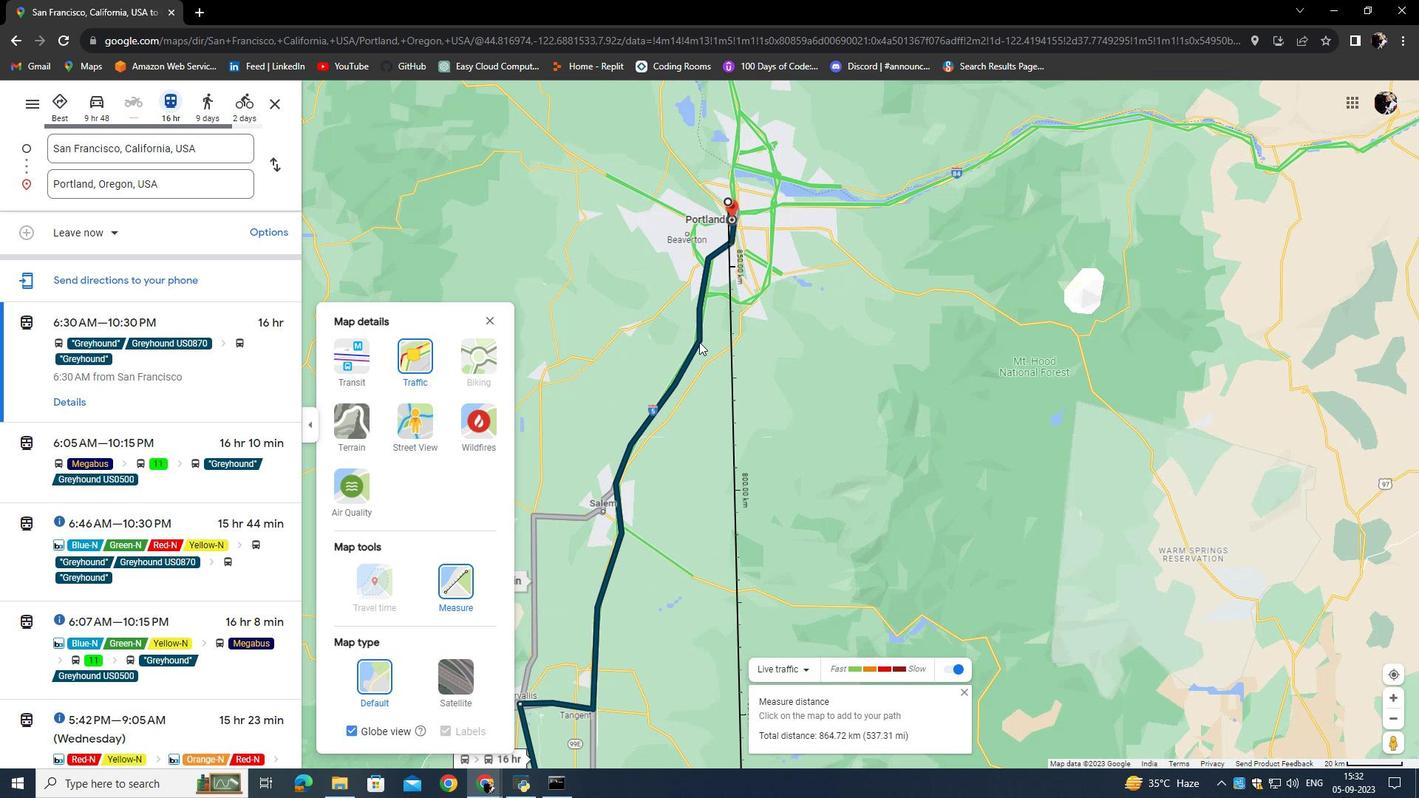 
Action: Mouse scrolled (647, 291) with delta (0, 0)
Screenshot: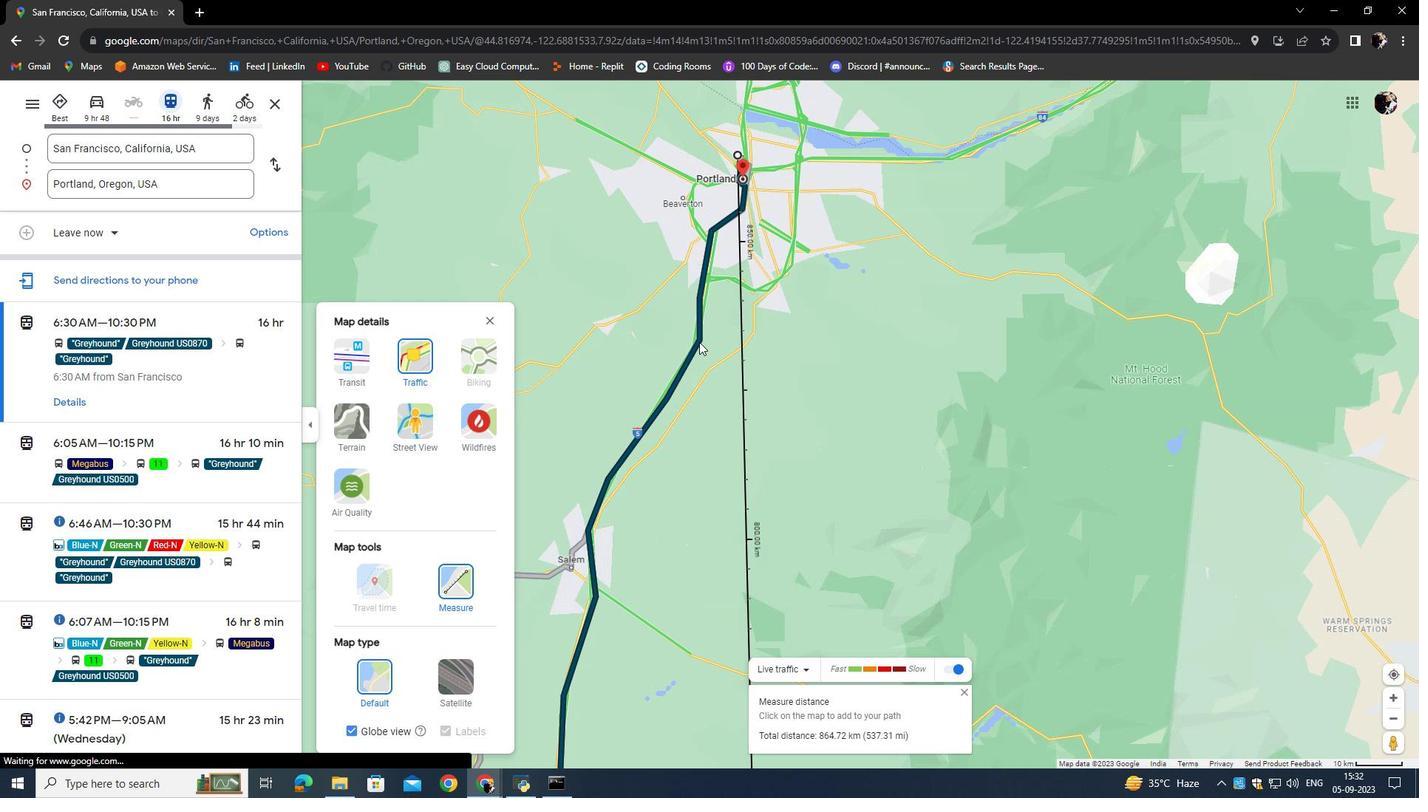
Action: Mouse scrolled (647, 291) with delta (0, 0)
Screenshot: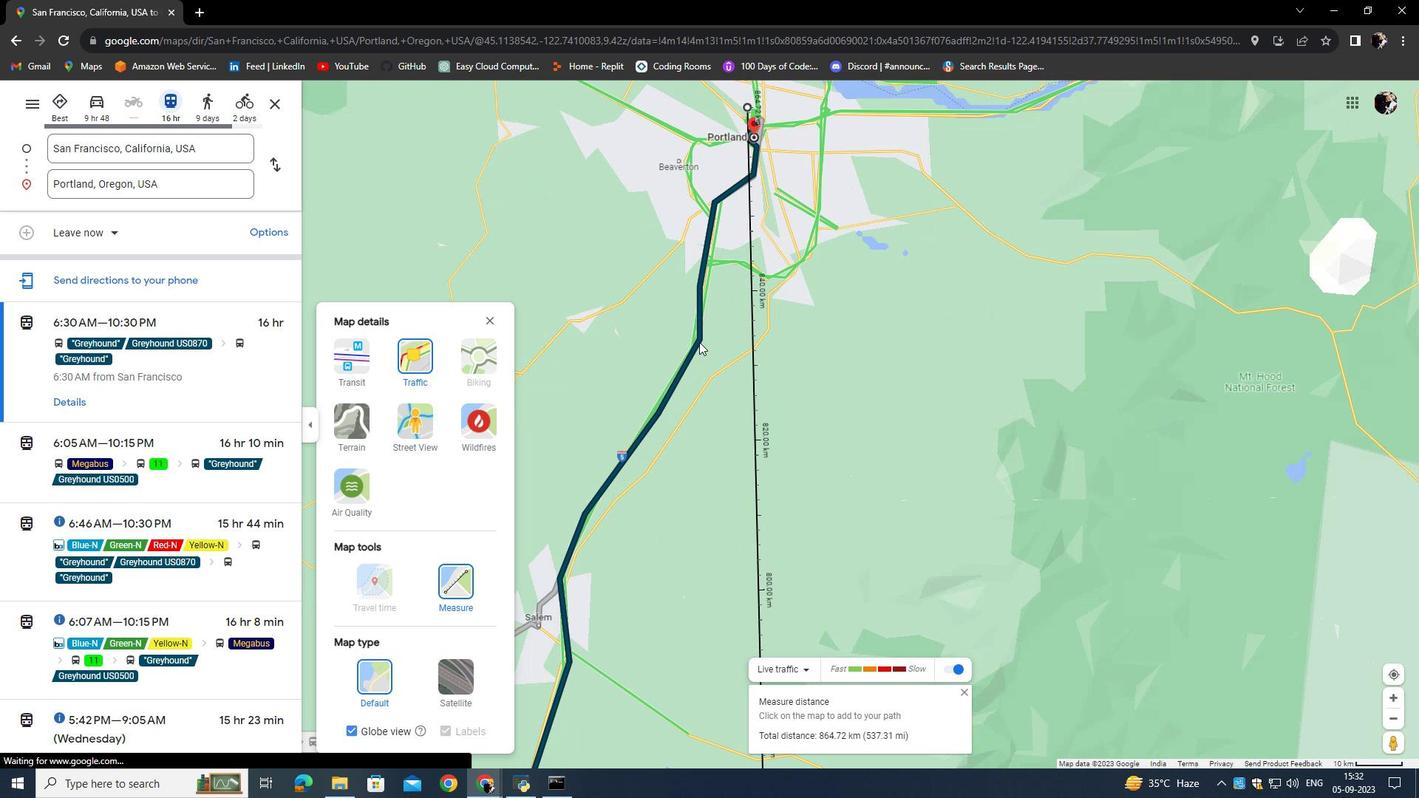 
Action: Mouse scrolled (647, 291) with delta (0, 0)
Screenshot: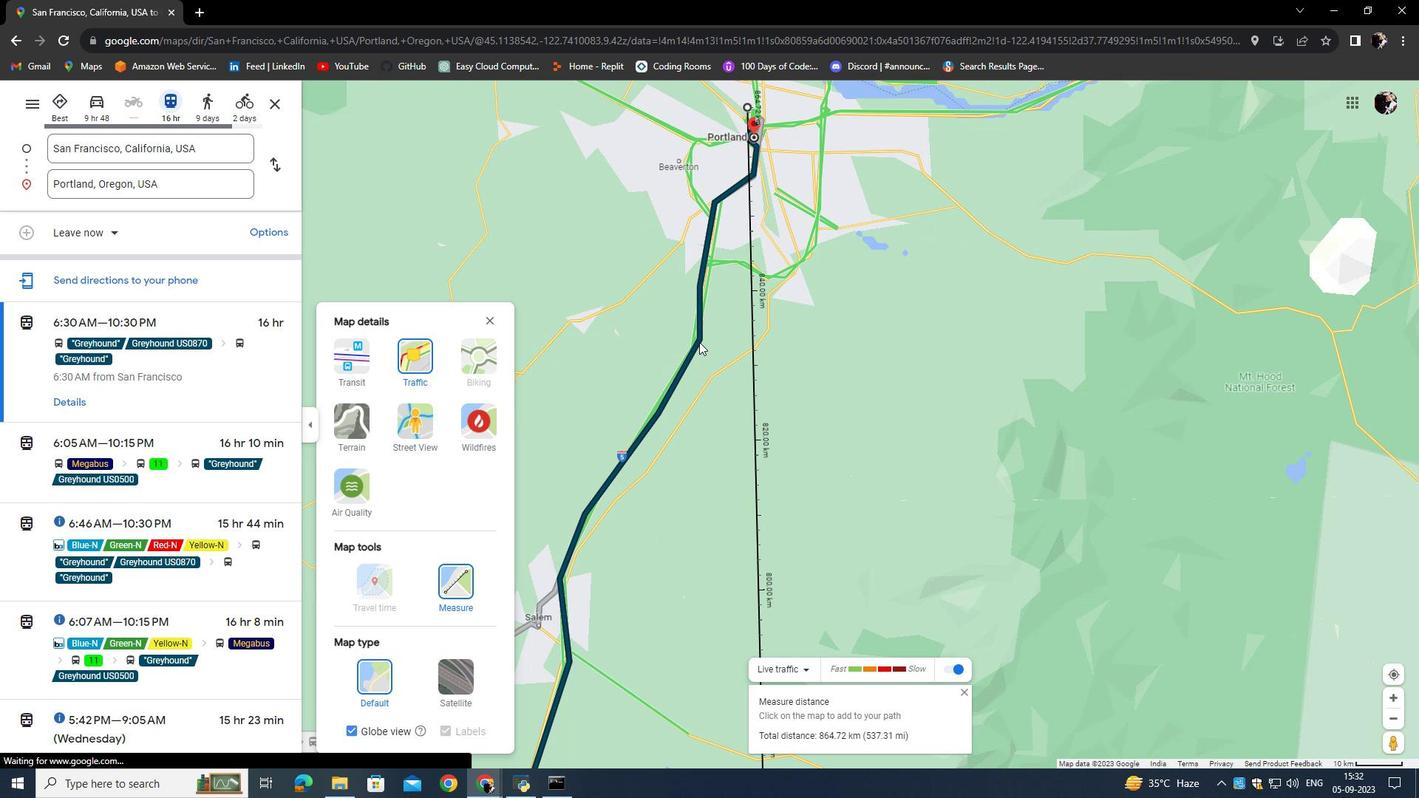 
Action: Mouse moved to (702, 207)
Screenshot: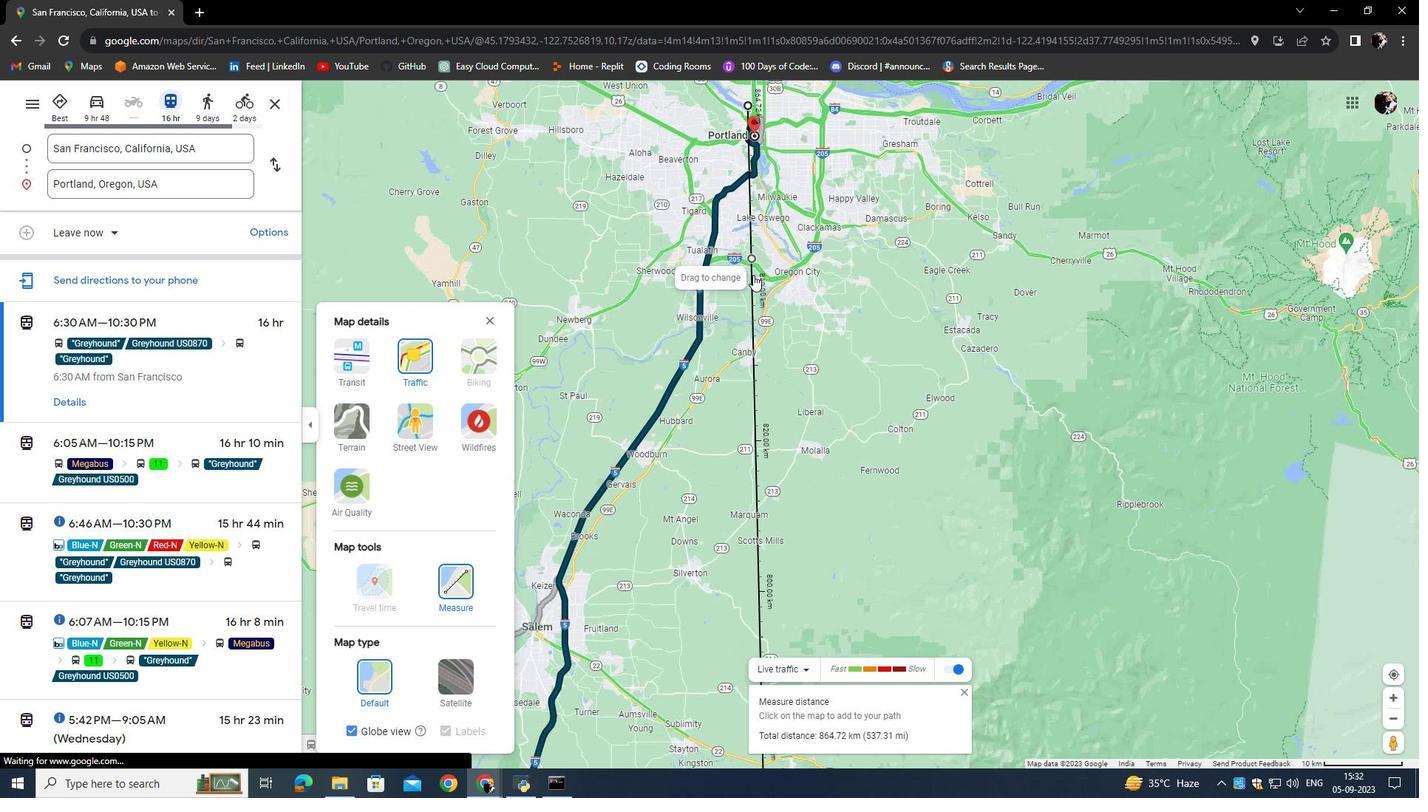 
Action: Mouse pressed left at (702, 207)
